 Task: Buy 2 Crankshaft Position from Sensors section under best seller category for shipping address: Leila Perez, 526 Junior Avenue, Duluth, Georgia 30097, Cell Number 4046170247. Pay from credit card ending with 7965, CVV 549
Action: Key pressed amazon.com<Key.enter>
Screenshot: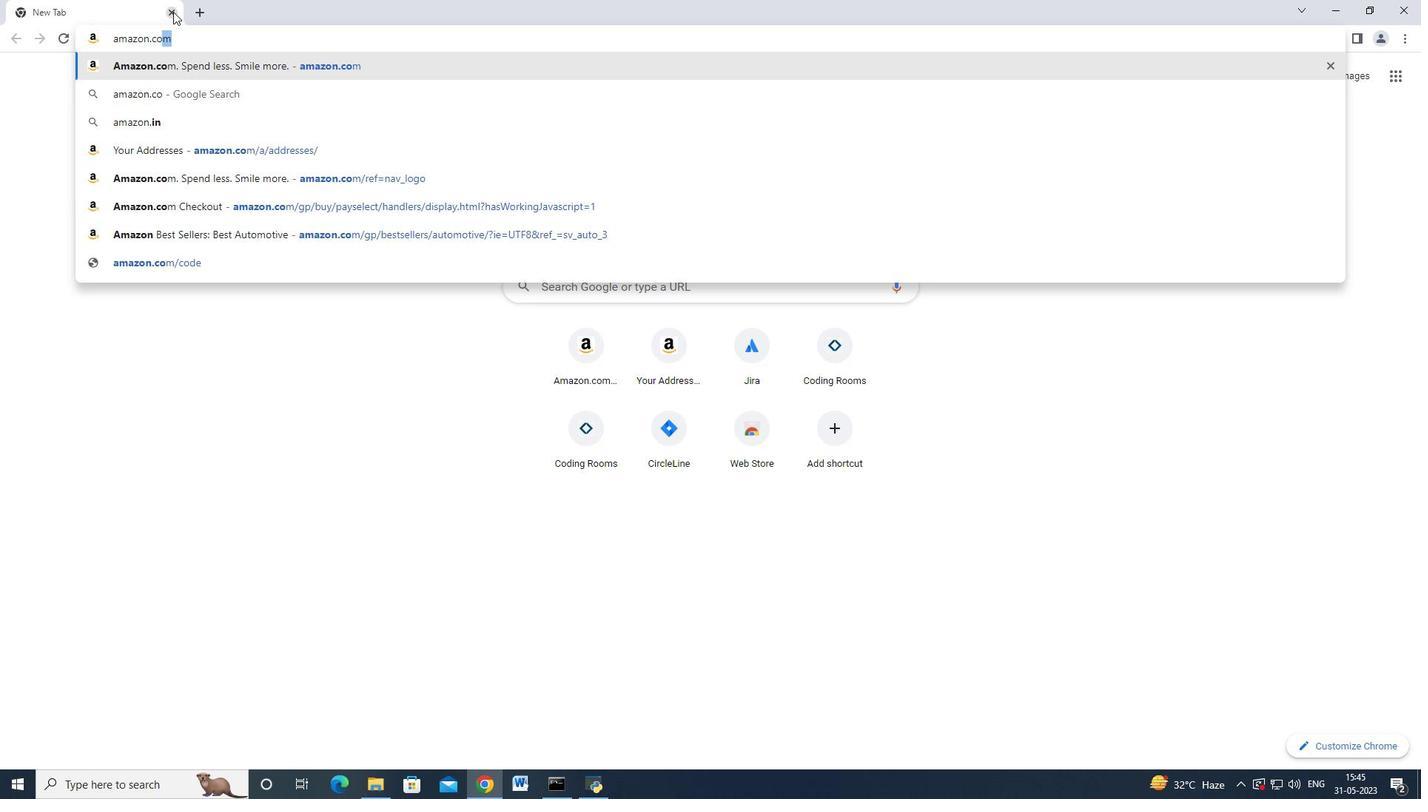 
Action: Mouse moved to (39, 103)
Screenshot: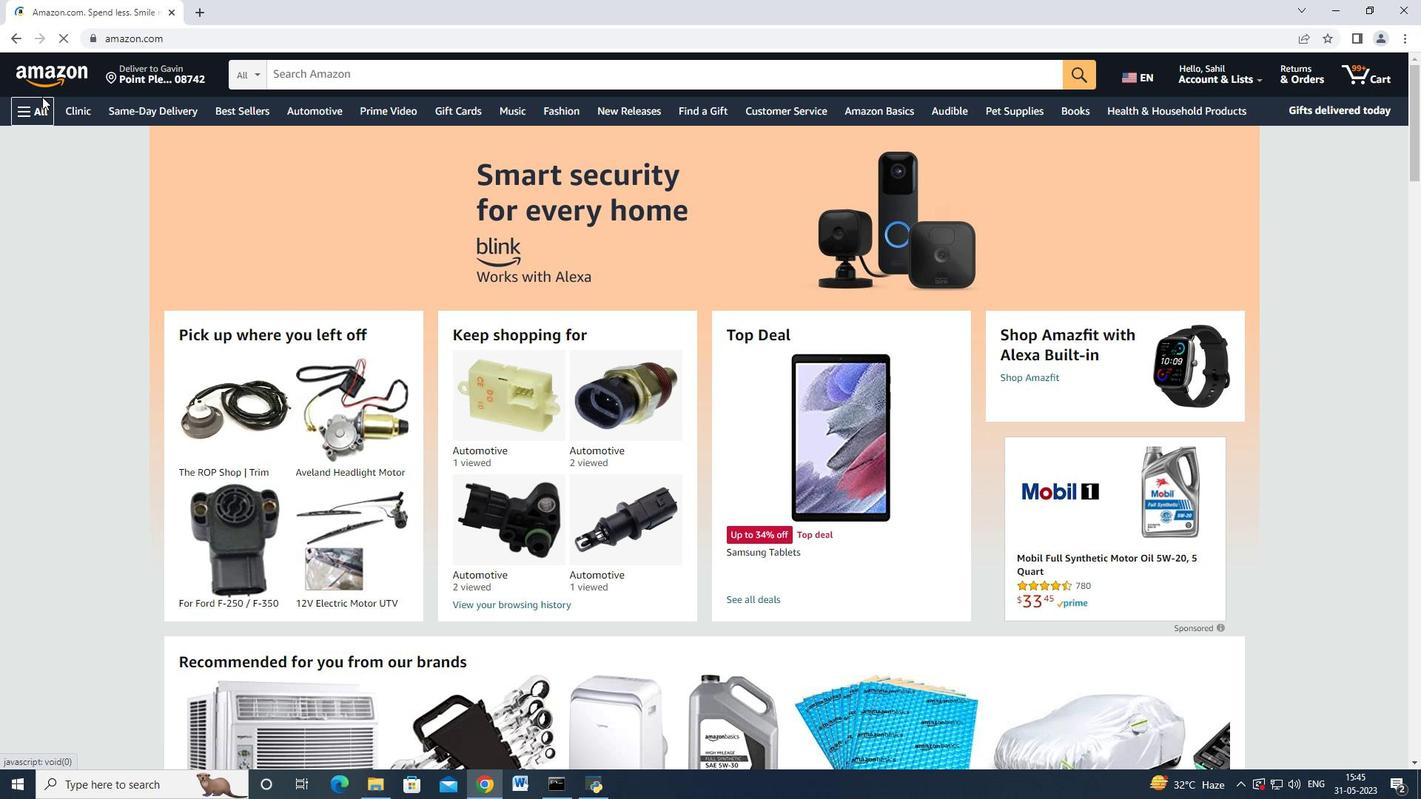 
Action: Mouse pressed left at (39, 103)
Screenshot: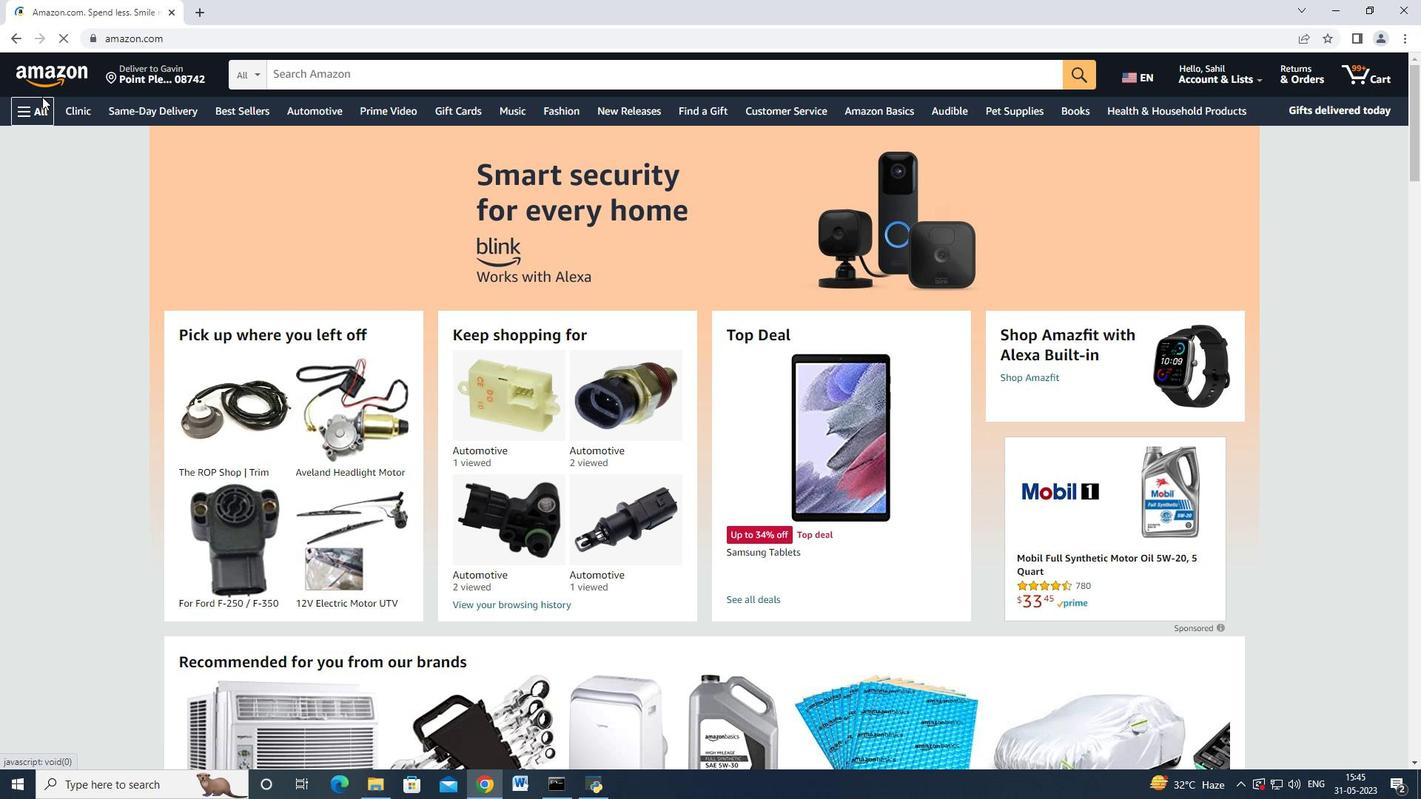 
Action: Mouse moved to (236, 656)
Screenshot: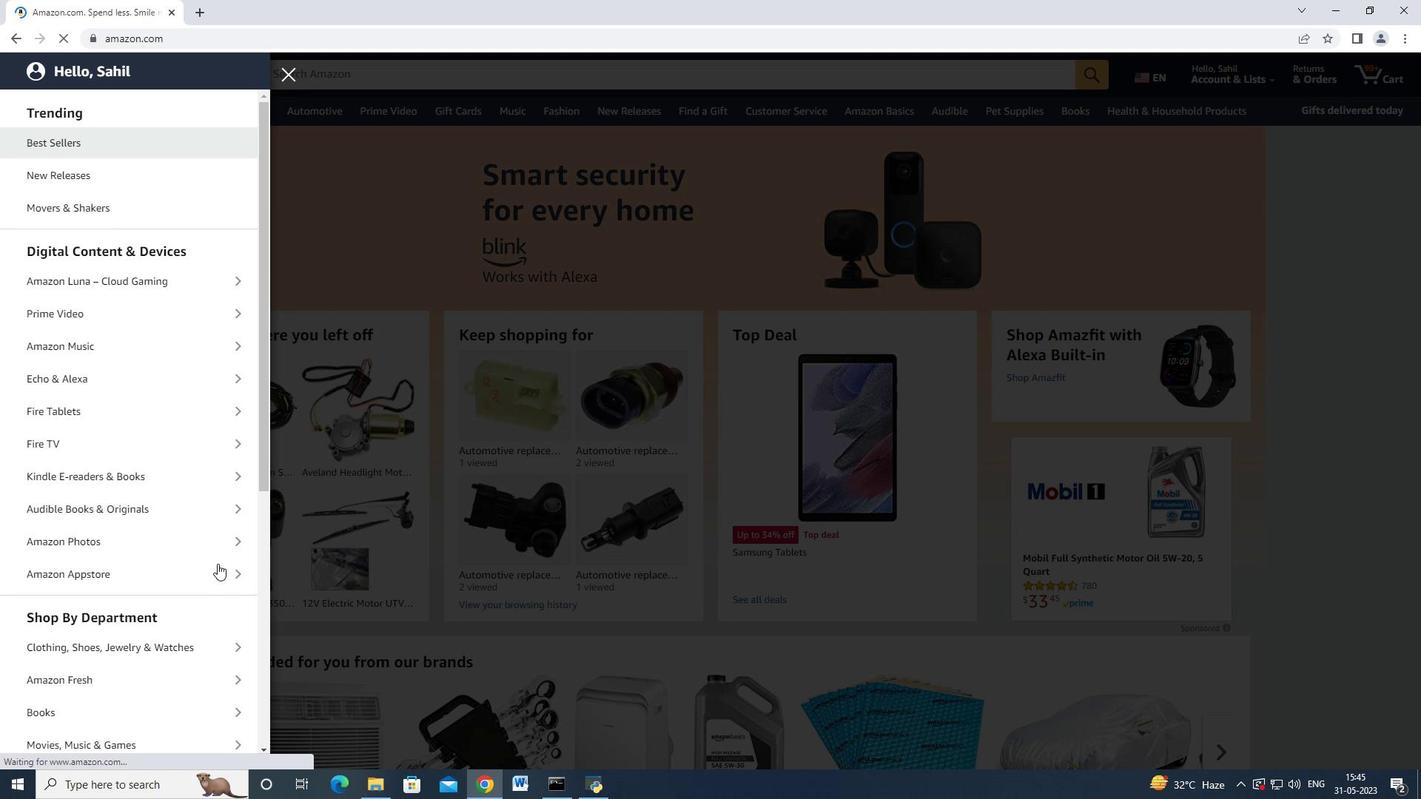 
Action: Mouse scrolled (236, 655) with delta (0, 0)
Screenshot: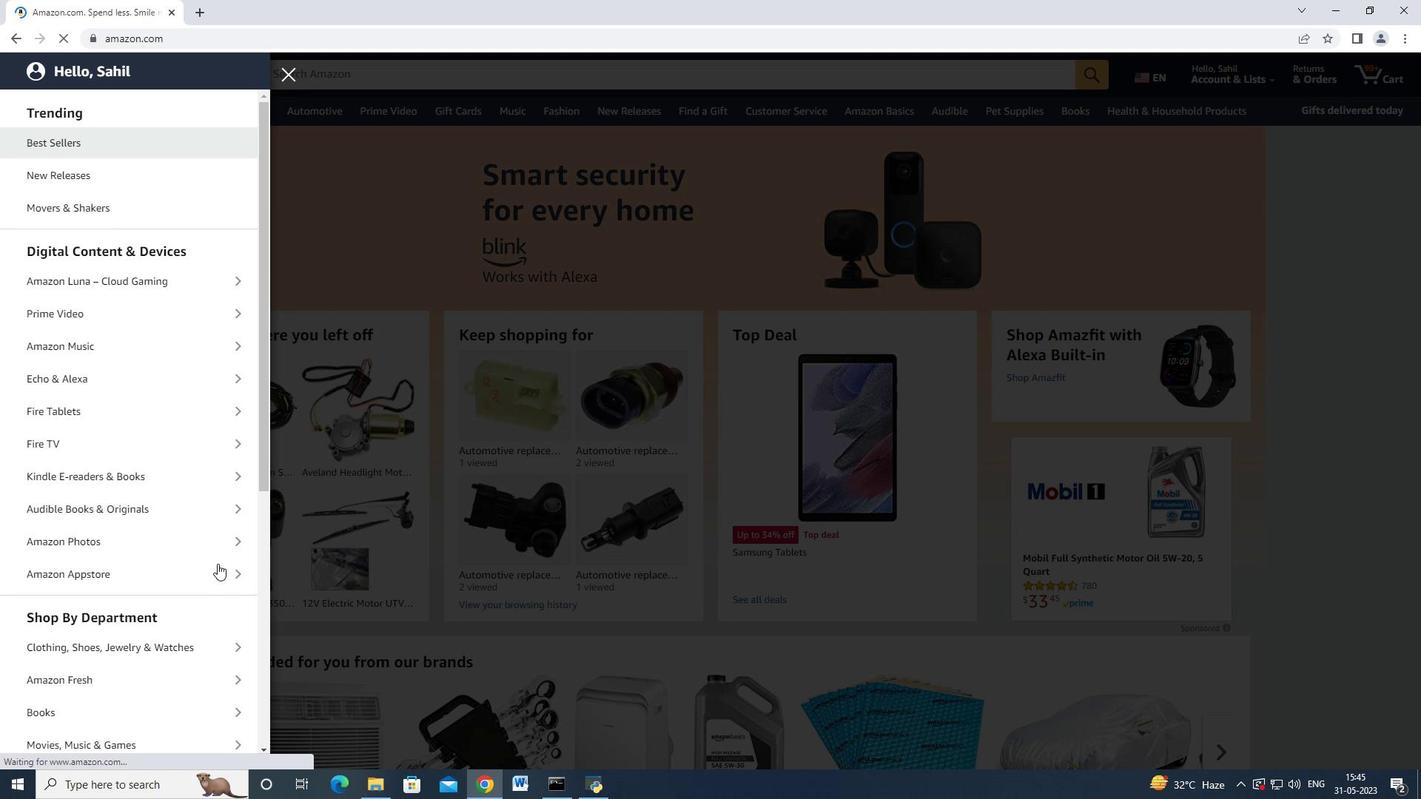 
Action: Mouse moved to (160, 610)
Screenshot: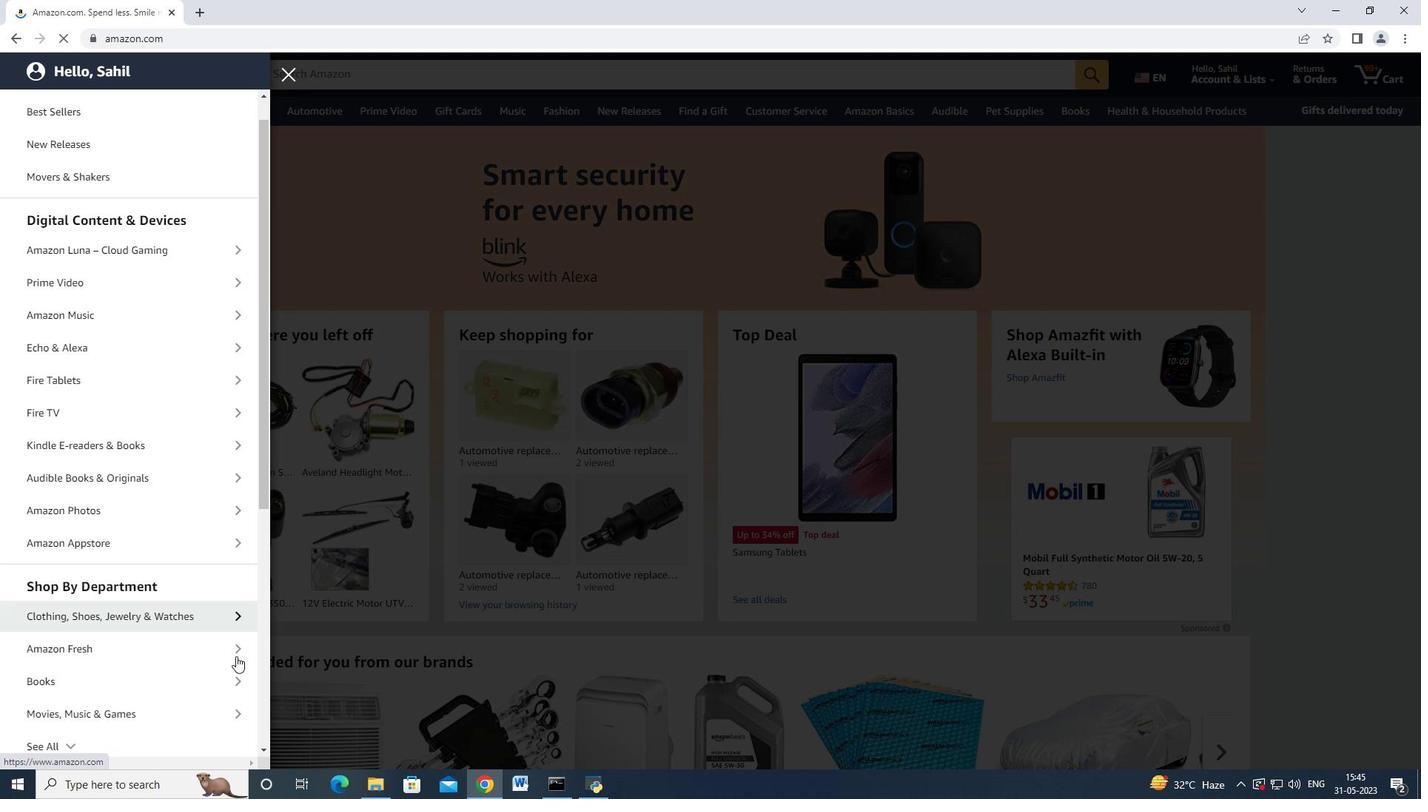 
Action: Mouse scrolled (235, 655) with delta (0, 0)
Screenshot: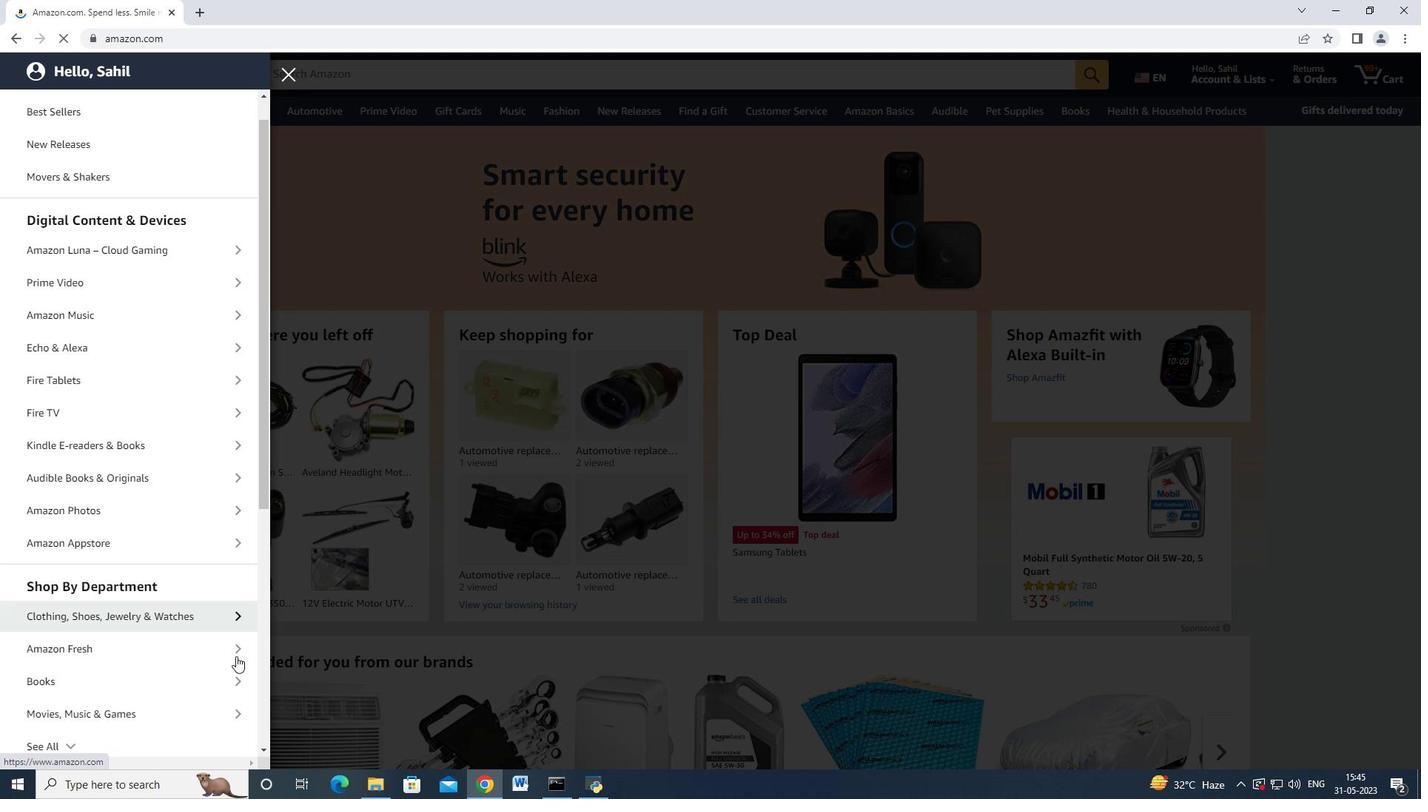 
Action: Mouse moved to (105, 568)
Screenshot: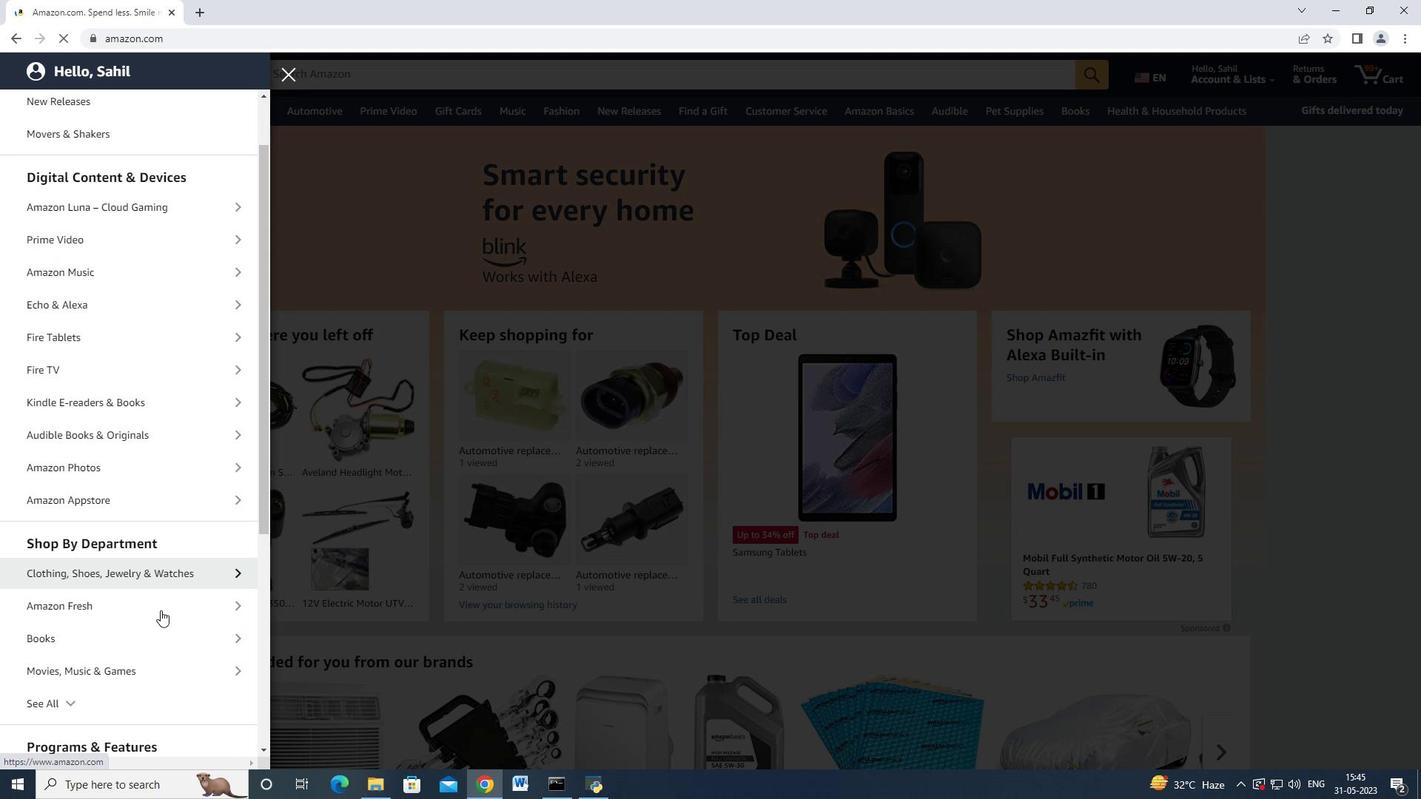 
Action: Mouse scrolled (105, 567) with delta (0, 0)
Screenshot: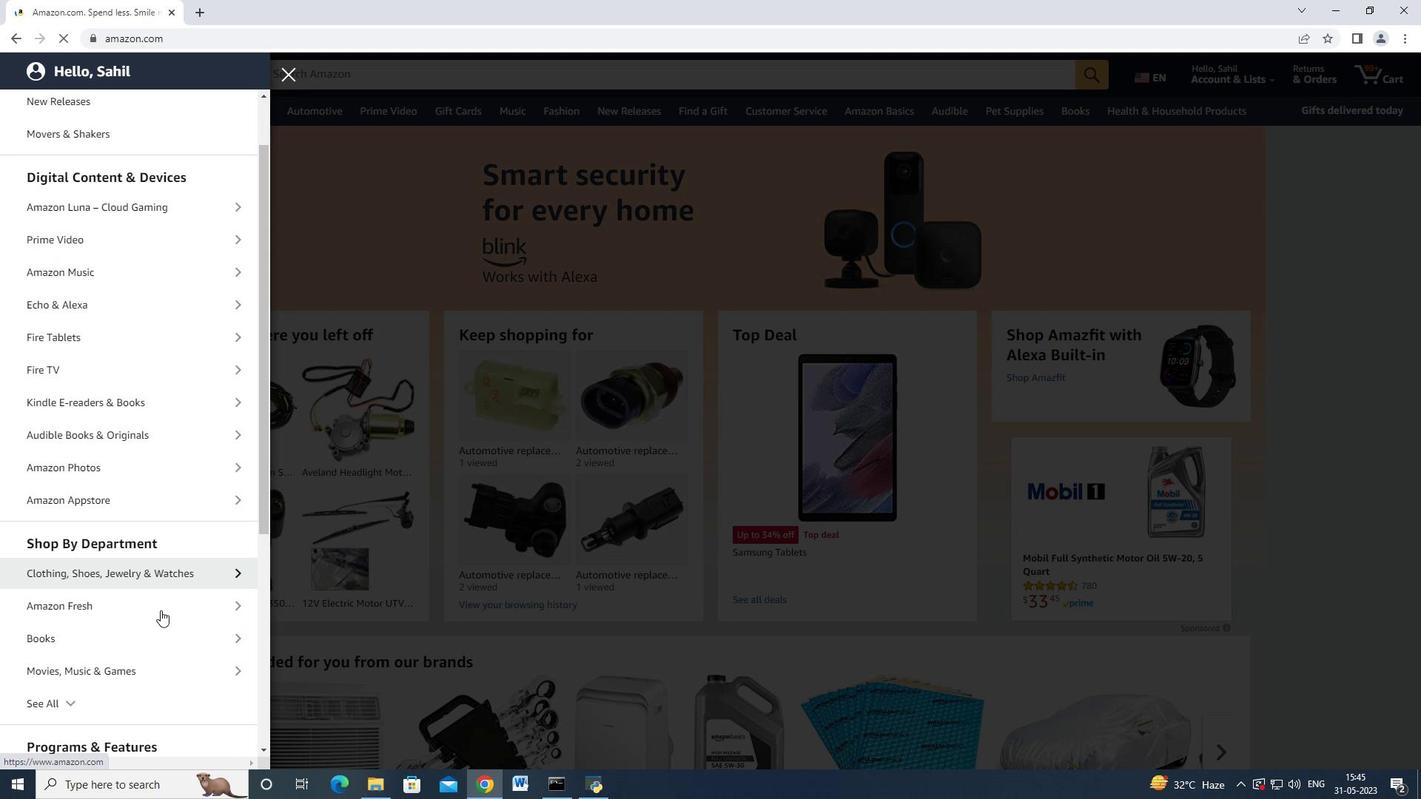 
Action: Mouse moved to (98, 564)
Screenshot: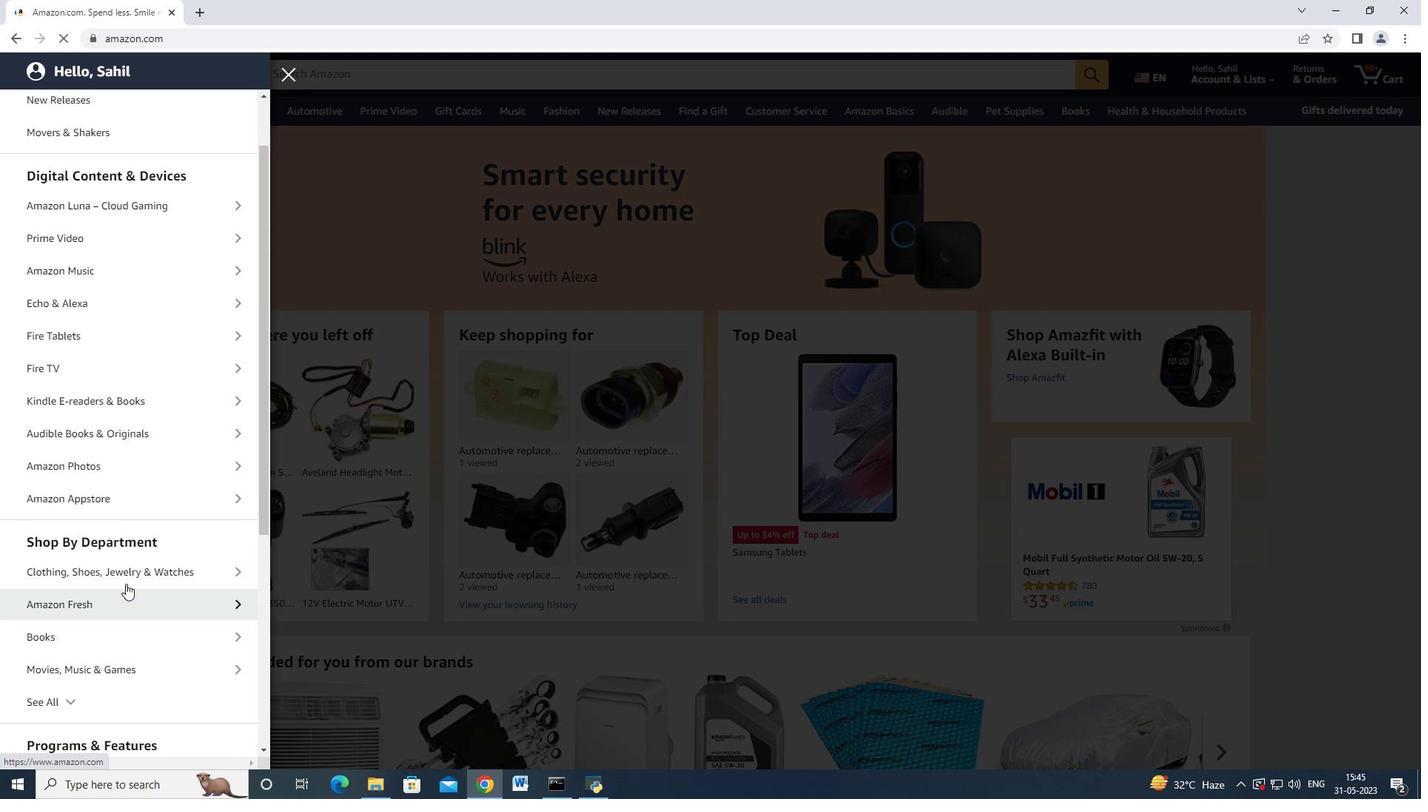 
Action: Mouse scrolled (98, 563) with delta (0, 0)
Screenshot: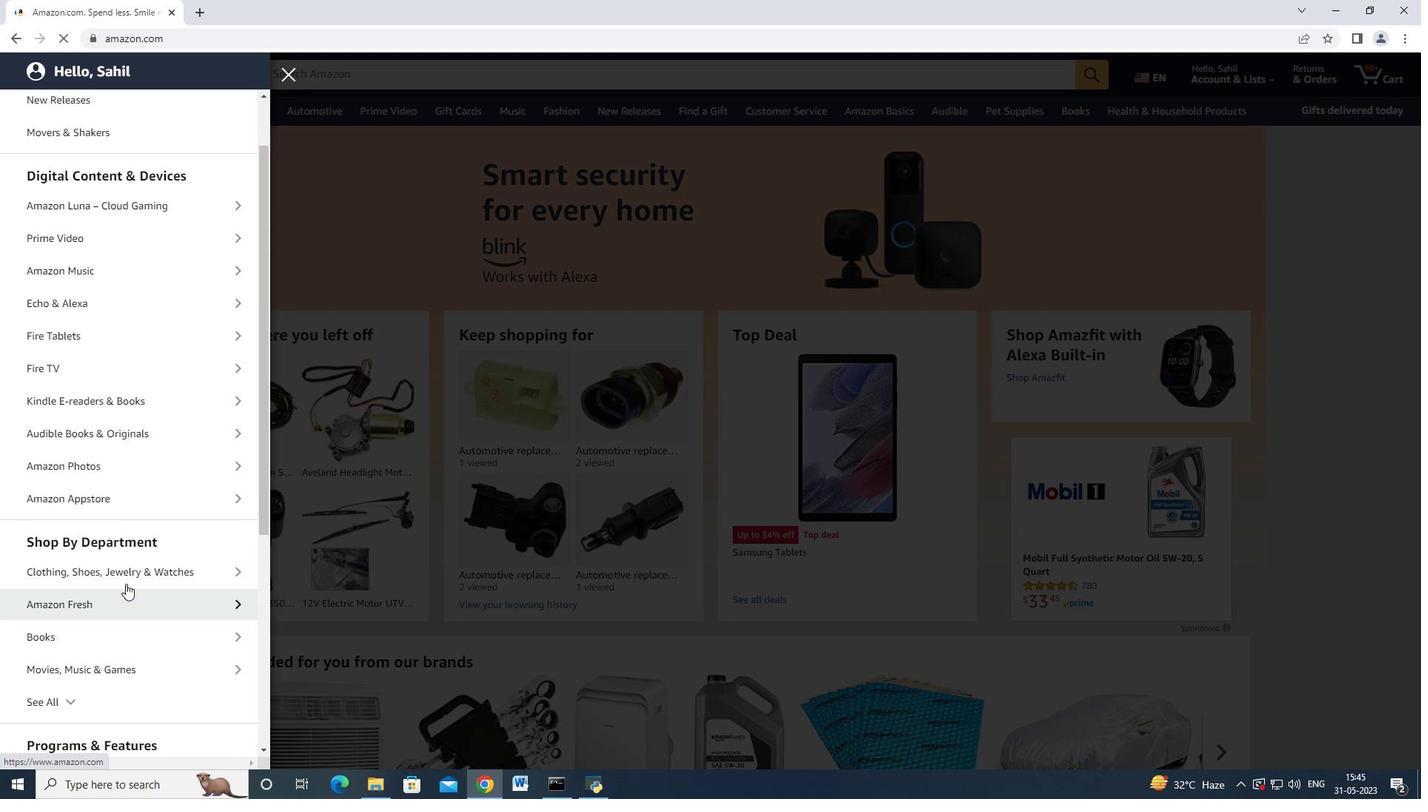 
Action: Mouse moved to (99, 561)
Screenshot: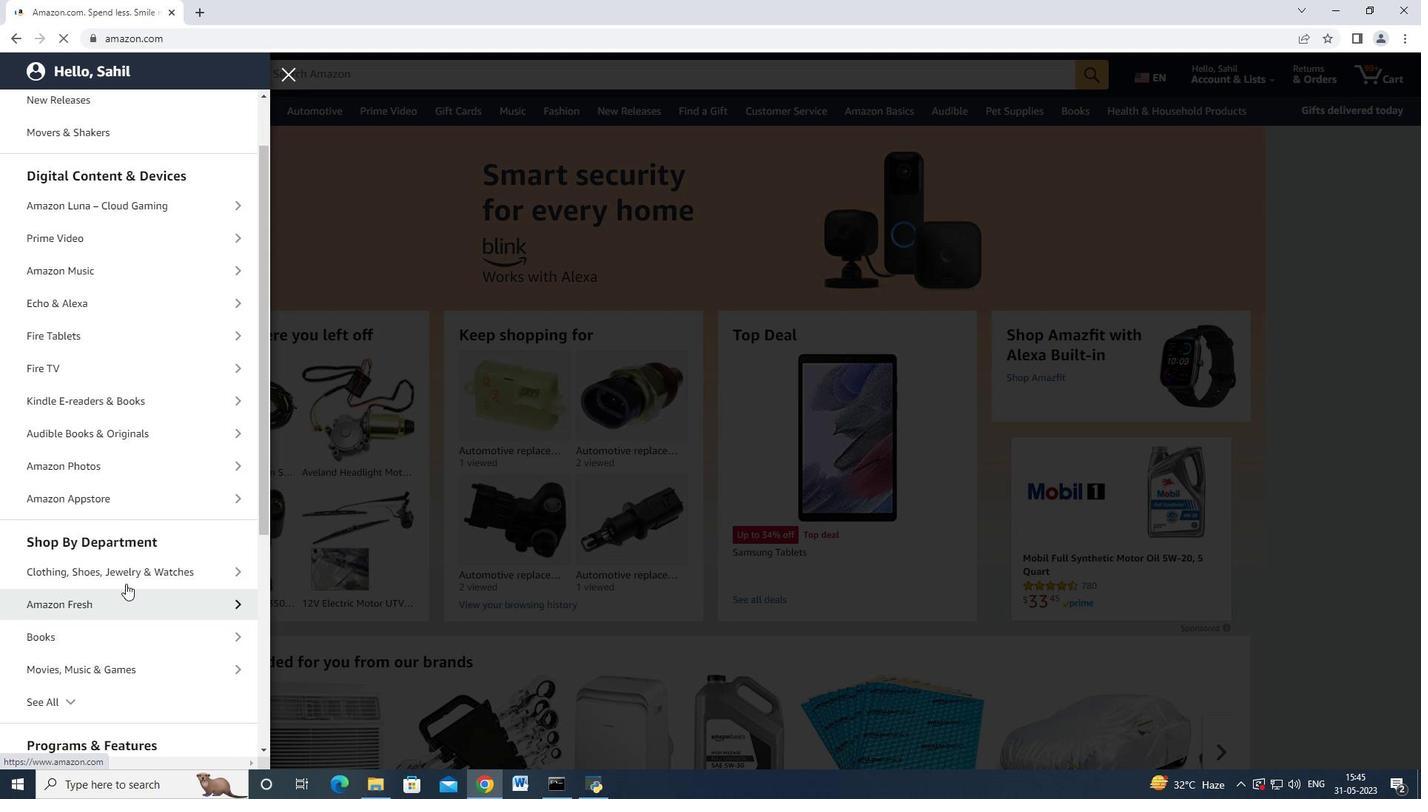 
Action: Mouse scrolled (99, 560) with delta (0, 0)
Screenshot: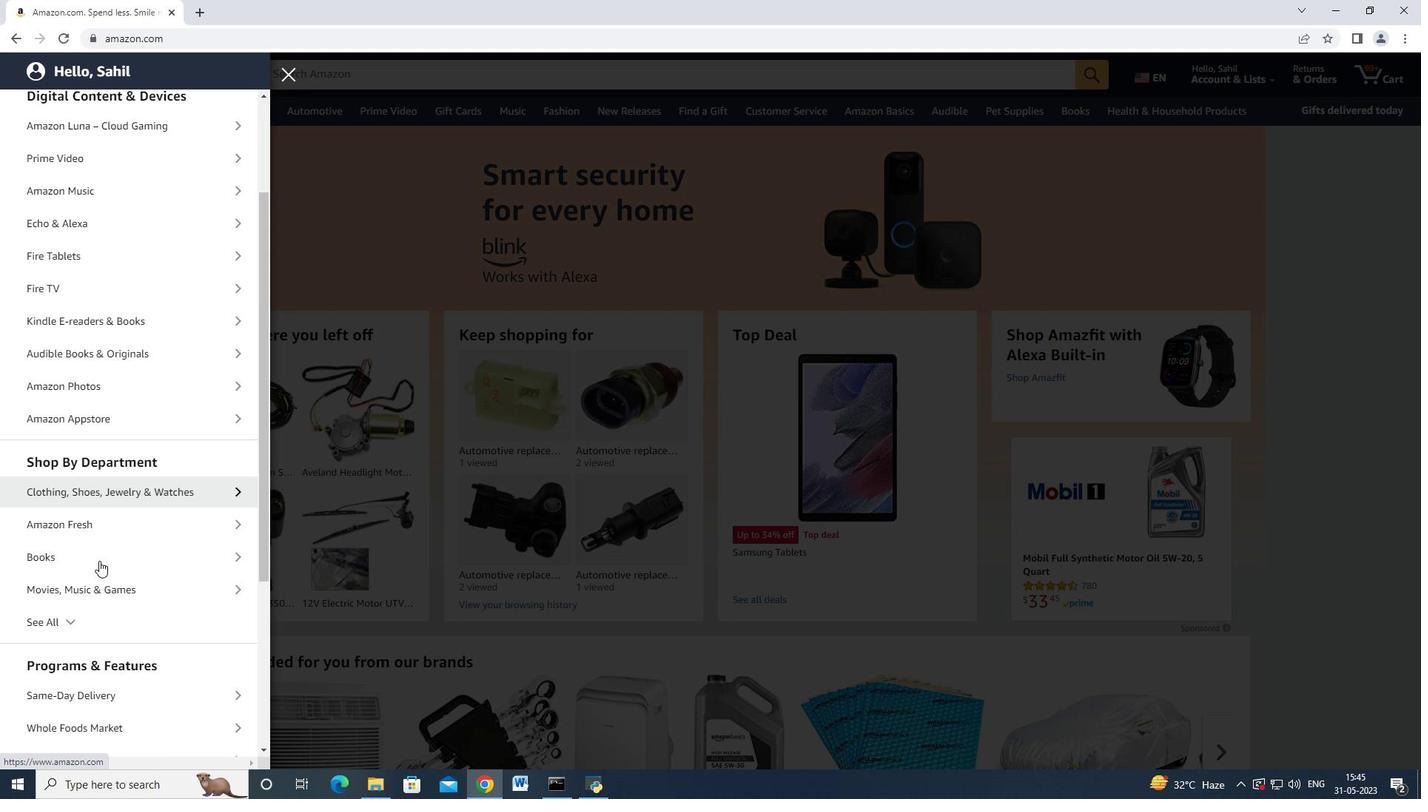 
Action: Mouse moved to (99, 560)
Screenshot: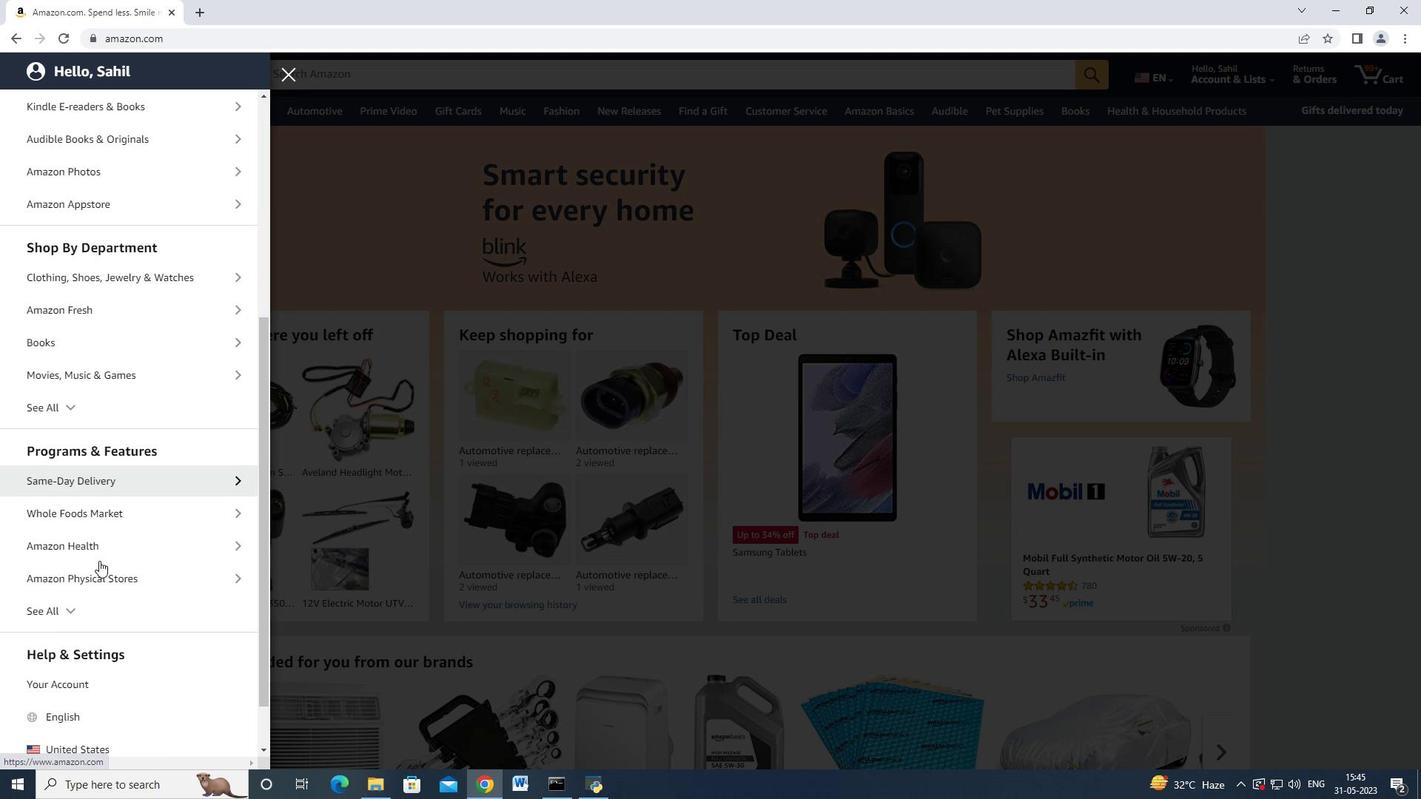 
Action: Mouse scrolled (99, 559) with delta (0, 0)
Screenshot: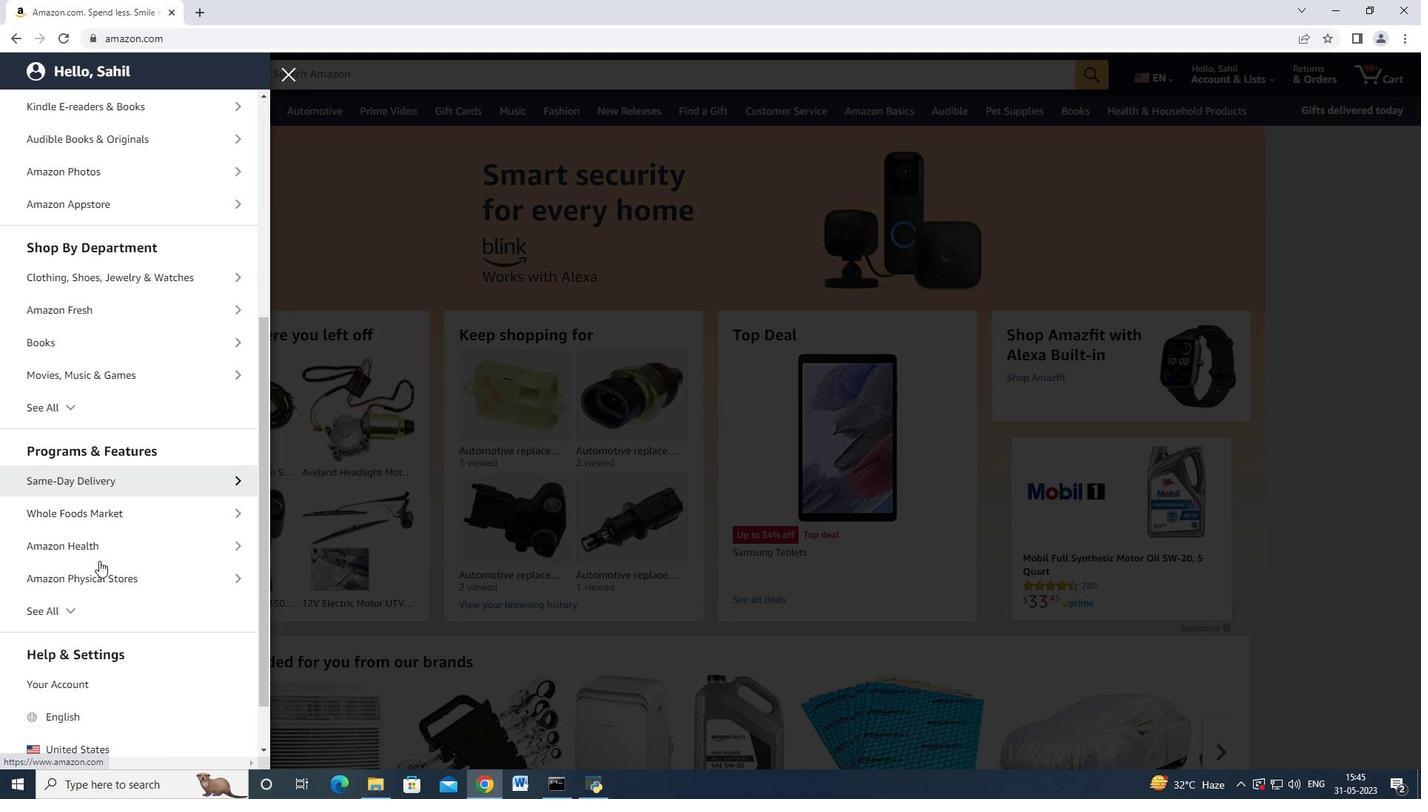 
Action: Mouse moved to (91, 551)
Screenshot: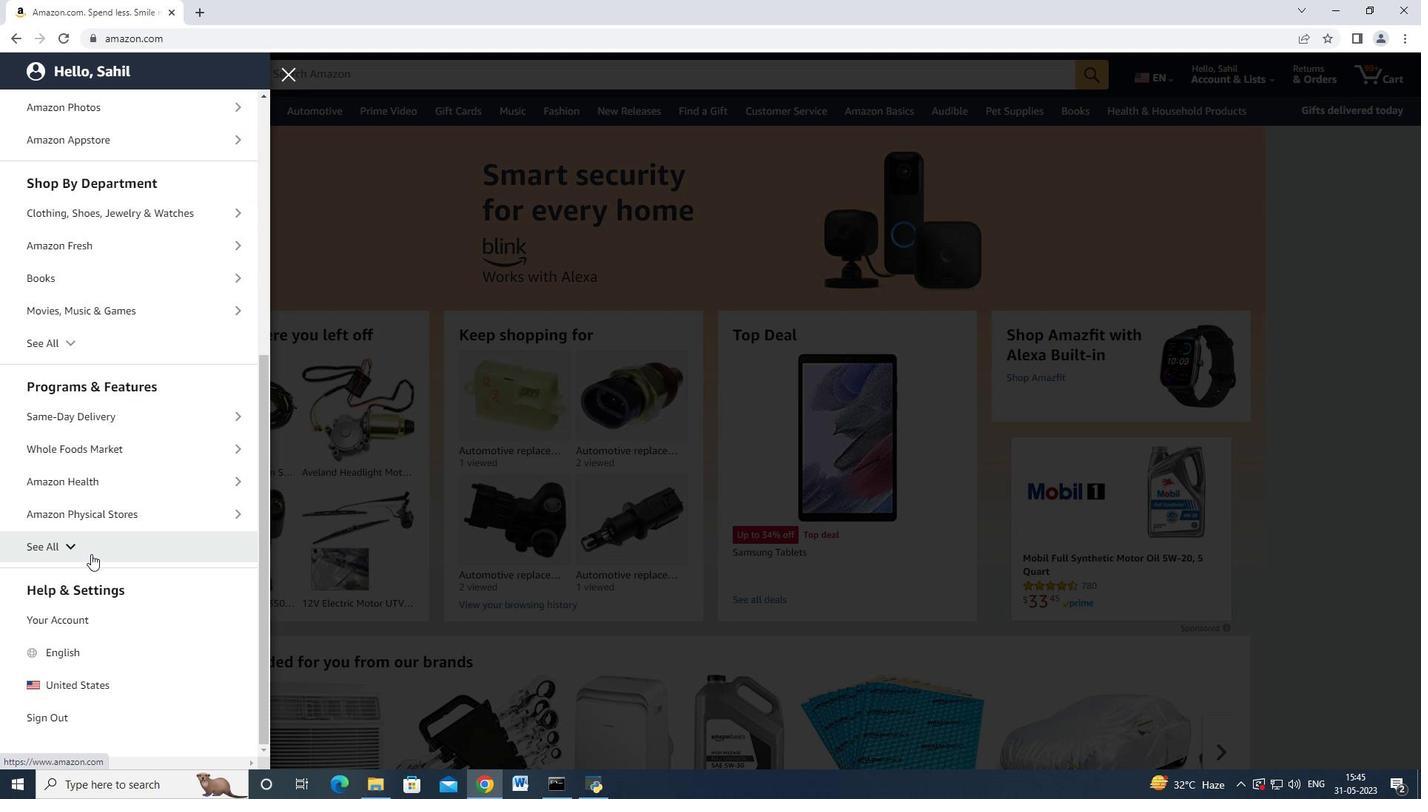 
Action: Mouse pressed left at (91, 551)
Screenshot: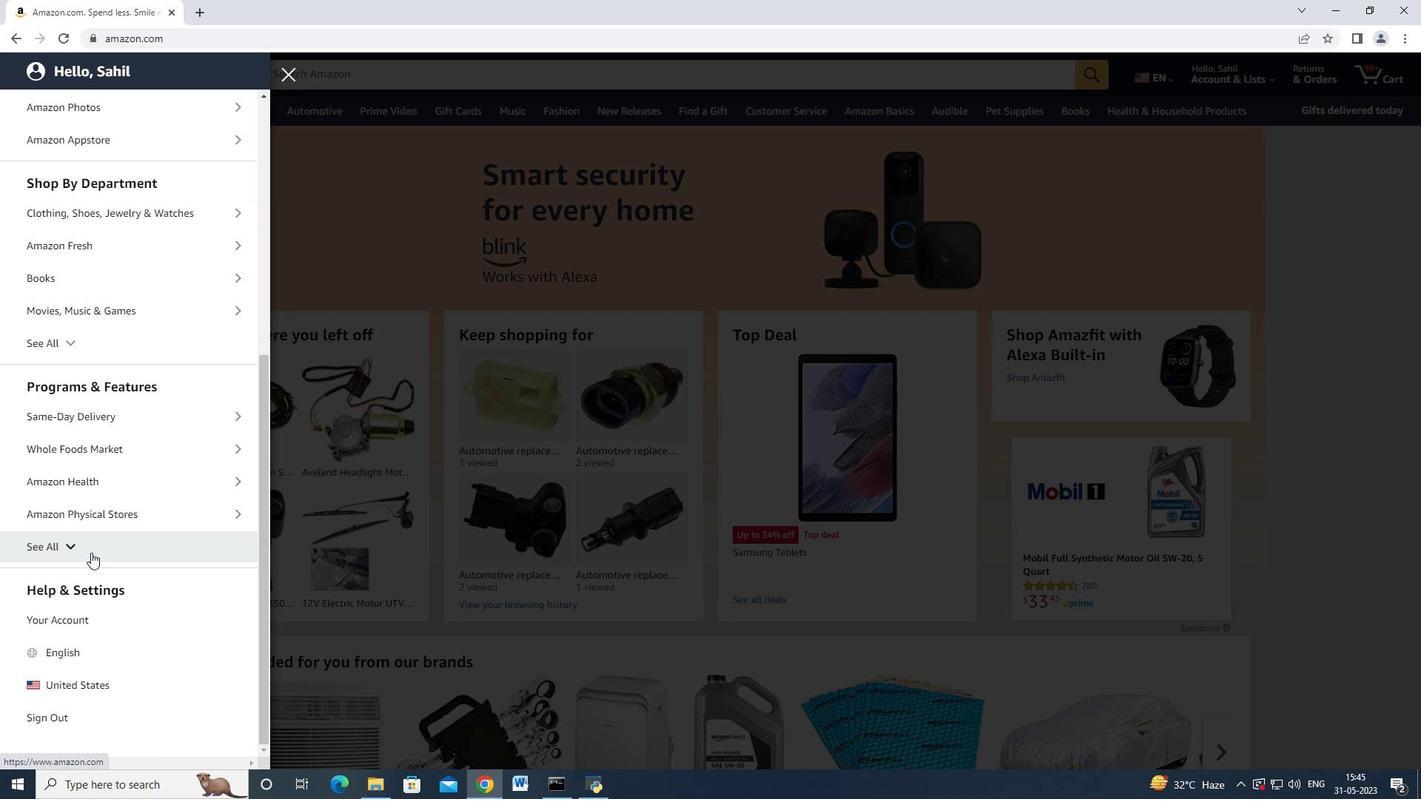 
Action: Mouse moved to (102, 345)
Screenshot: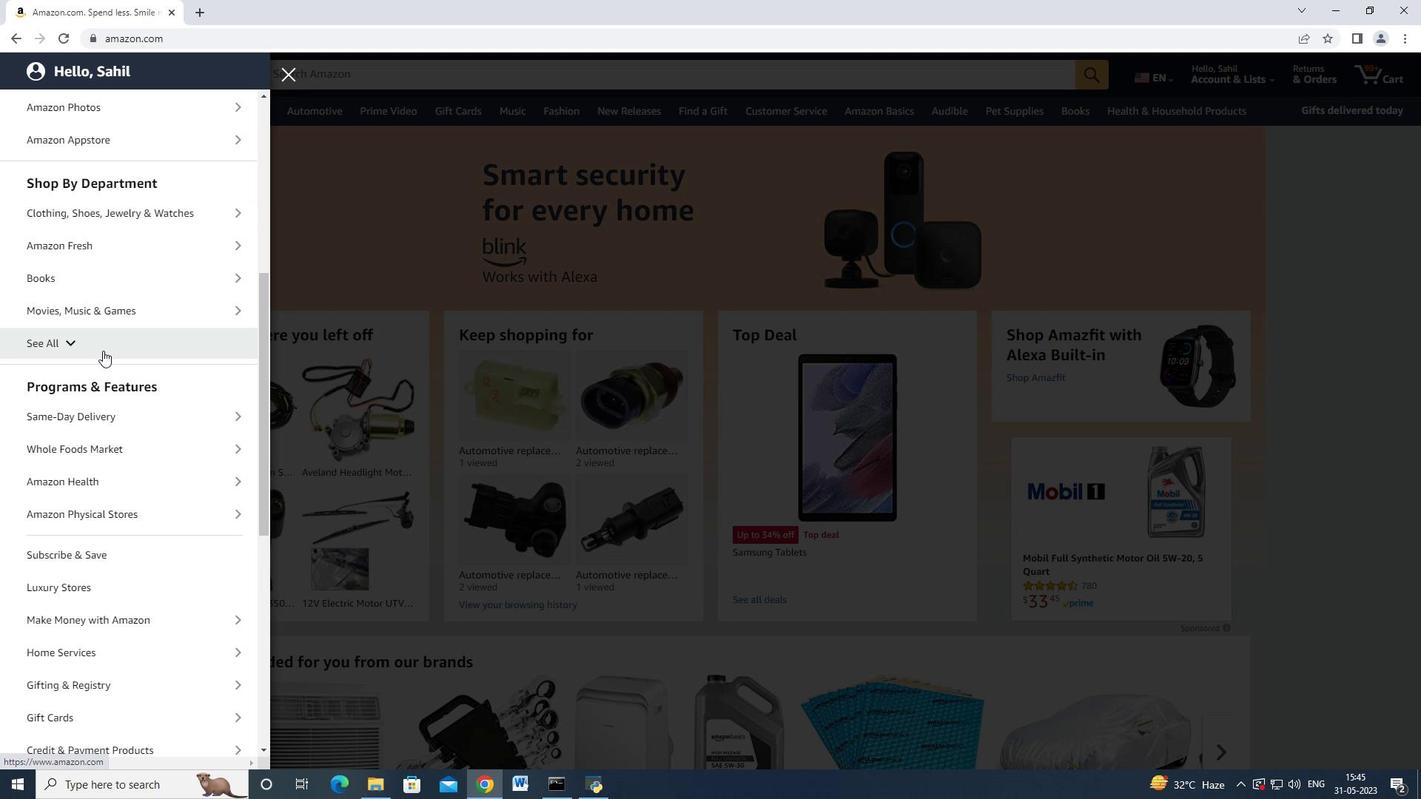 
Action: Mouse pressed left at (102, 345)
Screenshot: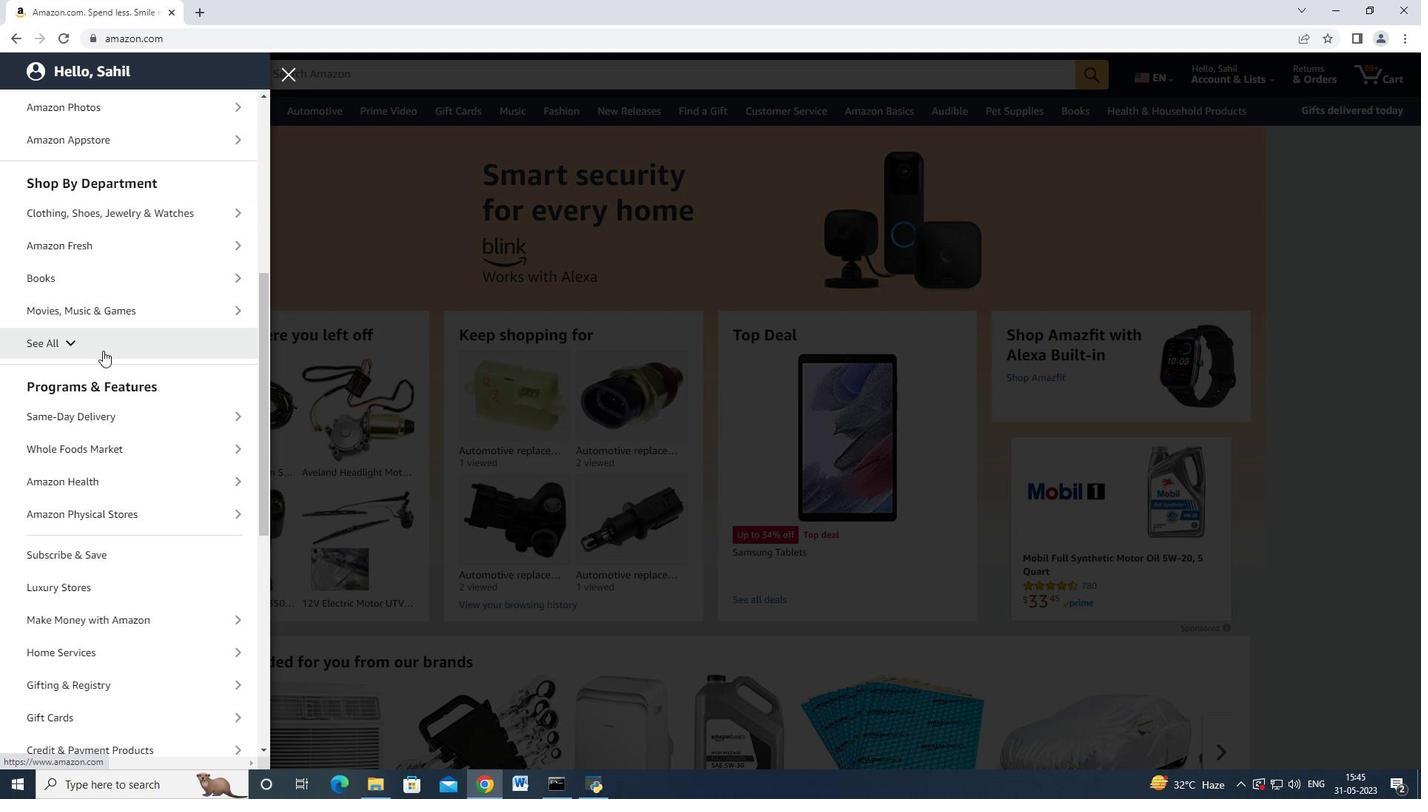 
Action: Mouse moved to (108, 348)
Screenshot: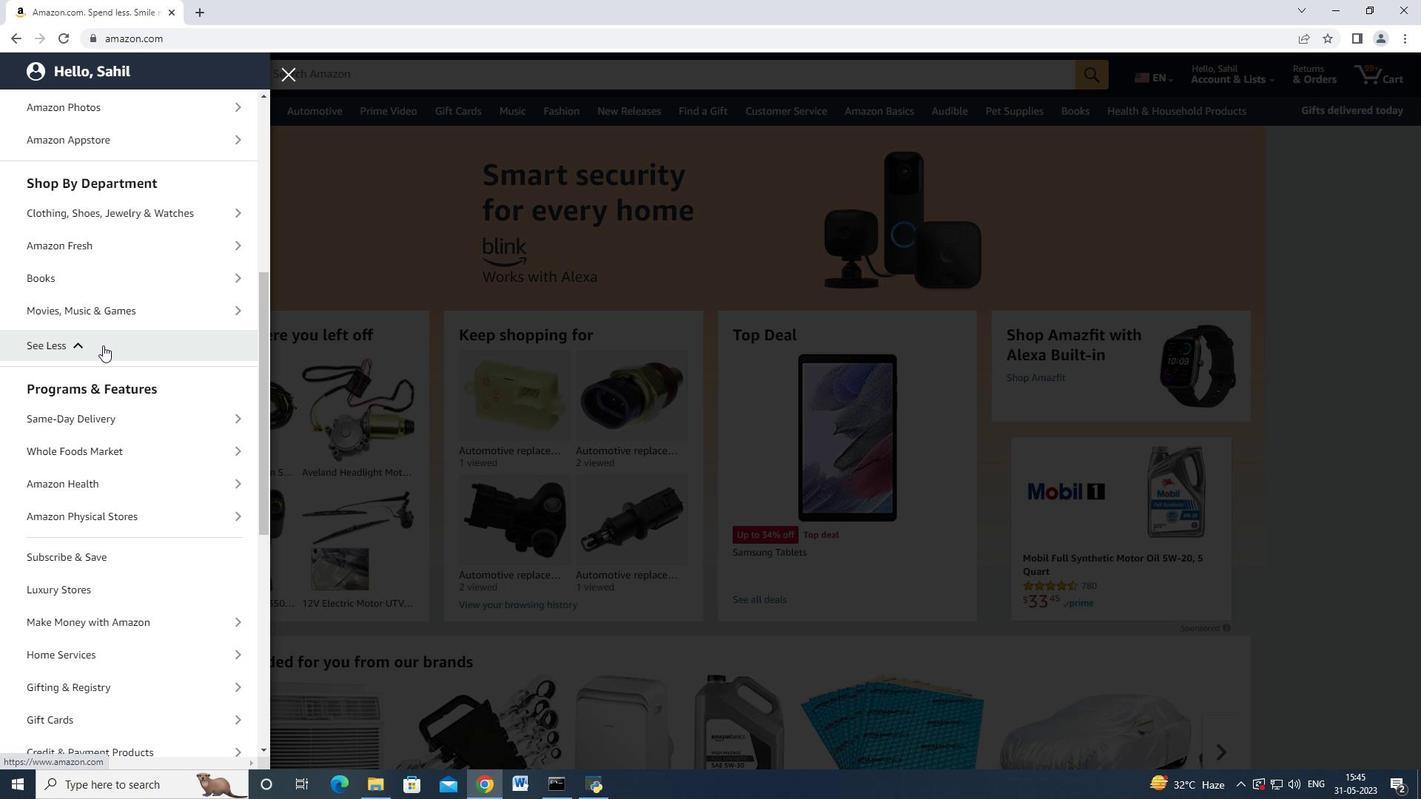 
Action: Mouse scrolled (108, 347) with delta (0, 0)
Screenshot: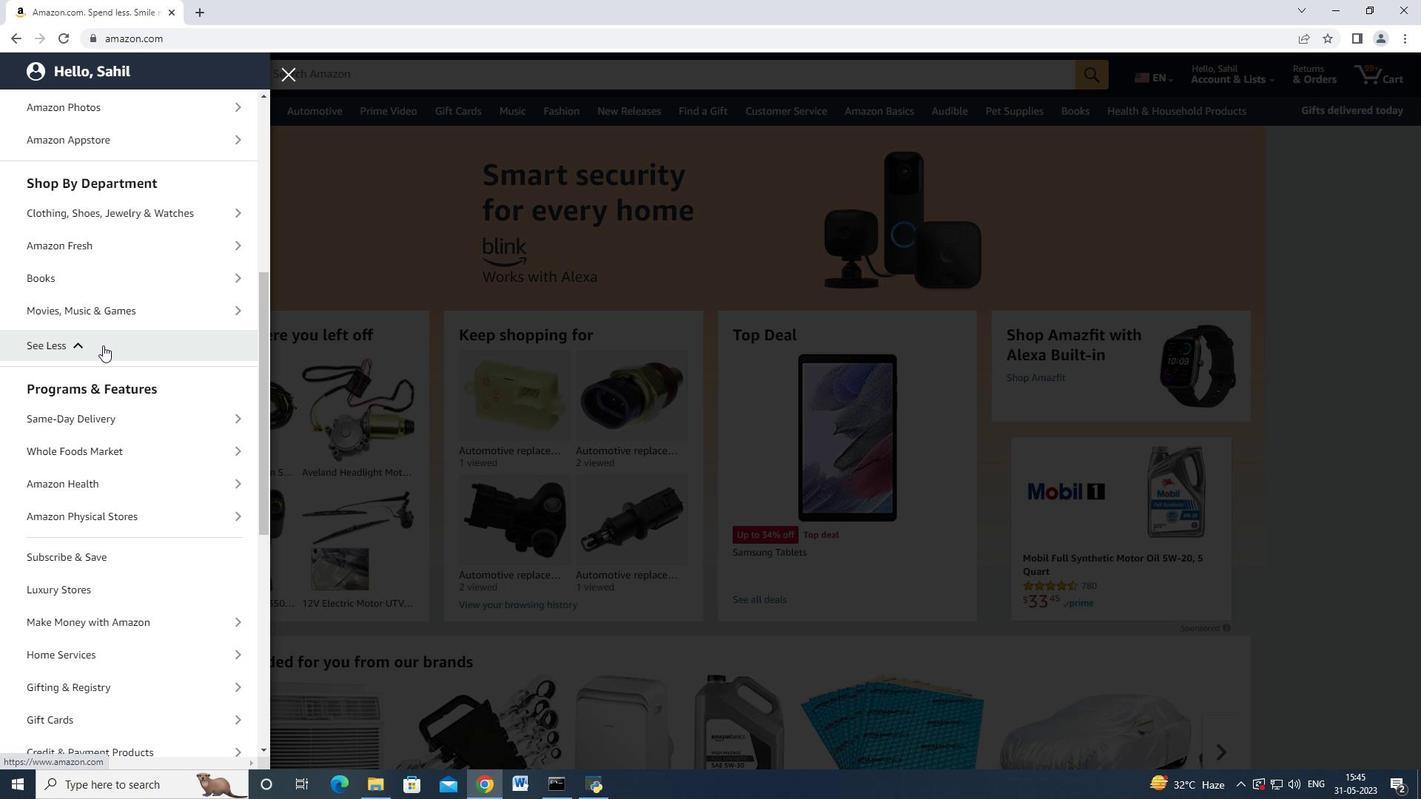 
Action: Mouse moved to (108, 353)
Screenshot: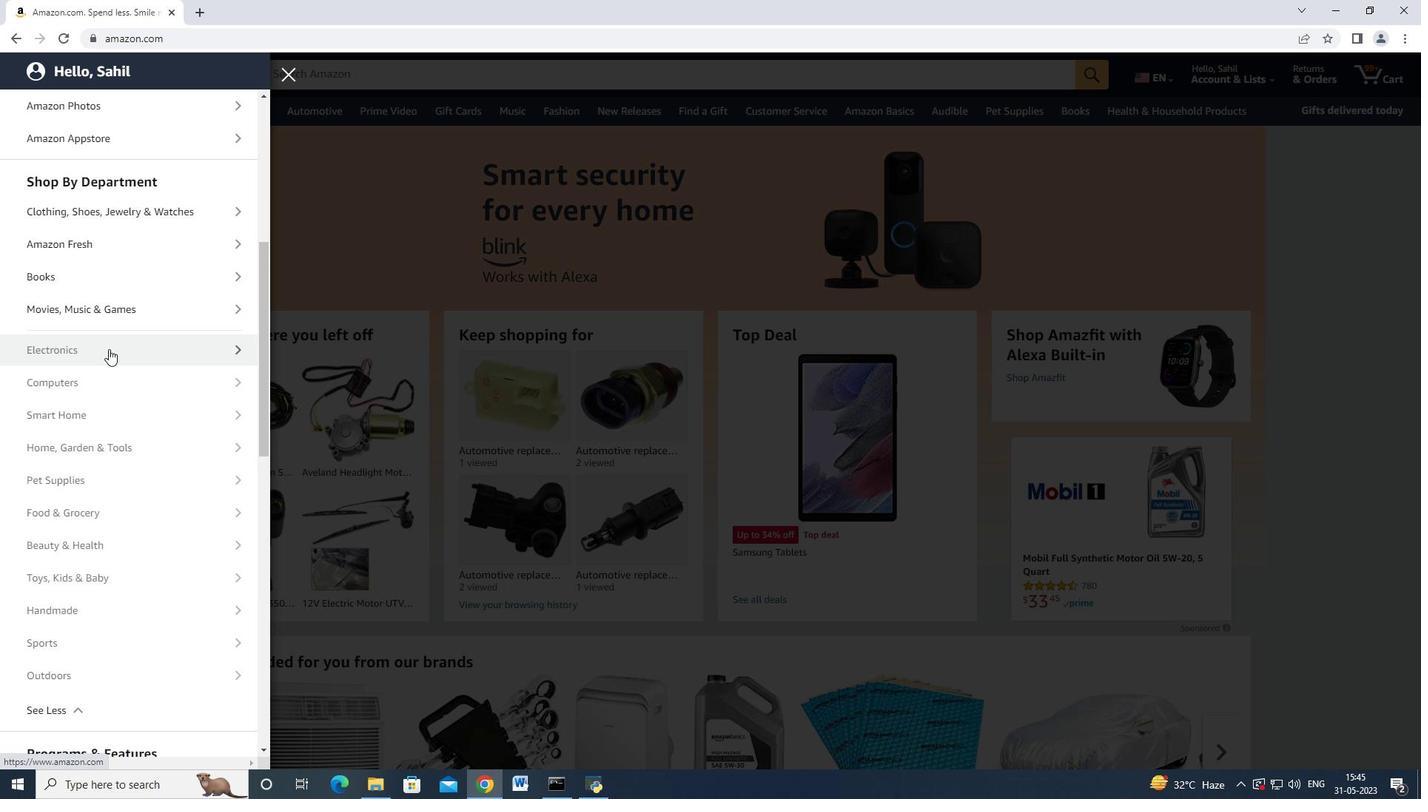 
Action: Mouse scrolled (108, 353) with delta (0, 0)
Screenshot: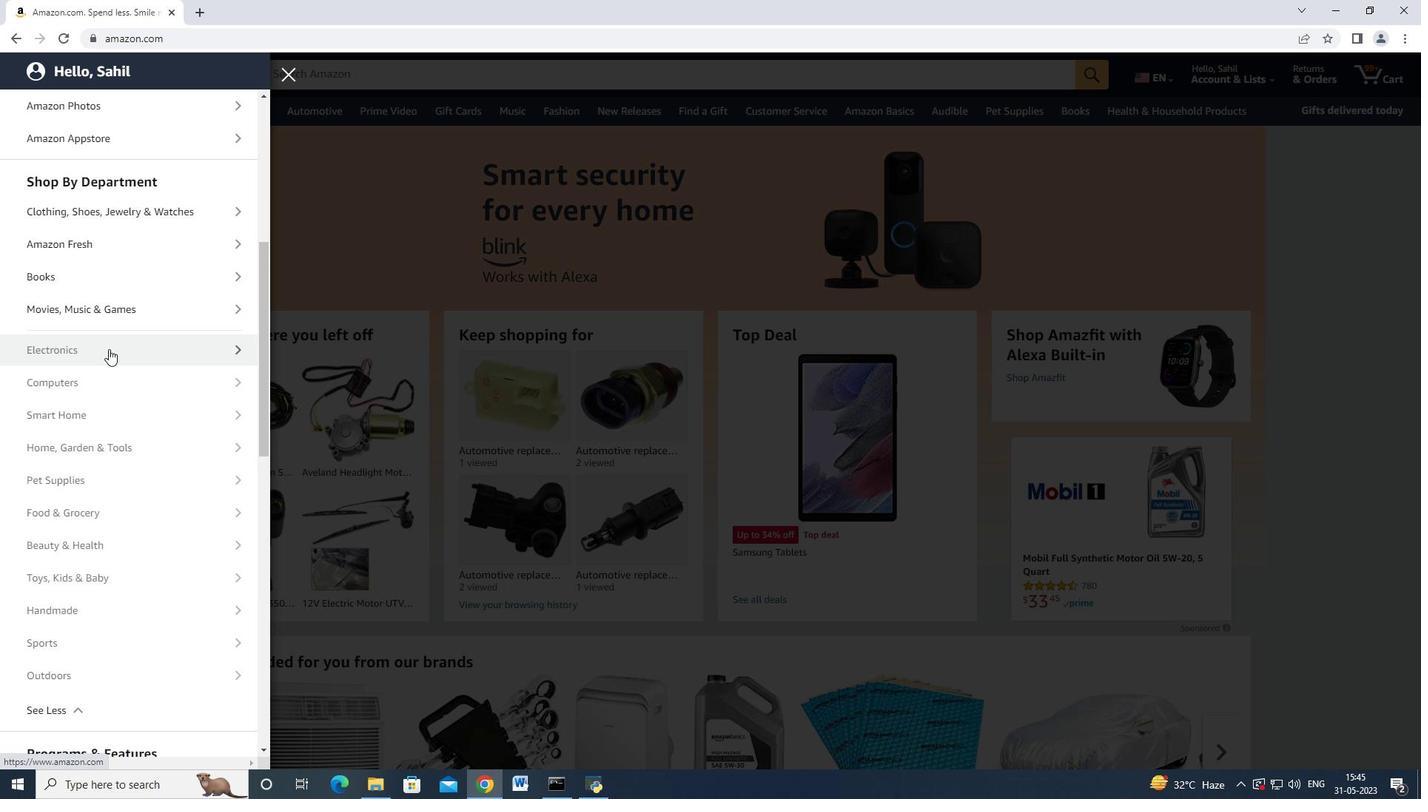
Action: Mouse moved to (82, 557)
Screenshot: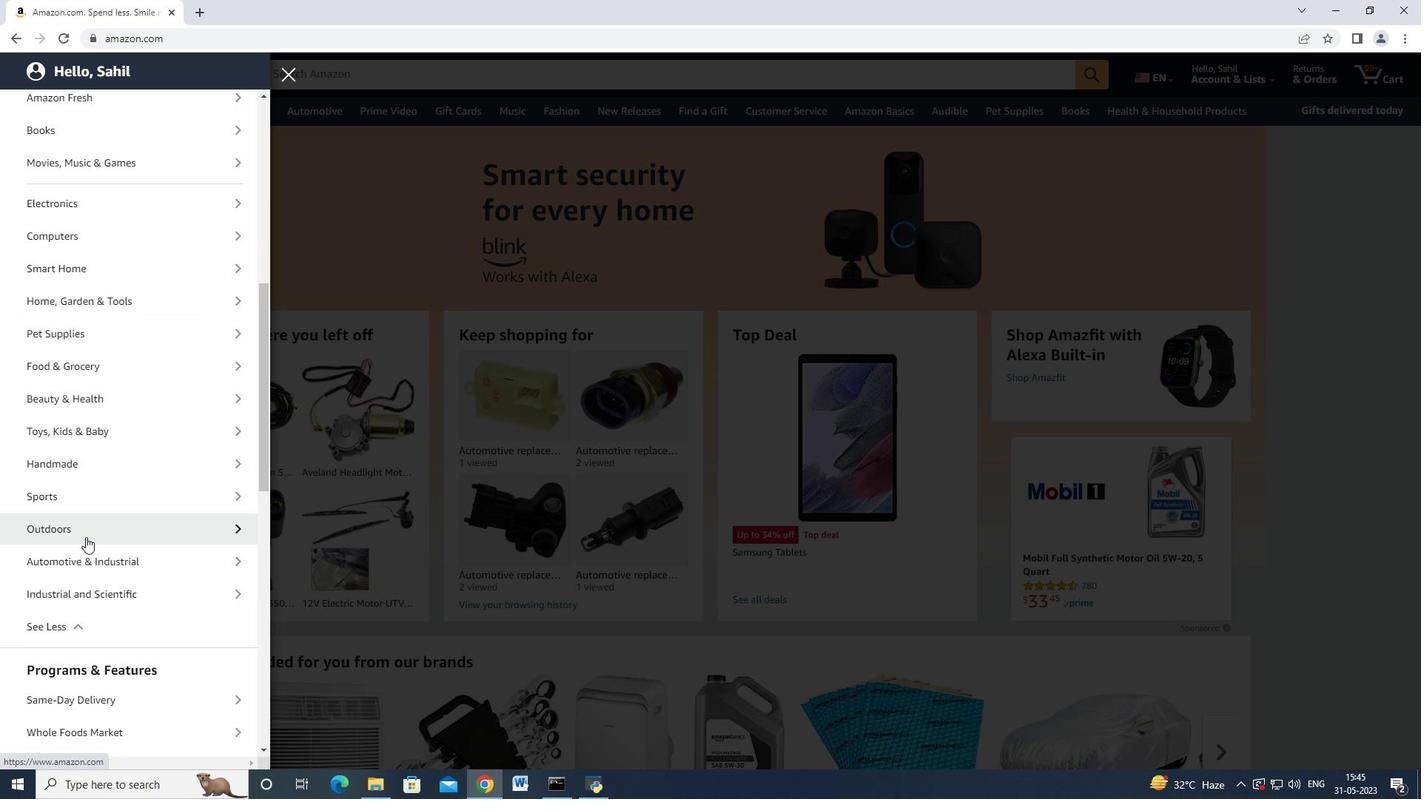 
Action: Mouse pressed left at (82, 557)
Screenshot: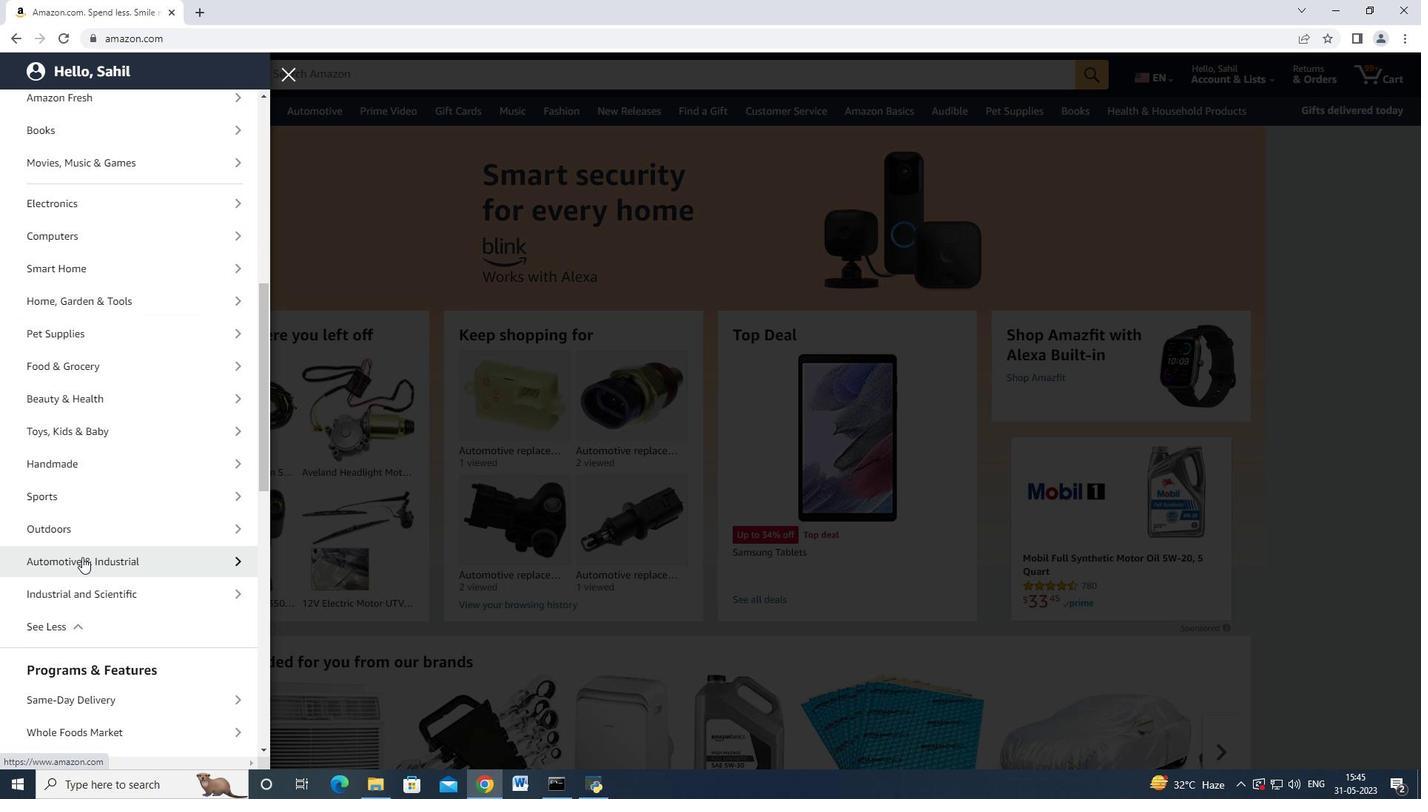 
Action: Mouse moved to (58, 42)
Screenshot: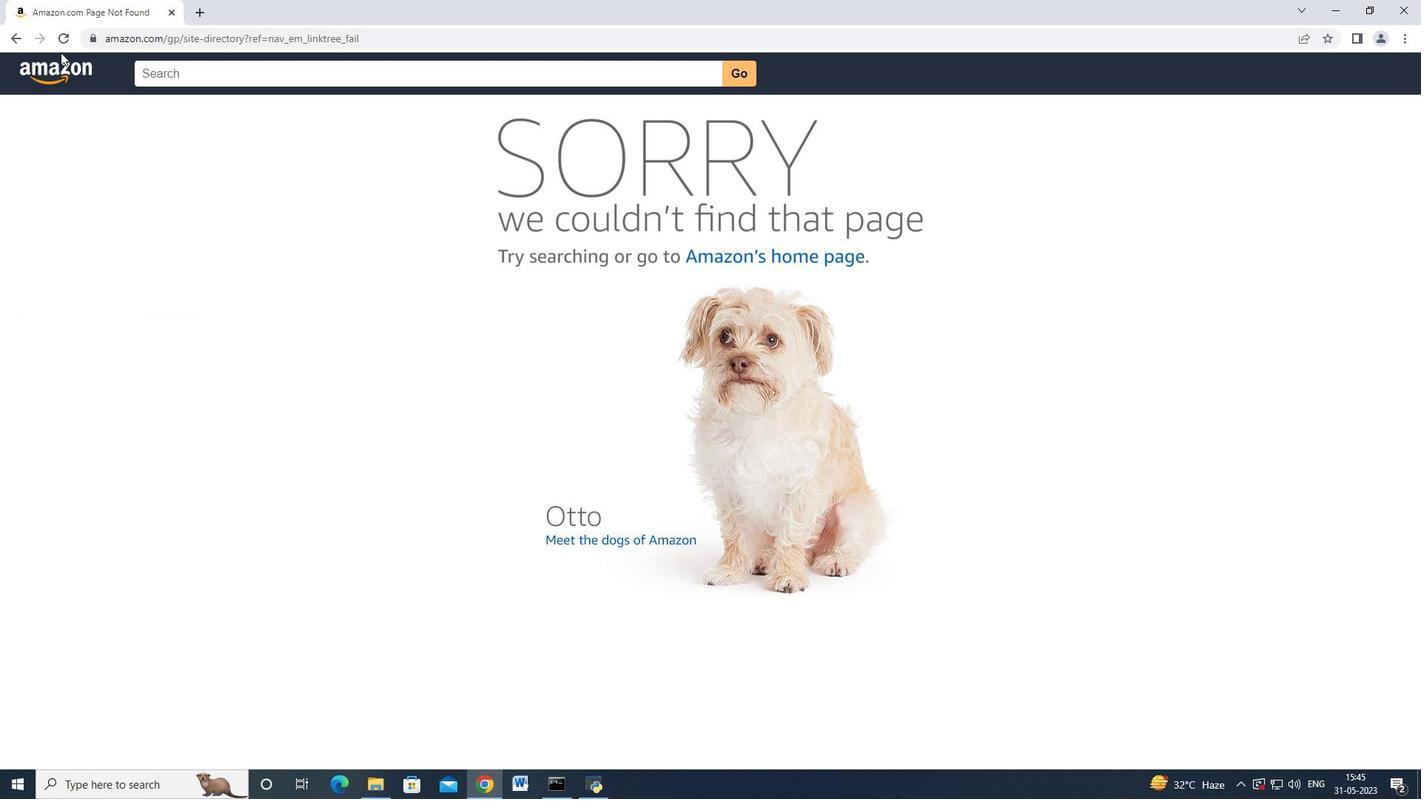 
Action: Mouse pressed left at (58, 42)
Screenshot: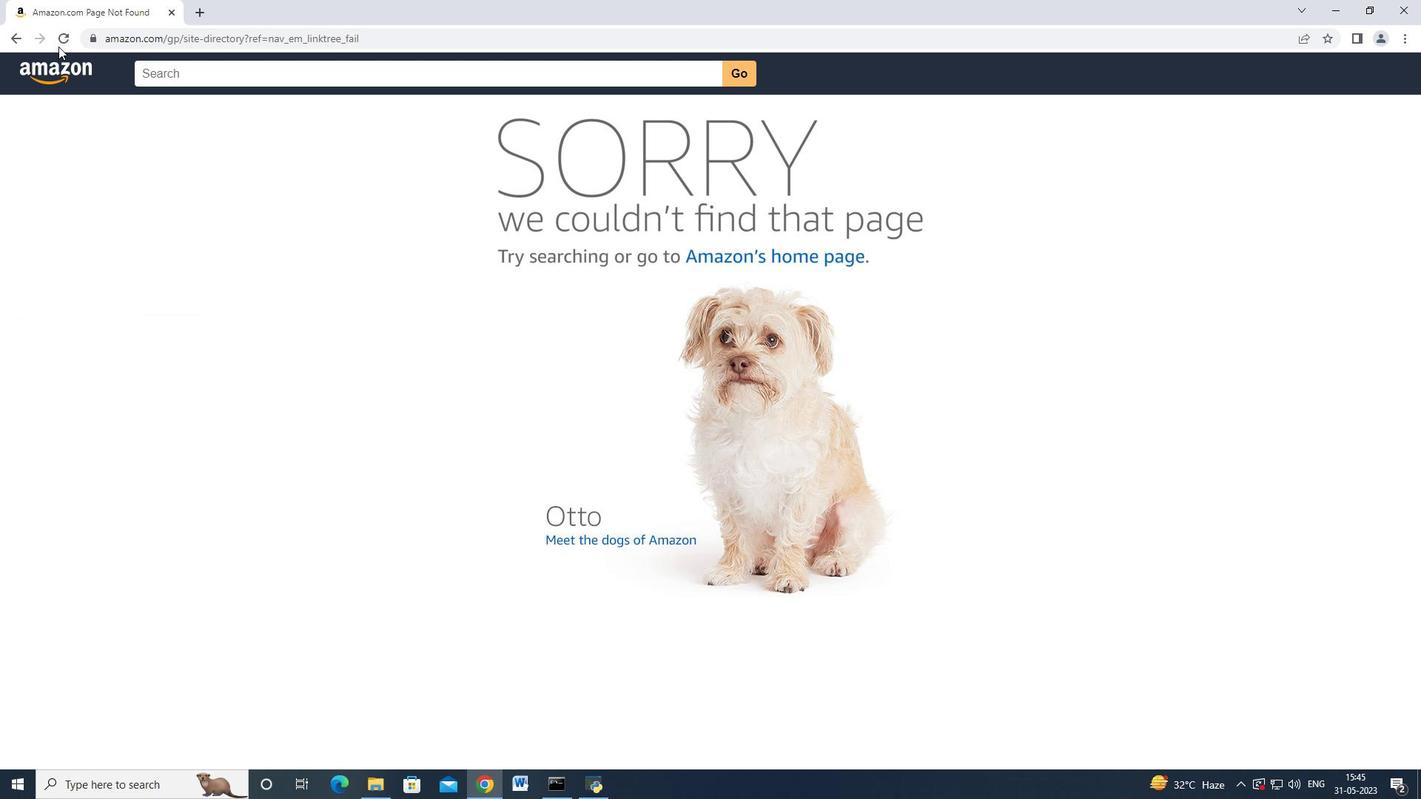 
Action: Mouse moved to (59, 42)
Screenshot: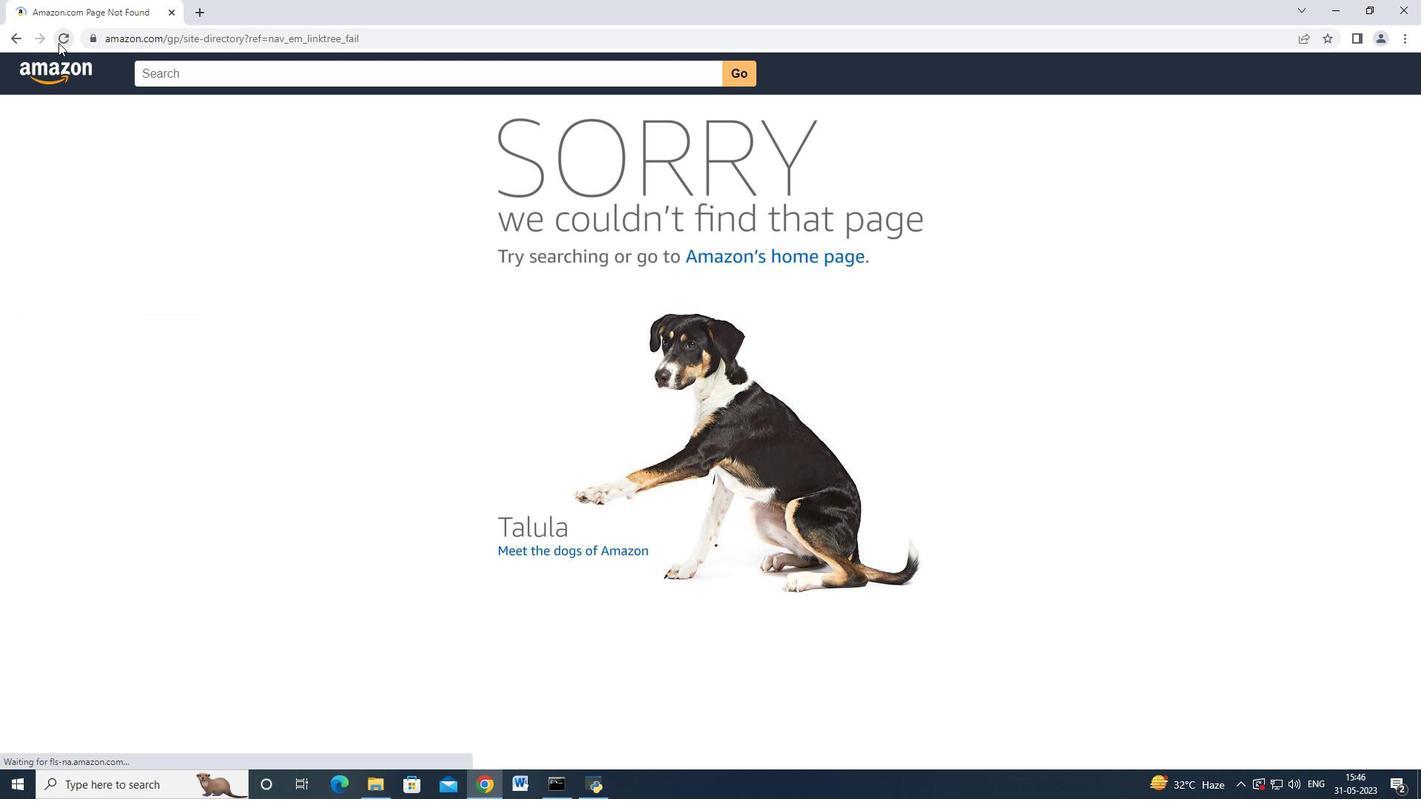
Action: Mouse pressed left at (59, 42)
Screenshot: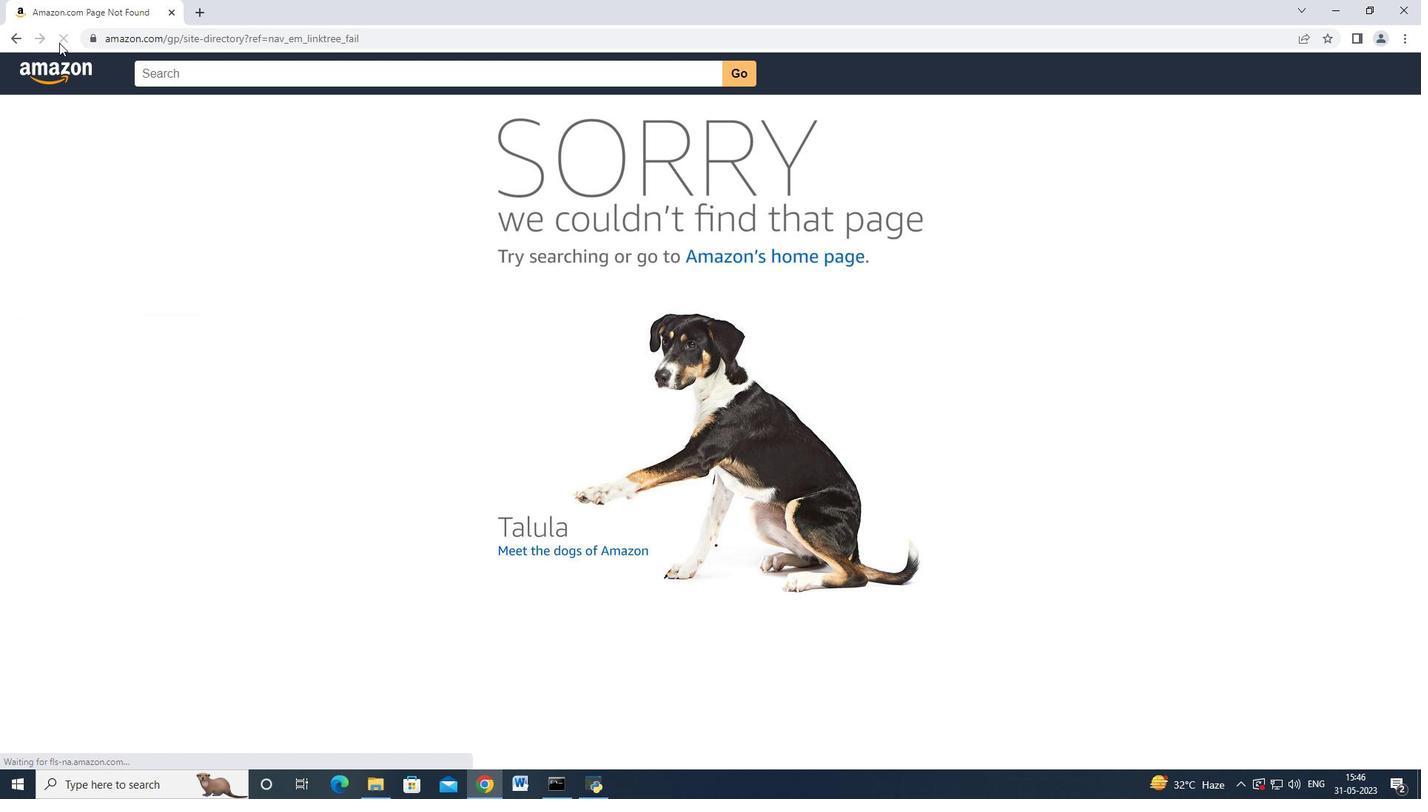 
Action: Mouse moved to (42, 77)
Screenshot: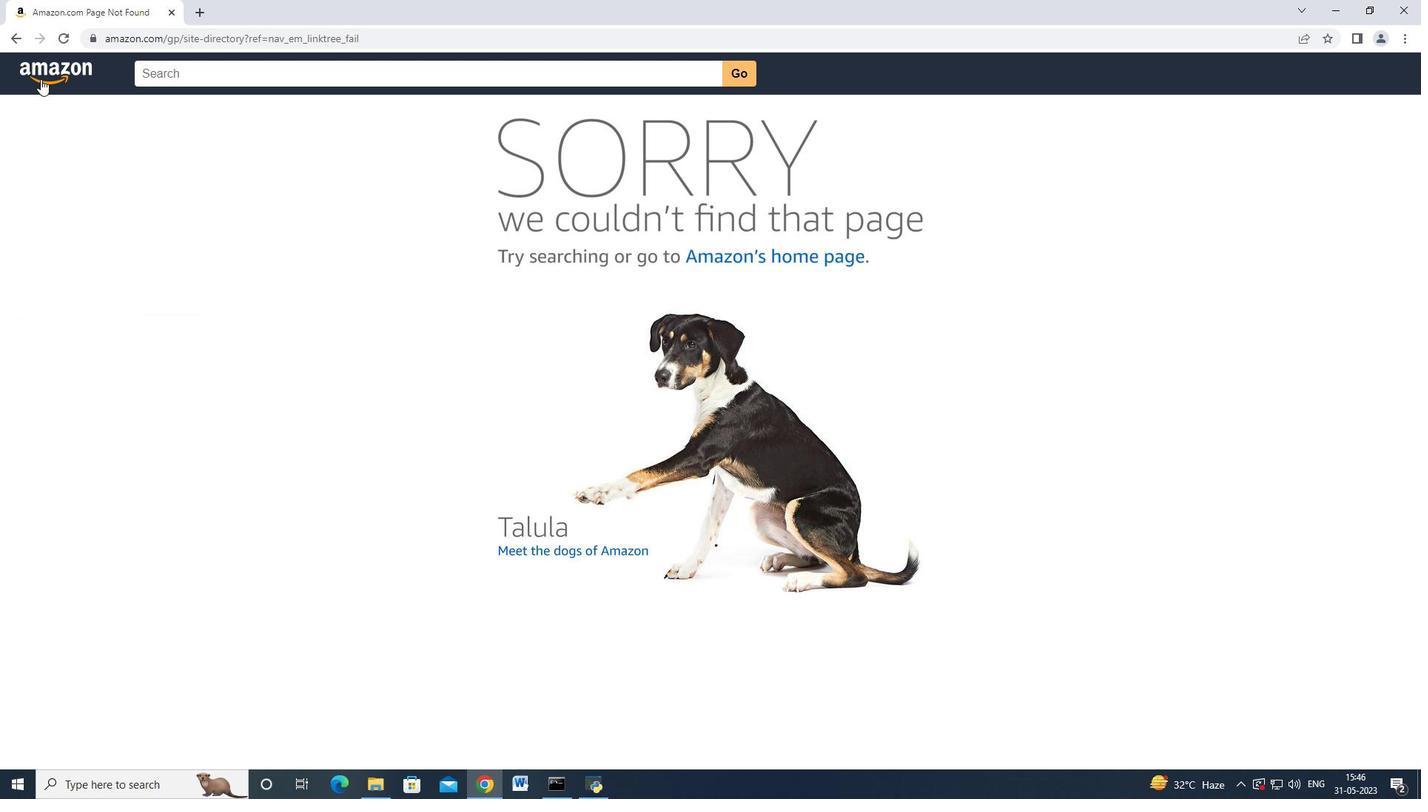 
Action: Mouse pressed left at (42, 77)
Screenshot: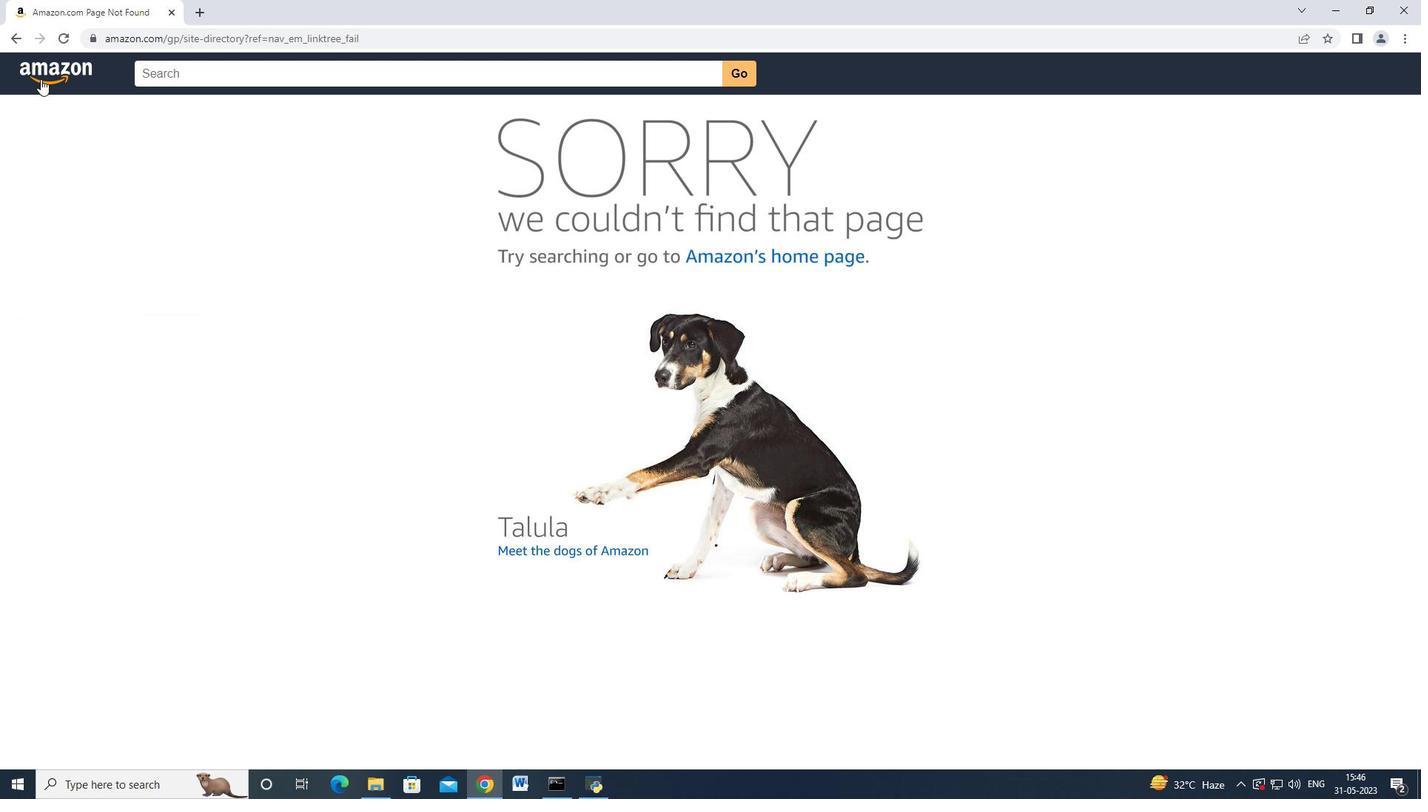 
Action: Mouse moved to (42, 113)
Screenshot: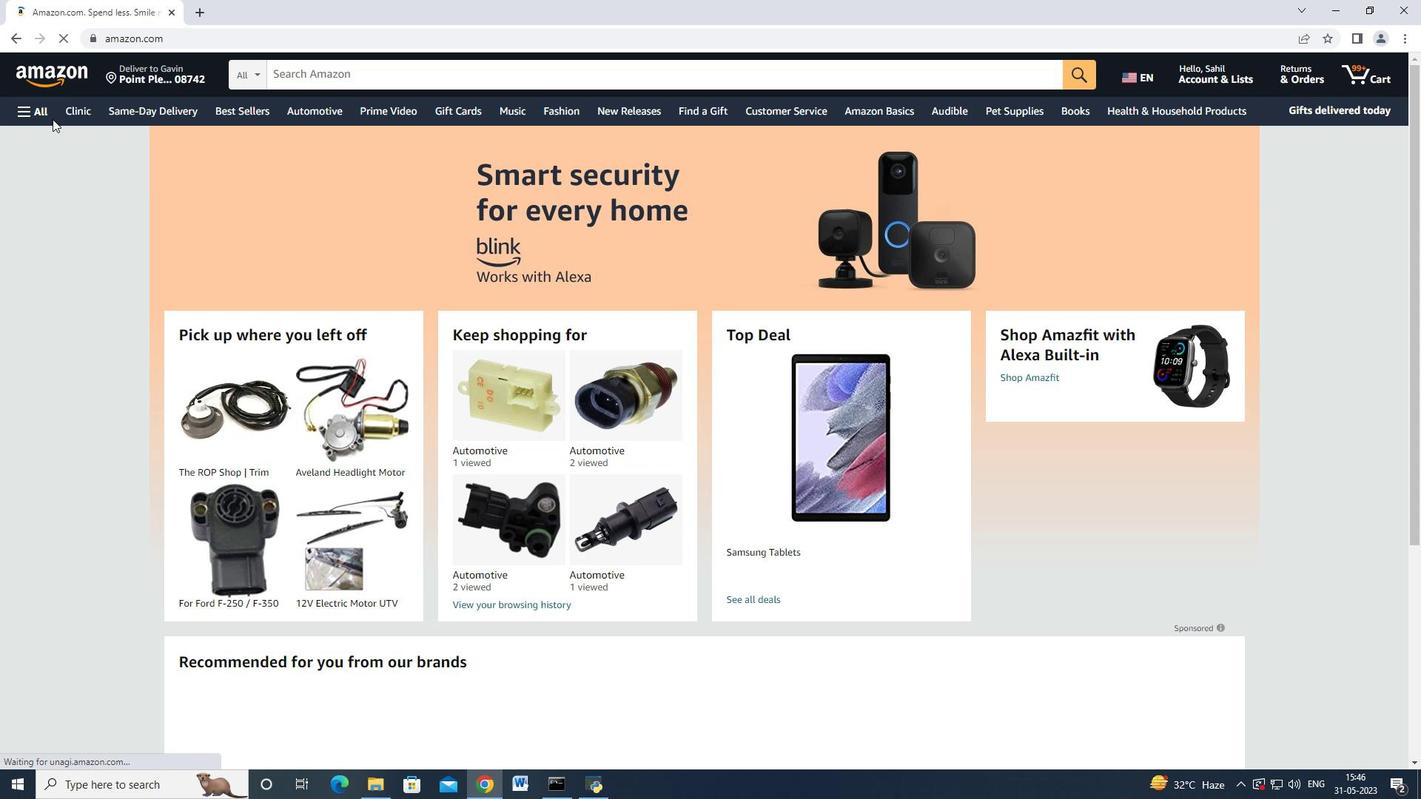 
Action: Mouse pressed left at (42, 113)
Screenshot: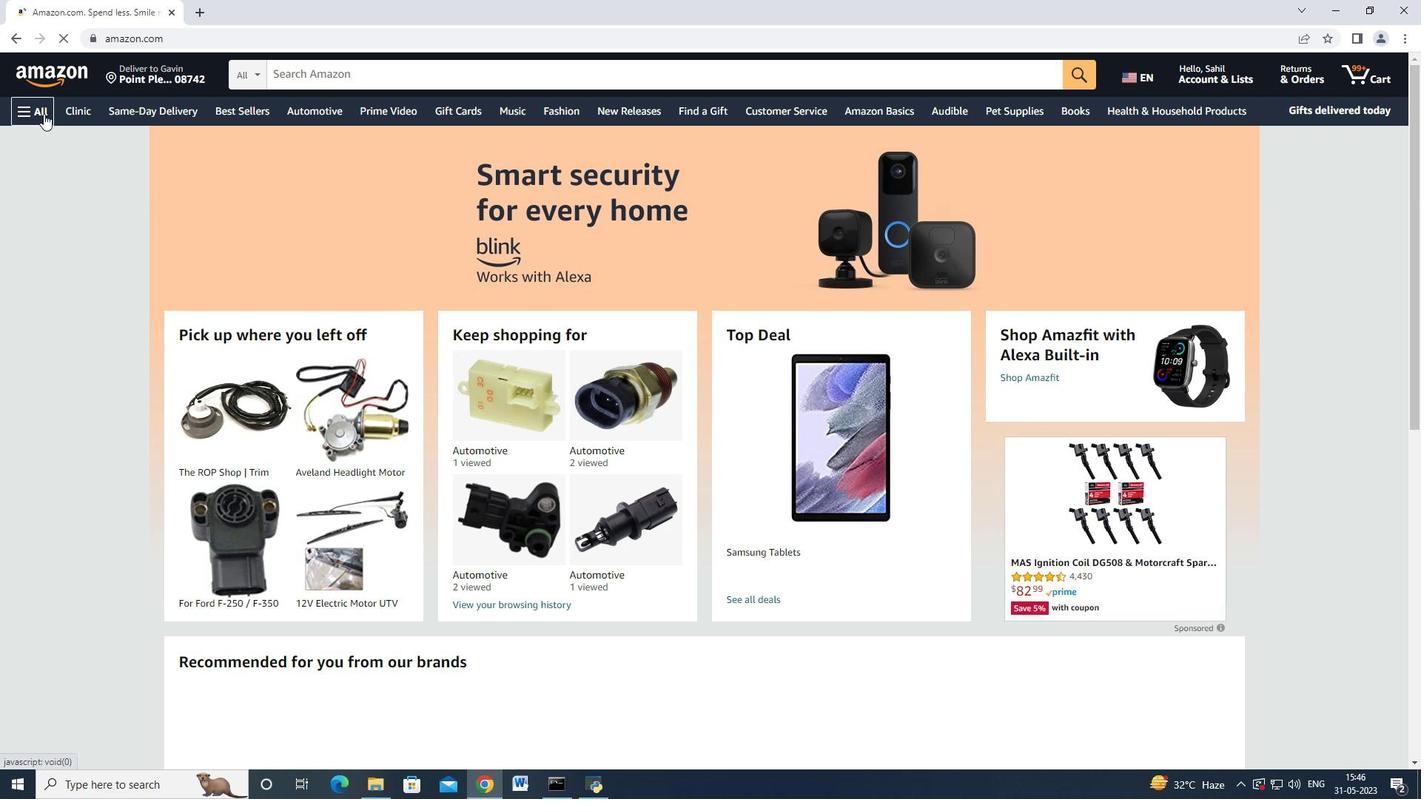 
Action: Mouse moved to (105, 314)
Screenshot: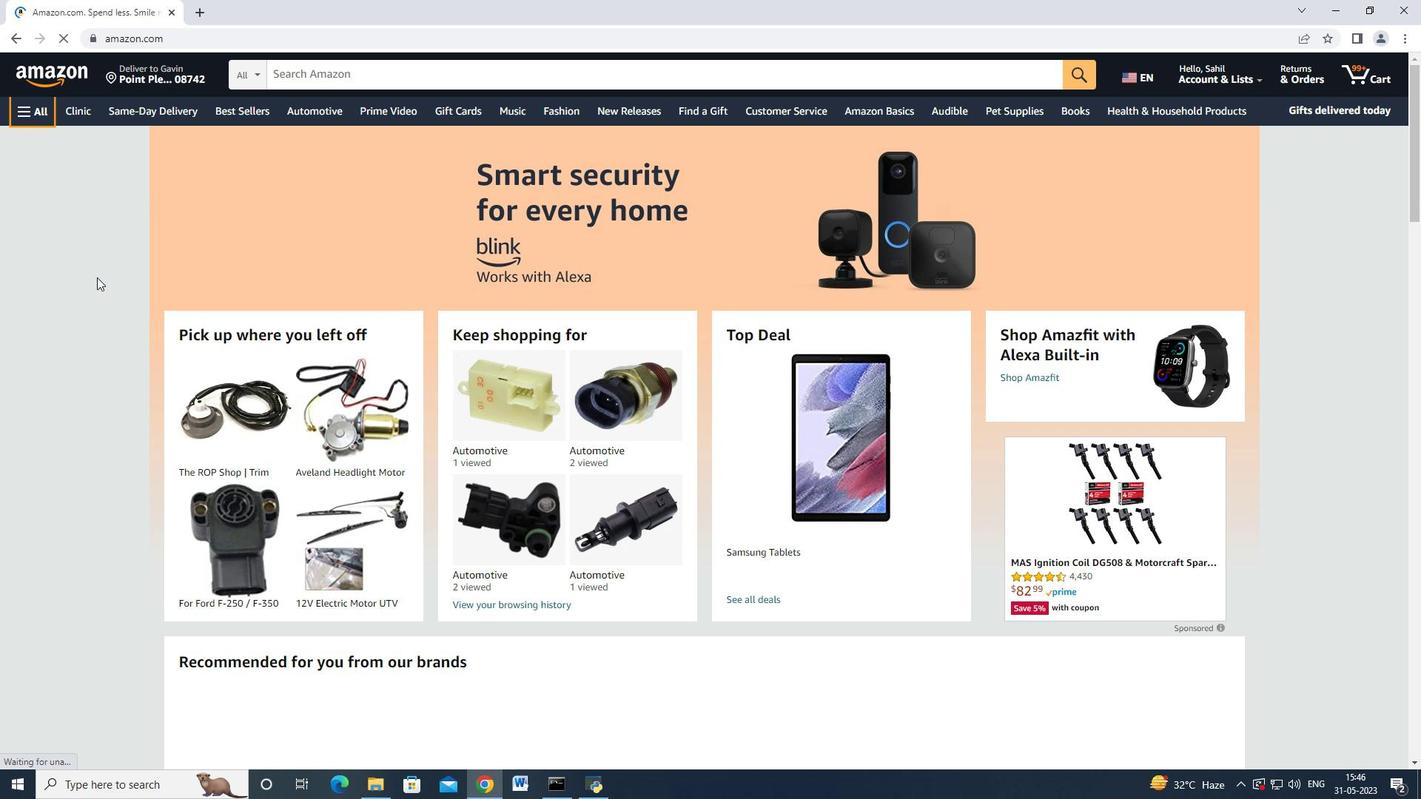 
Action: Mouse scrolled (105, 313) with delta (0, 0)
Screenshot: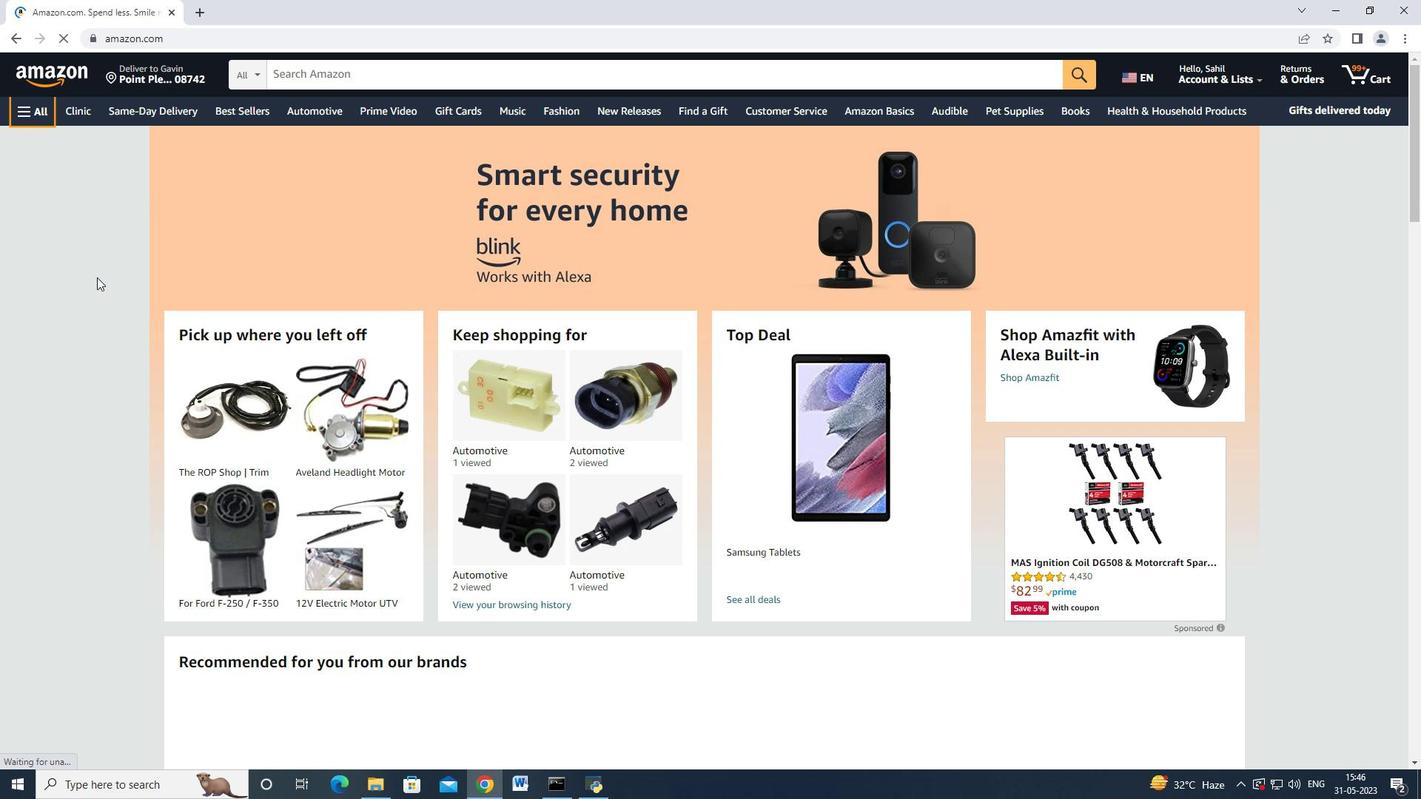 
Action: Mouse moved to (108, 328)
Screenshot: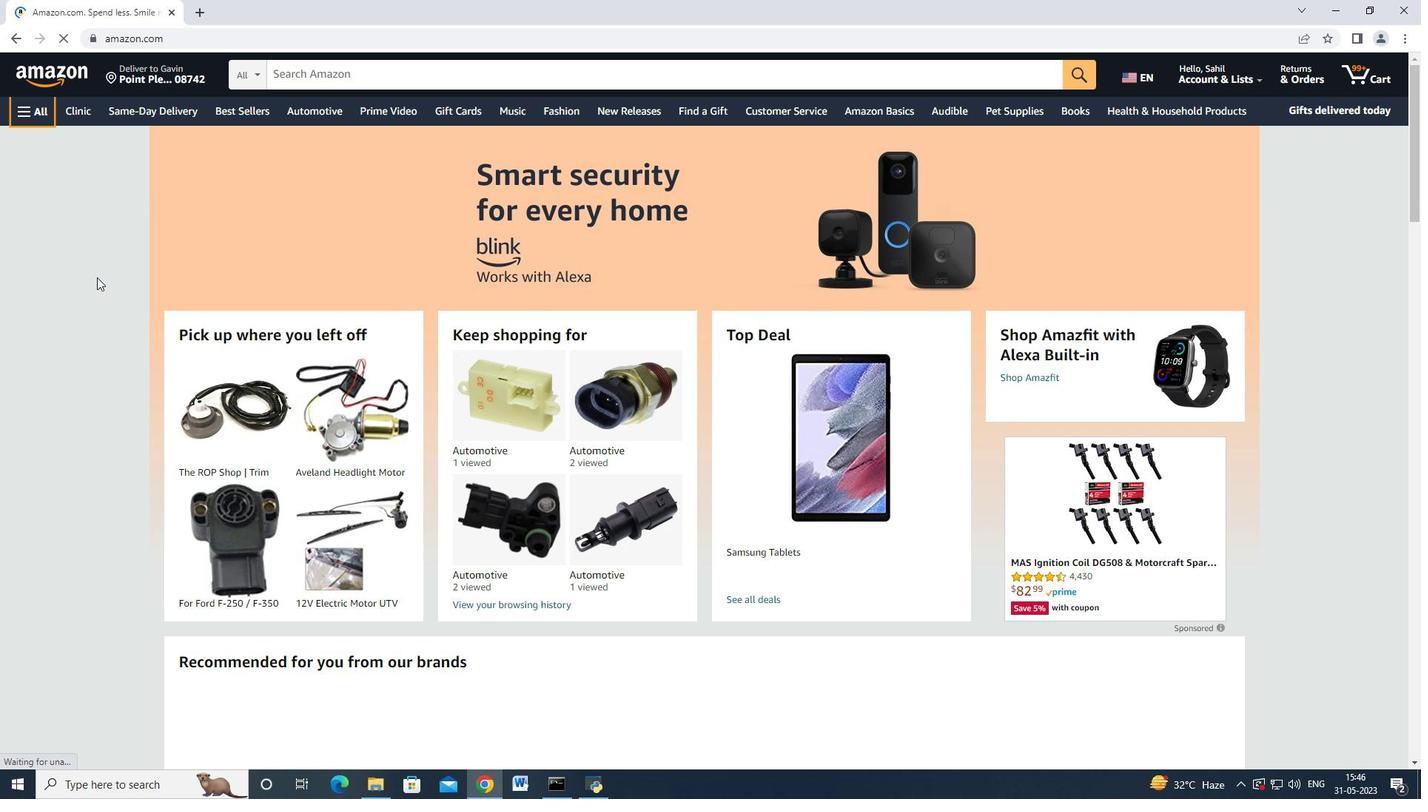 
Action: Mouse scrolled (108, 327) with delta (0, 0)
Screenshot: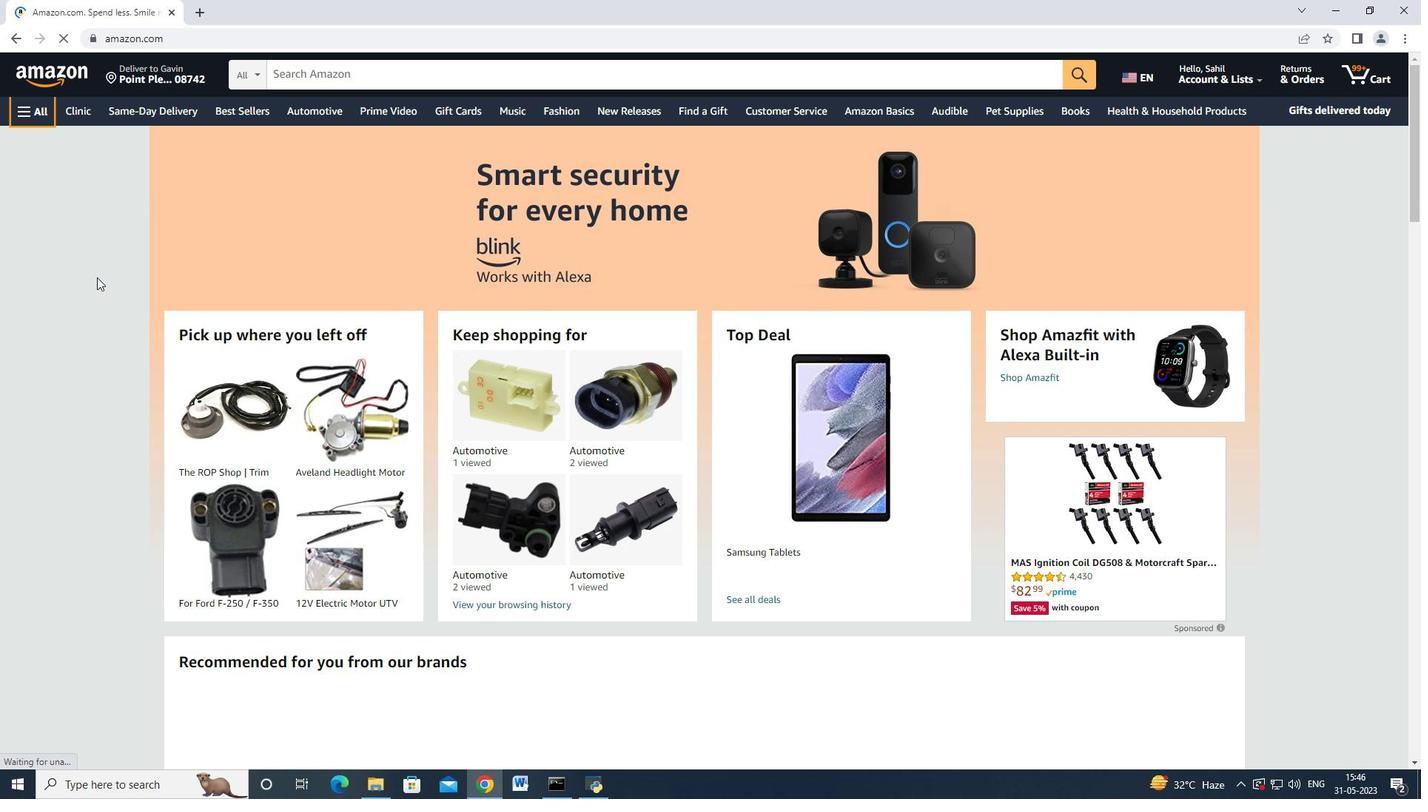 
Action: Mouse moved to (113, 336)
Screenshot: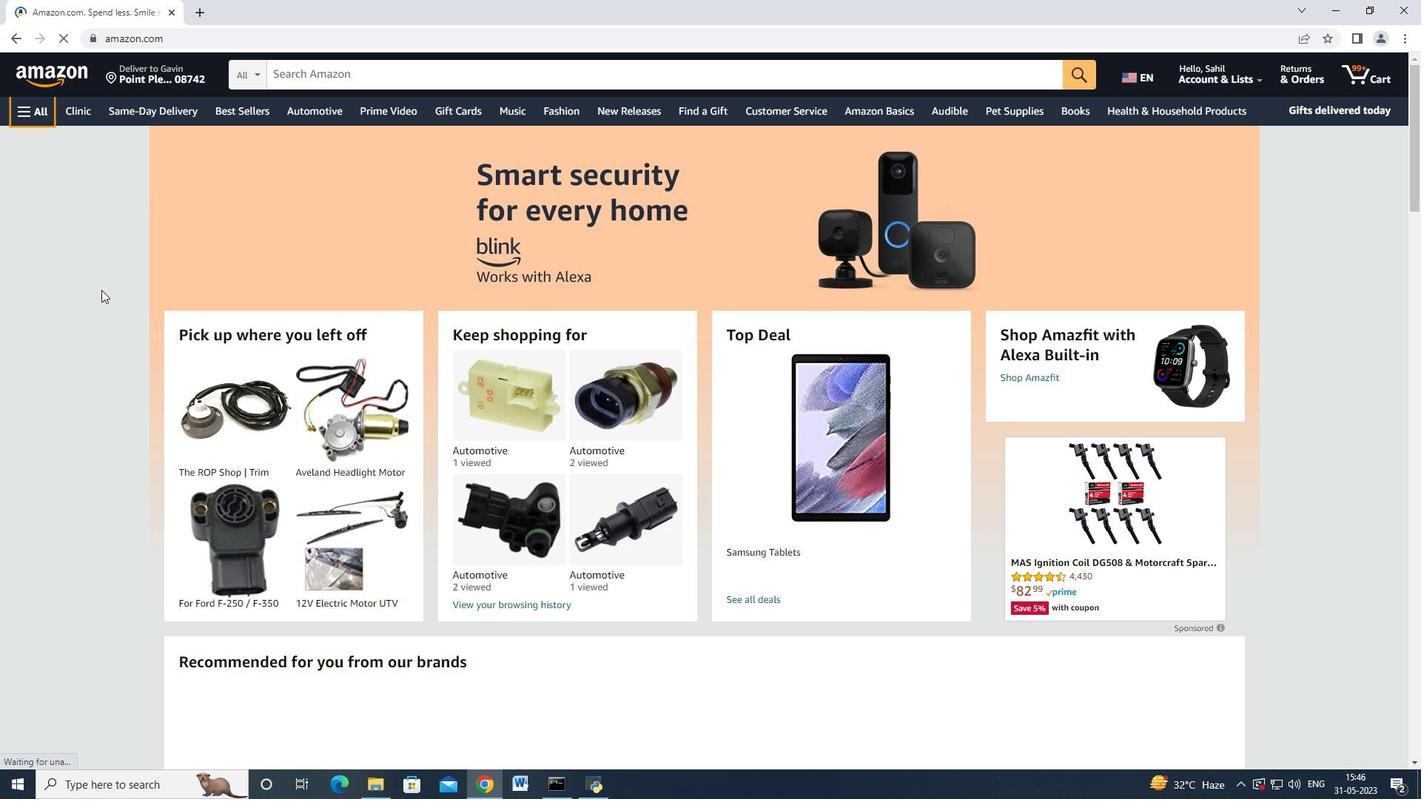 
Action: Mouse scrolled (111, 335) with delta (0, 0)
Screenshot: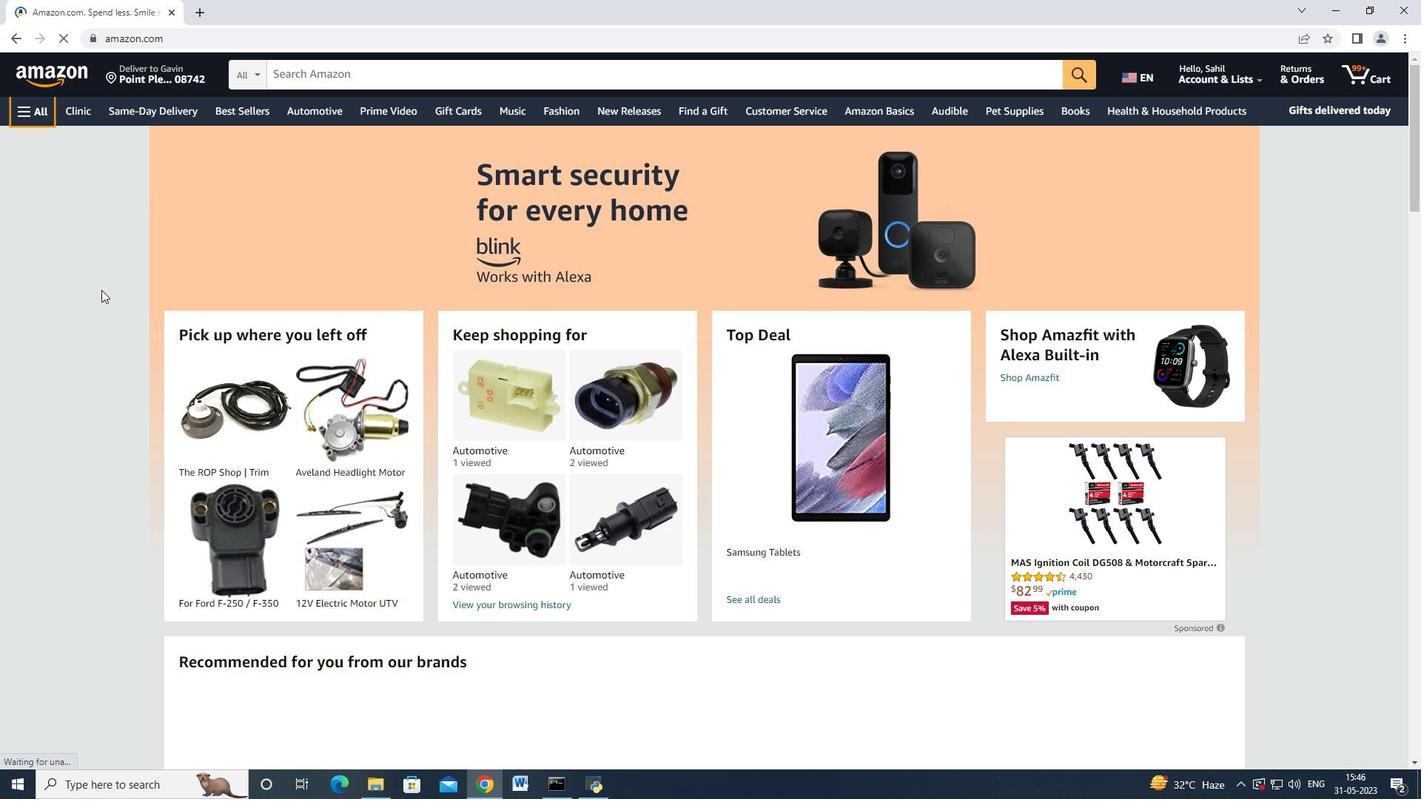 
Action: Mouse moved to (99, 361)
Screenshot: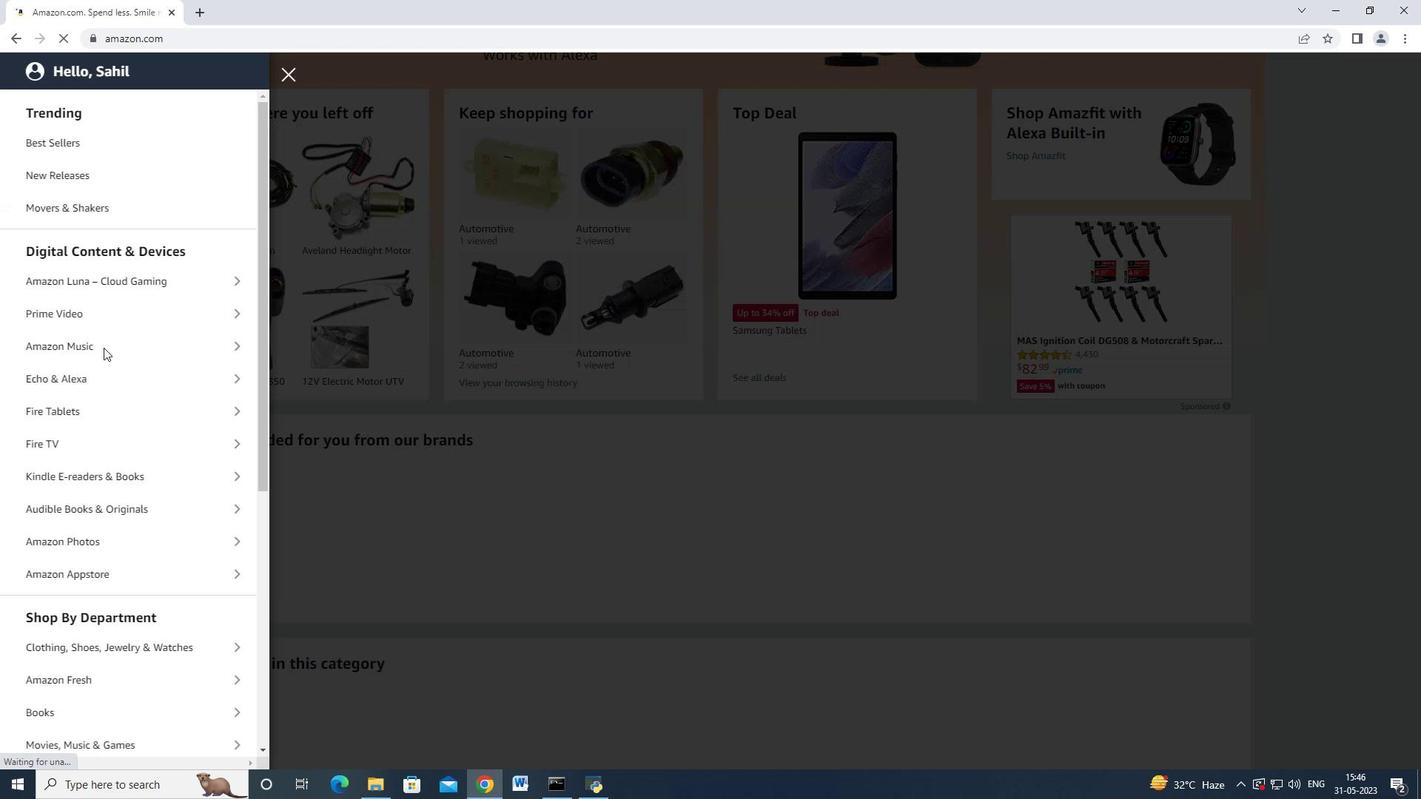 
Action: Mouse scrolled (100, 359) with delta (0, 0)
Screenshot: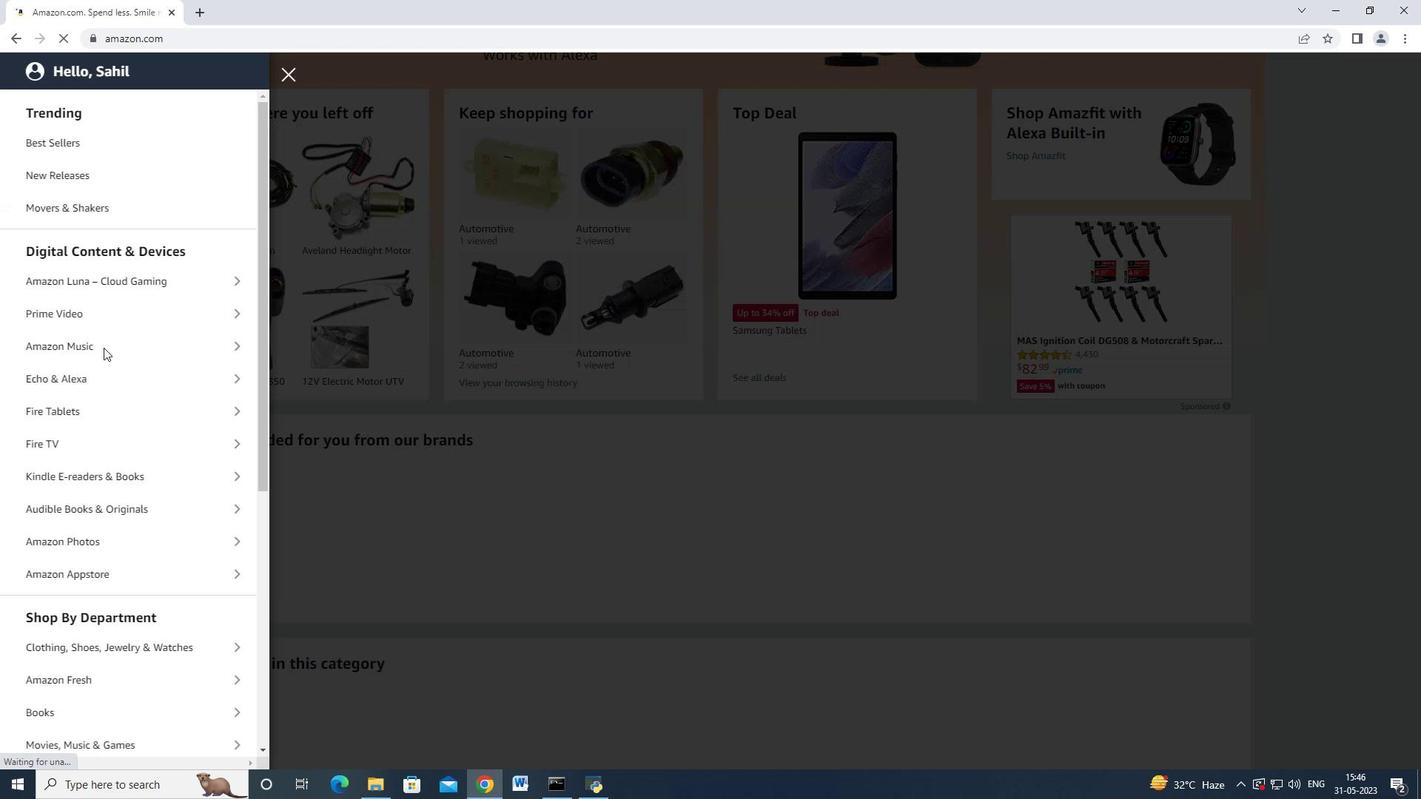 
Action: Mouse moved to (100, 371)
Screenshot: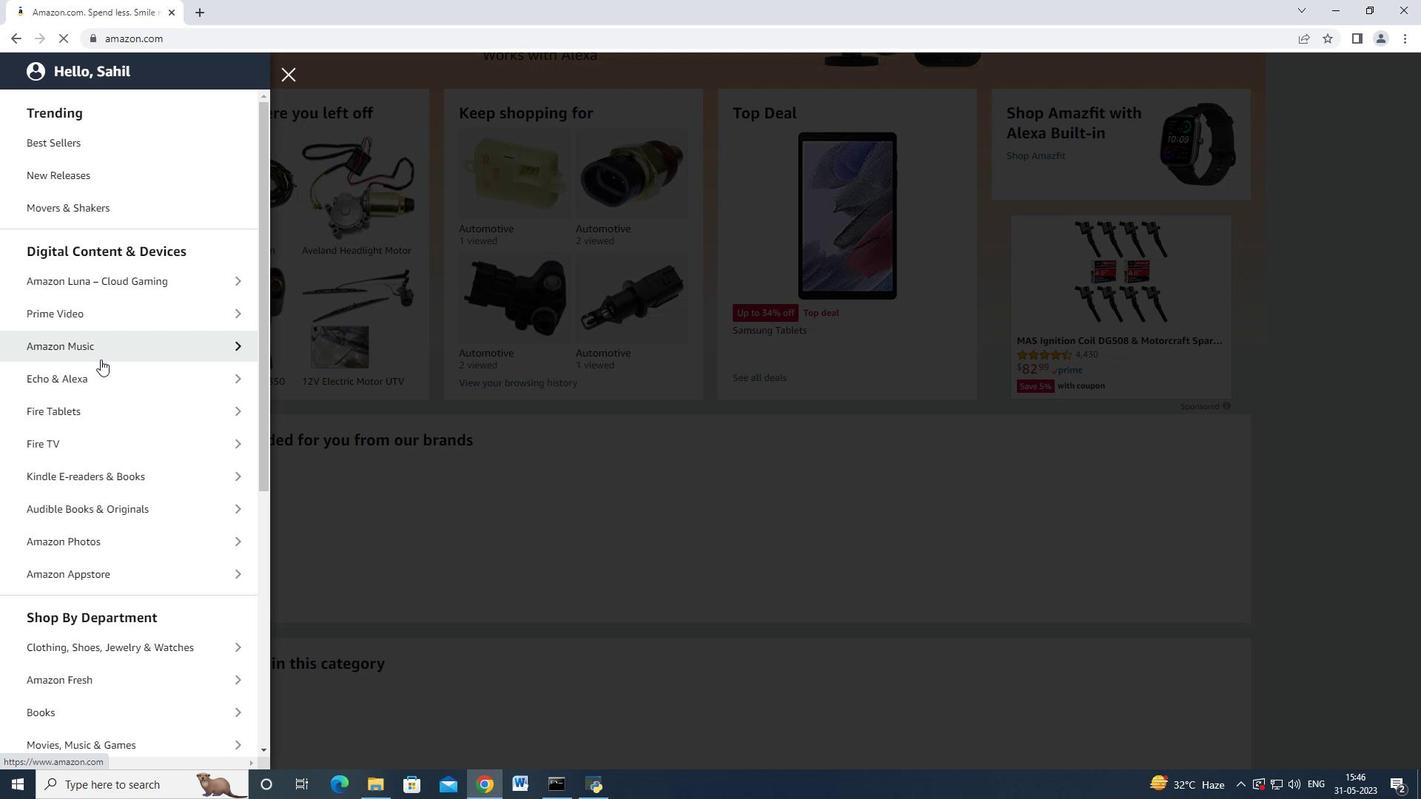 
Action: Mouse scrolled (99, 362) with delta (0, 0)
Screenshot: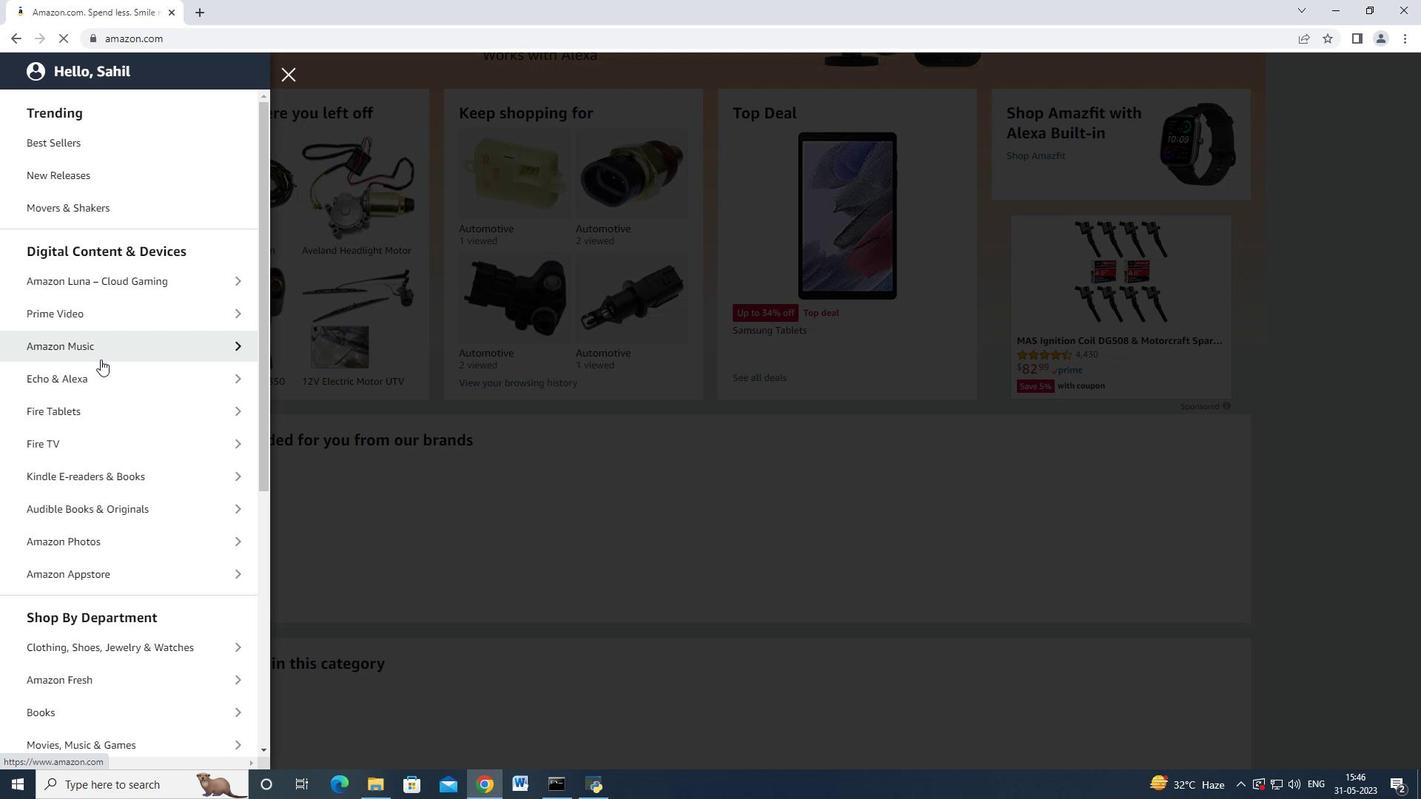 
Action: Mouse moved to (100, 373)
Screenshot: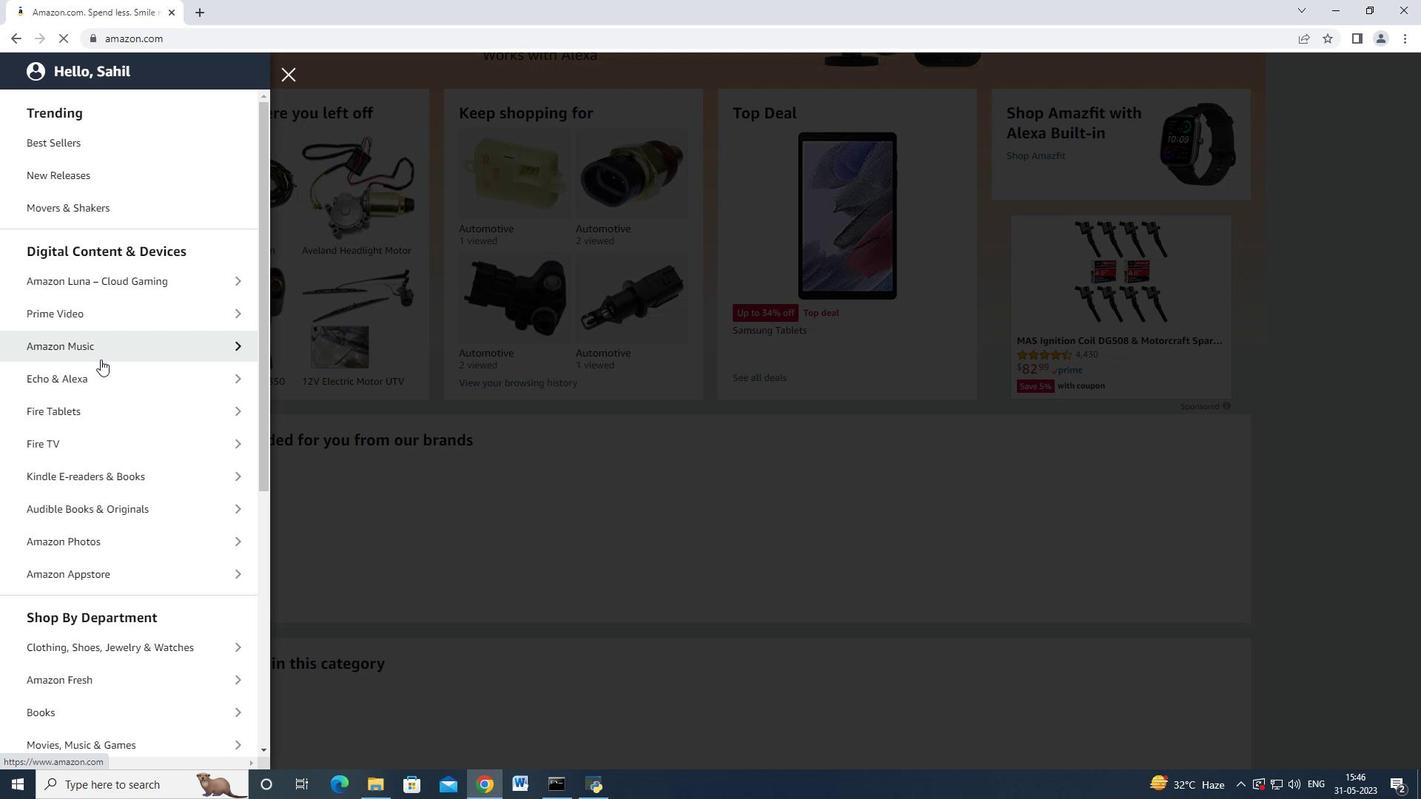 
Action: Mouse scrolled (99, 363) with delta (0, 0)
Screenshot: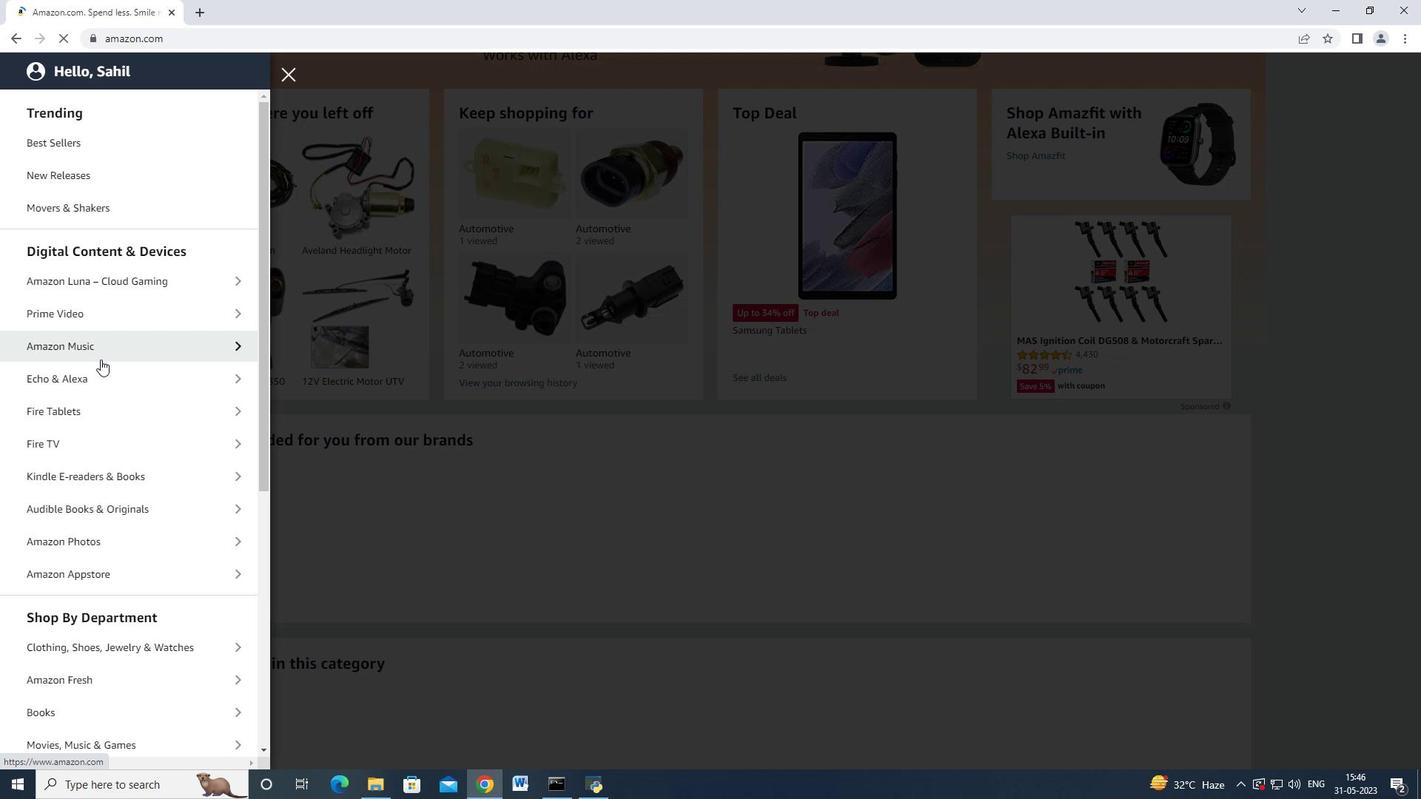 
Action: Mouse moved to (116, 400)
Screenshot: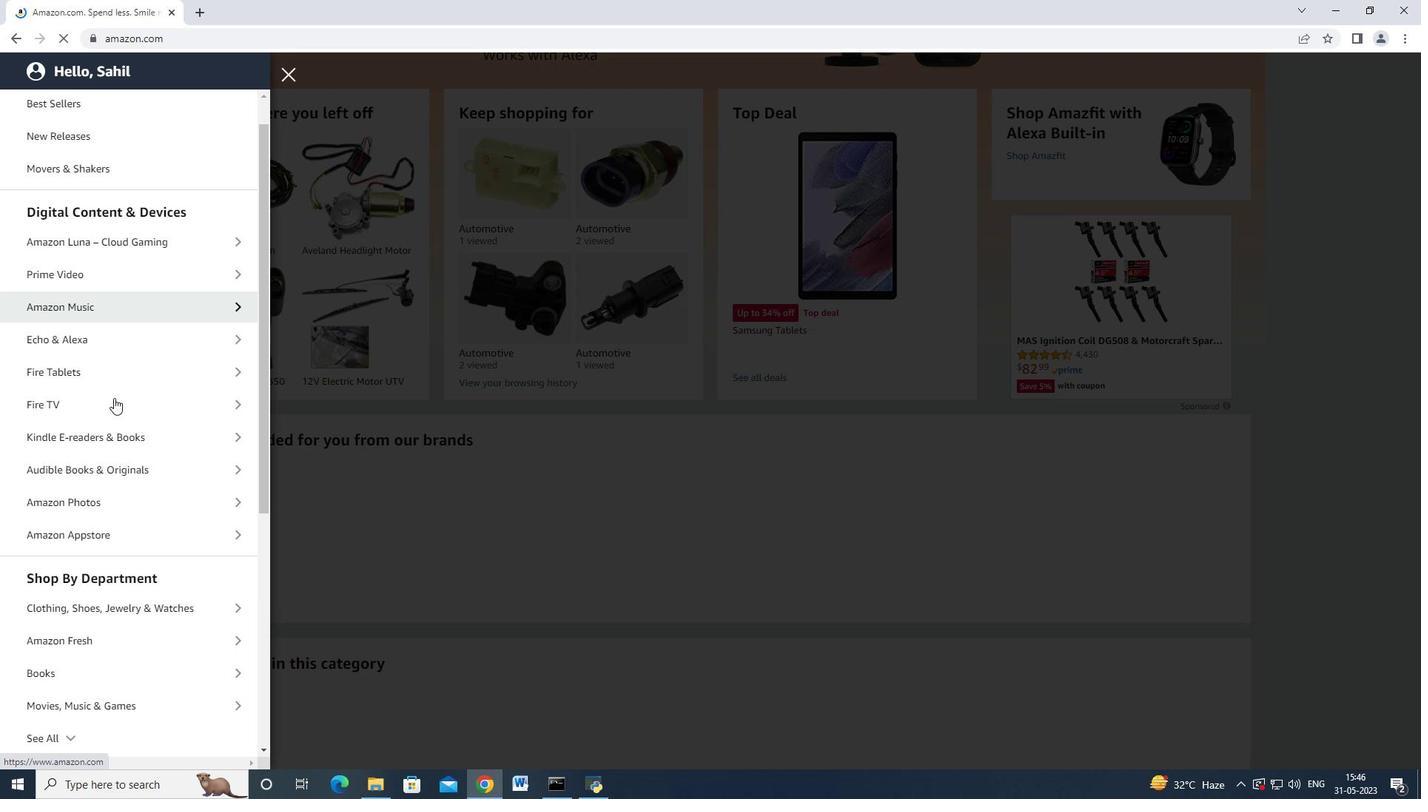 
Action: Mouse scrolled (116, 399) with delta (0, 0)
Screenshot: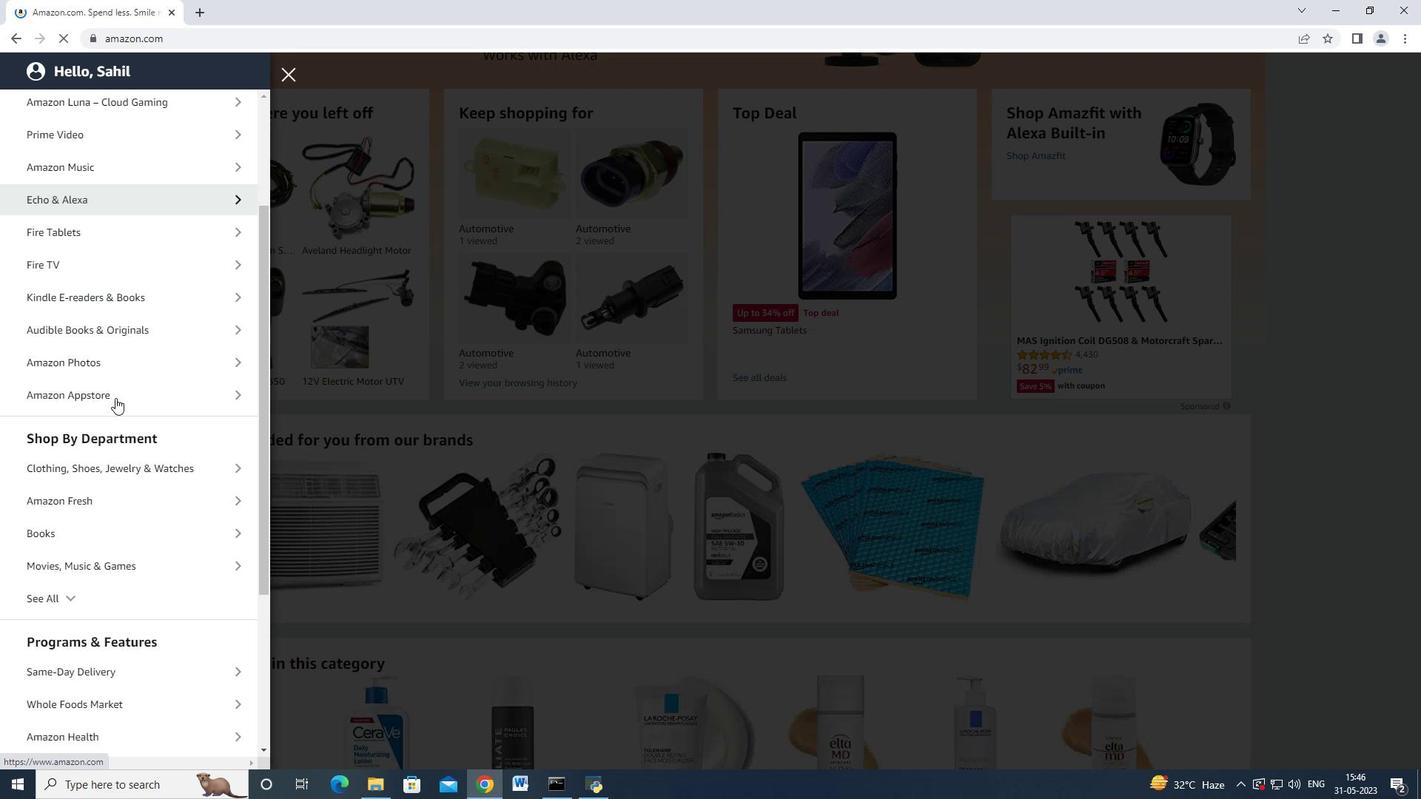 
Action: Mouse moved to (116, 402)
Screenshot: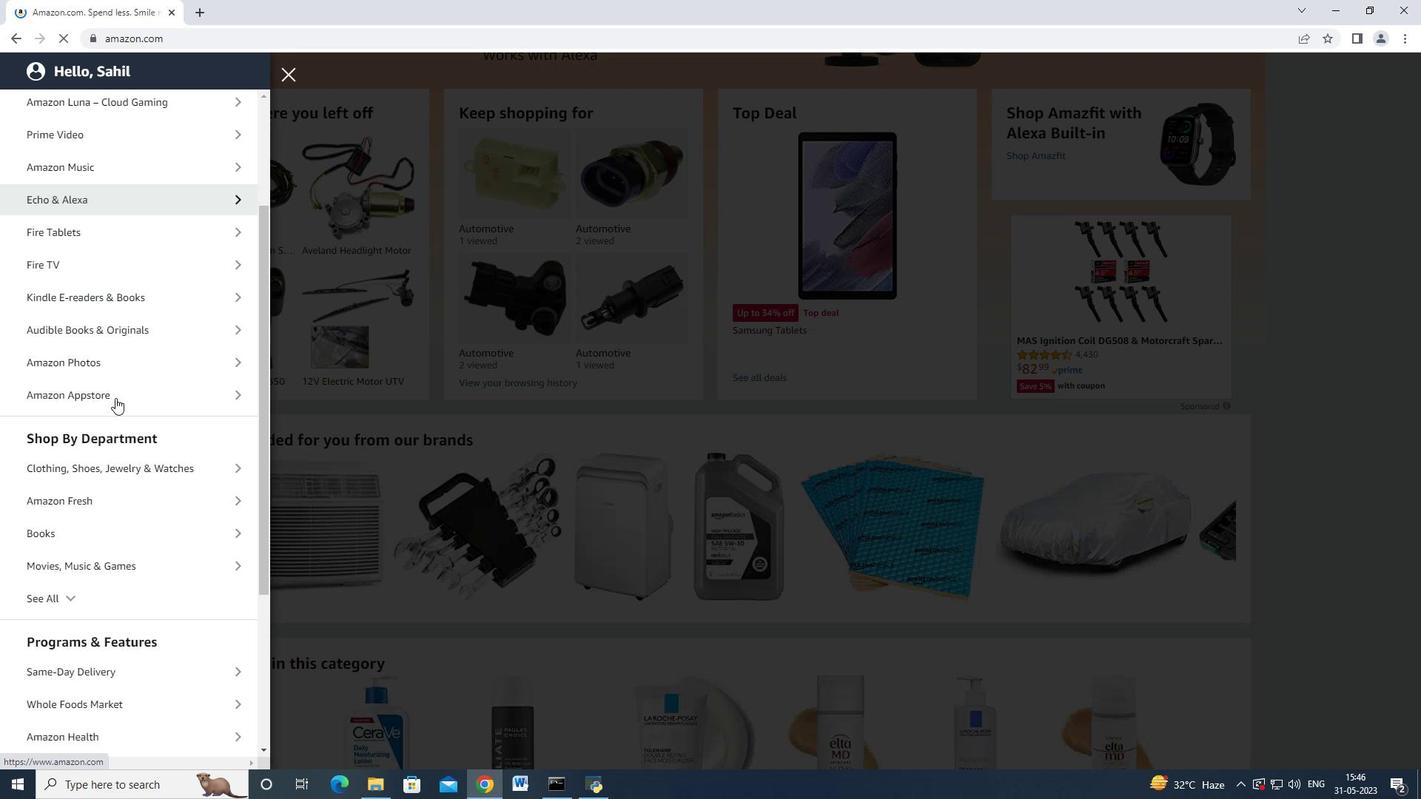 
Action: Mouse scrolled (116, 401) with delta (0, 0)
Screenshot: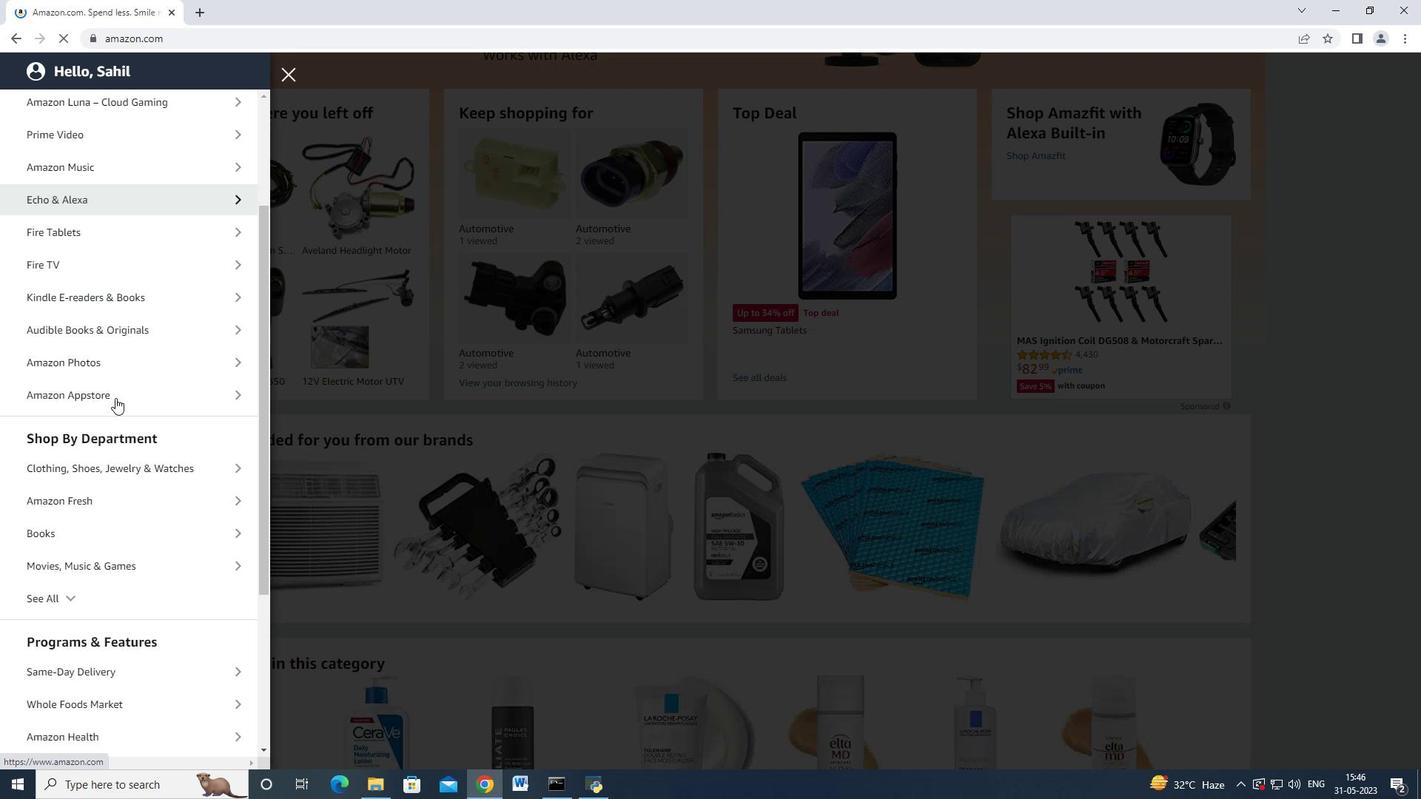 
Action: Mouse moved to (116, 404)
Screenshot: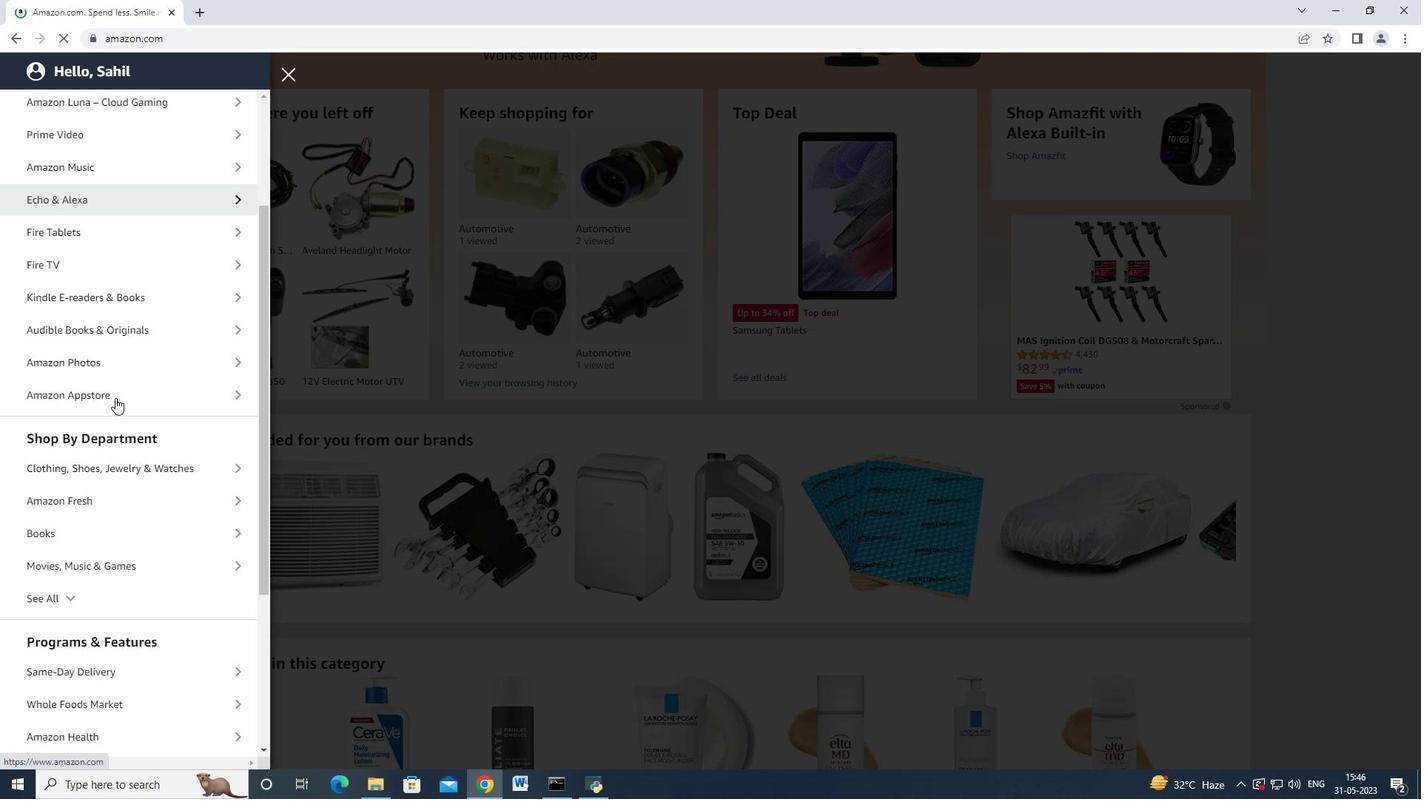 
Action: Mouse scrolled (116, 403) with delta (0, 0)
Screenshot: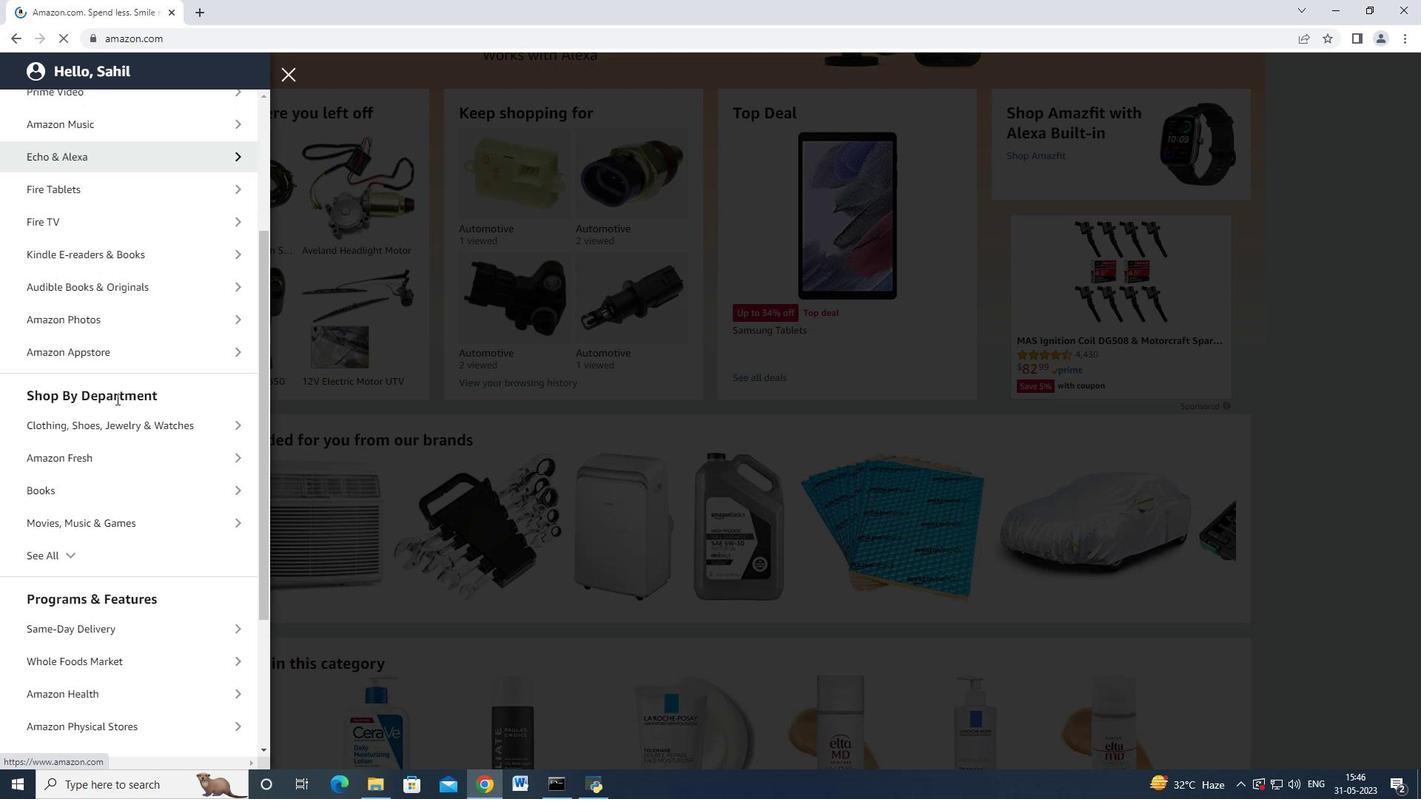 
Action: Mouse moved to (80, 338)
Screenshot: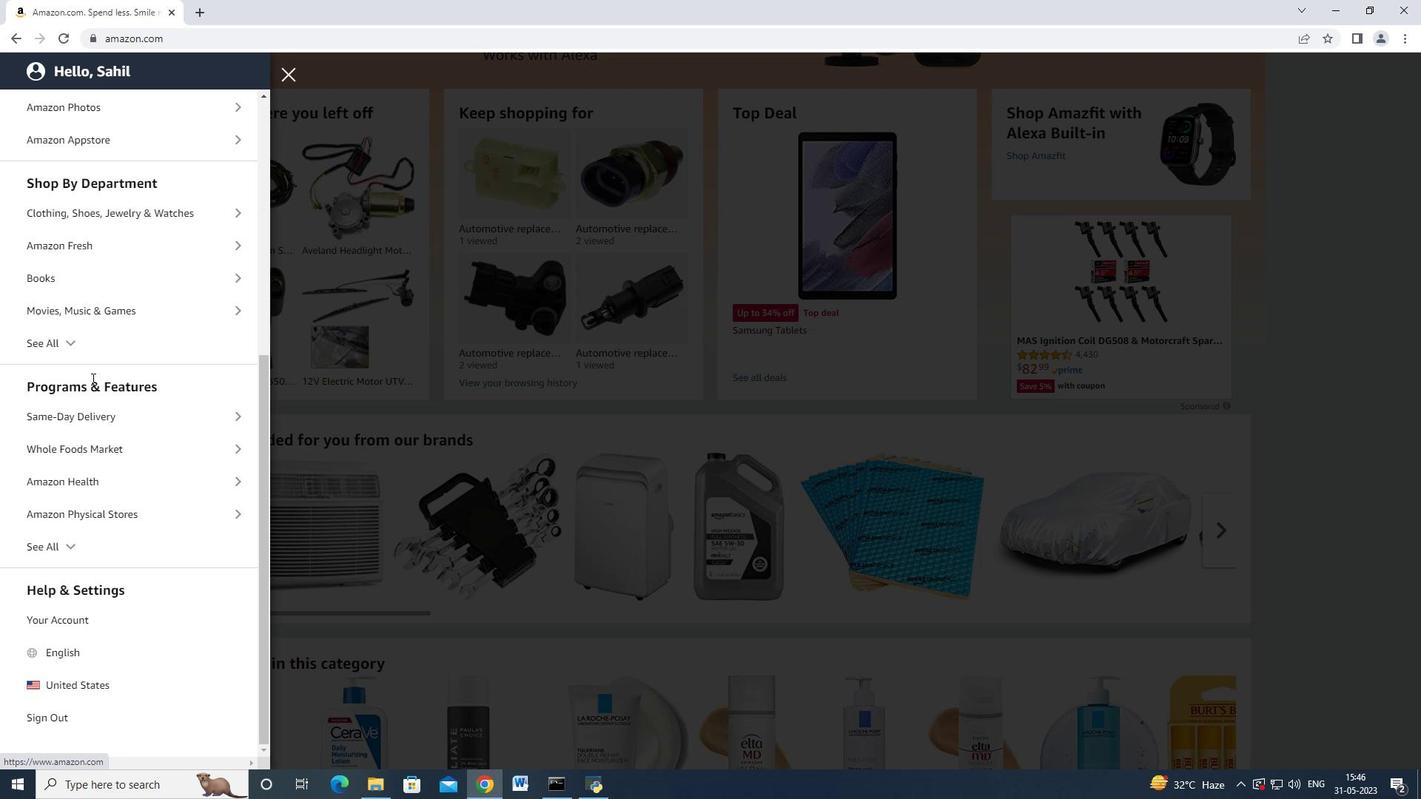 
Action: Mouse pressed left at (80, 338)
Screenshot: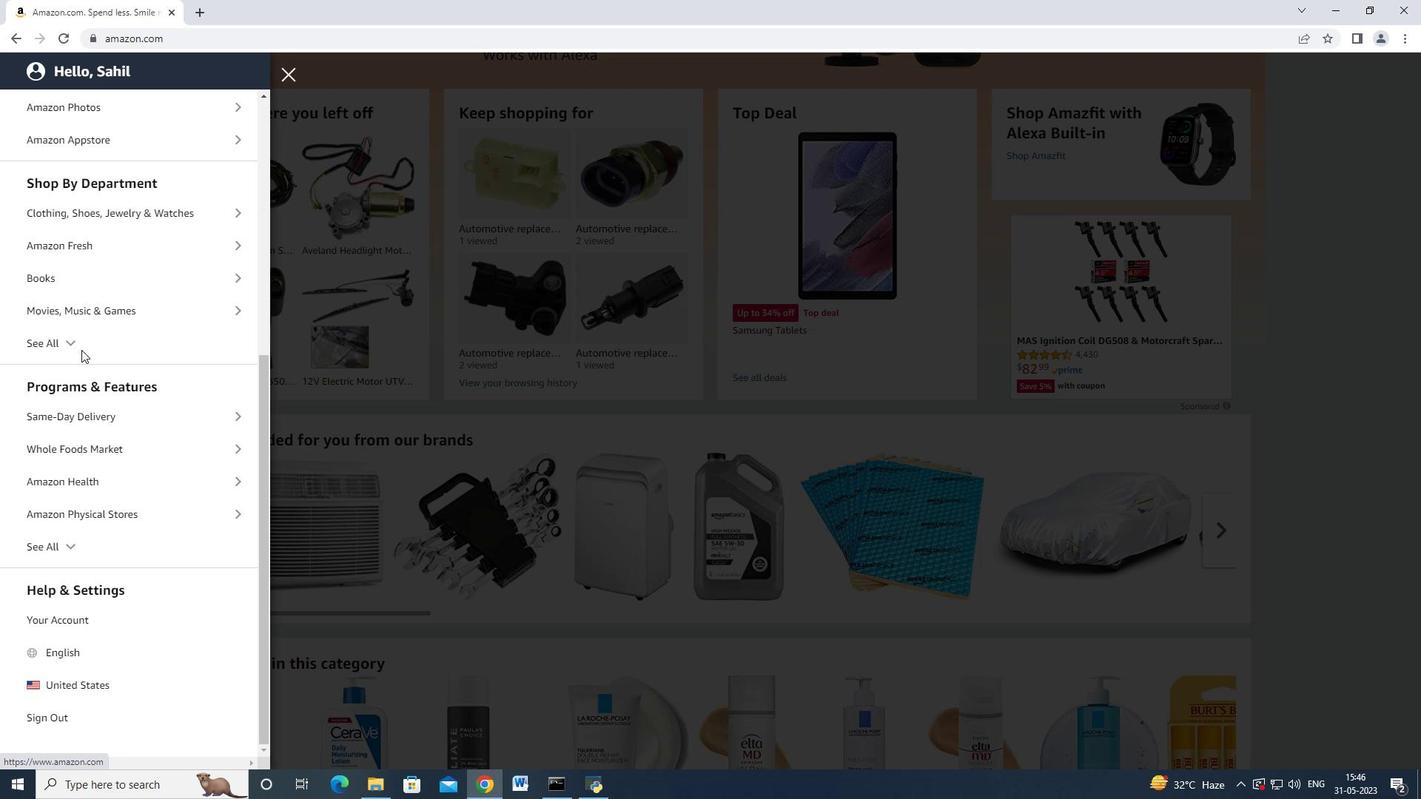 
Action: Mouse moved to (97, 355)
Screenshot: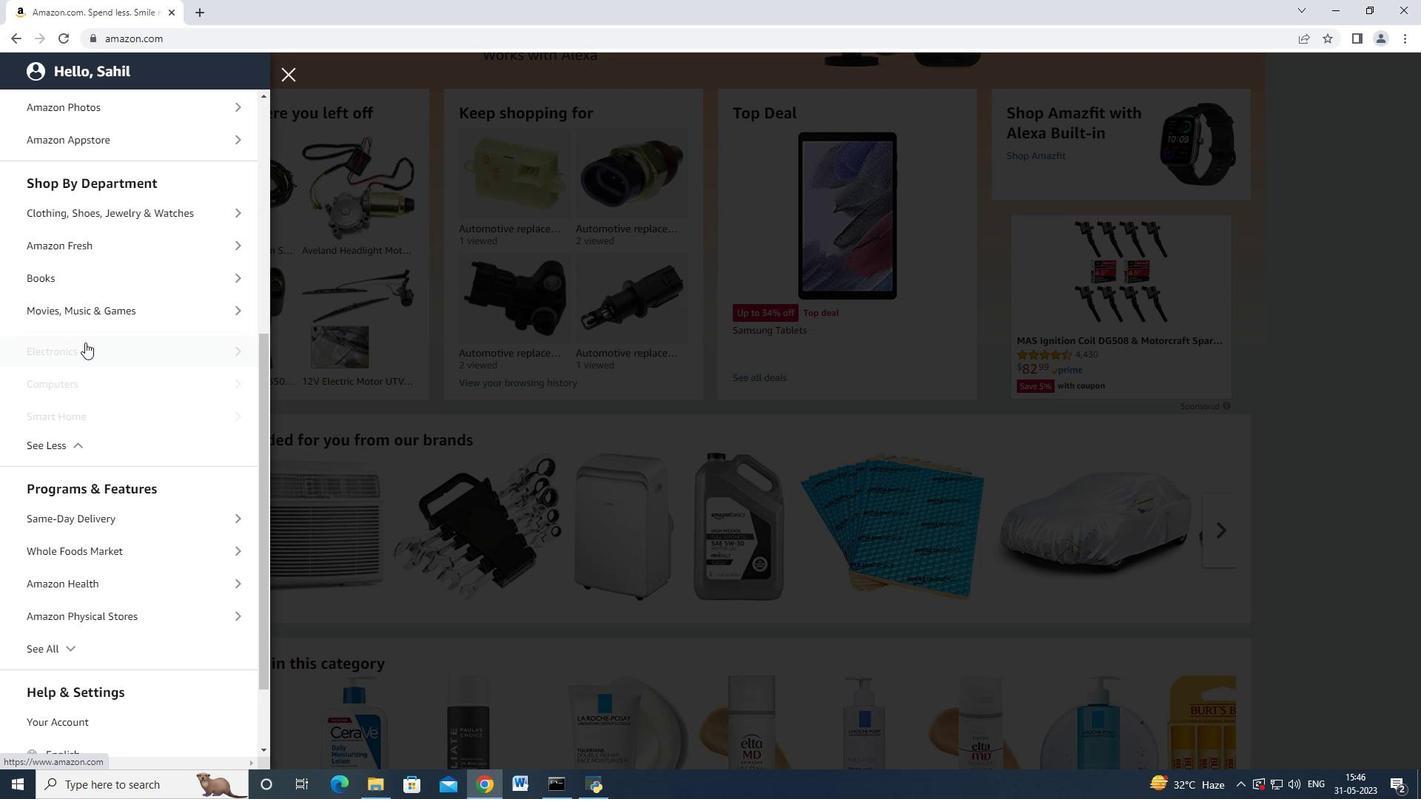 
Action: Mouse scrolled (97, 354) with delta (0, 0)
Screenshot: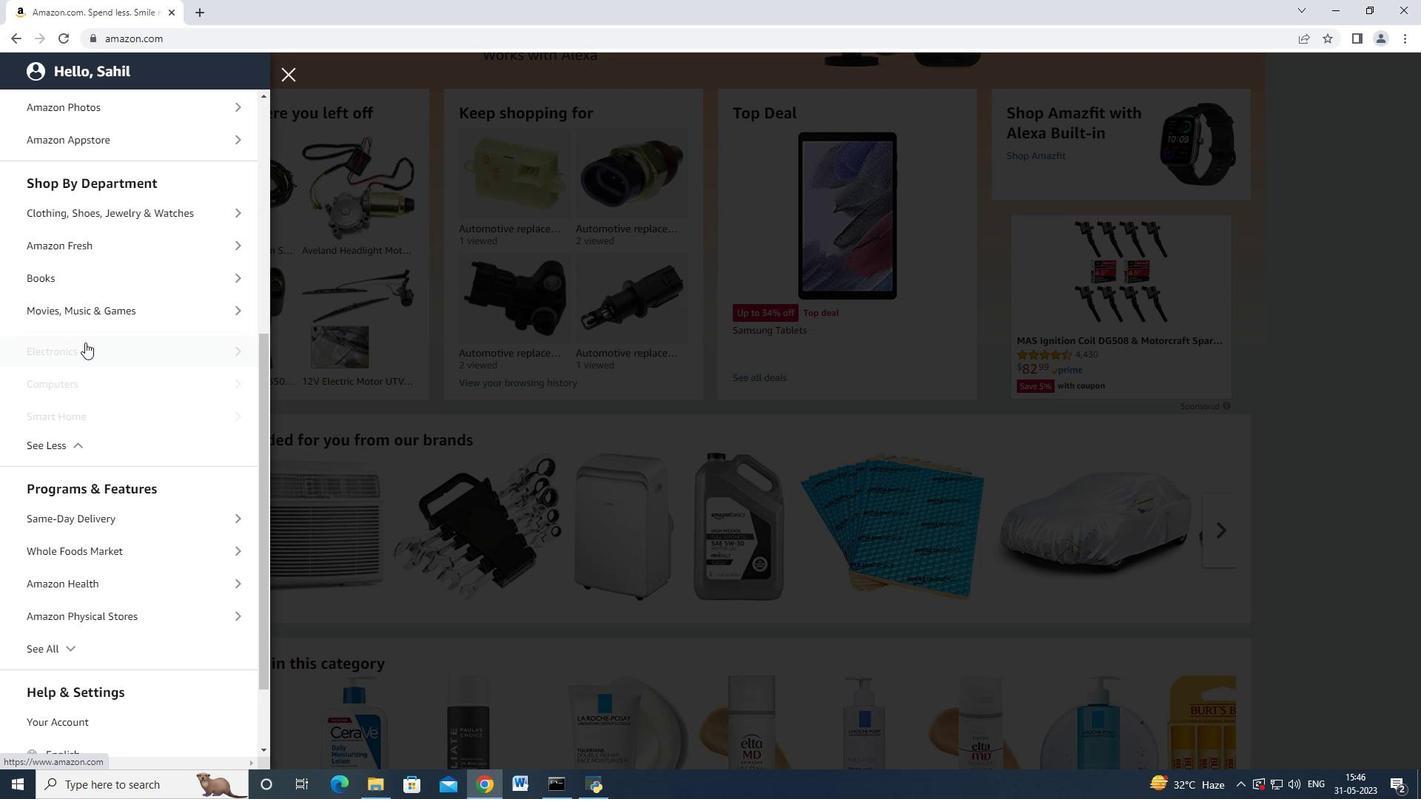
Action: Mouse moved to (99, 358)
Screenshot: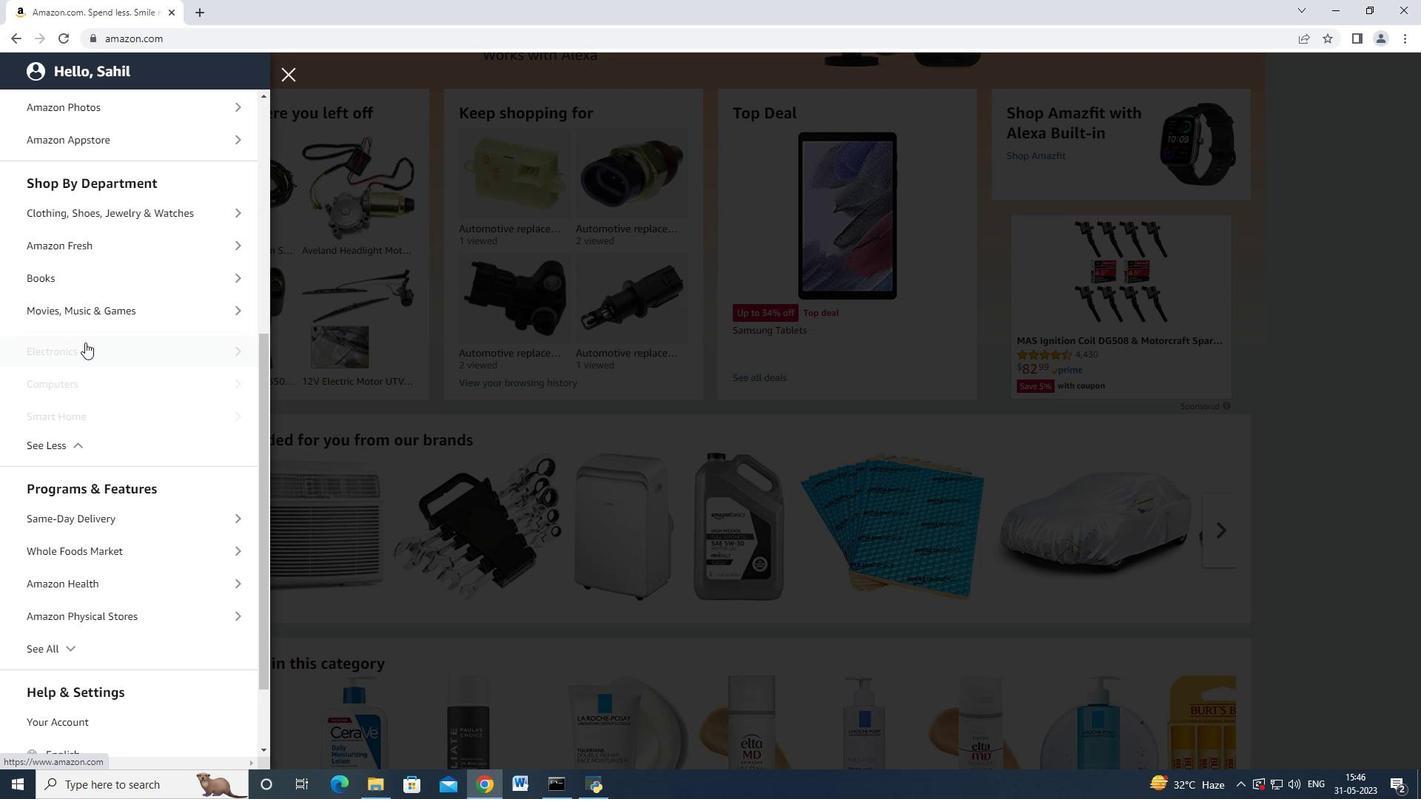 
Action: Mouse scrolled (99, 357) with delta (0, 0)
Screenshot: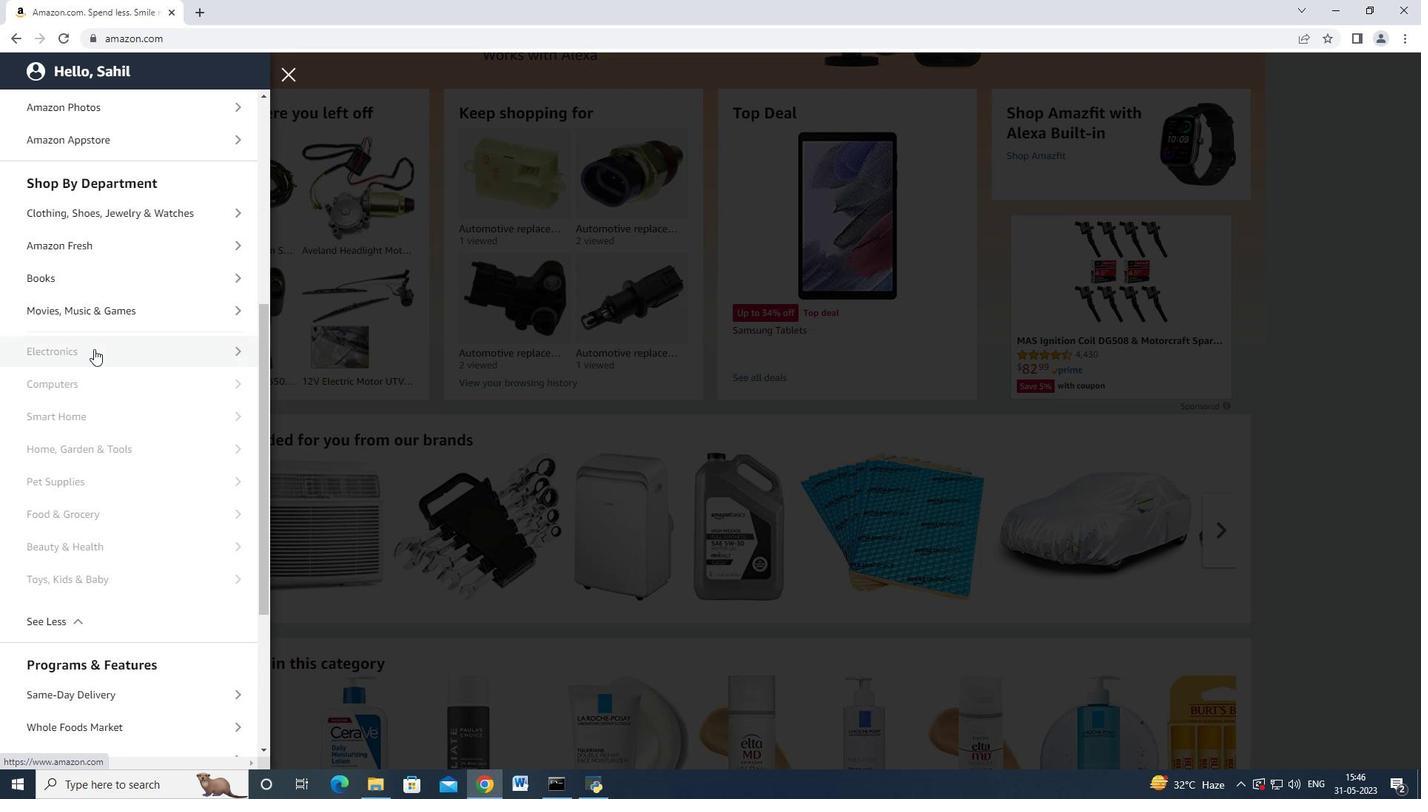 
Action: Mouse moved to (99, 361)
Screenshot: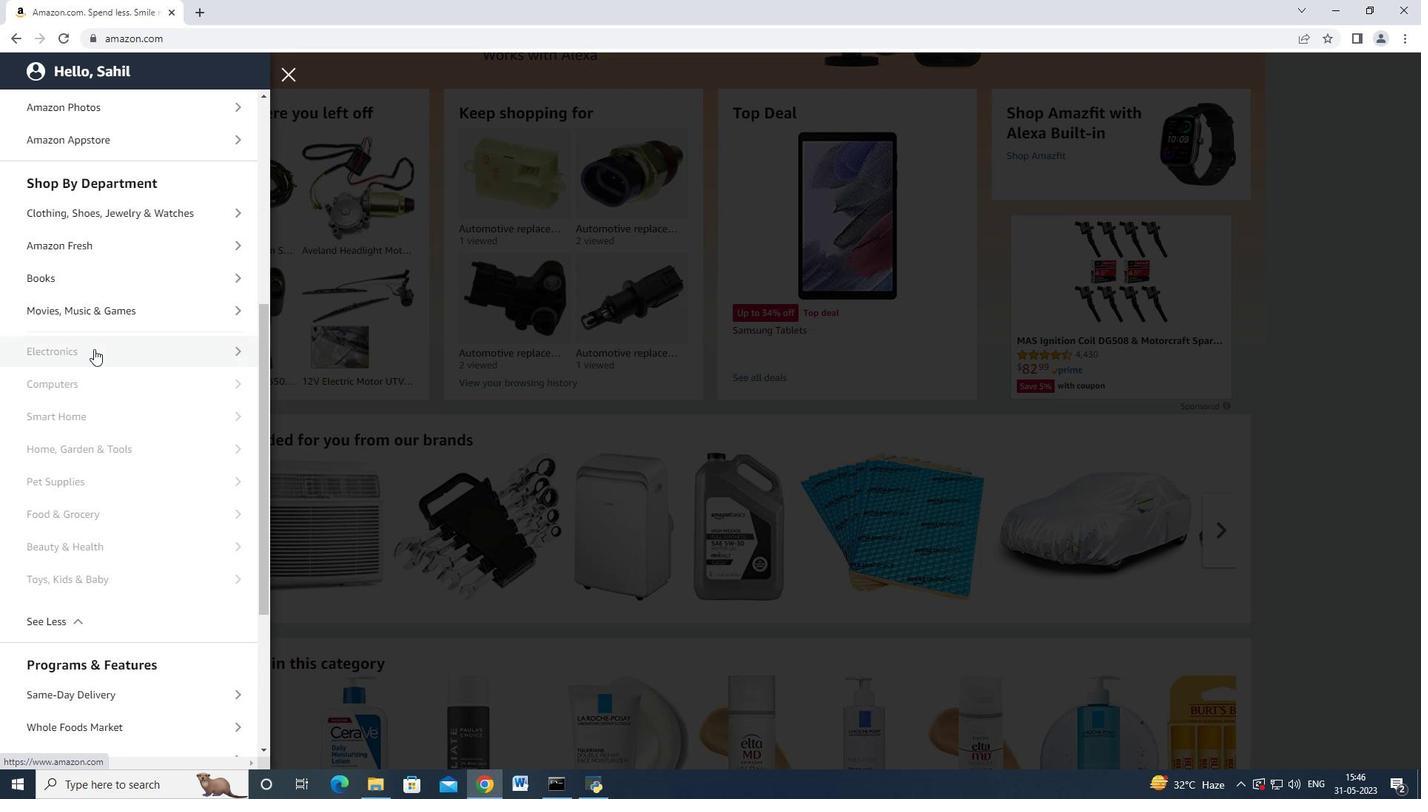 
Action: Mouse scrolled (99, 360) with delta (0, 0)
Screenshot: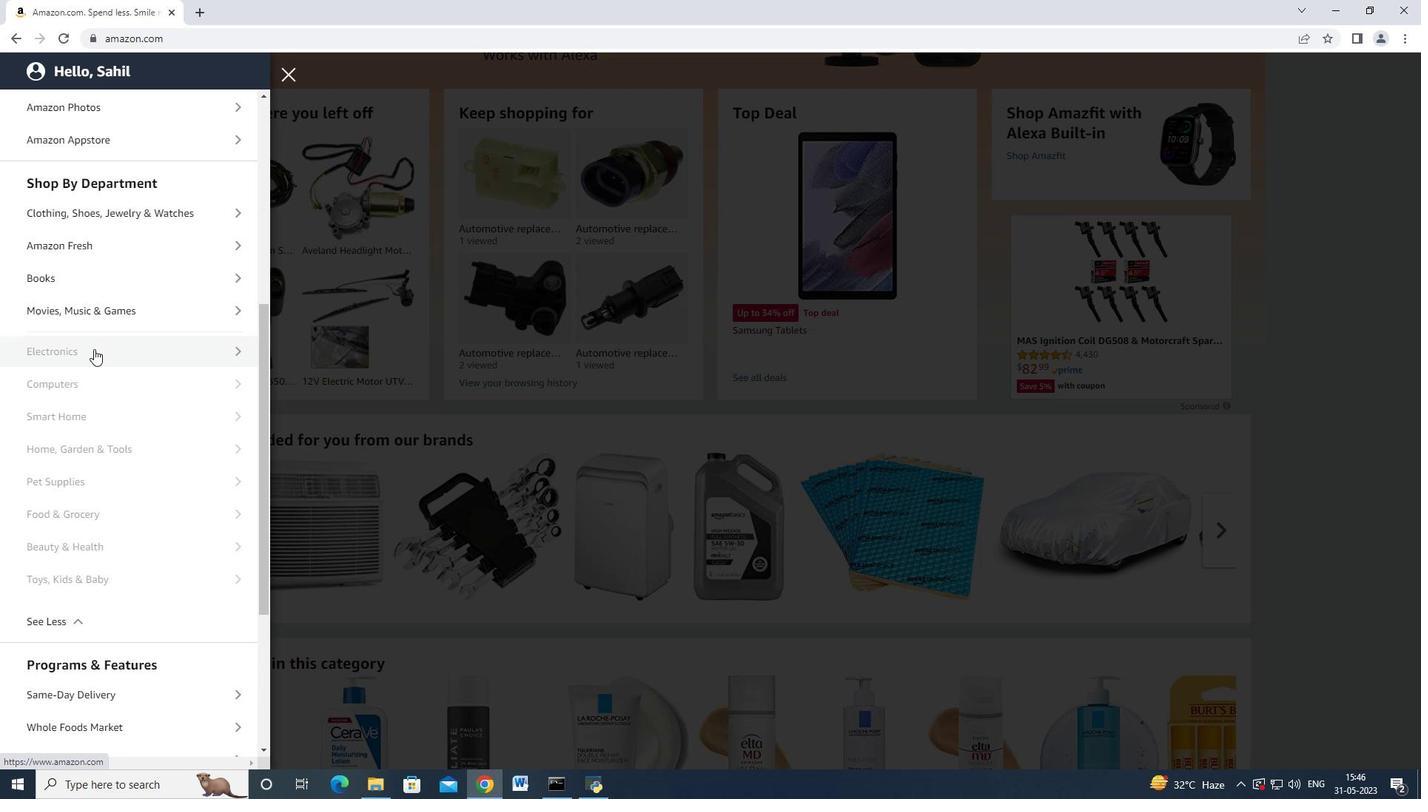 
Action: Mouse moved to (99, 361)
Screenshot: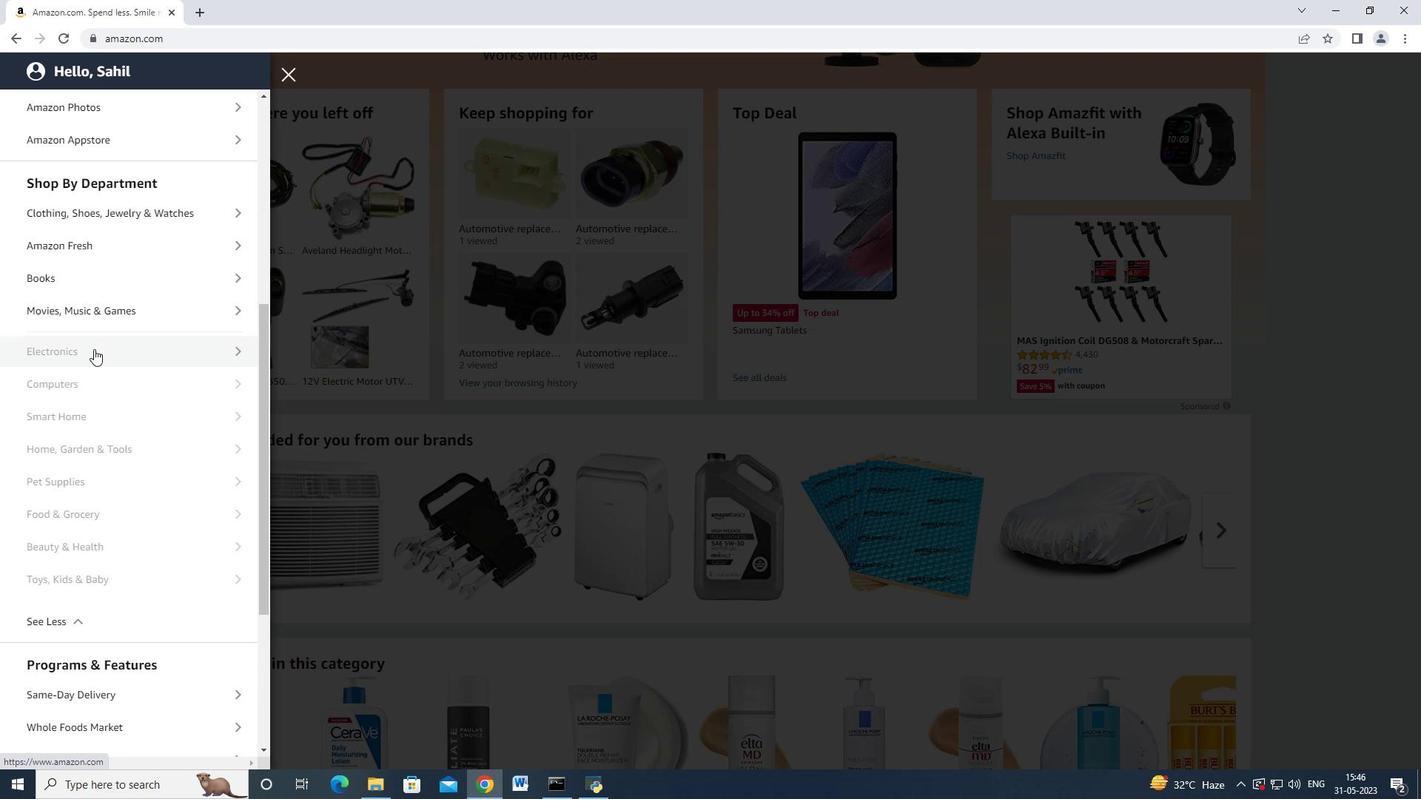 
Action: Mouse scrolled (99, 361) with delta (0, 0)
Screenshot: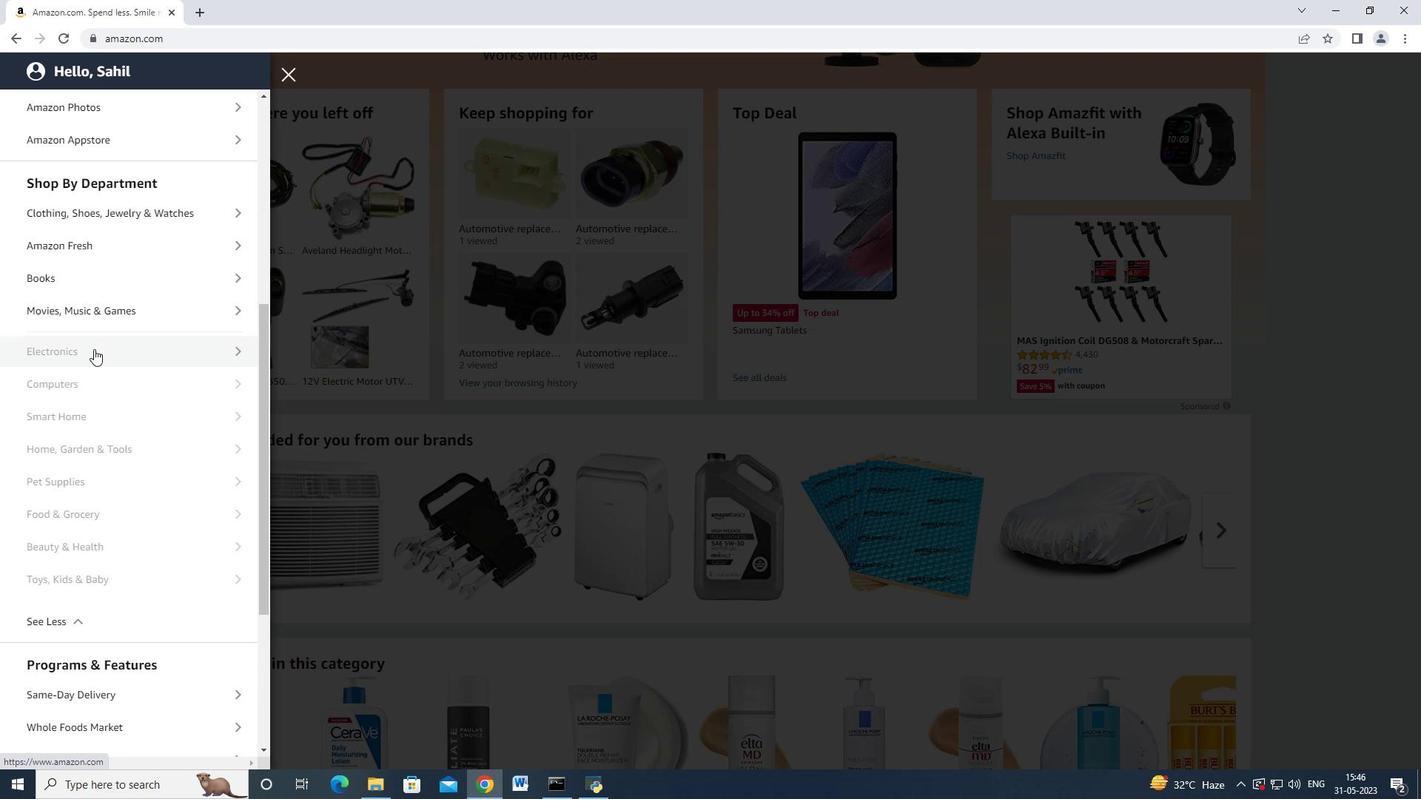 
Action: Mouse moved to (118, 413)
Screenshot: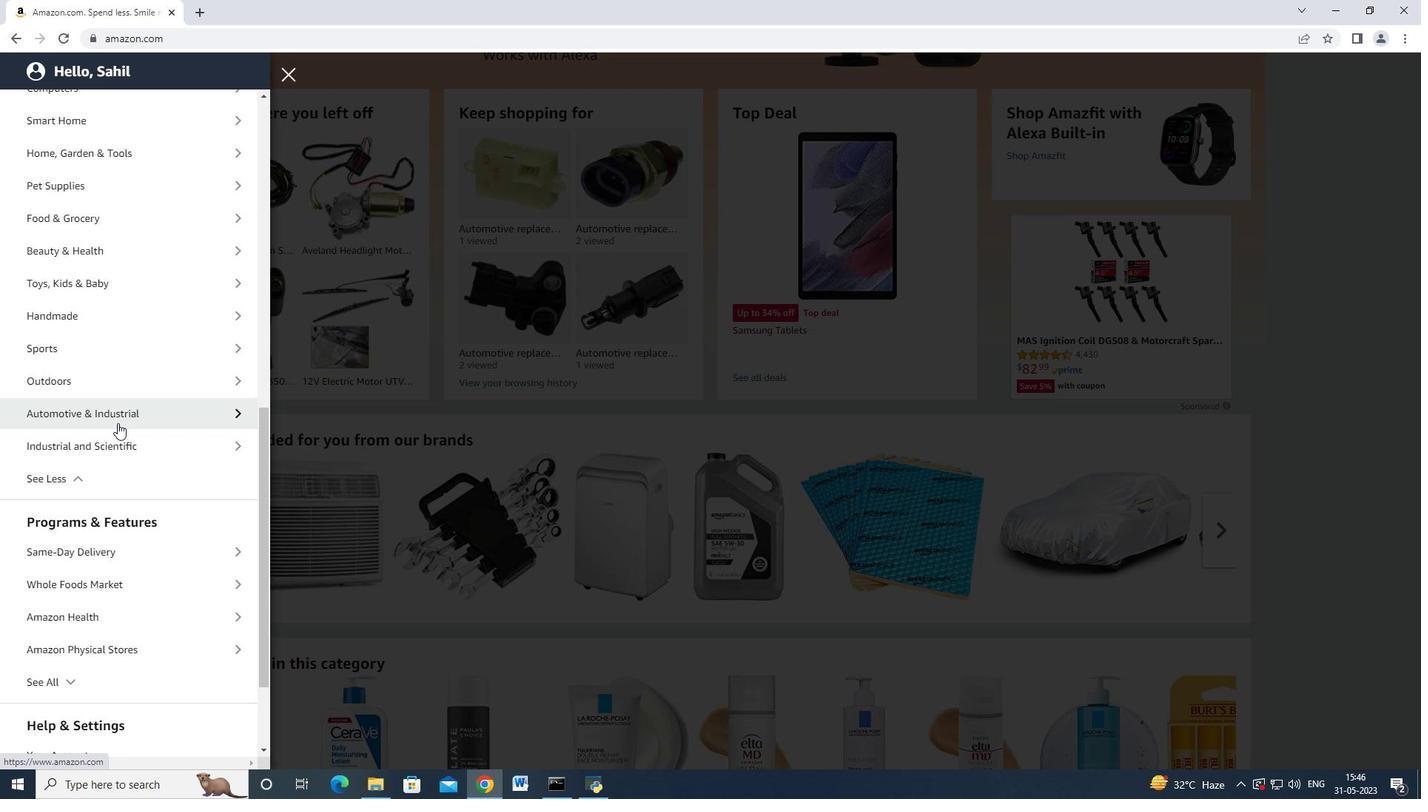 
Action: Mouse pressed left at (118, 413)
Screenshot: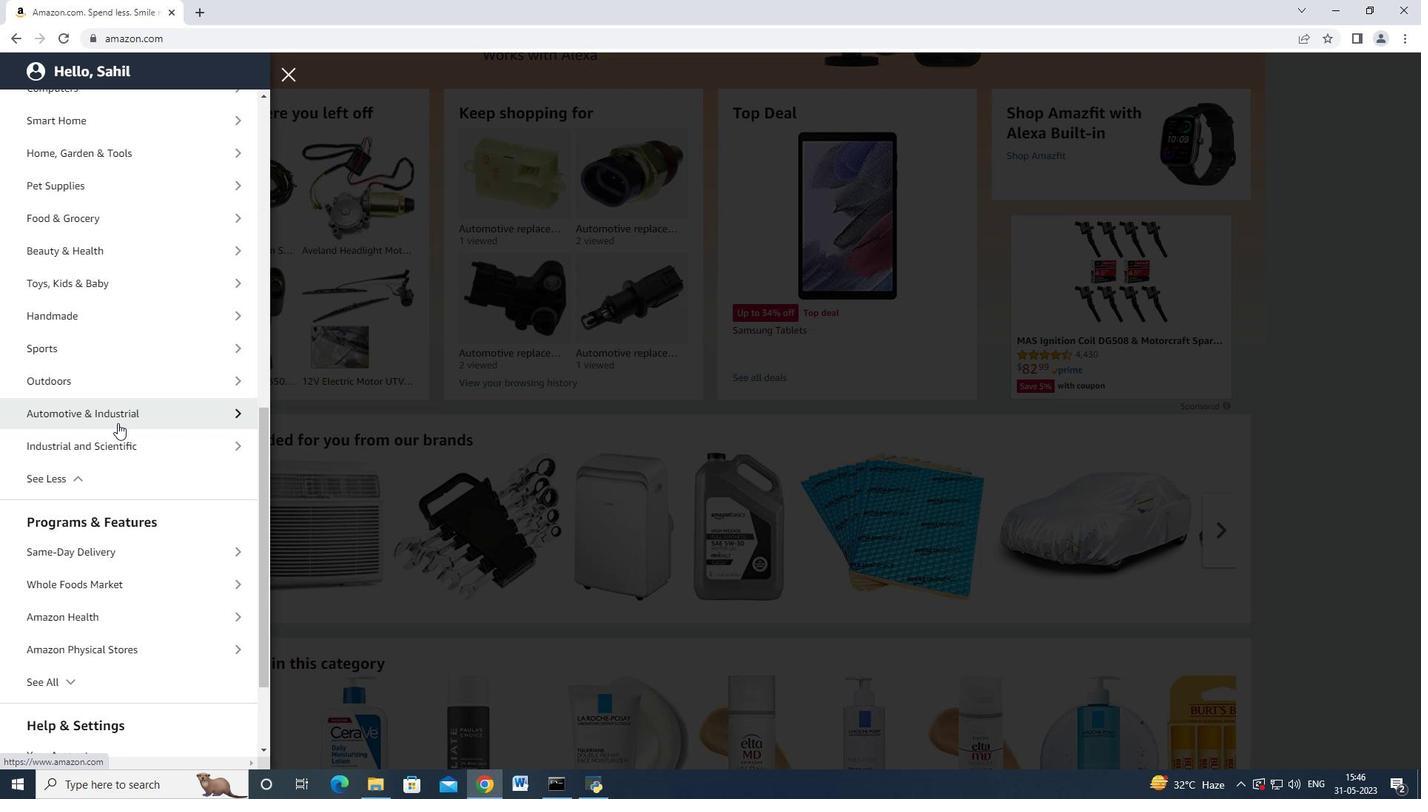 
Action: Mouse moved to (139, 182)
Screenshot: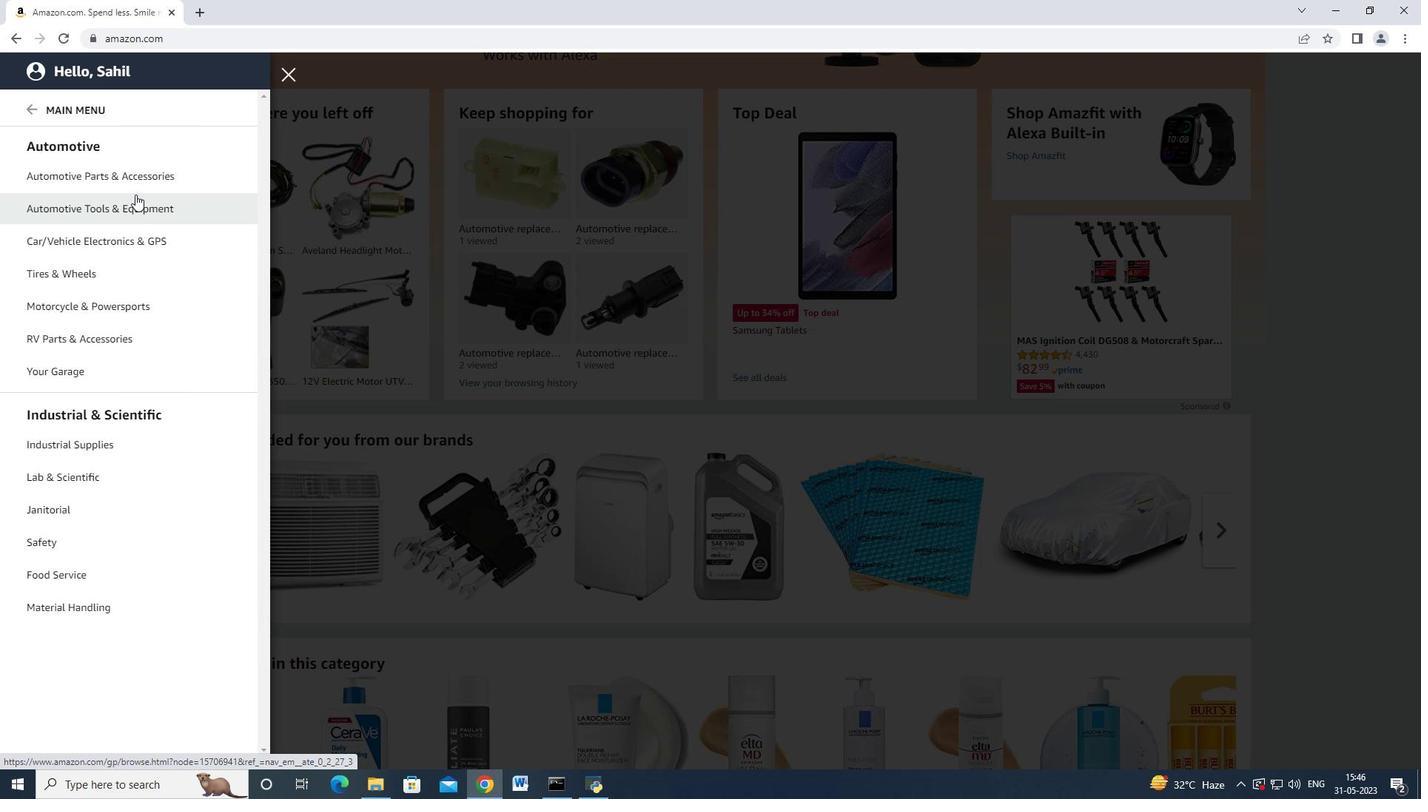
Action: Mouse pressed left at (139, 182)
Screenshot: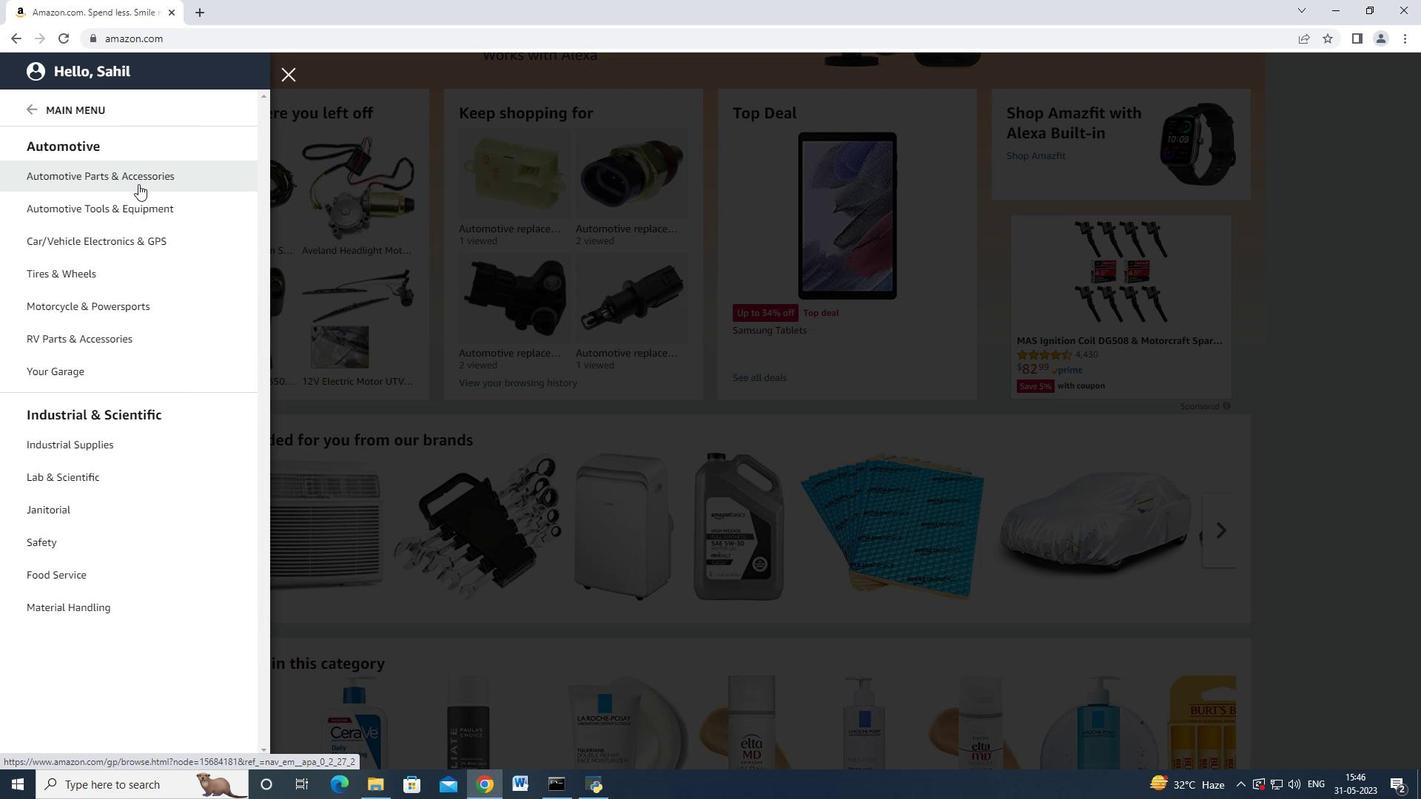
Action: Mouse moved to (316, 203)
Screenshot: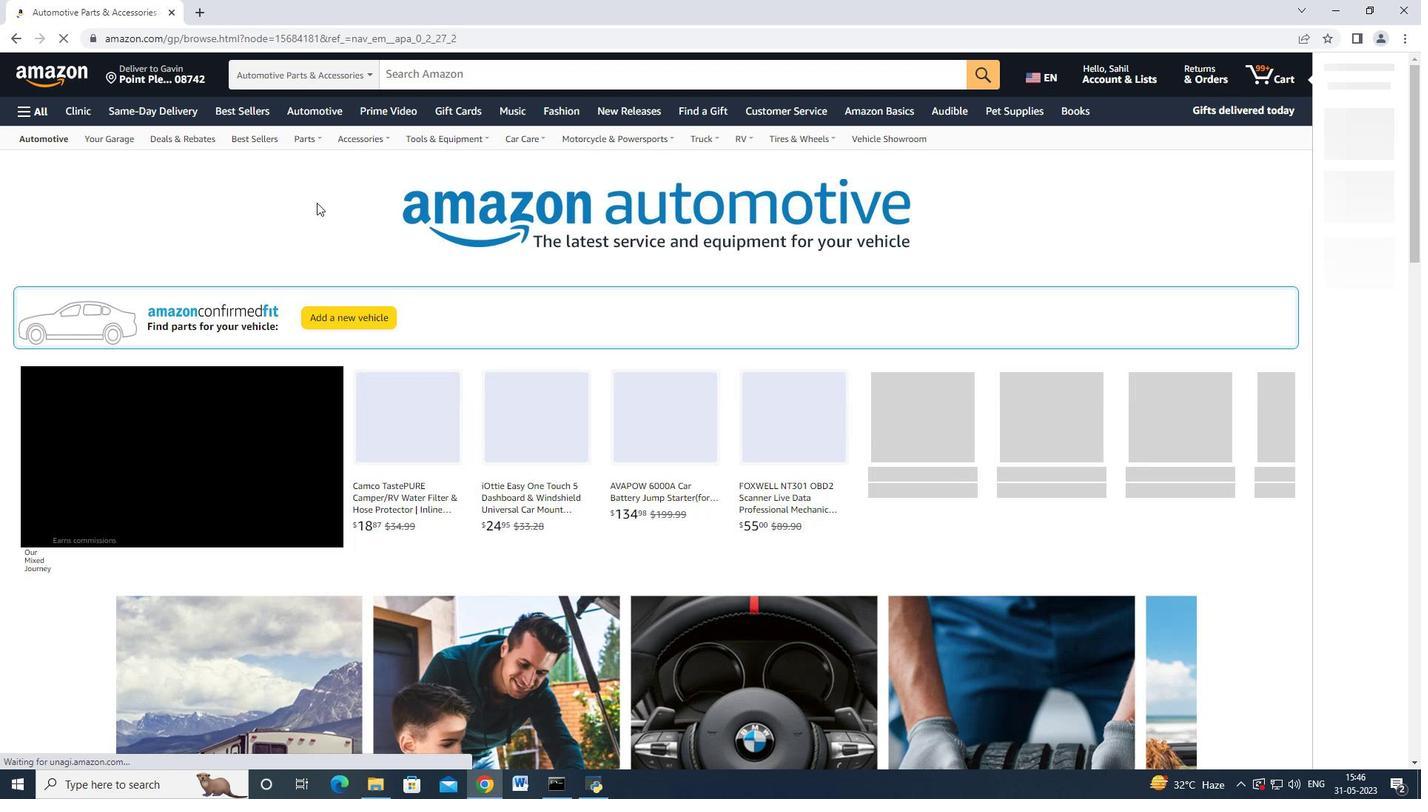 
Action: Mouse scrolled (316, 202) with delta (0, 0)
Screenshot: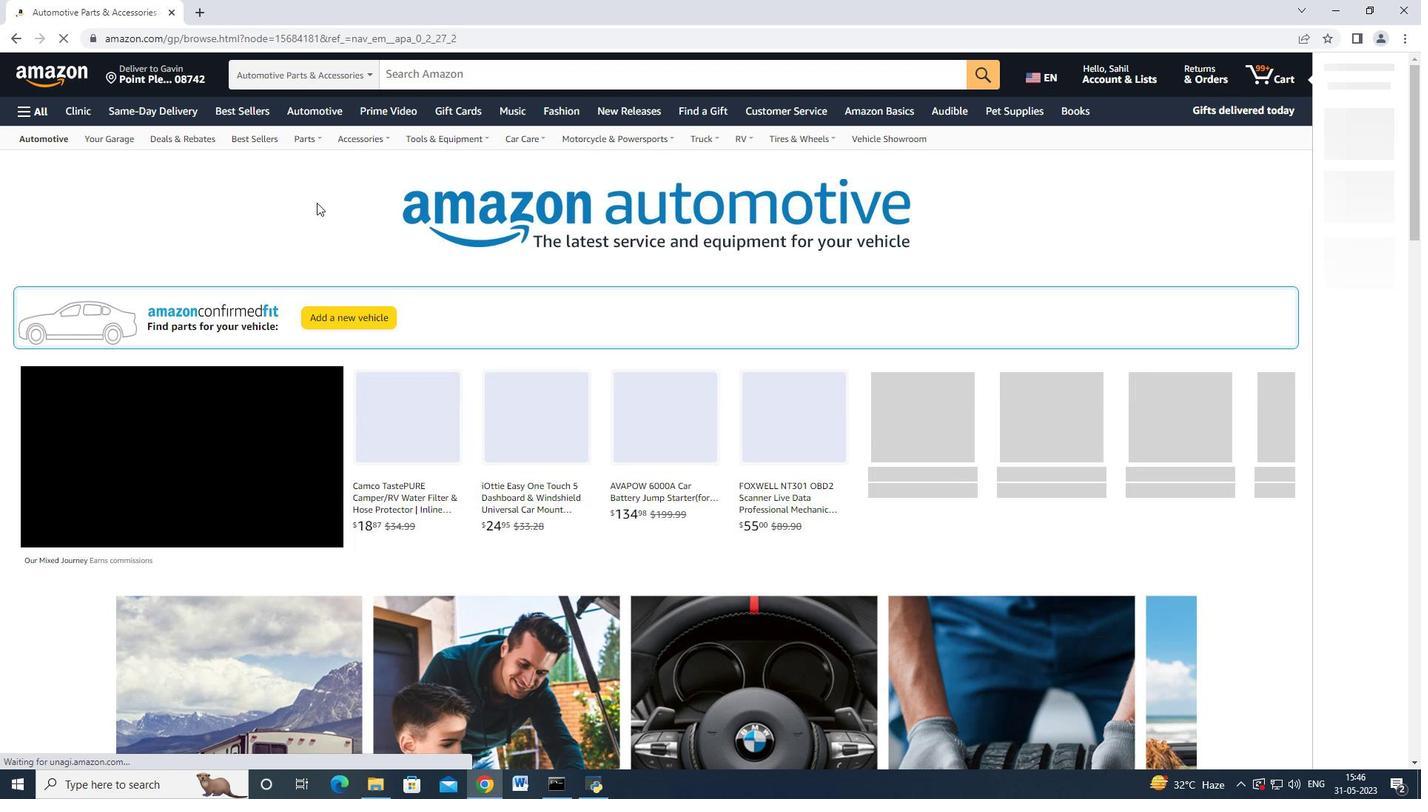
Action: Mouse scrolled (316, 204) with delta (0, 0)
Screenshot: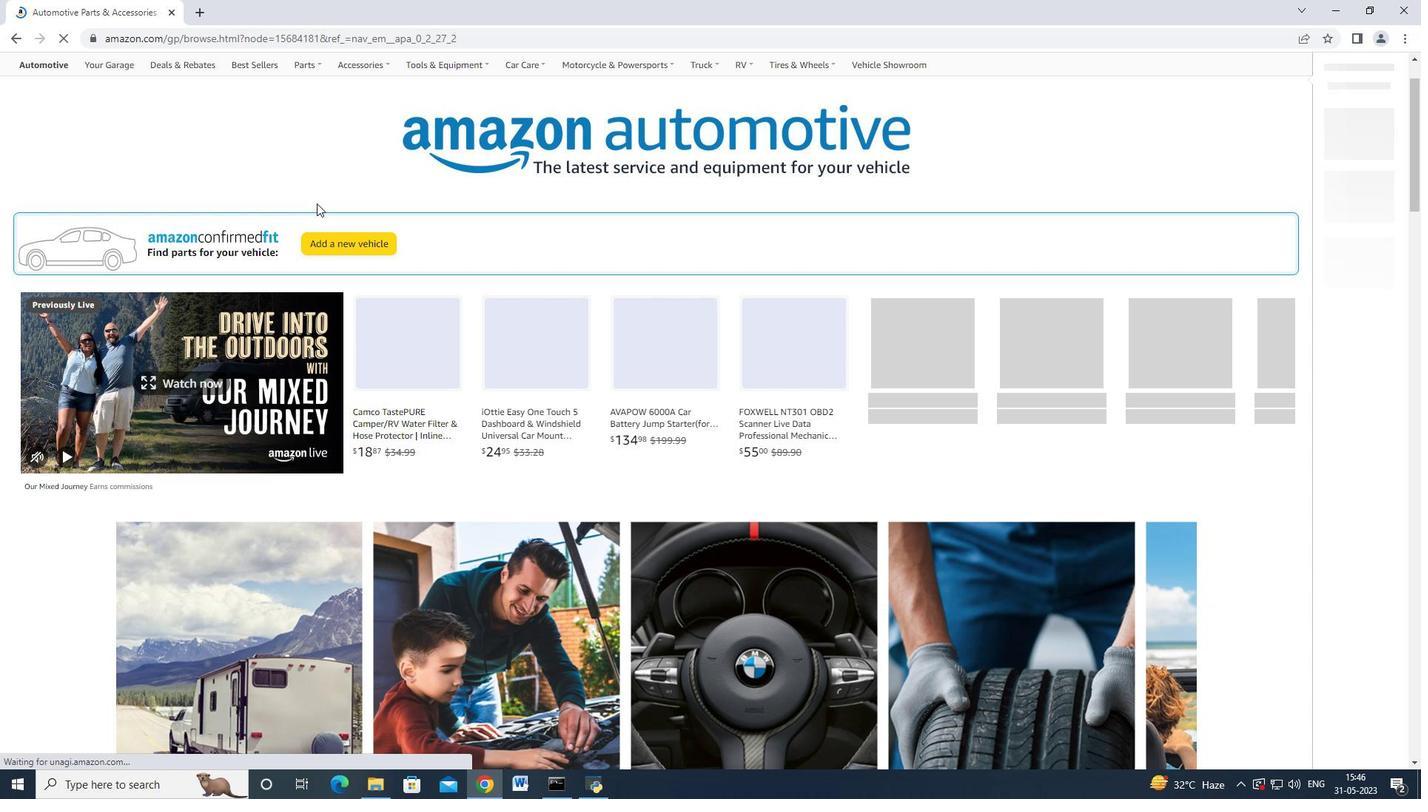
Action: Mouse moved to (267, 143)
Screenshot: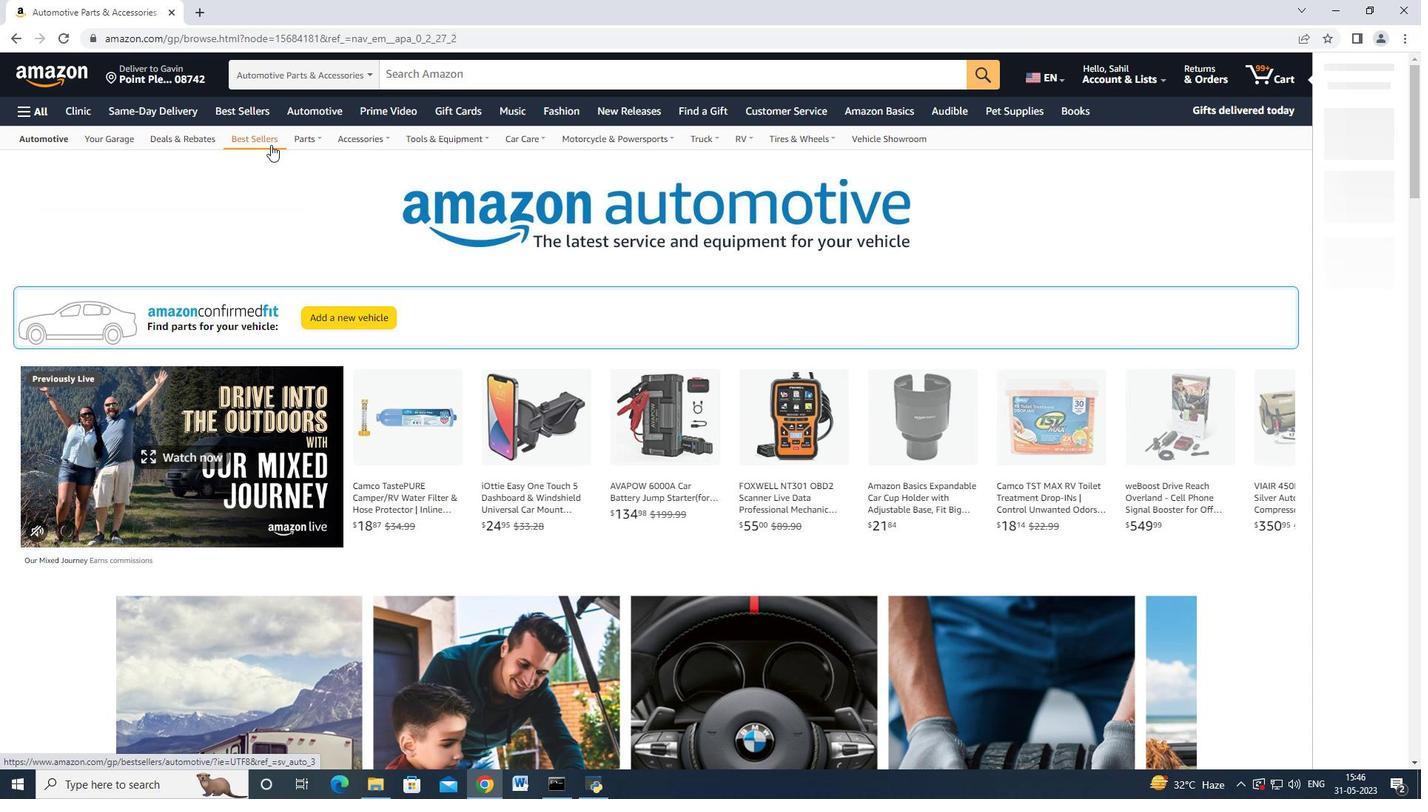 
Action: Mouse pressed left at (267, 143)
Screenshot: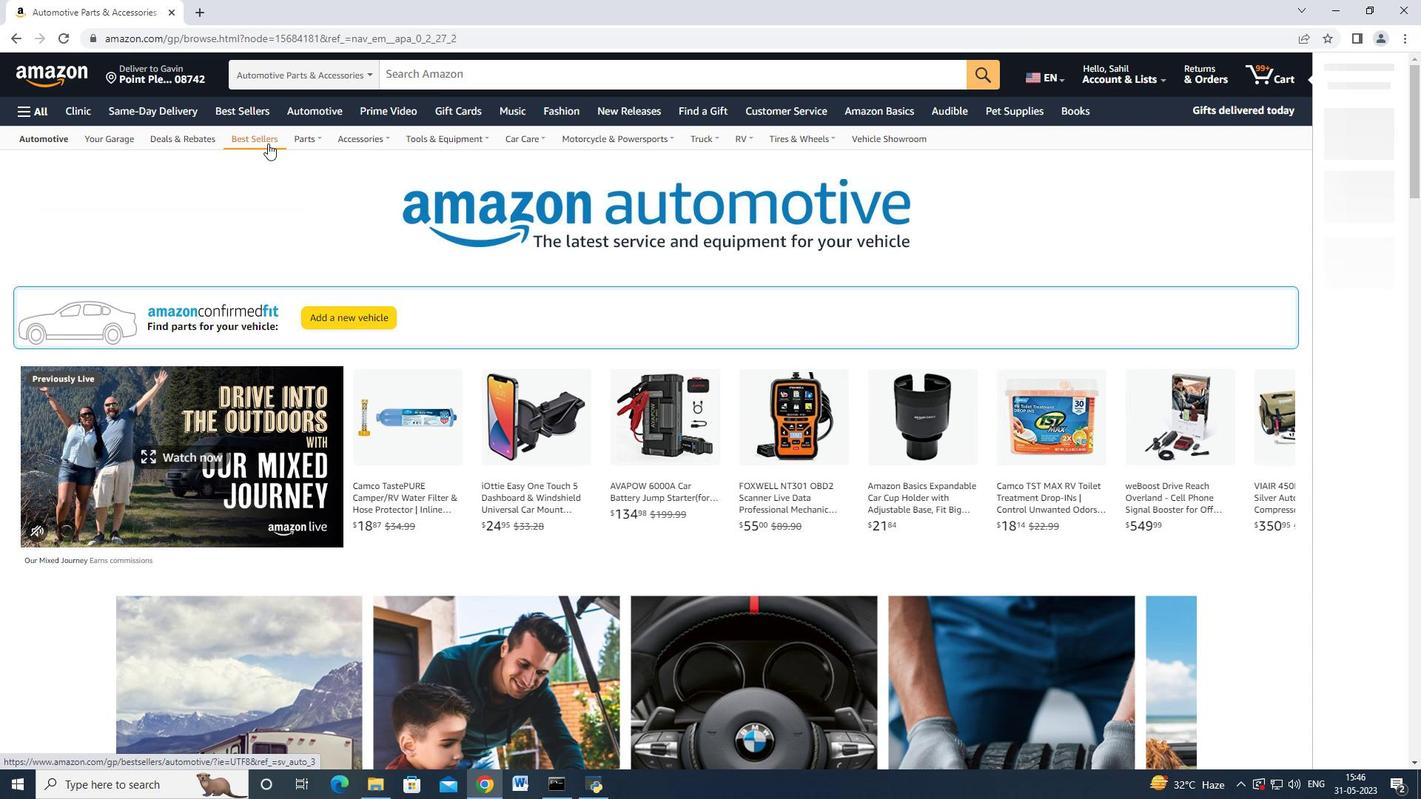 
Action: Mouse moved to (401, 155)
Screenshot: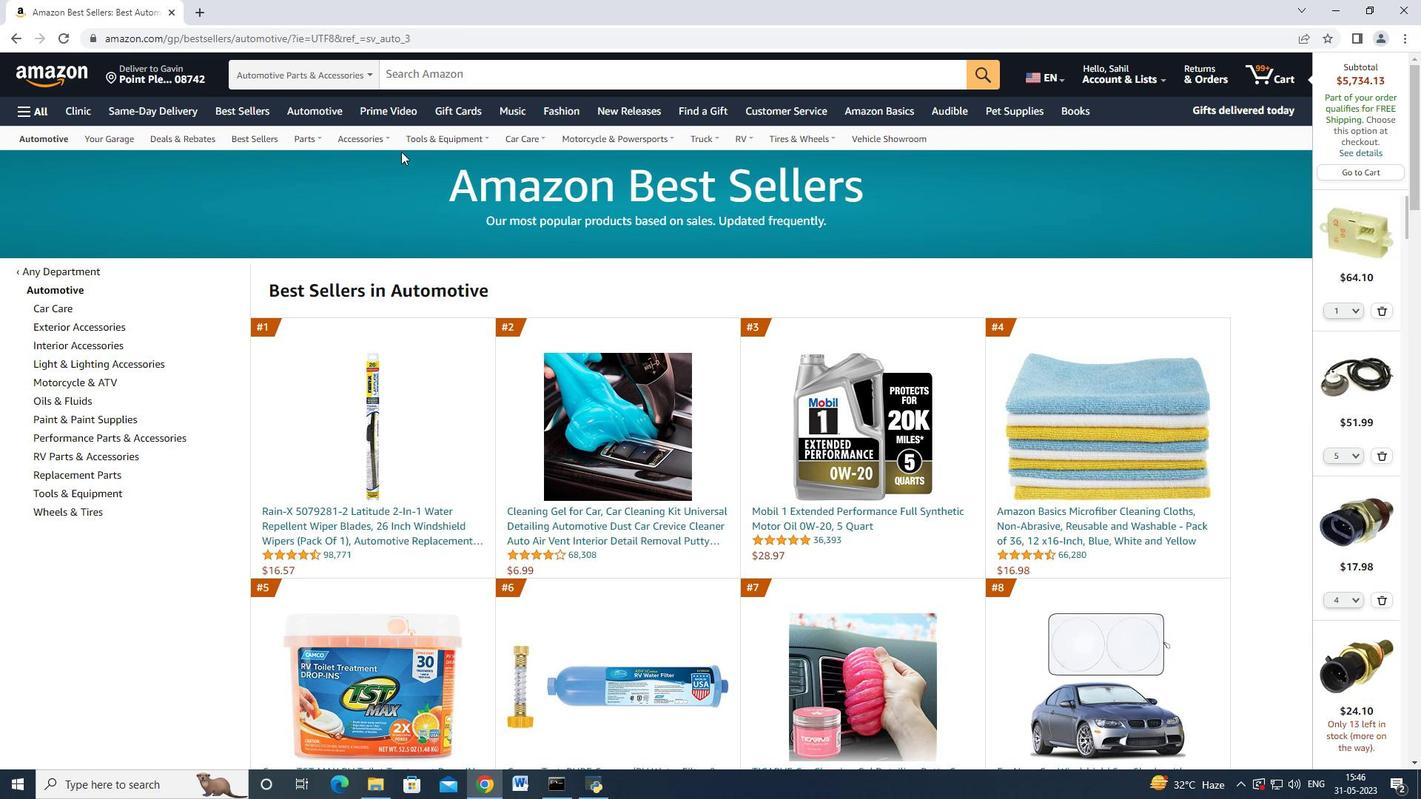 
Action: Mouse scrolled (401, 154) with delta (0, 0)
Screenshot: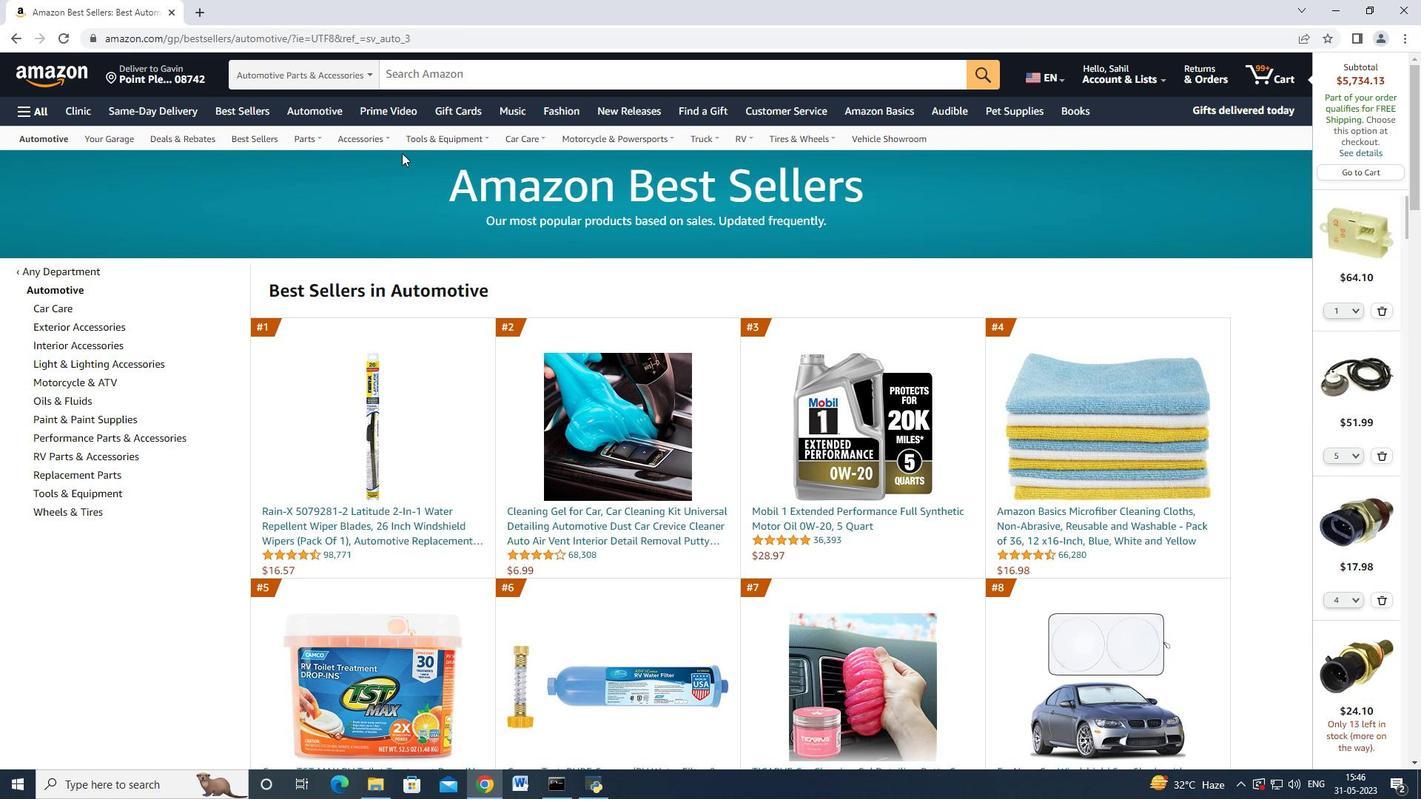 
Action: Mouse moved to (406, 165)
Screenshot: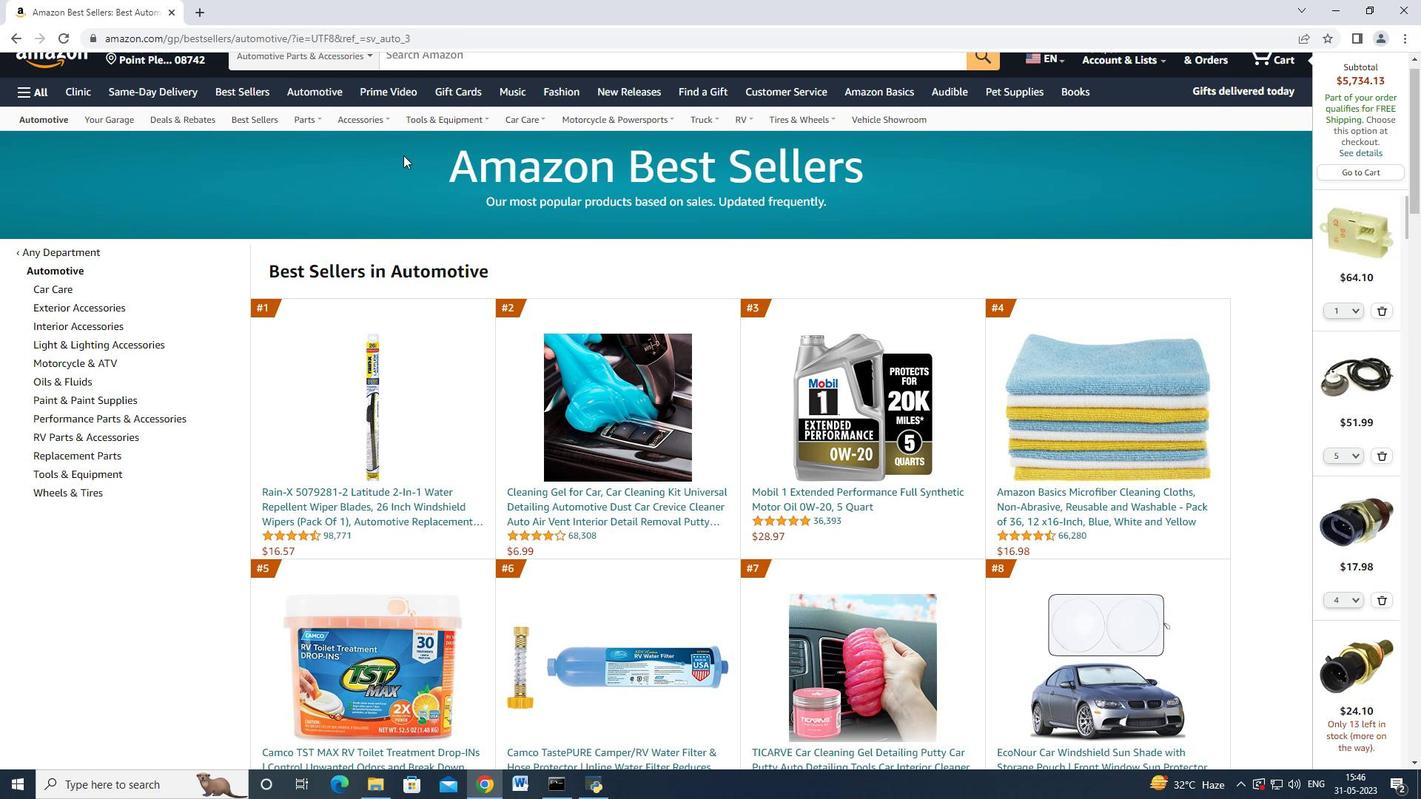 
Action: Mouse scrolled (406, 163) with delta (0, 0)
Screenshot: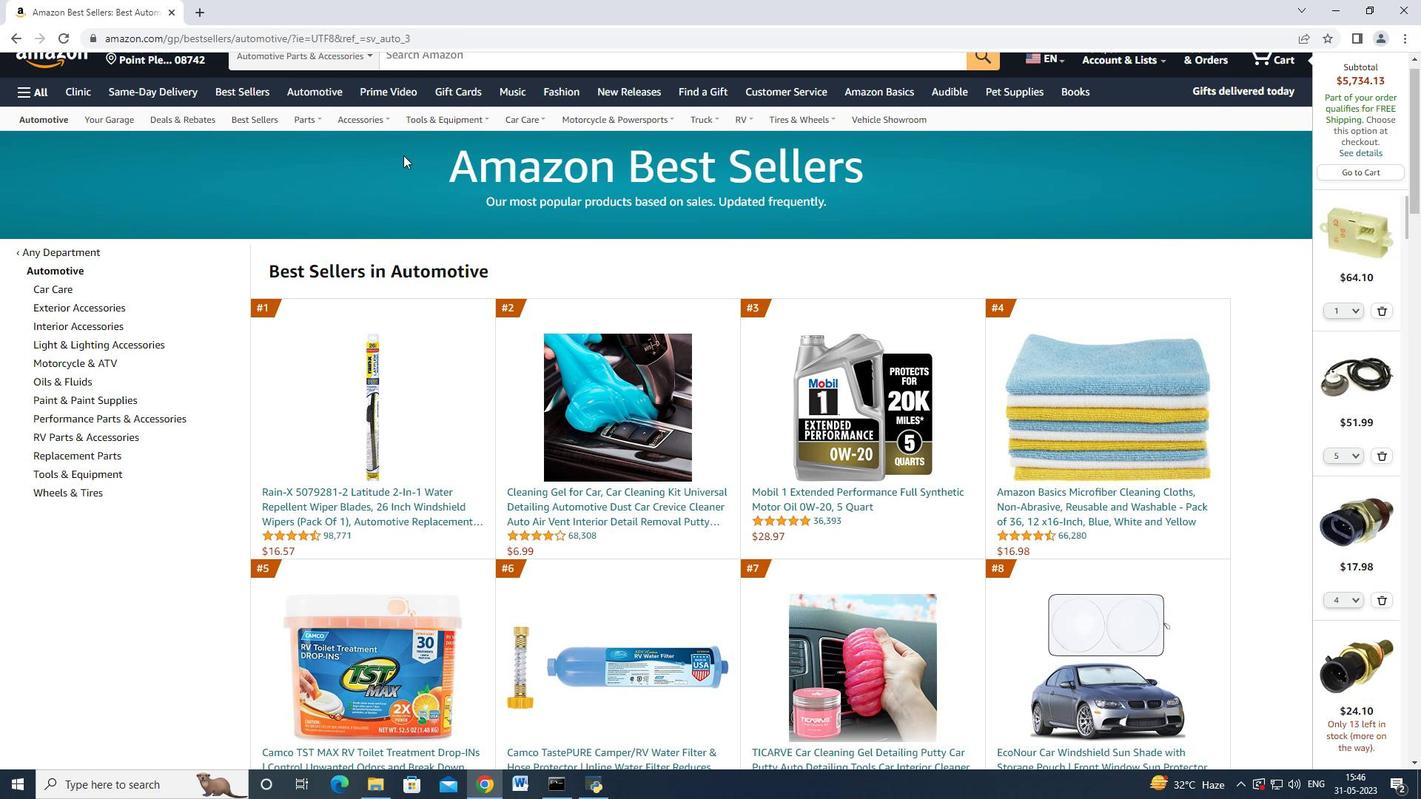 
Action: Mouse moved to (402, 234)
Screenshot: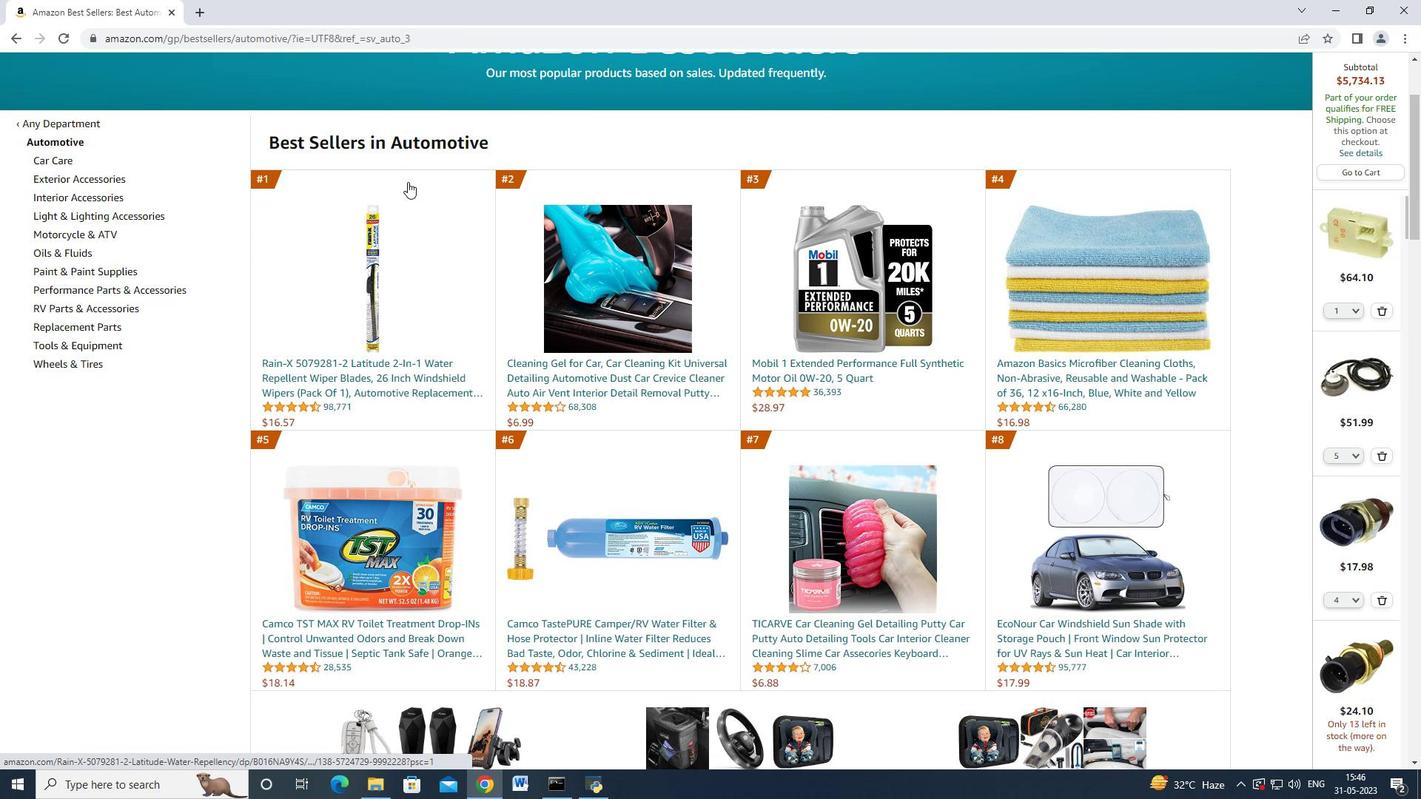 
Action: Mouse scrolled (402, 235) with delta (0, 0)
Screenshot: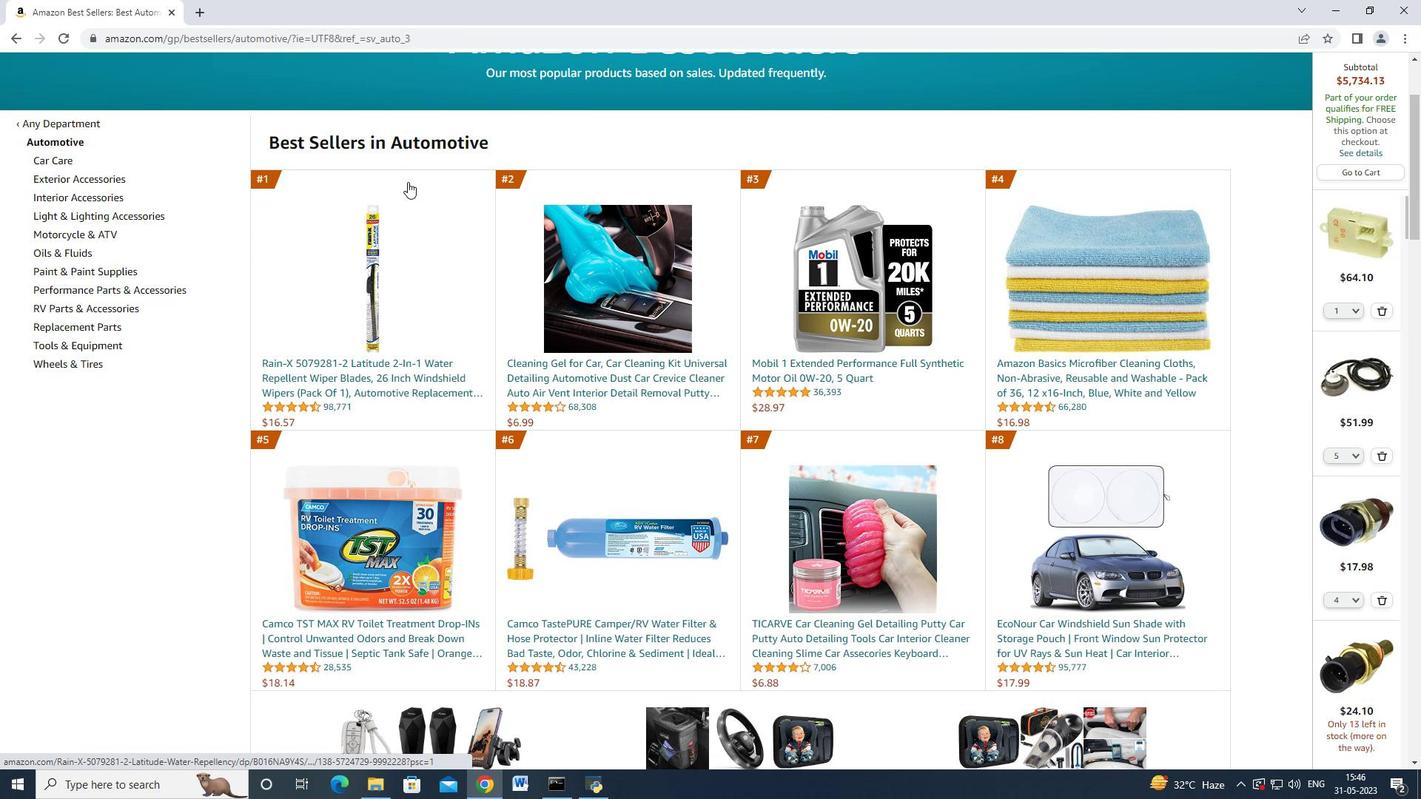 
Action: Mouse moved to (88, 405)
Screenshot: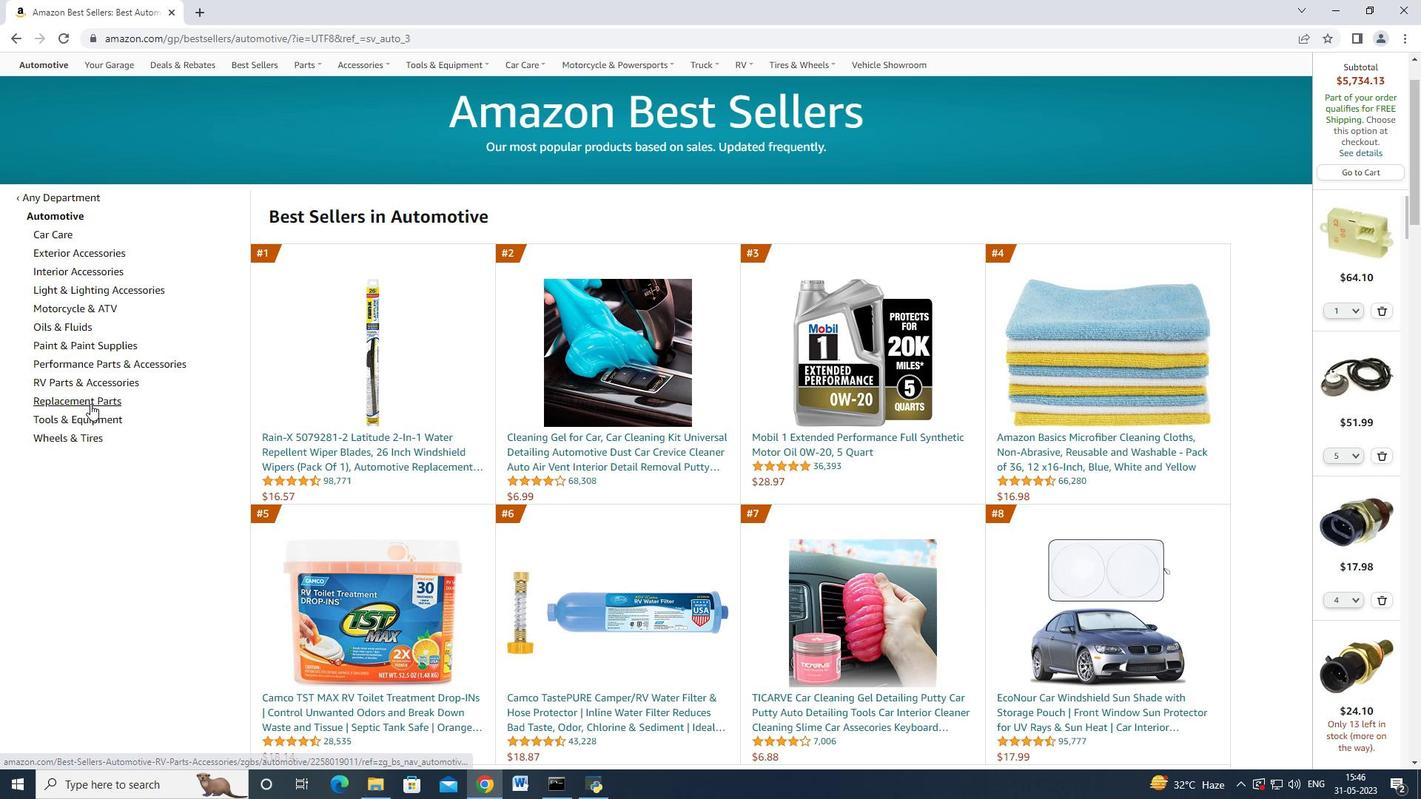 
Action: Mouse pressed left at (88, 405)
Screenshot: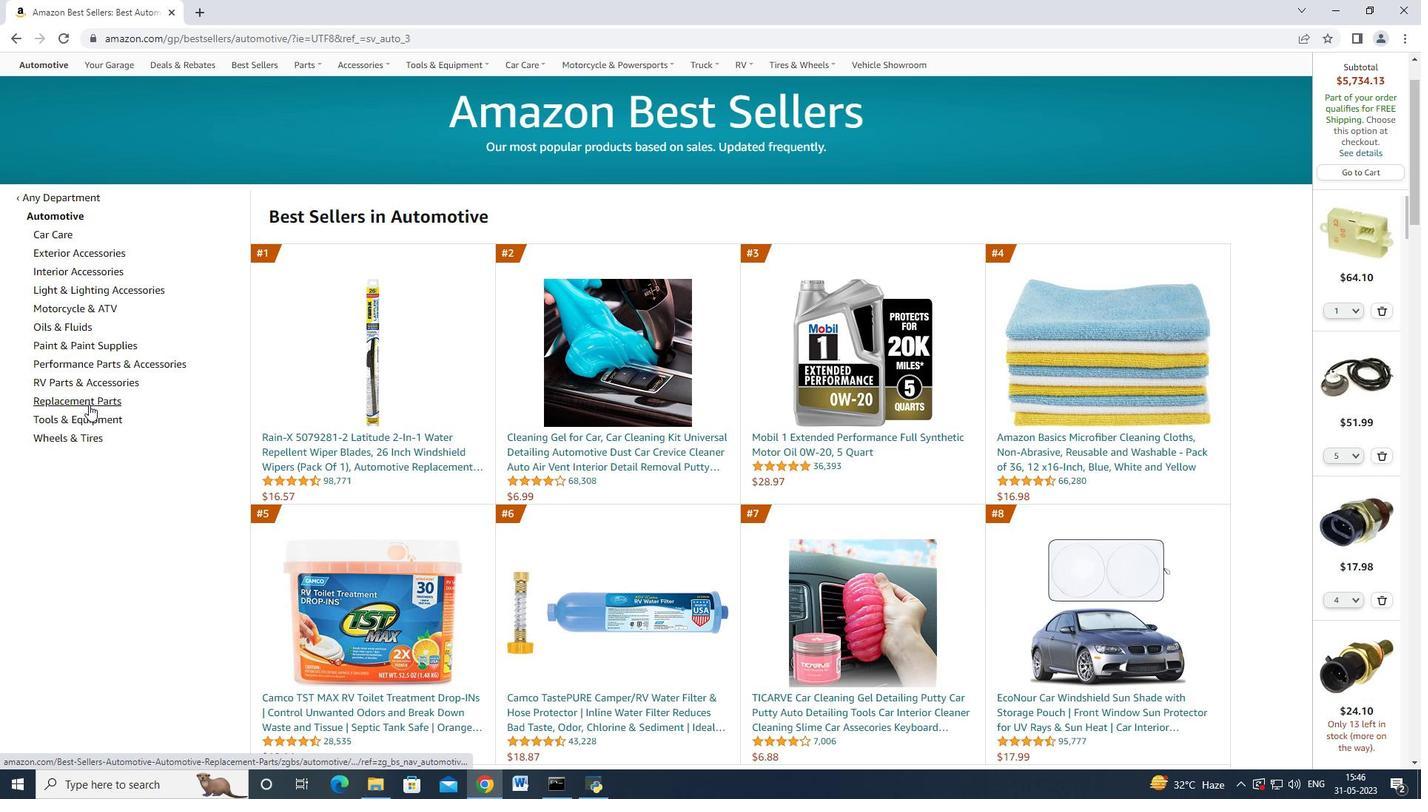 
Action: Mouse moved to (182, 404)
Screenshot: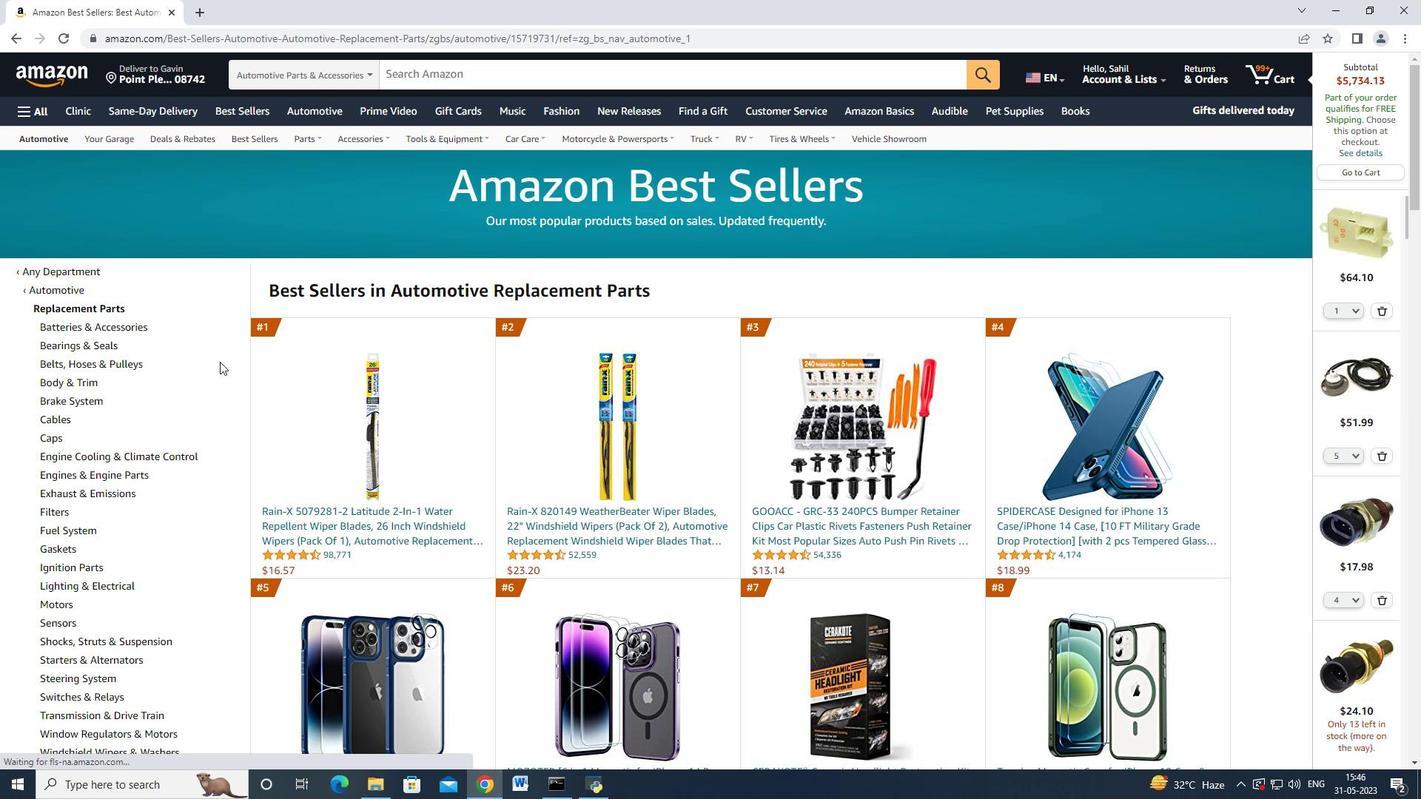 
Action: Mouse scrolled (182, 404) with delta (0, 0)
Screenshot: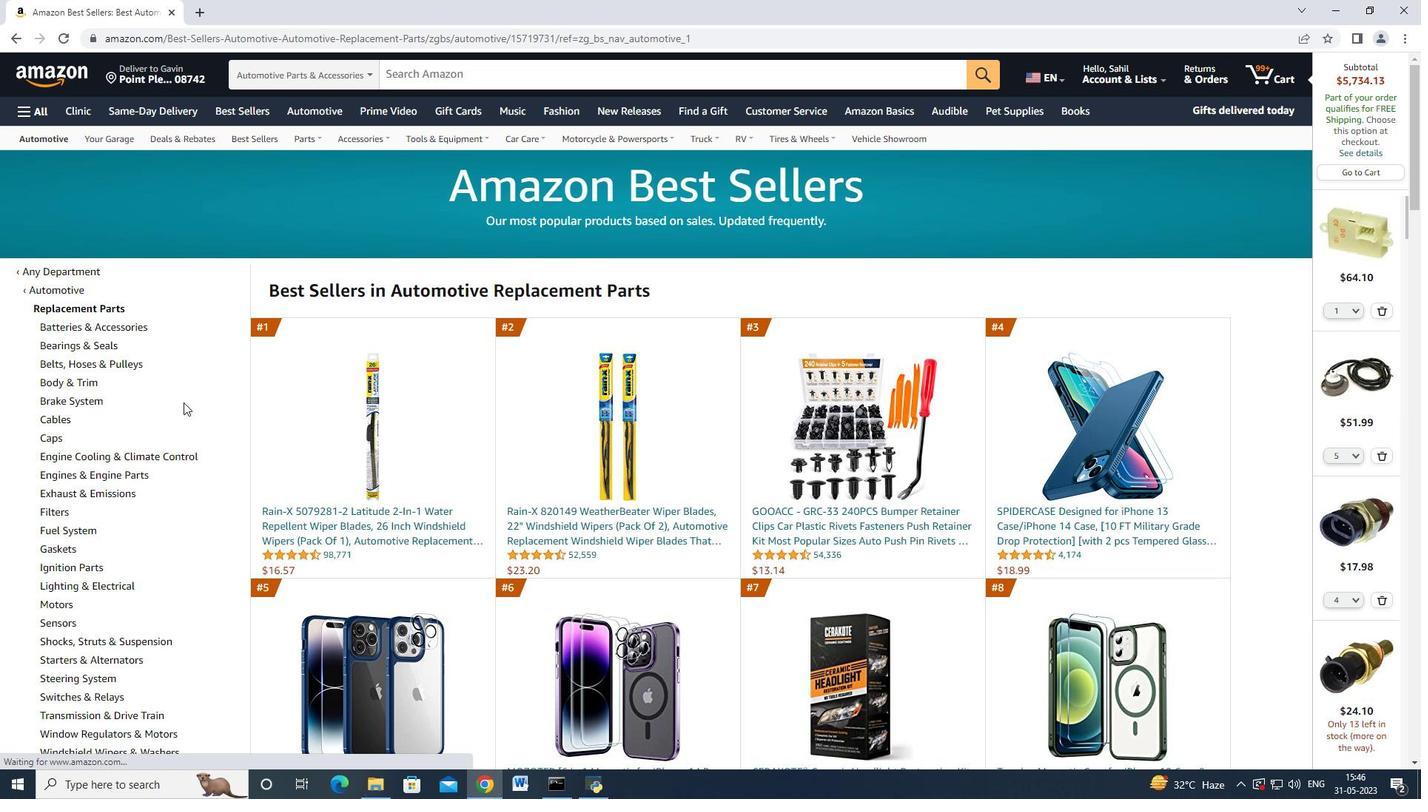 
Action: Mouse moved to (180, 407)
Screenshot: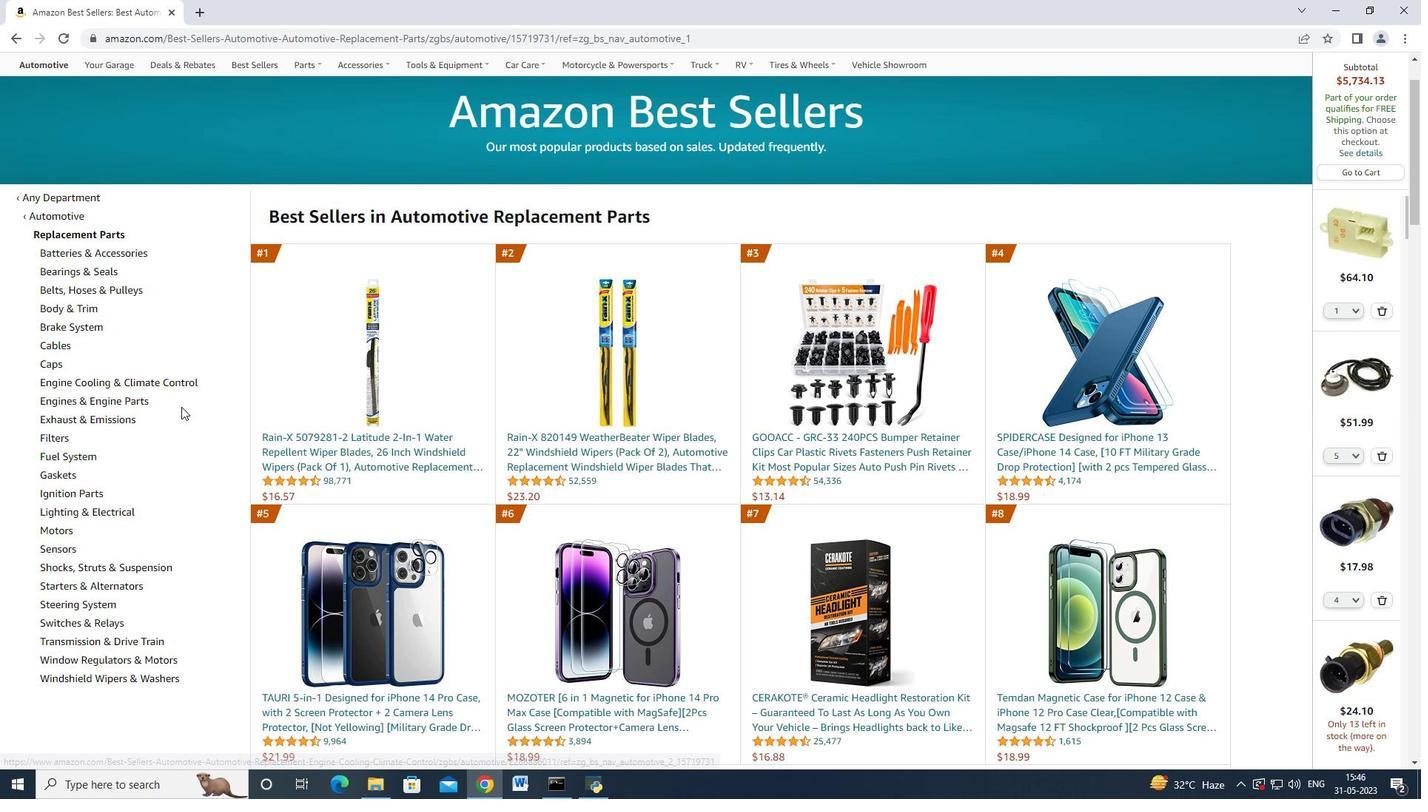 
Action: Mouse scrolled (180, 406) with delta (0, 0)
Screenshot: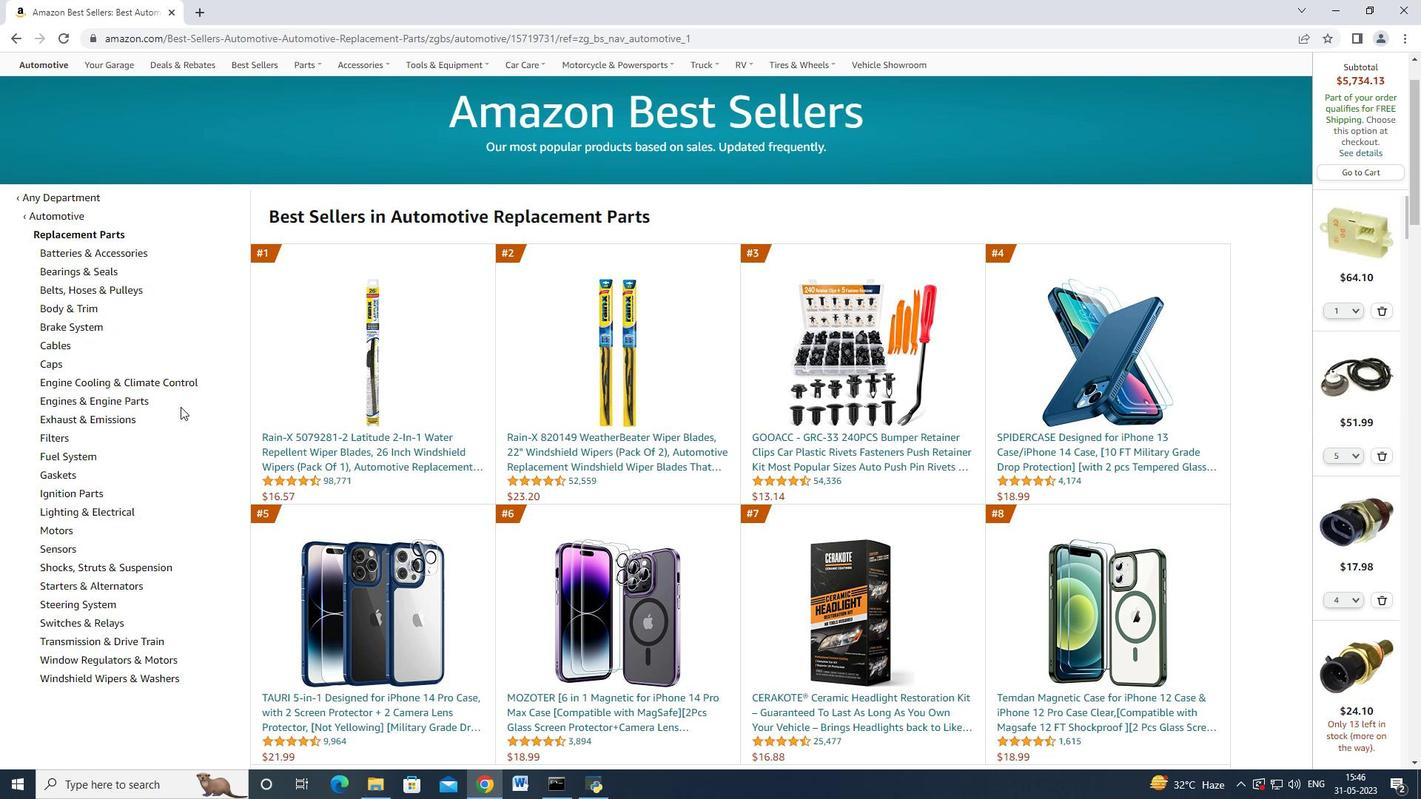 
Action: Mouse moved to (63, 471)
Screenshot: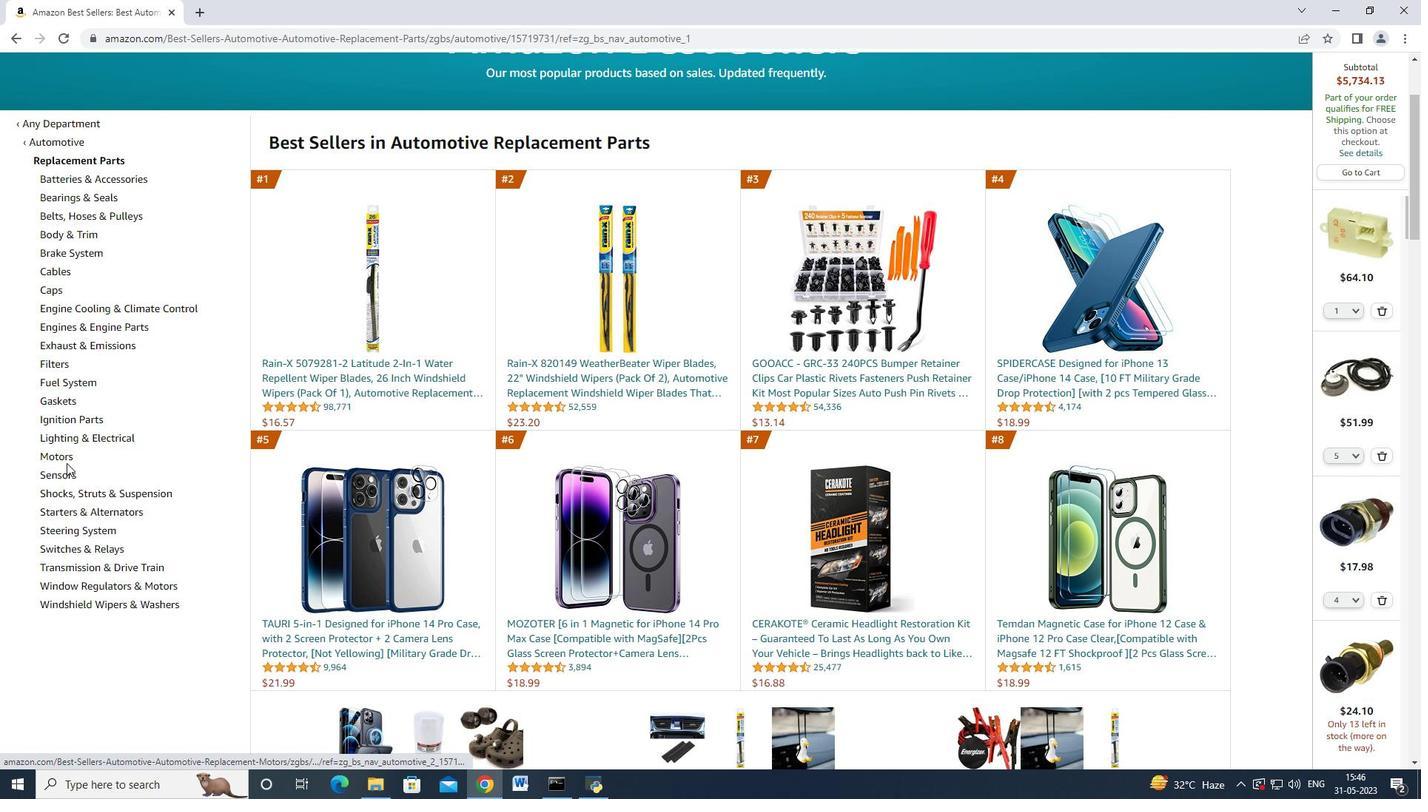 
Action: Mouse pressed left at (63, 471)
Screenshot: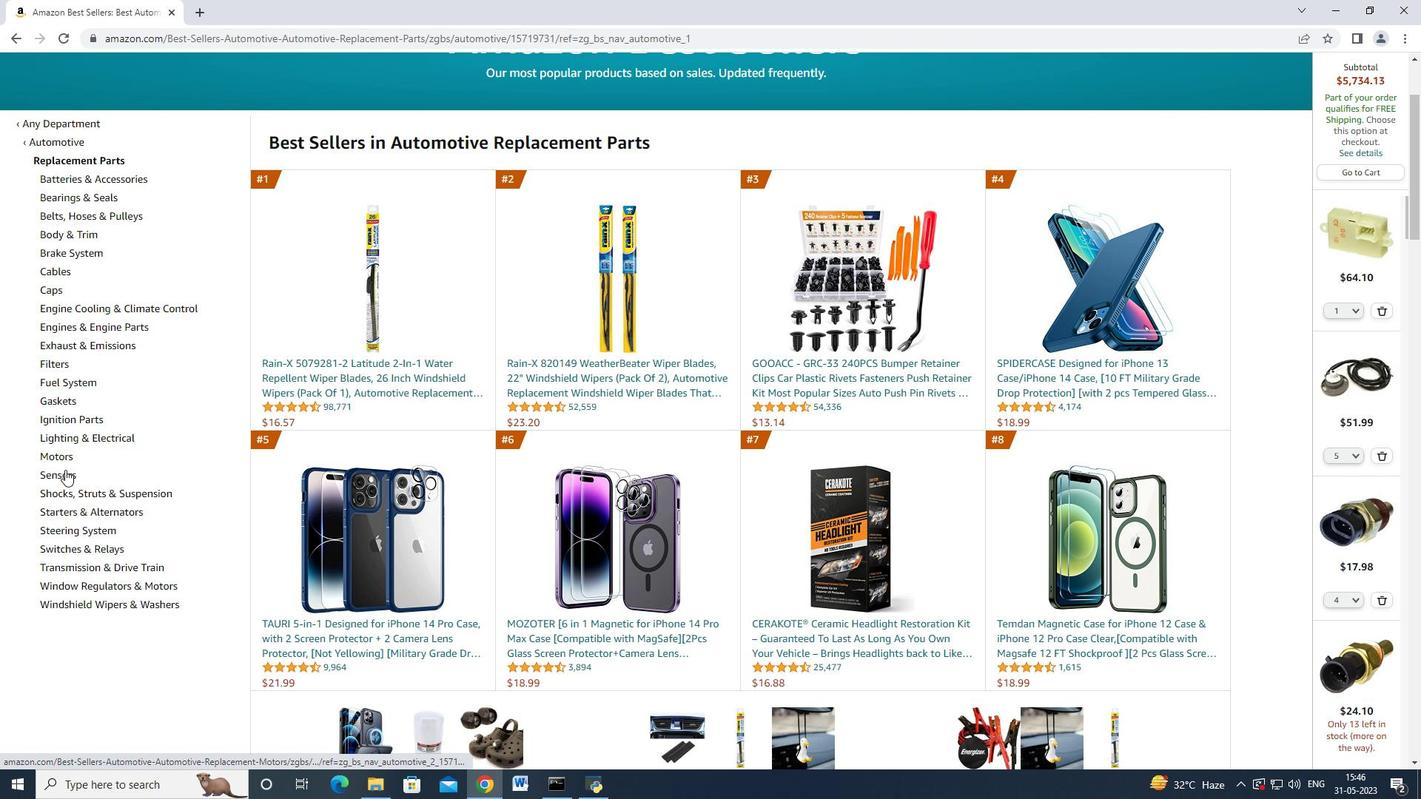 
Action: Mouse moved to (100, 470)
Screenshot: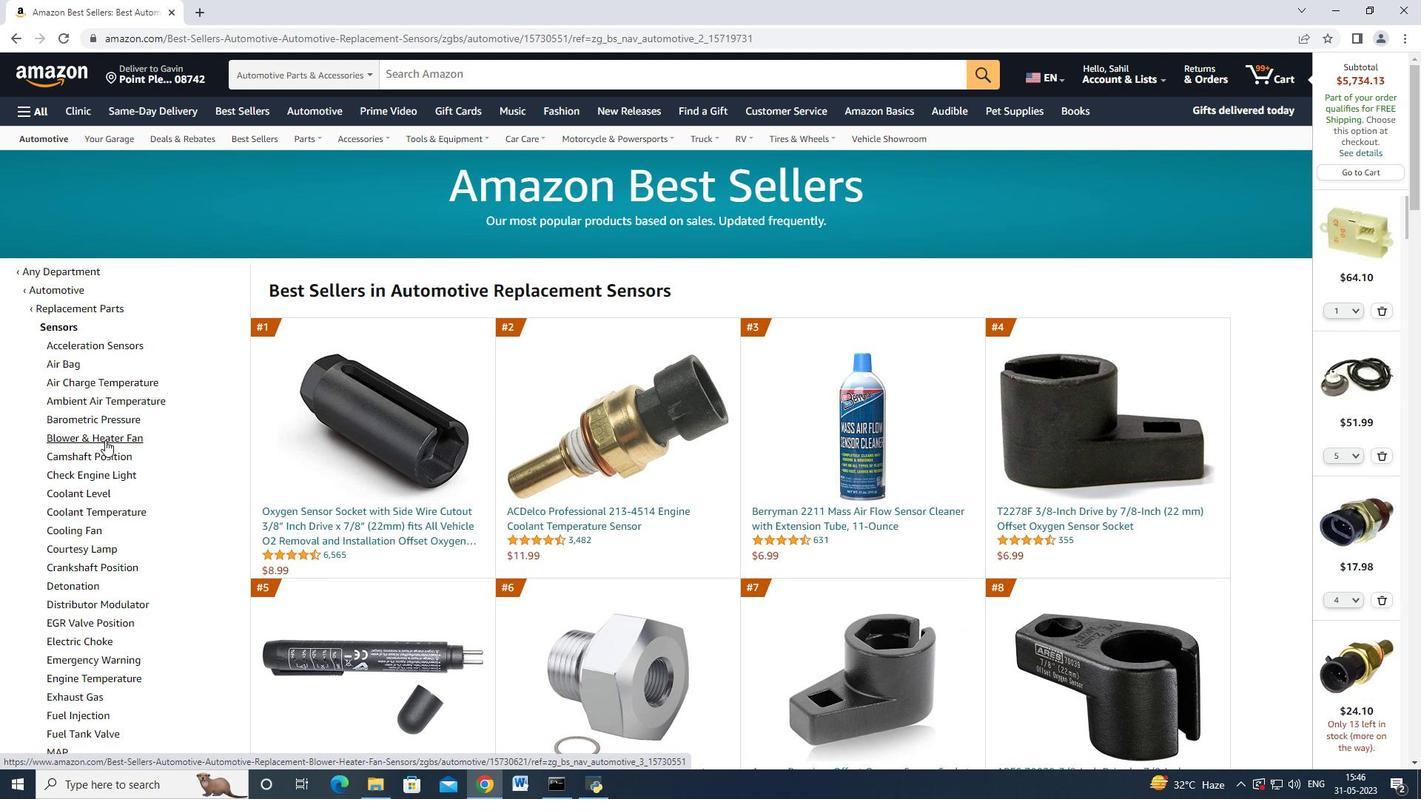 
Action: Mouse scrolled (100, 469) with delta (0, 0)
Screenshot: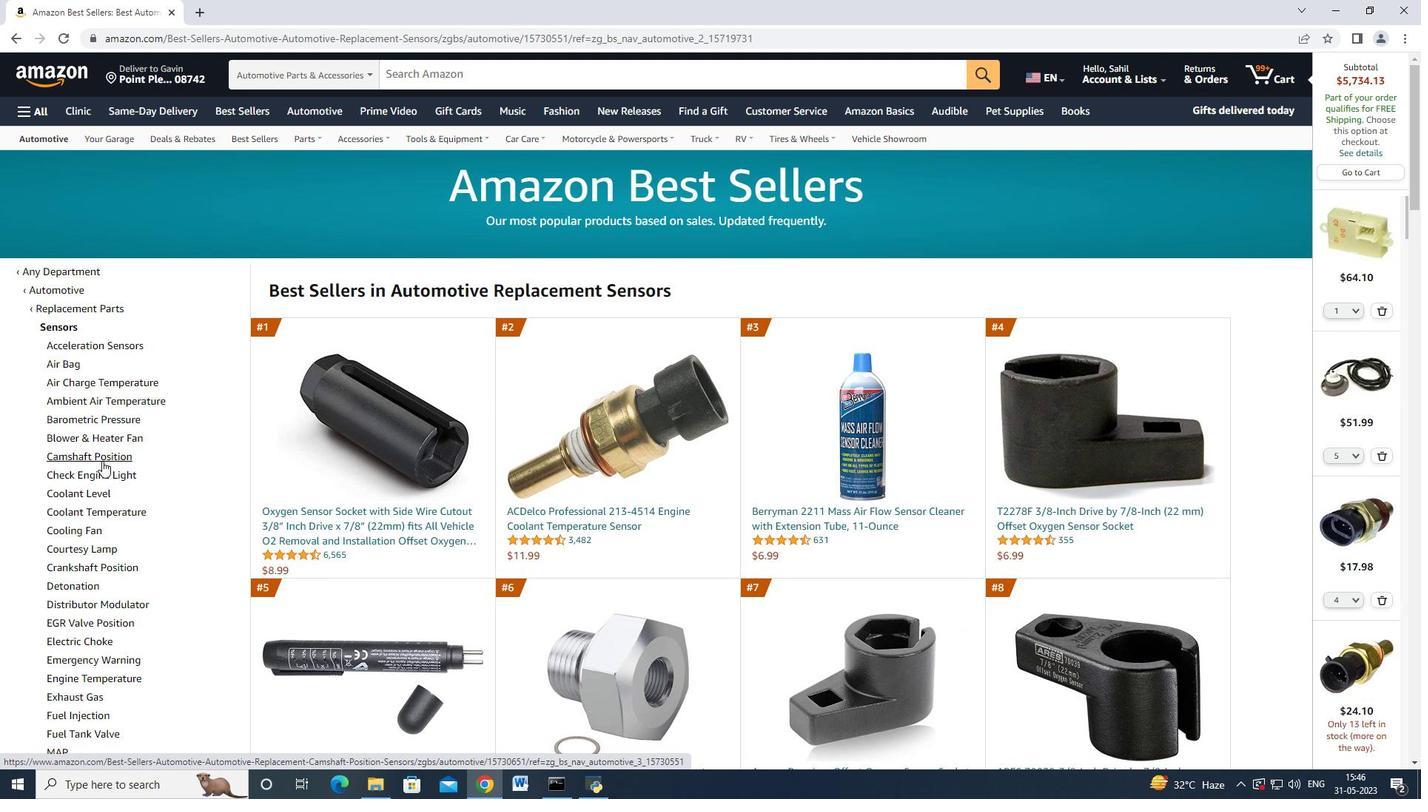 
Action: Mouse moved to (104, 490)
Screenshot: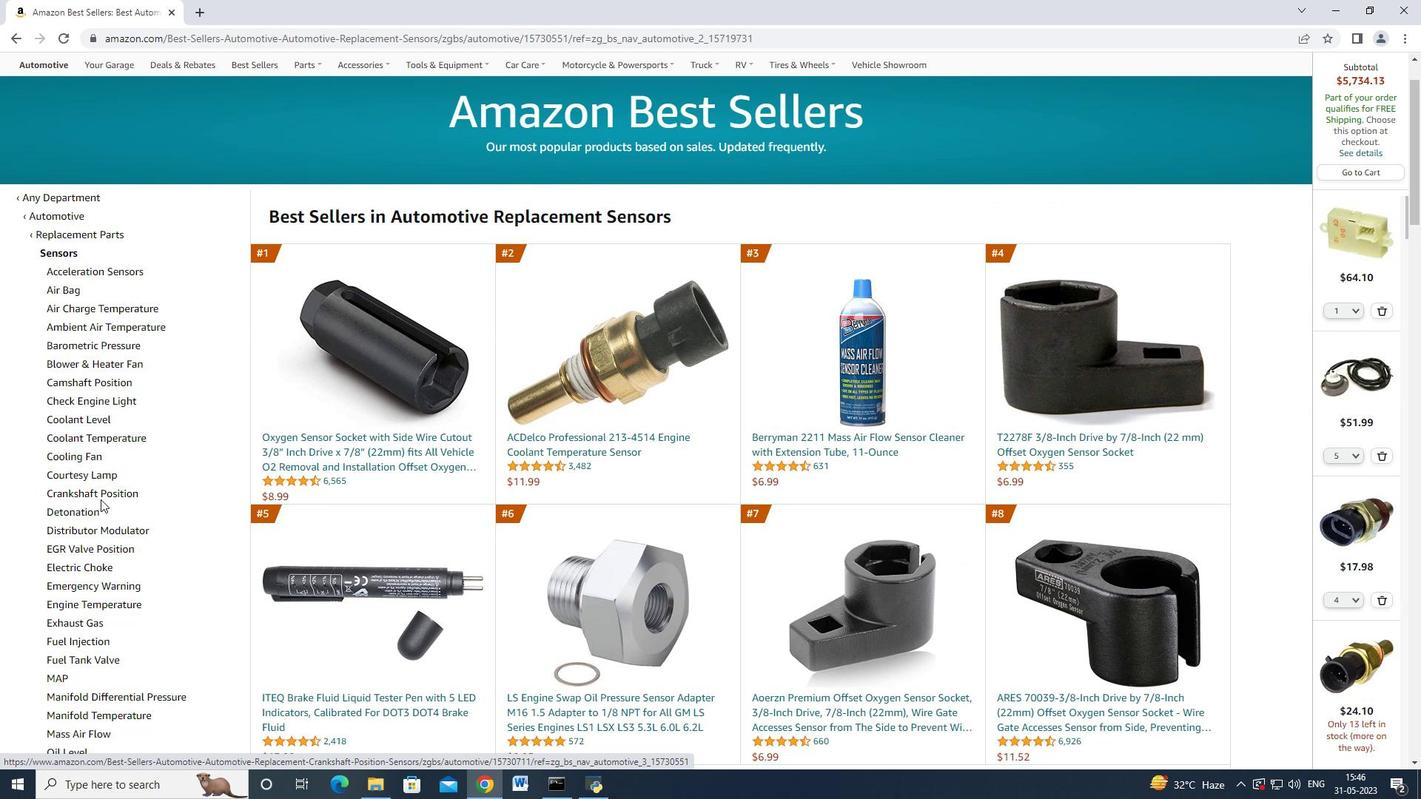 
Action: Mouse pressed left at (104, 490)
Screenshot: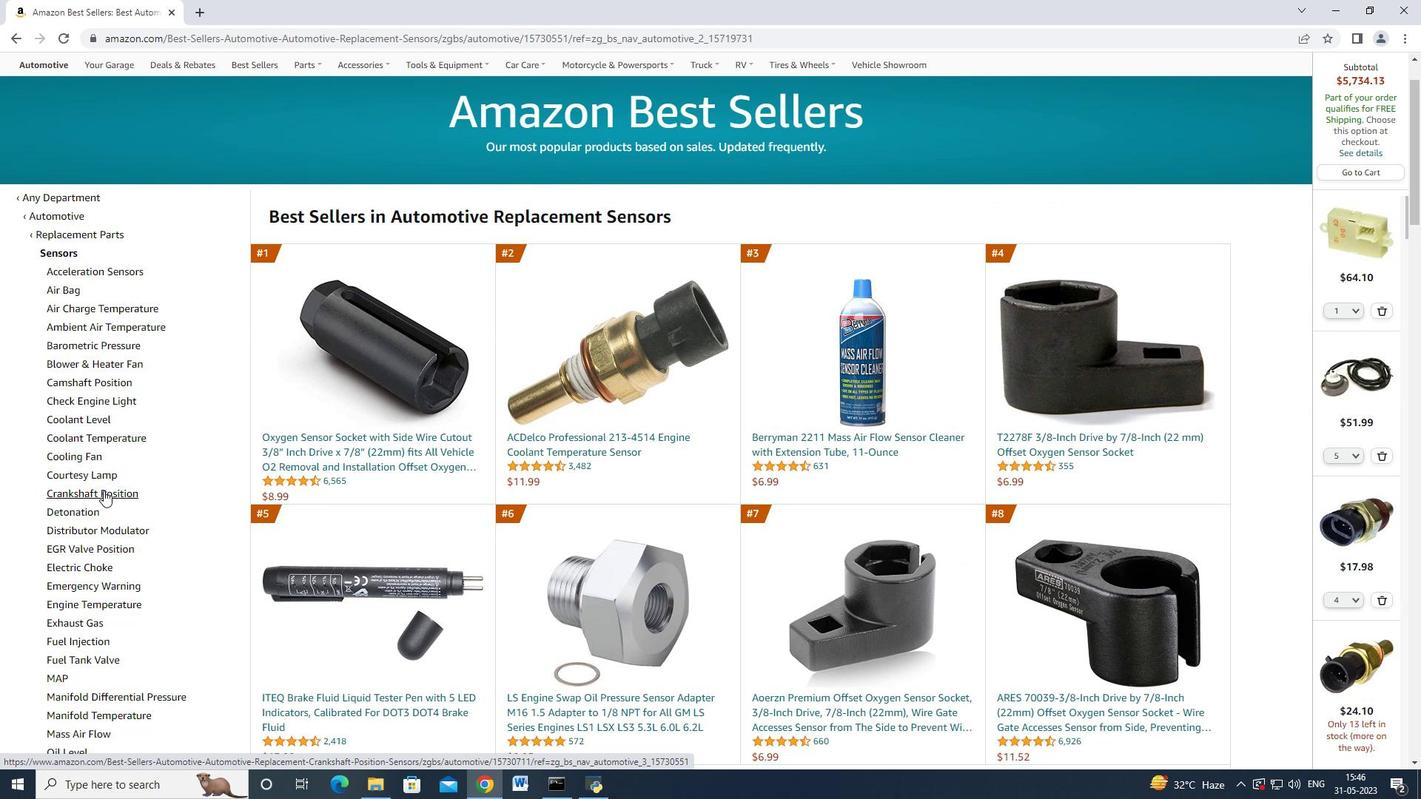 
Action: Mouse moved to (467, 402)
Screenshot: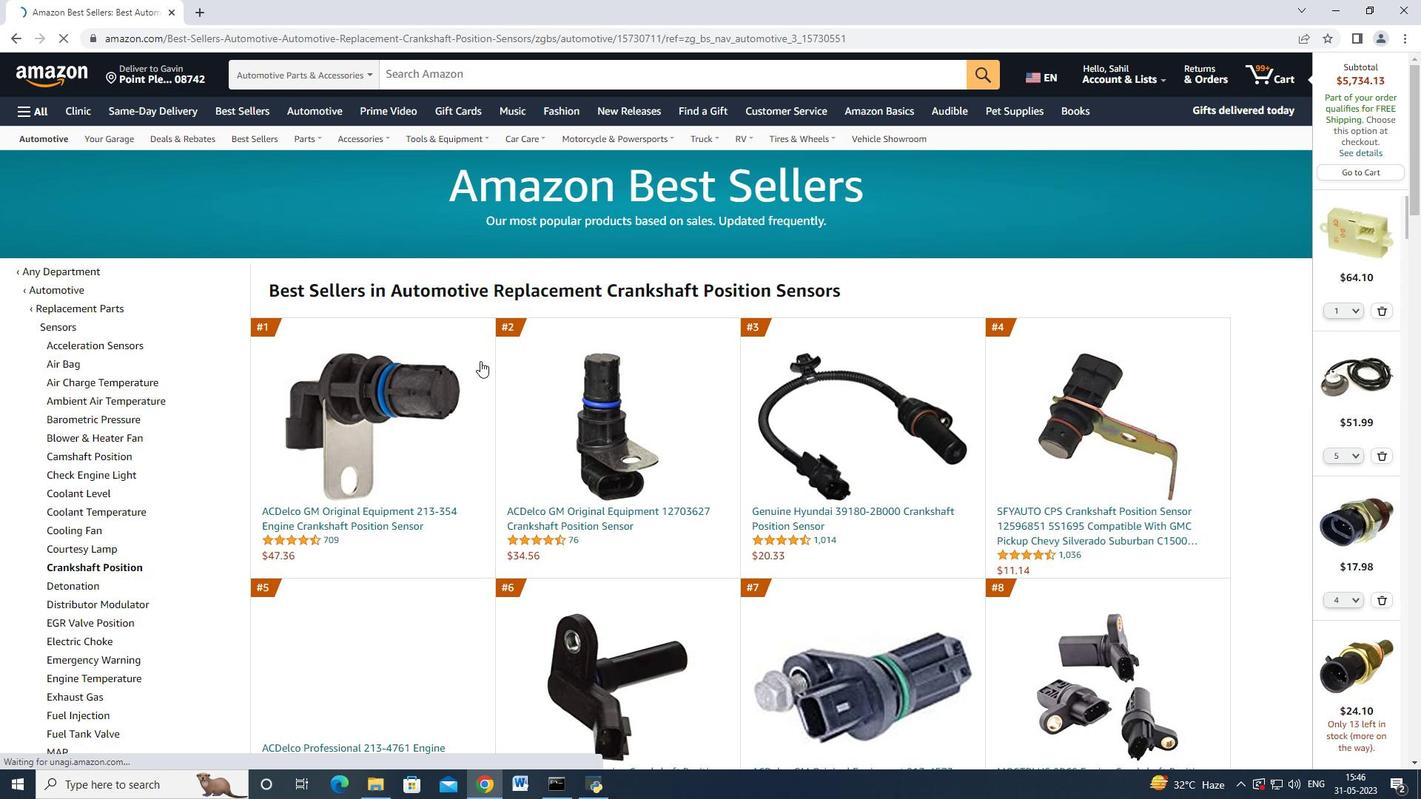 
Action: Mouse scrolled (467, 401) with delta (0, 0)
Screenshot: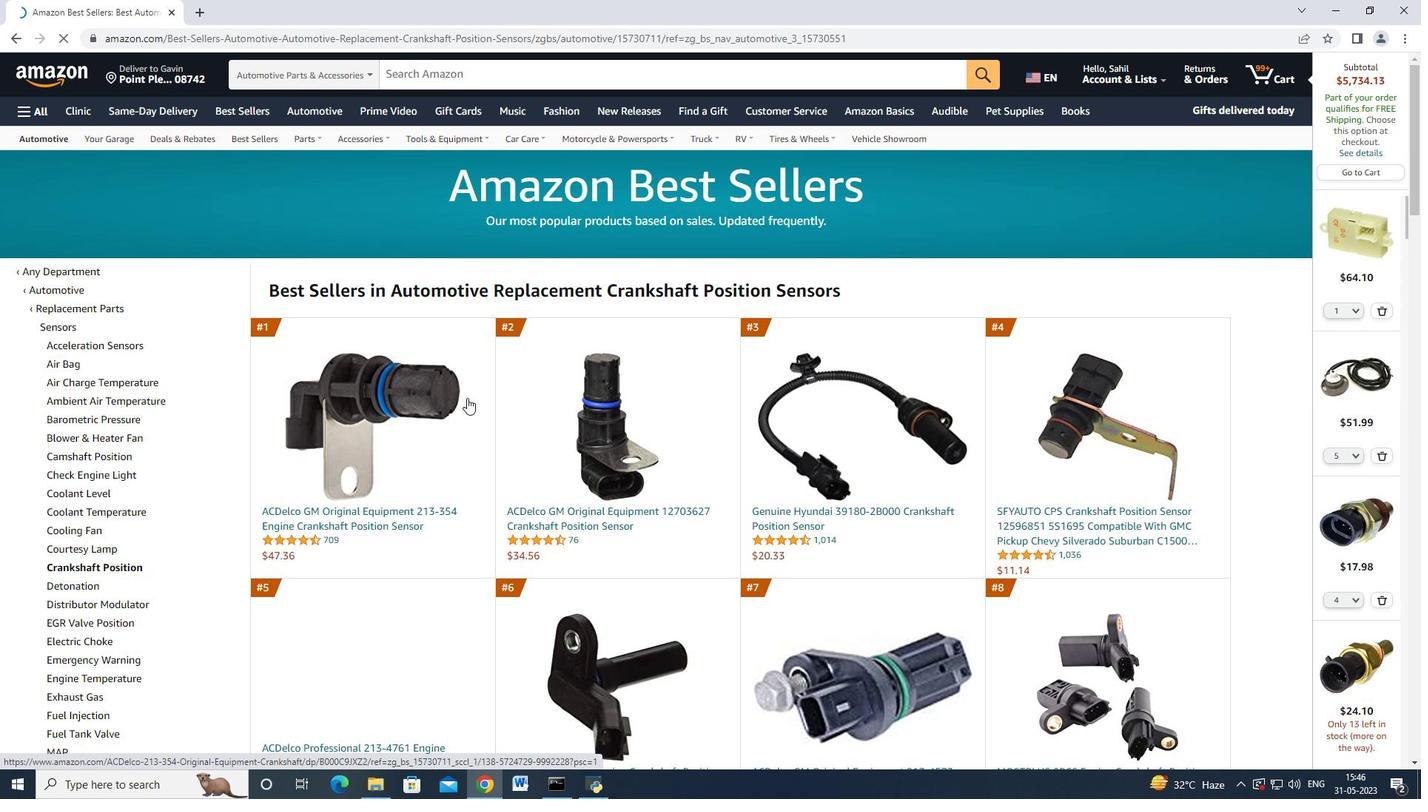 
Action: Mouse moved to (472, 405)
Screenshot: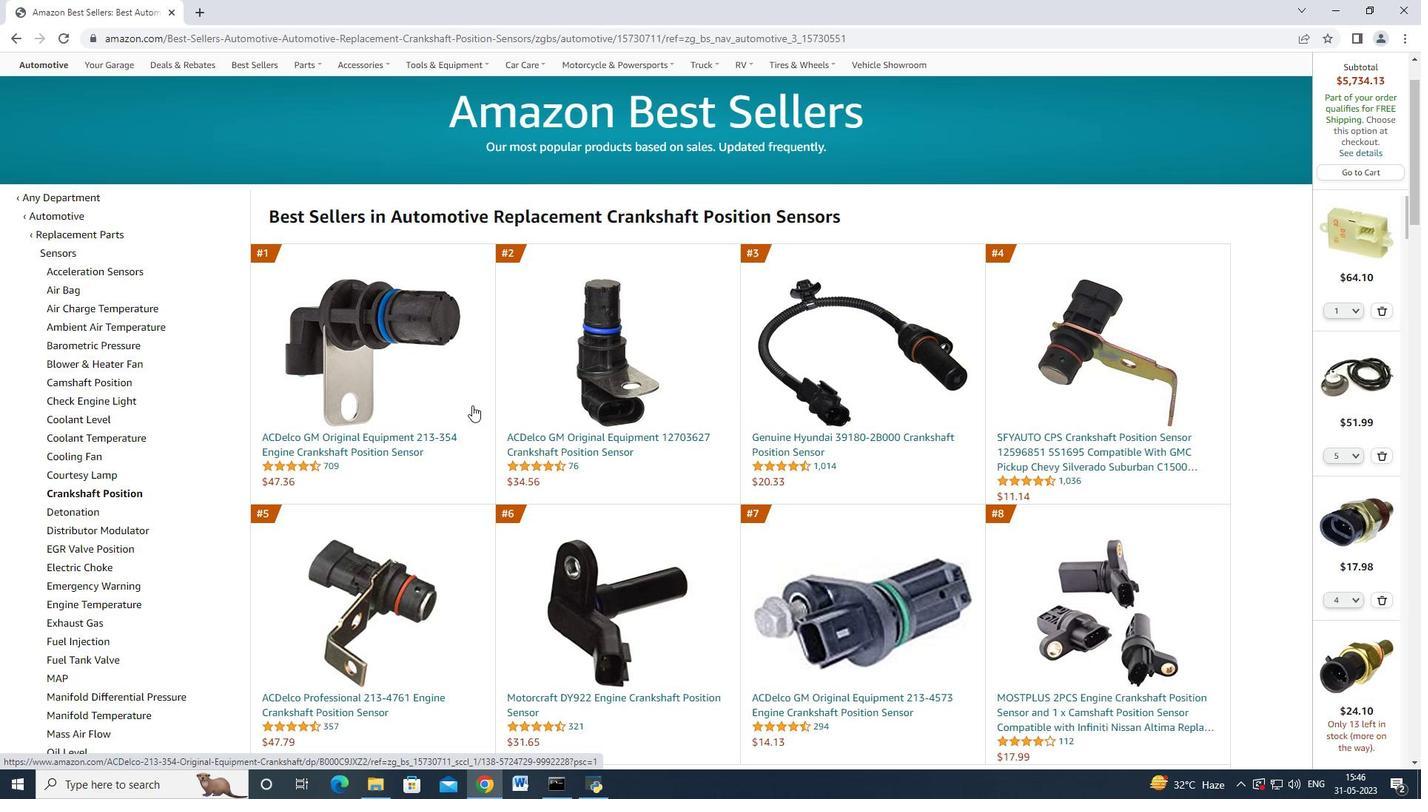 
Action: Mouse scrolled (472, 404) with delta (0, 0)
Screenshot: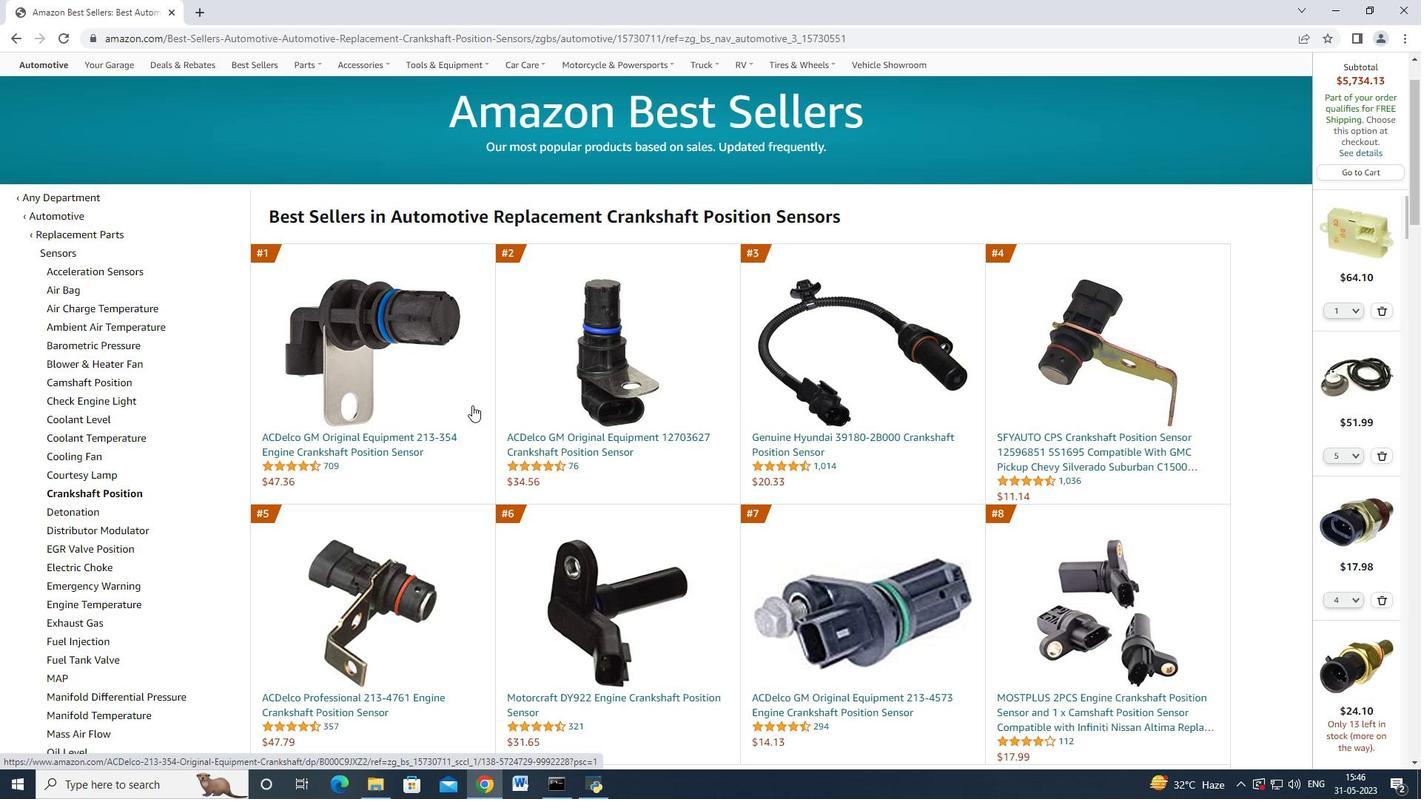 
Action: Mouse scrolled (472, 404) with delta (0, 0)
Screenshot: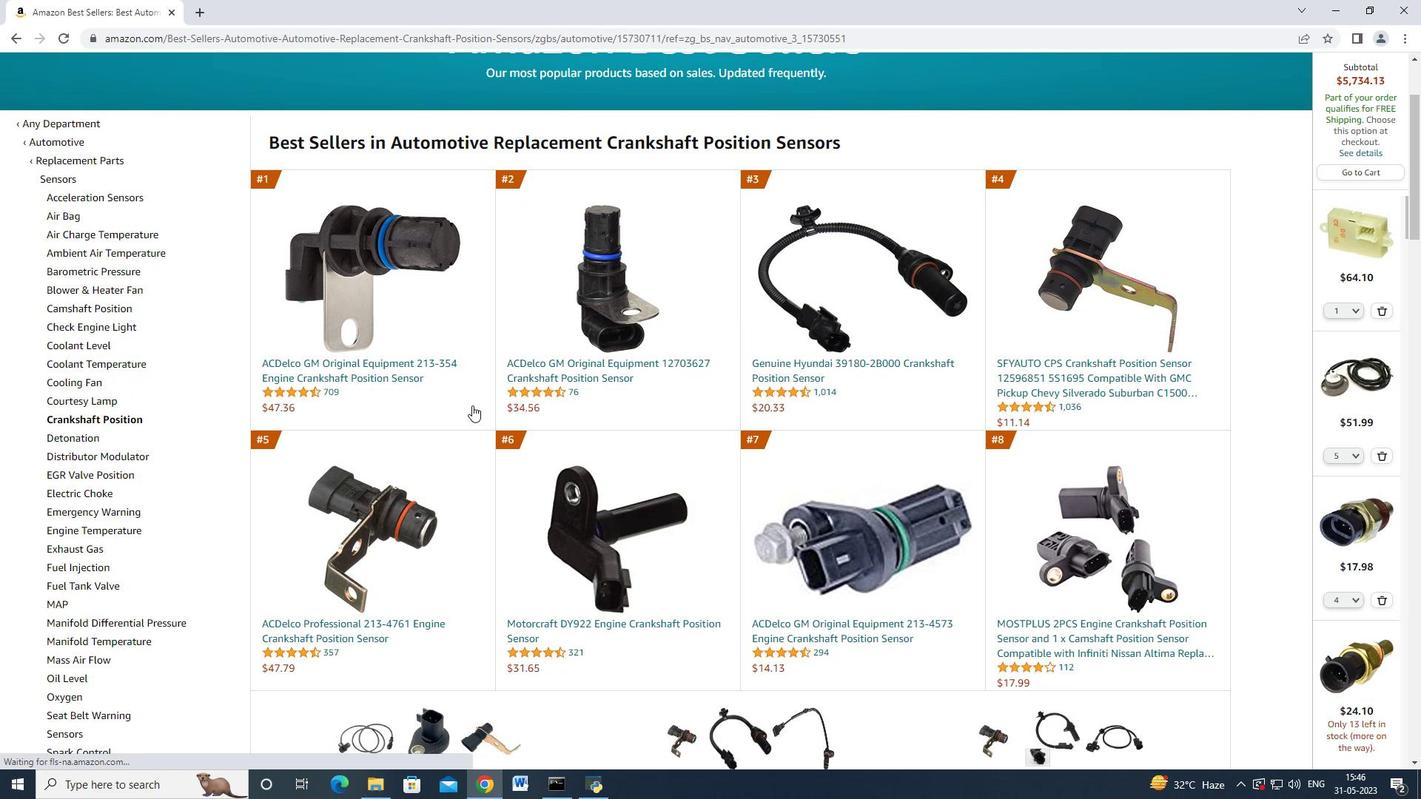 
Action: Mouse moved to (552, 302)
Screenshot: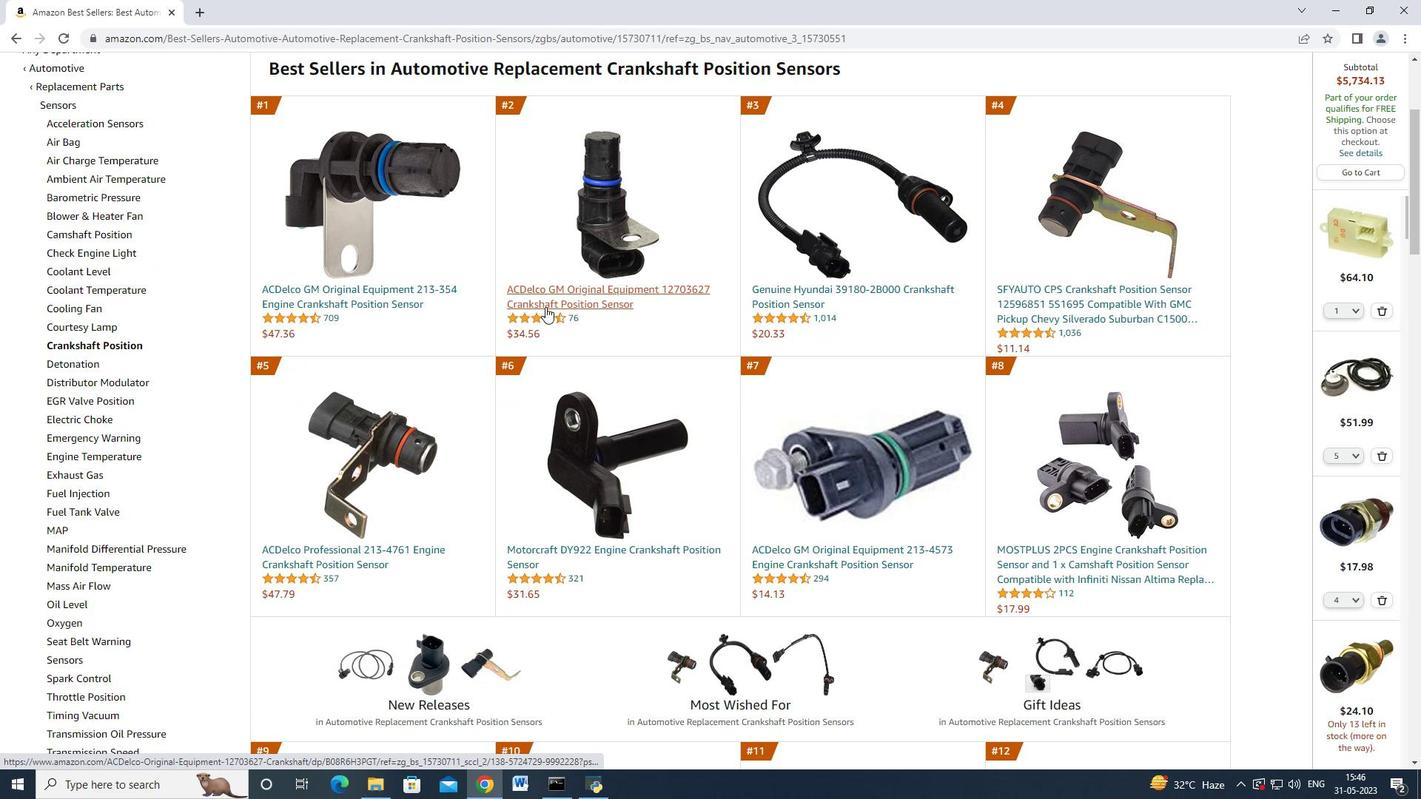 
Action: Mouse pressed left at (552, 302)
Screenshot: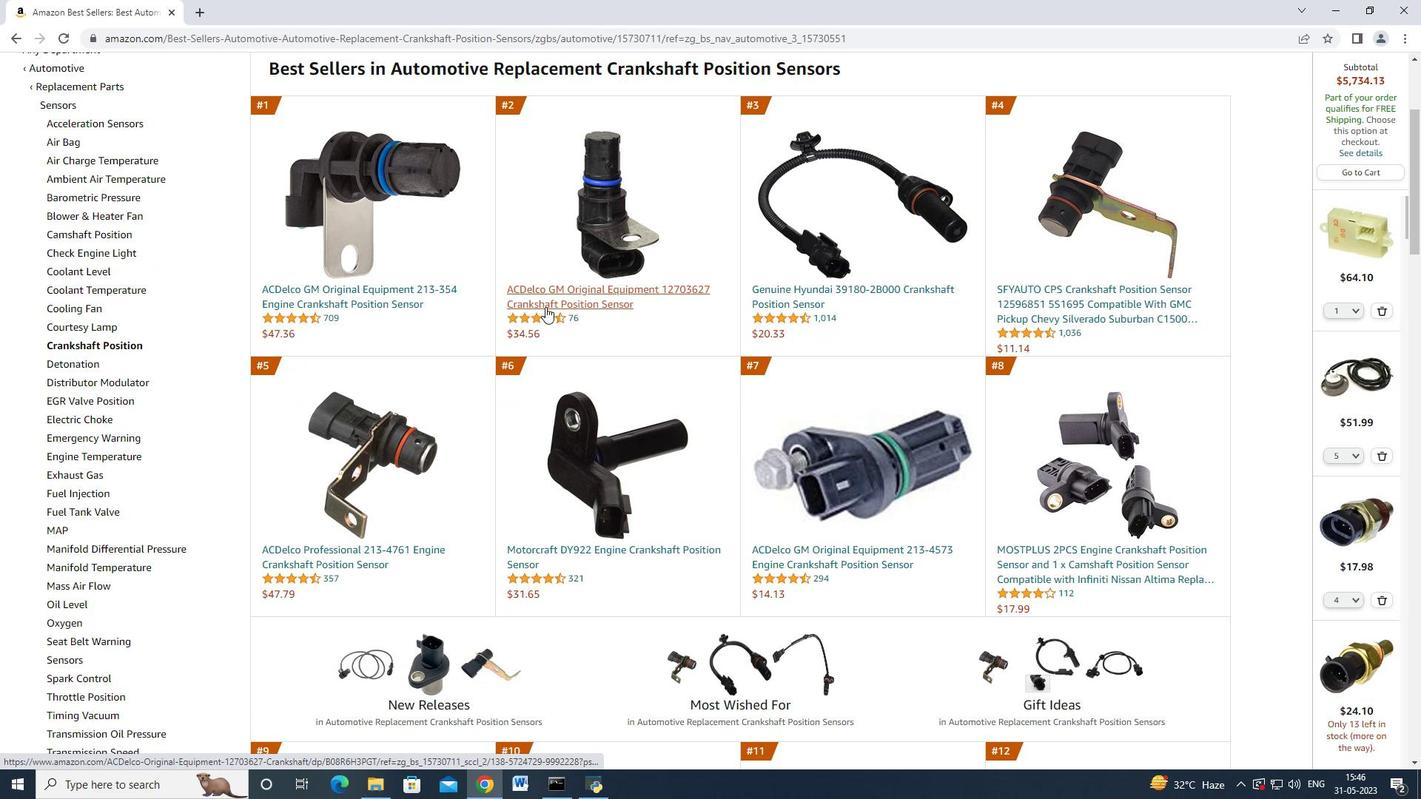 
Action: Mouse moved to (1063, 609)
Screenshot: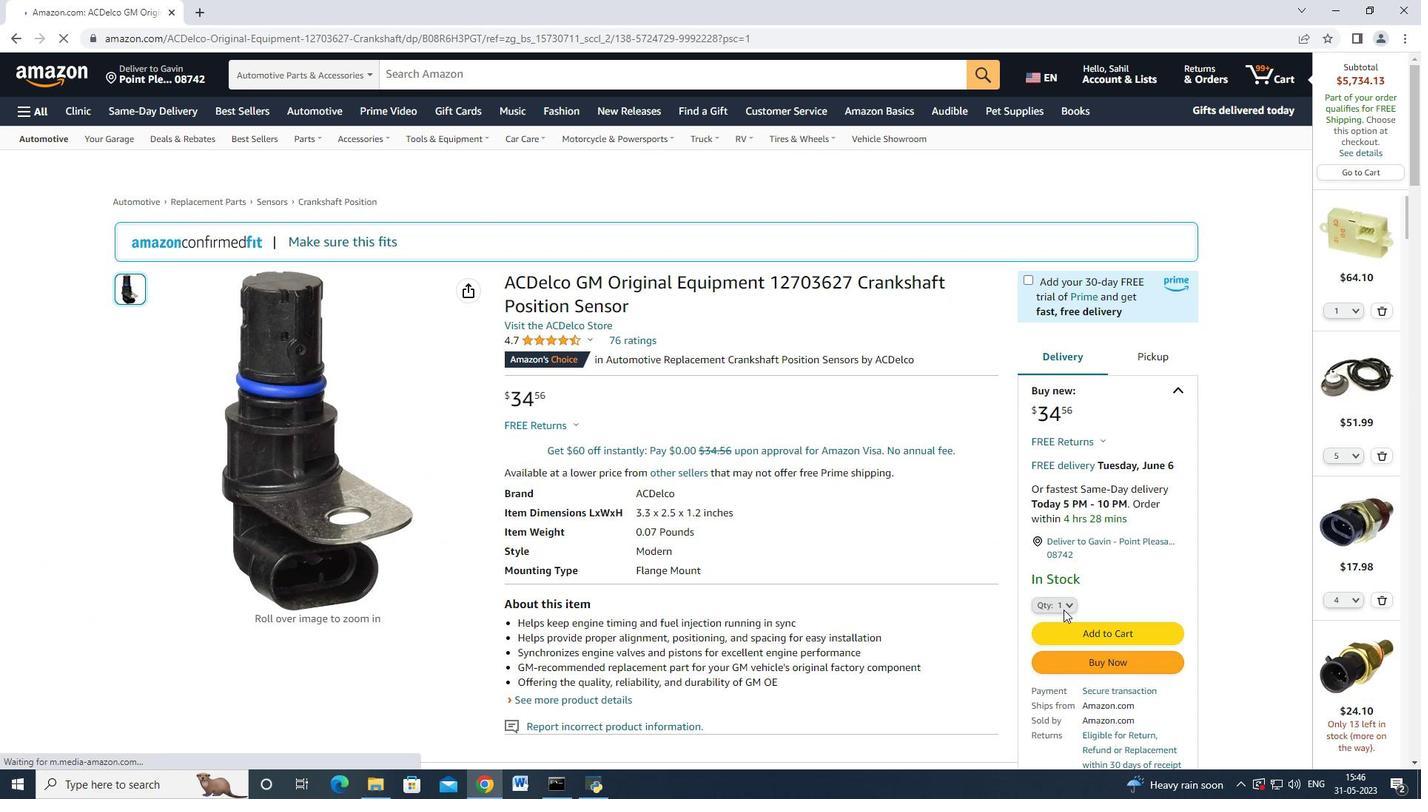 
Action: Mouse pressed left at (1063, 609)
Screenshot: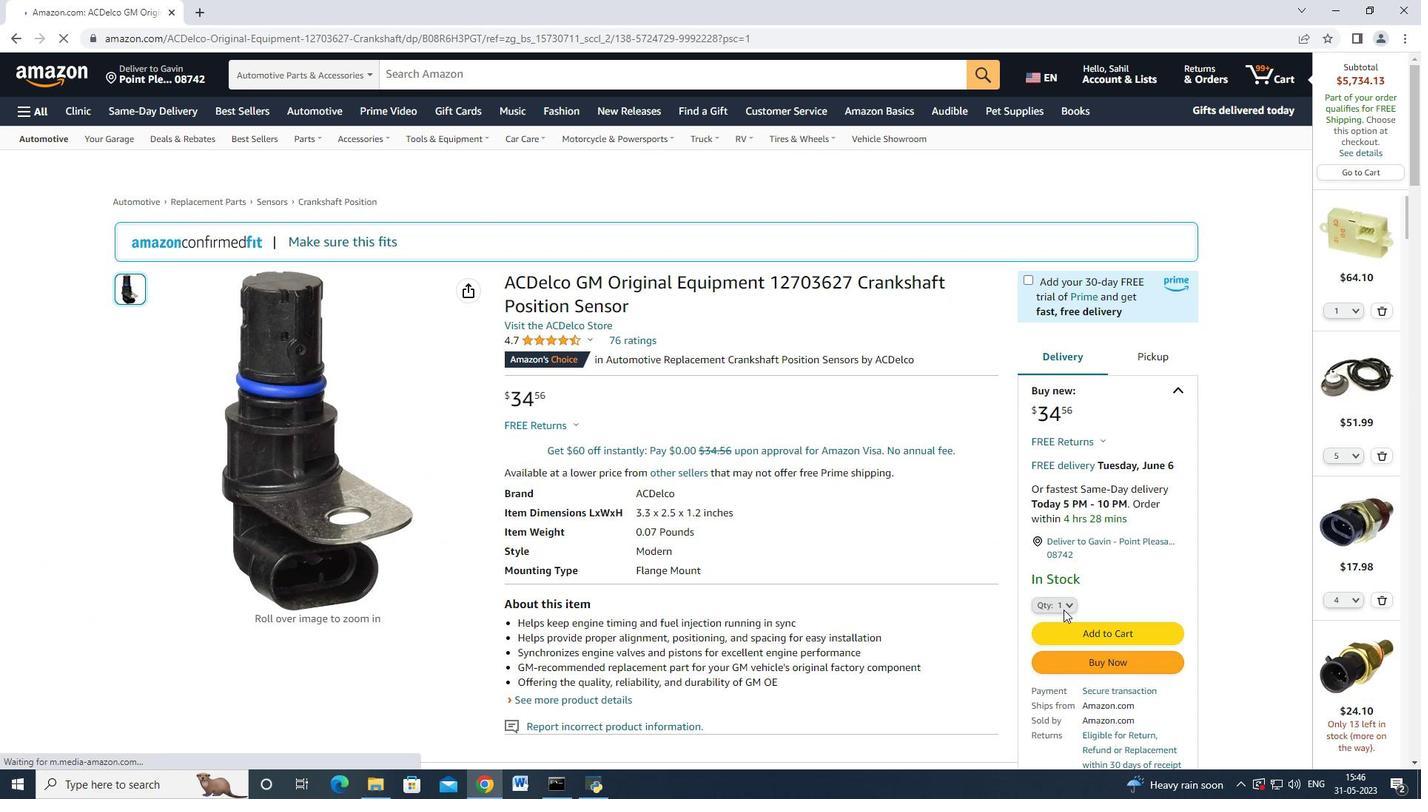 
Action: Mouse moved to (1051, 105)
Screenshot: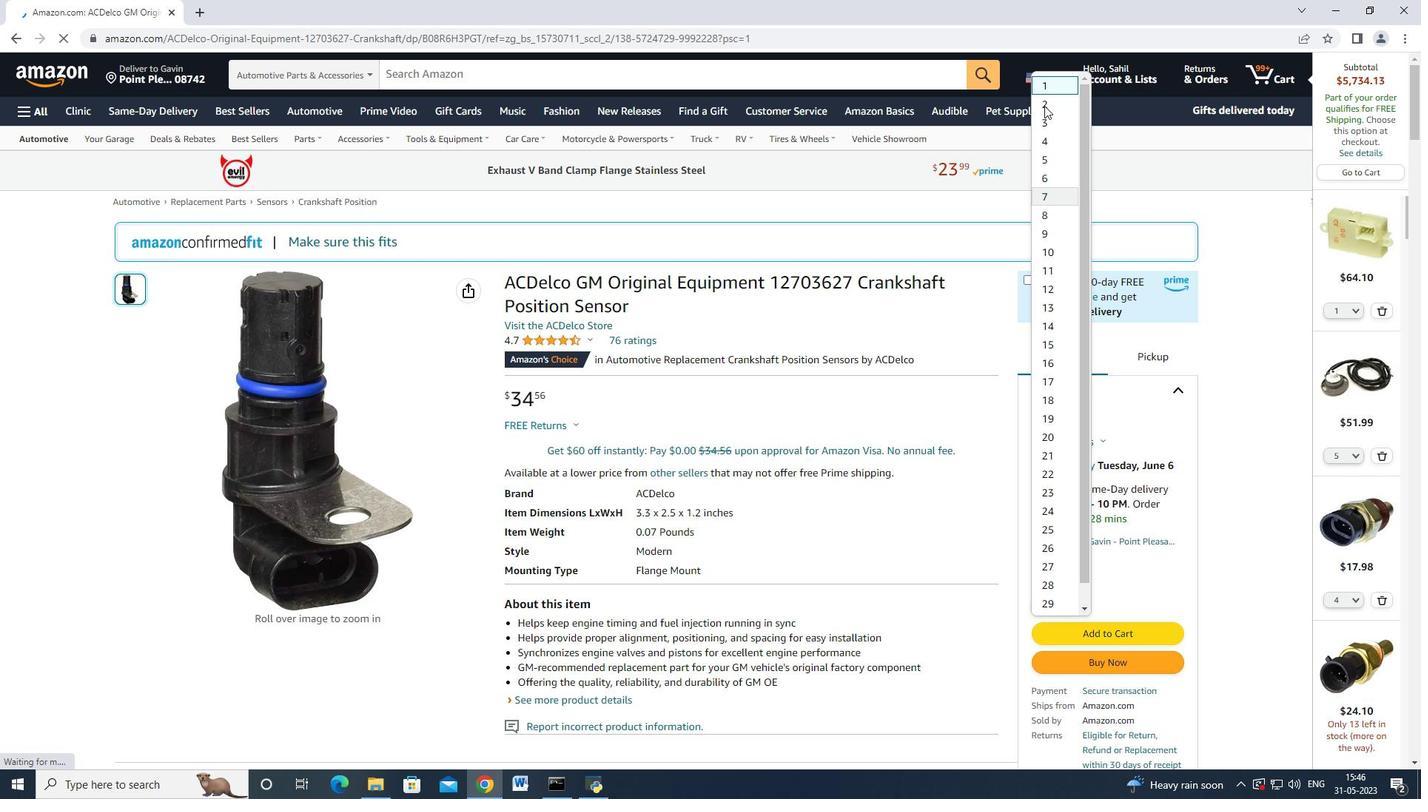 
Action: Mouse pressed left at (1051, 105)
Screenshot: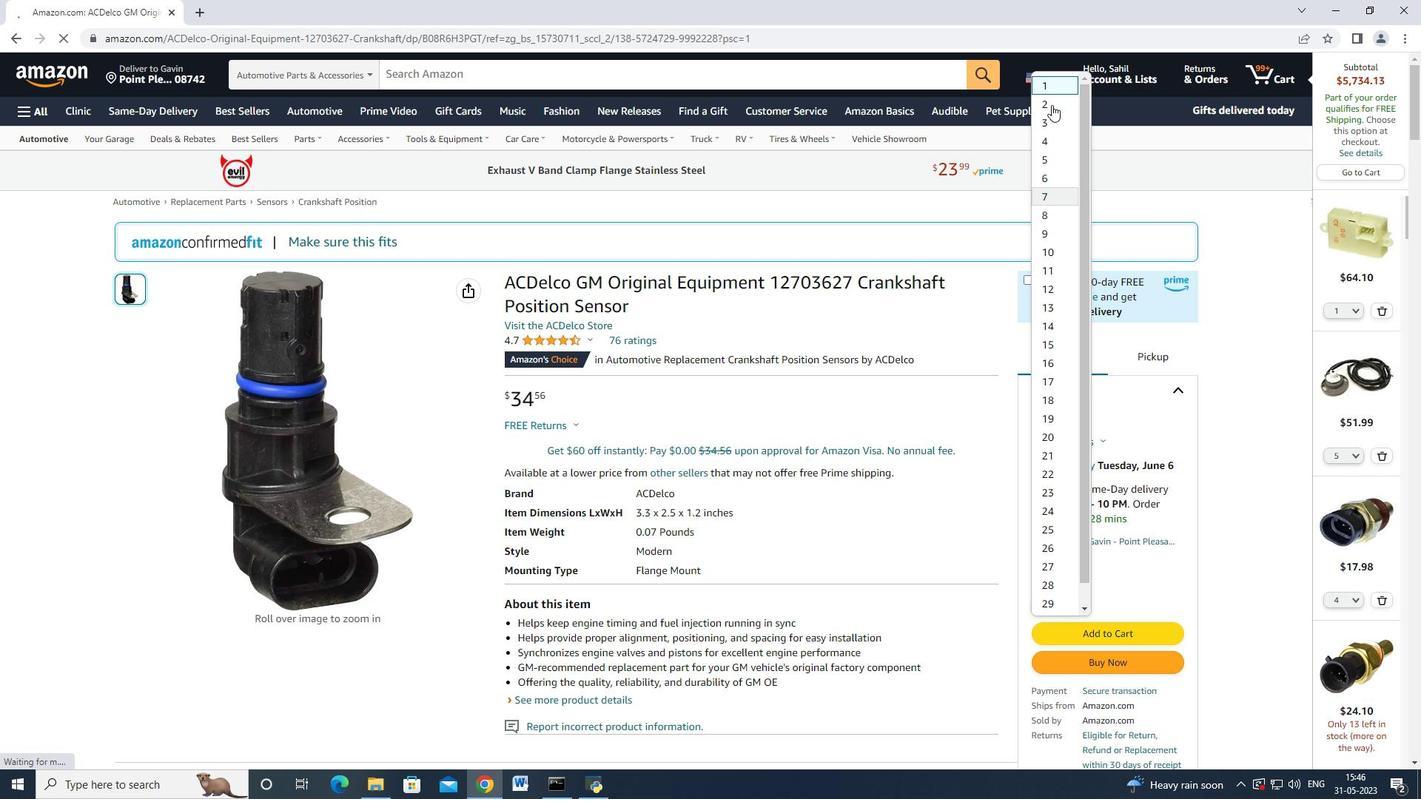 
Action: Mouse moved to (1092, 644)
Screenshot: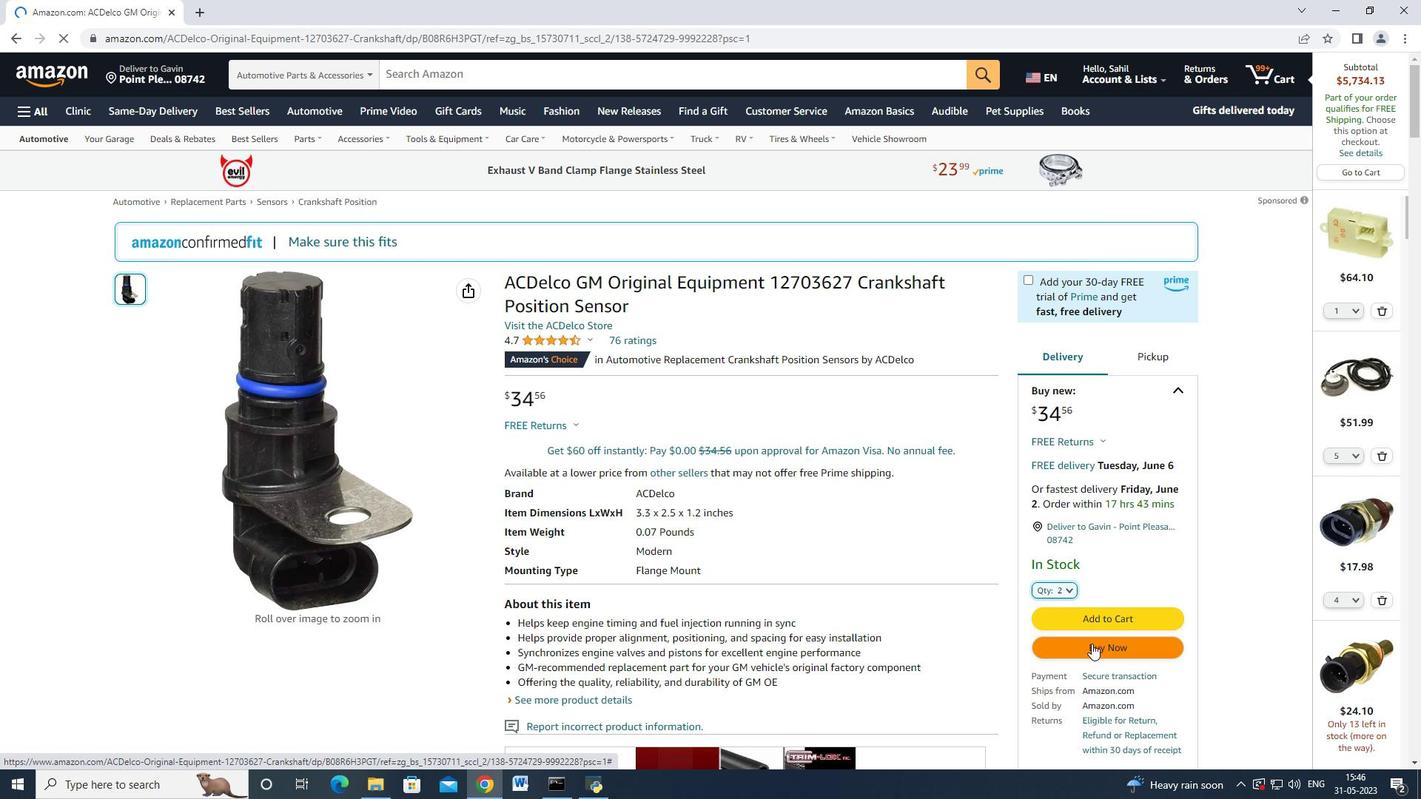 
Action: Mouse pressed left at (1092, 644)
Screenshot: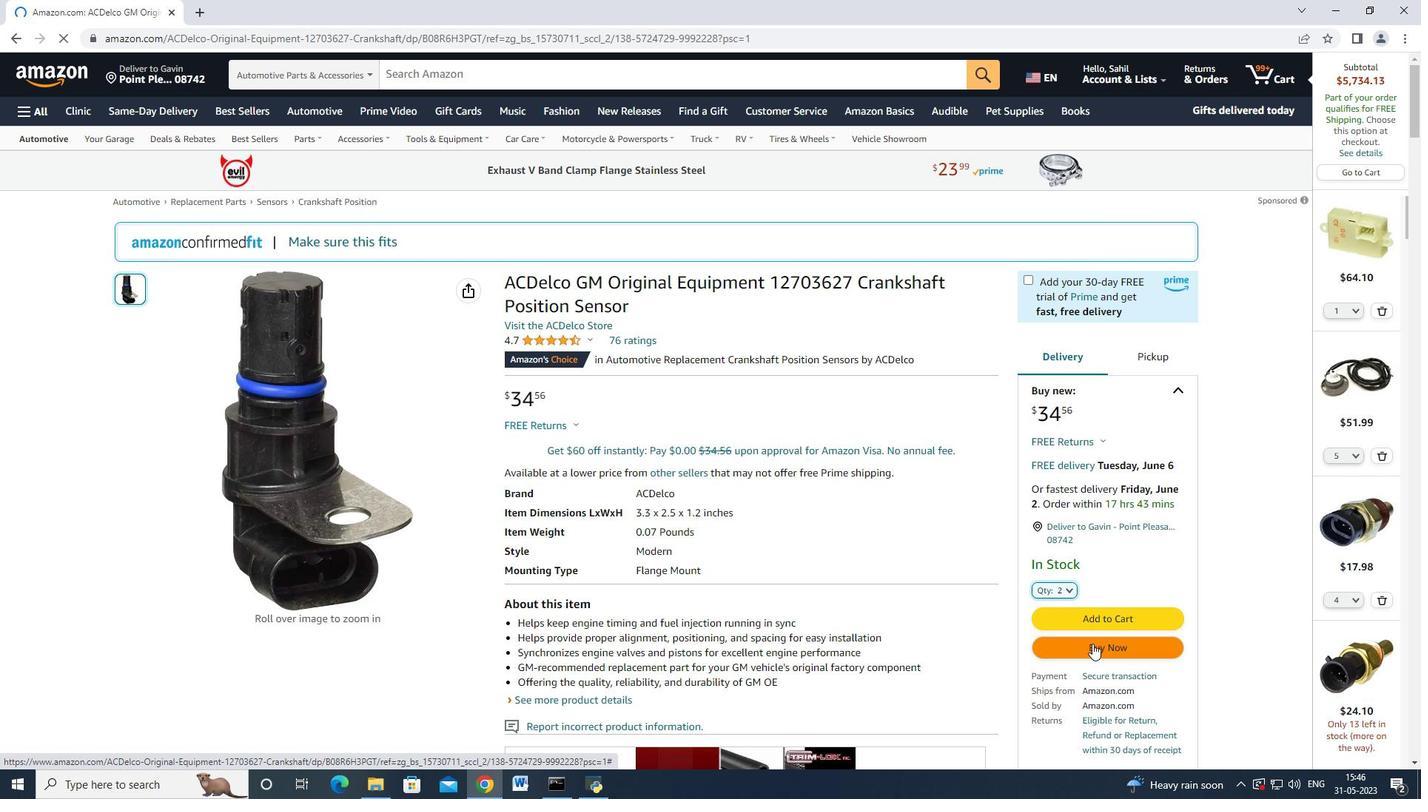 
Action: Mouse moved to (850, 123)
Screenshot: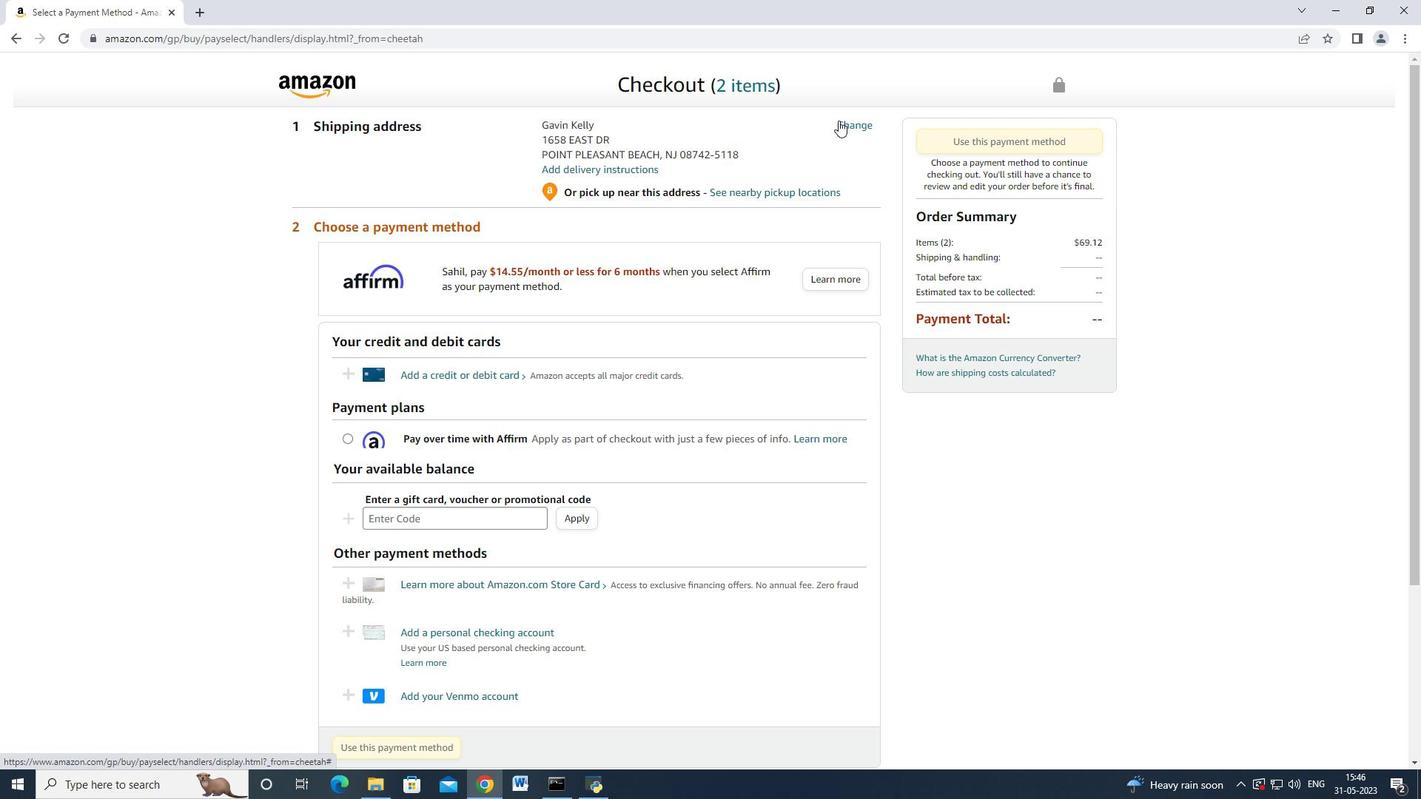 
Action: Mouse pressed left at (850, 123)
Screenshot: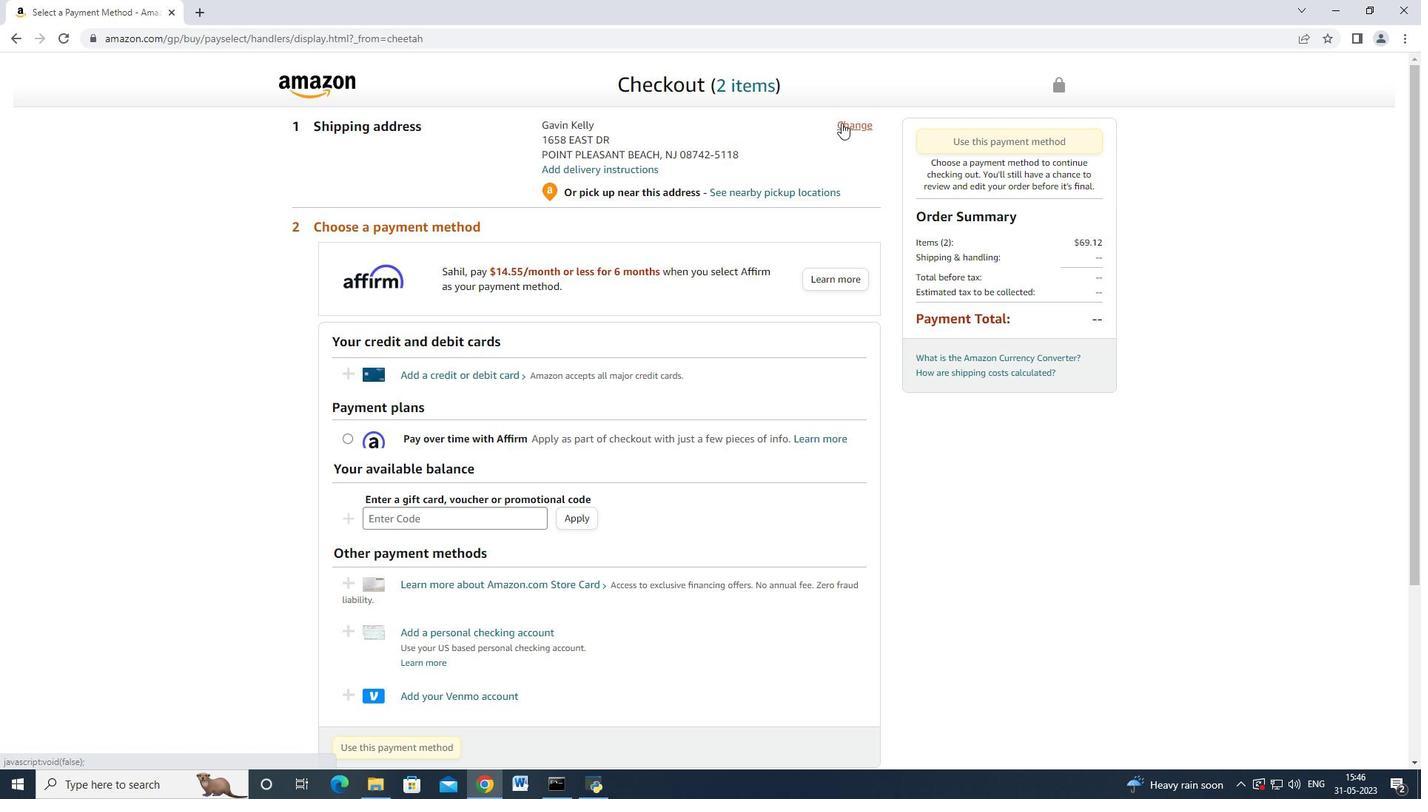 
Action: Mouse moved to (603, 235)
Screenshot: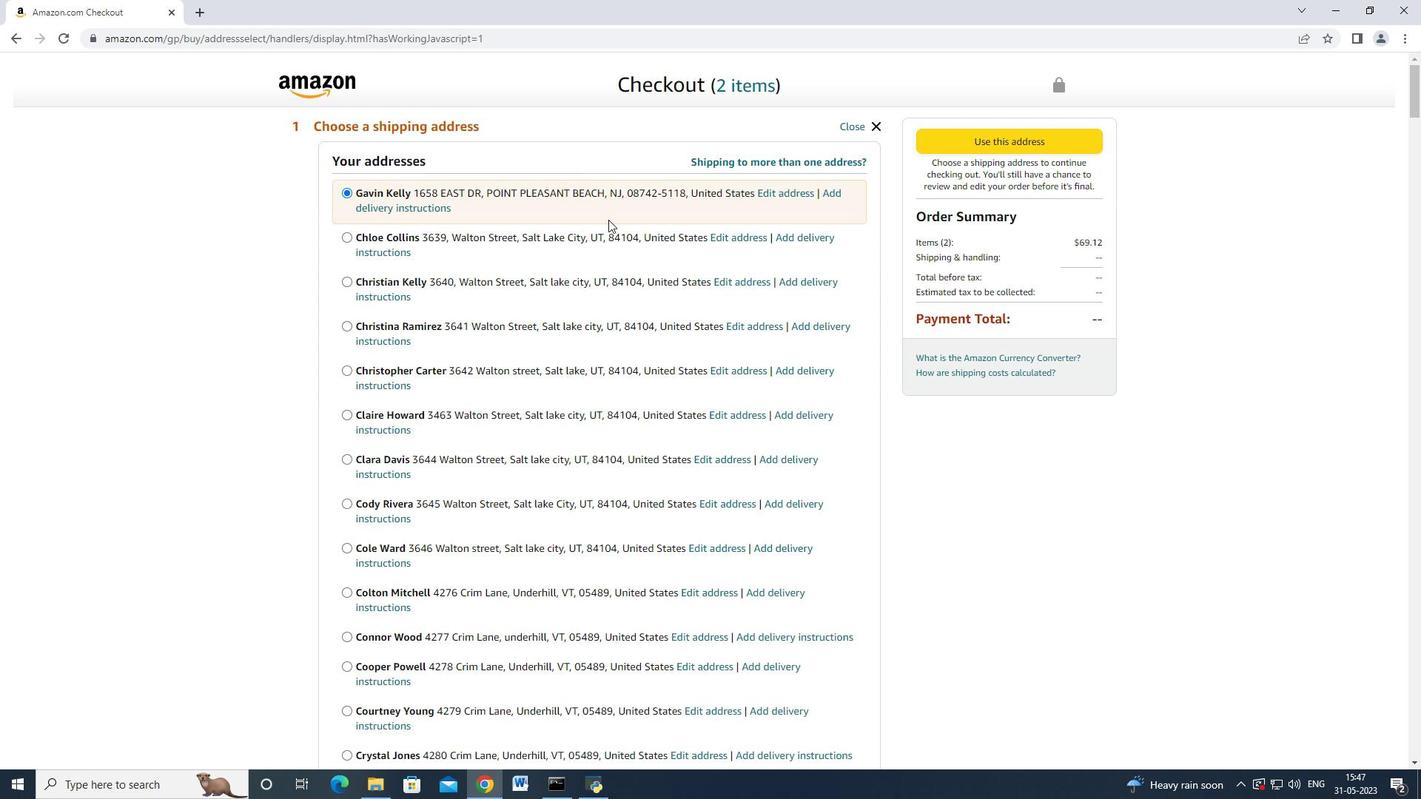 
Action: Mouse scrolled (604, 231) with delta (0, 0)
Screenshot: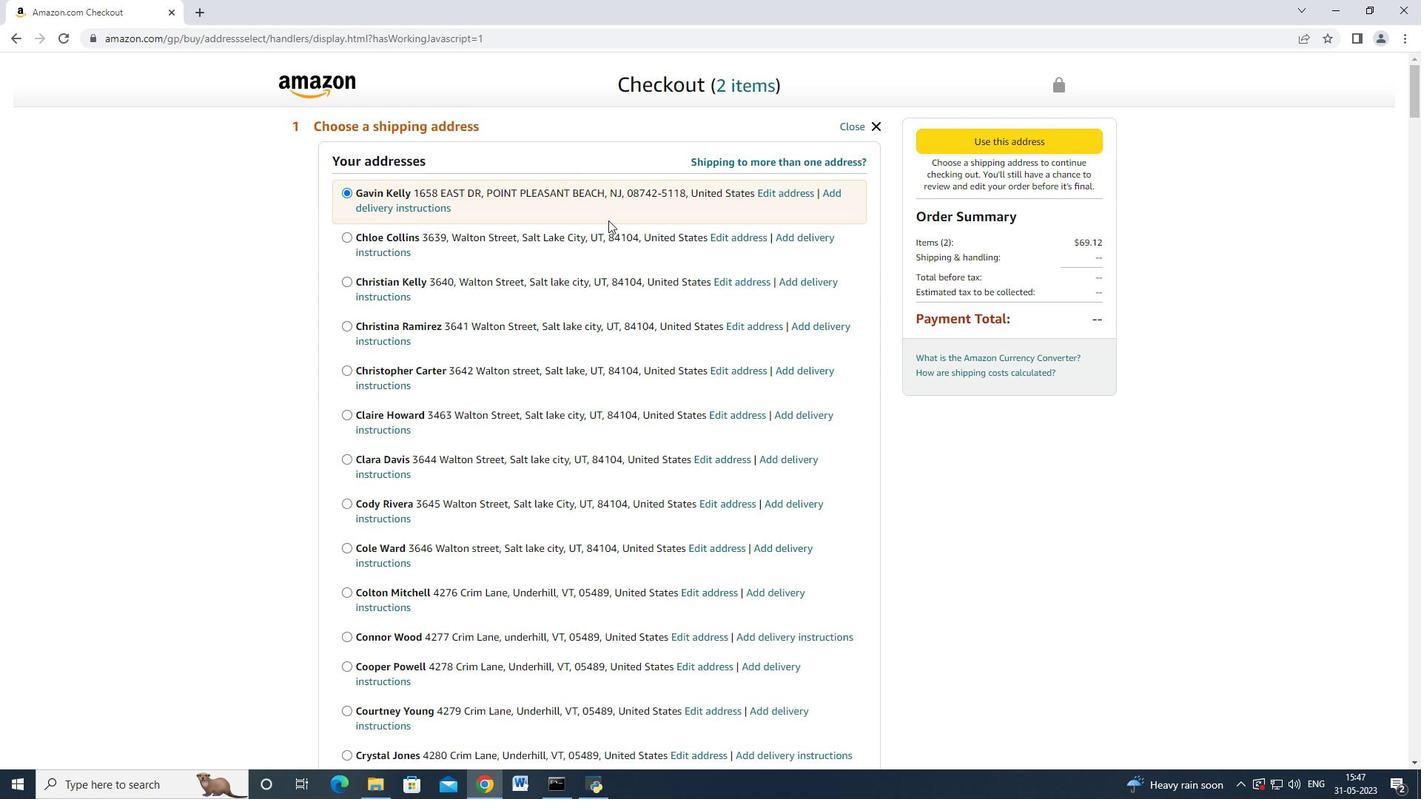
Action: Mouse moved to (603, 235)
Screenshot: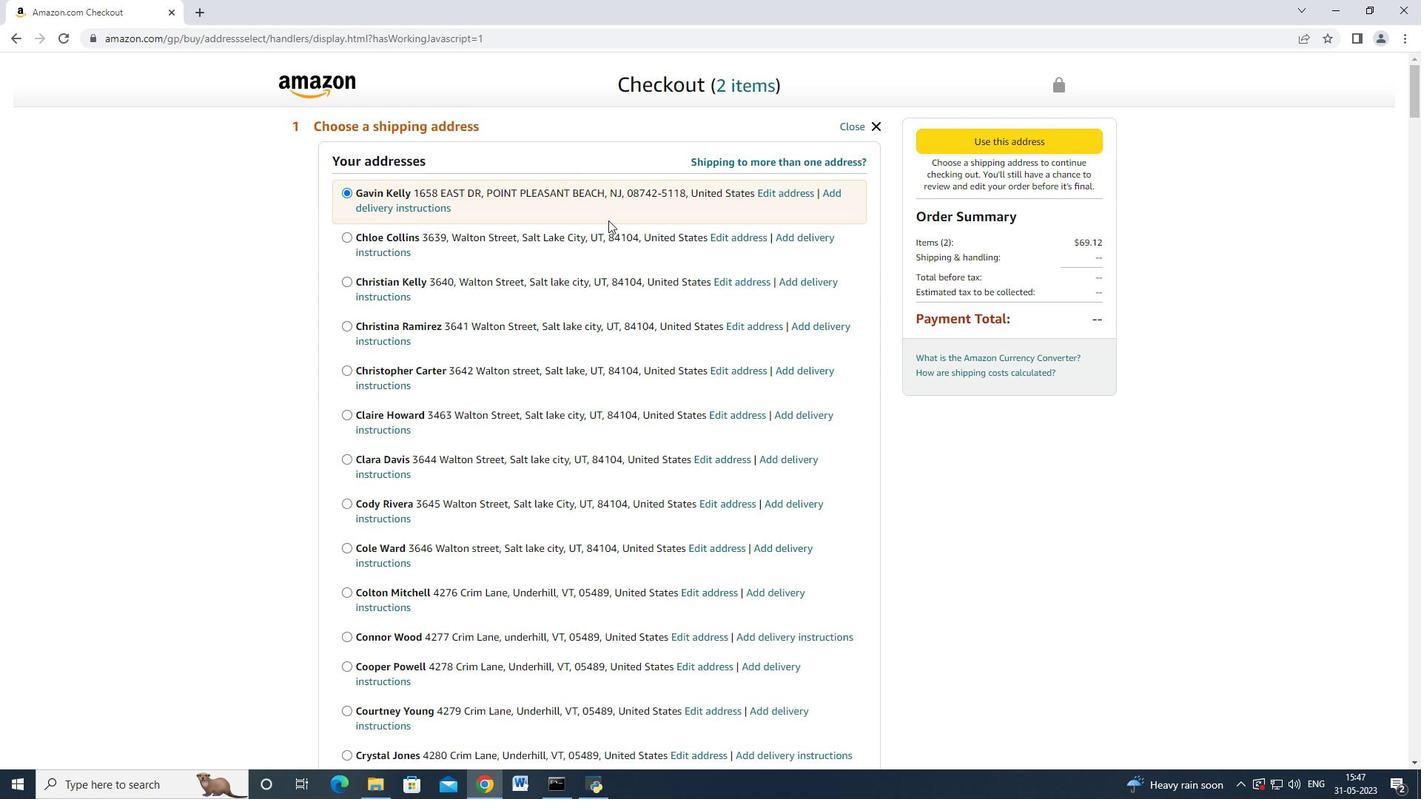 
Action: Mouse scrolled (604, 233) with delta (0, 0)
Screenshot: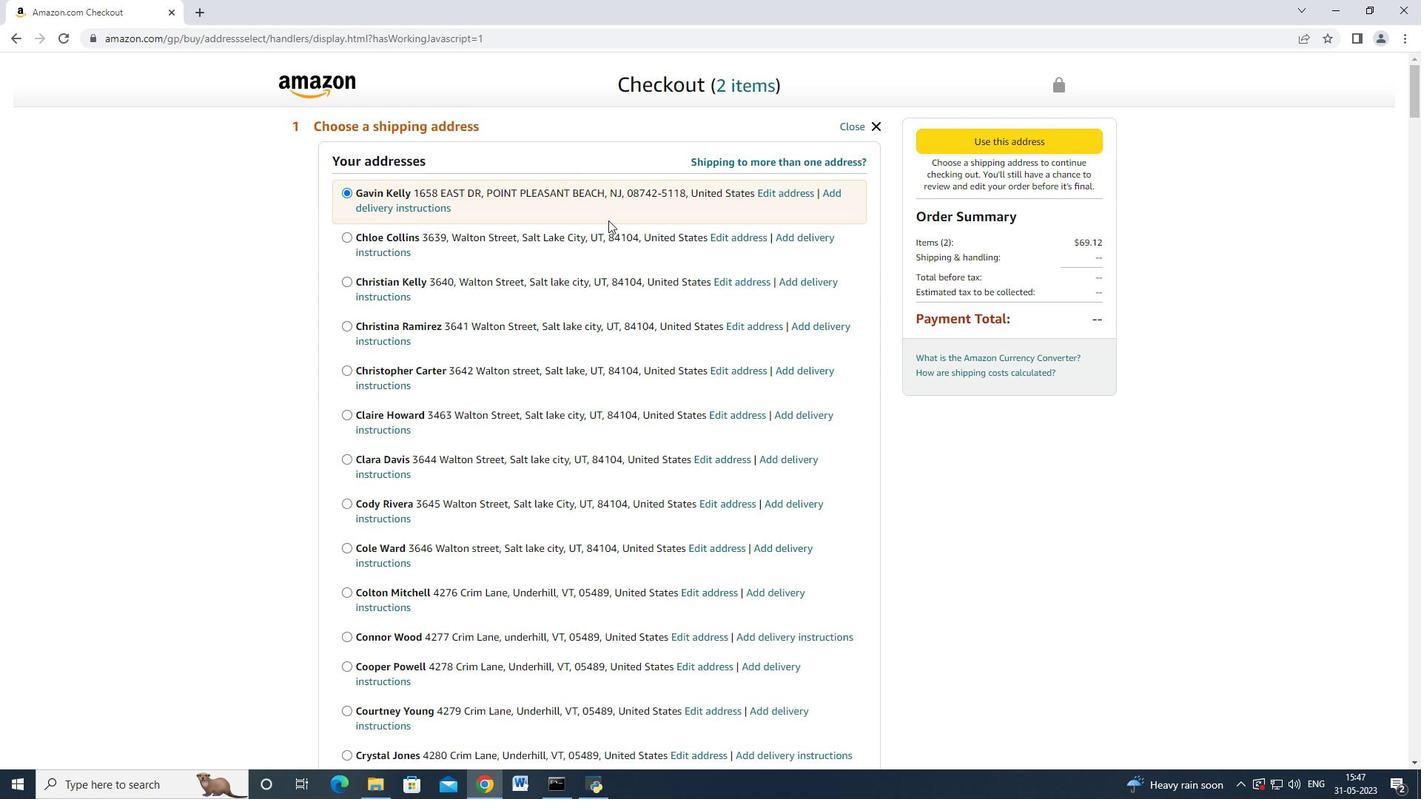 
Action: Mouse moved to (603, 235)
Screenshot: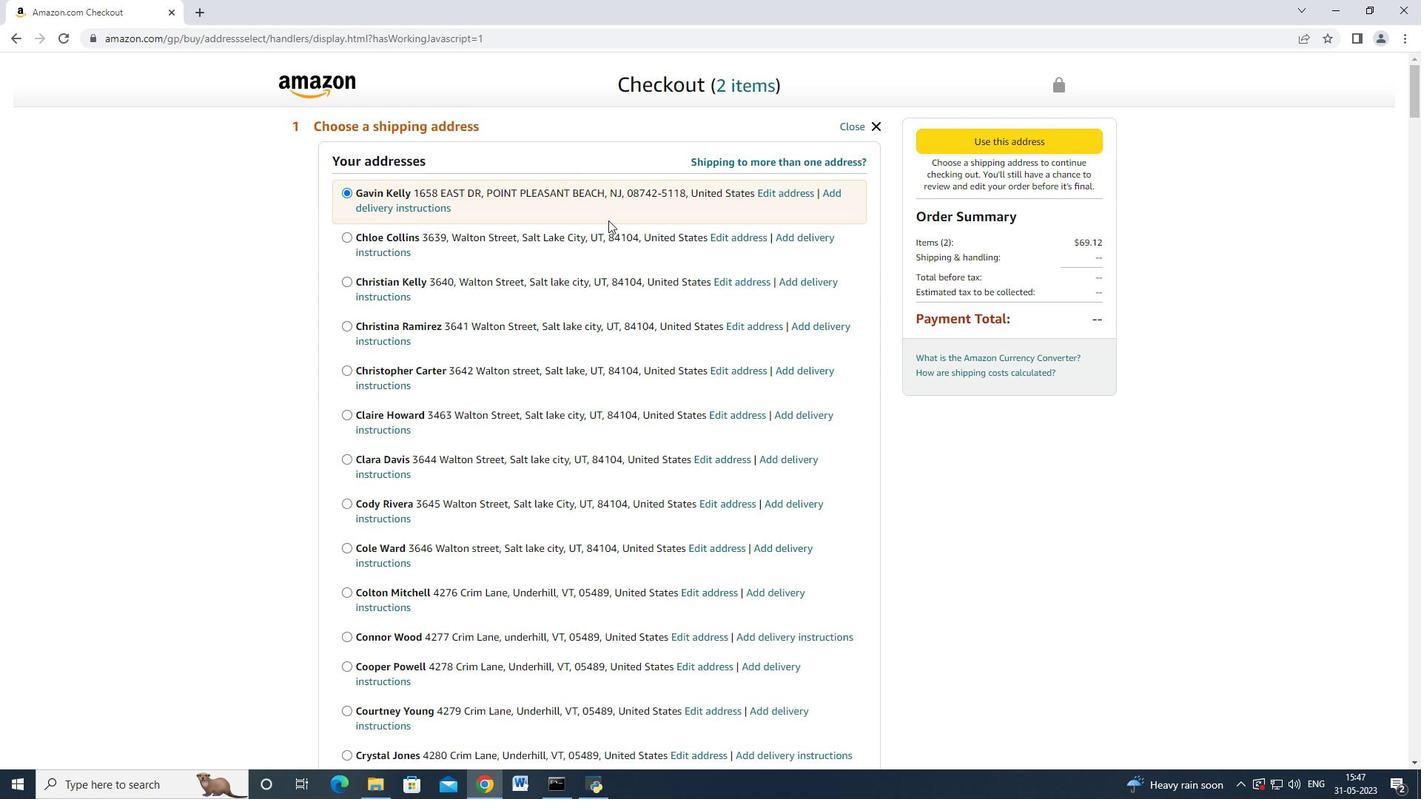 
Action: Mouse scrolled (603, 234) with delta (0, 0)
Screenshot: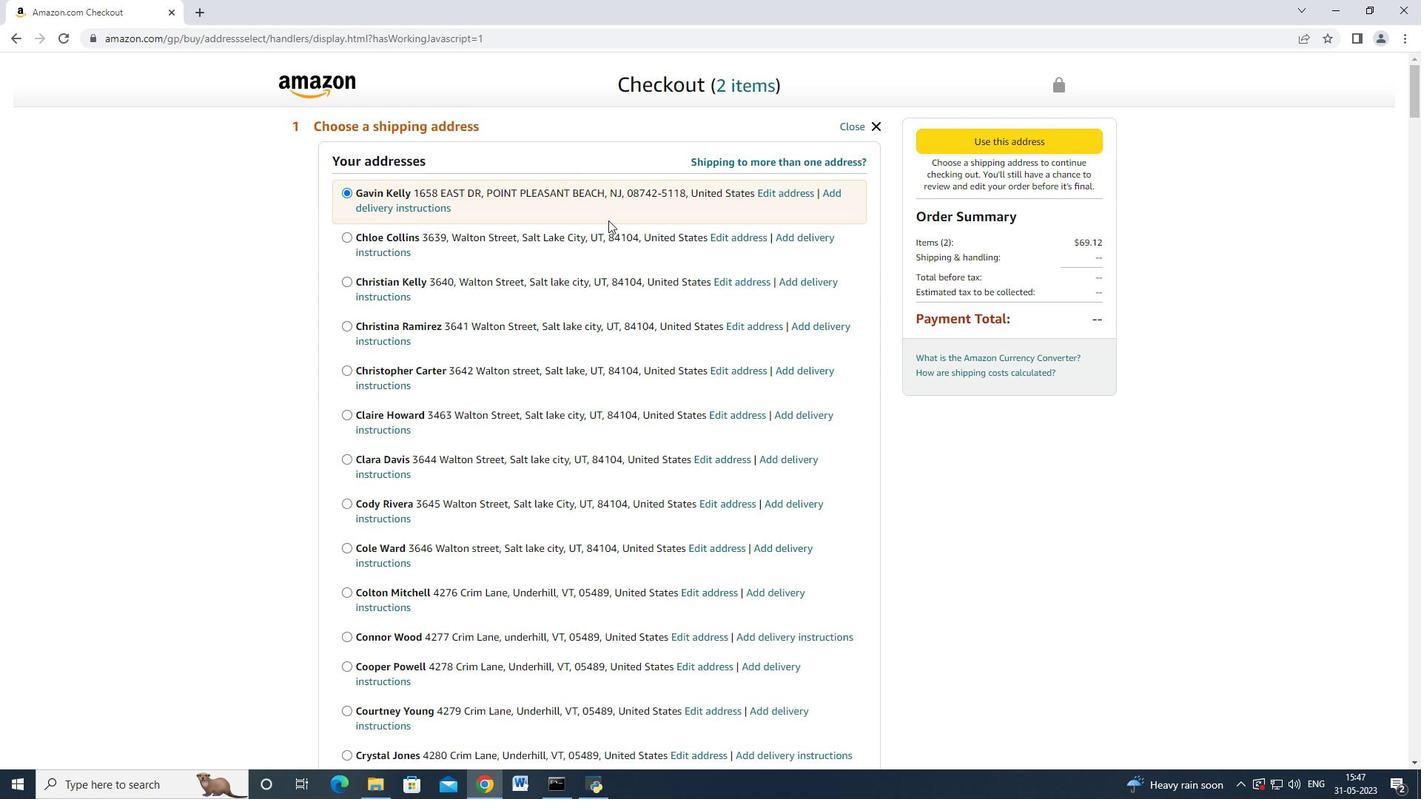 
Action: Mouse moved to (592, 249)
Screenshot: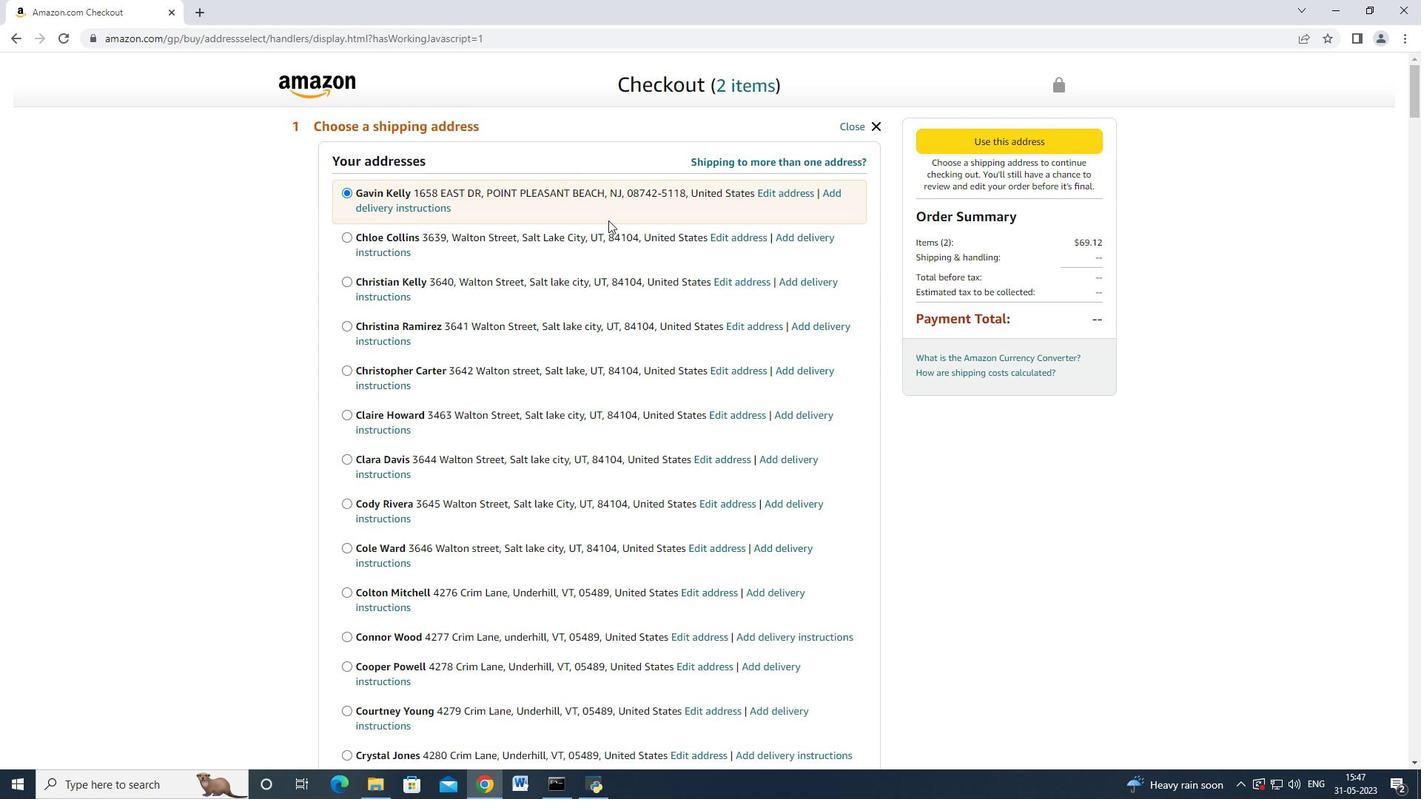 
Action: Mouse scrolled (603, 234) with delta (0, 0)
Screenshot: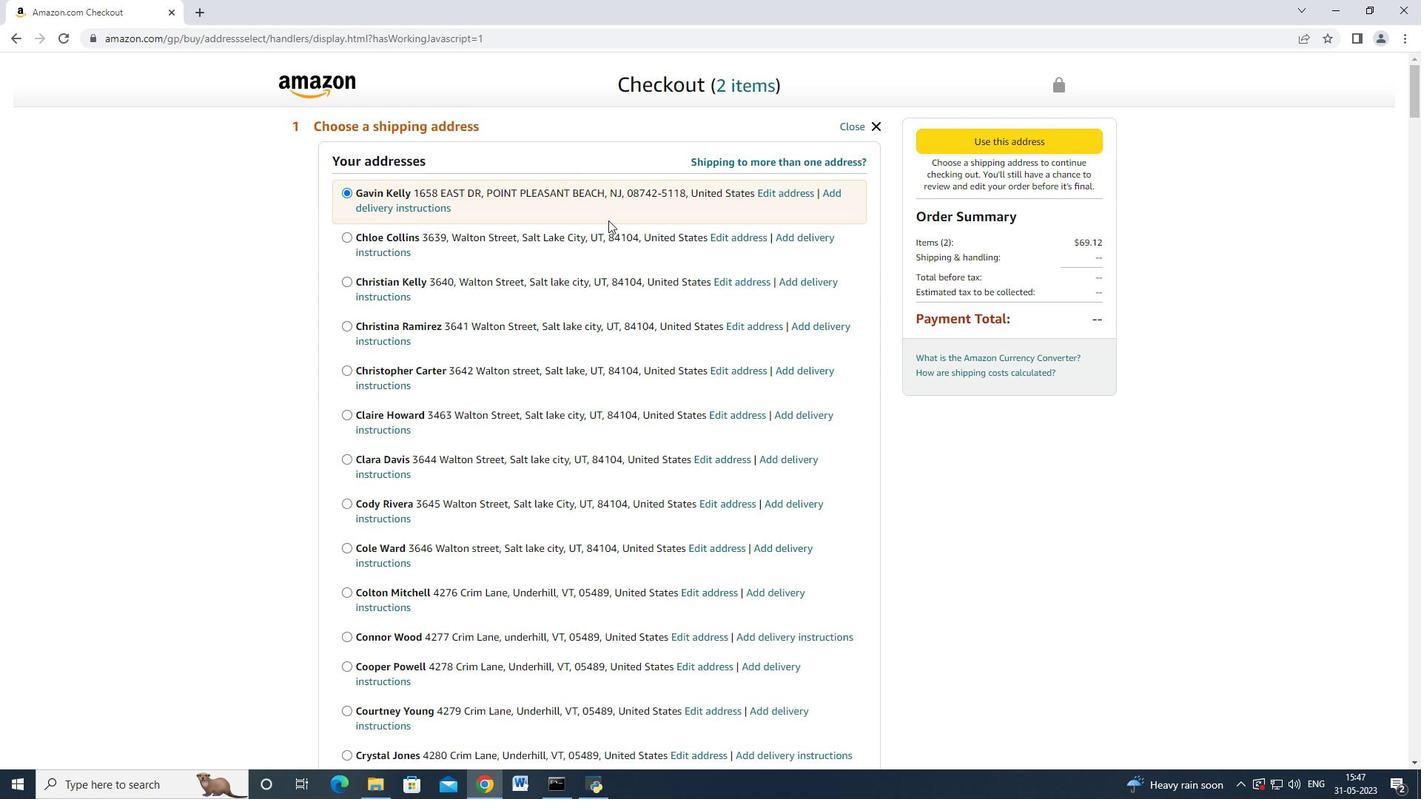 
Action: Mouse moved to (585, 259)
Screenshot: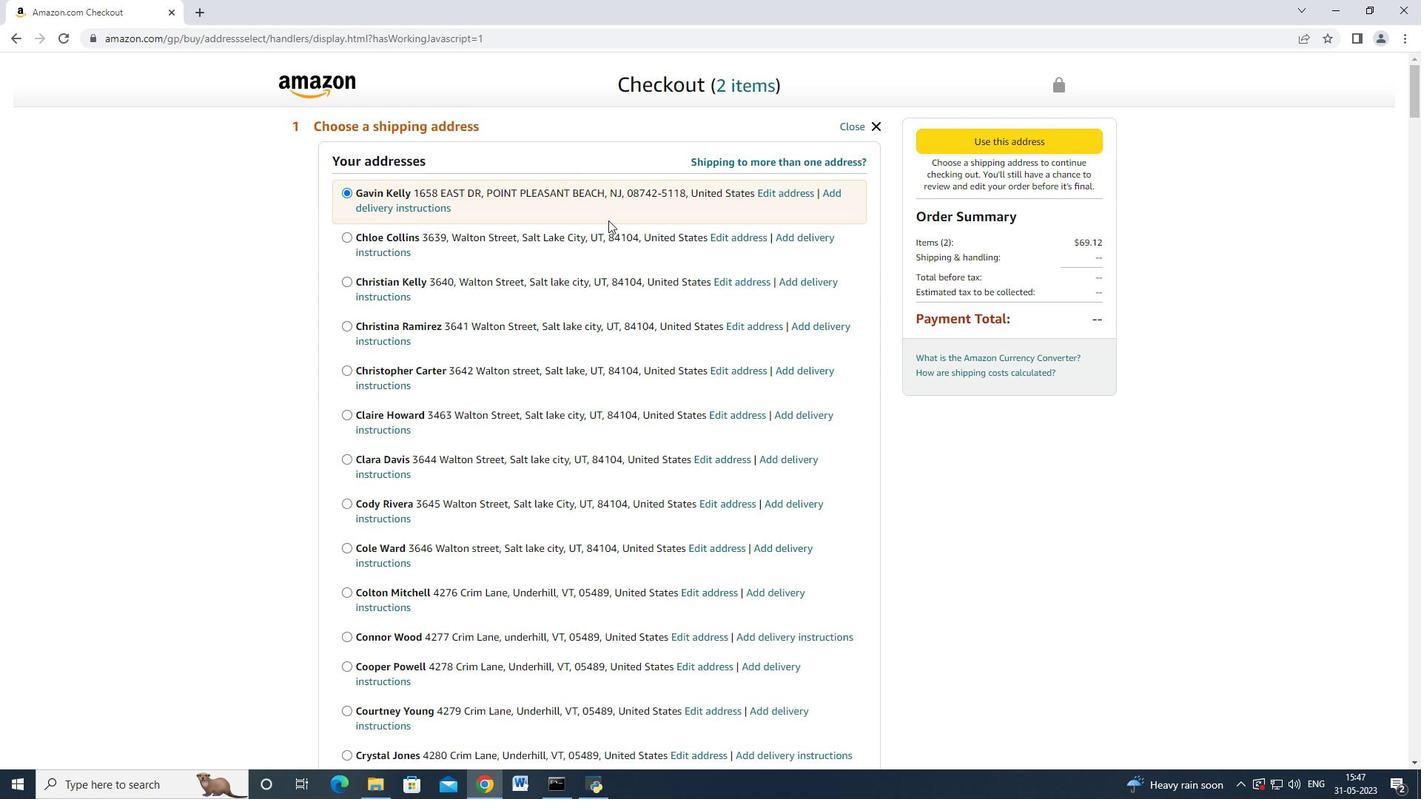 
Action: Mouse scrolled (603, 234) with delta (0, 0)
Screenshot: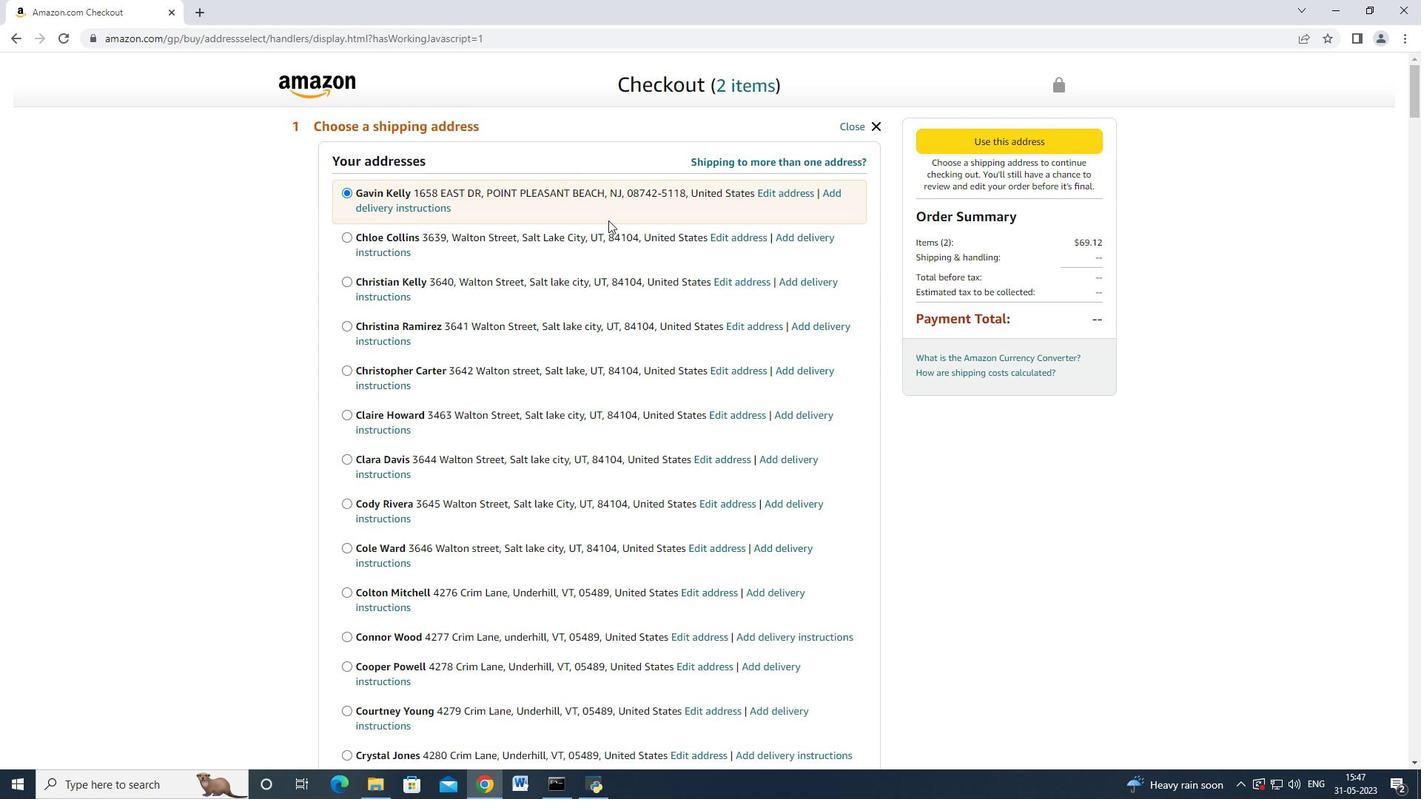 
Action: Mouse scrolled (585, 258) with delta (0, 0)
Screenshot: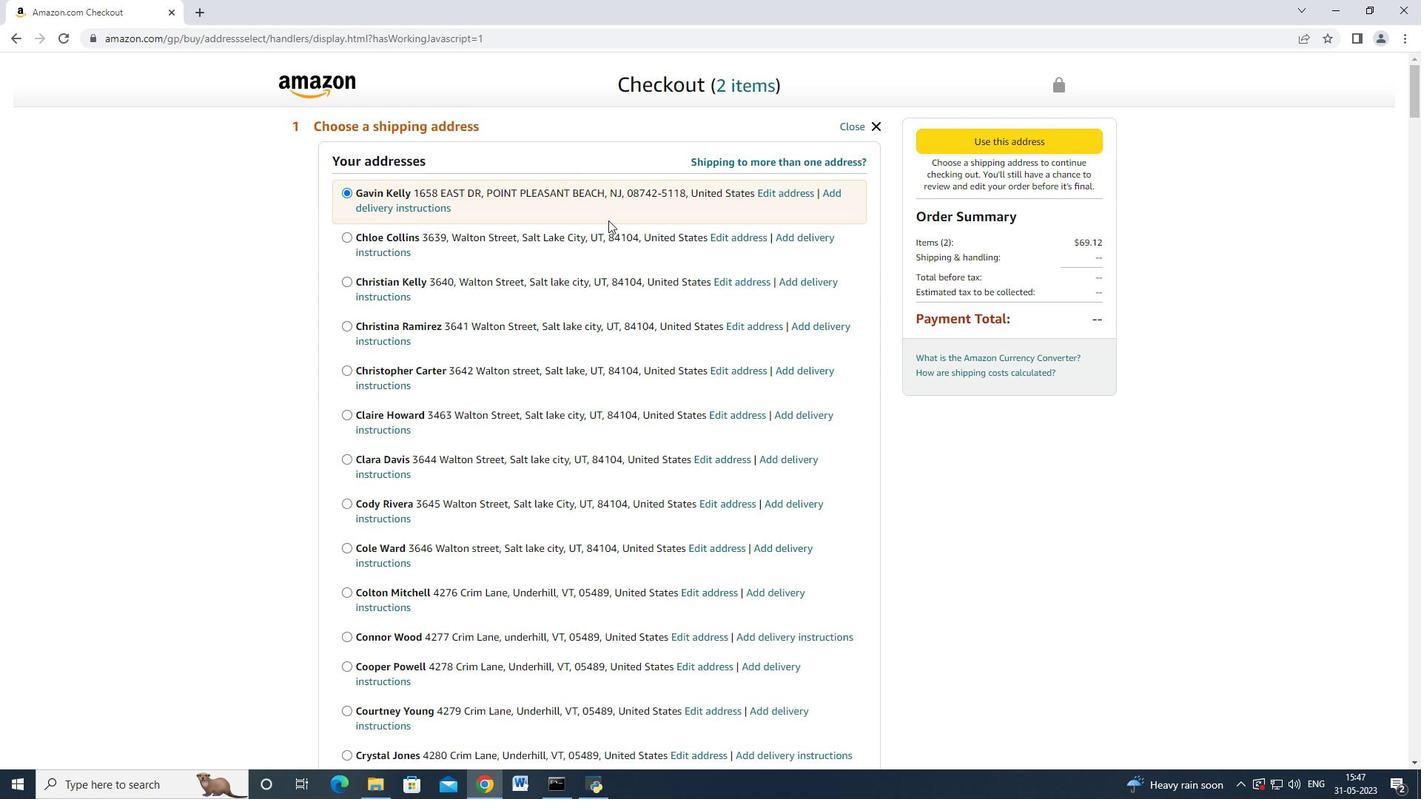
Action: Mouse scrolled (585, 258) with delta (0, 0)
Screenshot: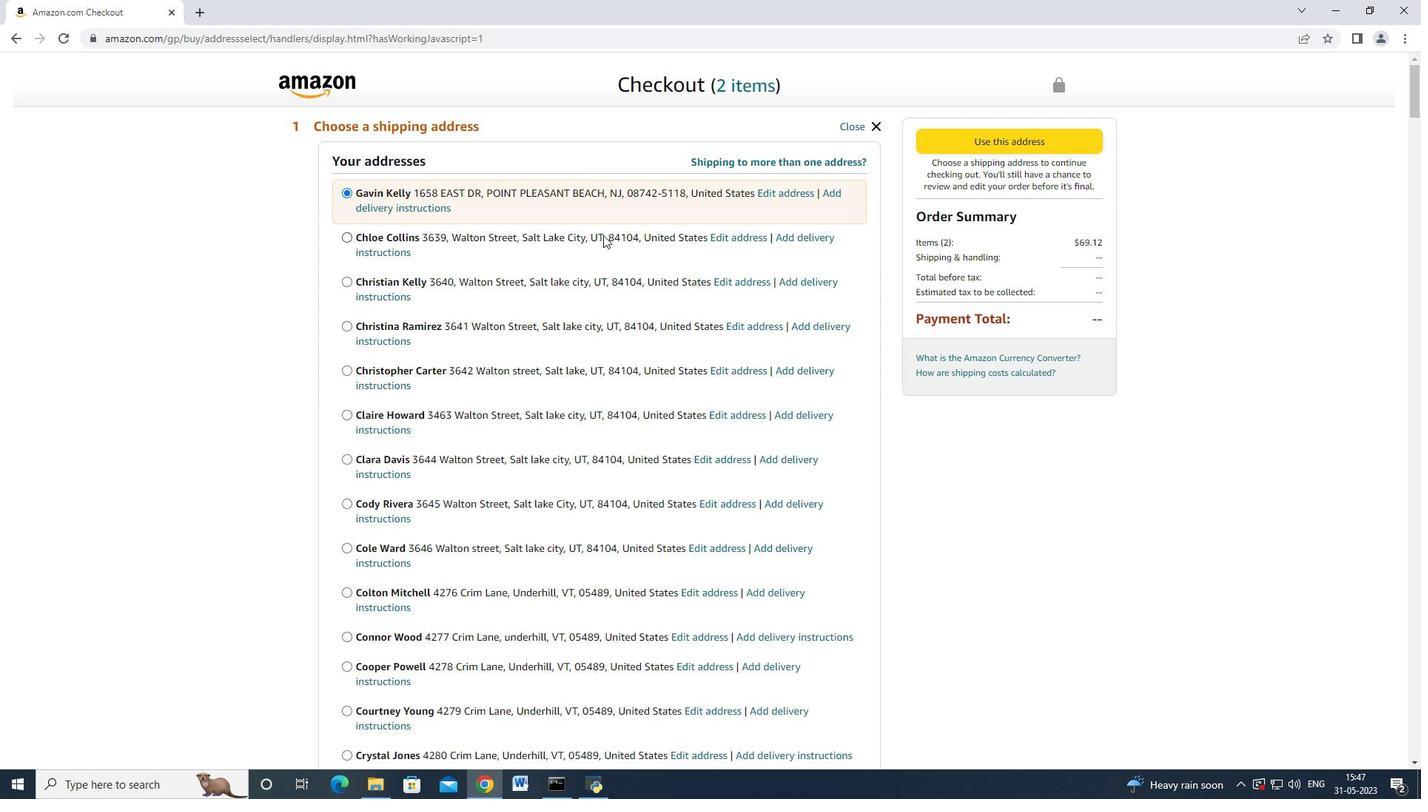 
Action: Mouse moved to (585, 259)
Screenshot: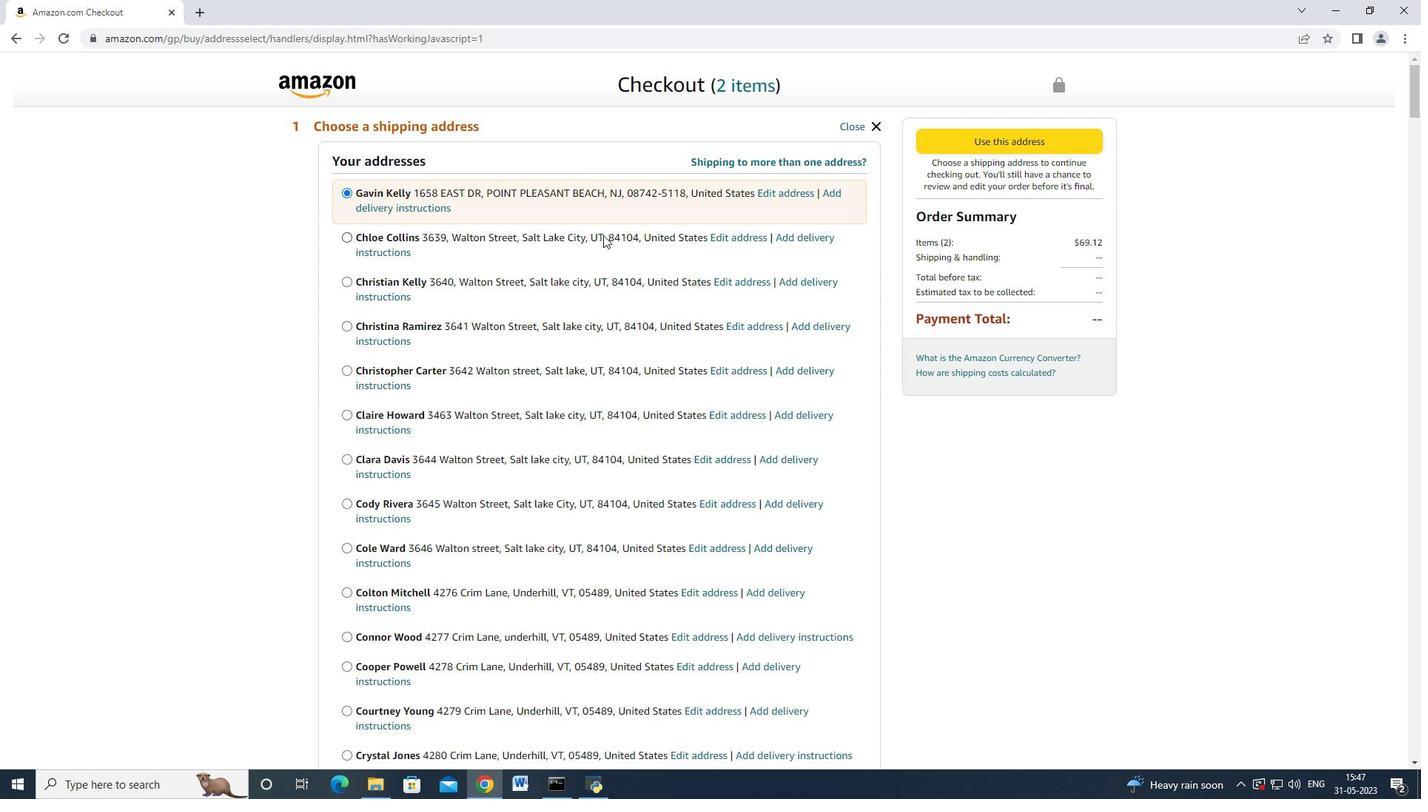 
Action: Mouse scrolled (585, 258) with delta (0, 0)
Screenshot: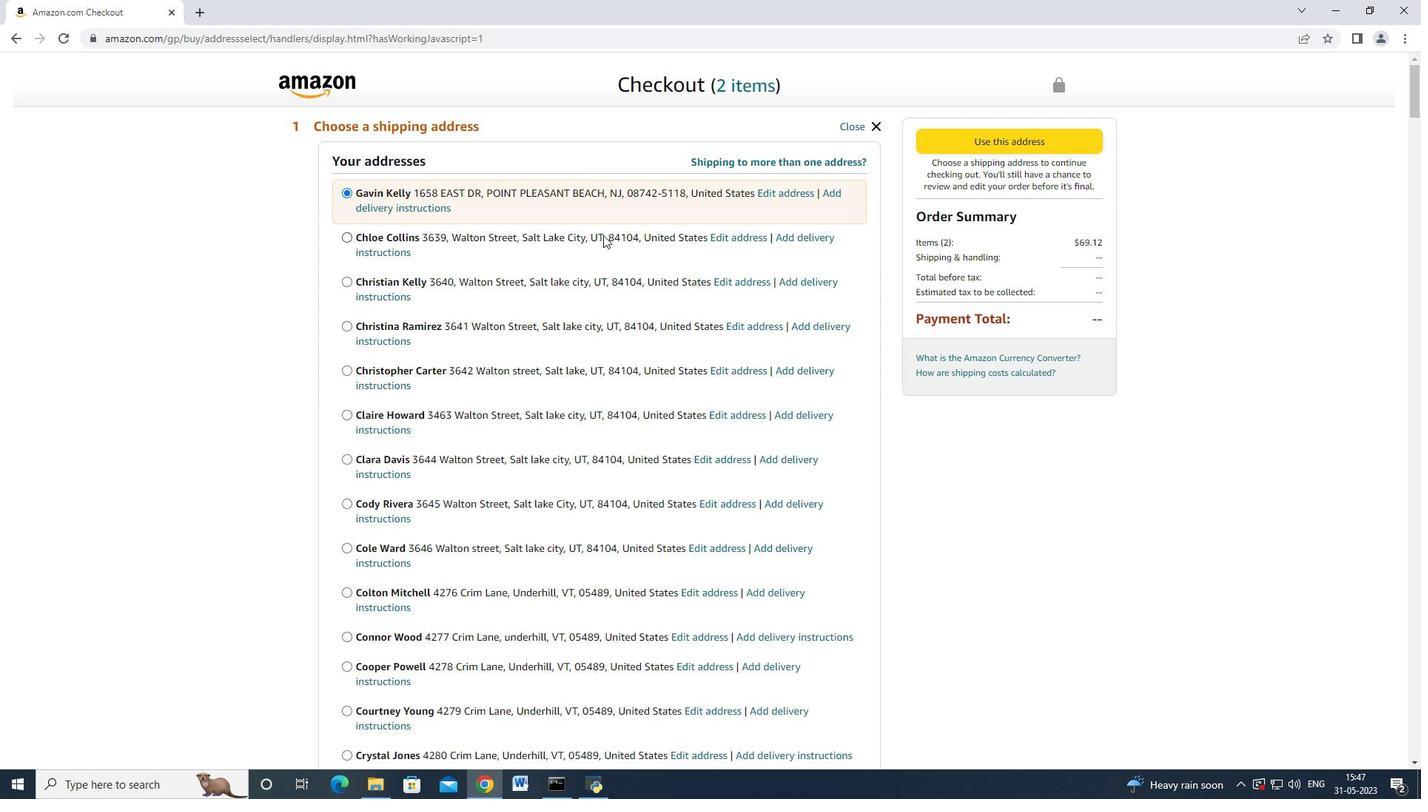
Action: Mouse moved to (585, 259)
Screenshot: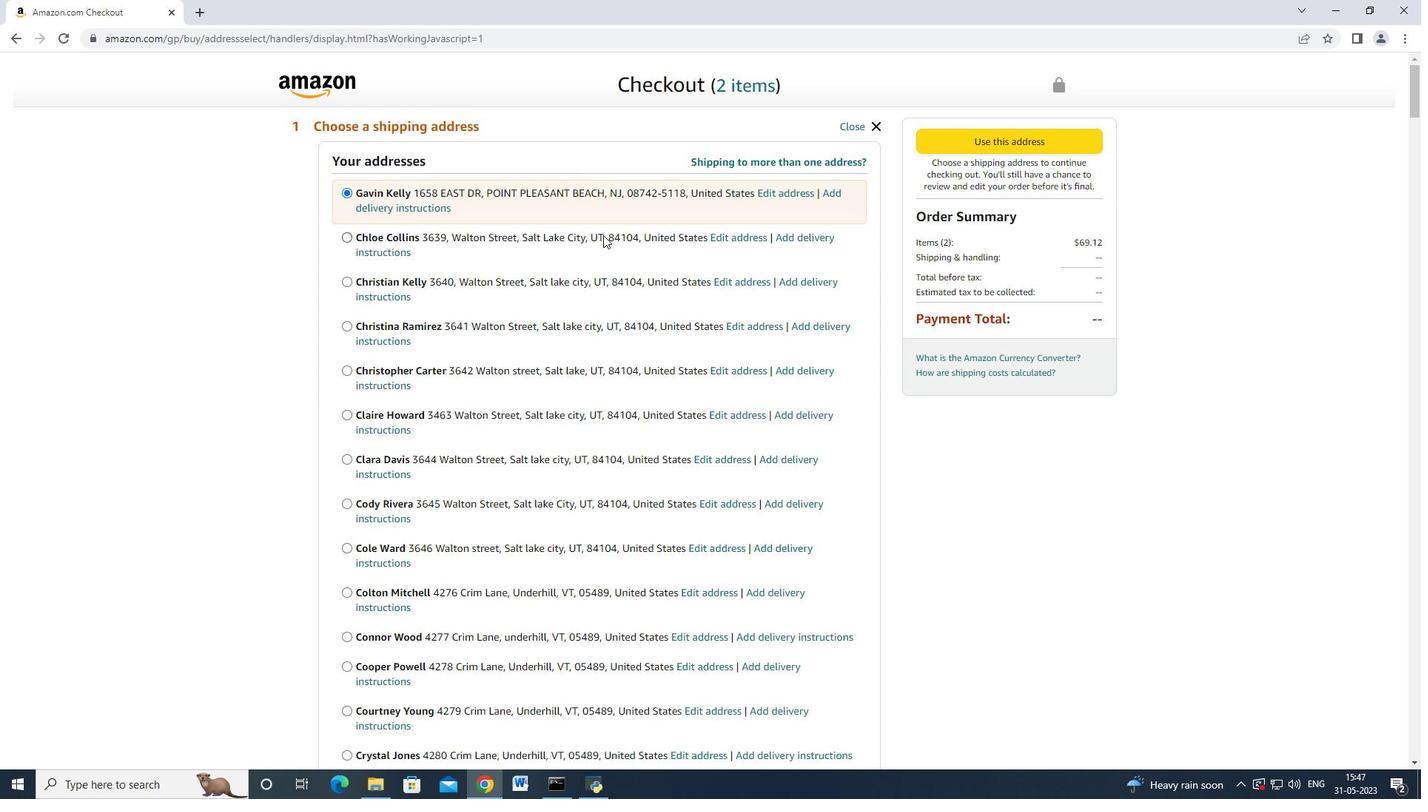 
Action: Mouse scrolled (585, 258) with delta (0, 0)
Screenshot: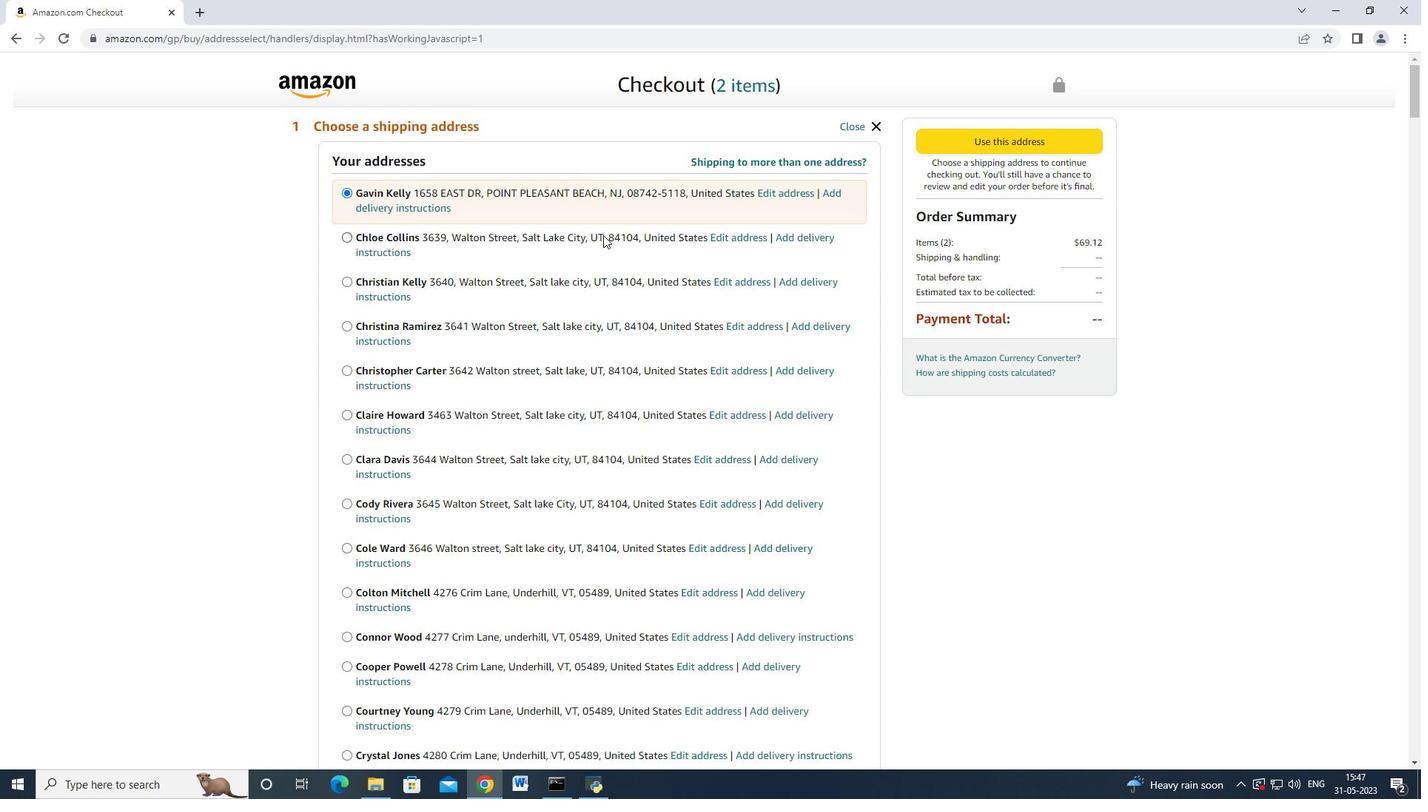 
Action: Mouse scrolled (585, 258) with delta (0, 0)
Screenshot: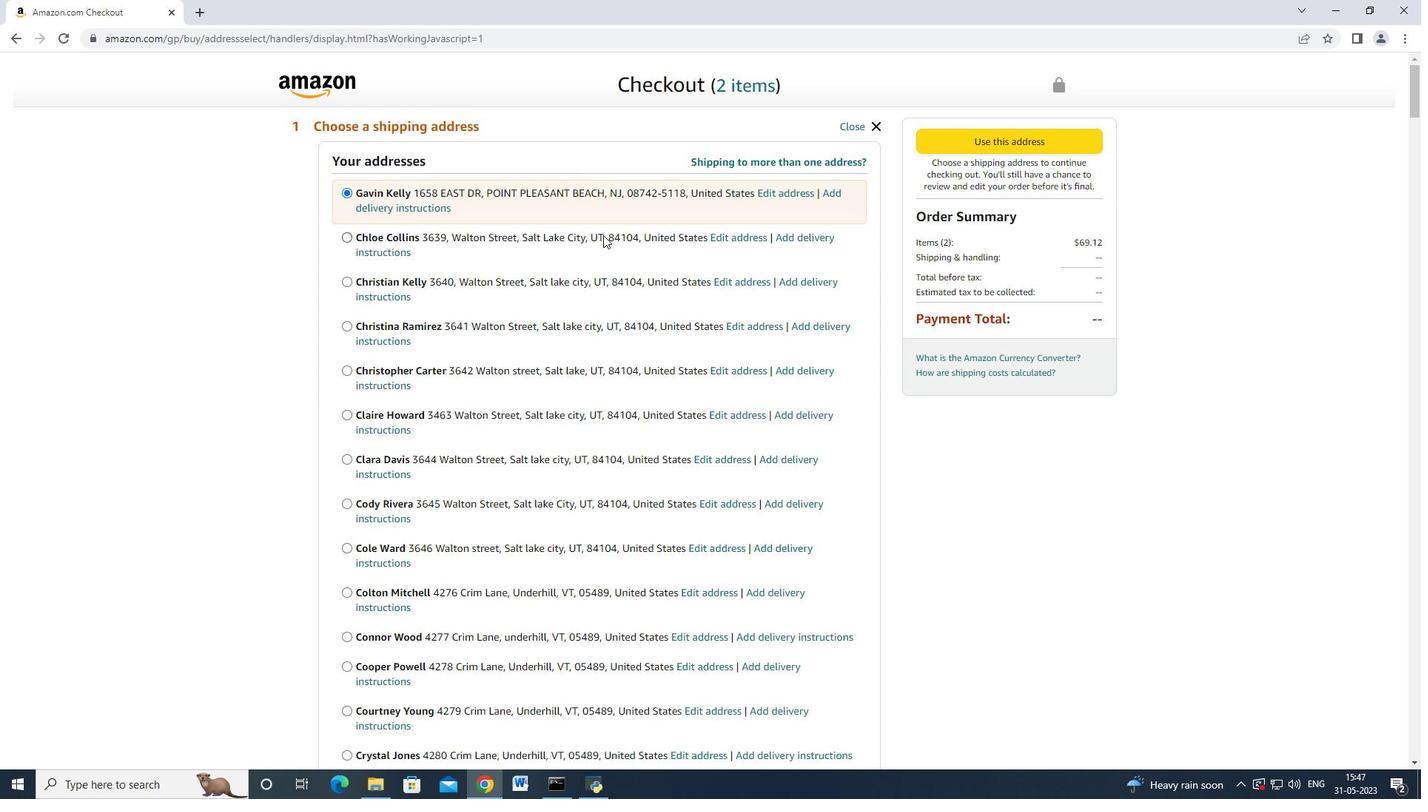 
Action: Mouse scrolled (585, 258) with delta (0, 0)
Screenshot: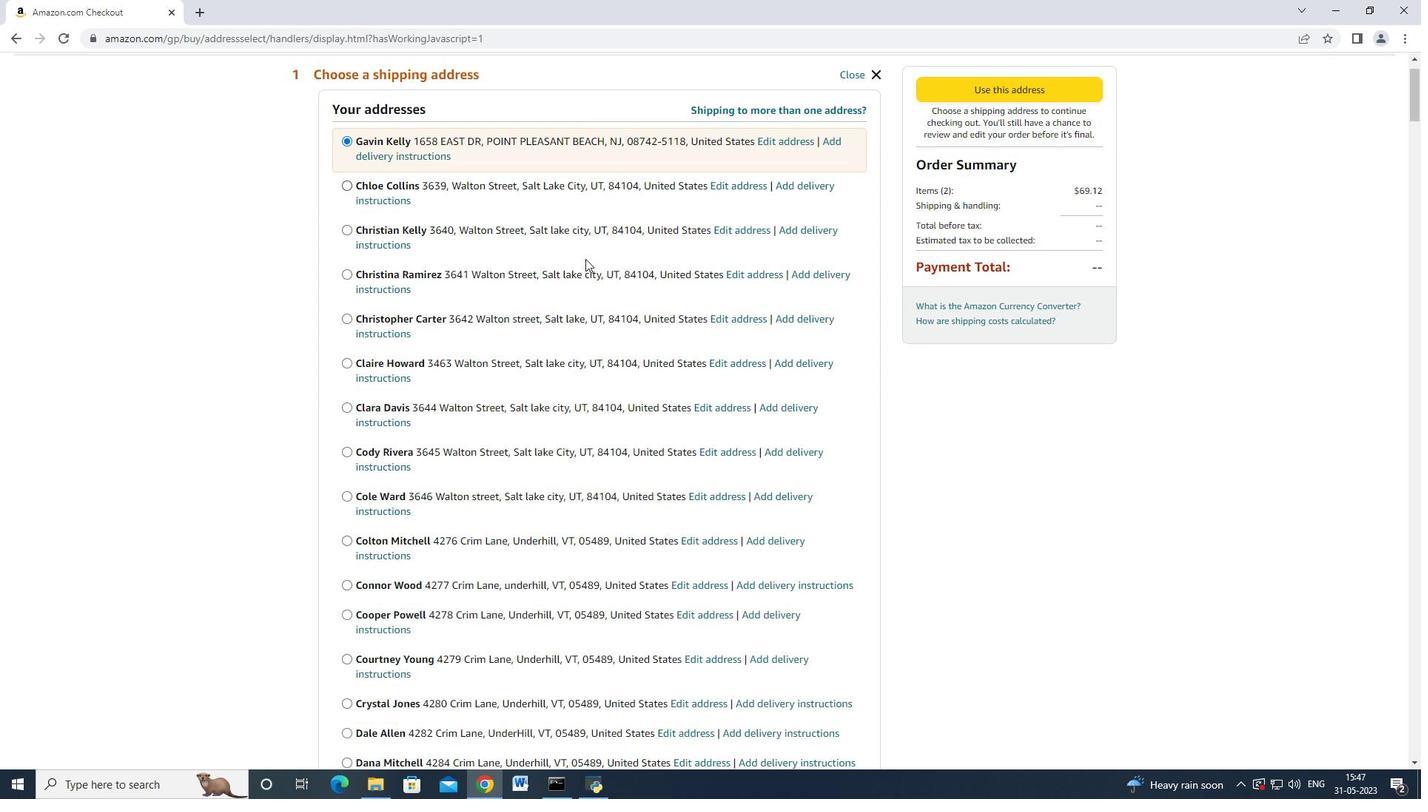
Action: Mouse moved to (583, 261)
Screenshot: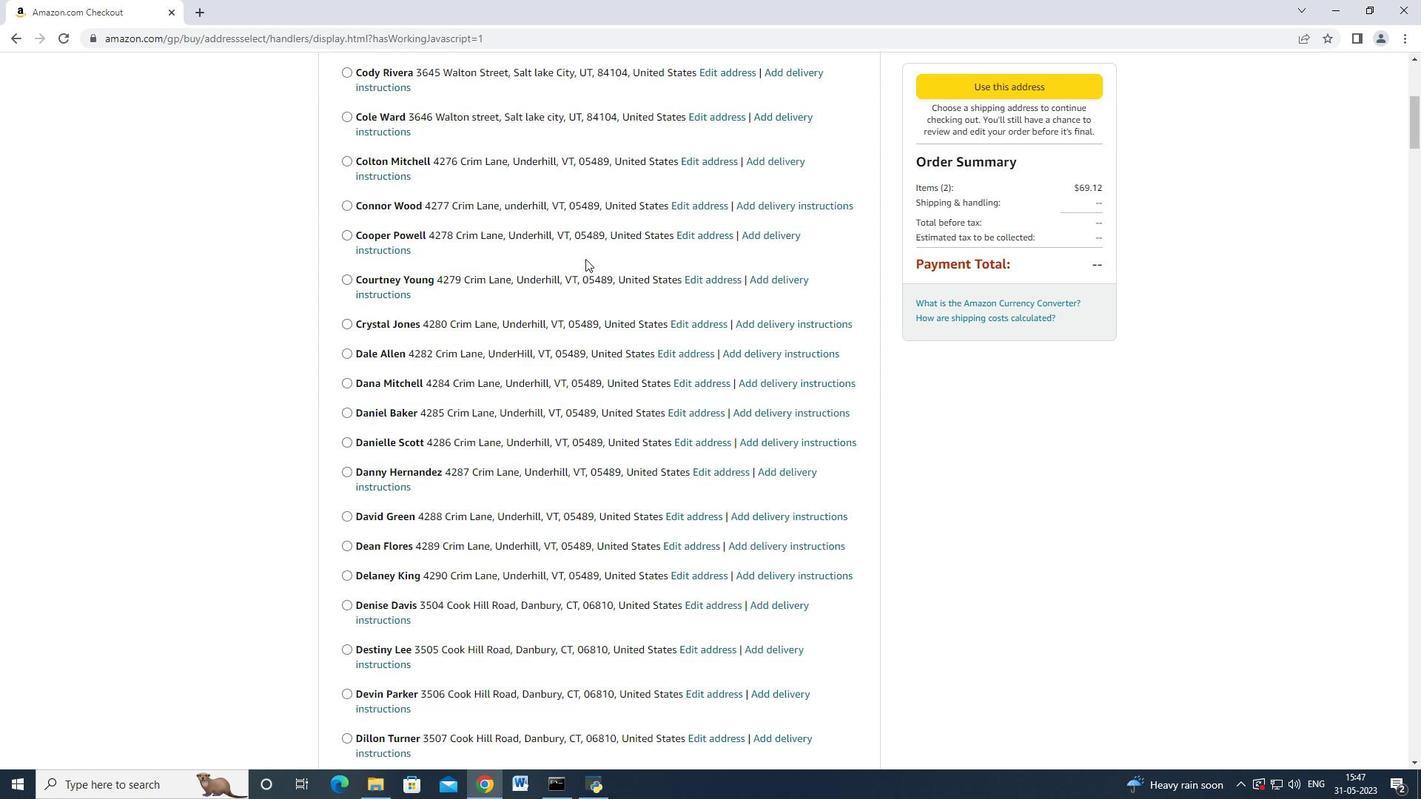 
Action: Mouse scrolled (583, 260) with delta (0, 0)
Screenshot: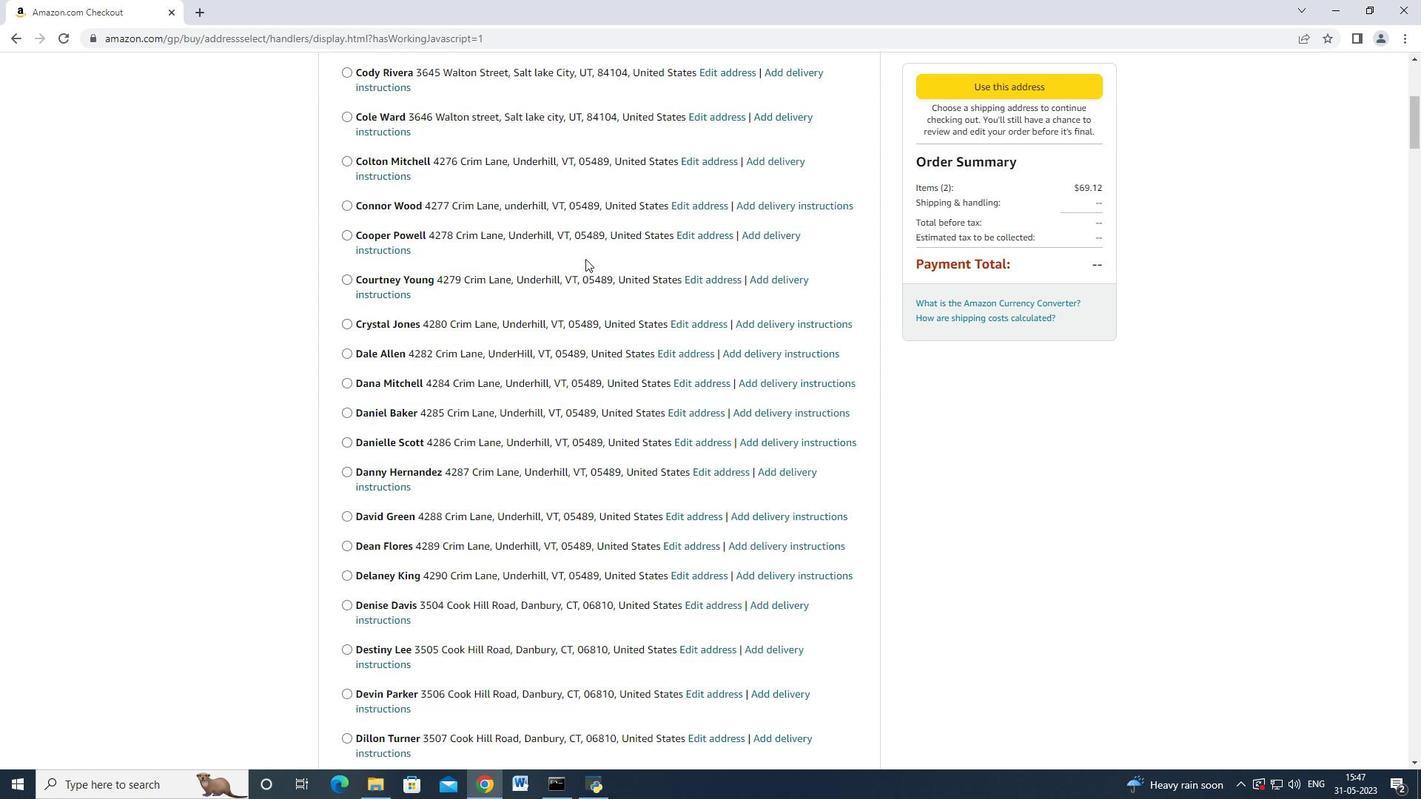 
Action: Mouse moved to (582, 262)
Screenshot: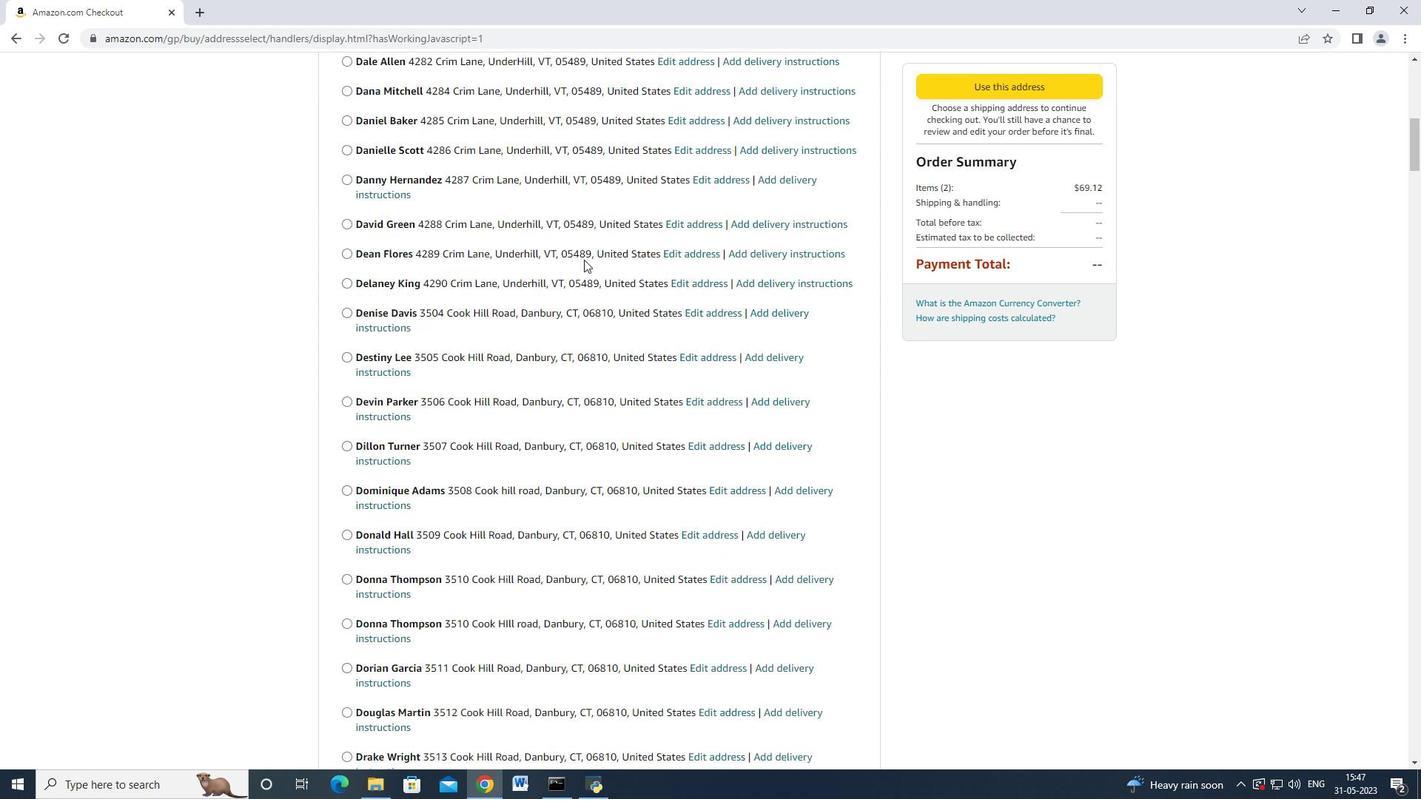 
Action: Mouse scrolled (582, 261) with delta (0, 0)
Screenshot: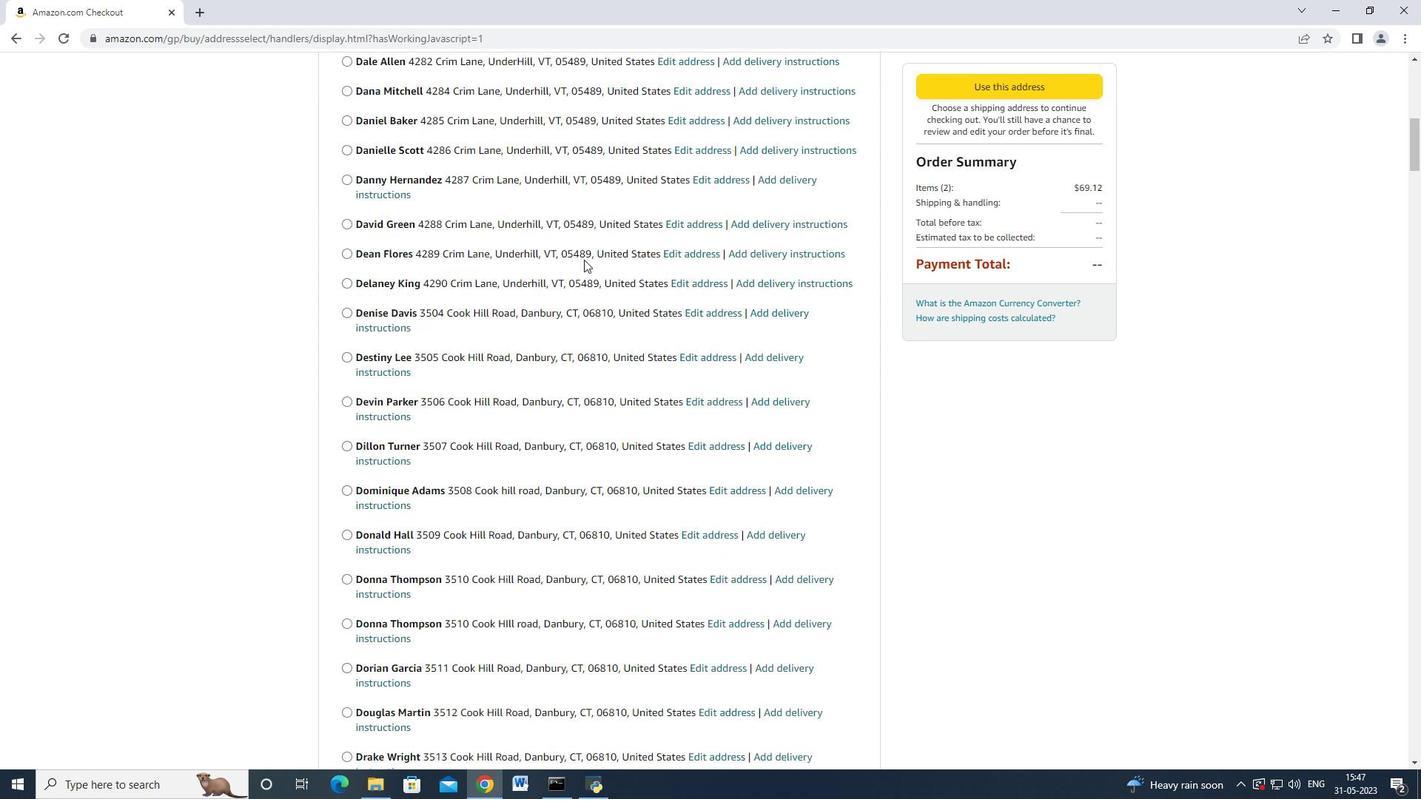 
Action: Mouse scrolled (582, 261) with delta (0, 0)
Screenshot: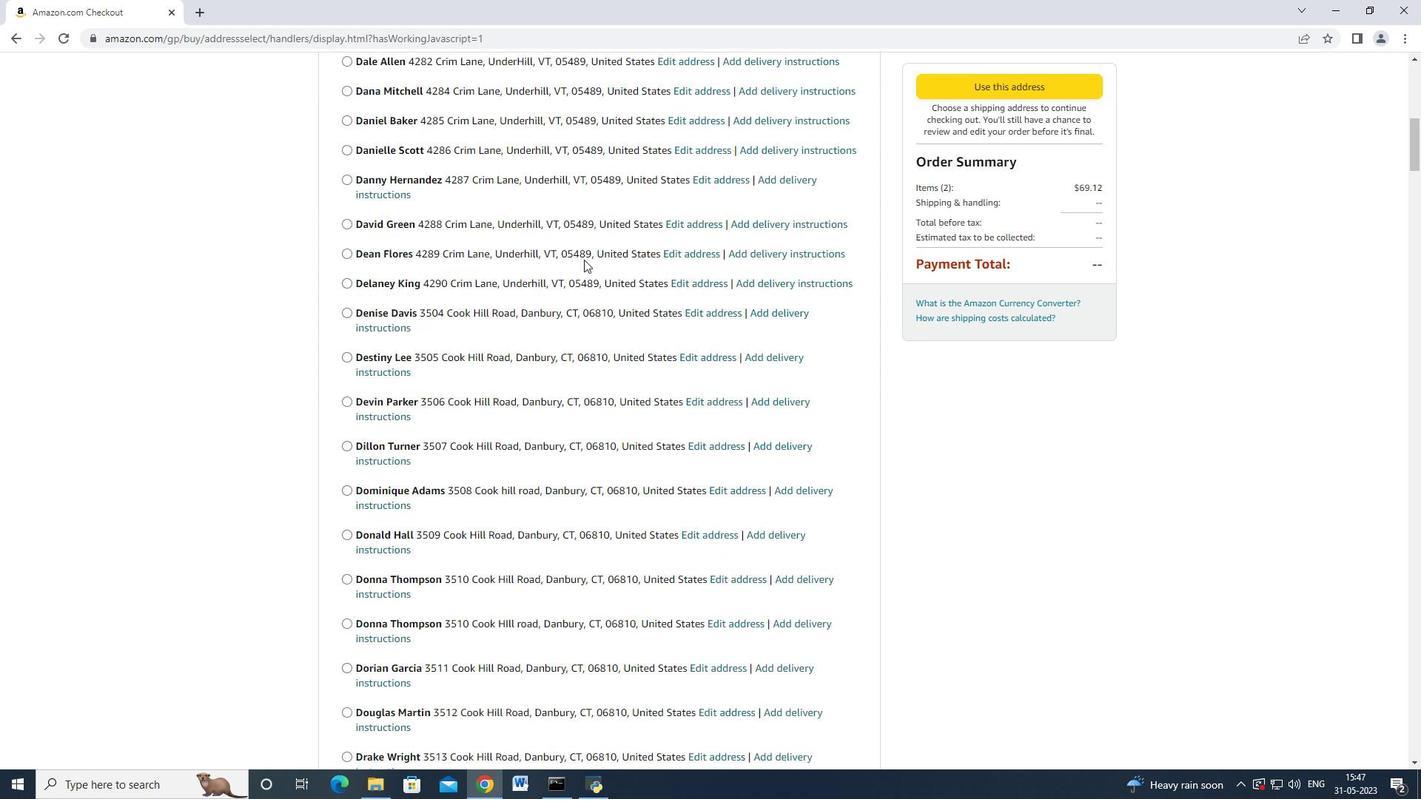 
Action: Mouse scrolled (582, 261) with delta (0, 0)
Screenshot: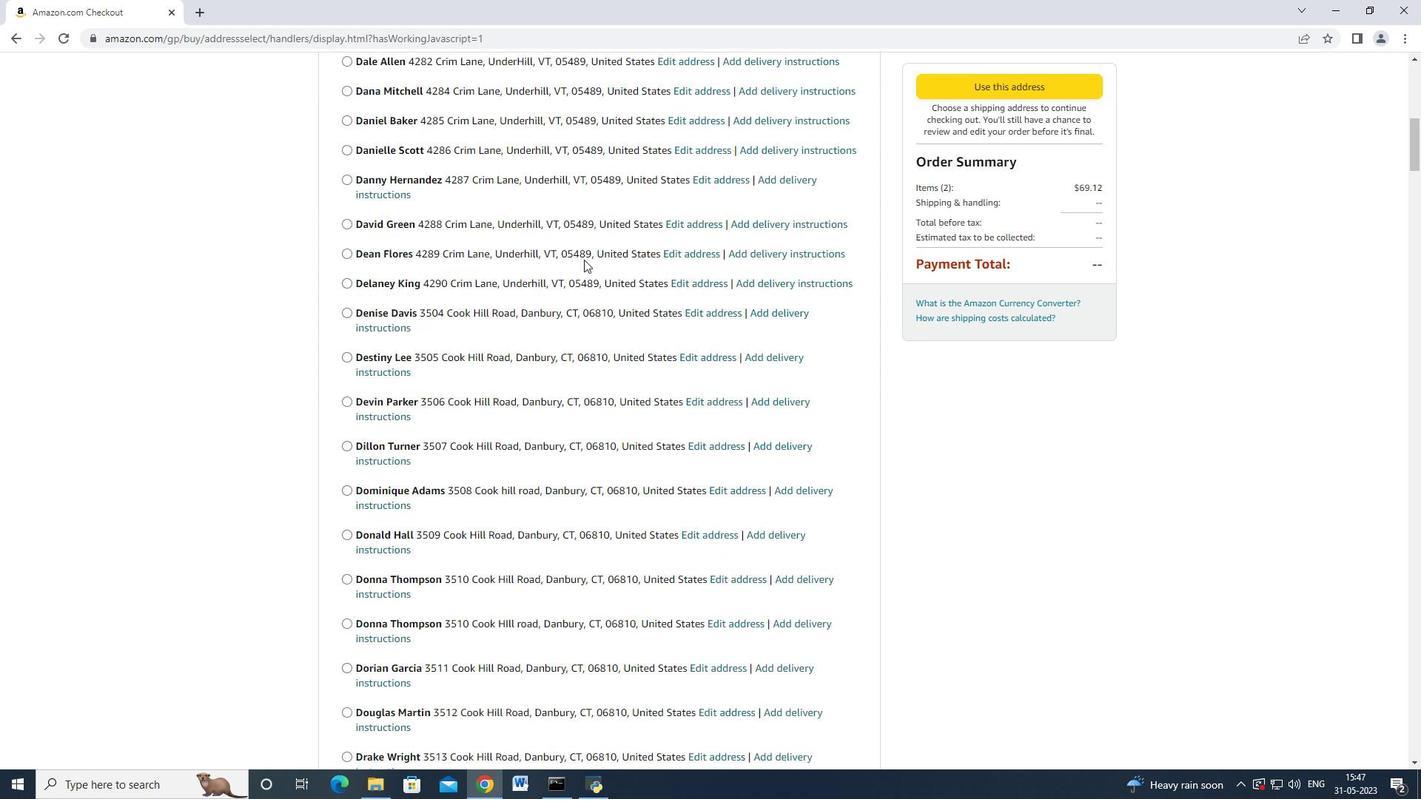 
Action: Mouse moved to (582, 262)
Screenshot: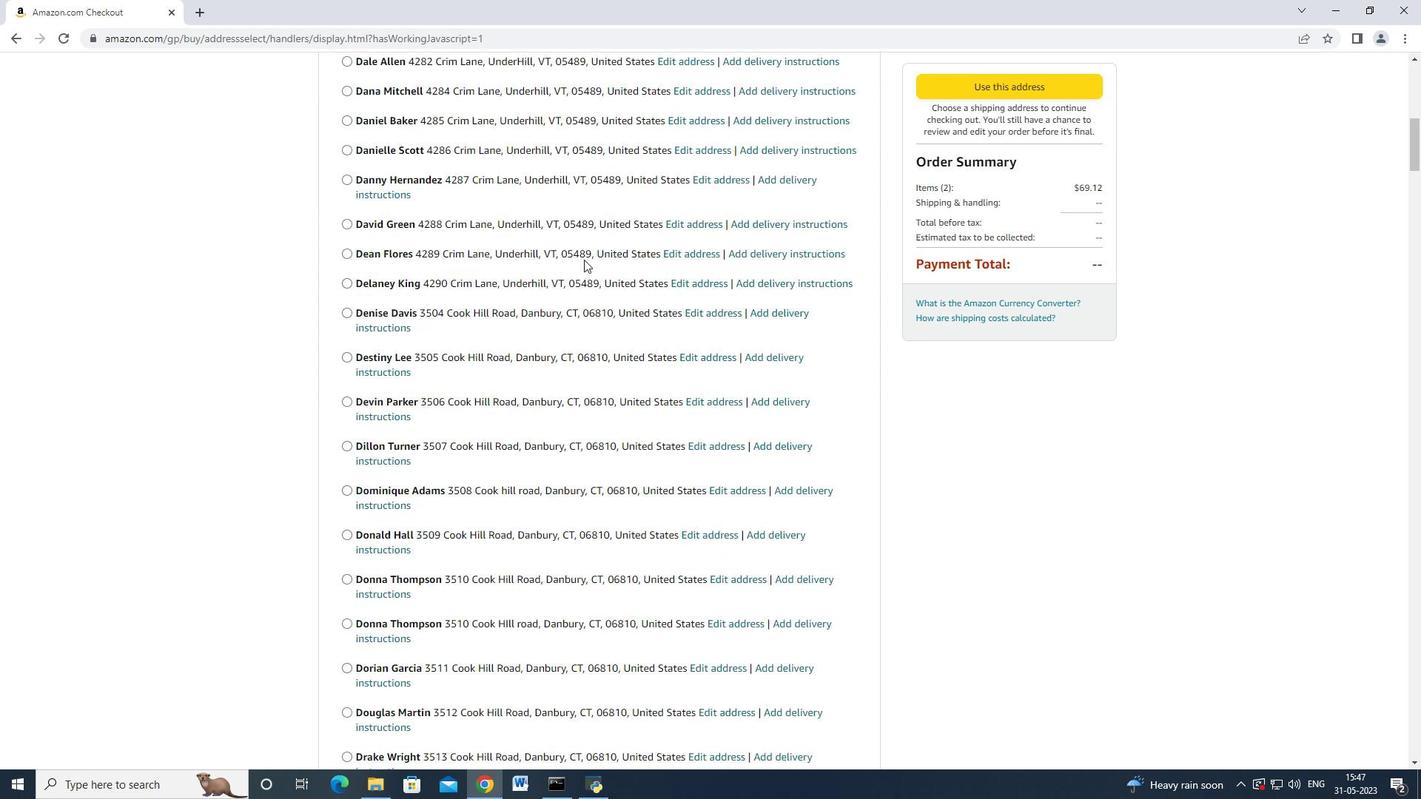 
Action: Mouse scrolled (582, 261) with delta (0, 0)
Screenshot: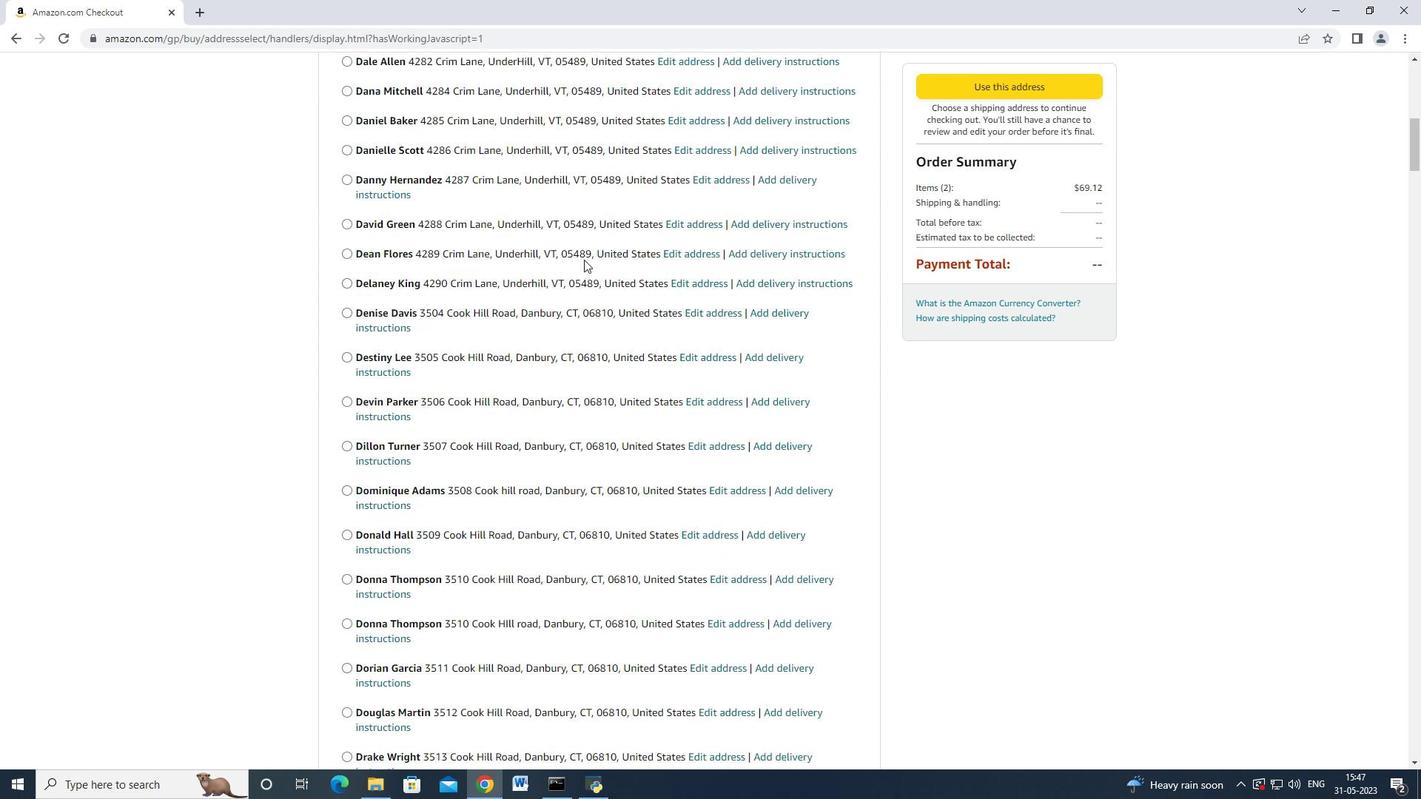 
Action: Mouse scrolled (582, 261) with delta (0, 0)
Screenshot: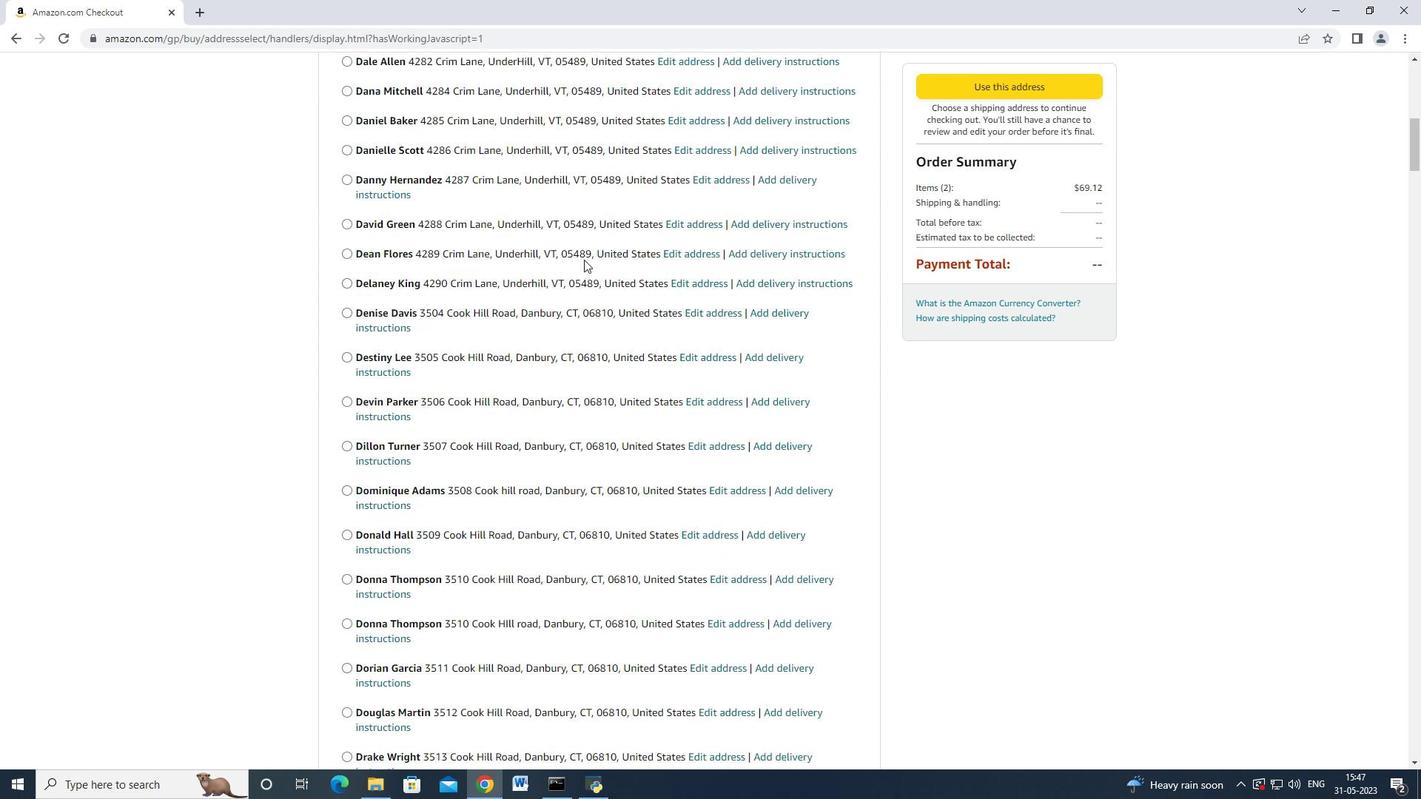 
Action: Mouse moved to (581, 262)
Screenshot: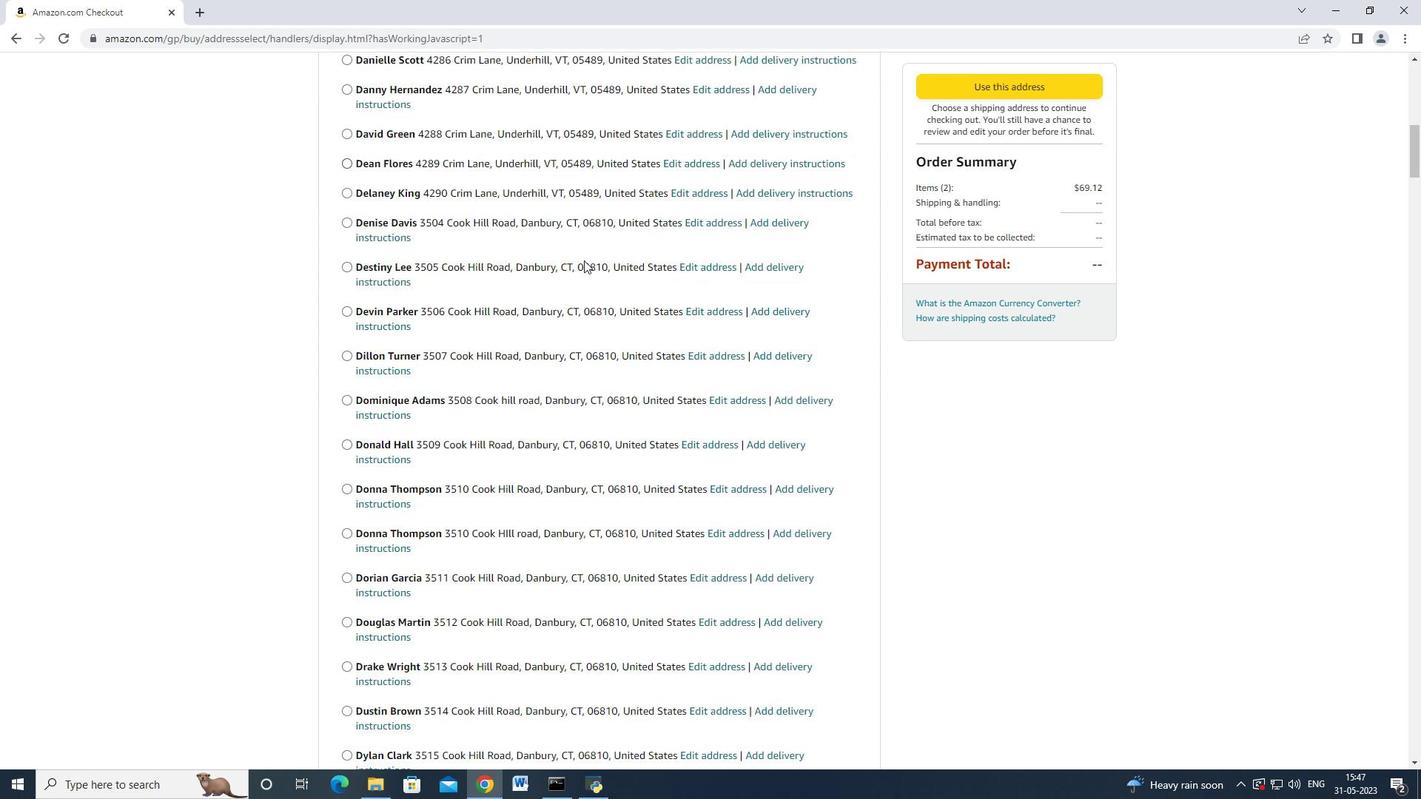 
Action: Mouse scrolled (581, 261) with delta (0, 0)
Screenshot: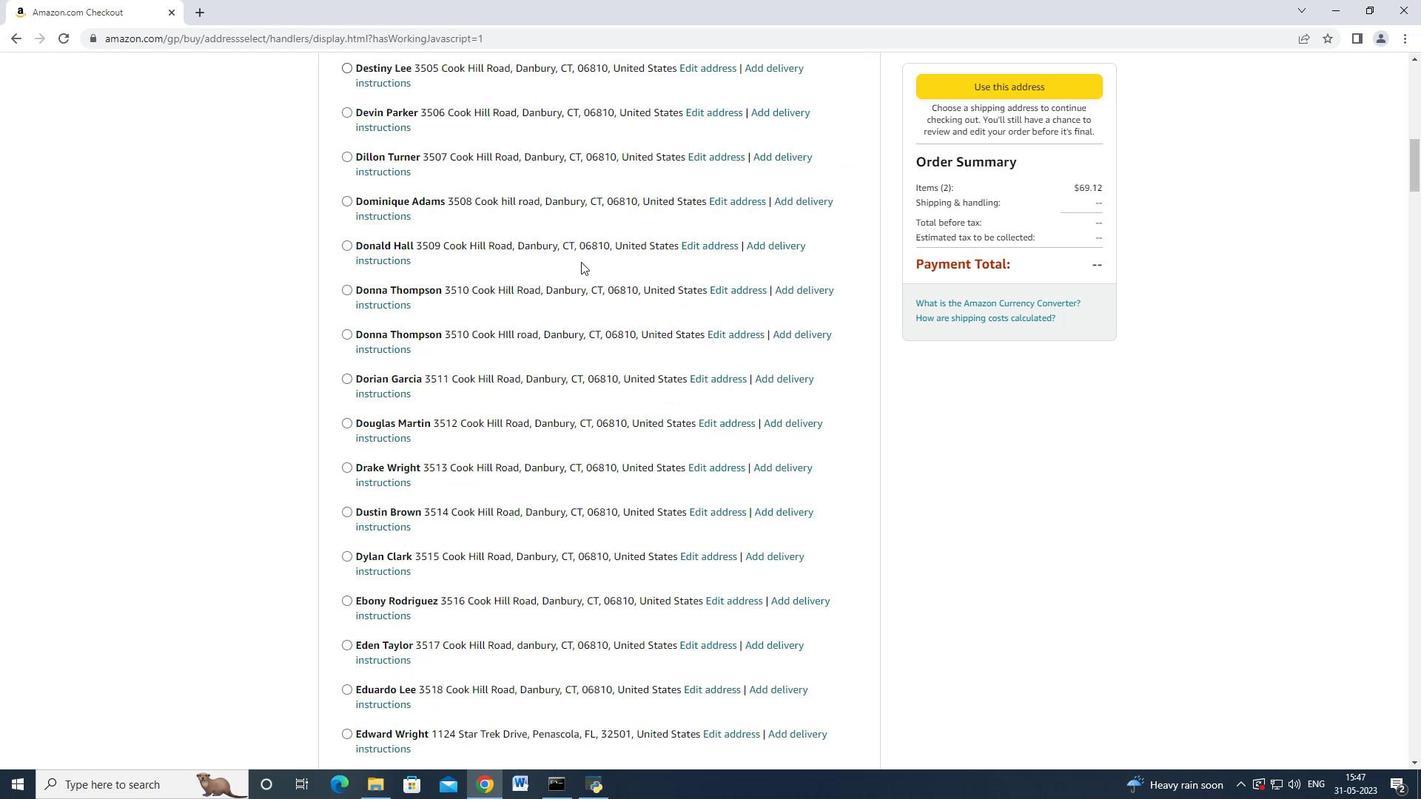 
Action: Mouse scrolled (581, 261) with delta (0, 0)
Screenshot: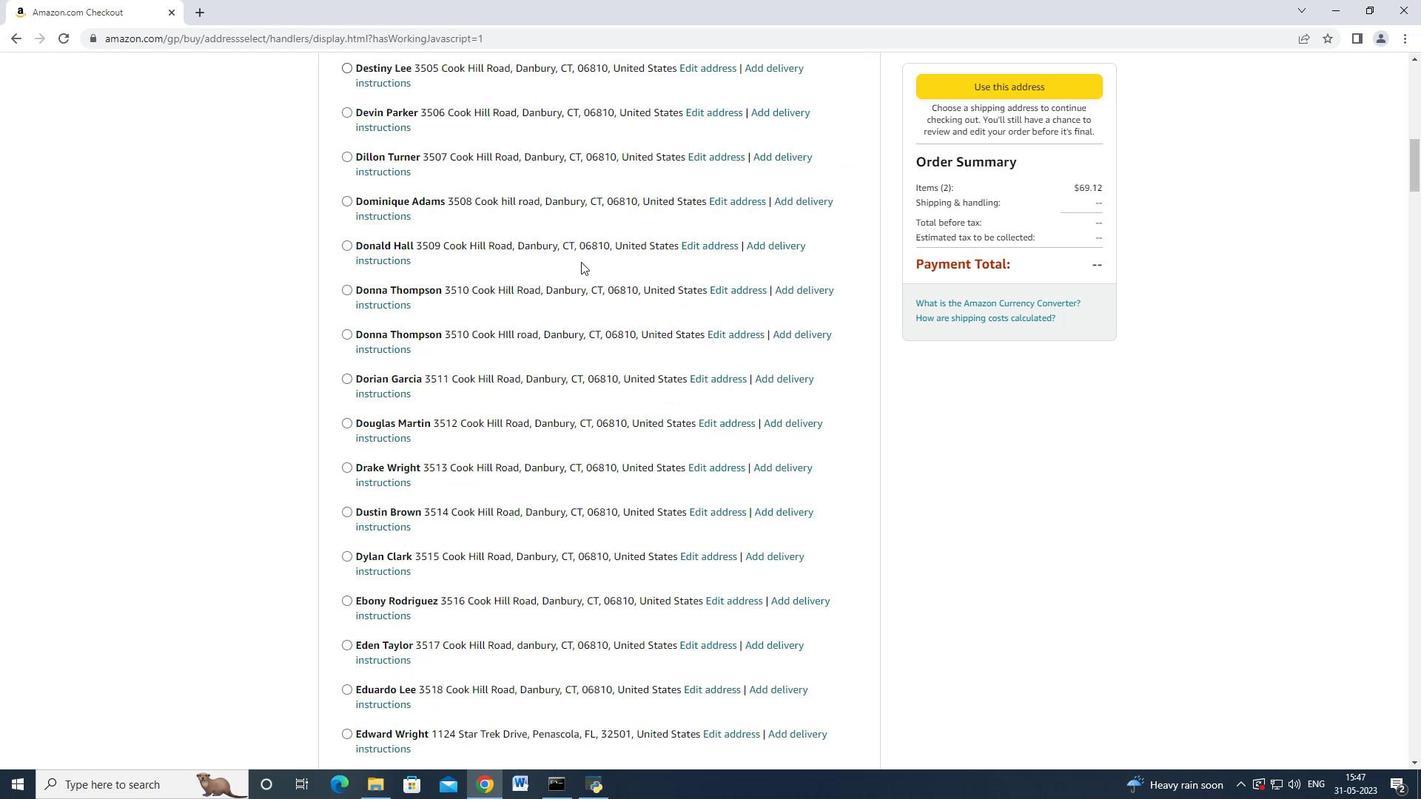 
Action: Mouse scrolled (581, 261) with delta (0, 0)
Screenshot: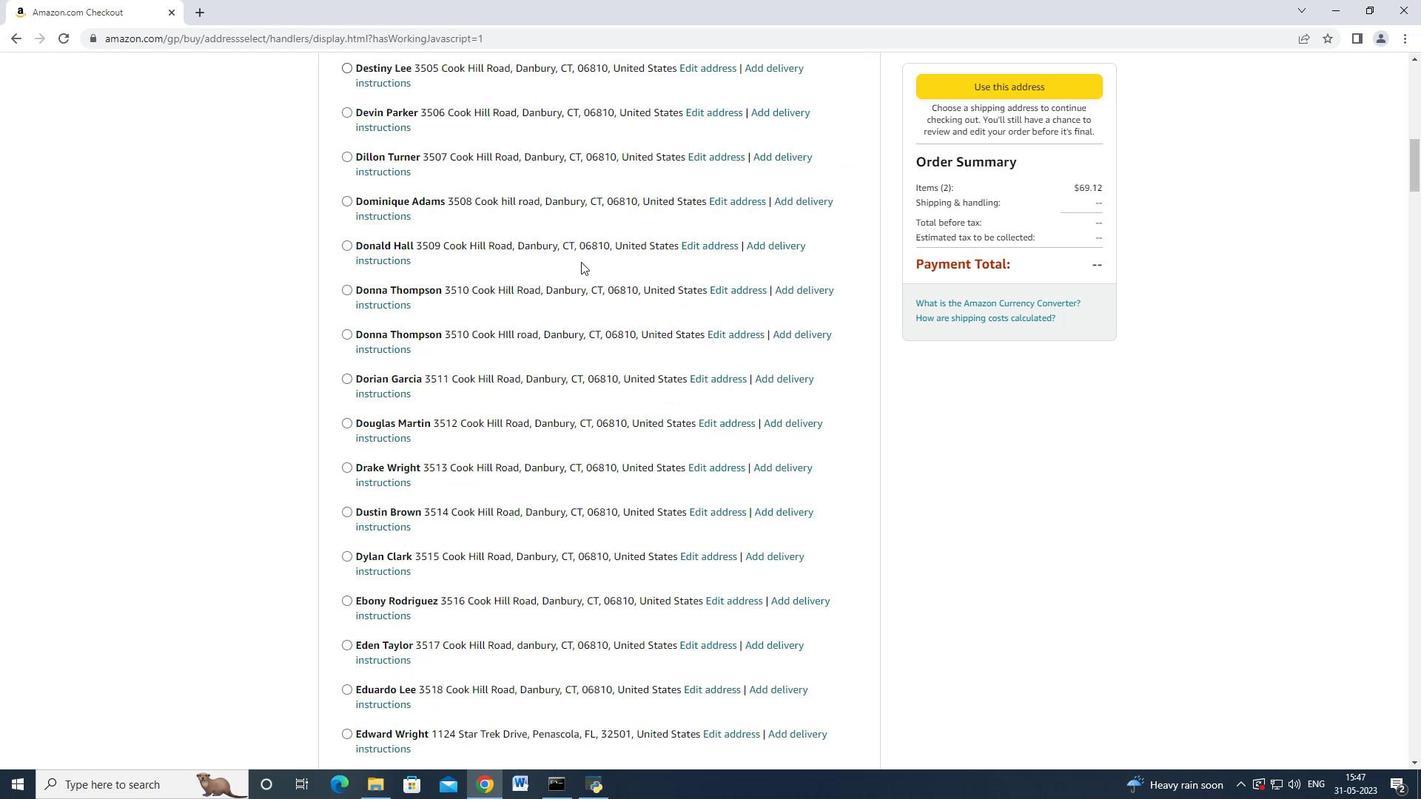
Action: Mouse moved to (581, 262)
Screenshot: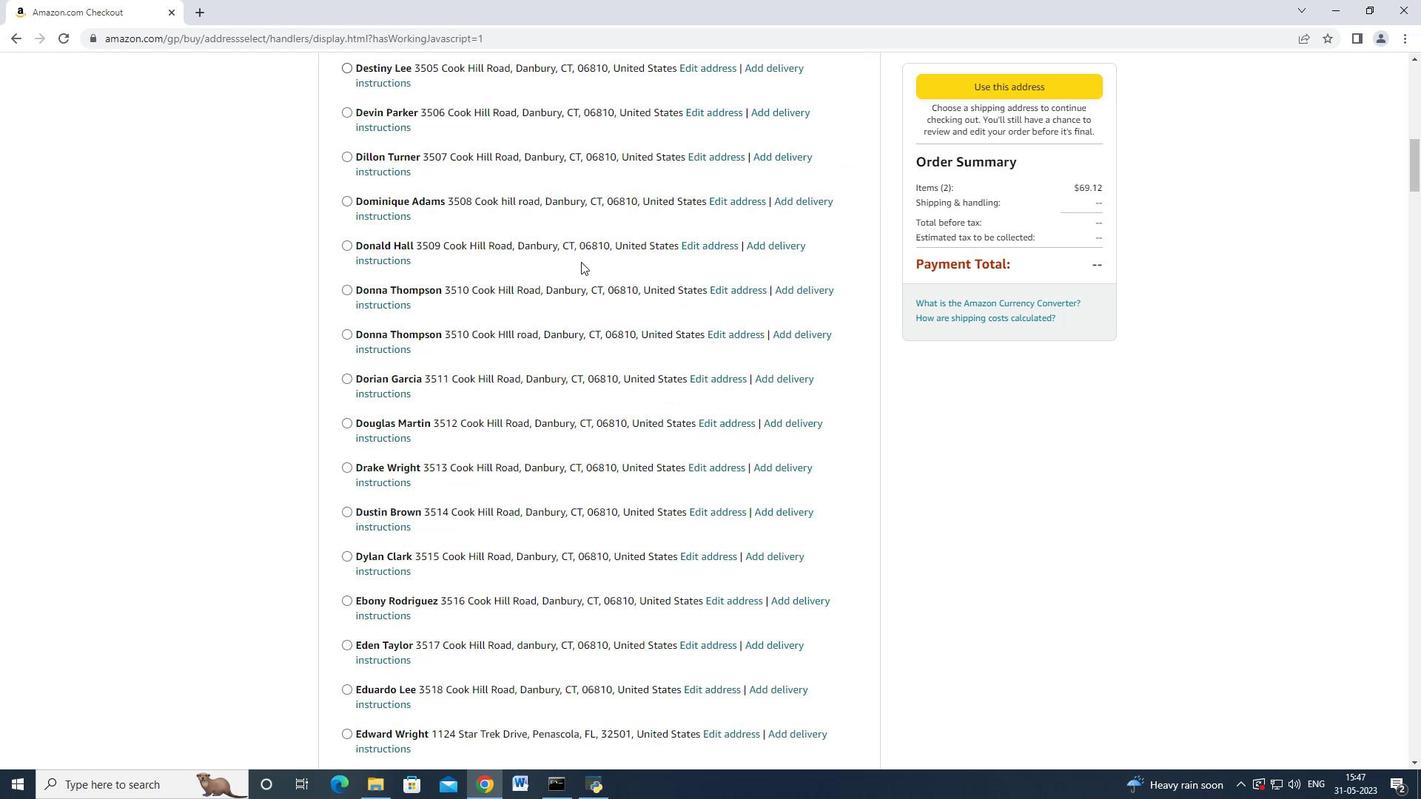 
Action: Mouse scrolled (581, 262) with delta (0, 0)
Screenshot: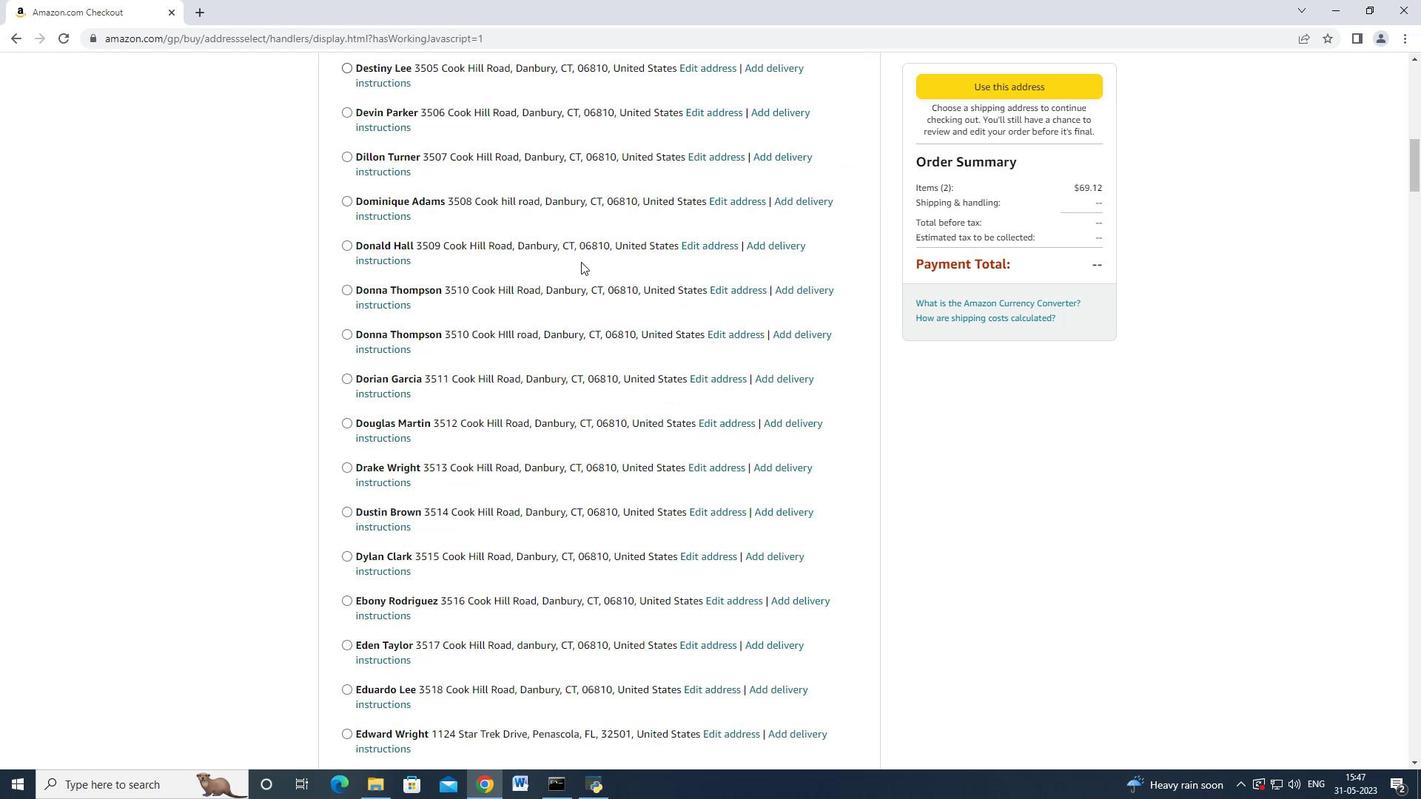
Action: Mouse scrolled (581, 262) with delta (0, 0)
Screenshot: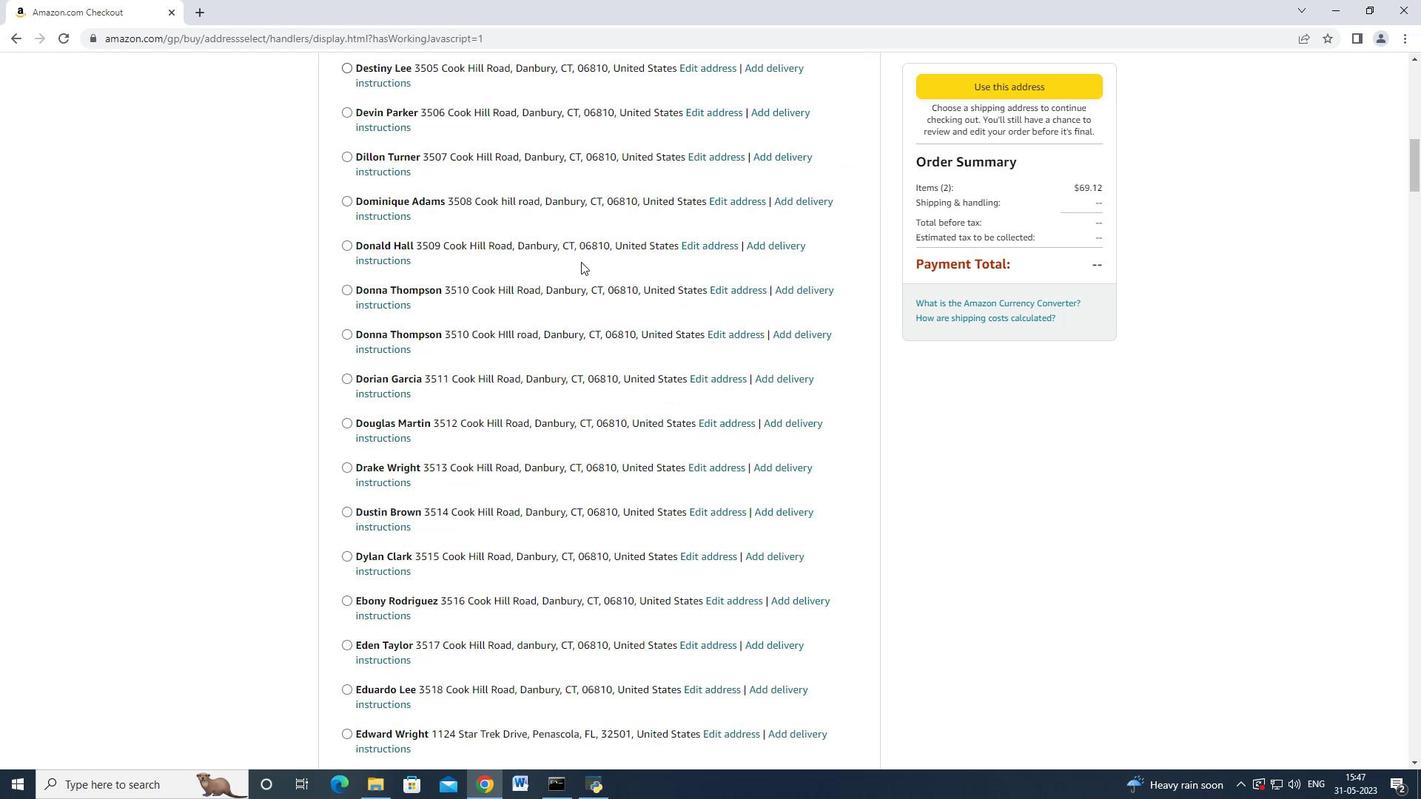 
Action: Mouse scrolled (581, 262) with delta (0, 0)
Screenshot: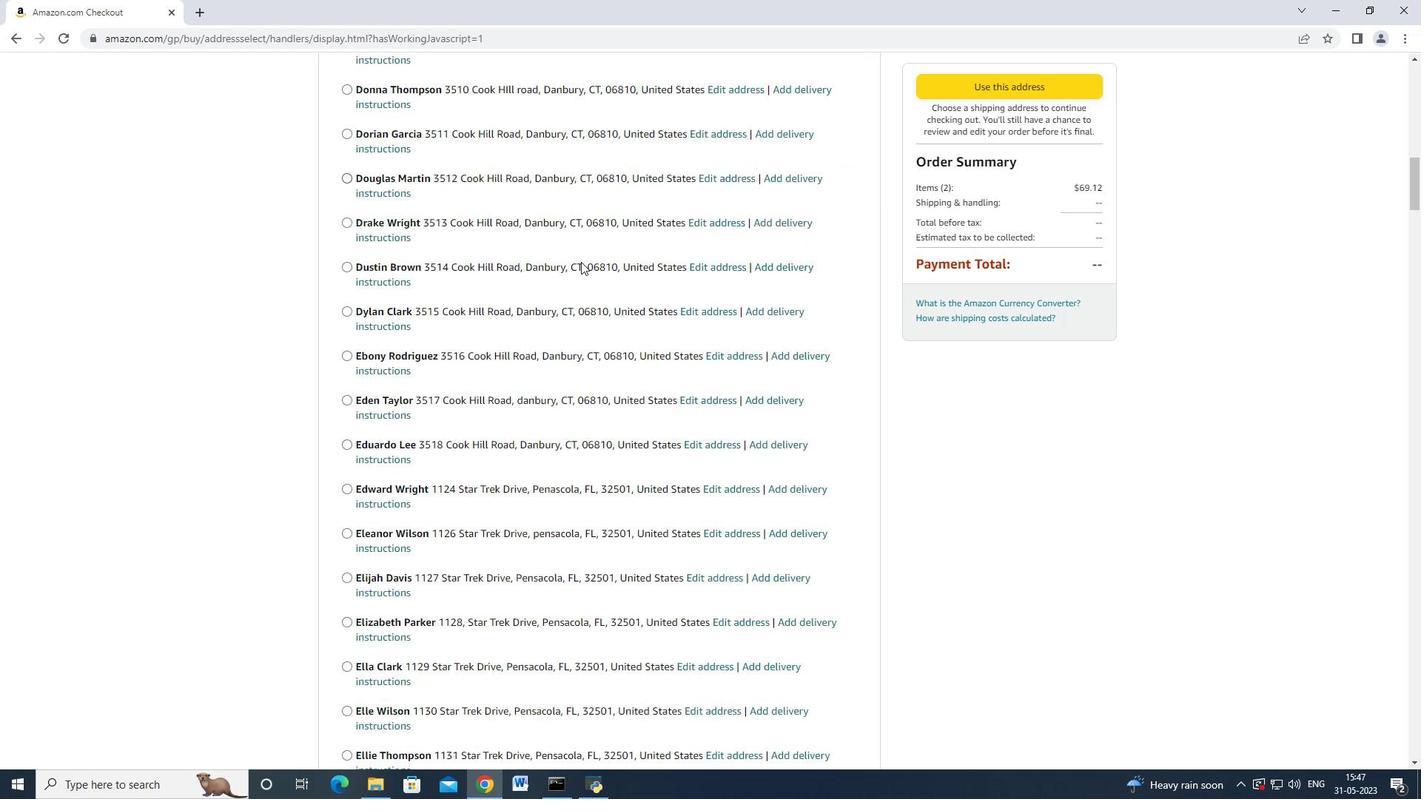 
Action: Mouse moved to (579, 262)
Screenshot: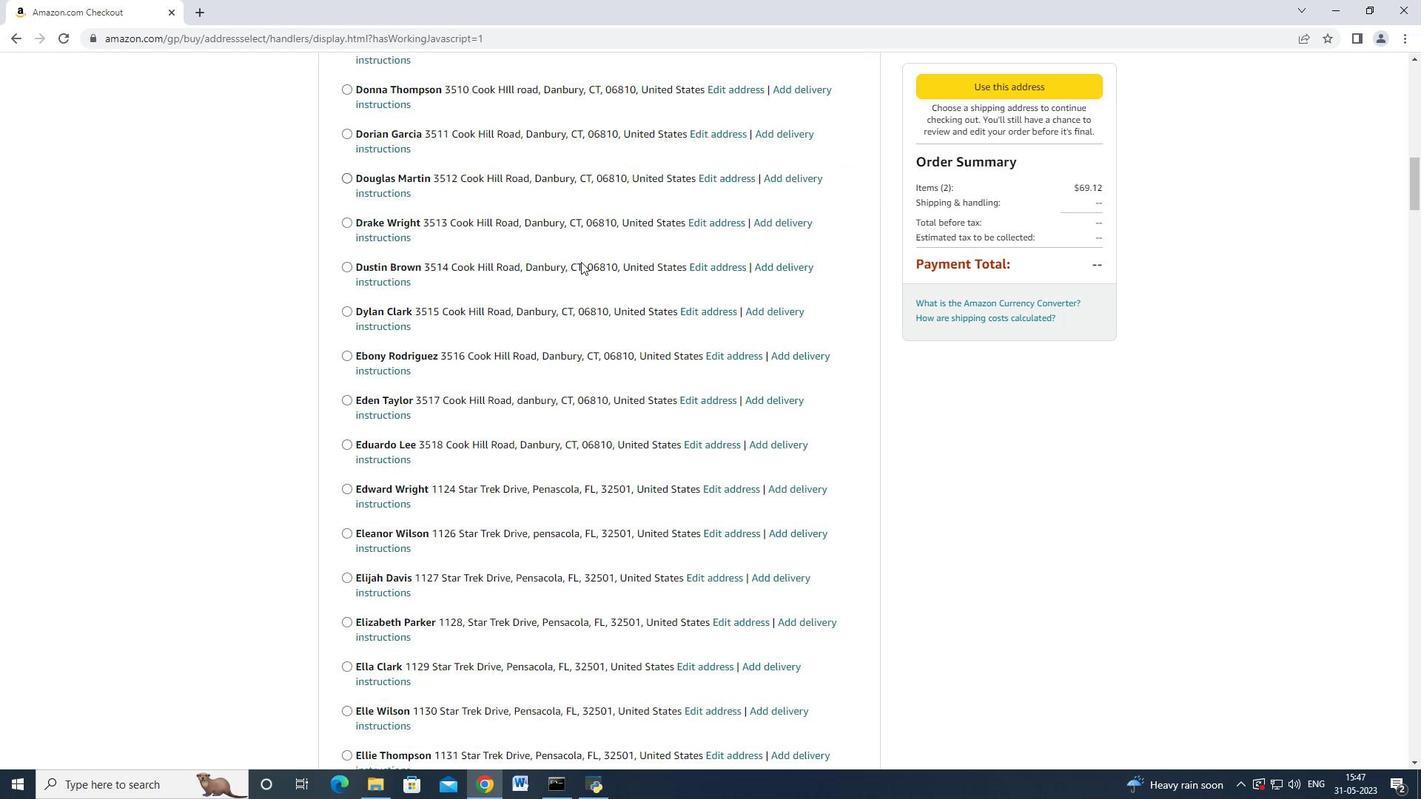
Action: Mouse scrolled (579, 262) with delta (0, 0)
Screenshot: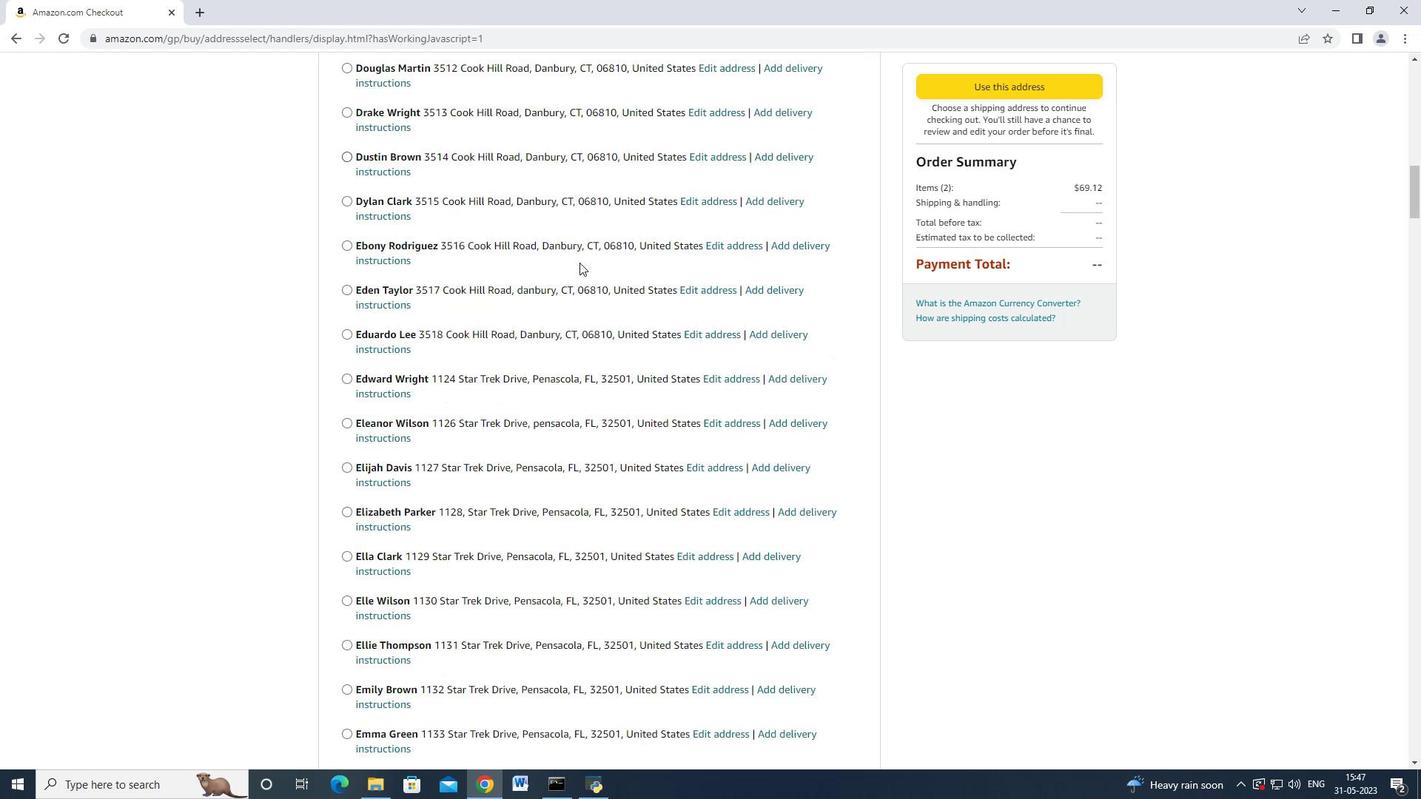 
Action: Mouse scrolled (579, 262) with delta (0, 0)
Screenshot: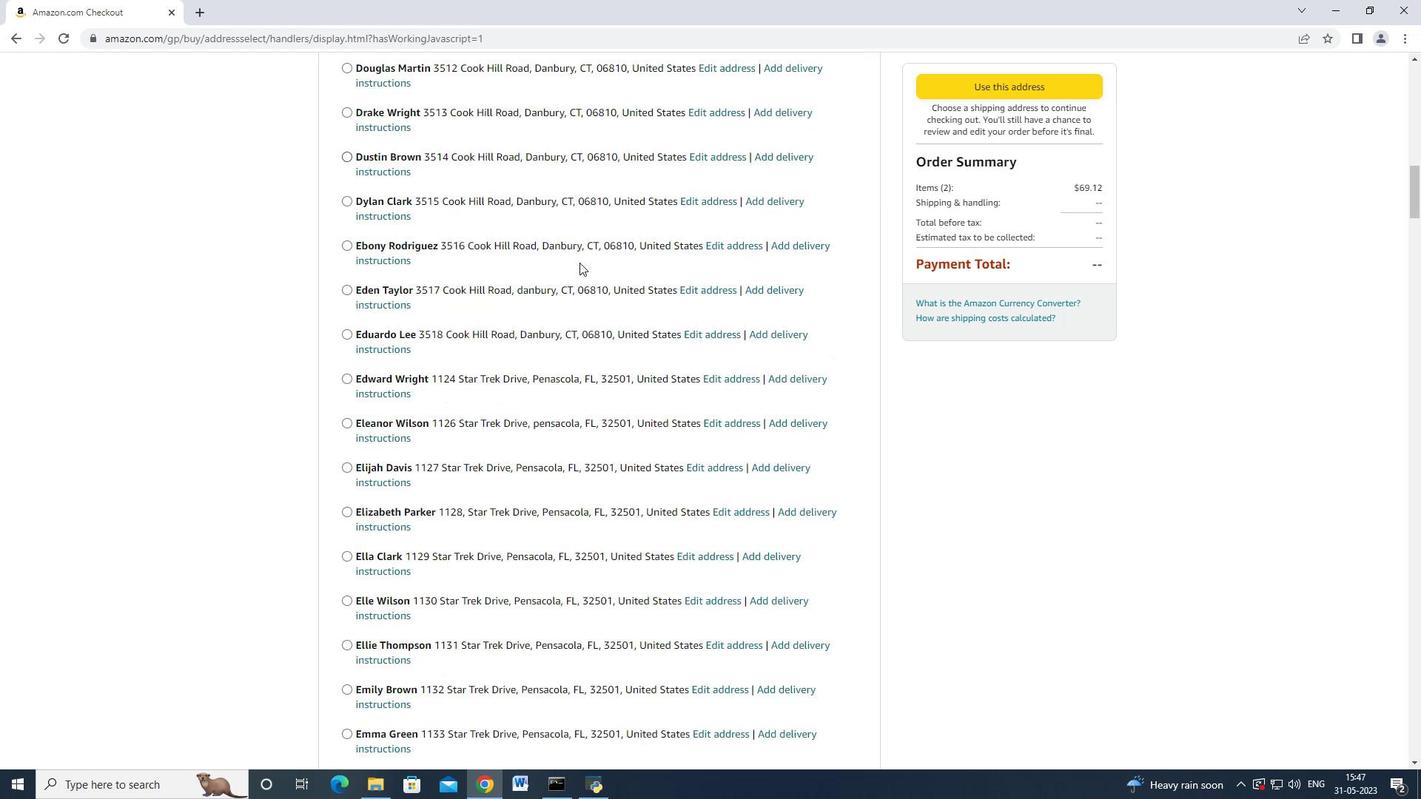
Action: Mouse scrolled (579, 262) with delta (0, 0)
Screenshot: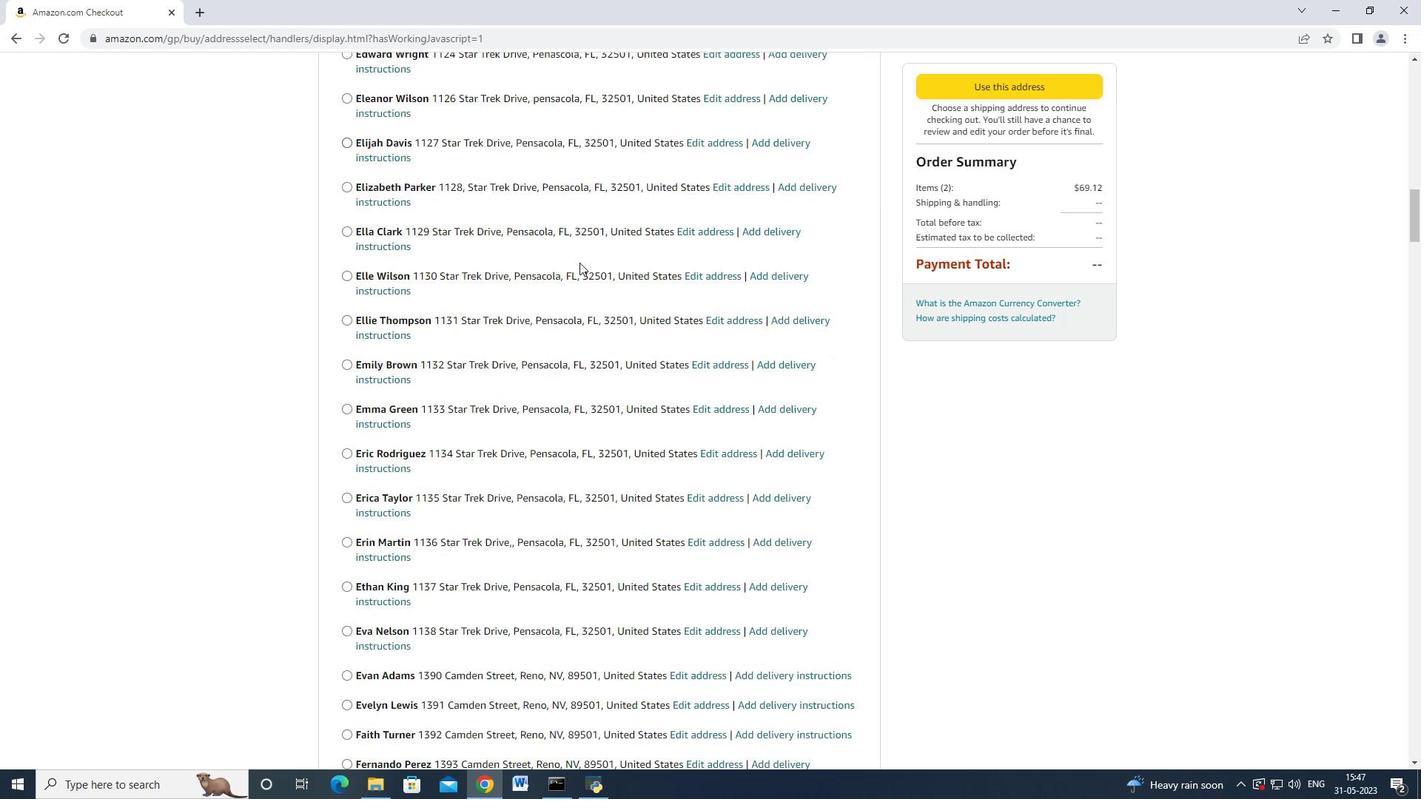 
Action: Mouse scrolled (579, 262) with delta (0, 0)
Screenshot: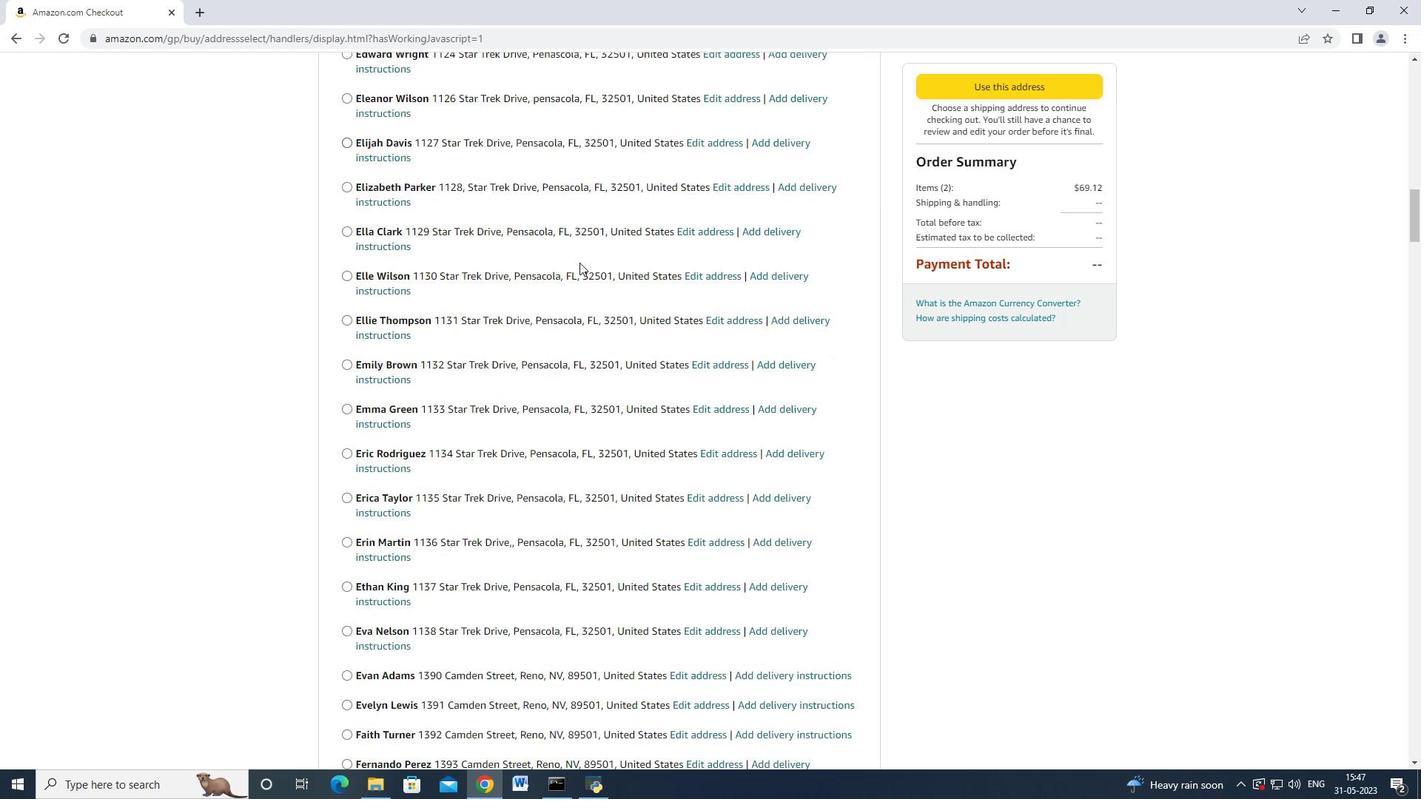 
Action: Mouse scrolled (579, 262) with delta (0, 0)
Screenshot: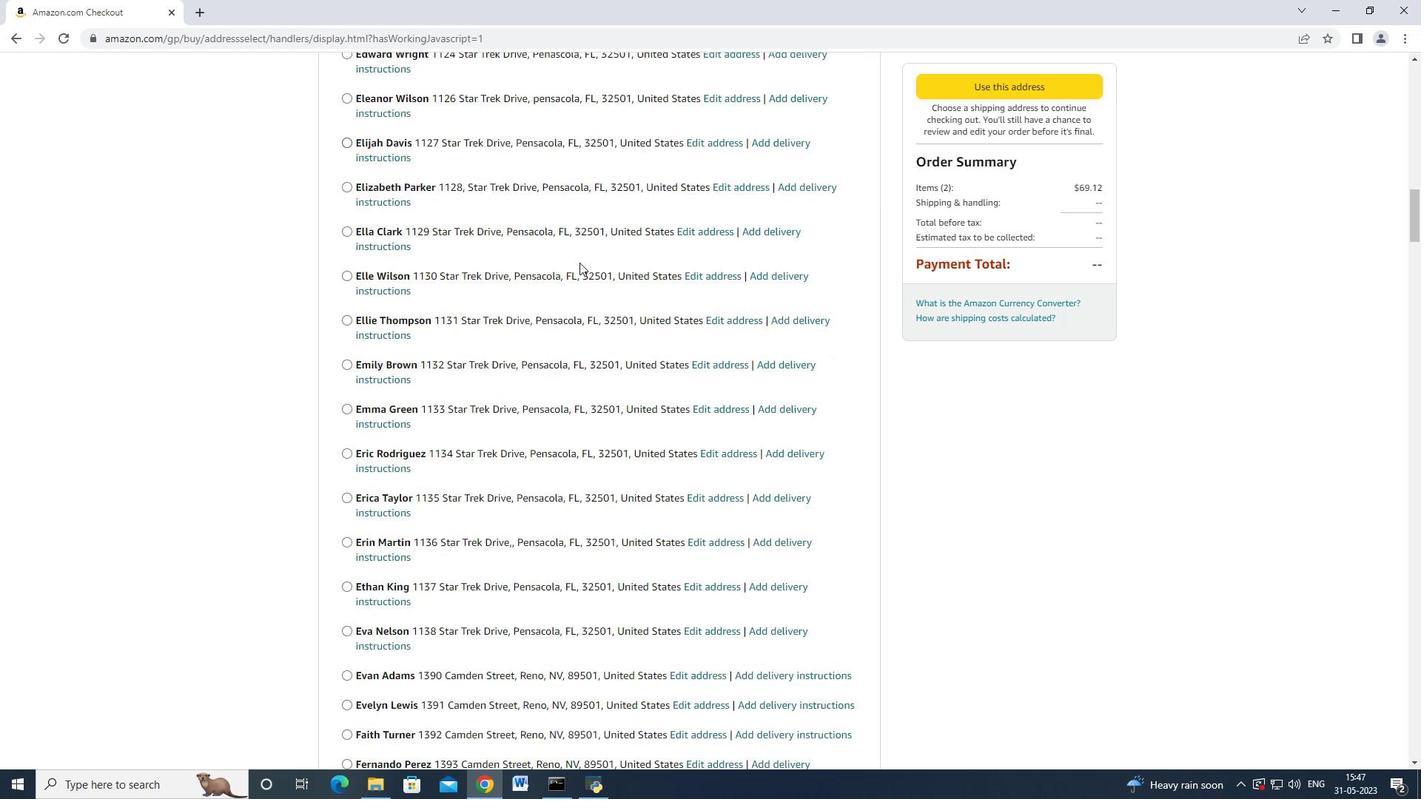 
Action: Mouse scrolled (579, 262) with delta (0, 0)
Screenshot: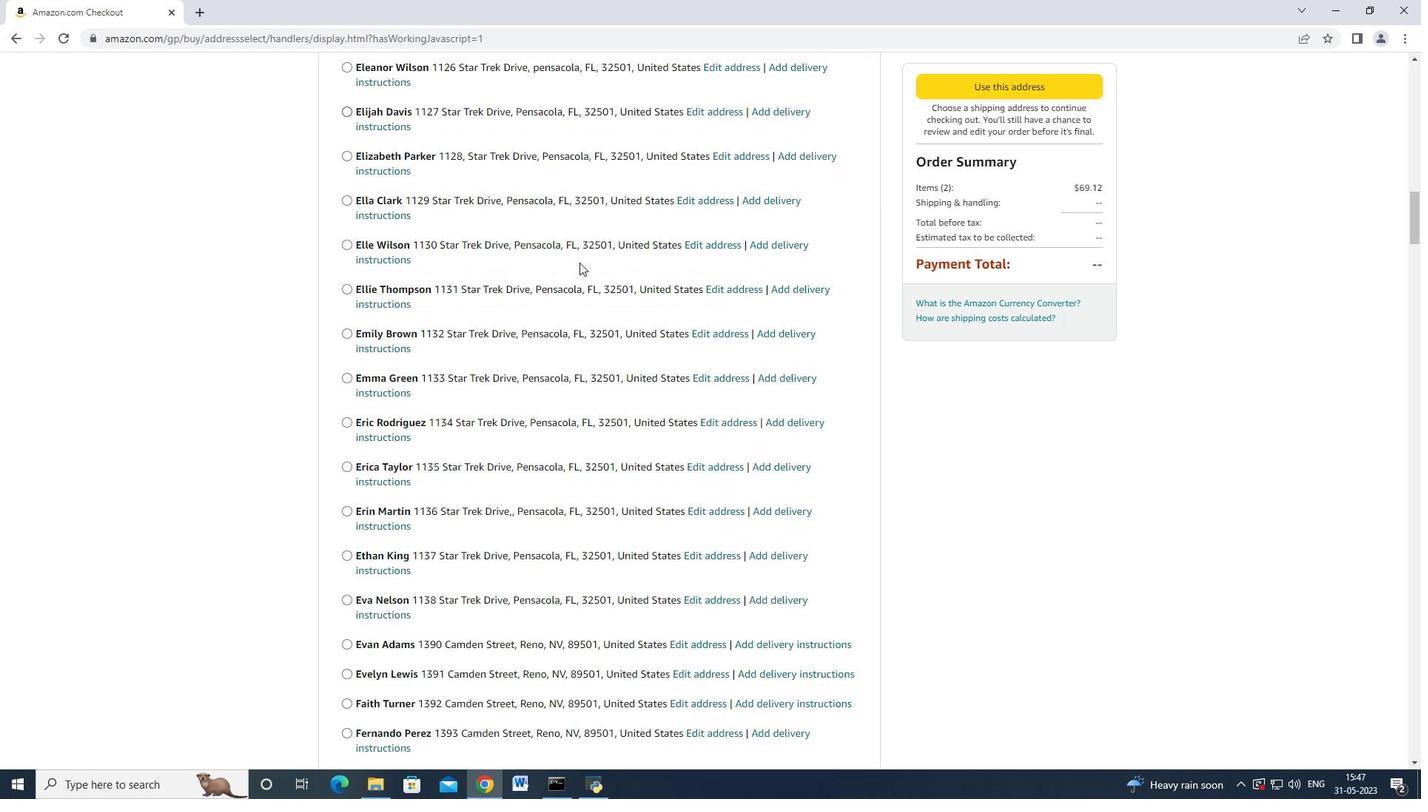 
Action: Mouse scrolled (579, 262) with delta (0, 0)
Screenshot: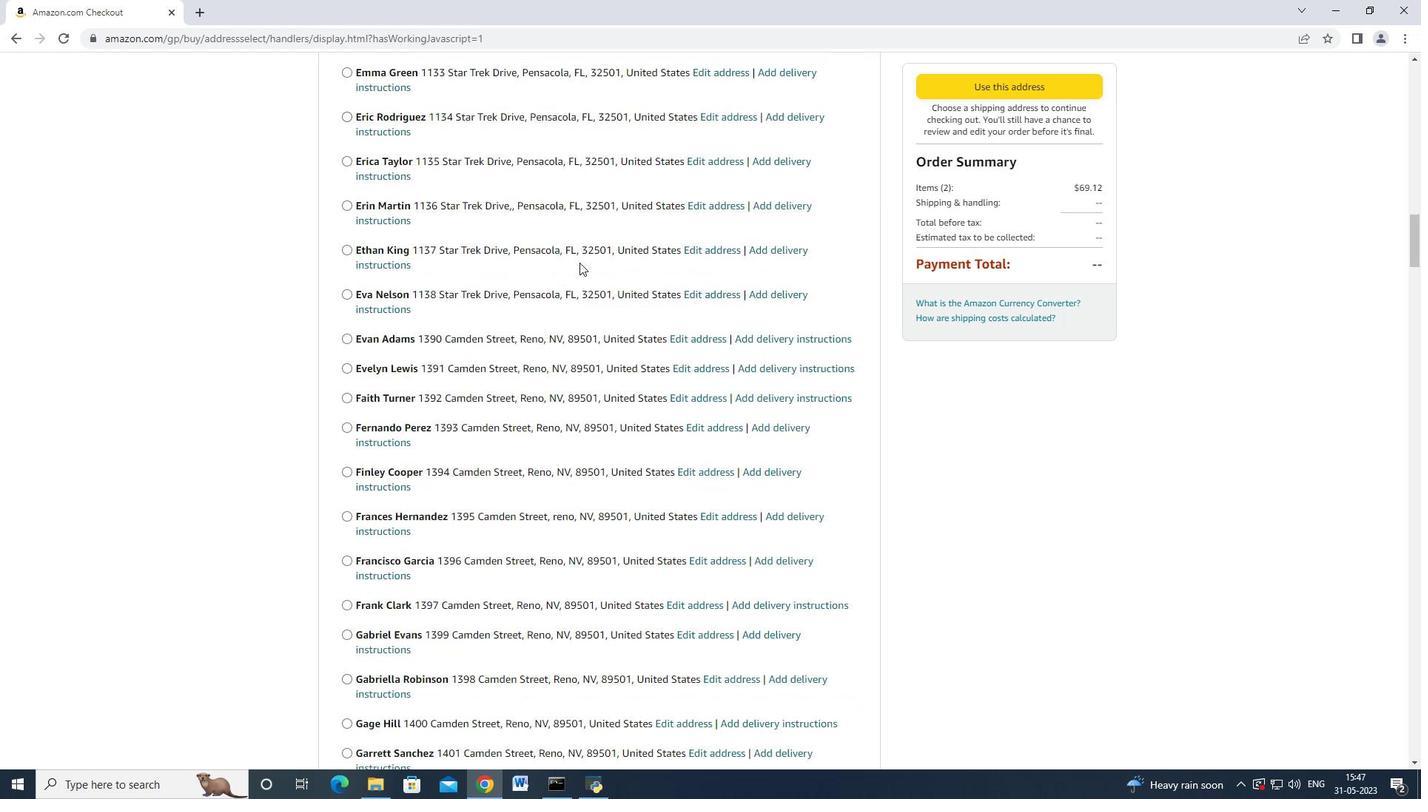 
Action: Mouse scrolled (579, 262) with delta (0, 0)
Screenshot: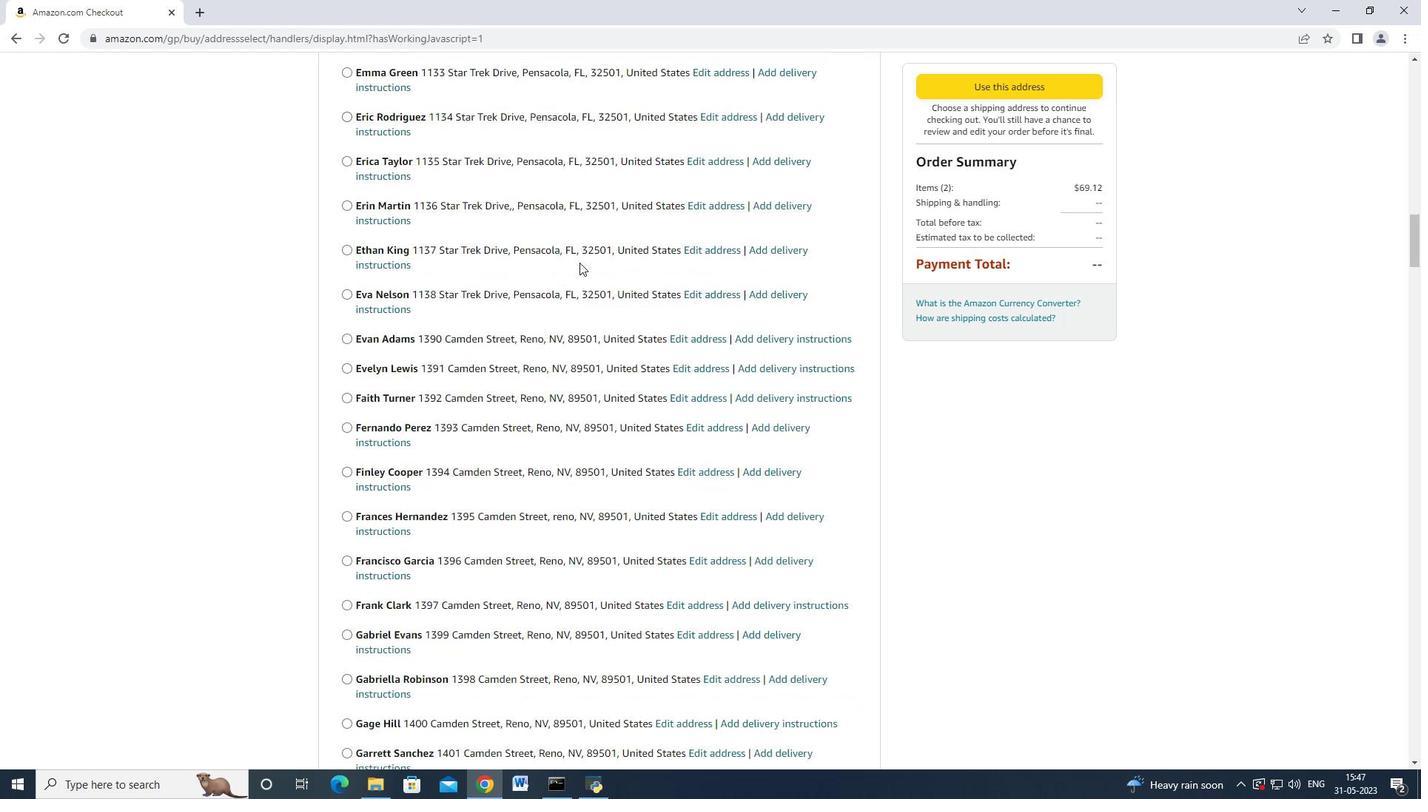 
Action: Mouse scrolled (579, 262) with delta (0, 0)
Screenshot: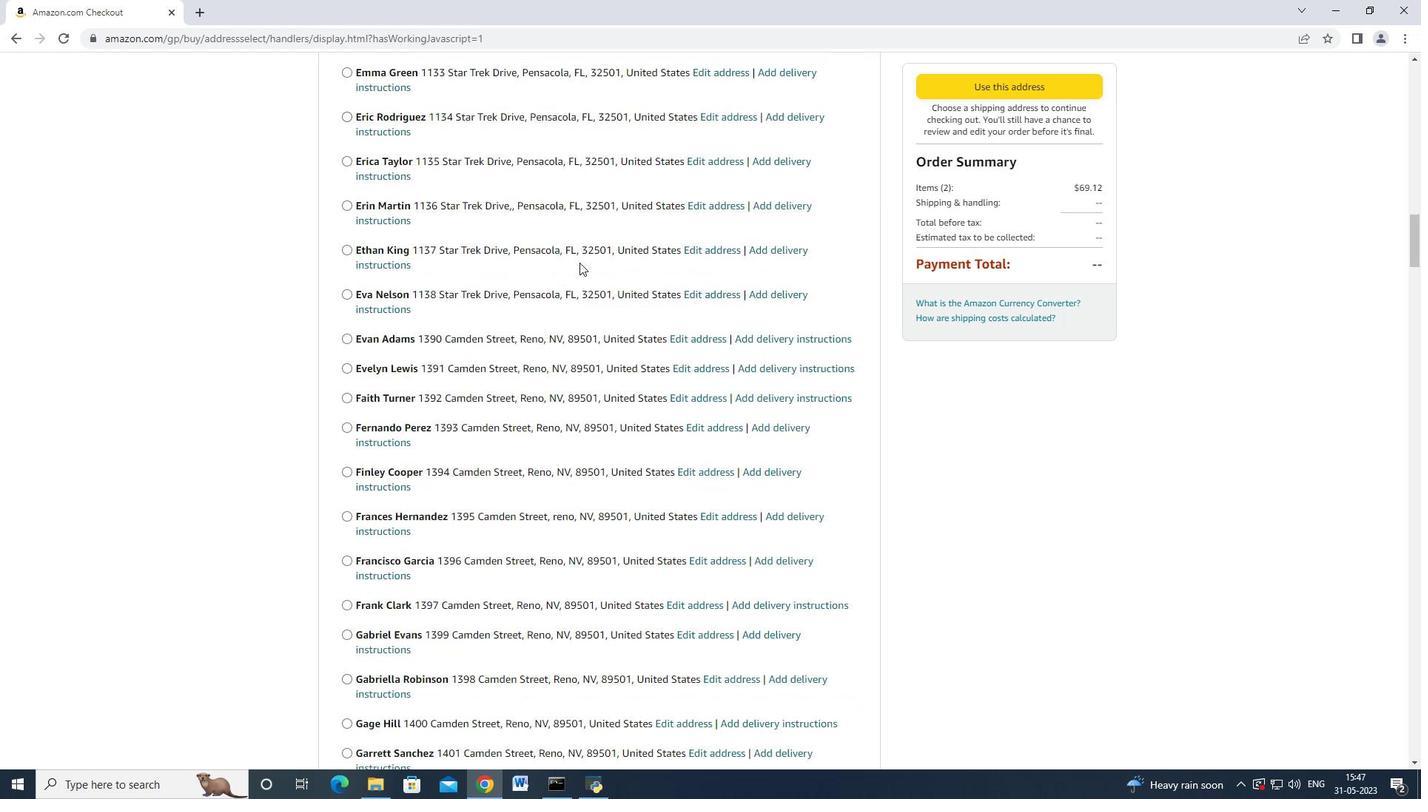 
Action: Mouse scrolled (579, 262) with delta (0, 0)
Screenshot: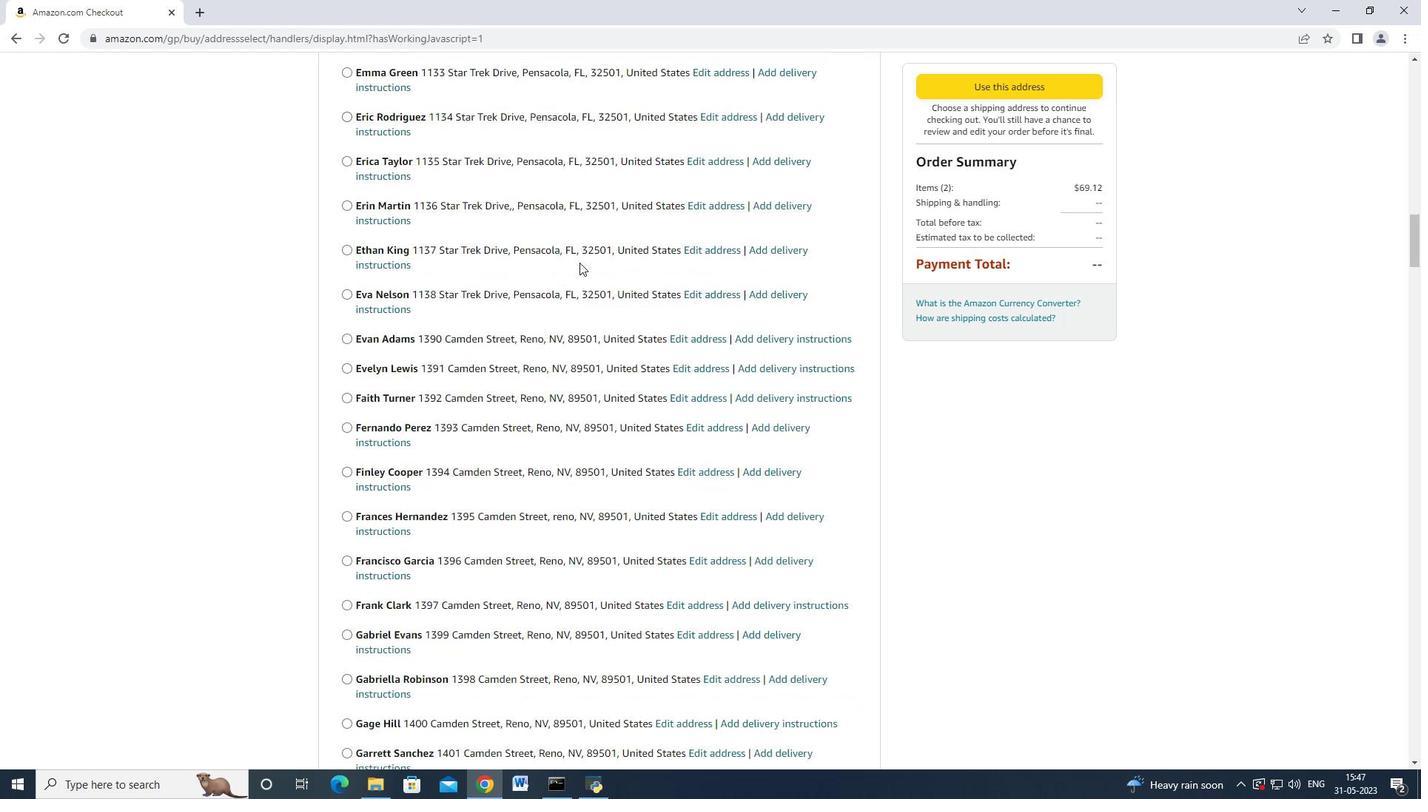 
Action: Mouse scrolled (579, 262) with delta (0, 0)
Screenshot: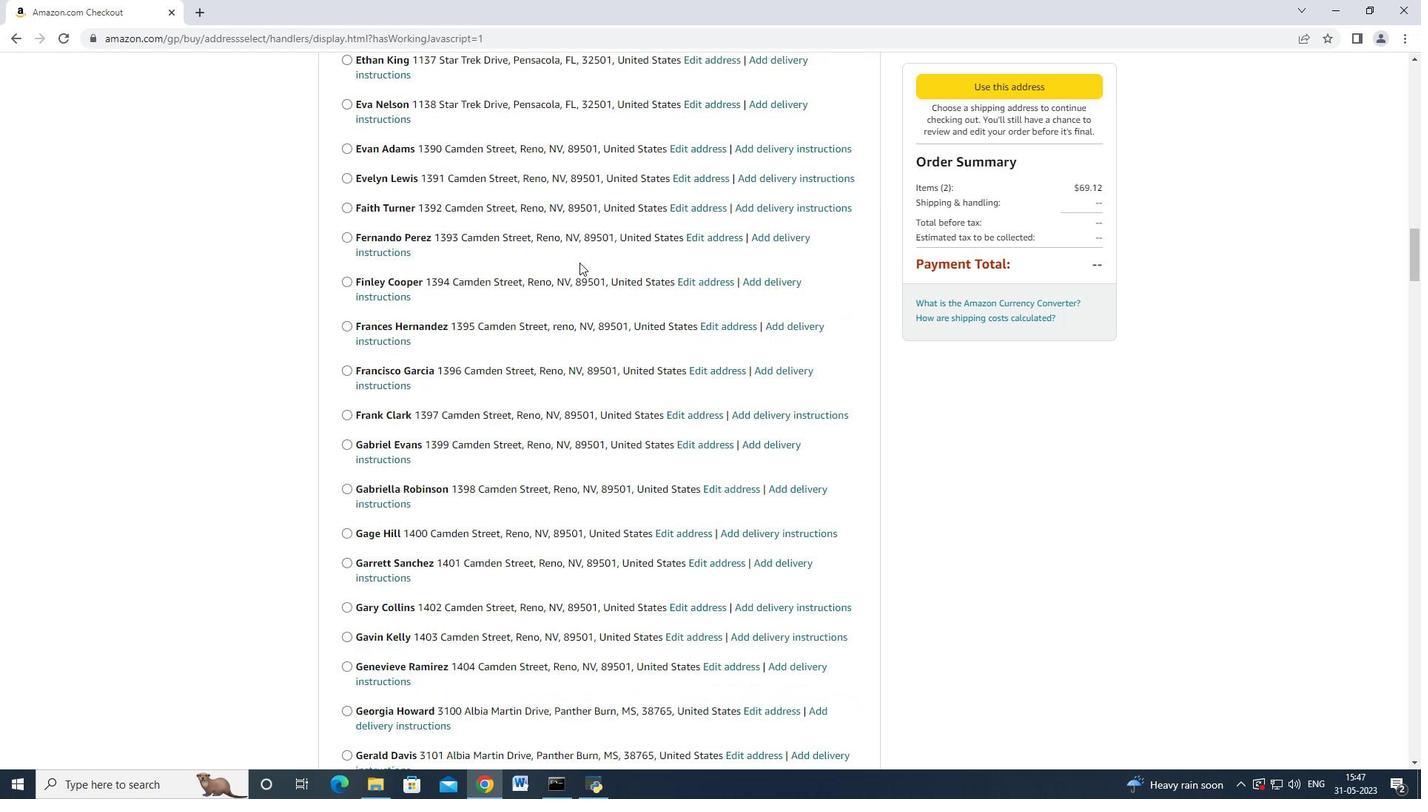 
Action: Mouse scrolled (579, 262) with delta (0, 0)
Screenshot: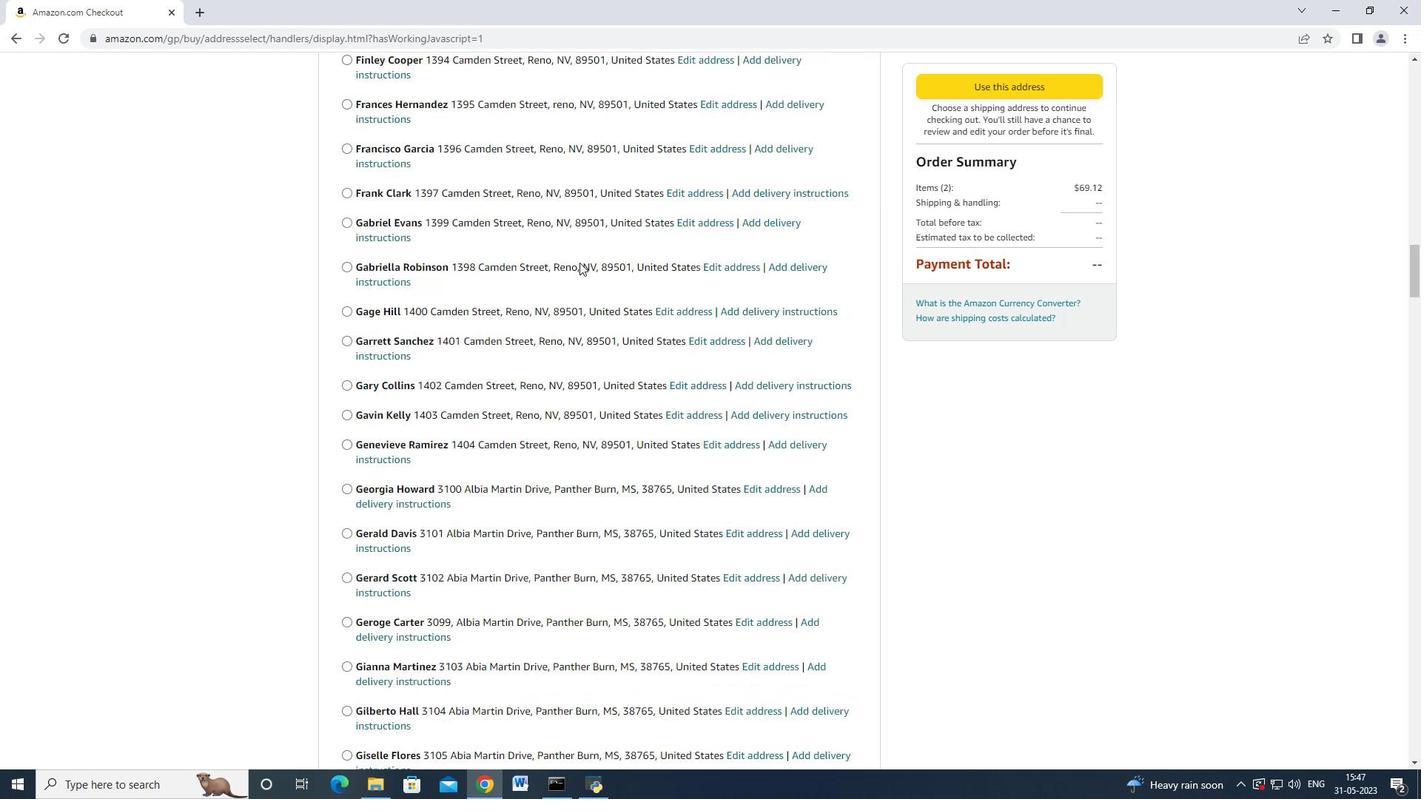 
Action: Mouse scrolled (579, 262) with delta (0, 0)
Screenshot: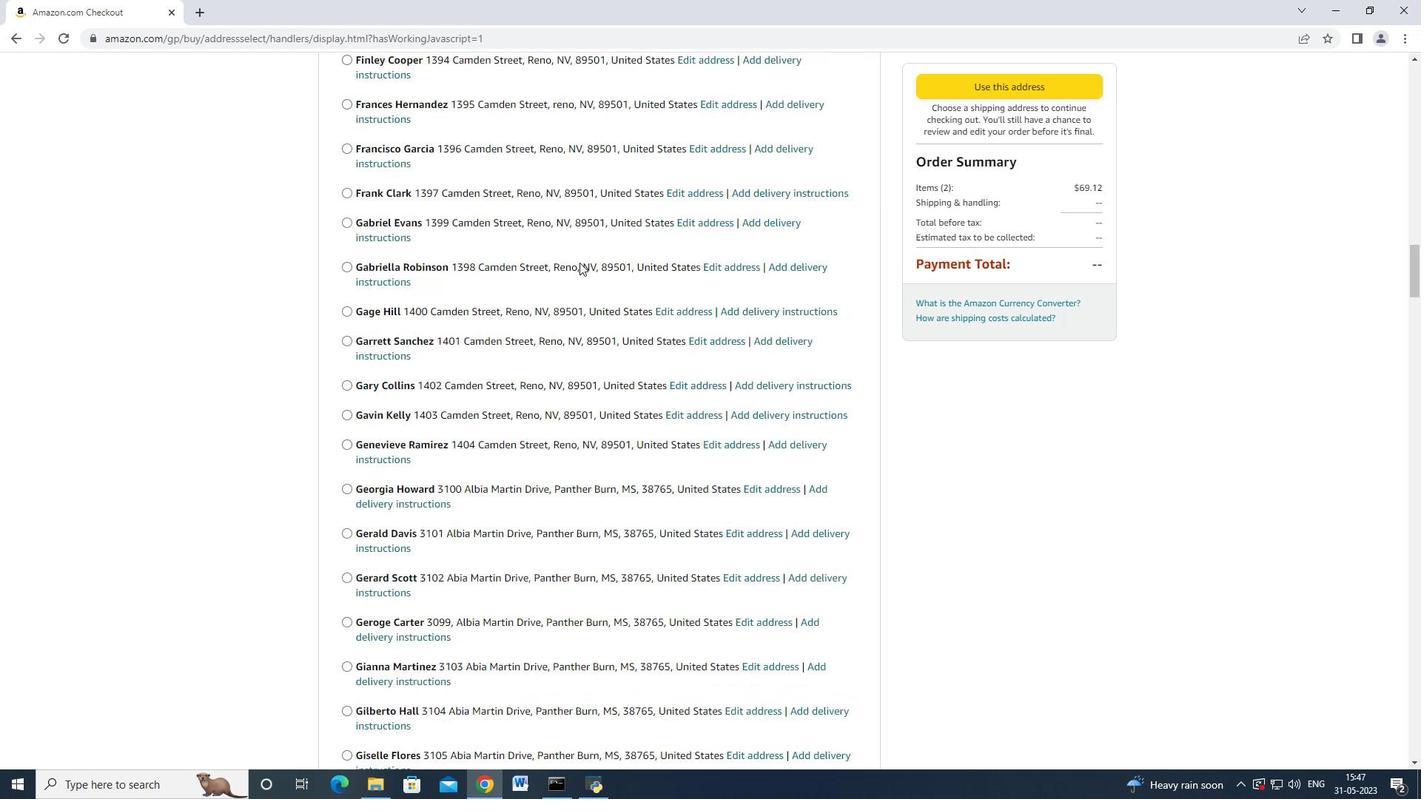 
Action: Mouse scrolled (579, 262) with delta (0, 0)
Screenshot: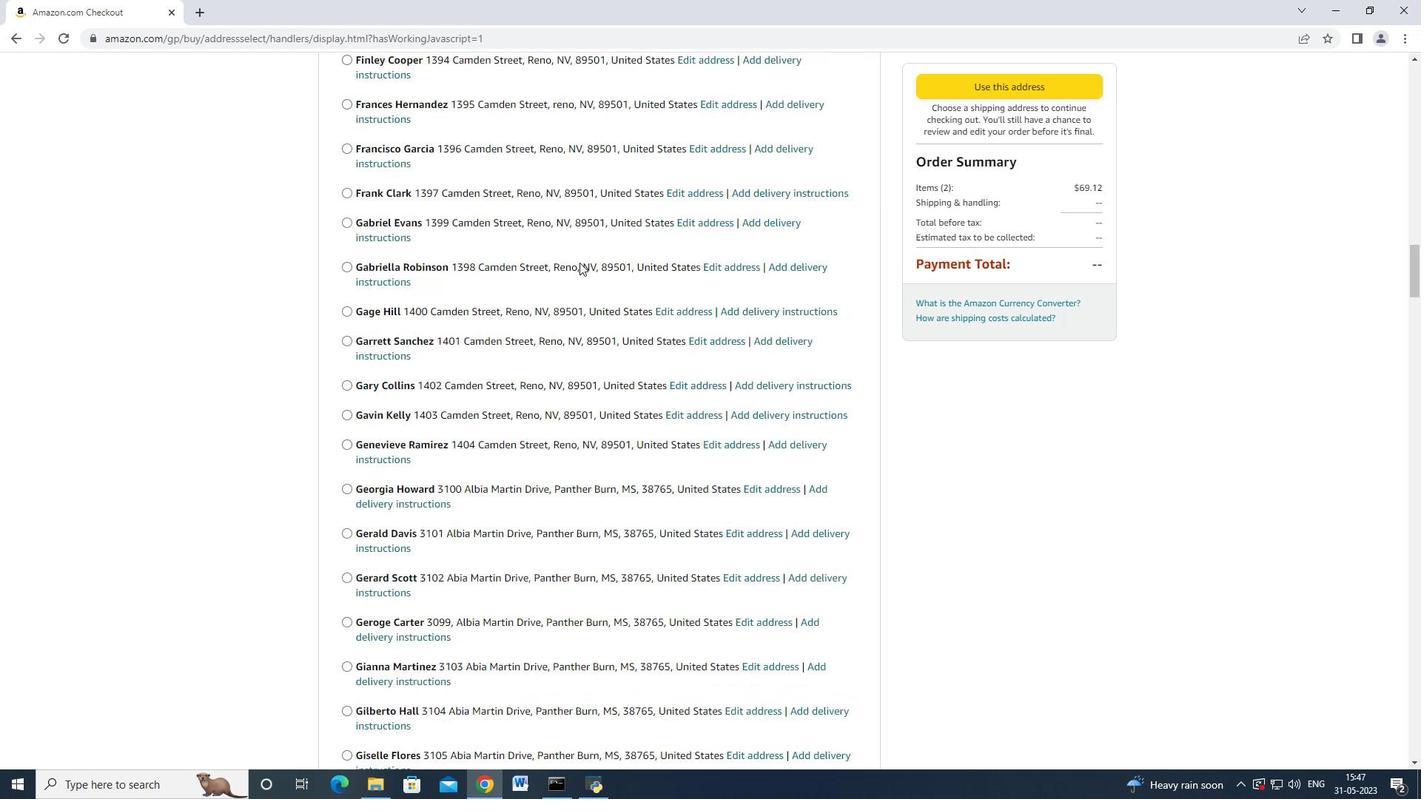 
Action: Mouse scrolled (579, 262) with delta (0, 0)
Screenshot: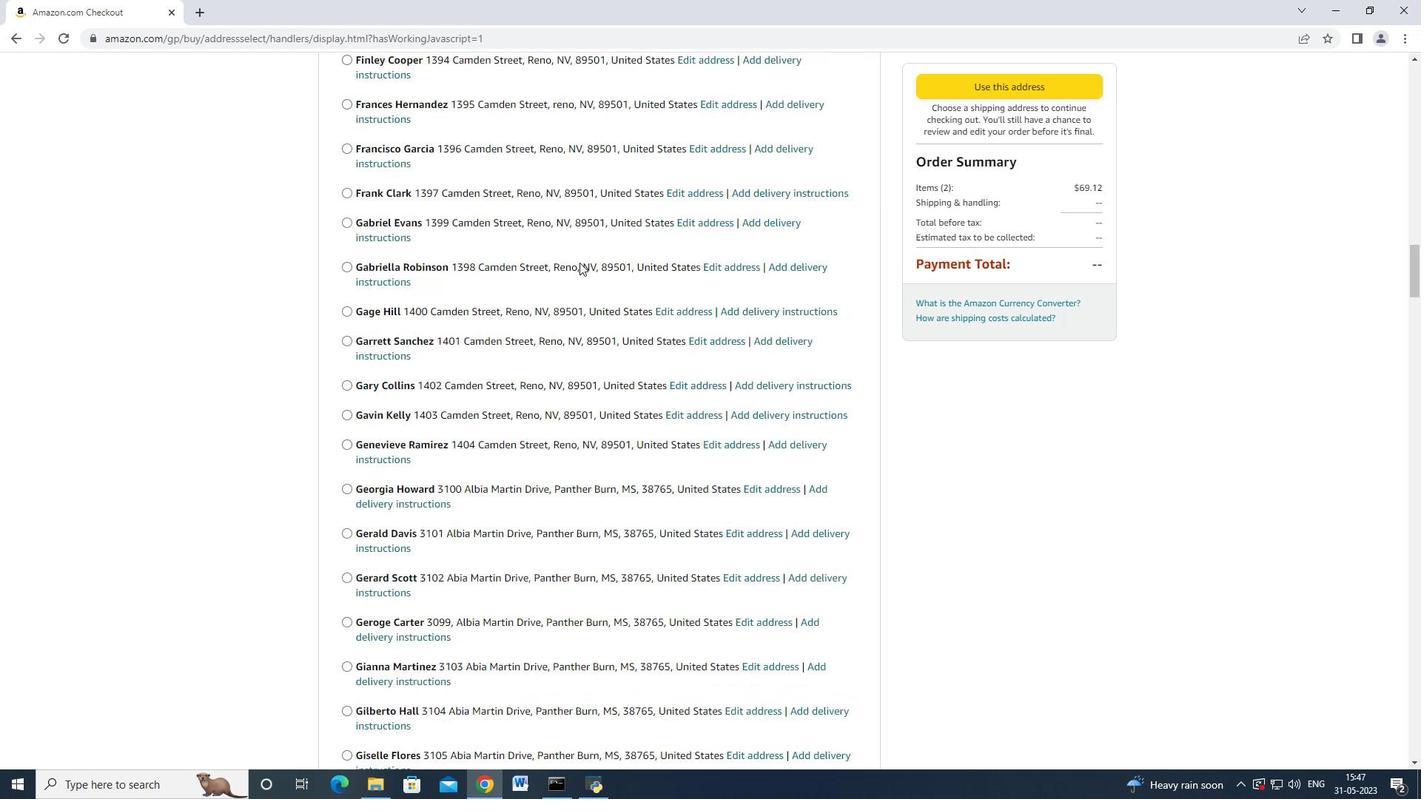 
Action: Mouse scrolled (579, 262) with delta (0, 0)
Screenshot: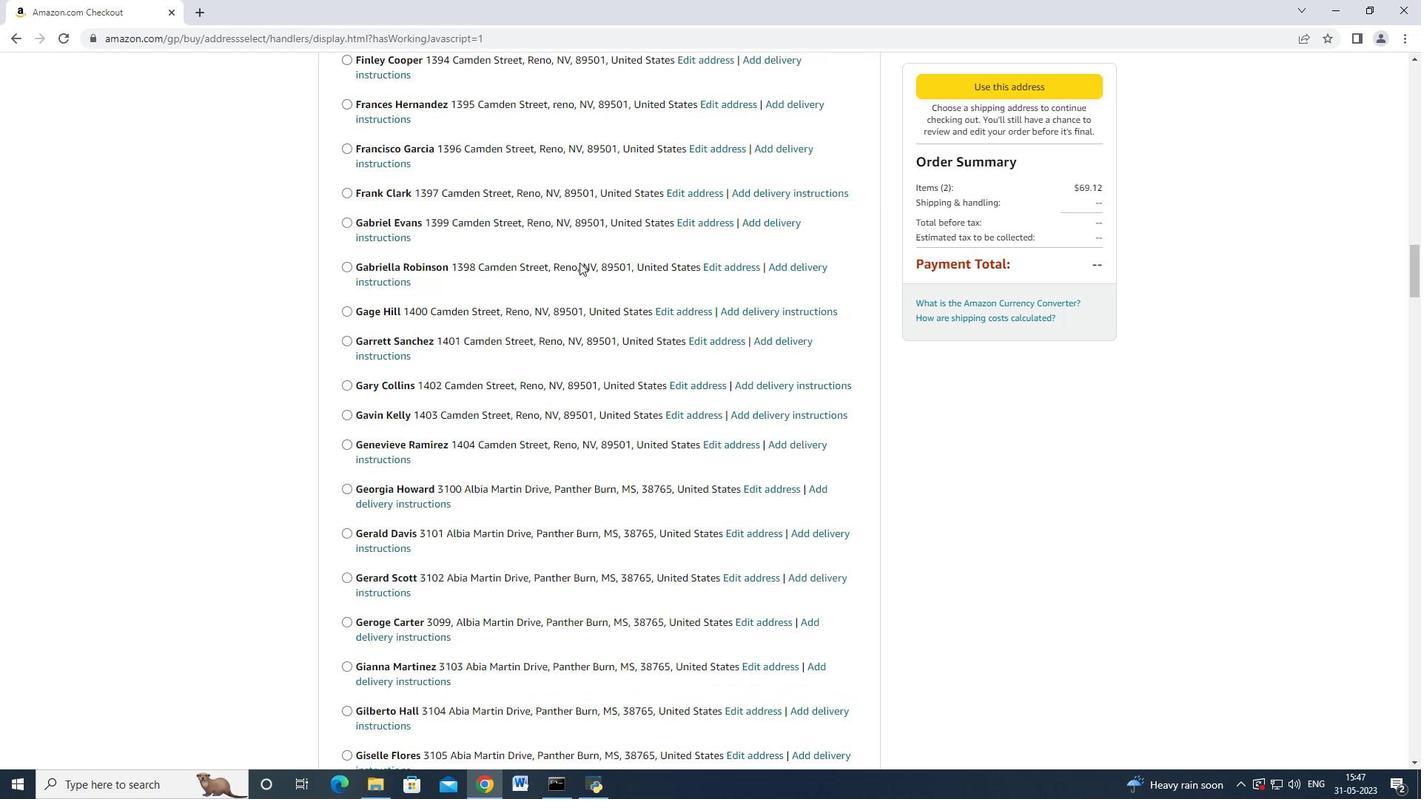 
Action: Mouse moved to (577, 264)
Screenshot: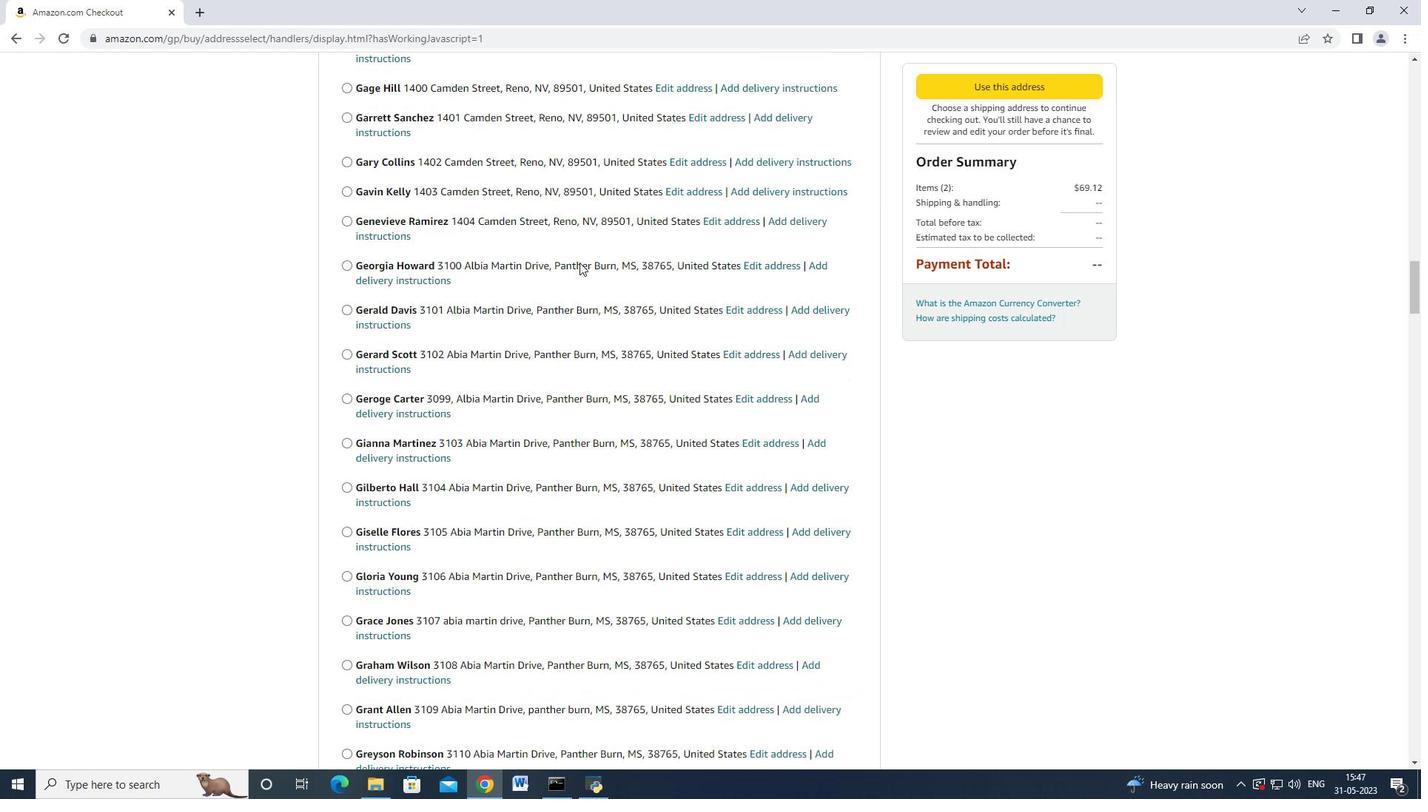 
Action: Mouse scrolled (577, 263) with delta (0, 0)
Screenshot: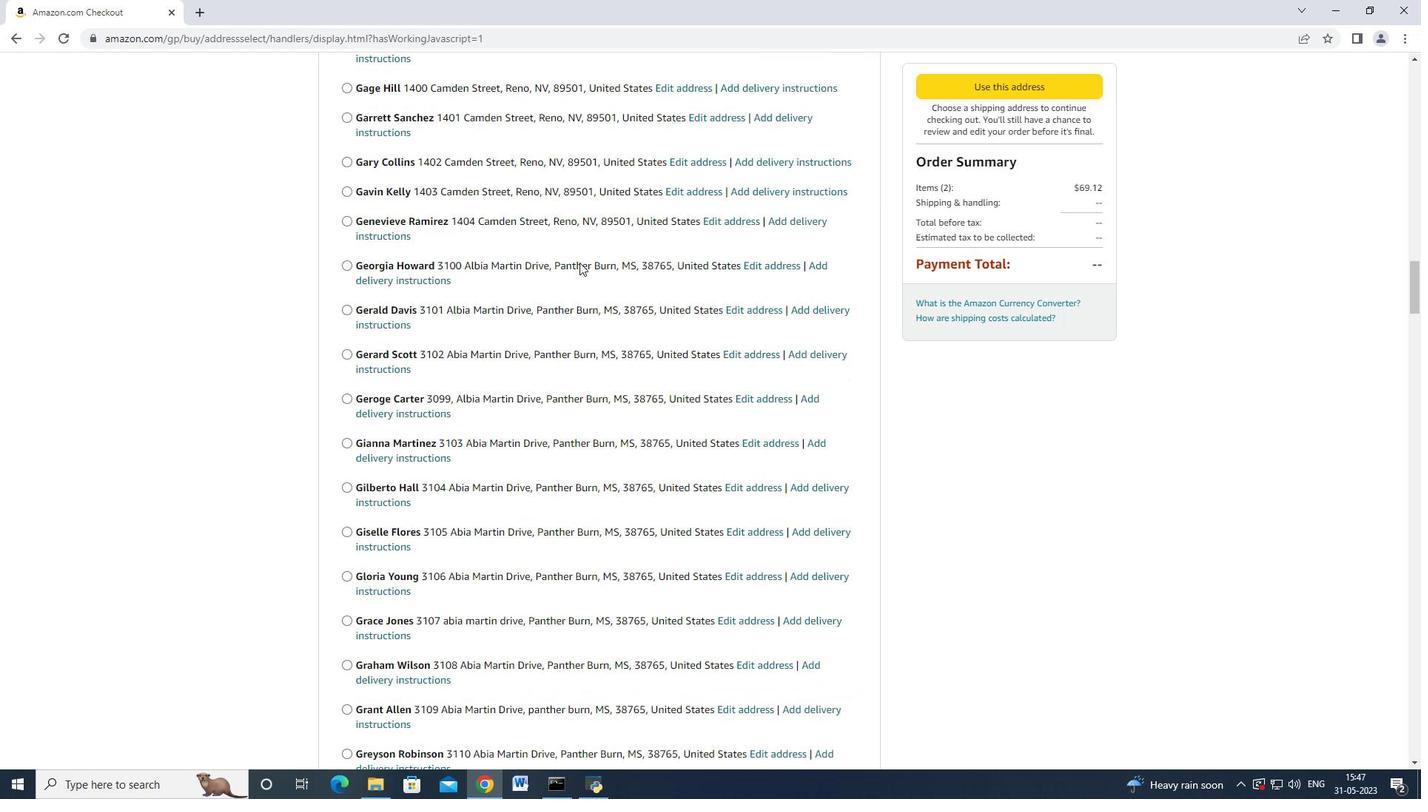 
Action: Mouse moved to (576, 265)
Screenshot: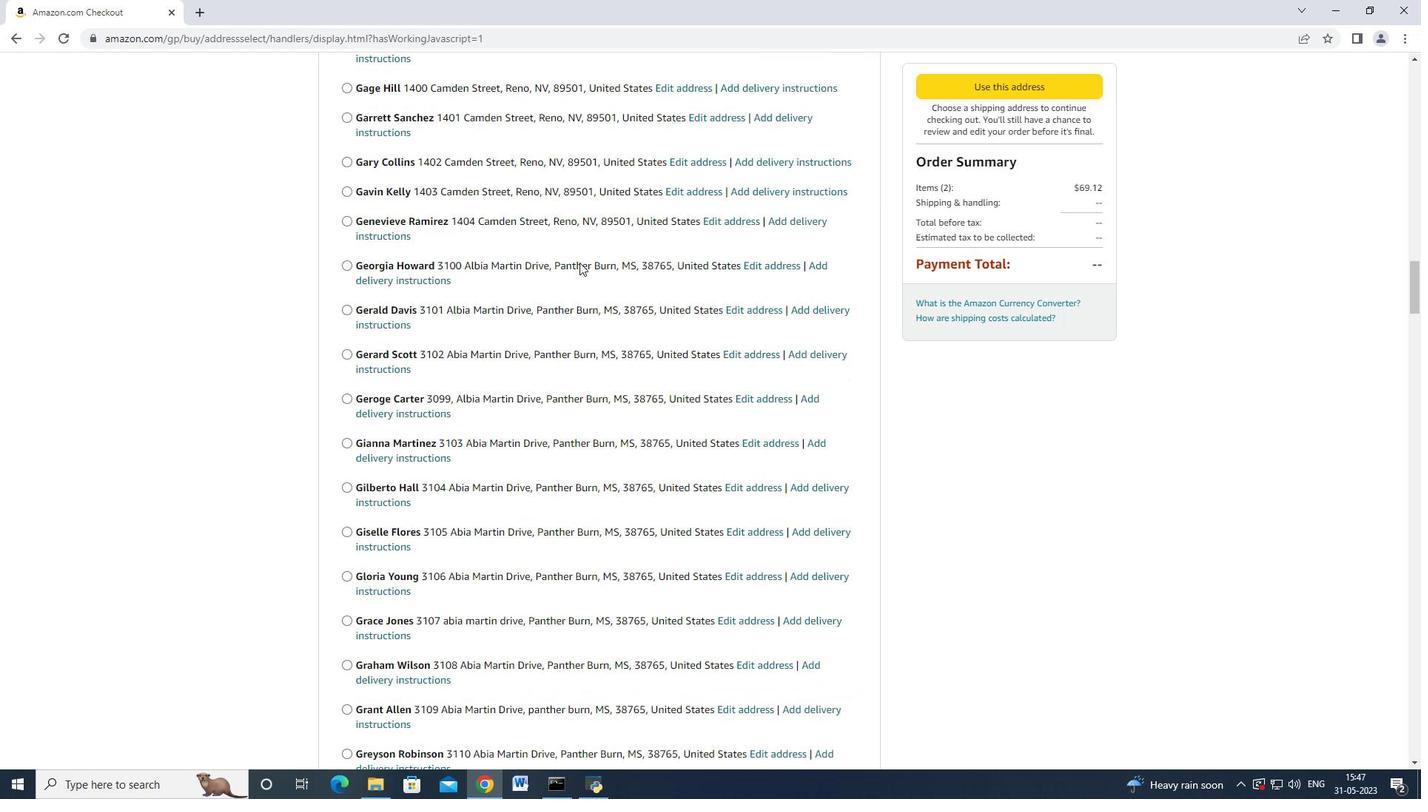 
Action: Mouse scrolled (576, 264) with delta (0, 0)
Screenshot: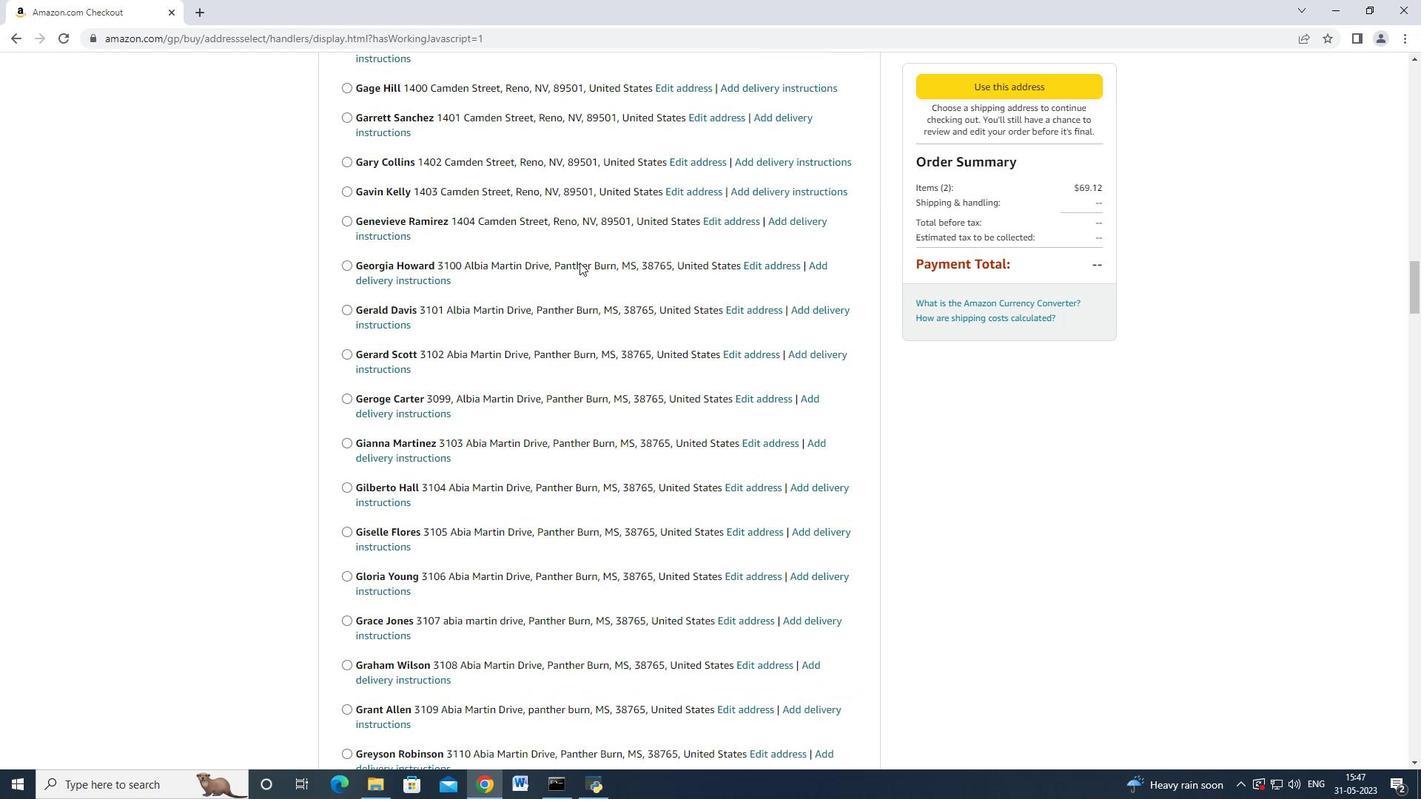 
Action: Mouse moved to (575, 265)
Screenshot: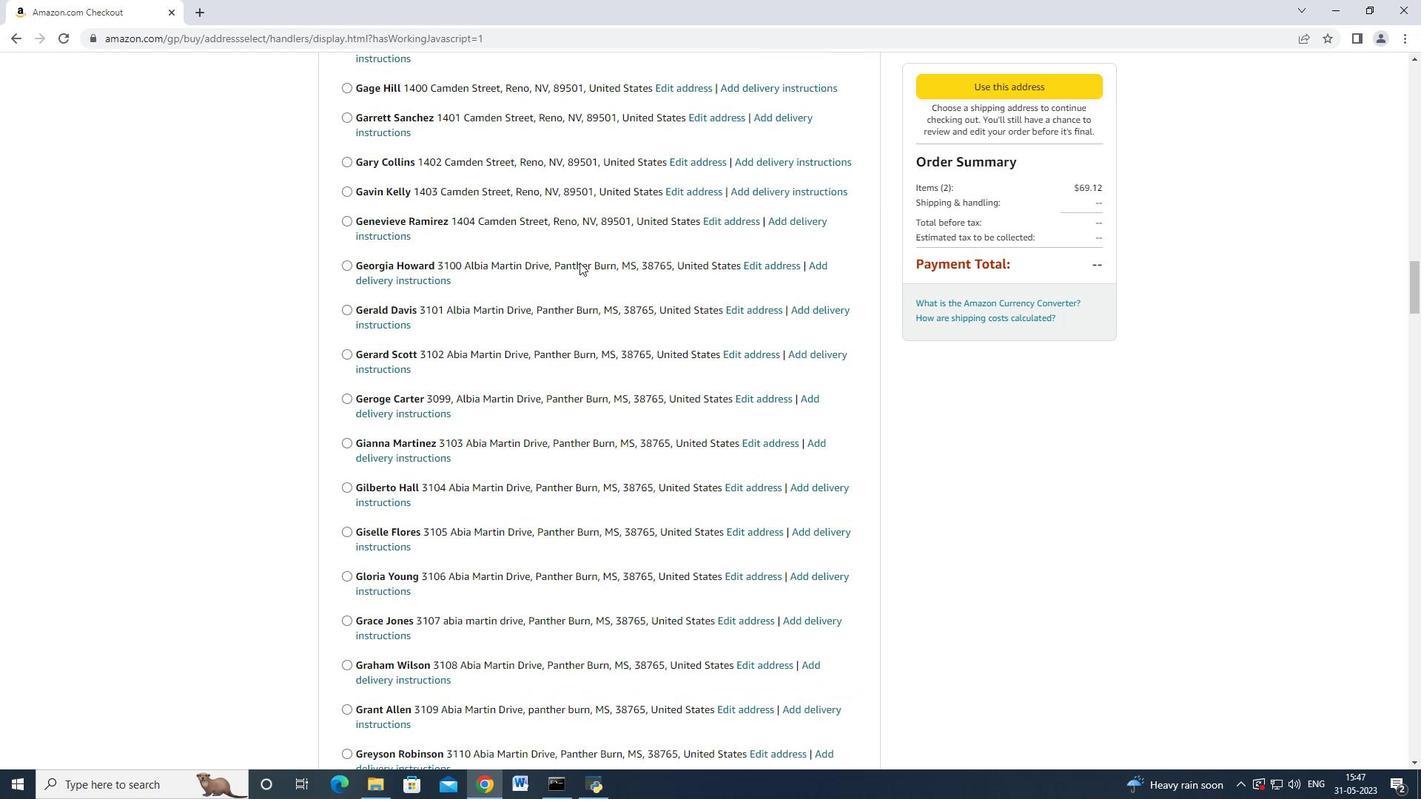
Action: Mouse scrolled (575, 264) with delta (0, 0)
Screenshot: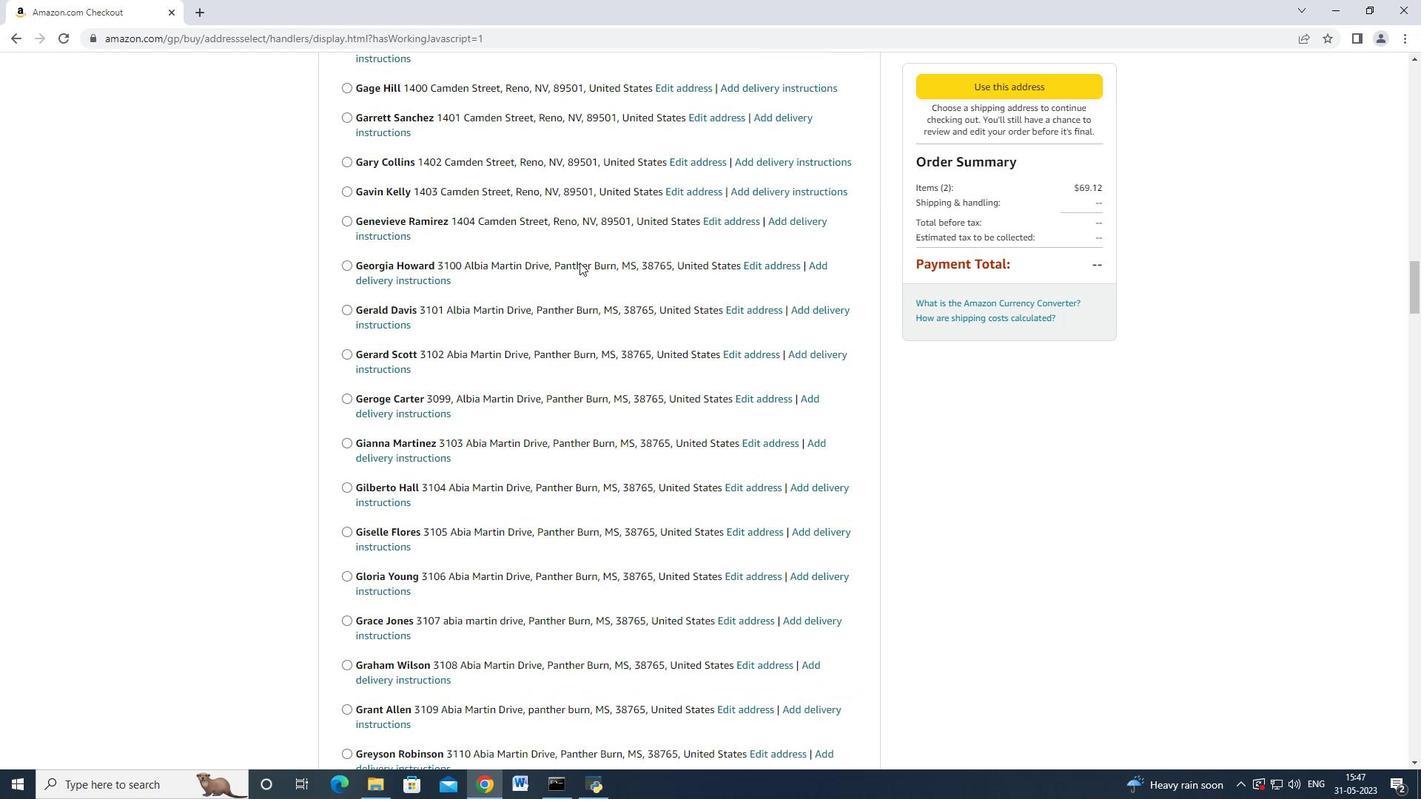 
Action: Mouse moved to (574, 265)
Screenshot: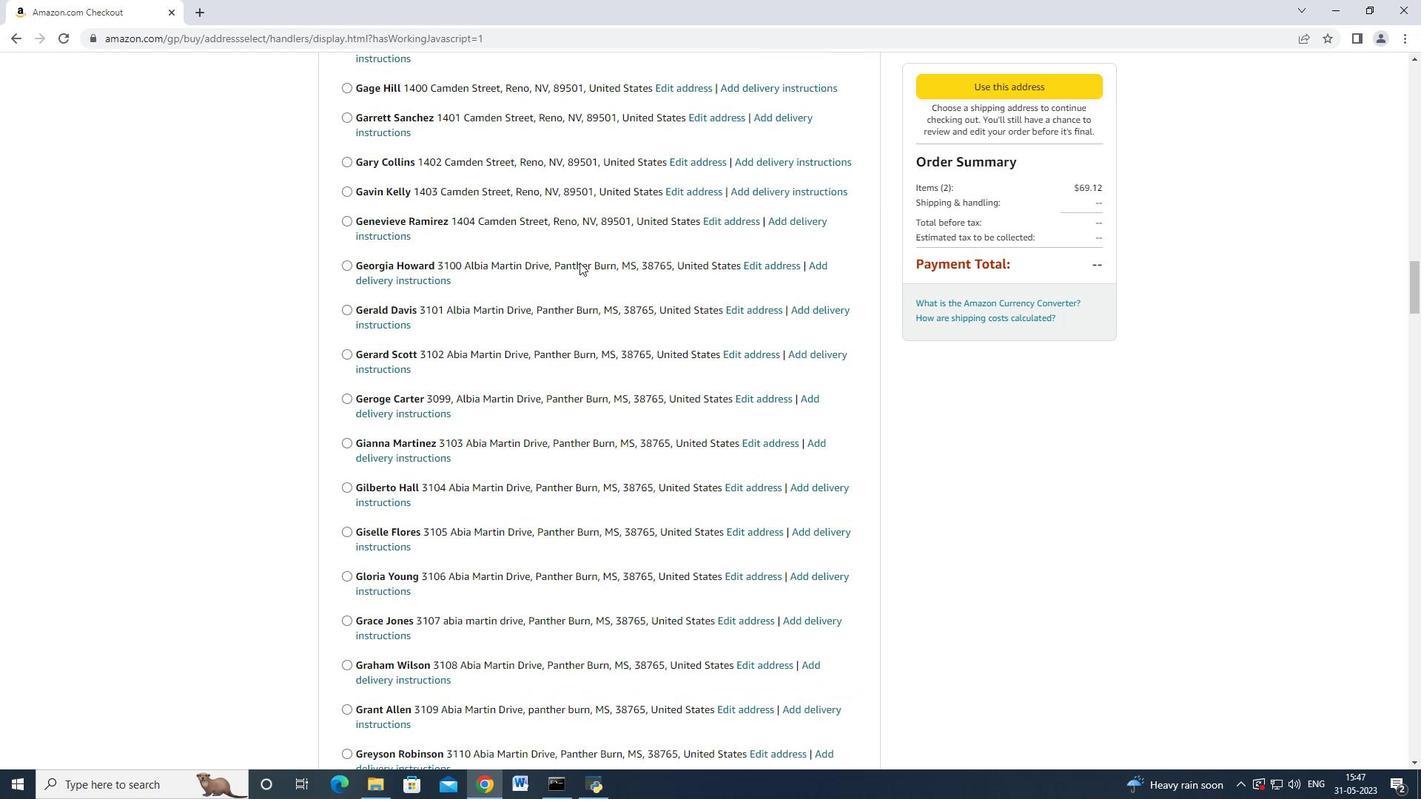 
Action: Mouse scrolled (575, 265) with delta (0, 0)
Screenshot: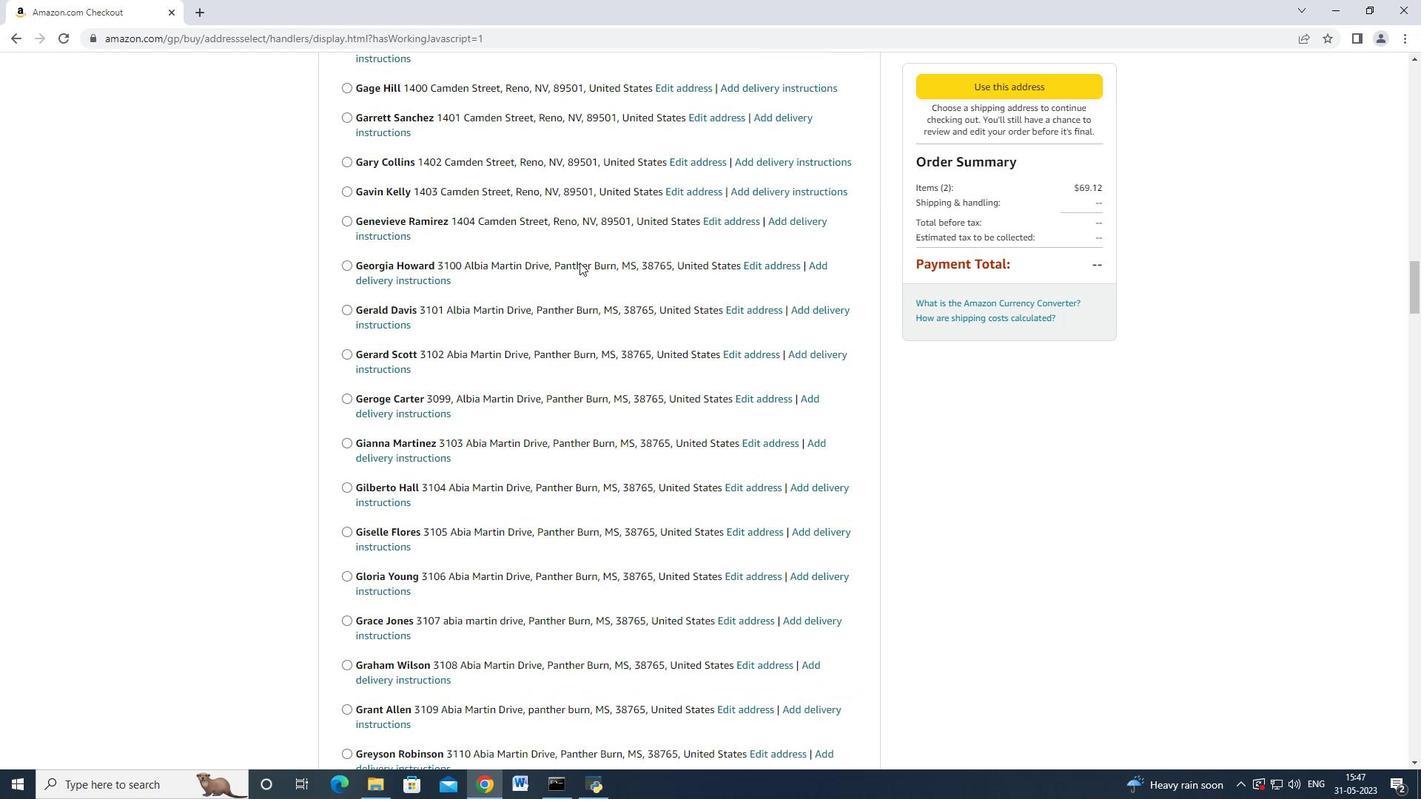 
Action: Mouse scrolled (574, 265) with delta (0, 0)
Screenshot: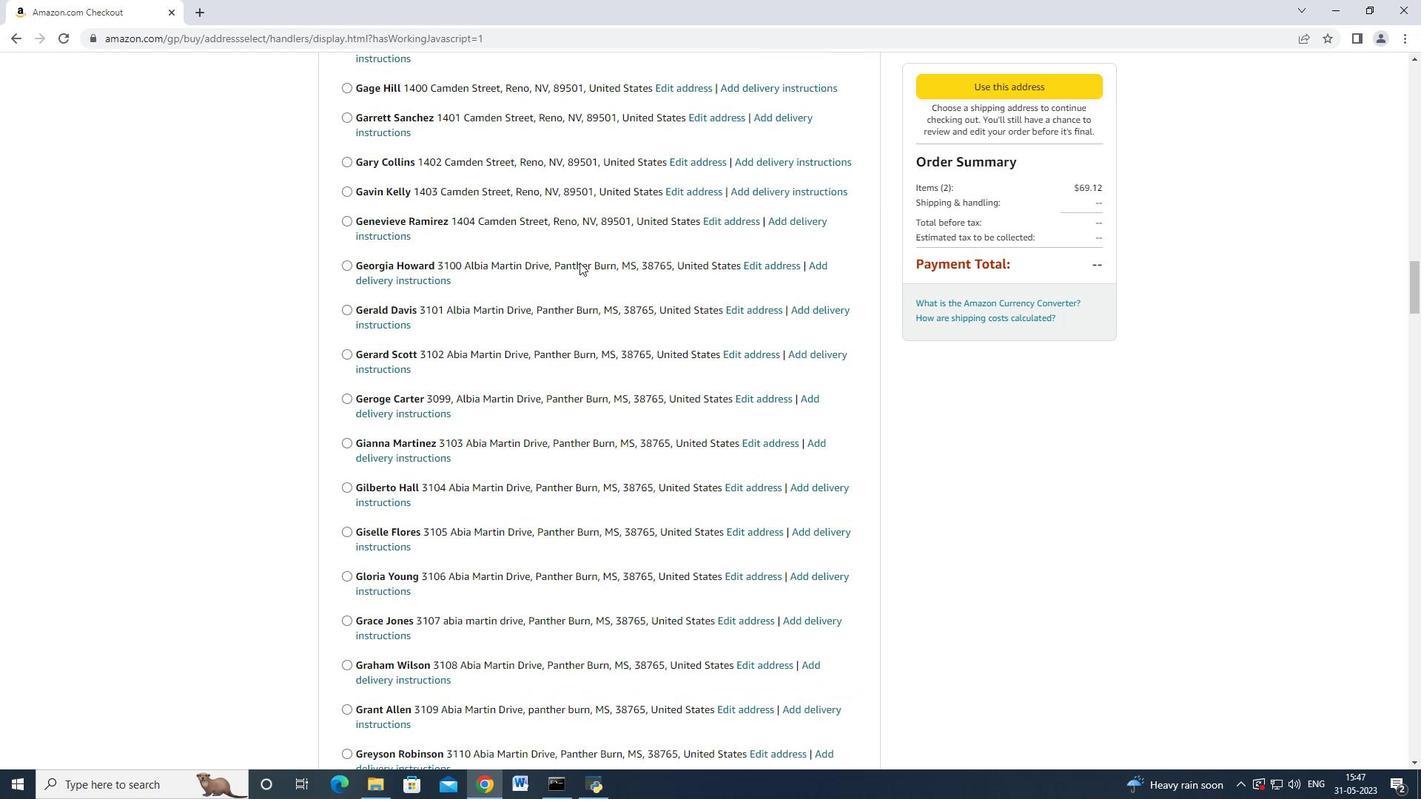 
Action: Mouse moved to (570, 265)
Screenshot: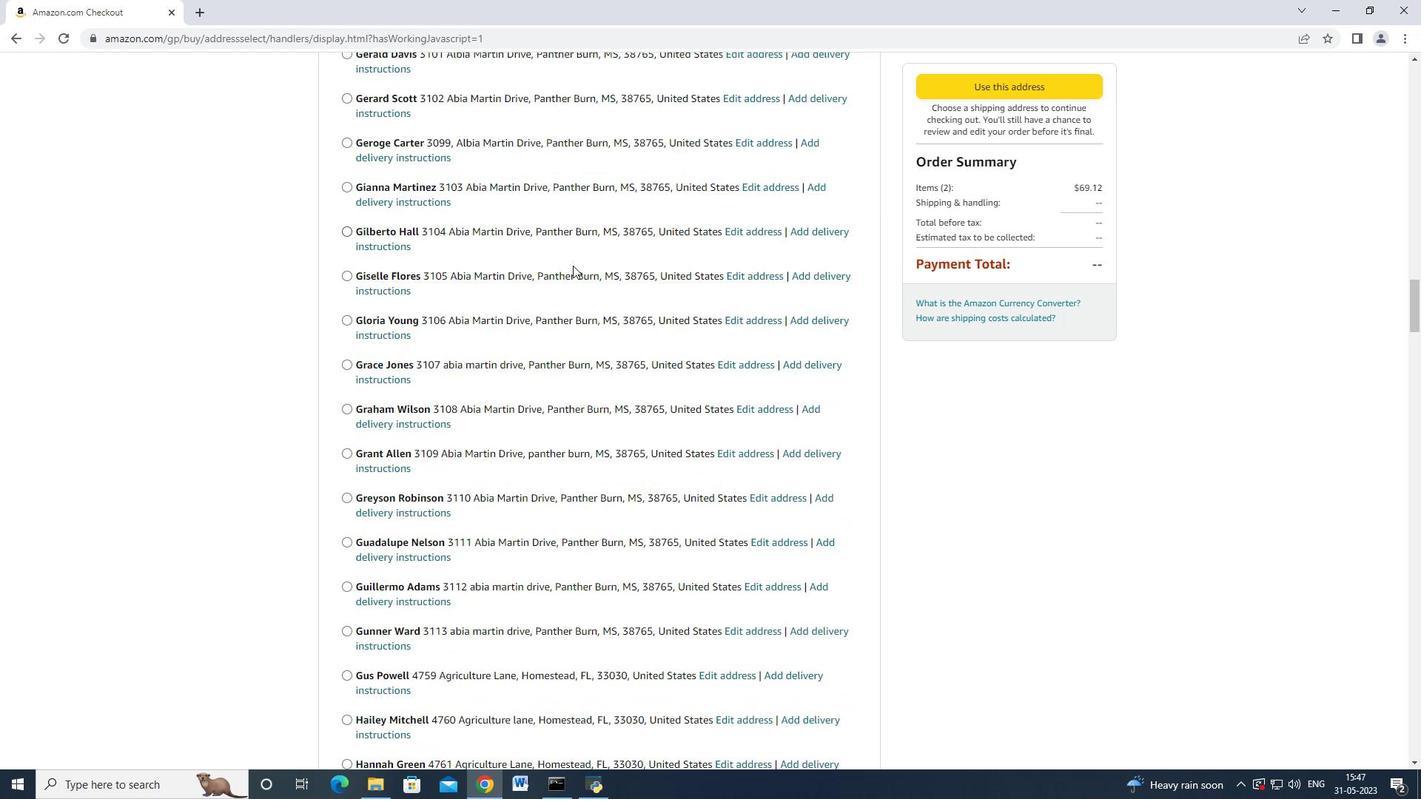 
Action: Mouse scrolled (570, 265) with delta (0, 0)
Screenshot: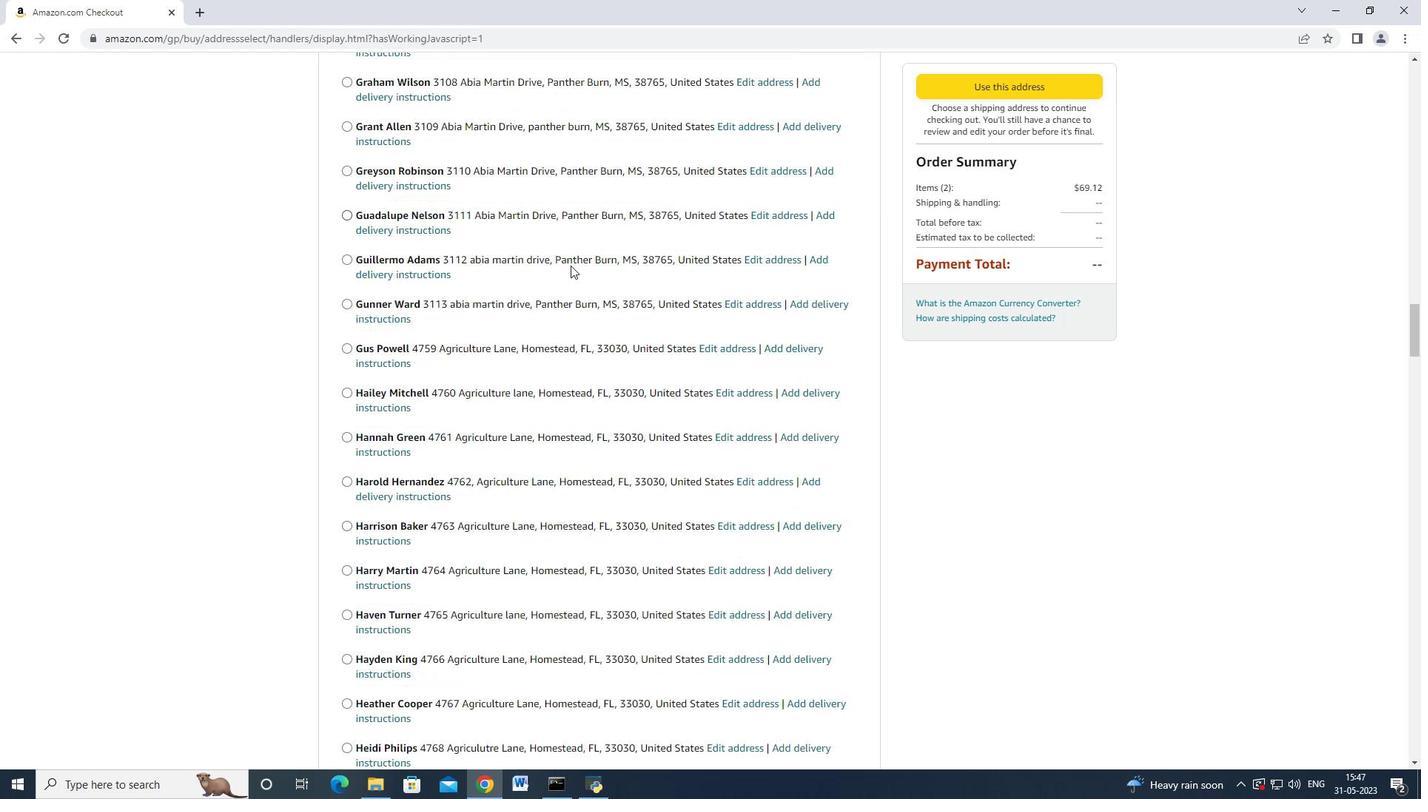 
Action: Mouse moved to (569, 266)
Screenshot: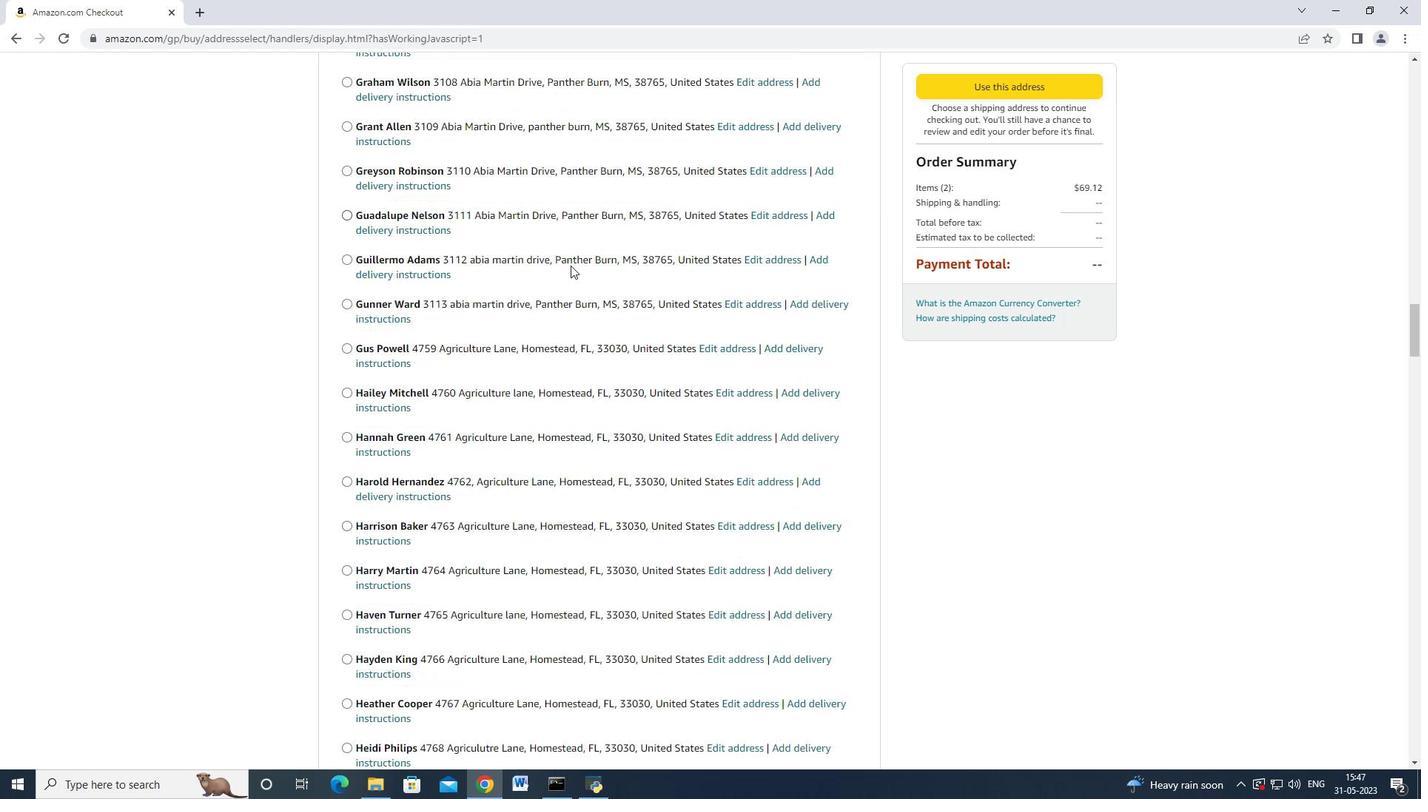 
Action: Mouse scrolled (569, 265) with delta (0, 0)
Screenshot: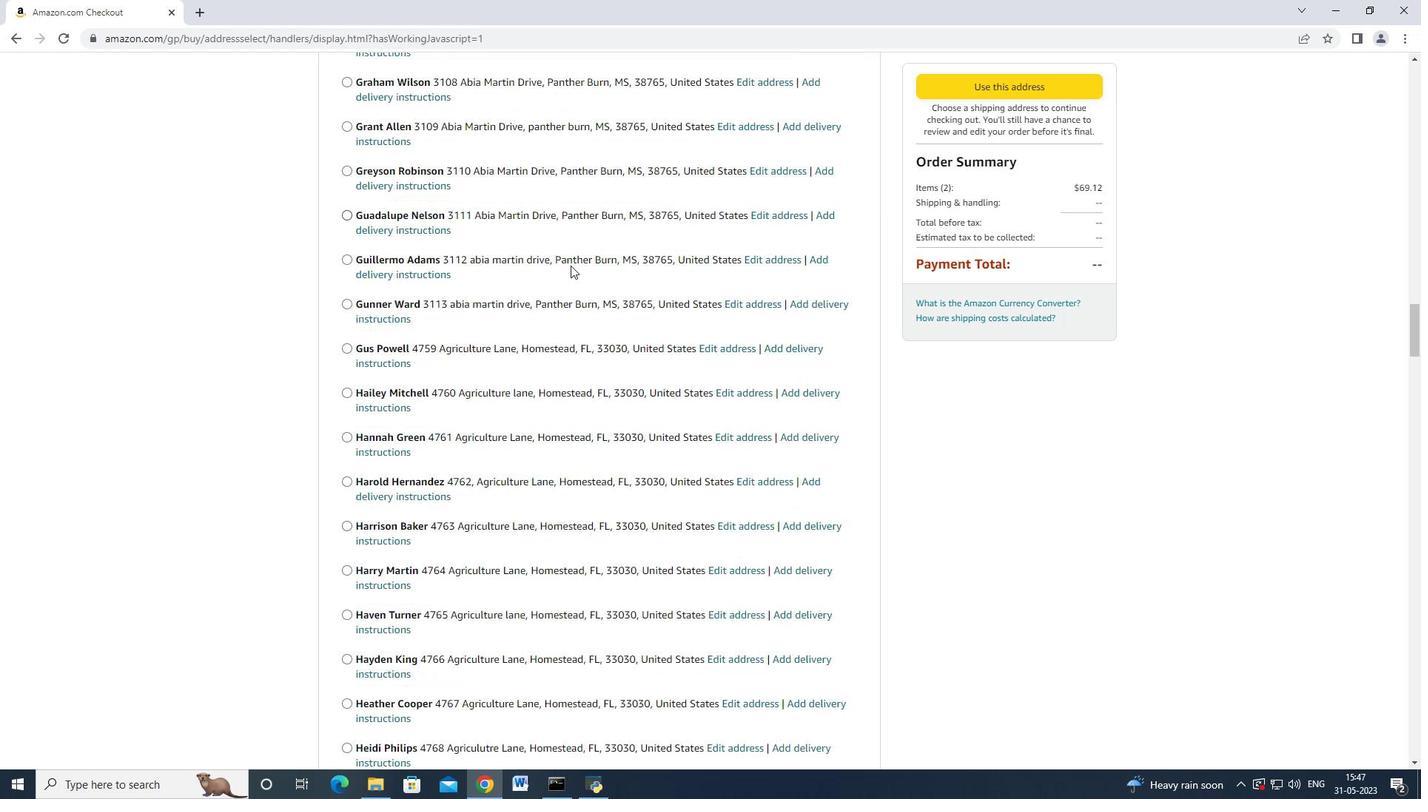 
Action: Mouse scrolled (569, 265) with delta (0, 0)
Screenshot: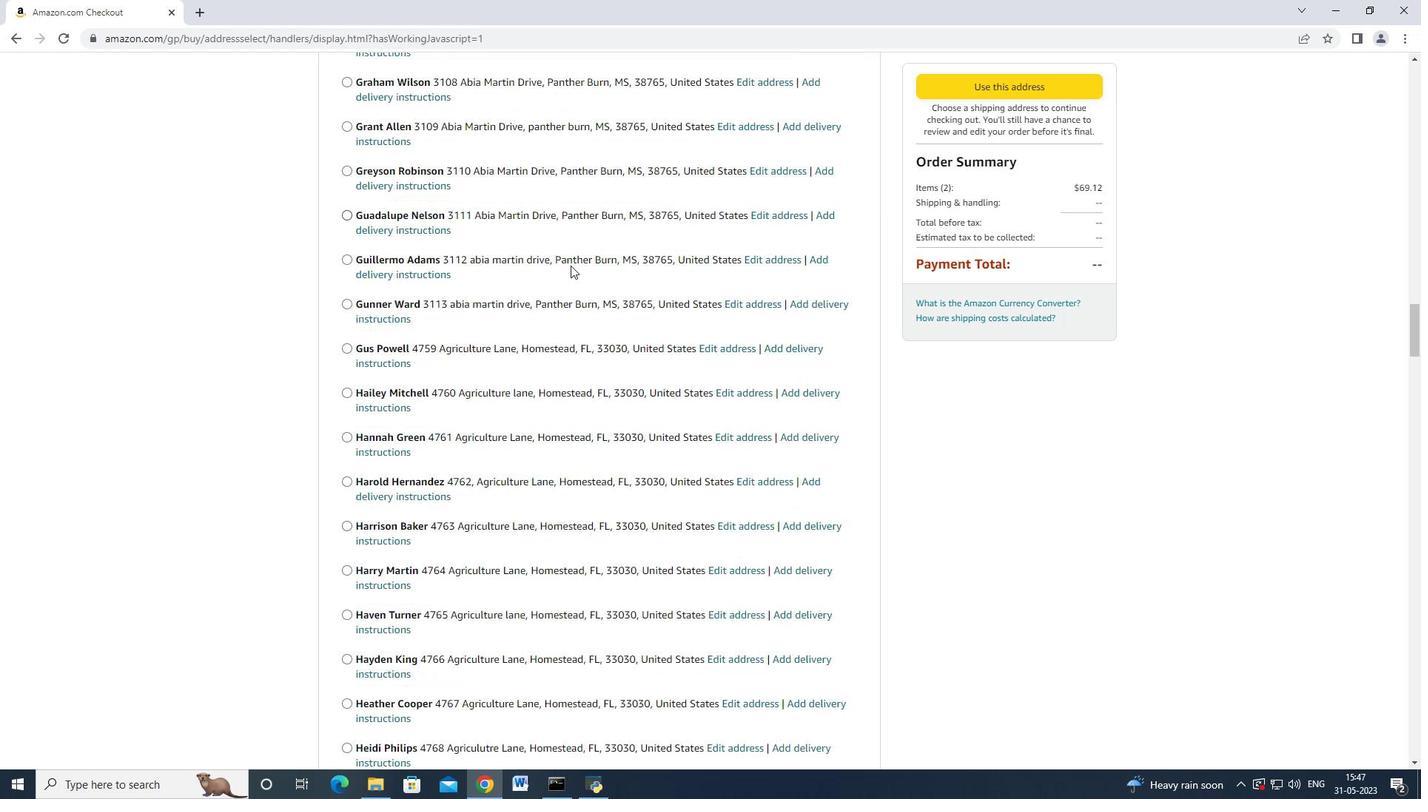 
Action: Mouse scrolled (569, 265) with delta (0, 0)
Screenshot: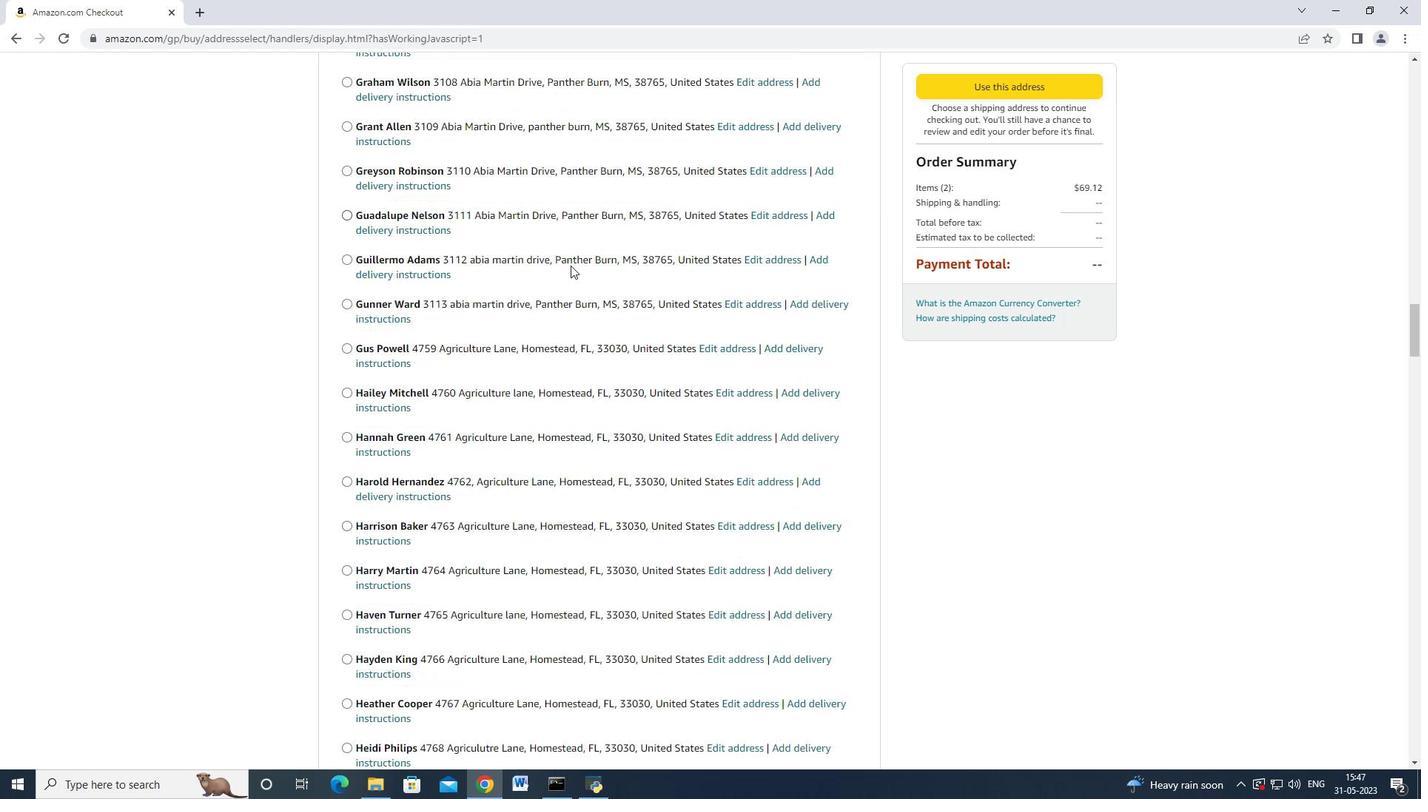 
Action: Mouse scrolled (569, 265) with delta (0, 0)
Screenshot: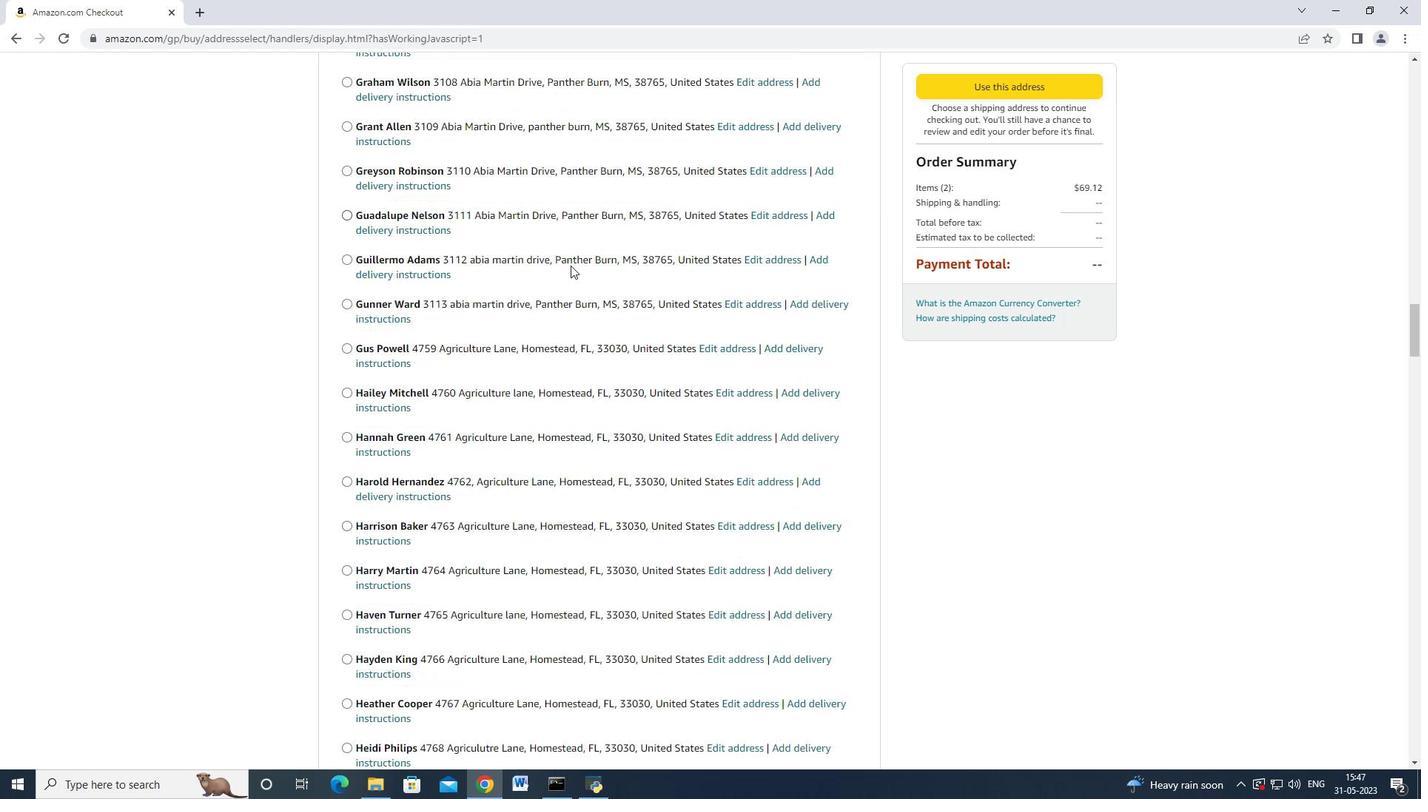 
Action: Mouse moved to (569, 266)
Screenshot: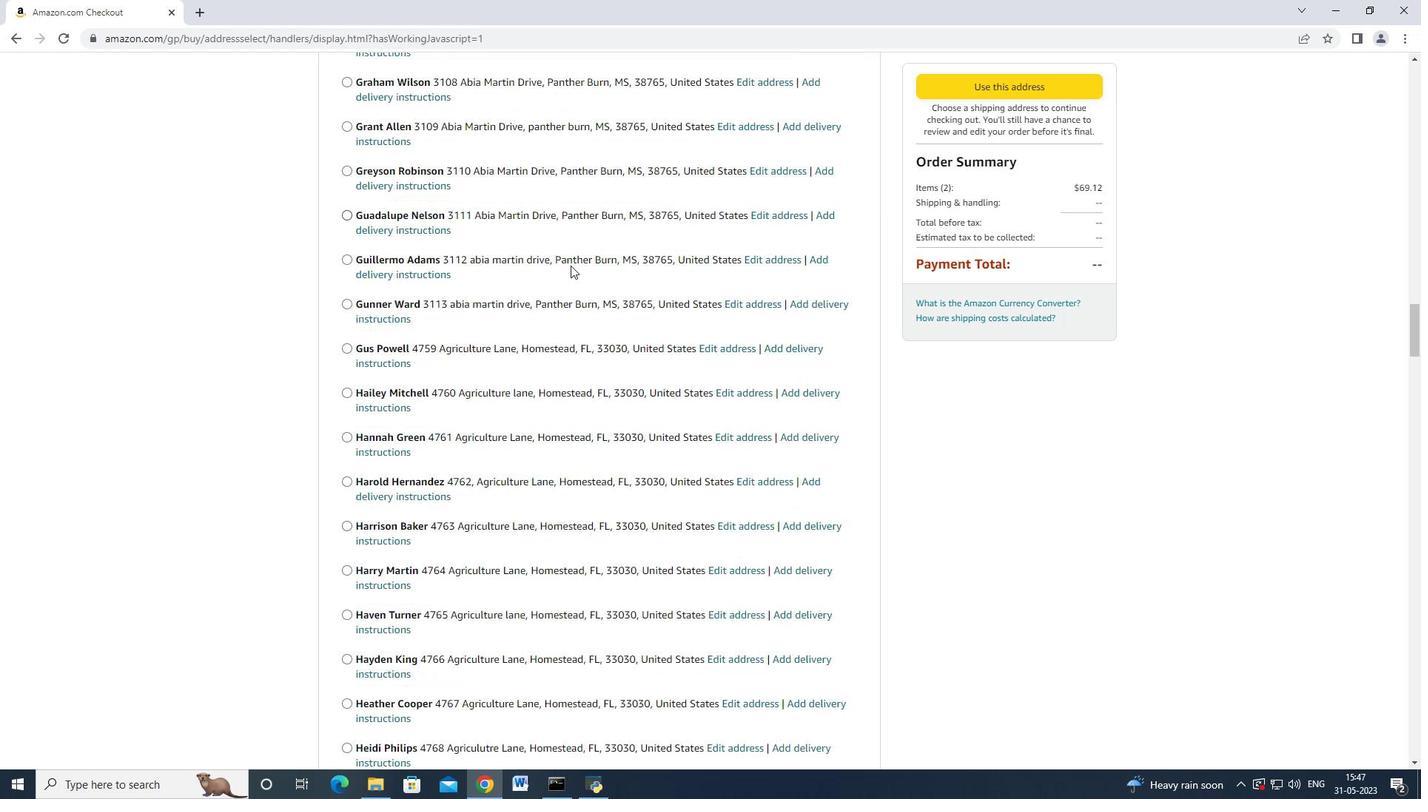 
Action: Mouse scrolled (569, 265) with delta (0, 0)
Screenshot: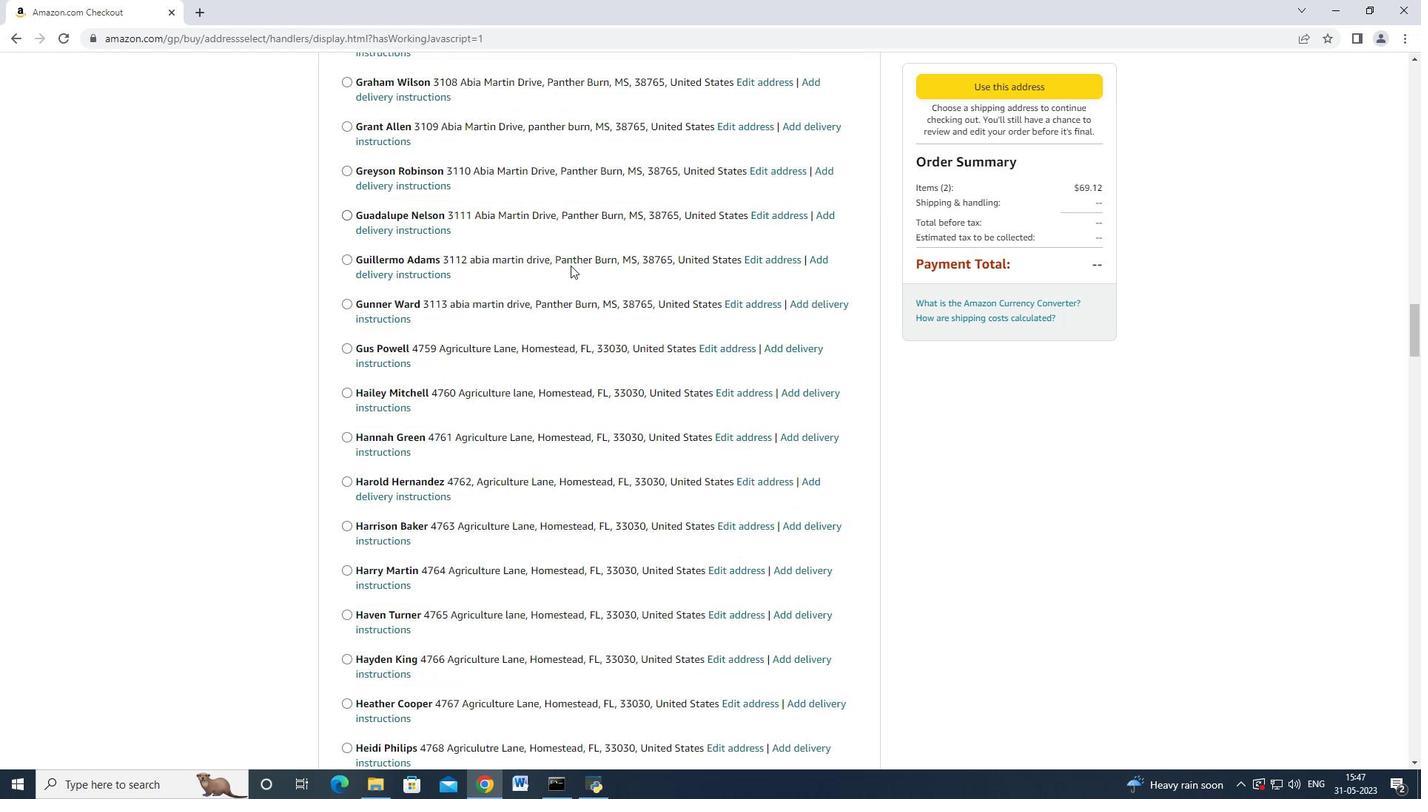 
Action: Mouse moved to (568, 266)
Screenshot: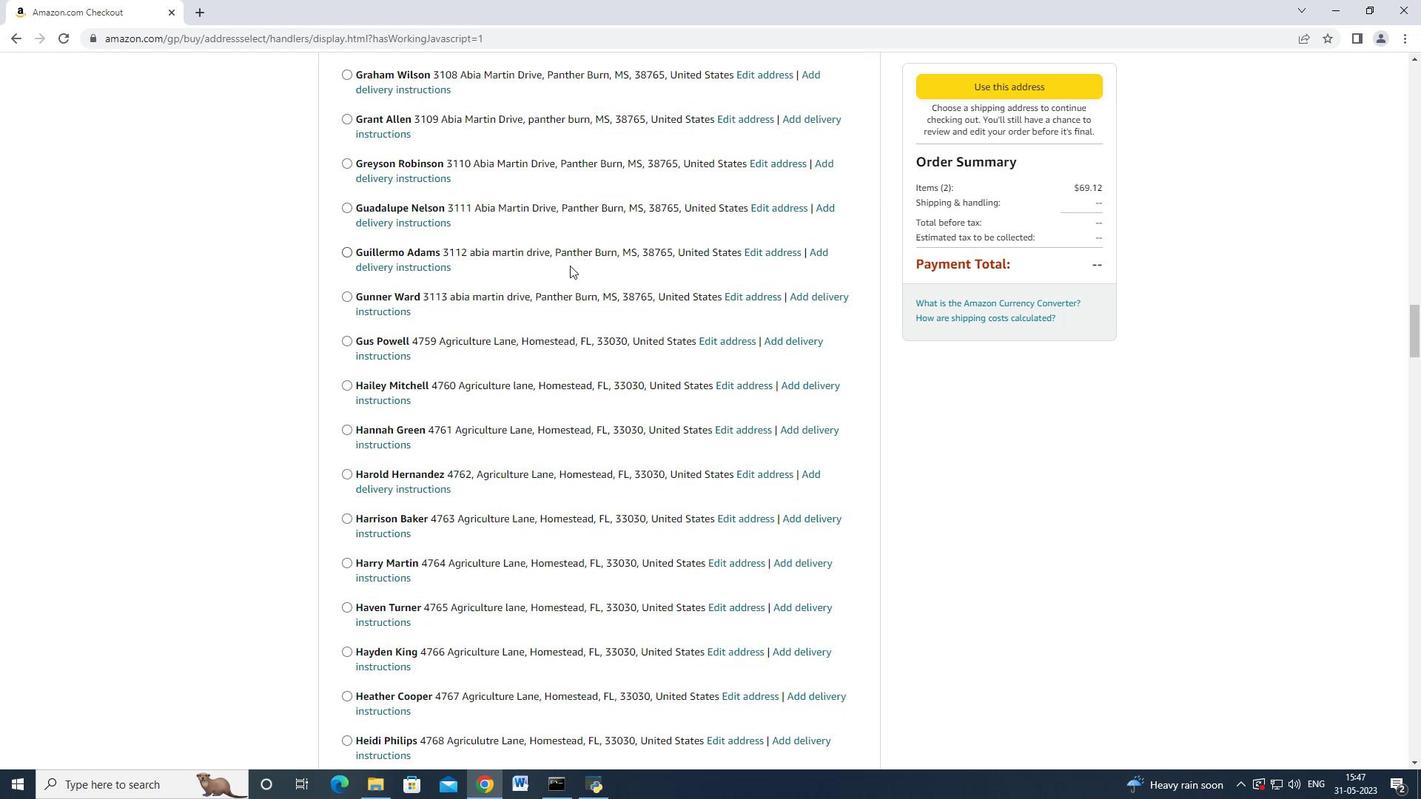 
Action: Mouse scrolled (568, 265) with delta (0, 0)
Screenshot: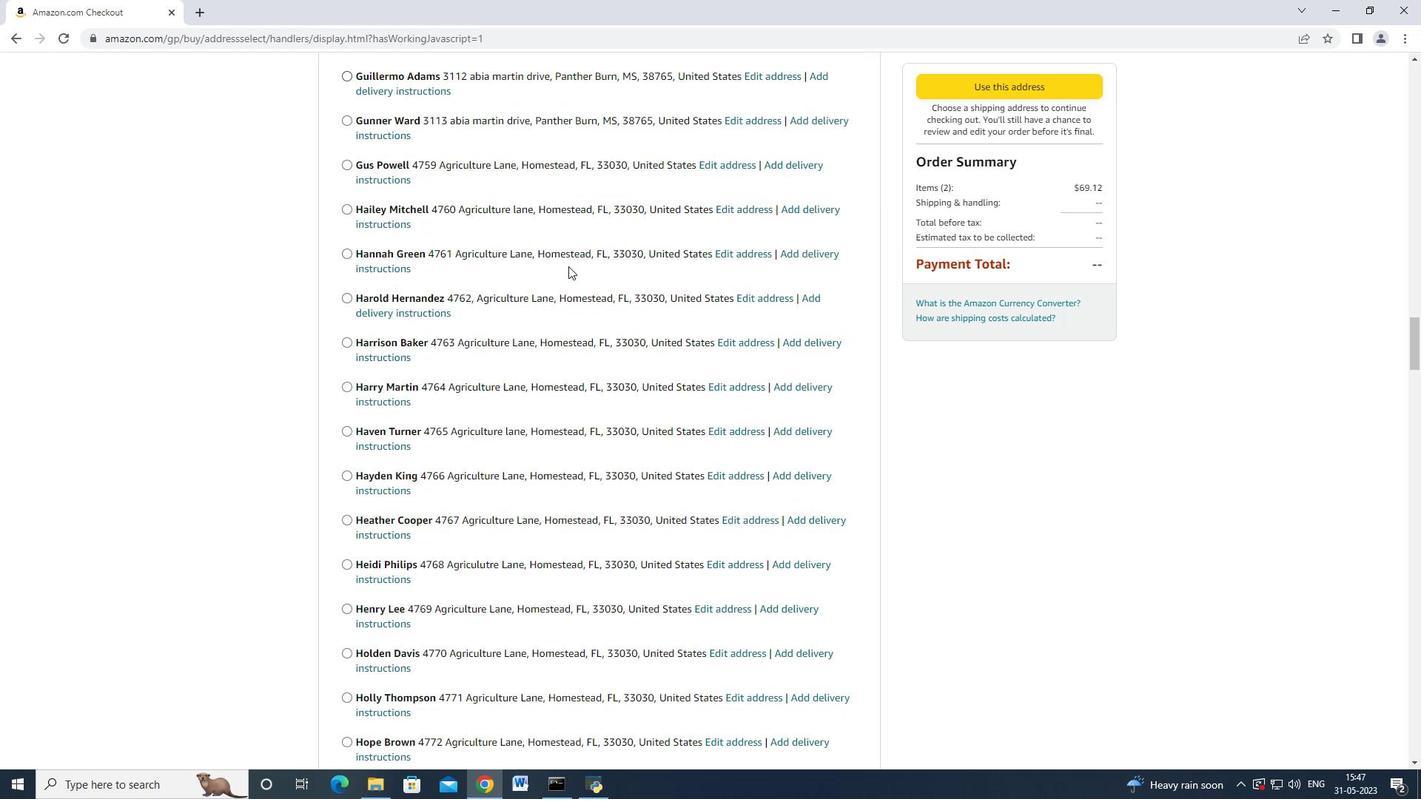 
Action: Mouse scrolled (568, 265) with delta (0, 0)
Screenshot: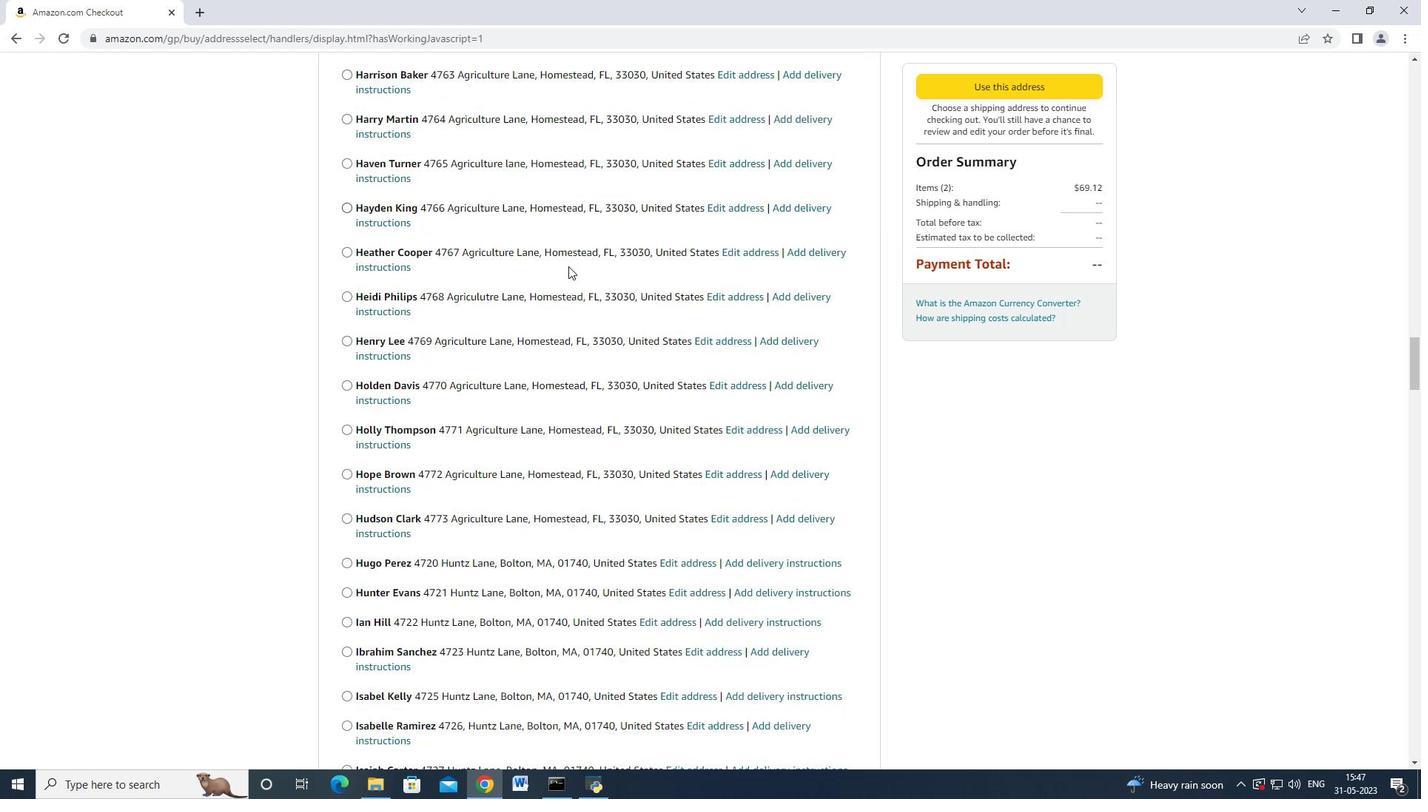 
Action: Mouse moved to (568, 267)
Screenshot: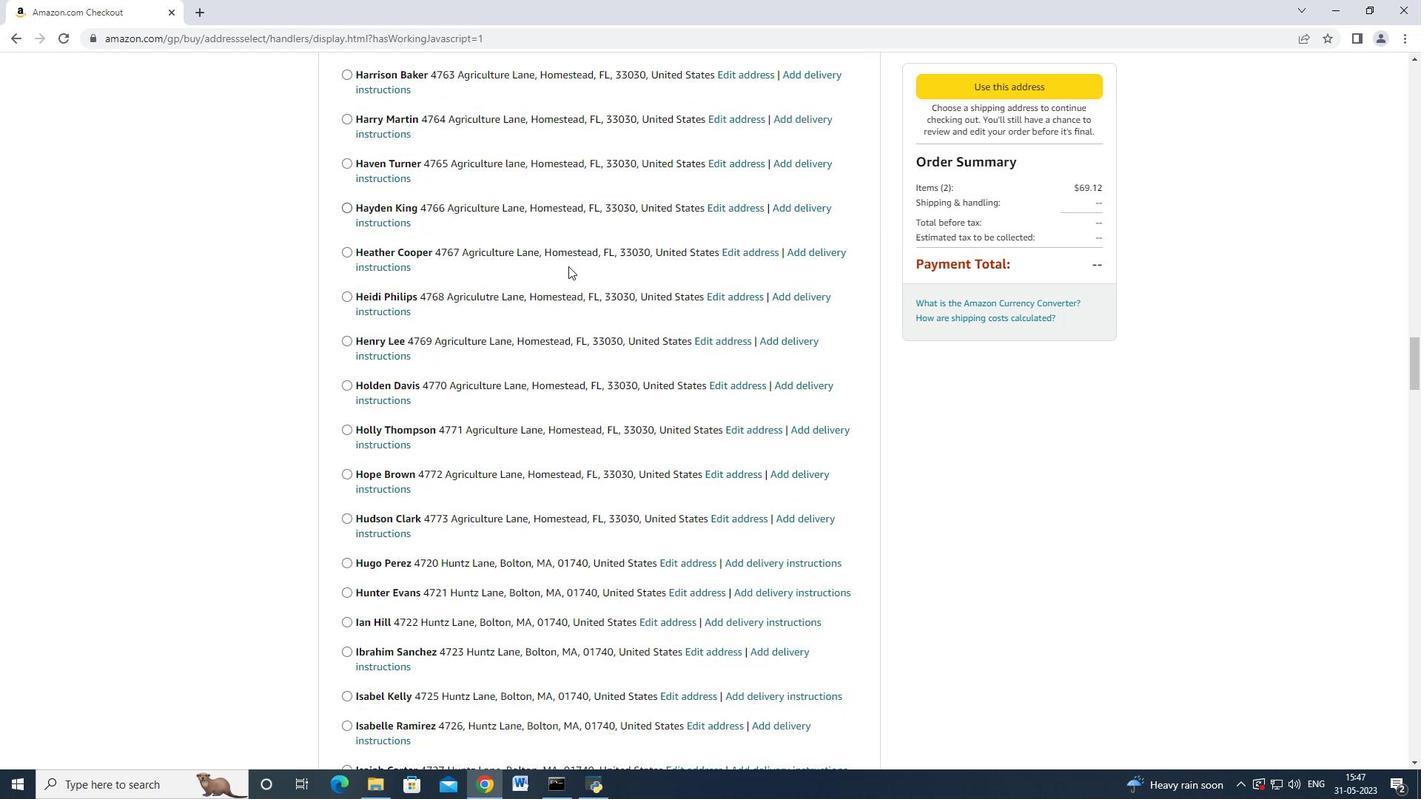 
Action: Mouse scrolled (568, 265) with delta (0, 0)
Screenshot: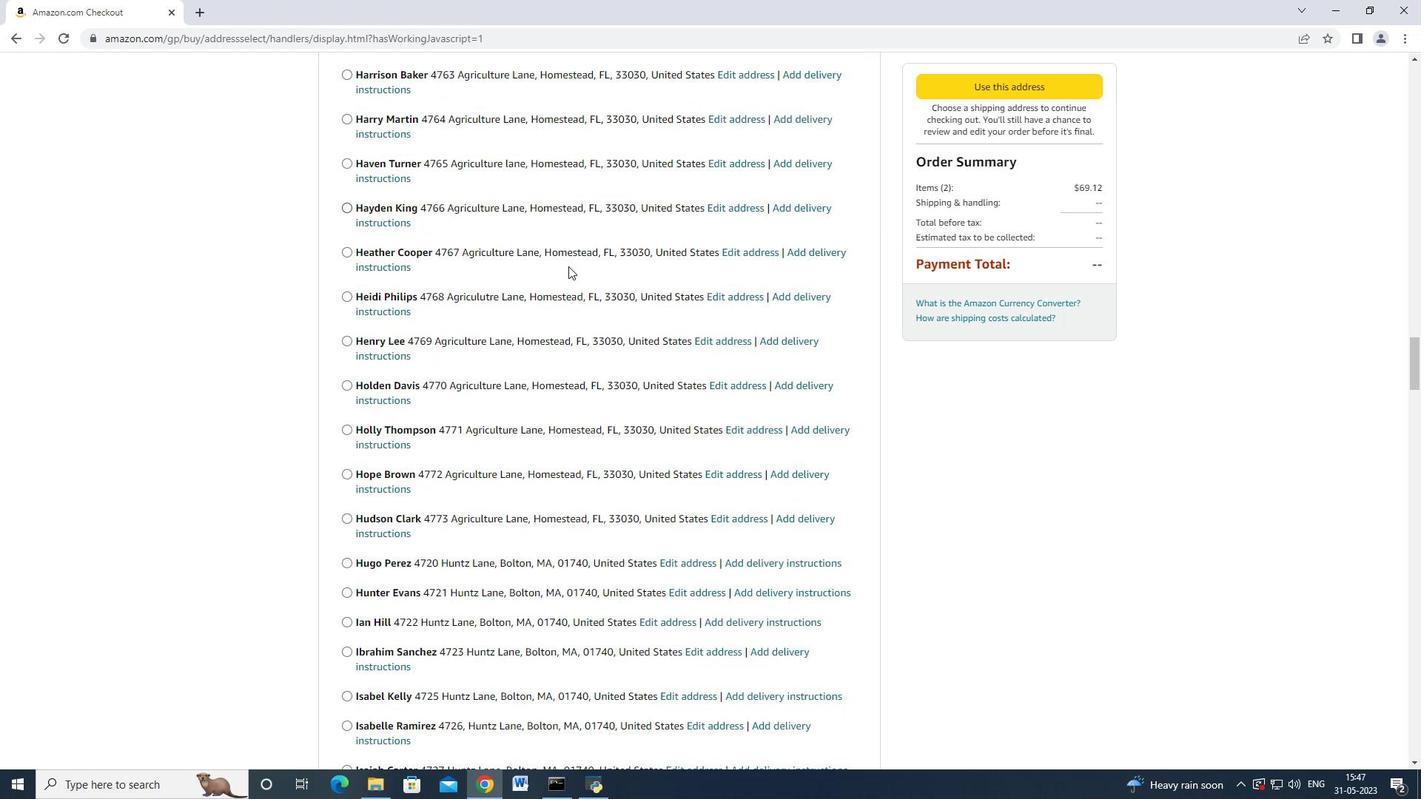 
Action: Mouse moved to (568, 268)
Screenshot: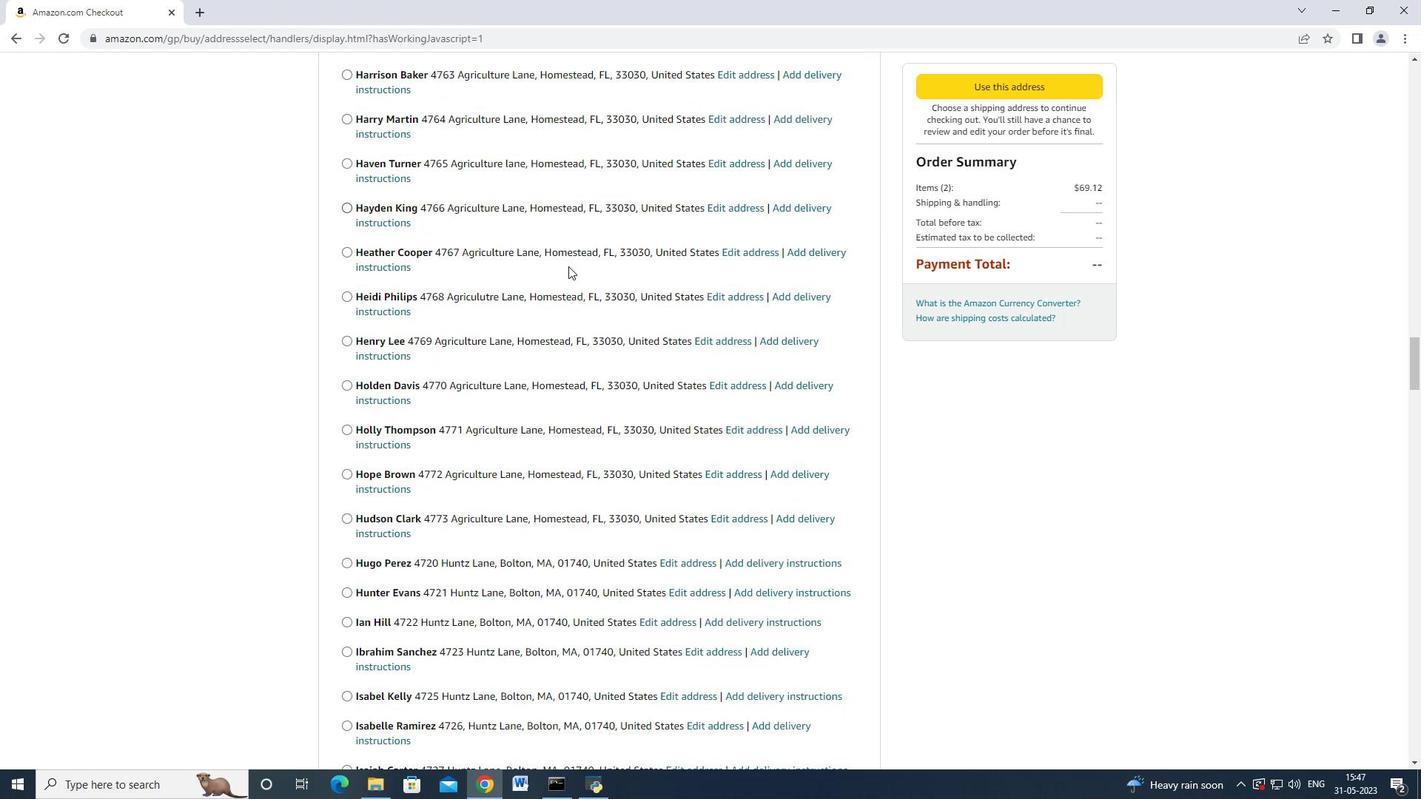 
Action: Mouse scrolled (568, 265) with delta (0, 0)
Screenshot: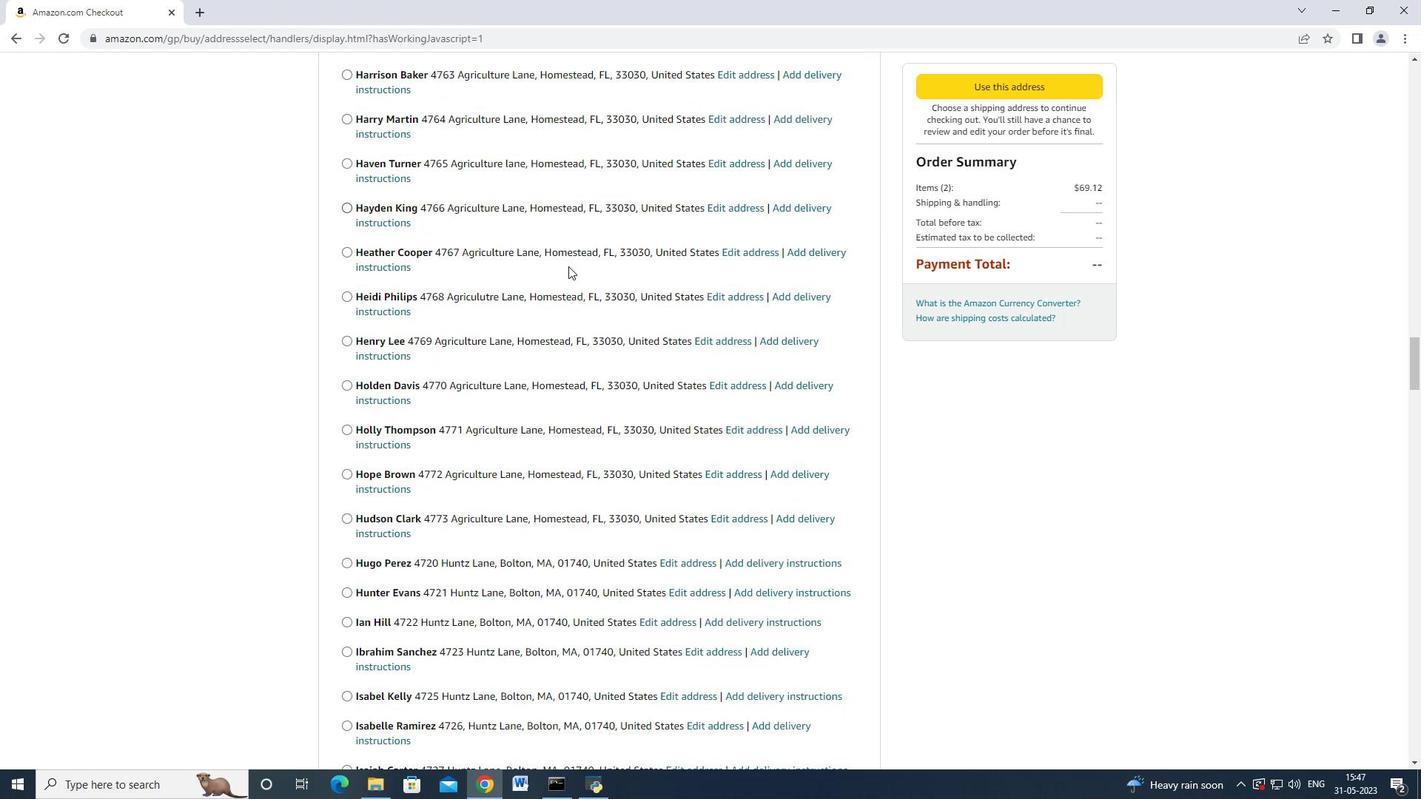 
Action: Mouse moved to (567, 269)
Screenshot: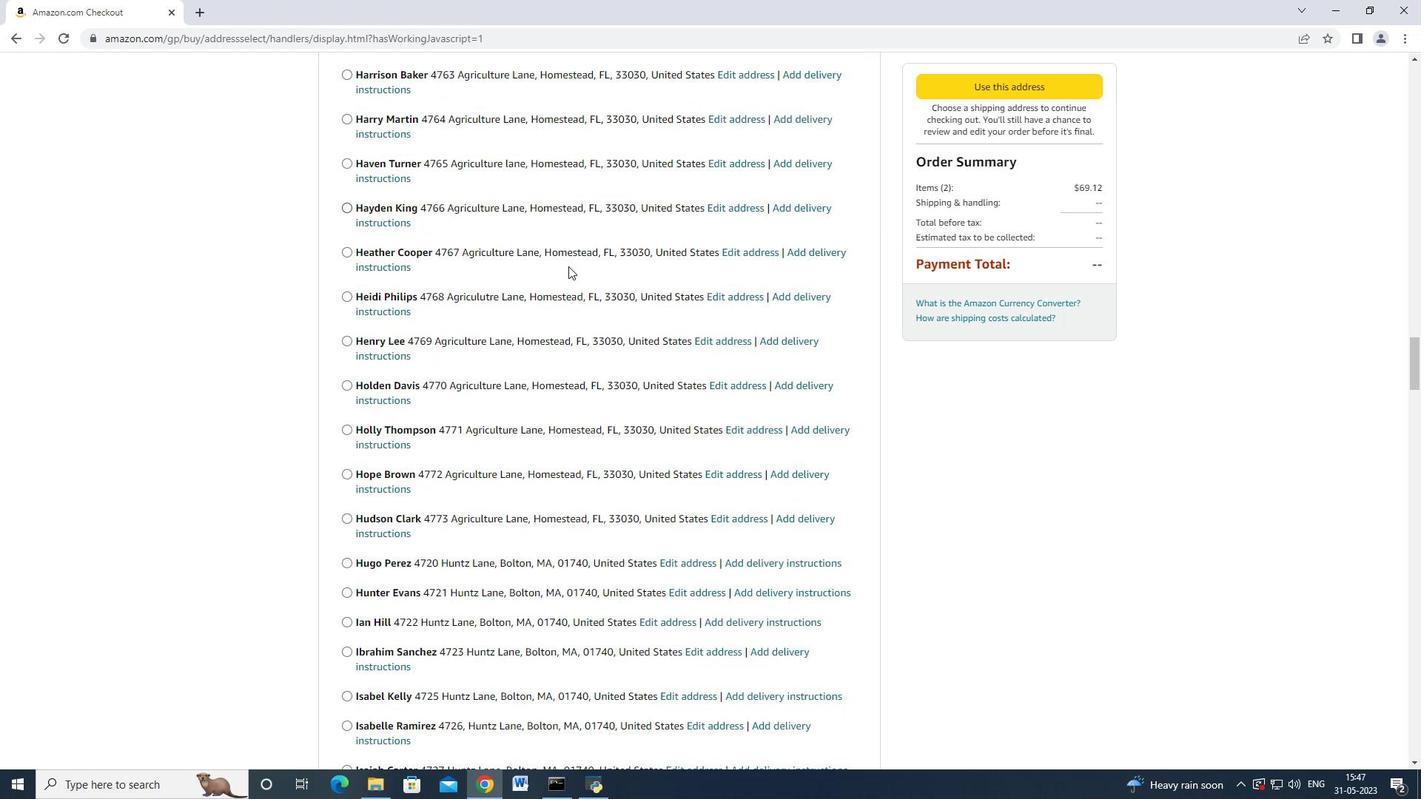 
Action: Mouse scrolled (568, 265) with delta (0, 0)
Screenshot: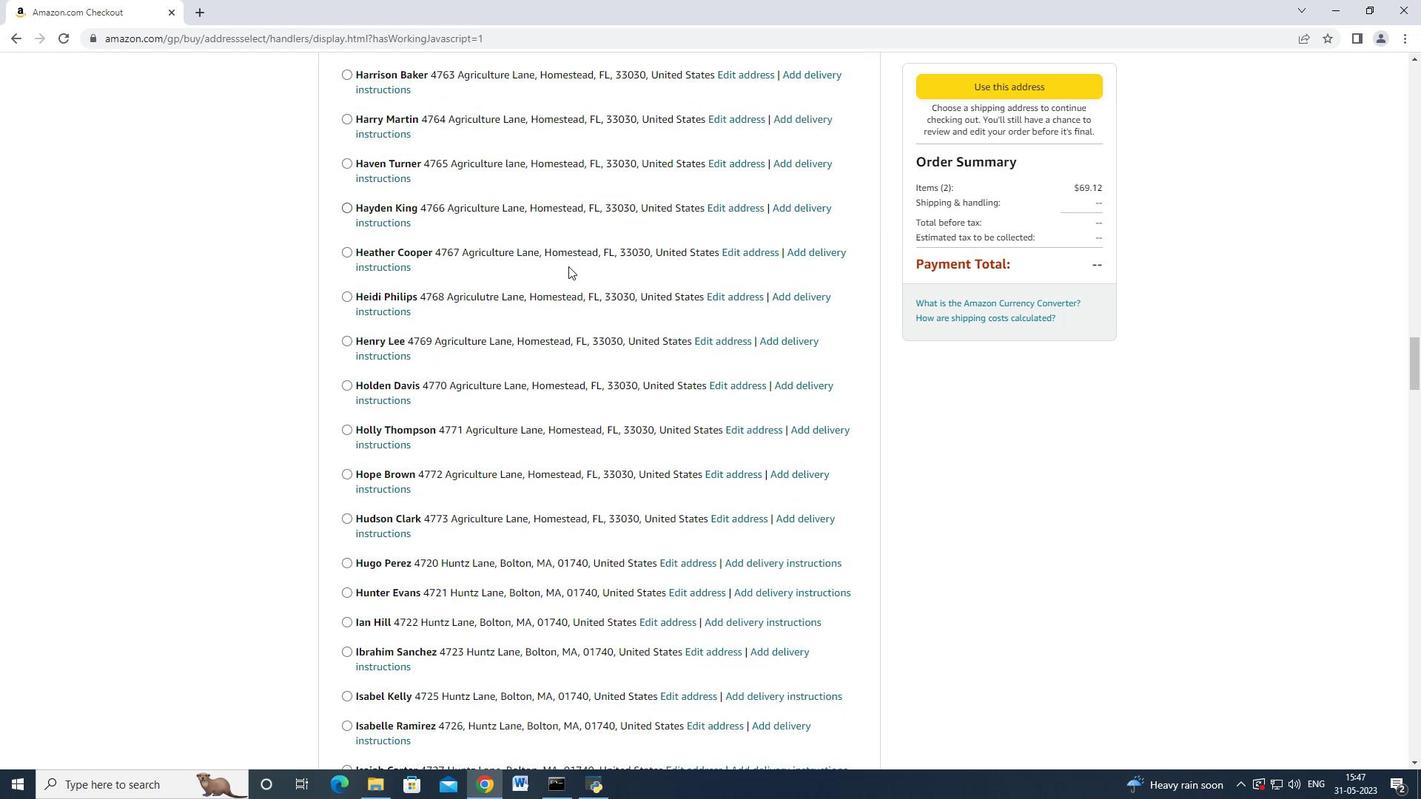 
Action: Mouse scrolled (568, 265) with delta (0, 0)
Screenshot: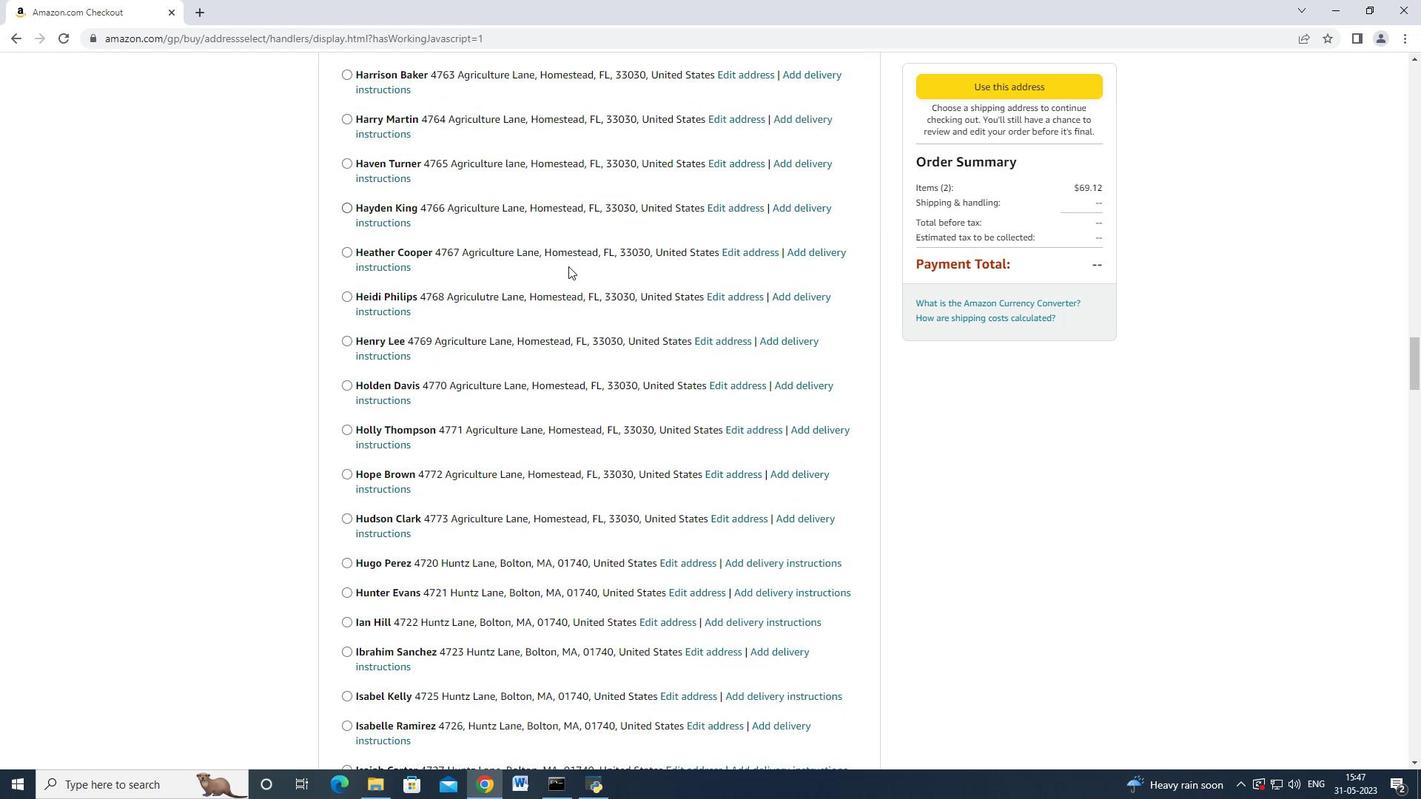 
Action: Mouse moved to (565, 275)
Screenshot: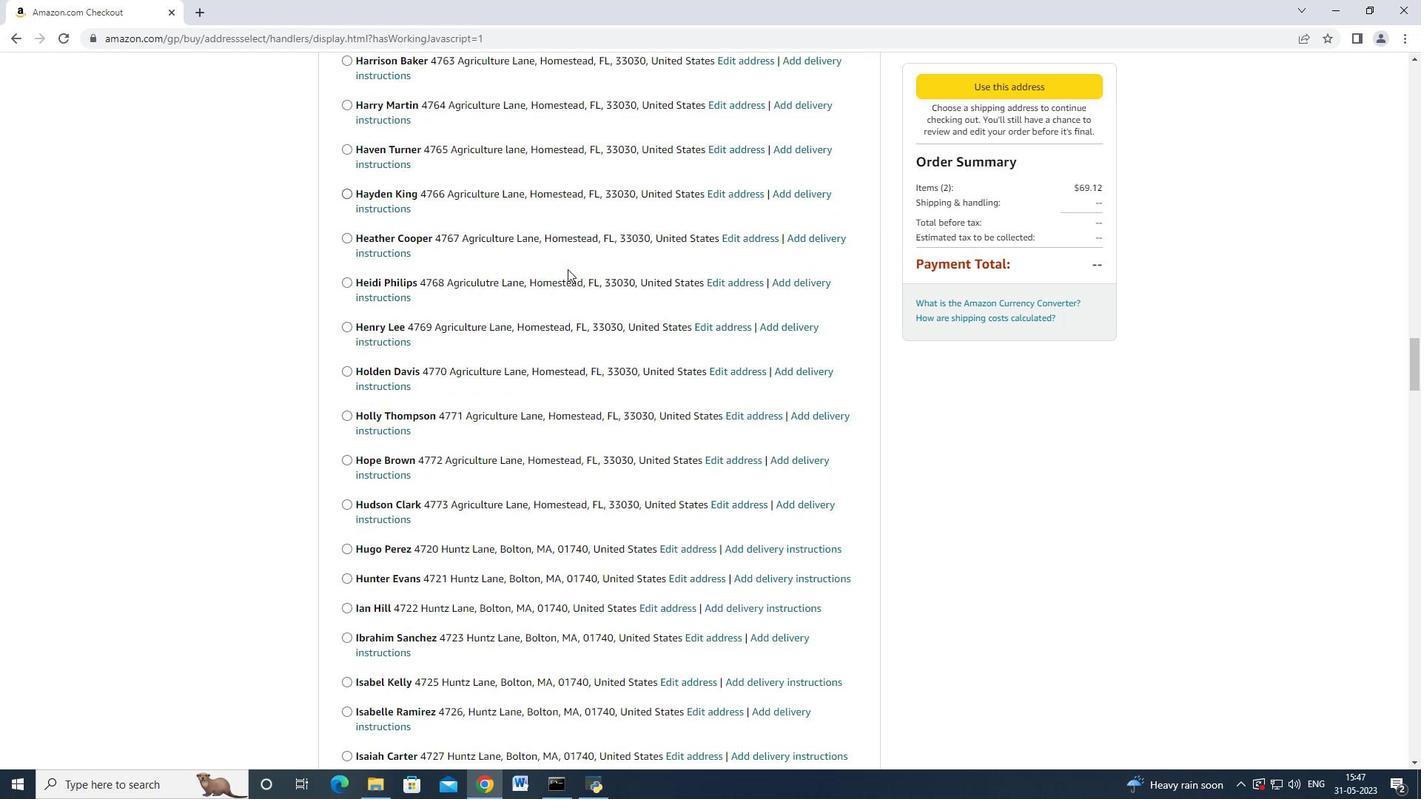 
Action: Mouse scrolled (565, 274) with delta (0, 0)
Screenshot: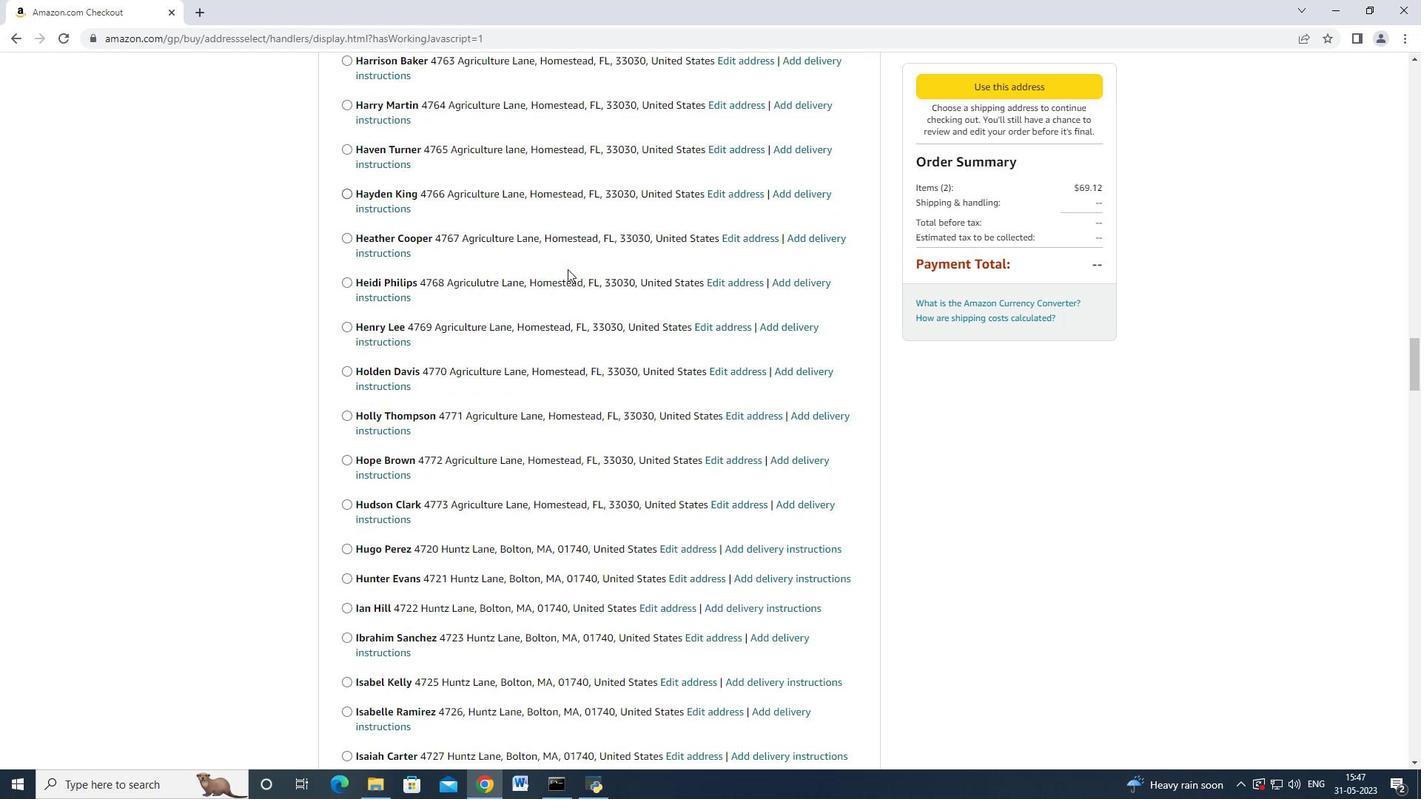
Action: Mouse moved to (564, 276)
Screenshot: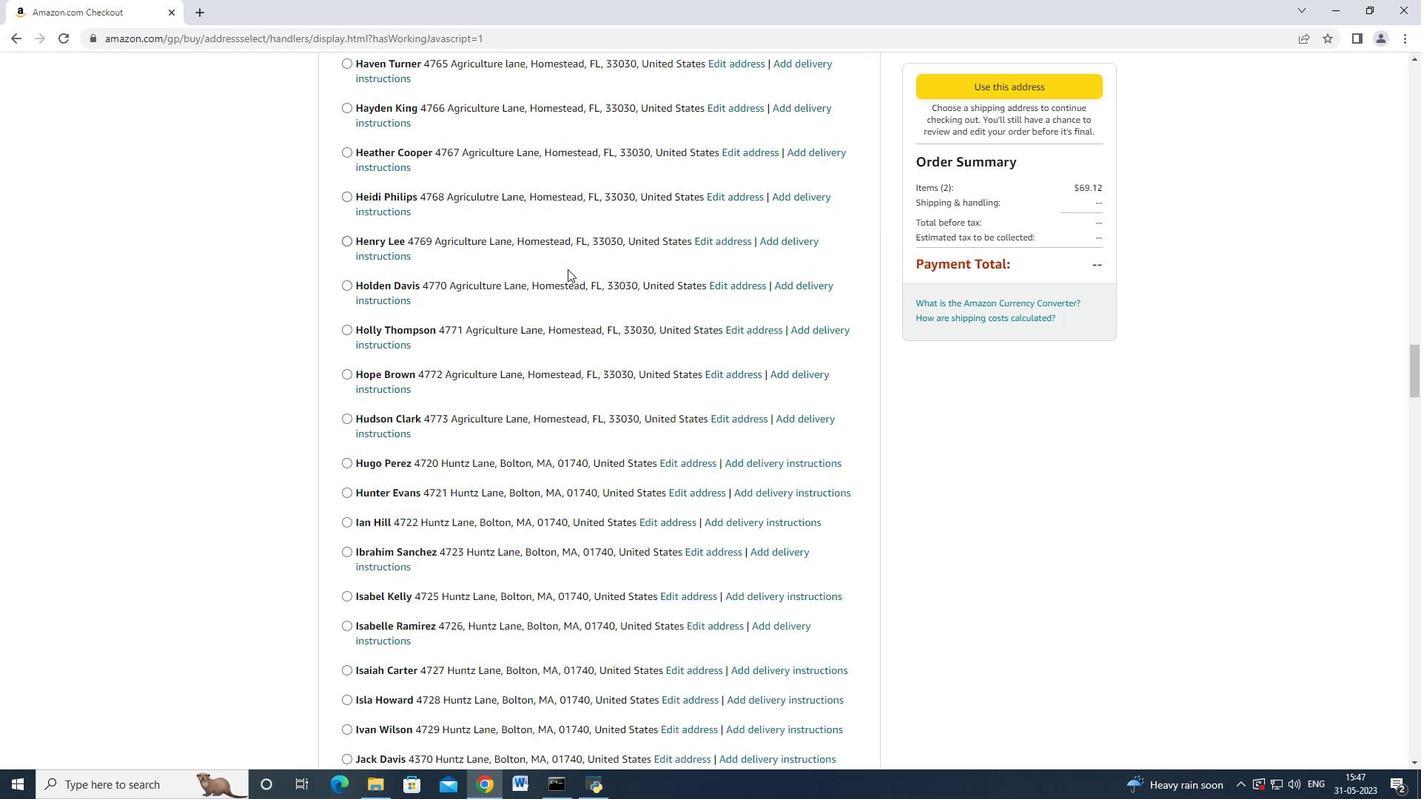 
Action: Mouse scrolled (564, 275) with delta (0, 0)
Screenshot: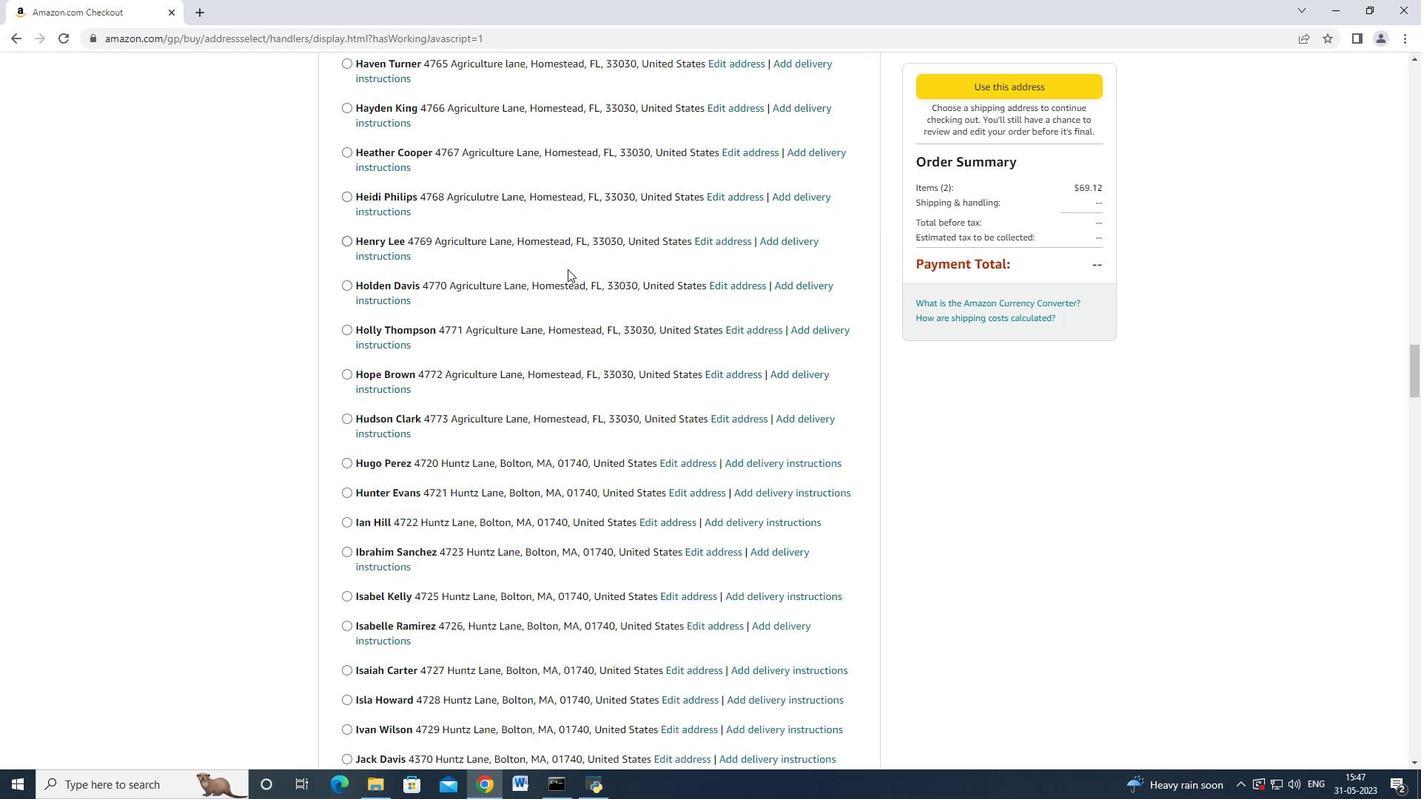 
Action: Mouse moved to (564, 276)
Screenshot: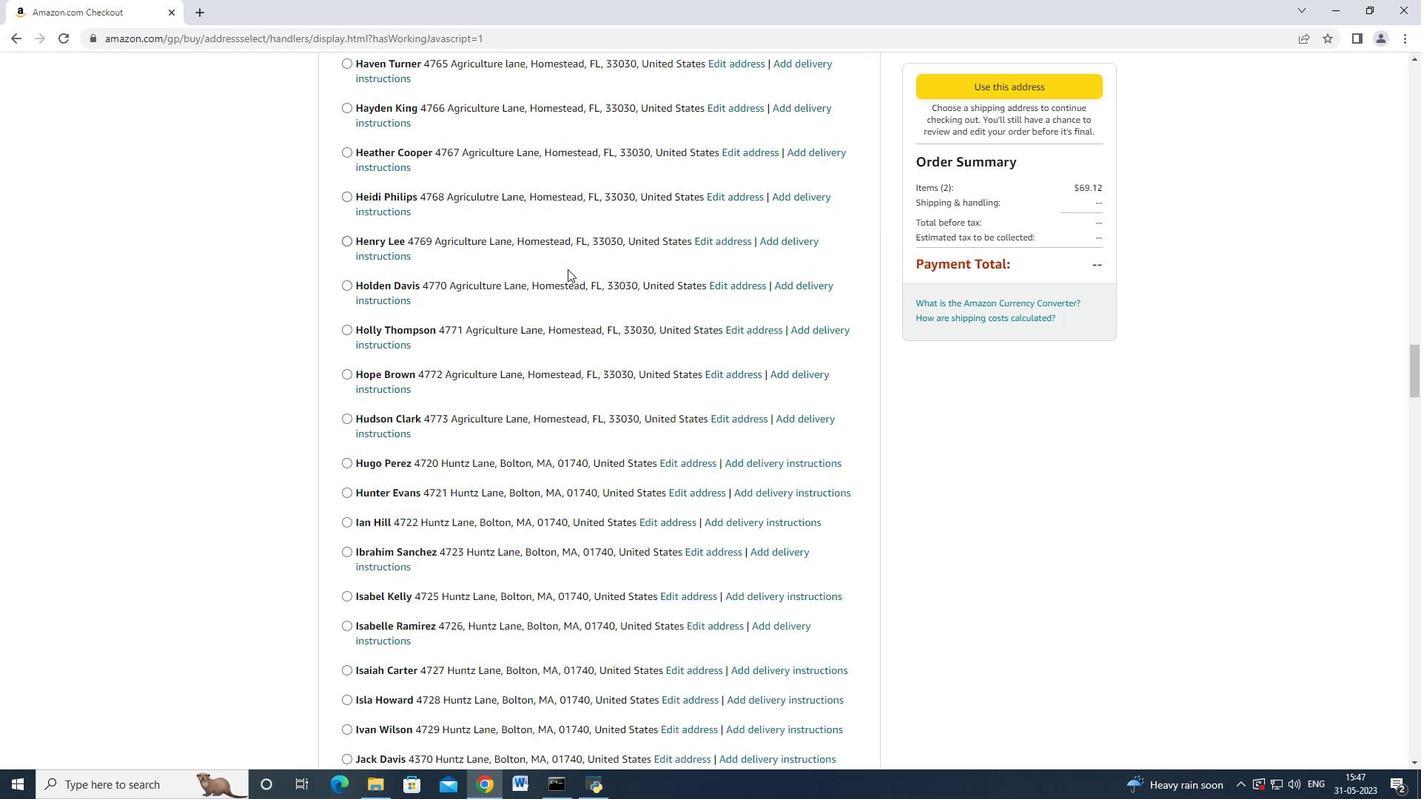 
Action: Mouse scrolled (564, 275) with delta (0, 0)
Screenshot: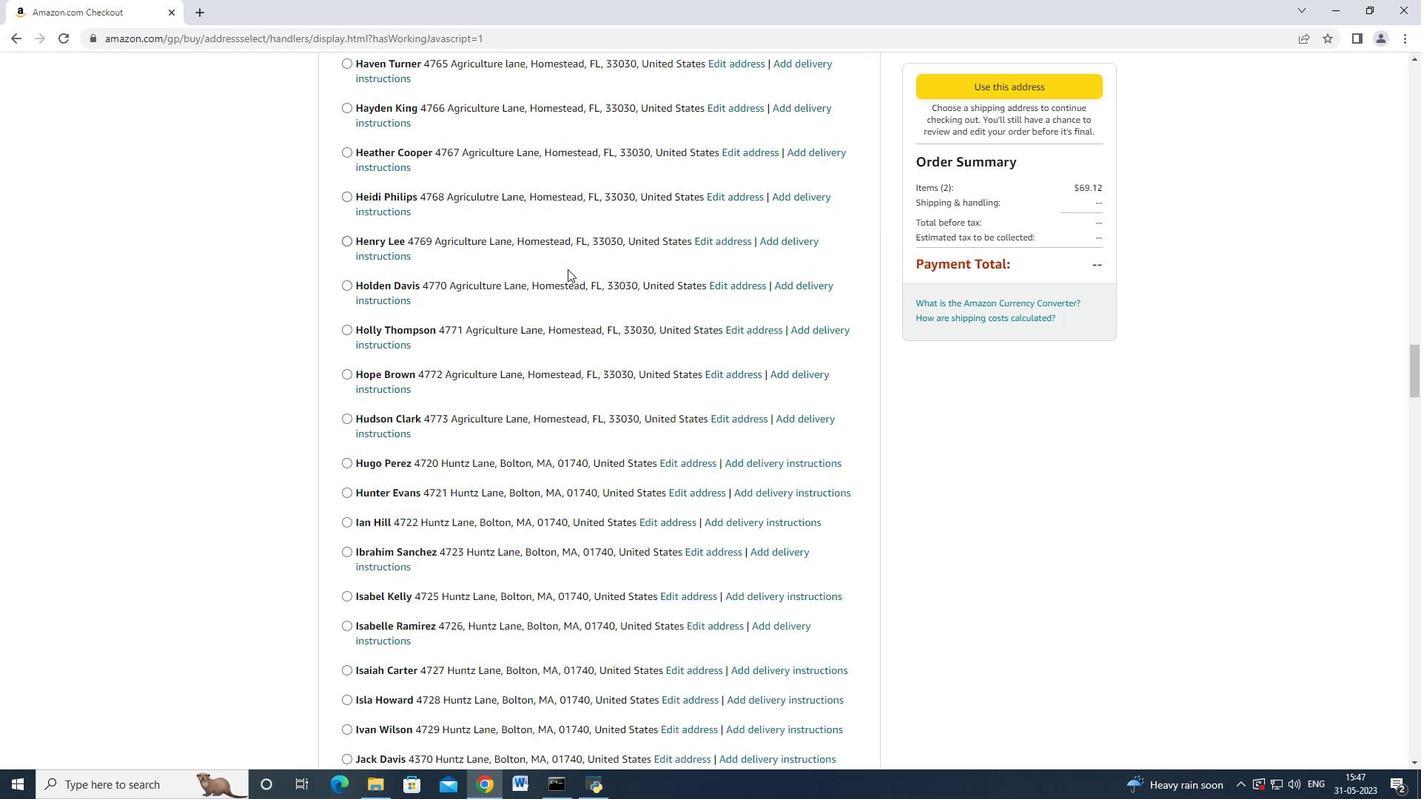 
Action: Mouse scrolled (564, 275) with delta (0, 0)
Screenshot: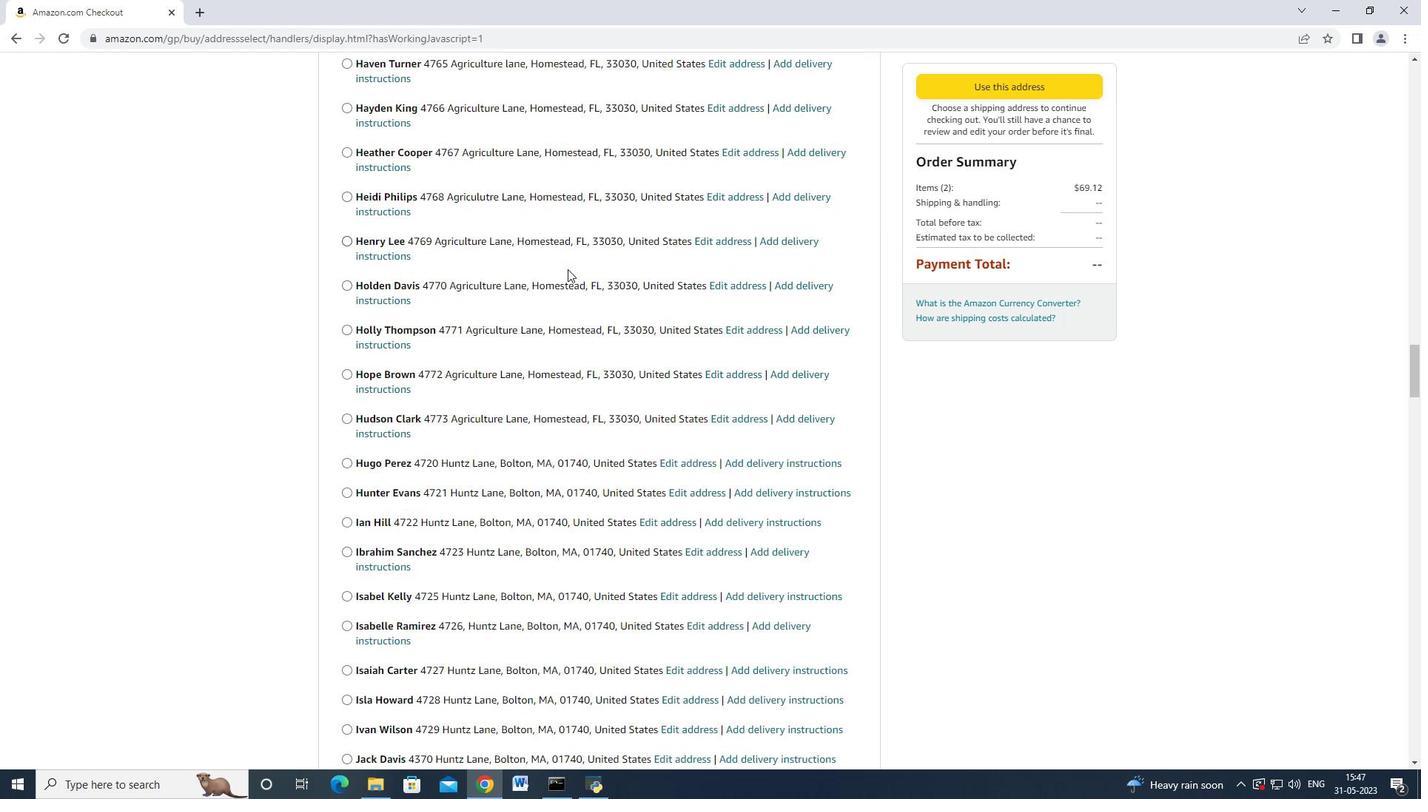 
Action: Mouse scrolled (564, 275) with delta (0, 0)
Screenshot: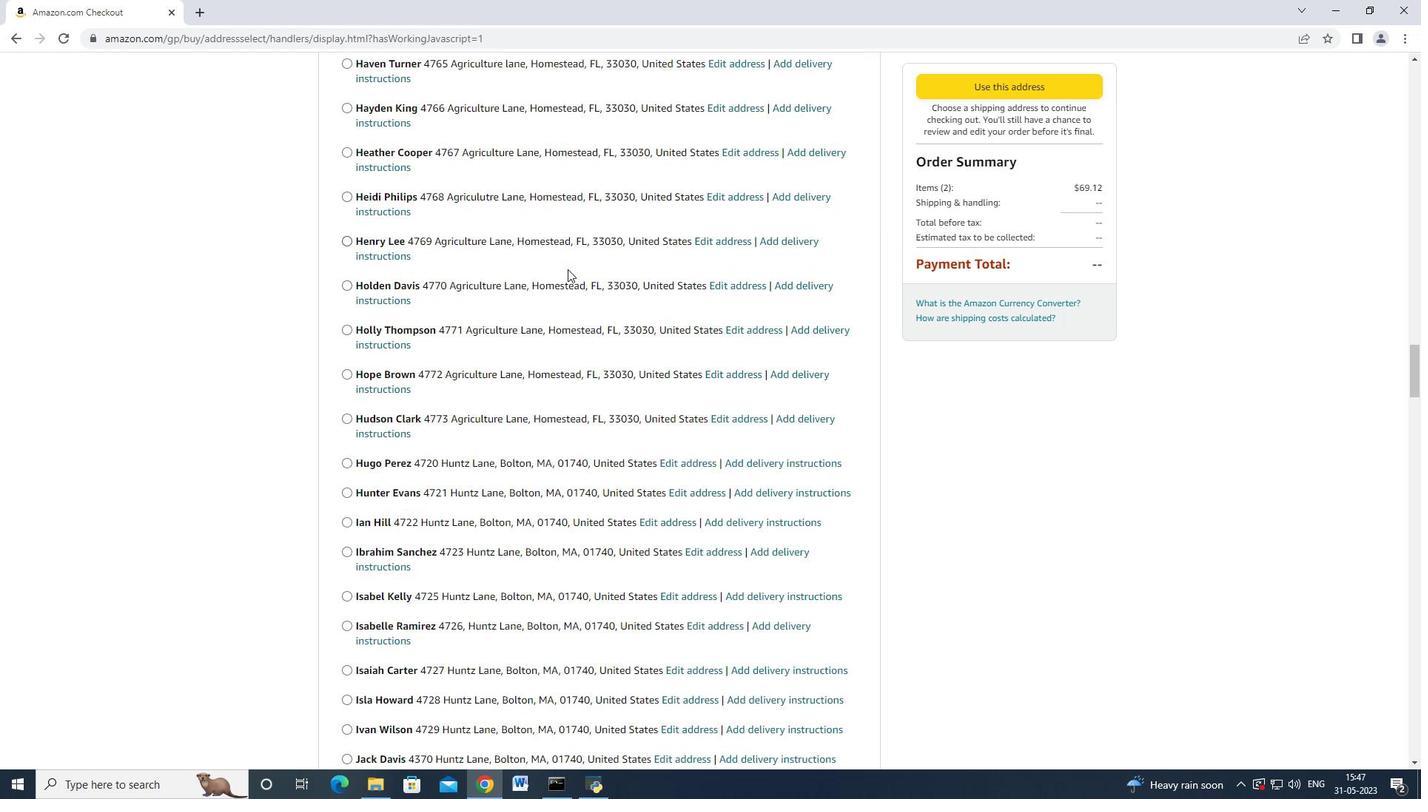 
Action: Mouse scrolled (564, 275) with delta (0, 0)
Screenshot: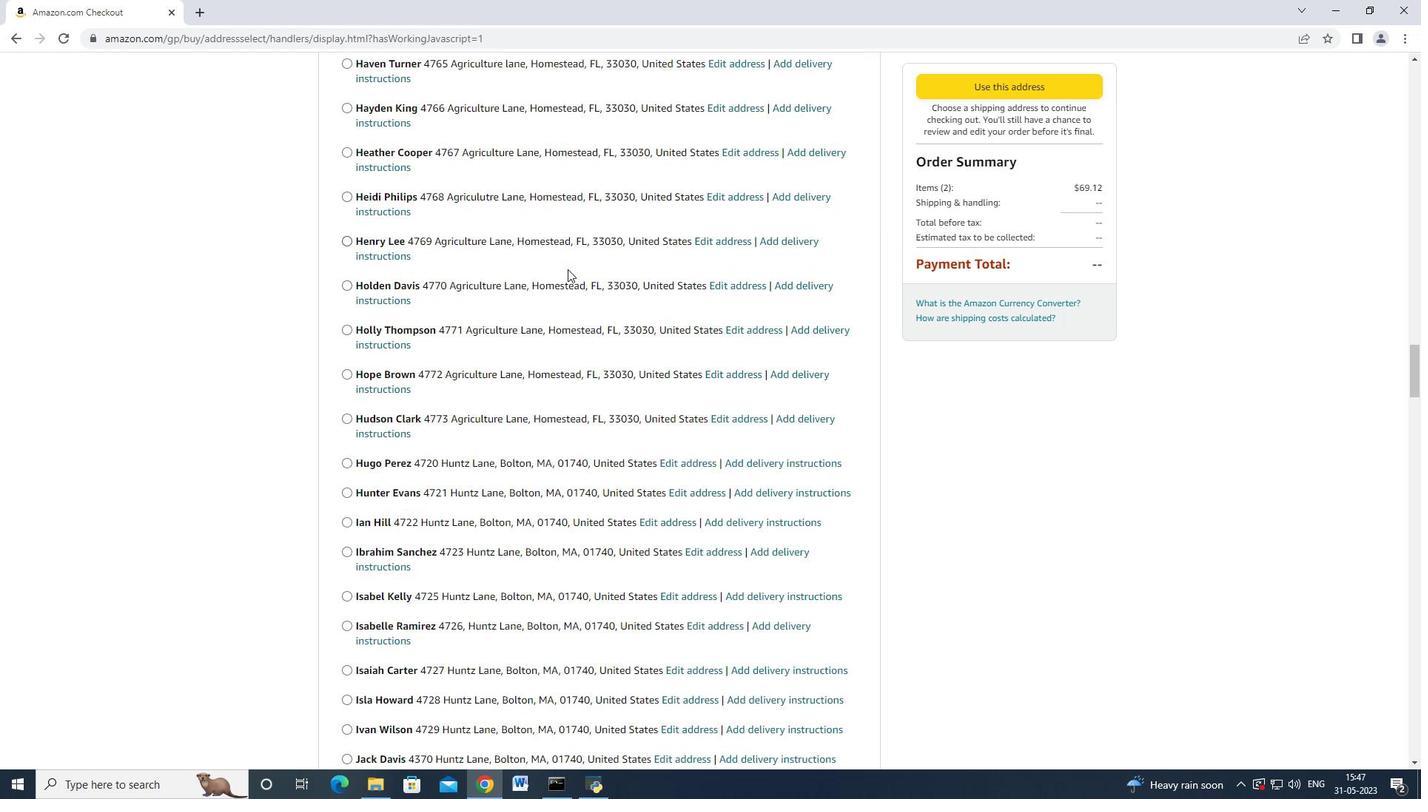 
Action: Mouse scrolled (564, 275) with delta (0, 0)
Screenshot: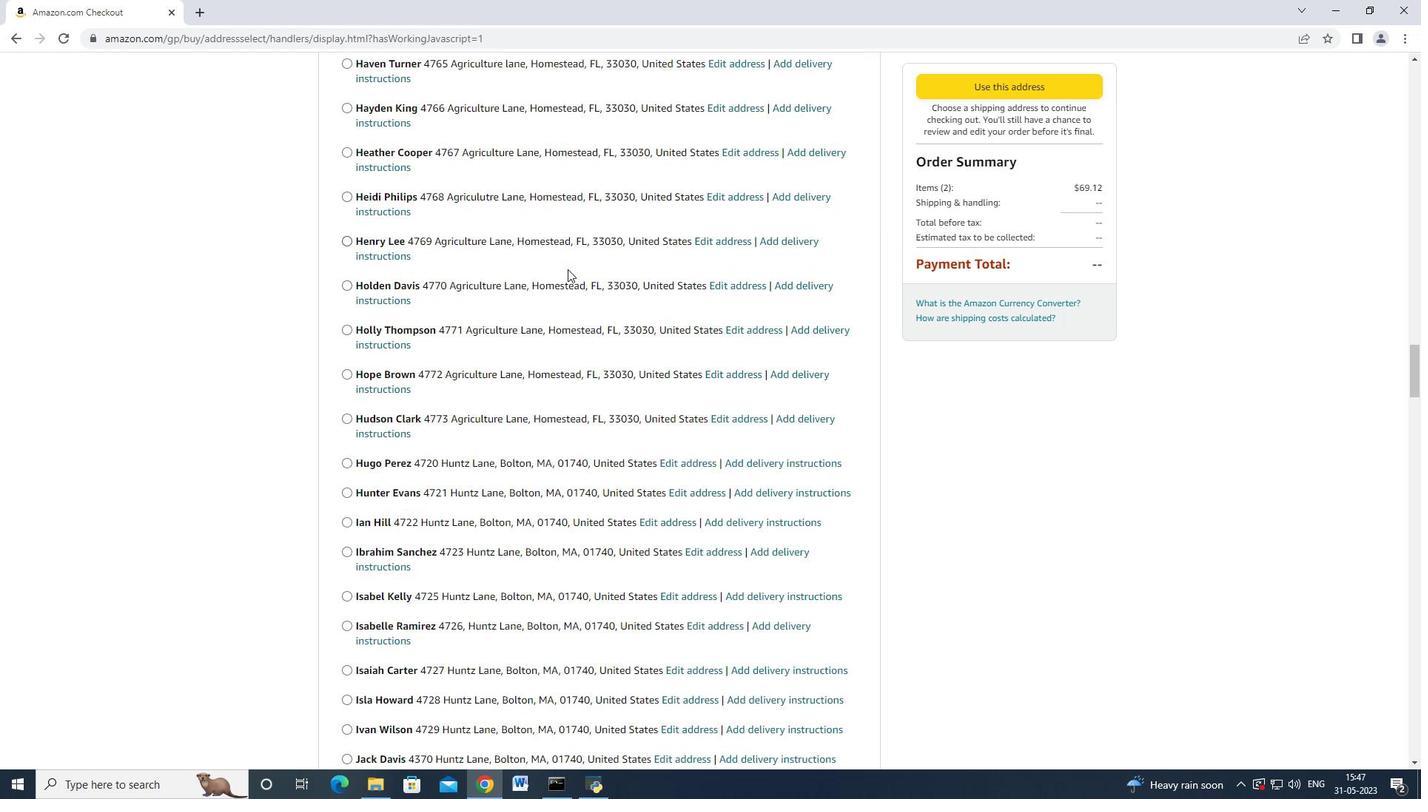 
Action: Mouse moved to (562, 279)
Screenshot: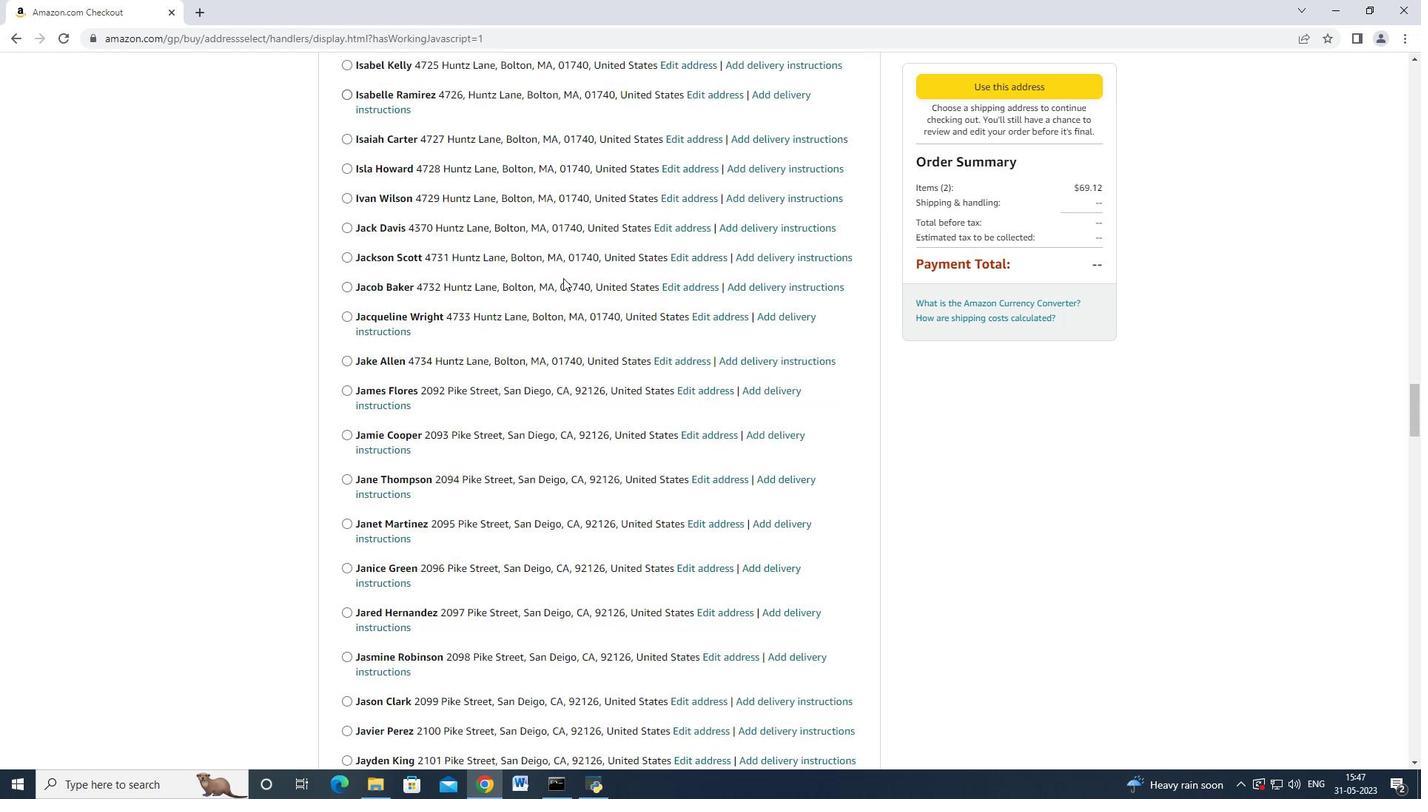 
Action: Mouse scrolled (562, 279) with delta (0, 0)
Screenshot: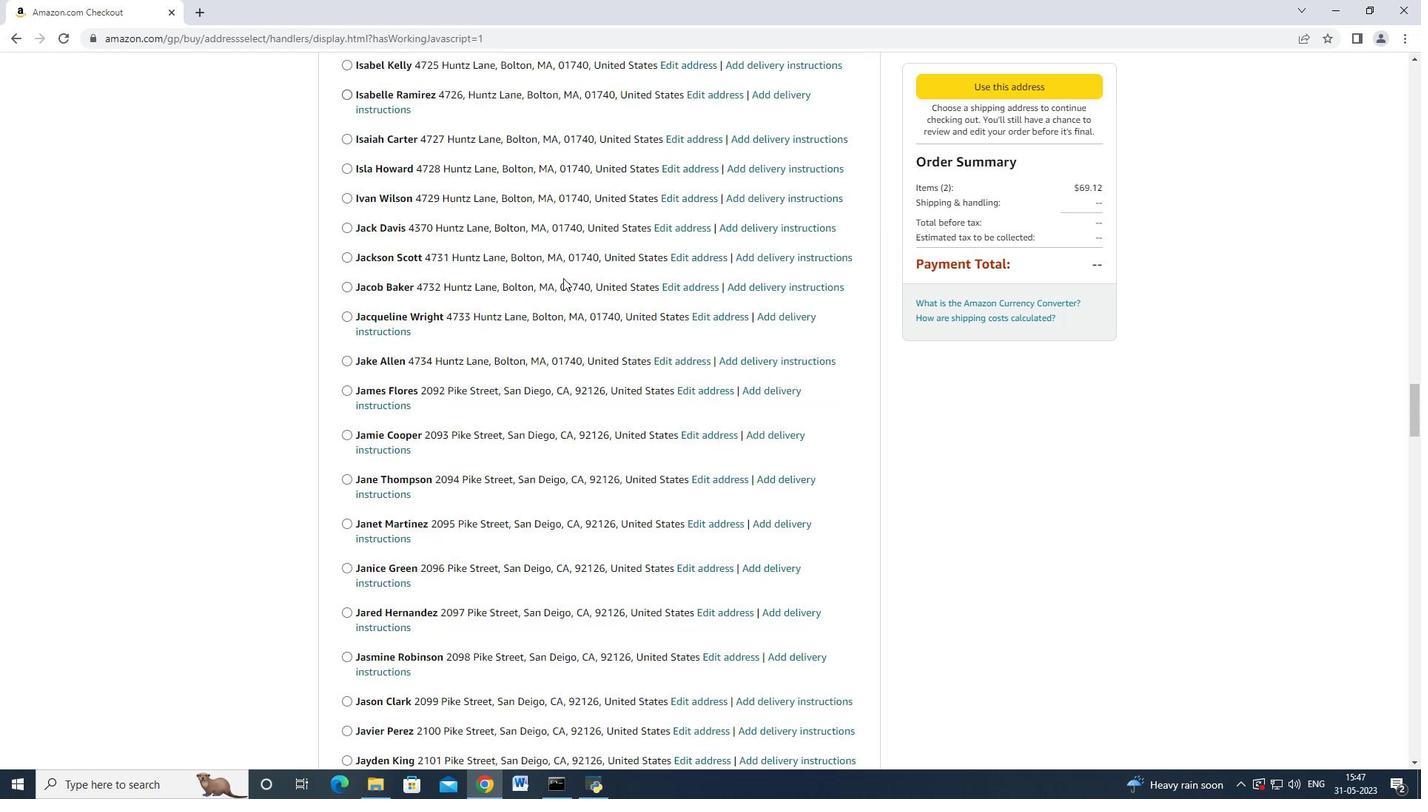 
Action: Mouse moved to (562, 280)
Screenshot: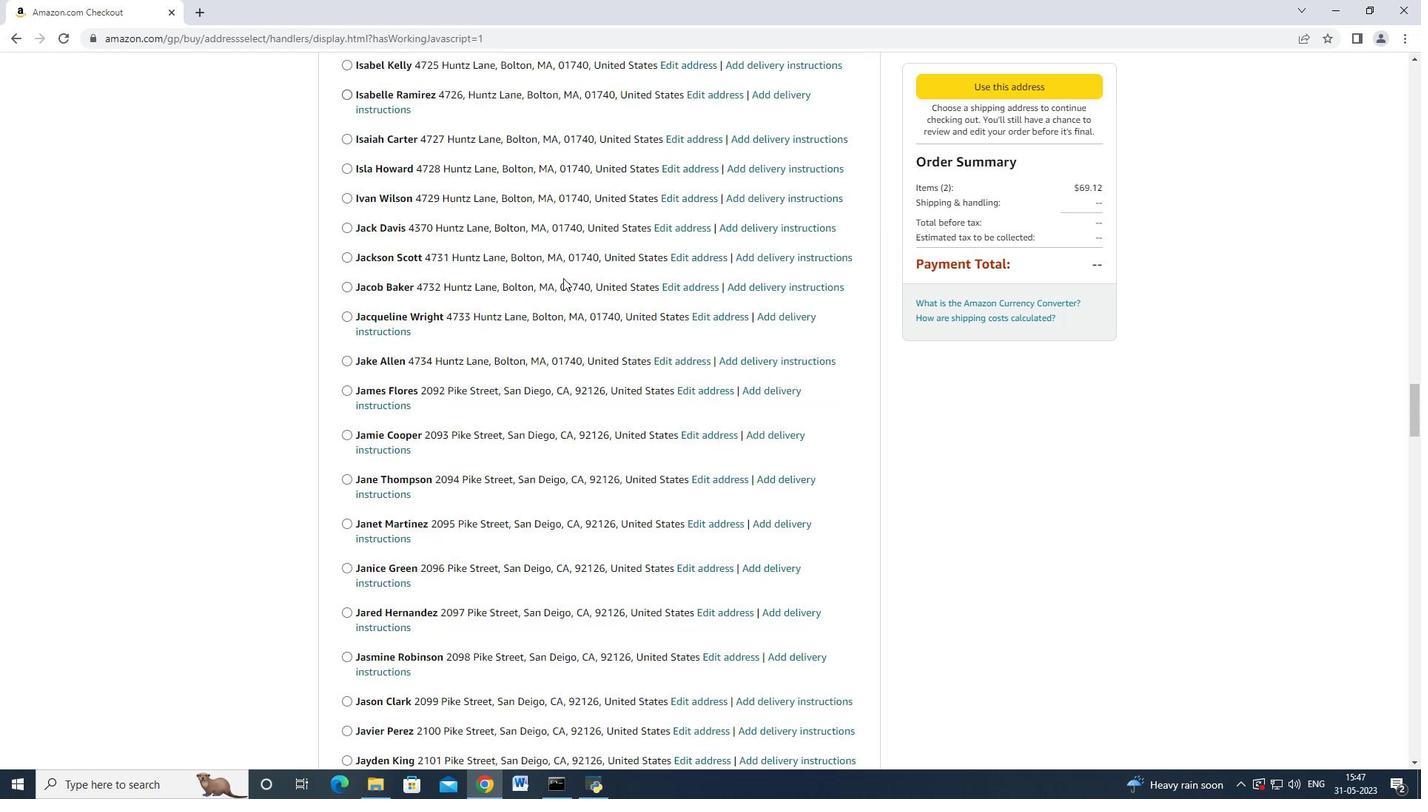 
Action: Mouse scrolled (562, 279) with delta (0, 0)
Screenshot: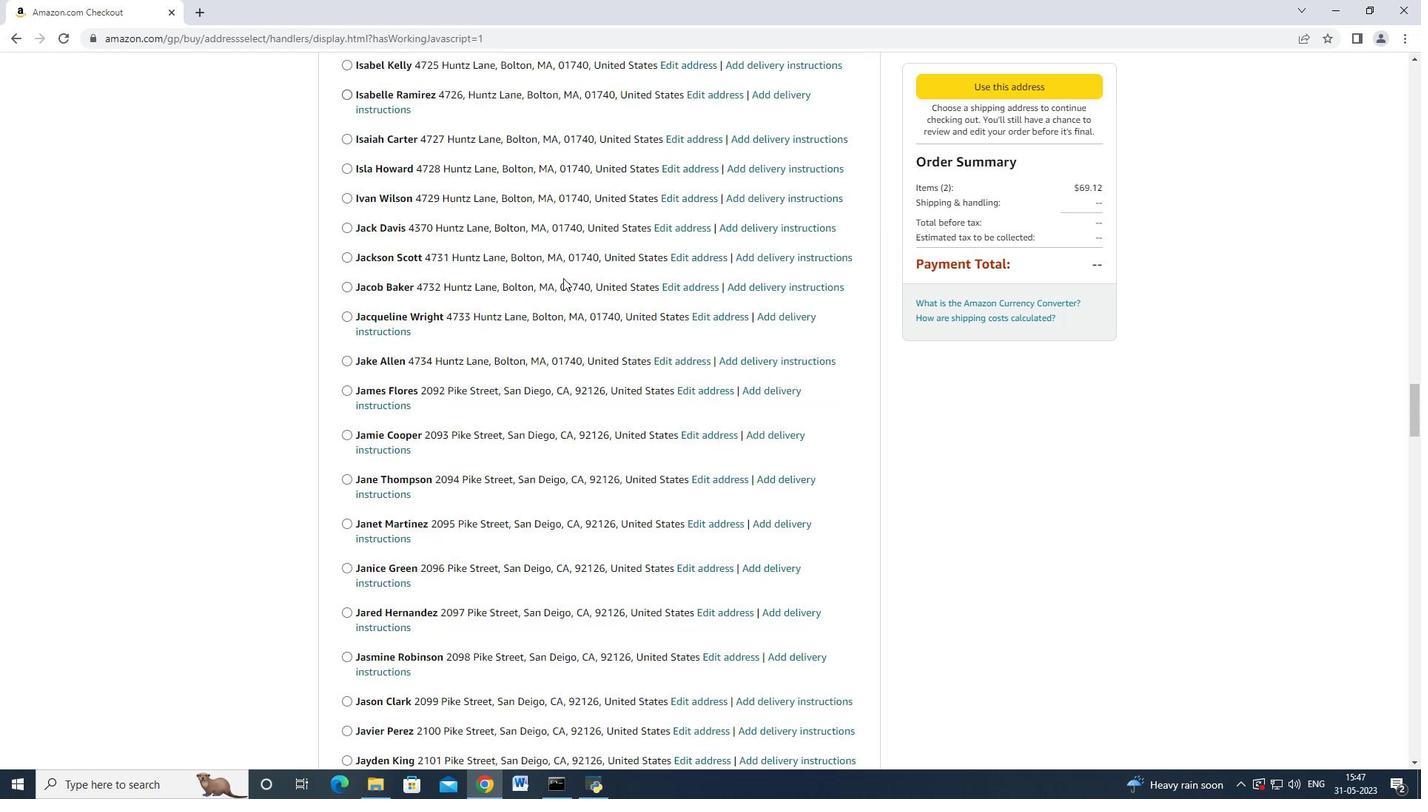 
Action: Mouse scrolled (562, 279) with delta (0, 0)
Screenshot: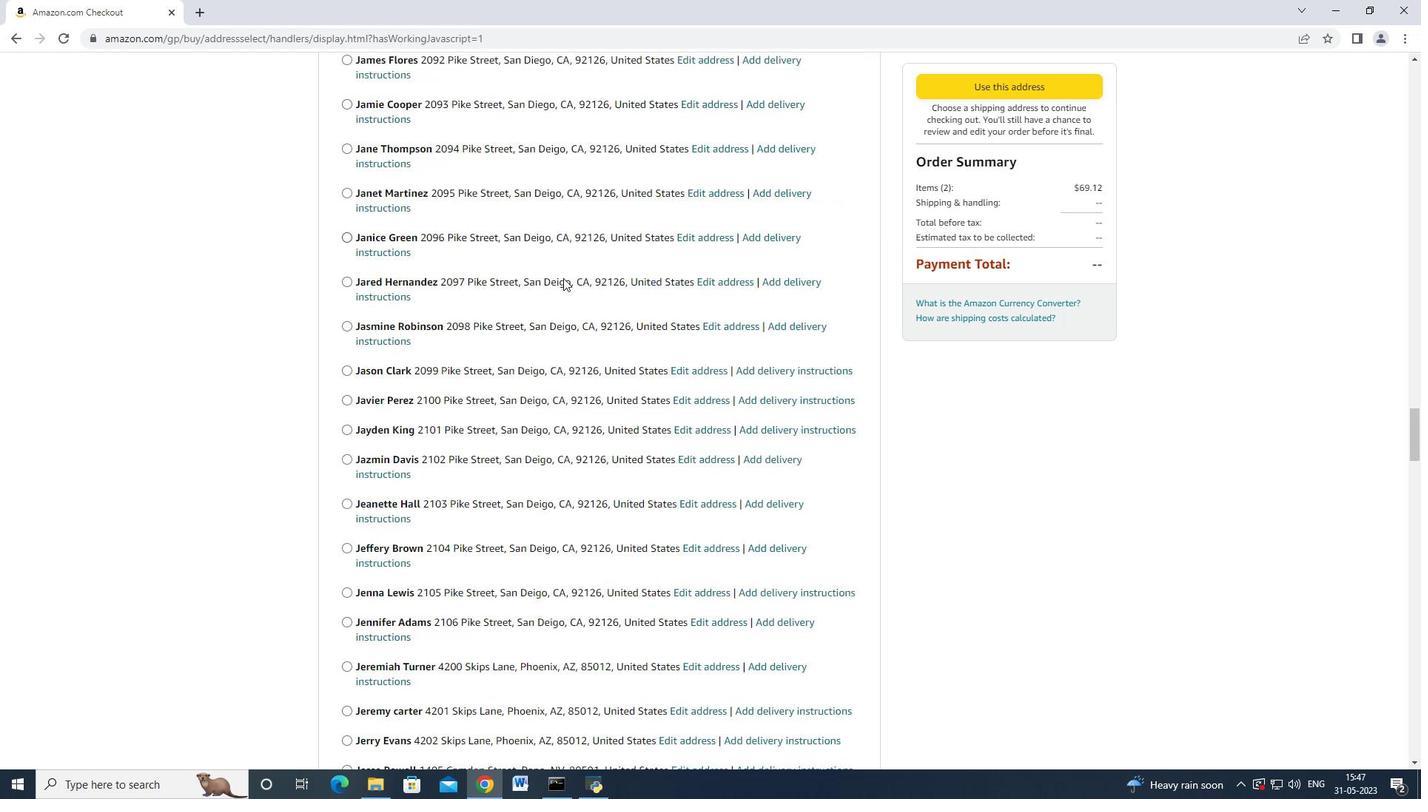 
Action: Mouse scrolled (562, 279) with delta (0, 0)
Screenshot: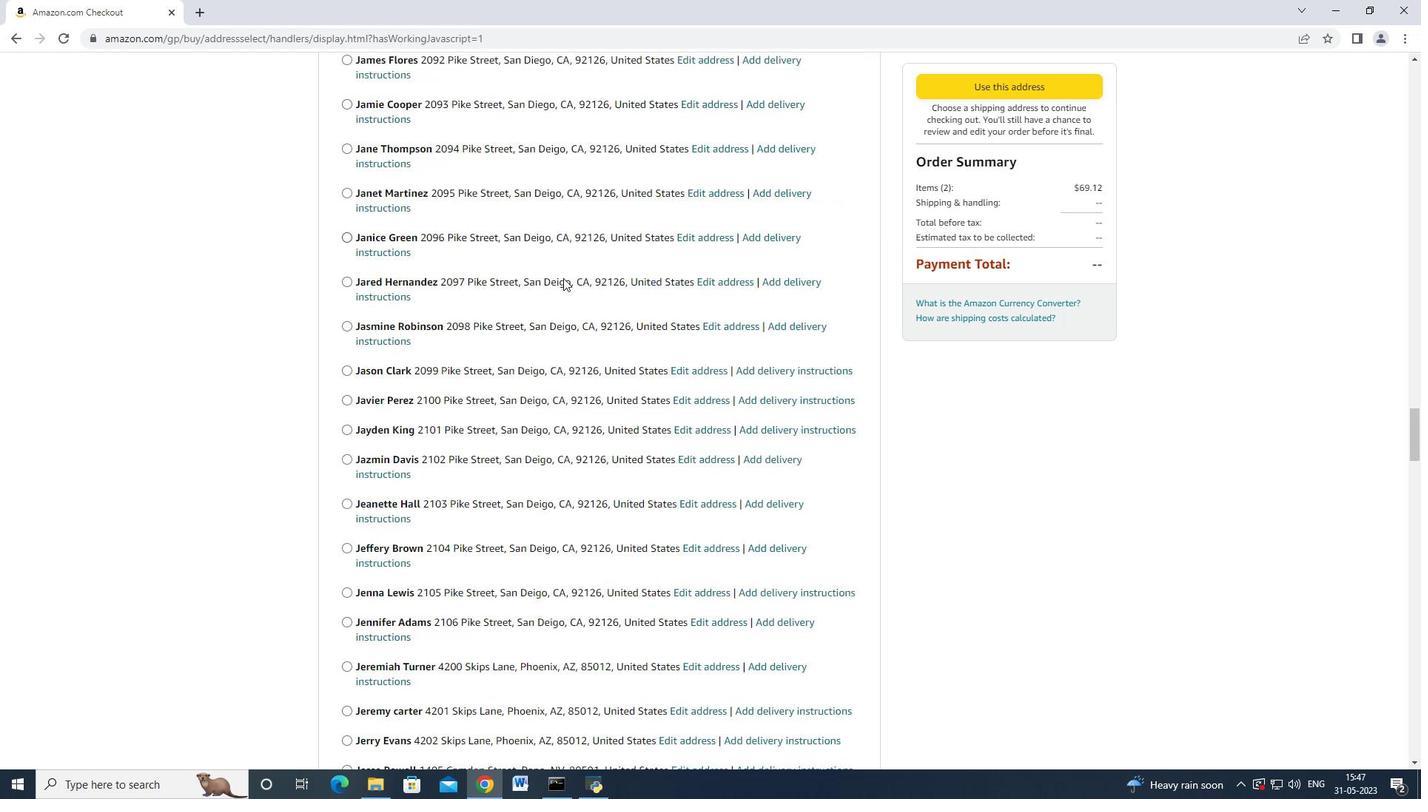 
Action: Mouse moved to (561, 281)
Screenshot: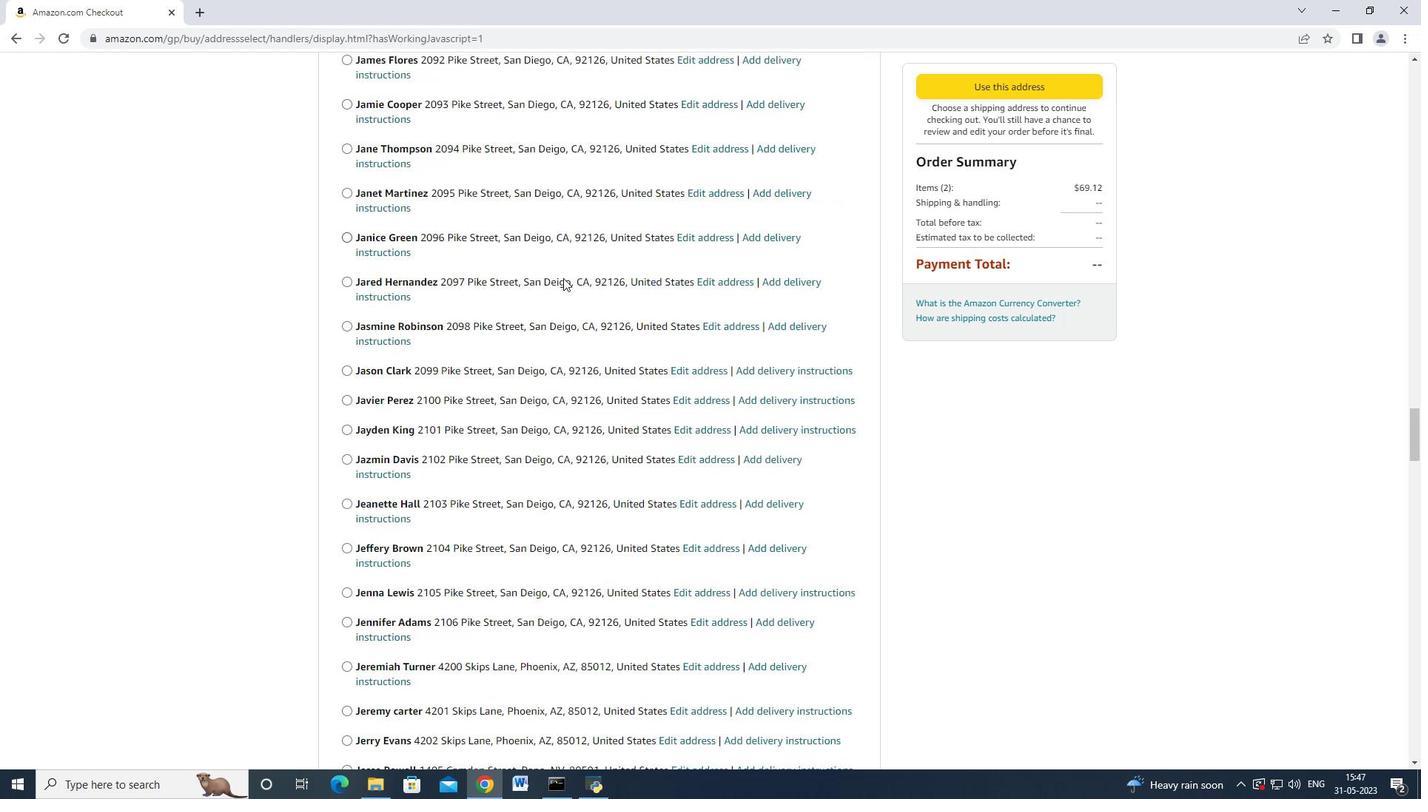 
Action: Mouse scrolled (561, 279) with delta (0, 0)
Screenshot: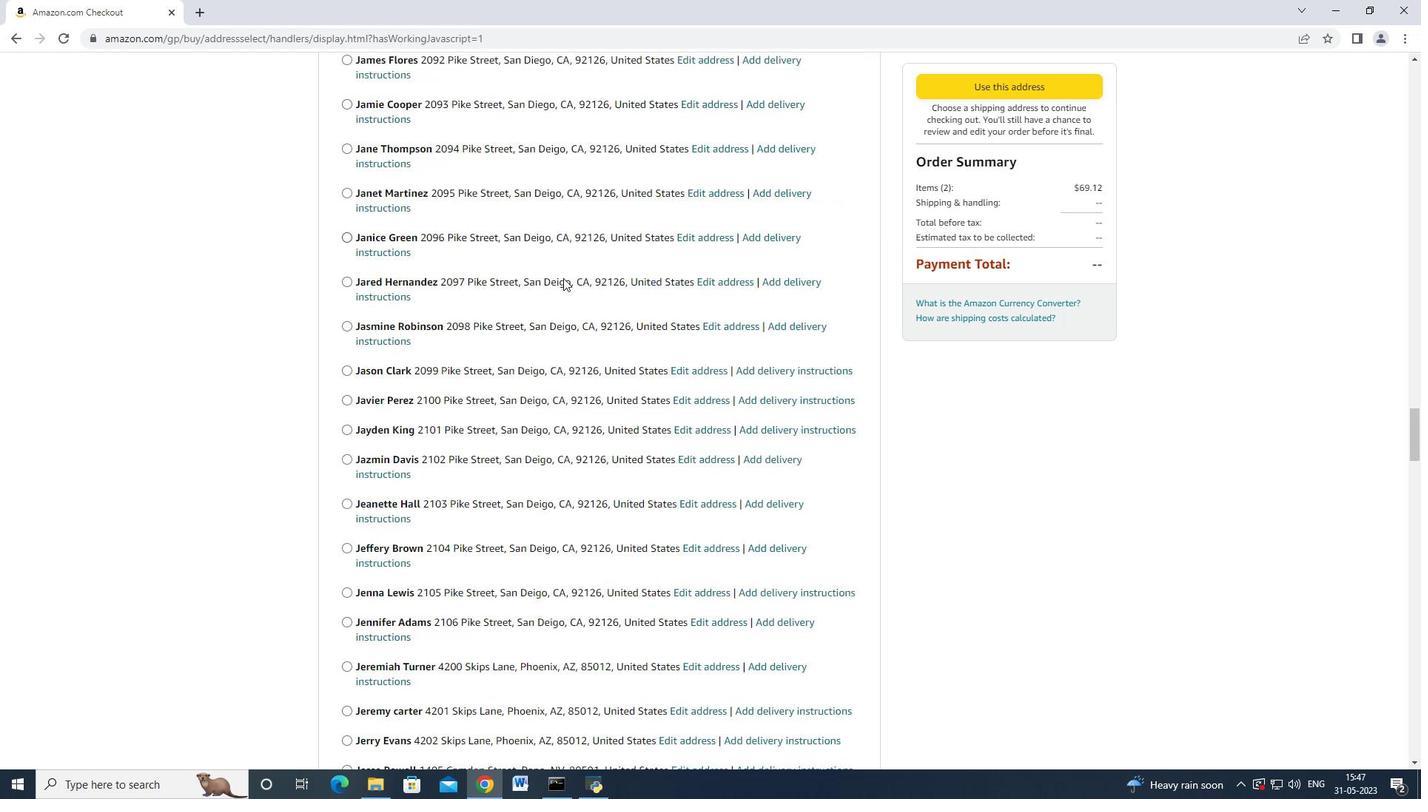 
Action: Mouse moved to (561, 281)
Screenshot: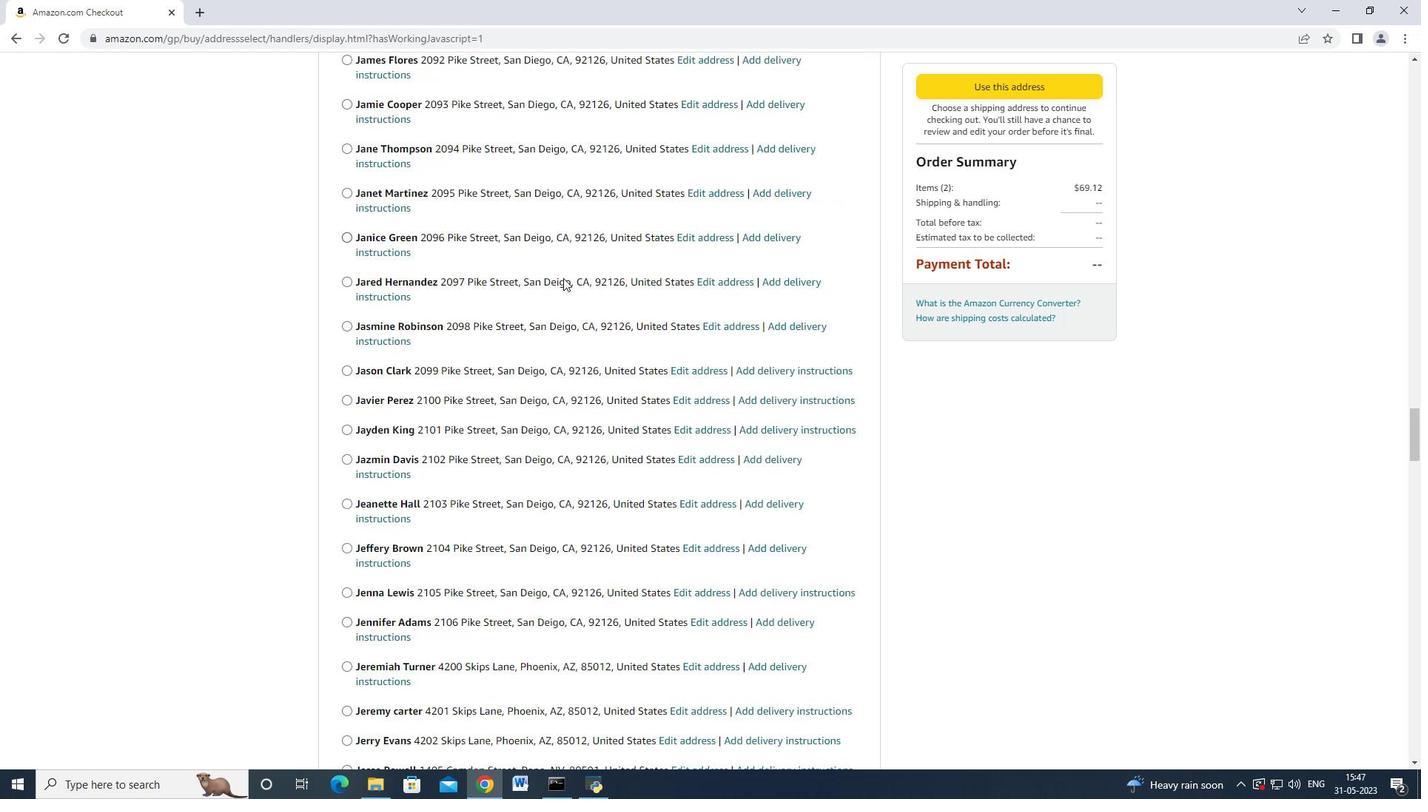 
Action: Mouse scrolled (561, 280) with delta (0, 0)
Screenshot: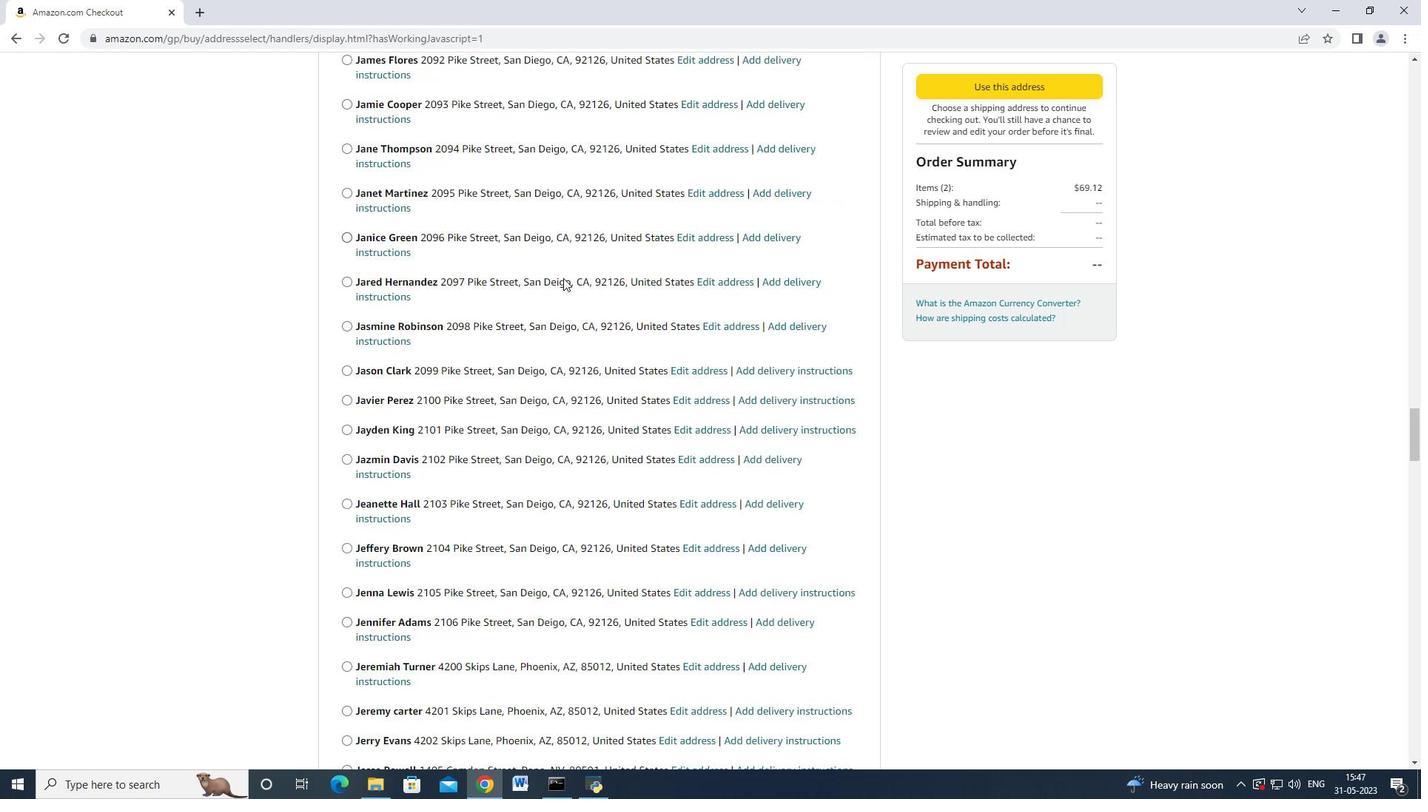 
Action: Mouse moved to (558, 286)
Screenshot: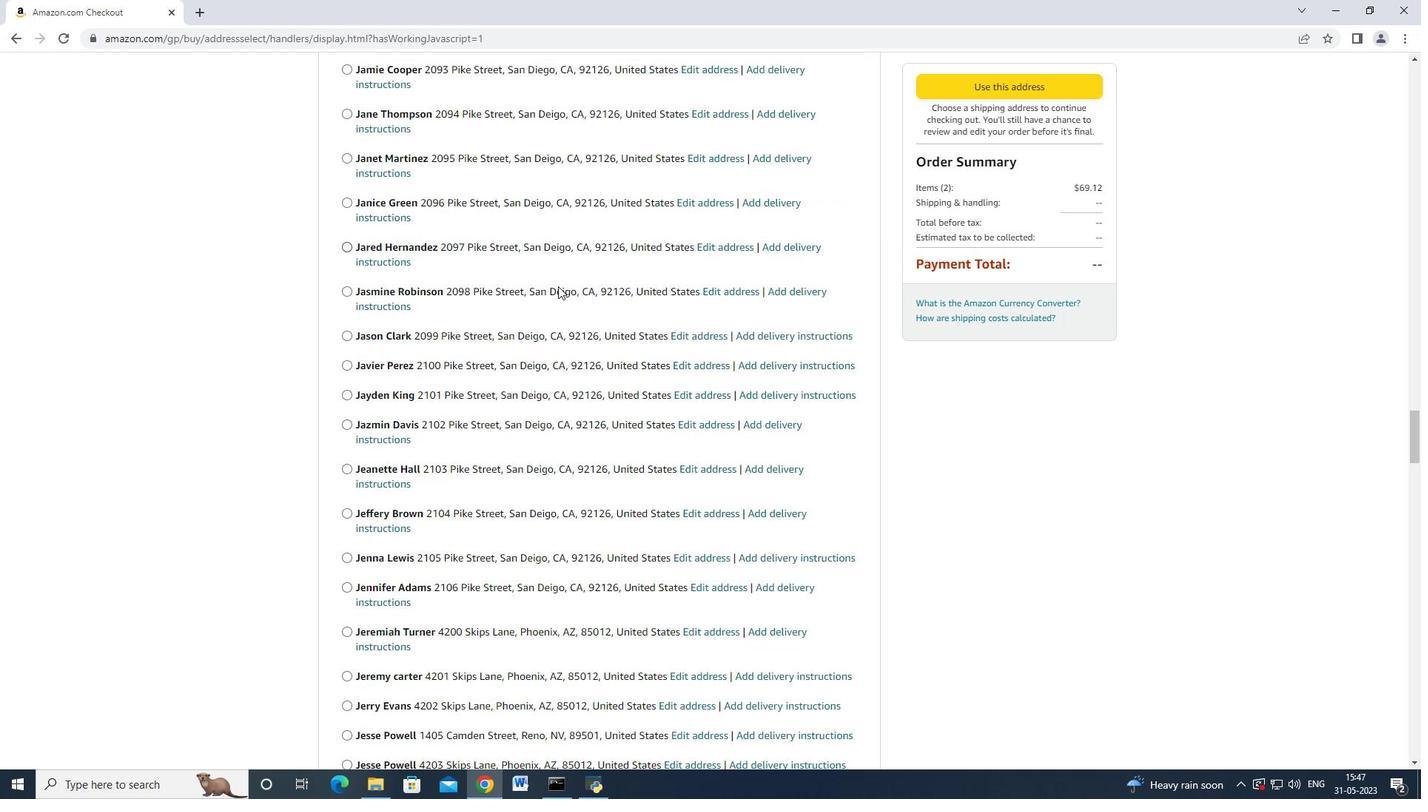 
Action: Mouse scrolled (558, 285) with delta (0, 0)
Screenshot: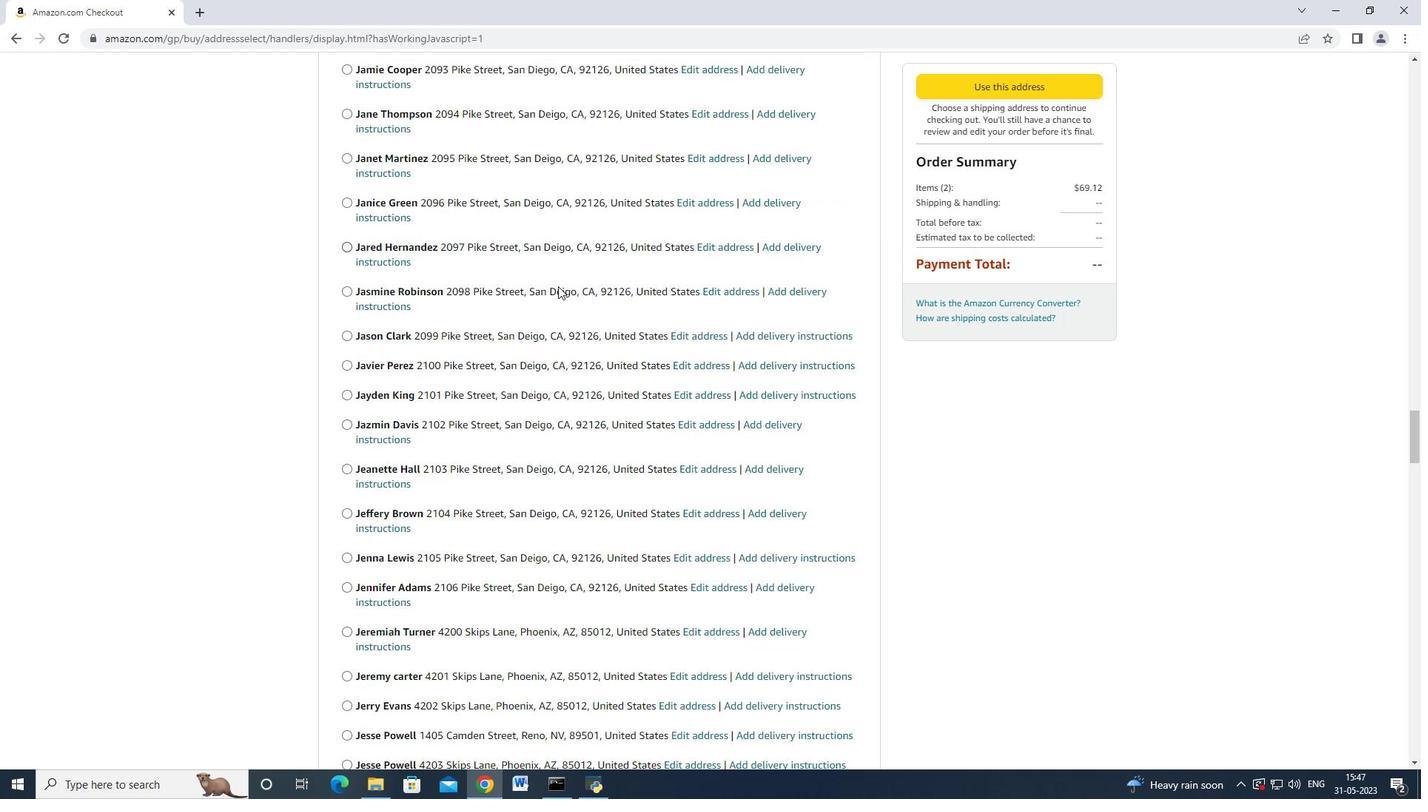 
Action: Mouse moved to (557, 287)
Screenshot: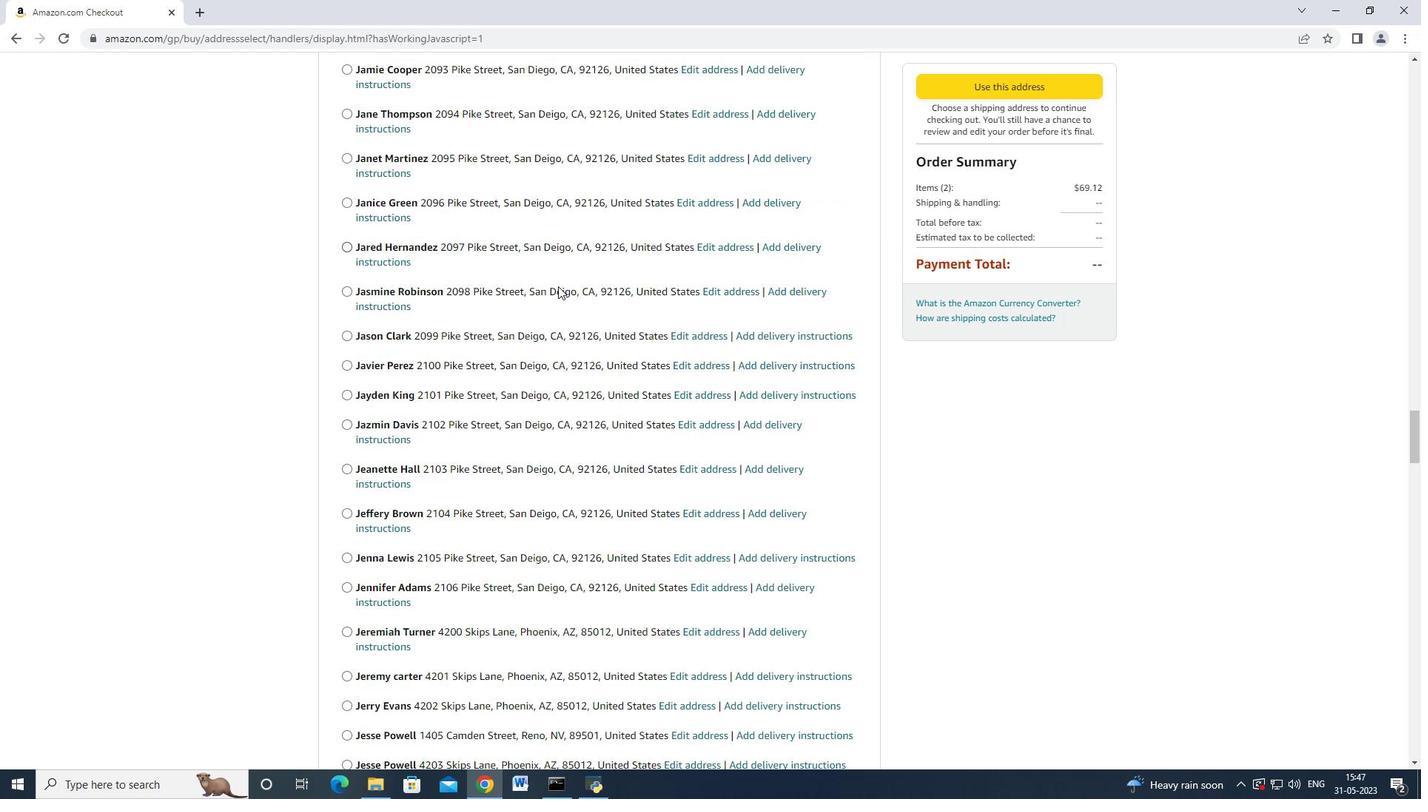 
Action: Mouse scrolled (557, 286) with delta (0, 0)
Screenshot: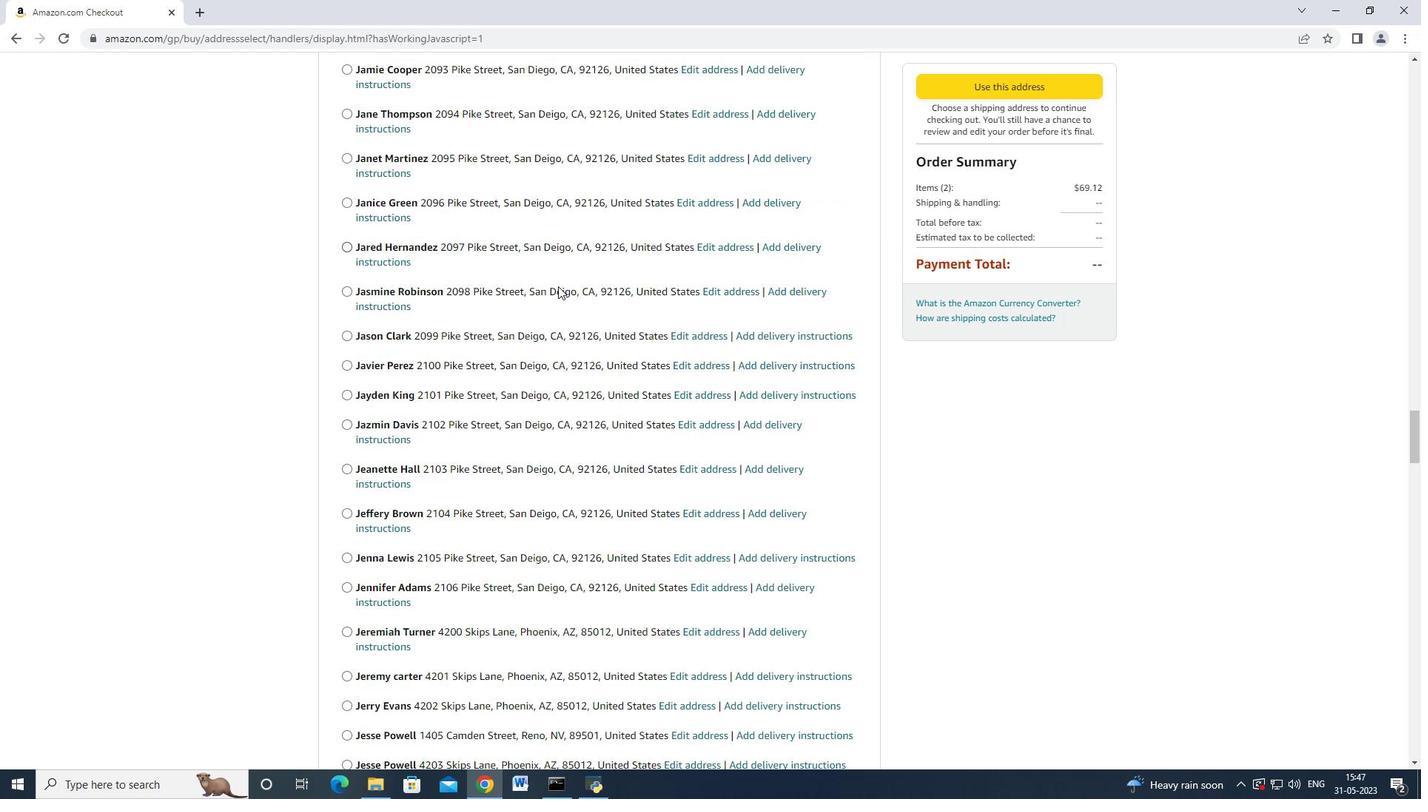 
Action: Mouse scrolled (557, 286) with delta (0, 0)
Screenshot: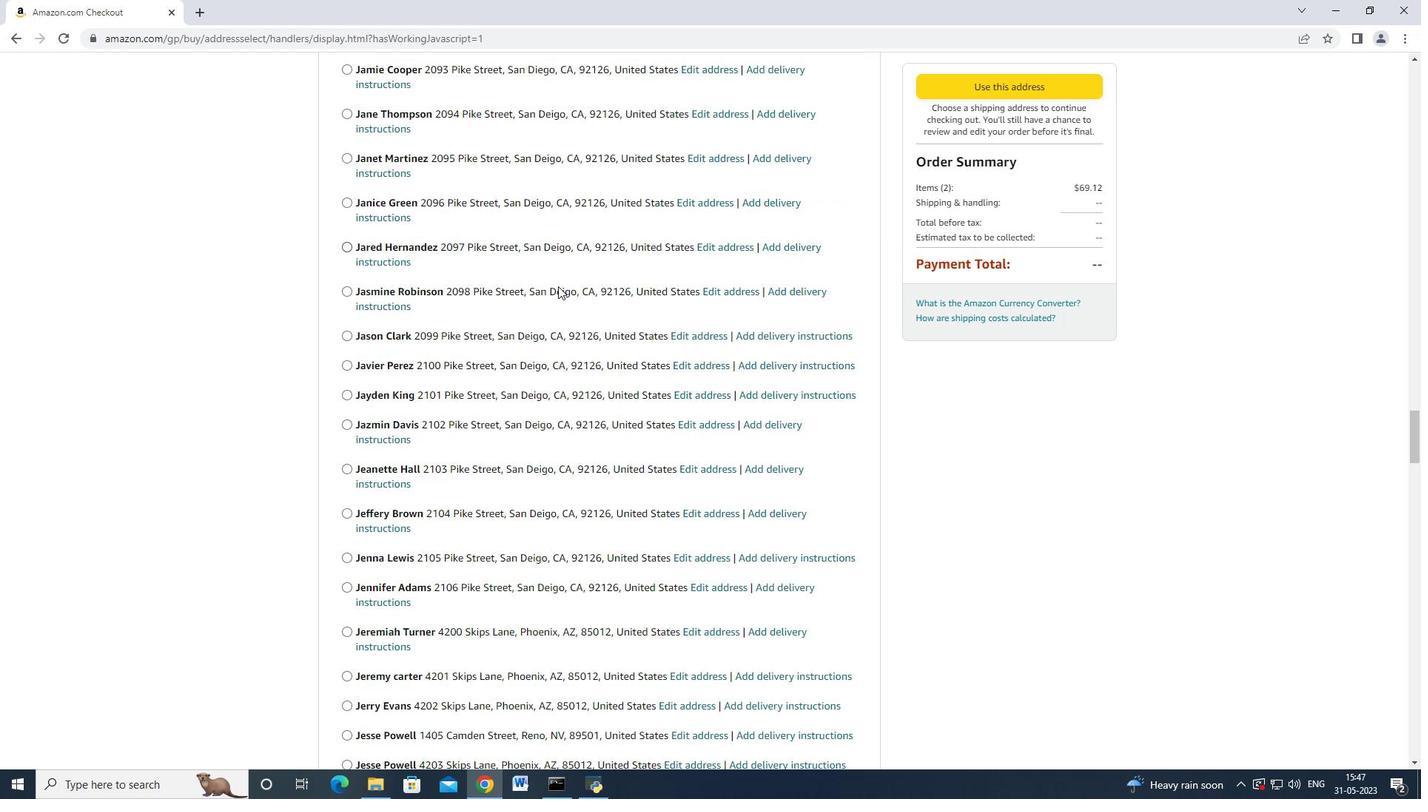 
Action: Mouse scrolled (557, 286) with delta (0, 0)
Screenshot: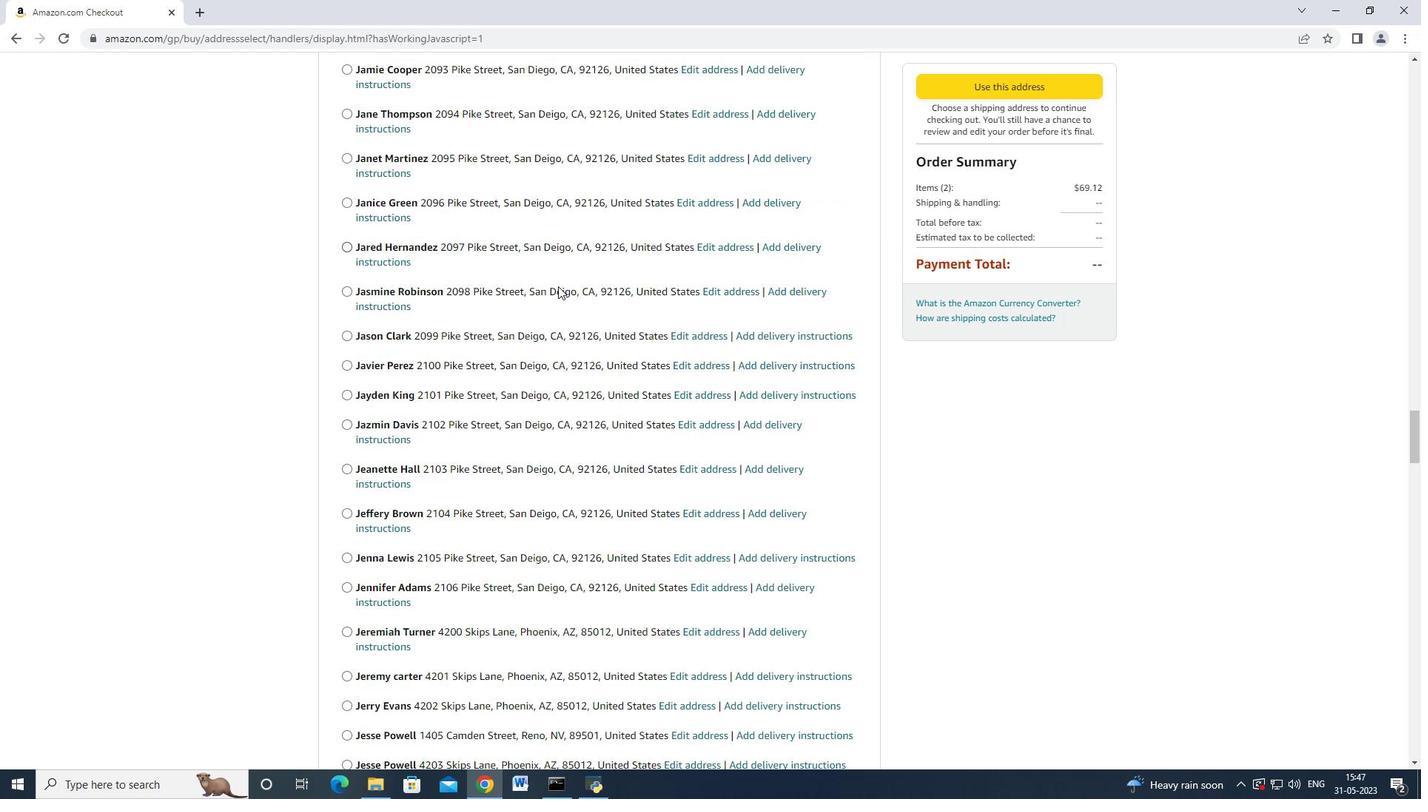 
Action: Mouse scrolled (557, 286) with delta (0, 0)
Screenshot: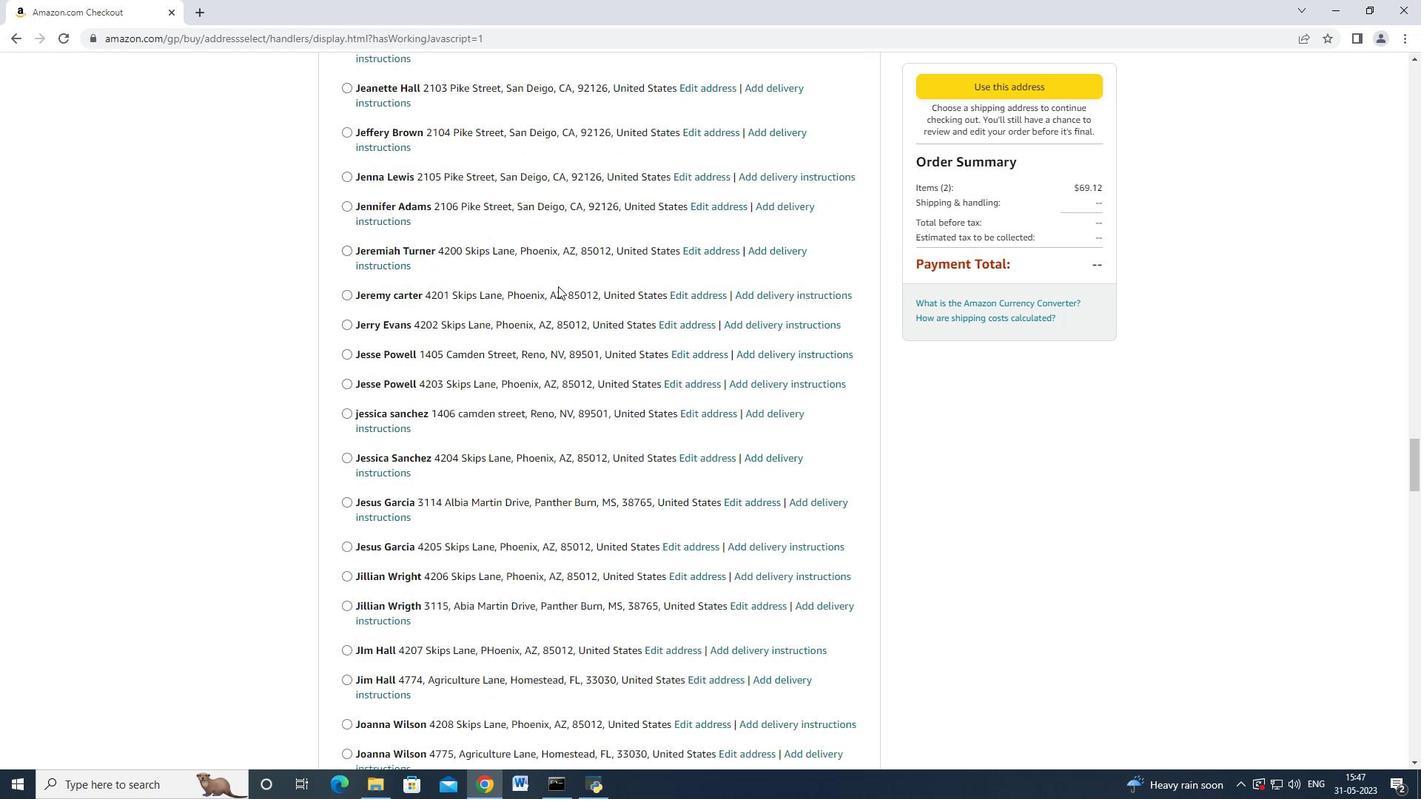 
Action: Mouse moved to (556, 289)
Screenshot: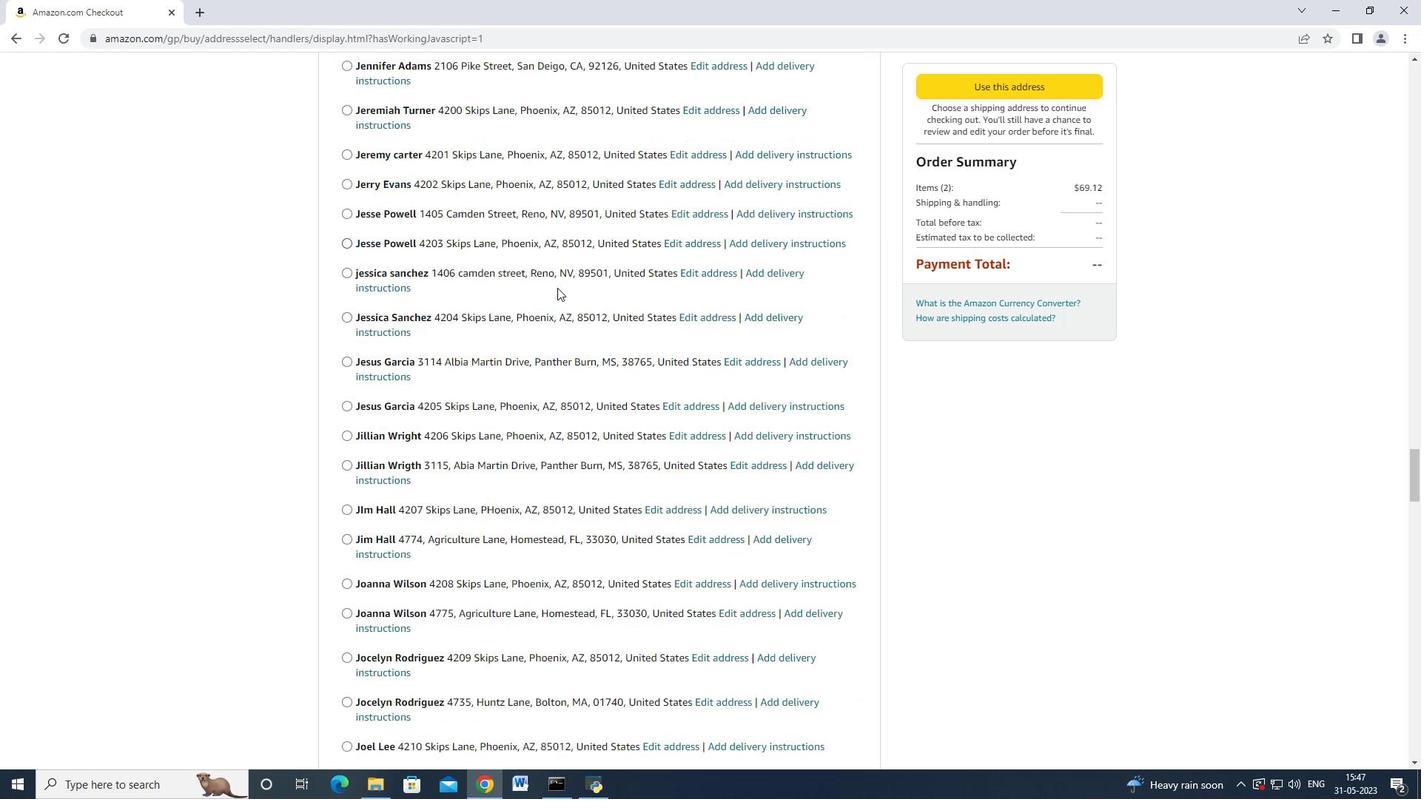 
Action: Mouse scrolled (556, 288) with delta (0, 0)
Screenshot: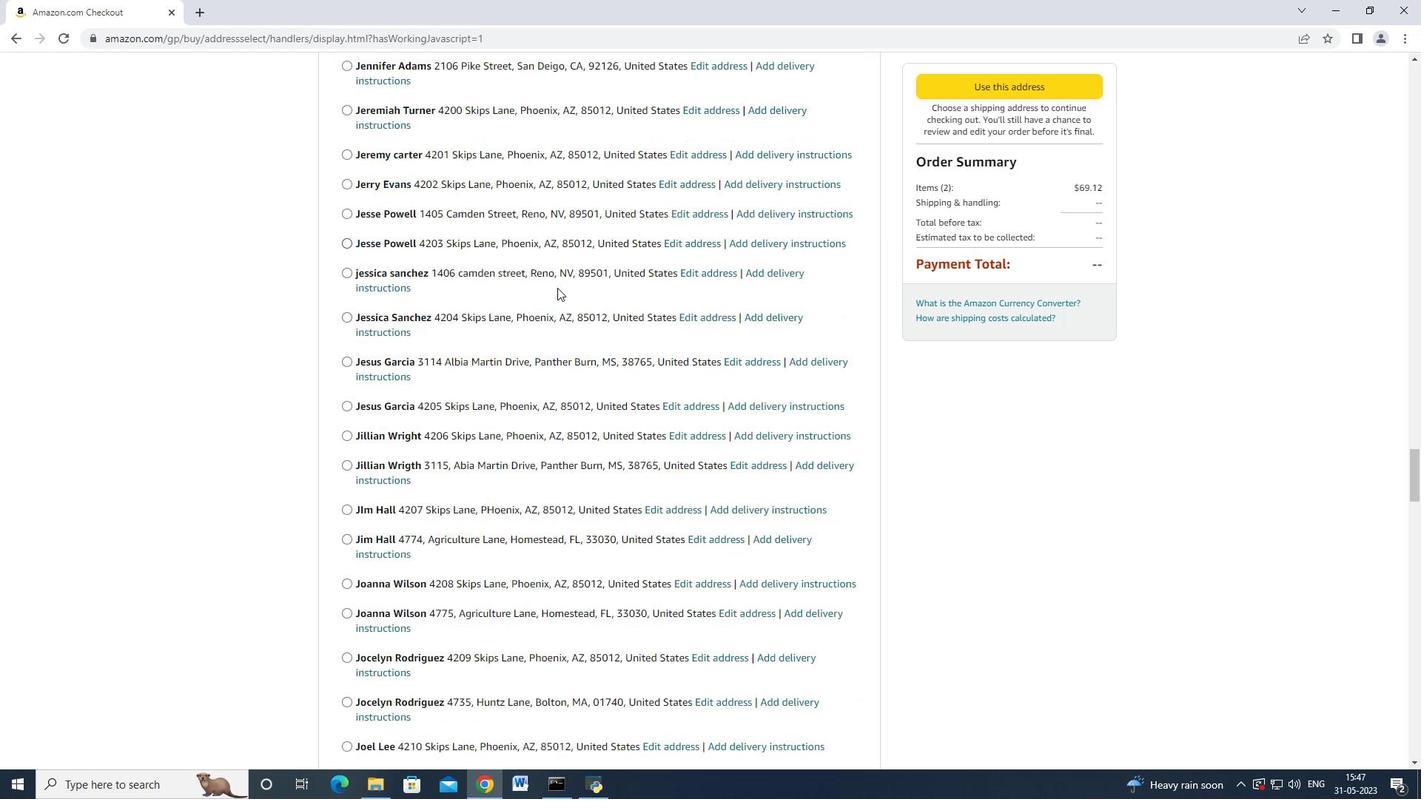 
Action: Mouse moved to (555, 290)
Screenshot: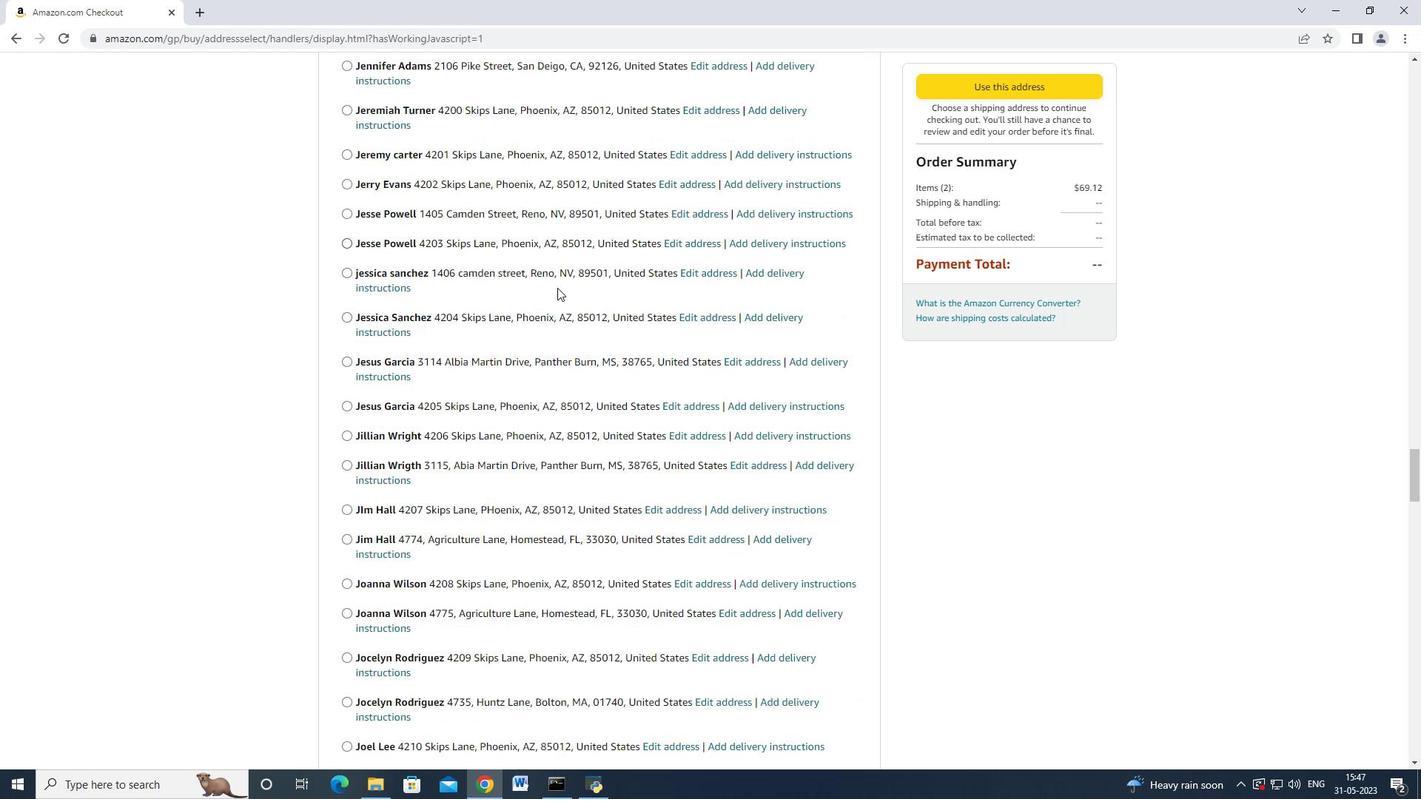 
Action: Mouse scrolled (555, 289) with delta (0, 0)
Screenshot: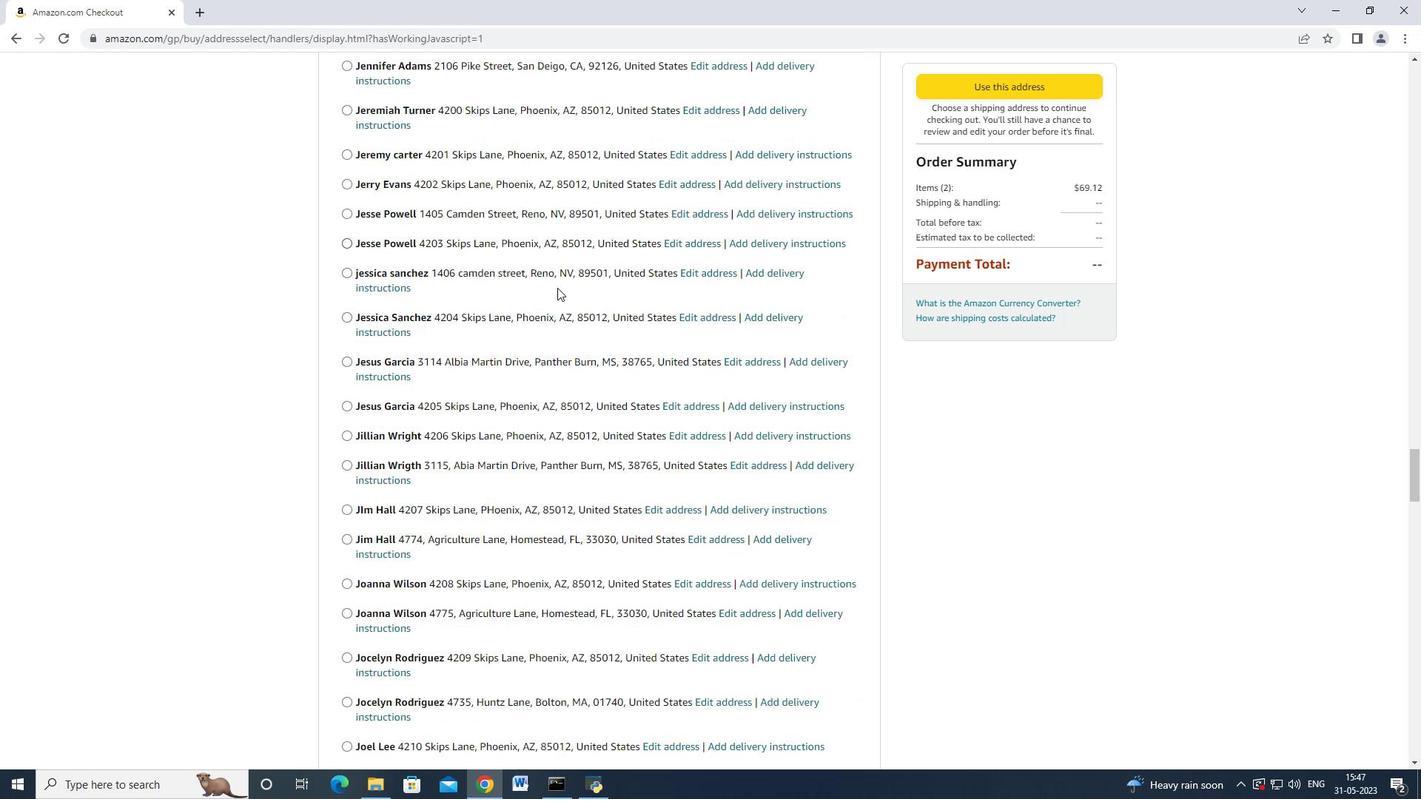 
Action: Mouse scrolled (555, 289) with delta (0, 0)
Screenshot: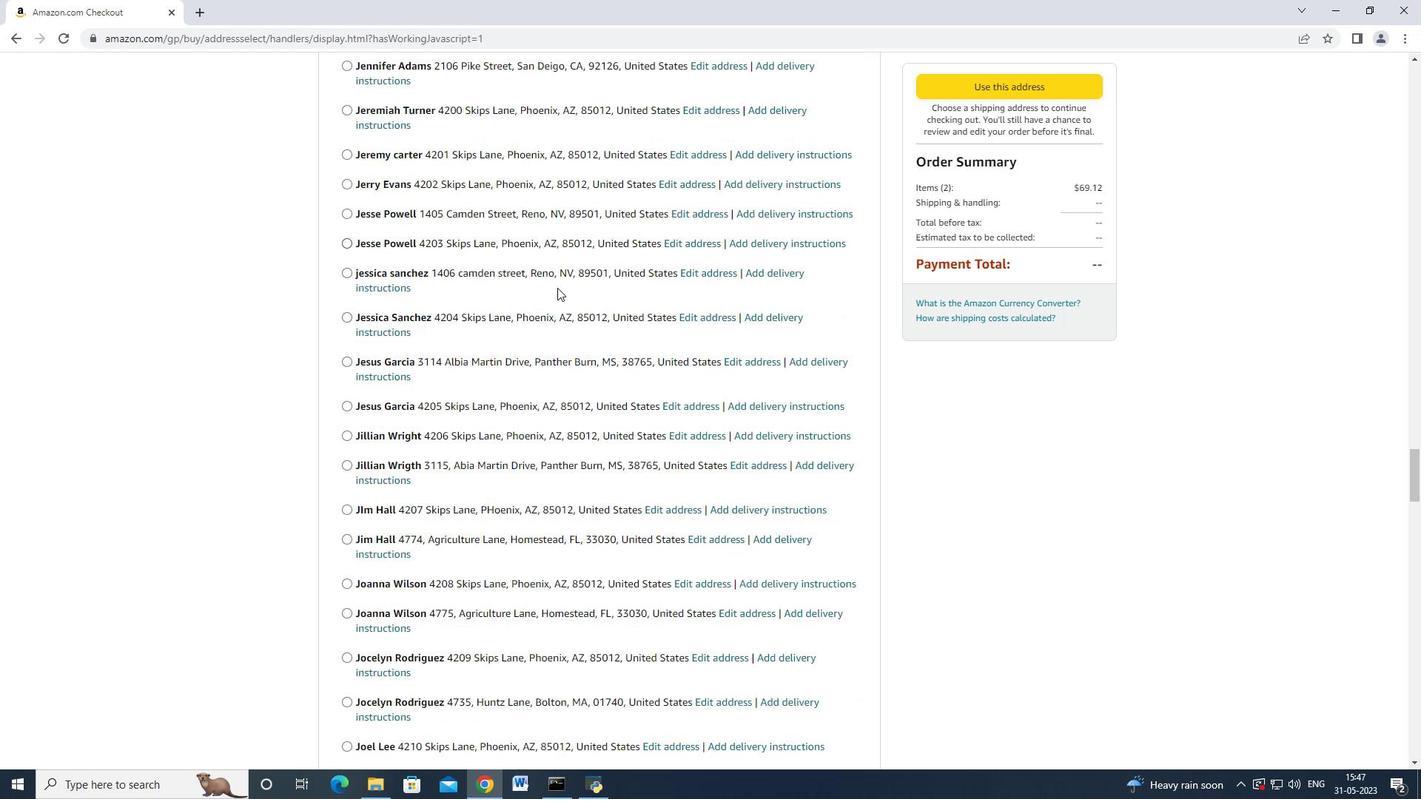 
Action: Mouse scrolled (555, 289) with delta (0, 0)
Screenshot: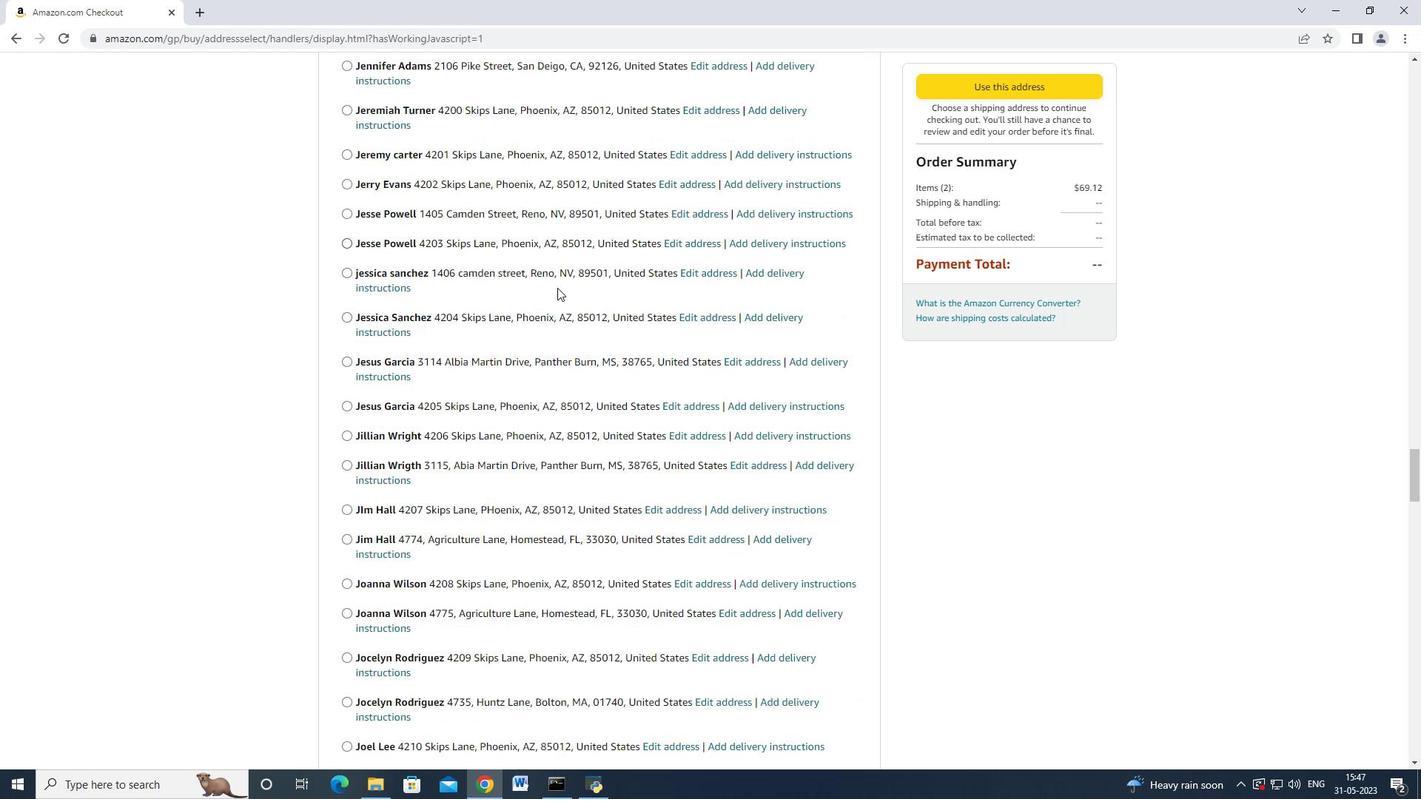 
Action: Mouse scrolled (555, 289) with delta (0, 0)
Screenshot: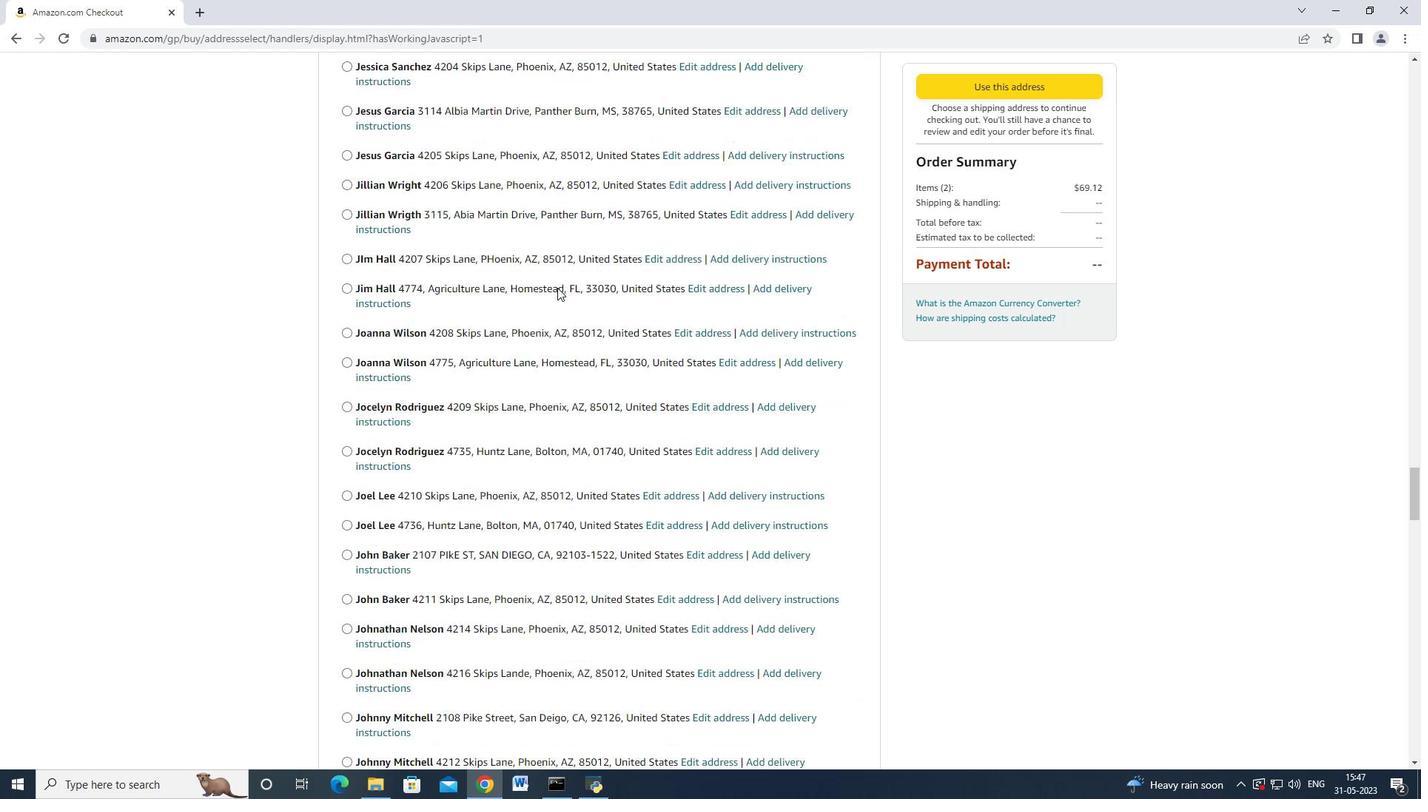 
Action: Mouse scrolled (555, 289) with delta (0, 0)
Screenshot: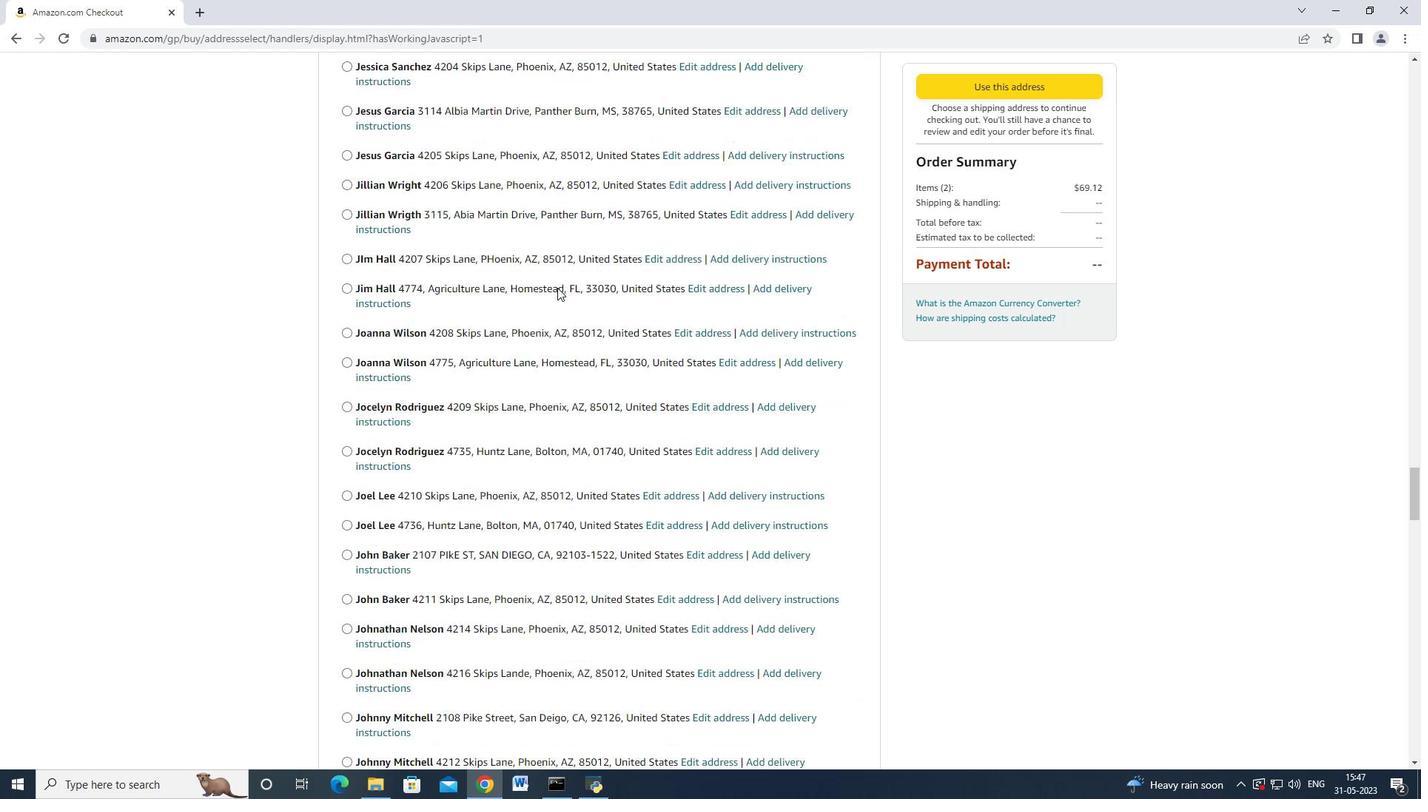 
Action: Mouse moved to (555, 292)
Screenshot: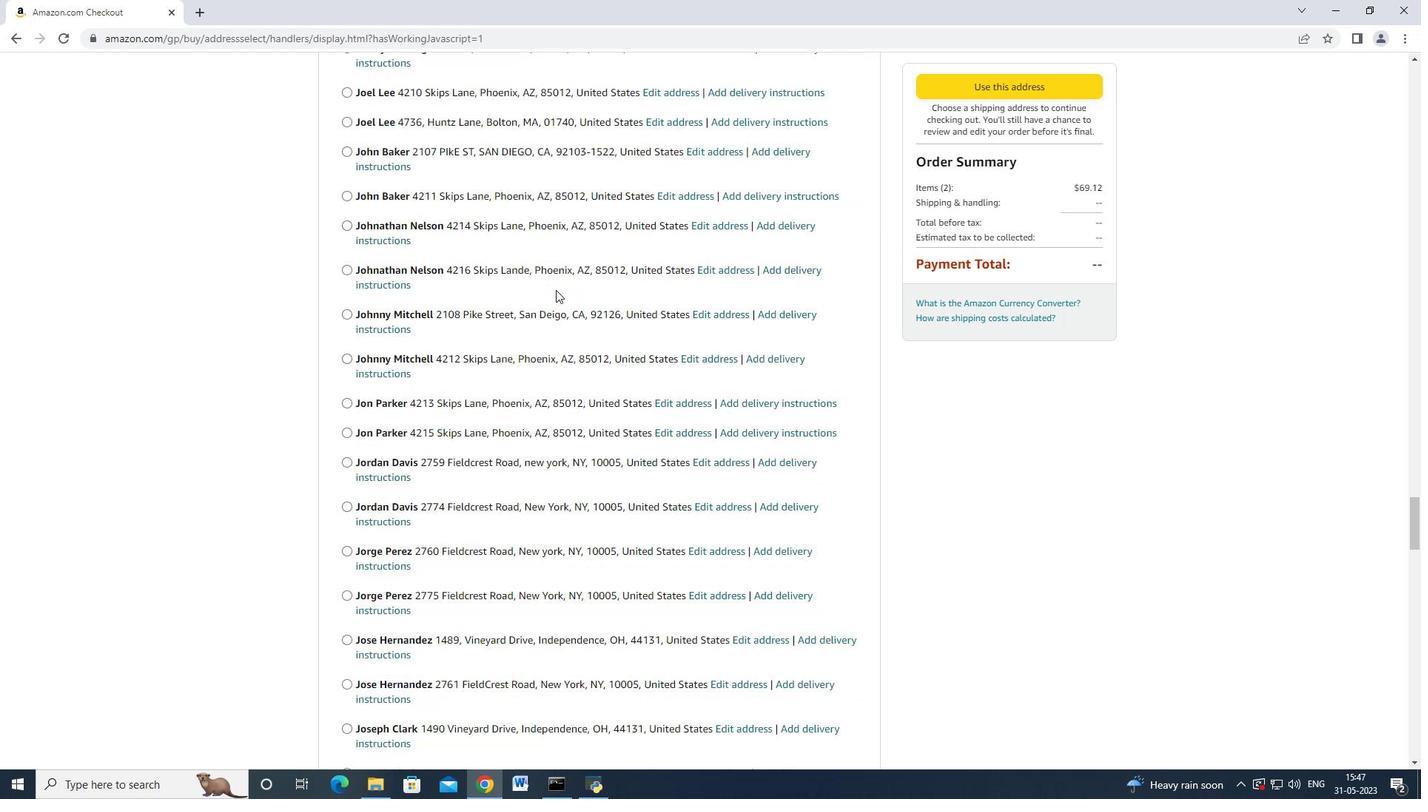 
Action: Mouse scrolled (555, 291) with delta (0, 0)
Screenshot: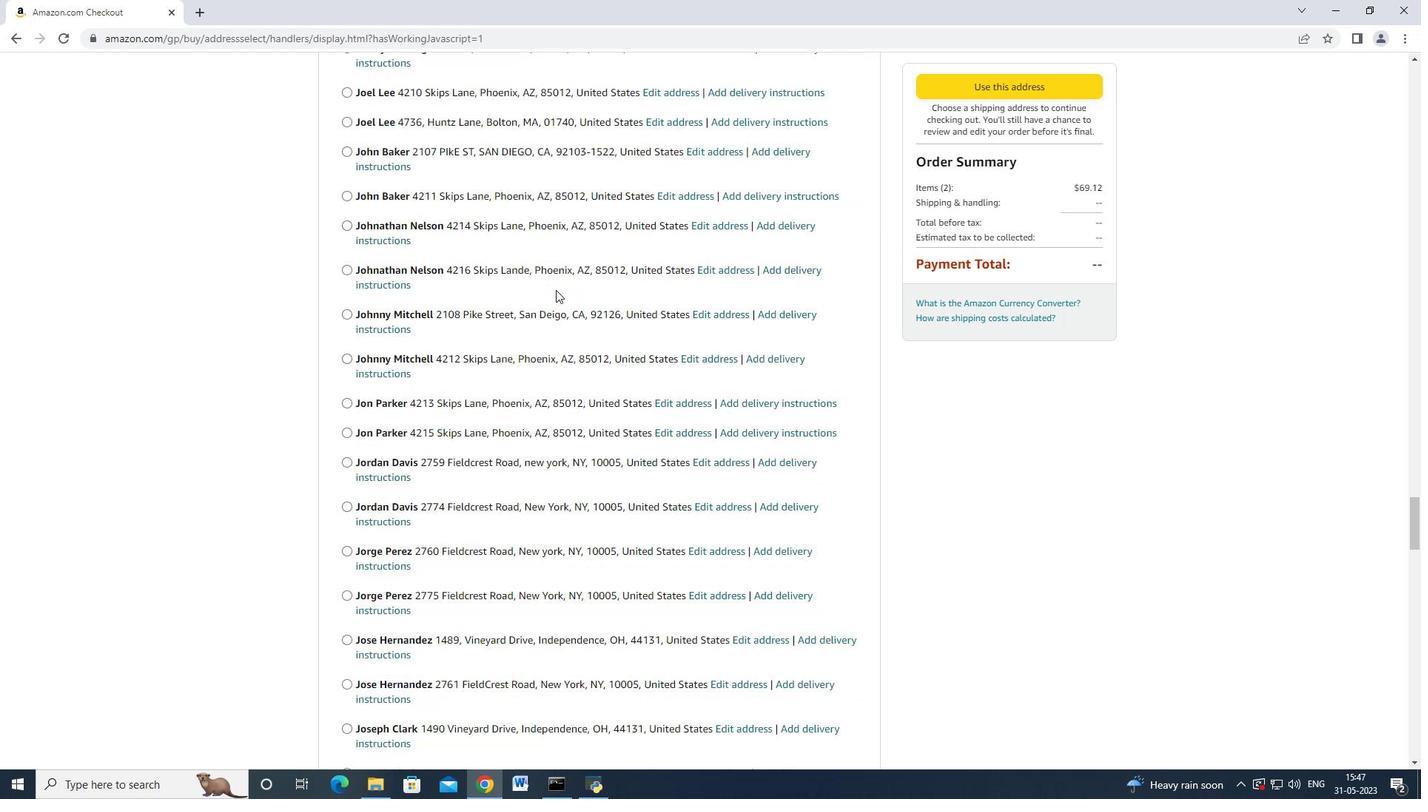 
Action: Mouse scrolled (555, 291) with delta (0, 0)
Screenshot: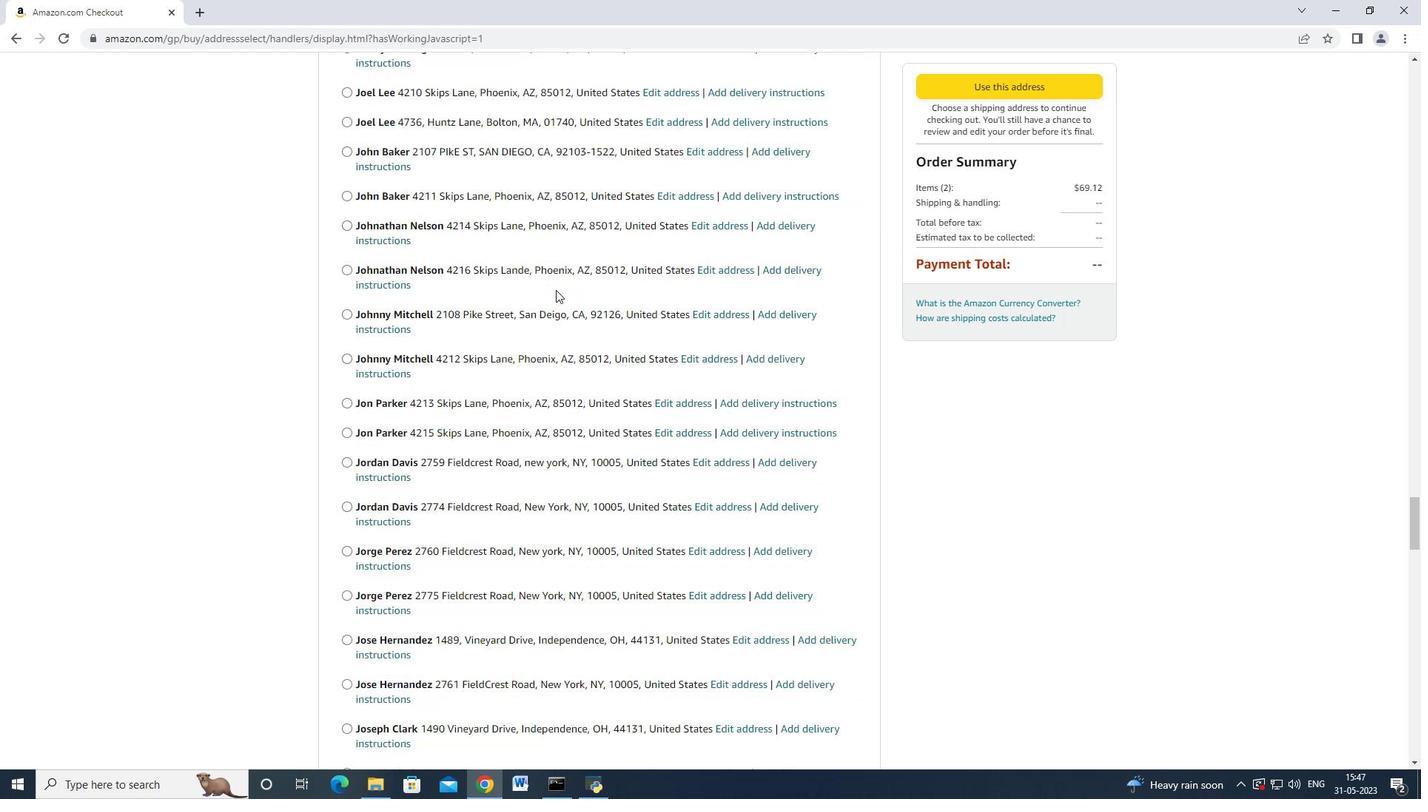 
Action: Mouse scrolled (555, 291) with delta (0, 0)
Screenshot: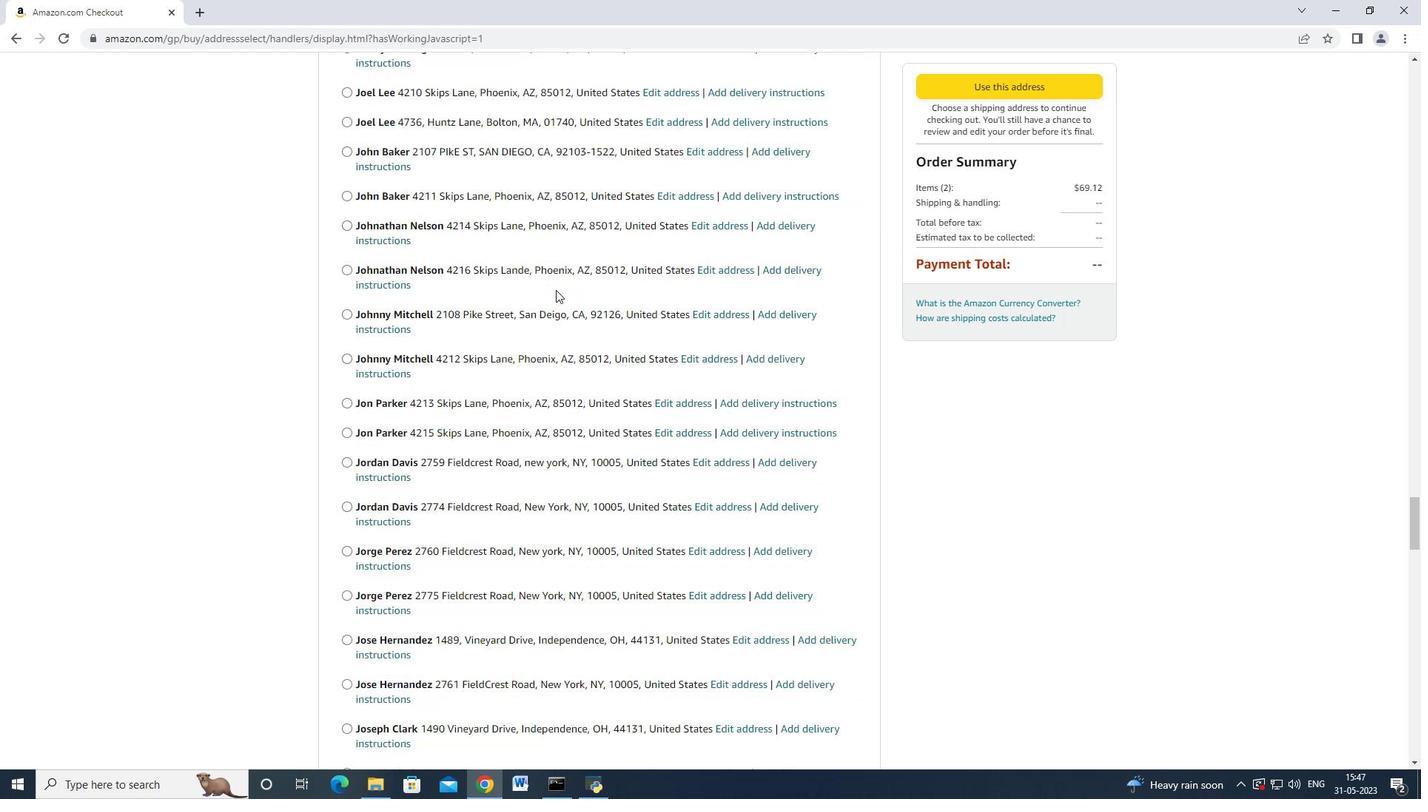 
Action: Mouse scrolled (555, 291) with delta (0, 0)
Screenshot: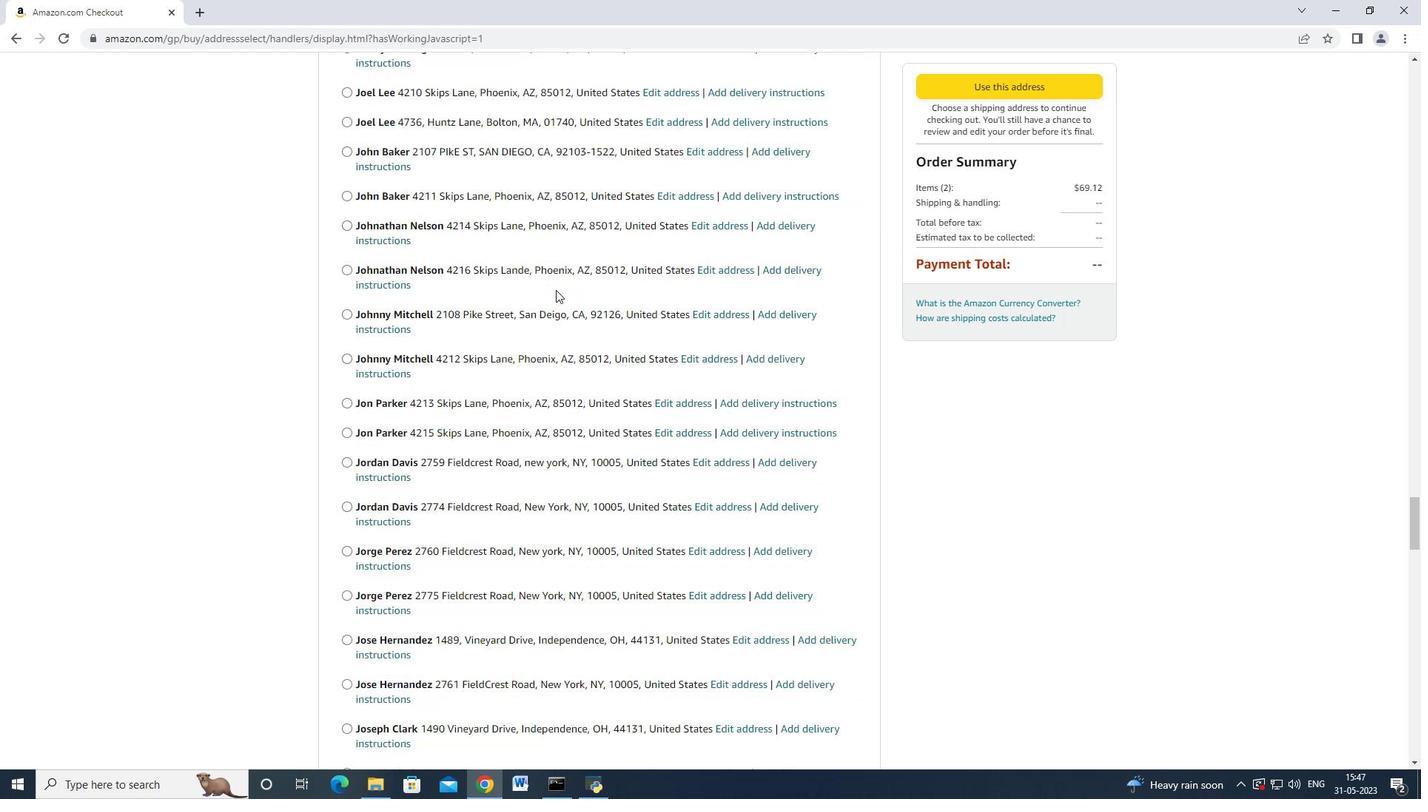 
Action: Mouse scrolled (555, 291) with delta (0, 0)
Screenshot: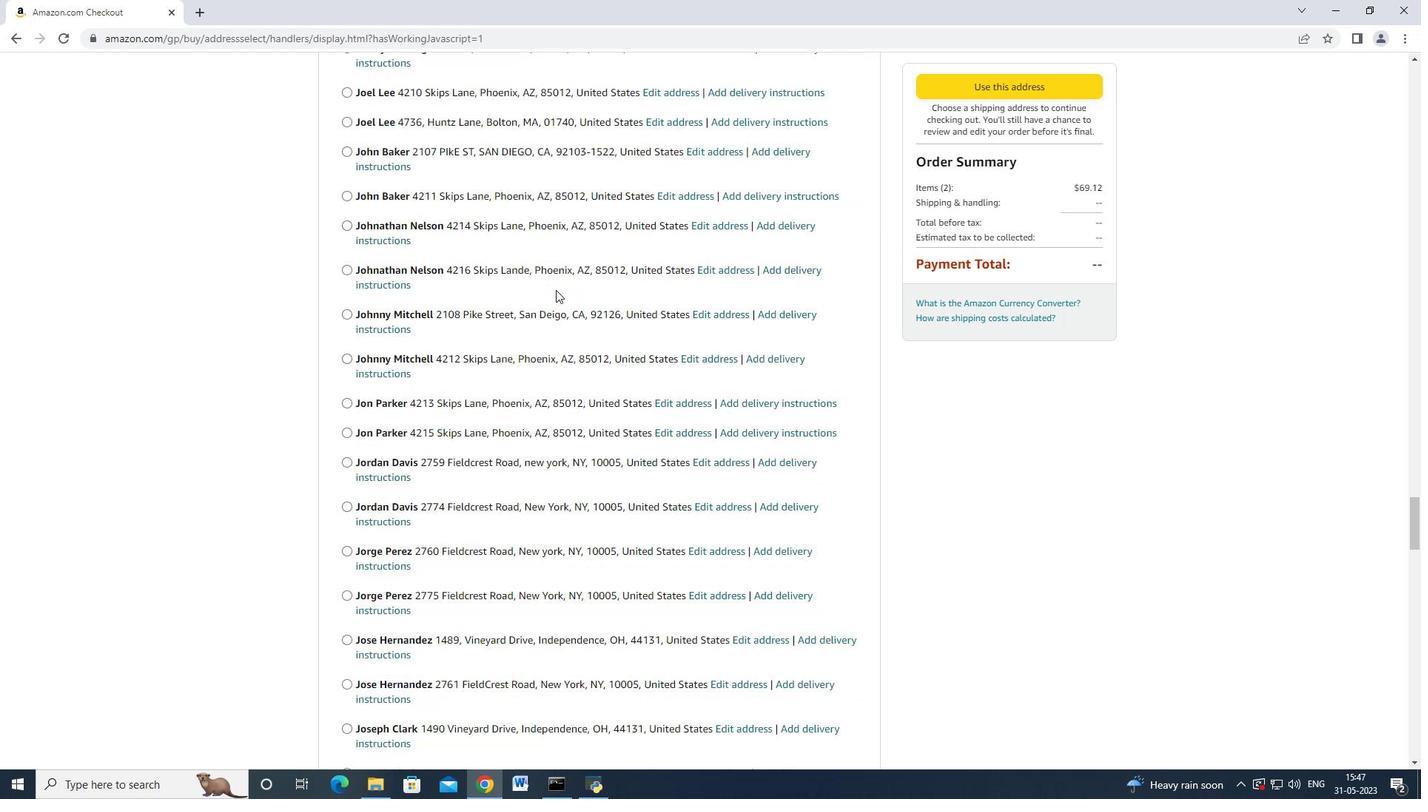 
Action: Mouse scrolled (555, 291) with delta (0, 0)
Screenshot: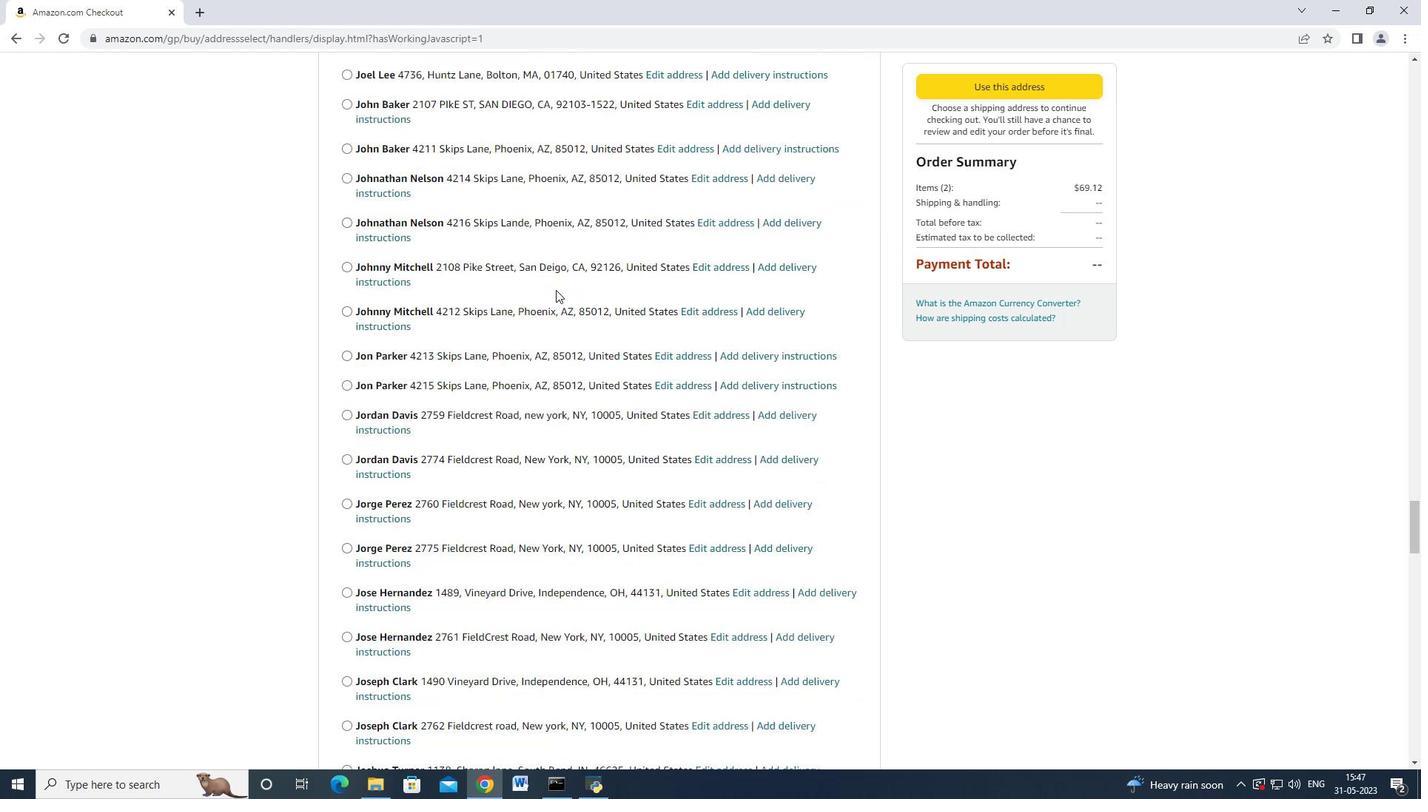 
Action: Mouse moved to (555, 293)
Screenshot: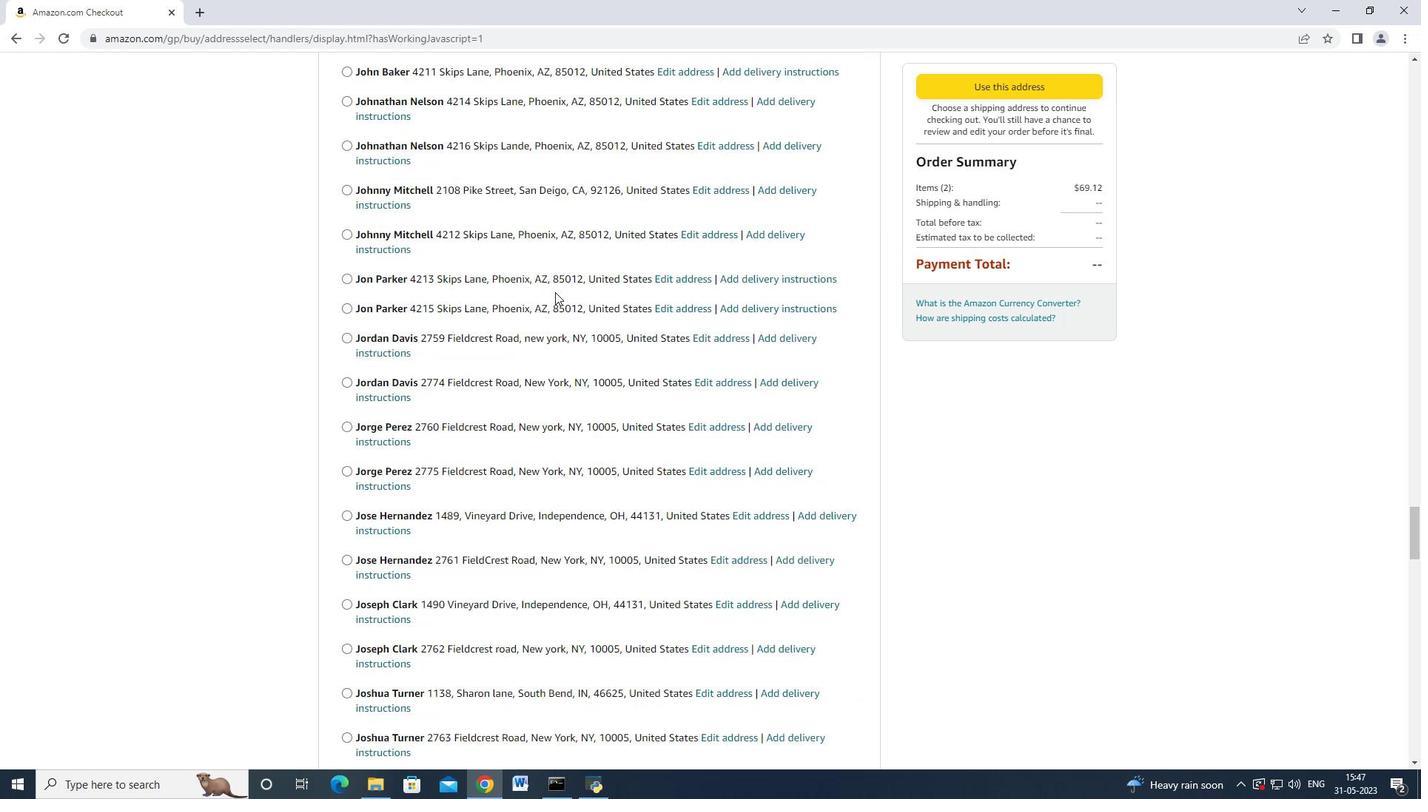 
Action: Mouse scrolled (555, 292) with delta (0, 0)
Screenshot: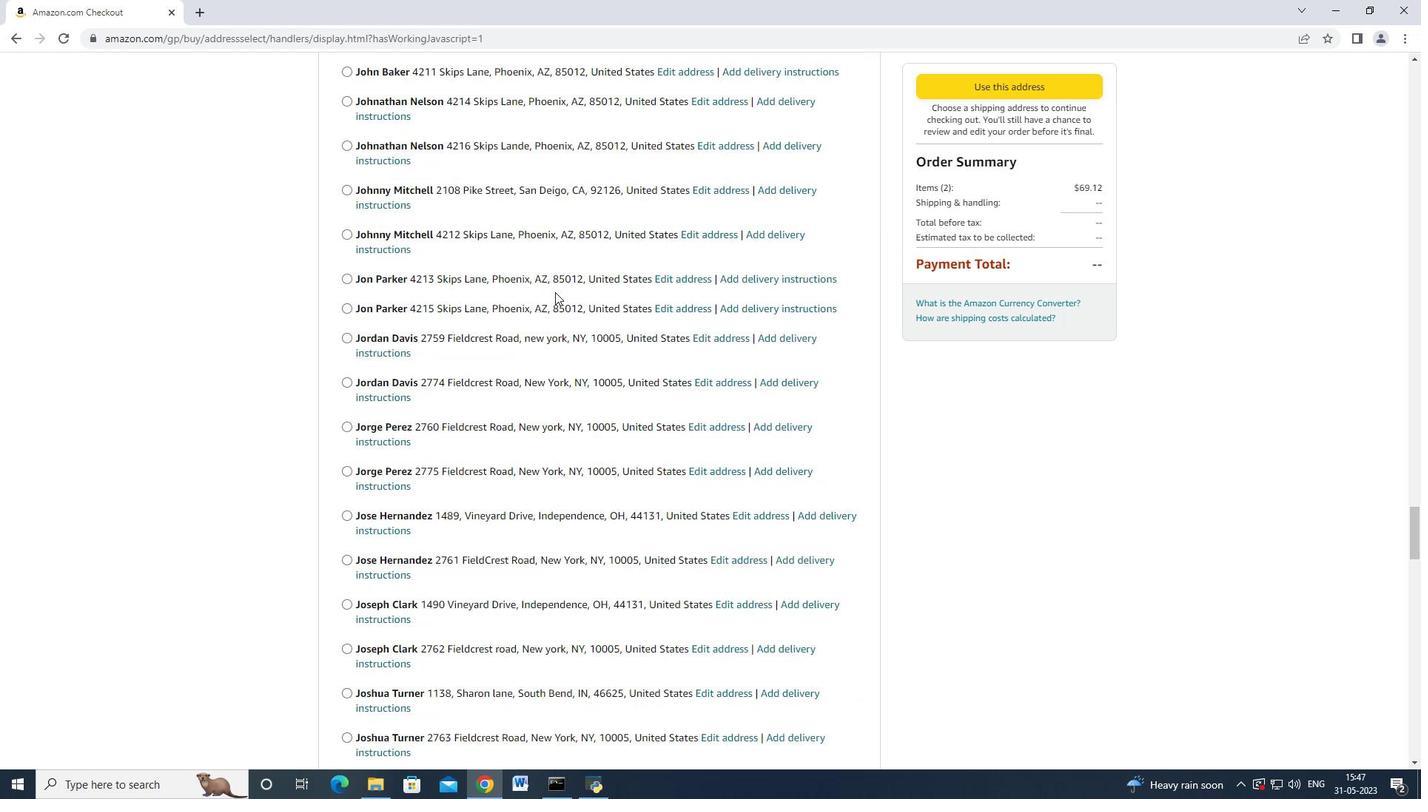 
Action: Mouse moved to (555, 293)
Screenshot: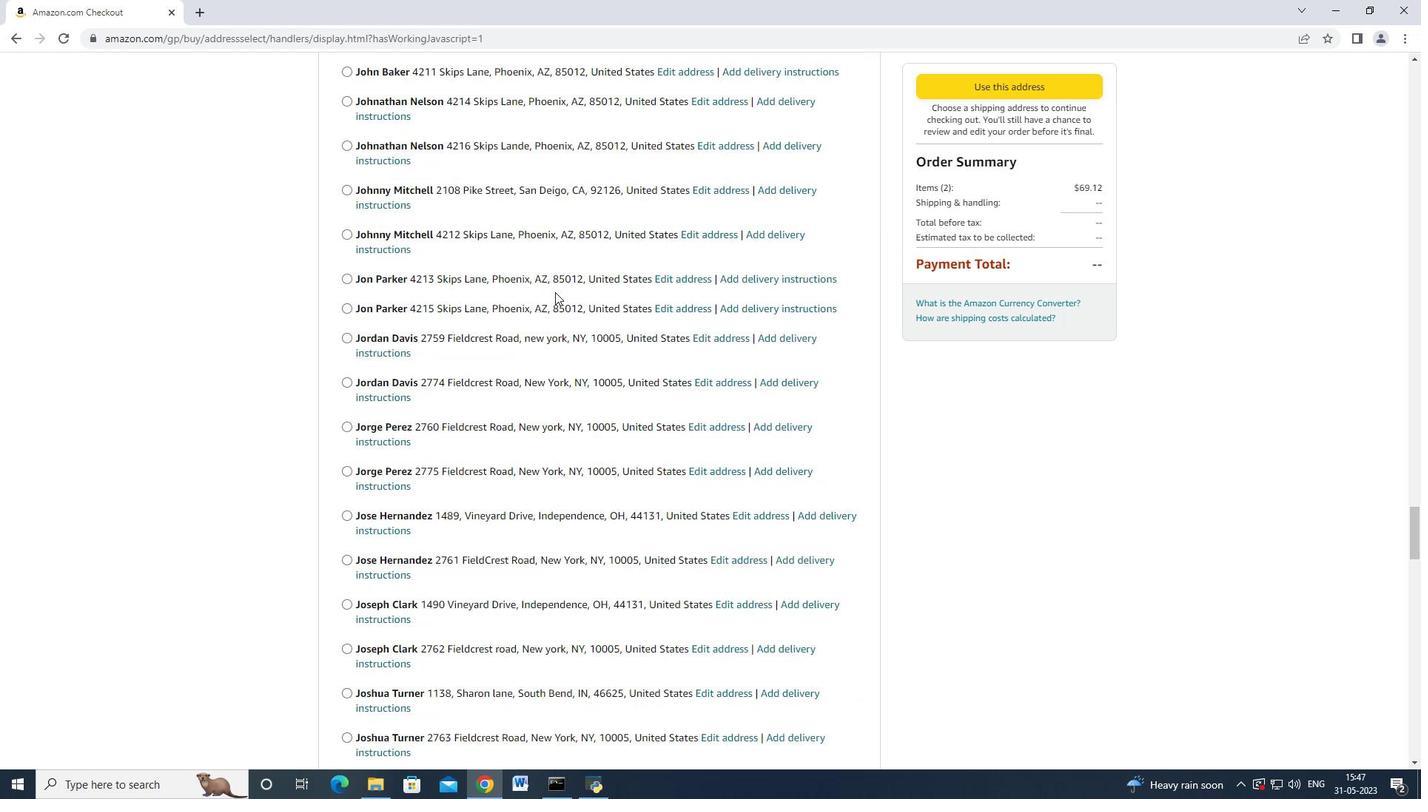 
Action: Mouse scrolled (555, 293) with delta (0, 0)
Screenshot: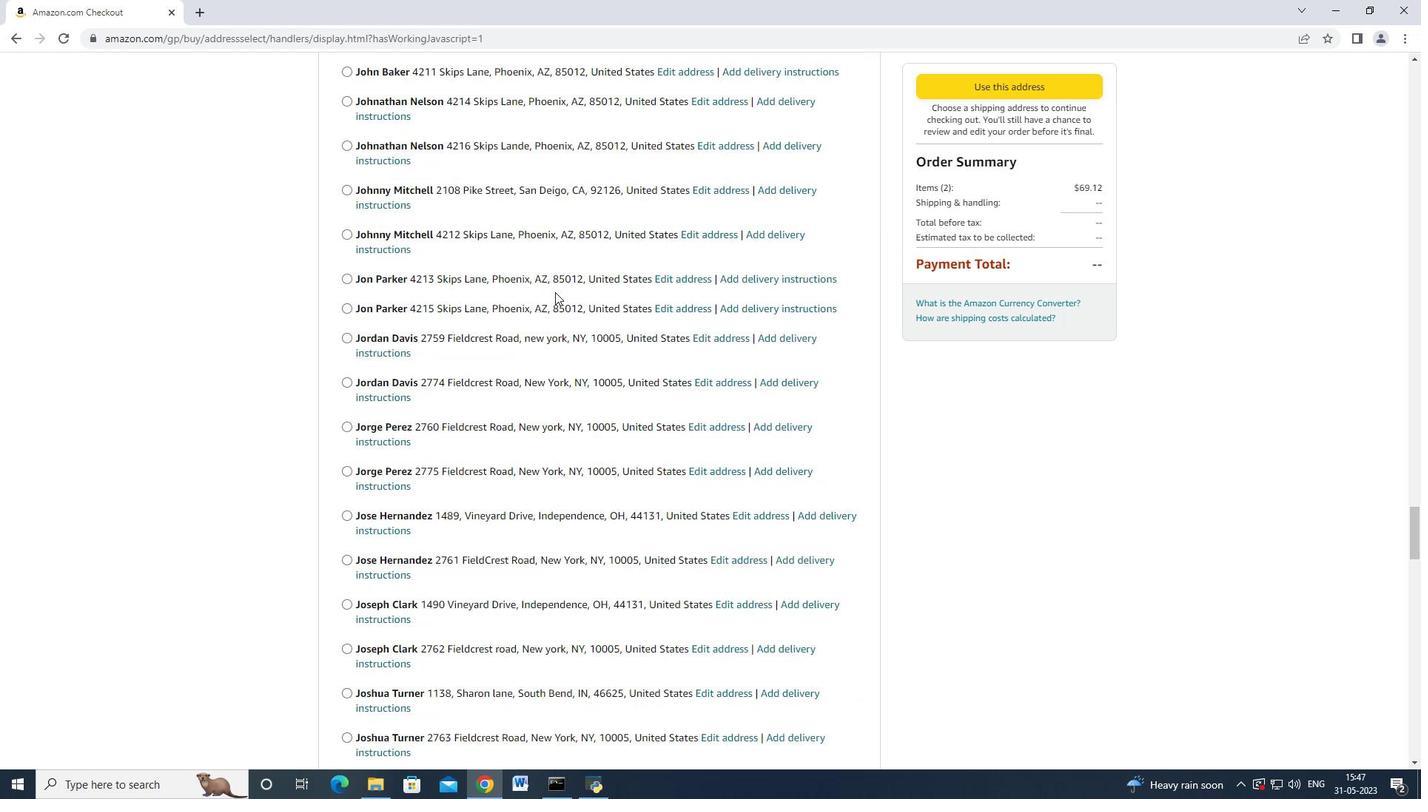 
Action: Mouse scrolled (555, 293) with delta (0, 0)
Screenshot: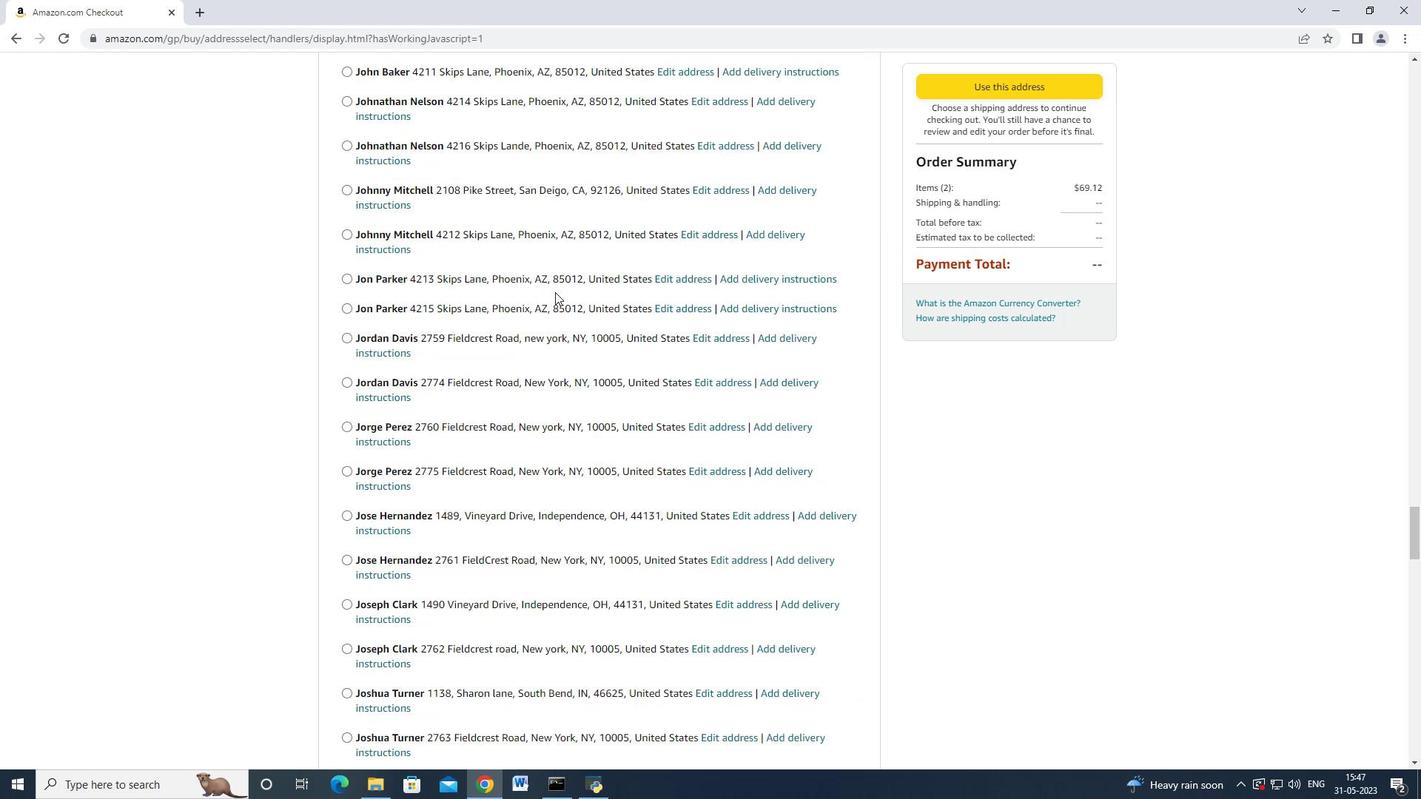 
Action: Mouse scrolled (555, 293) with delta (0, 0)
Screenshot: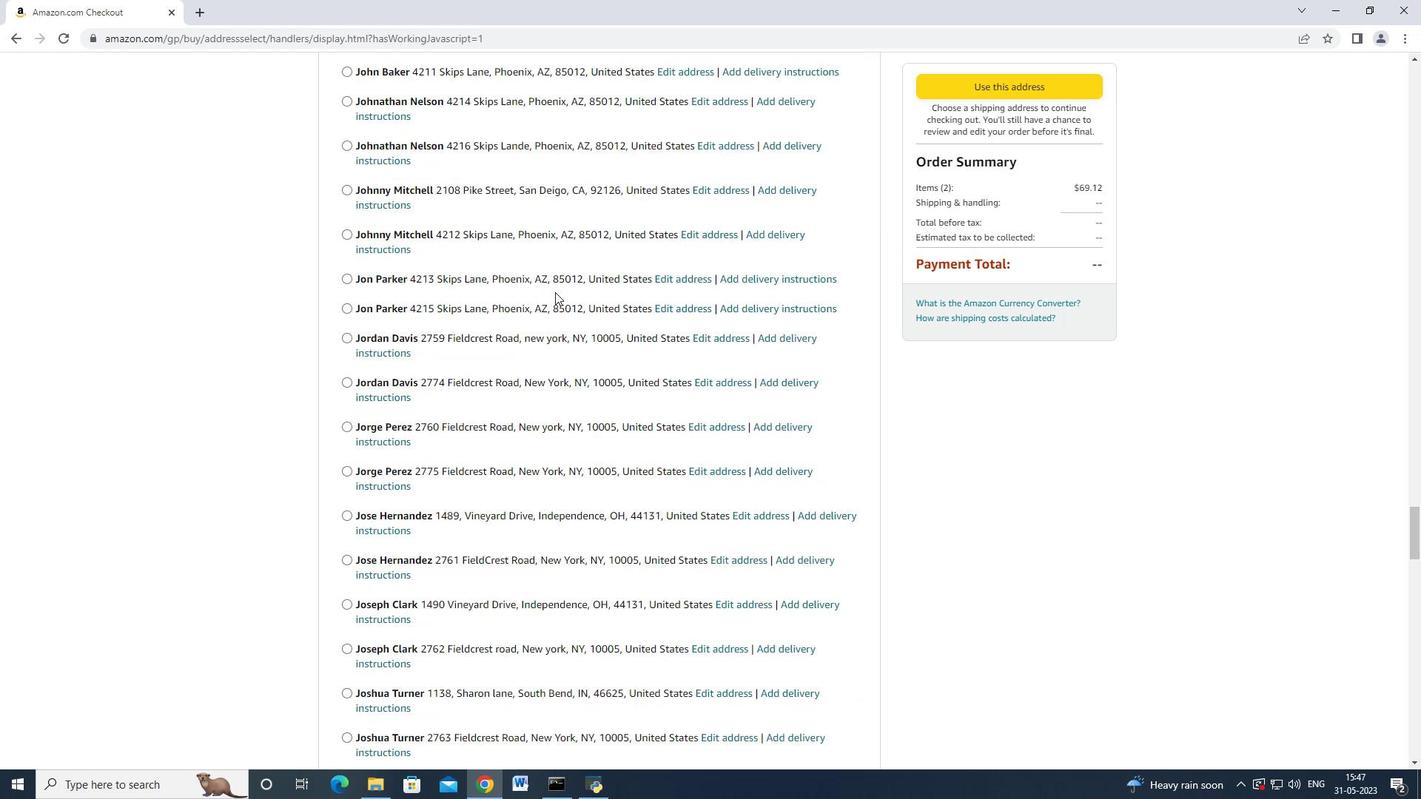 
Action: Mouse scrolled (555, 293) with delta (0, 0)
Screenshot: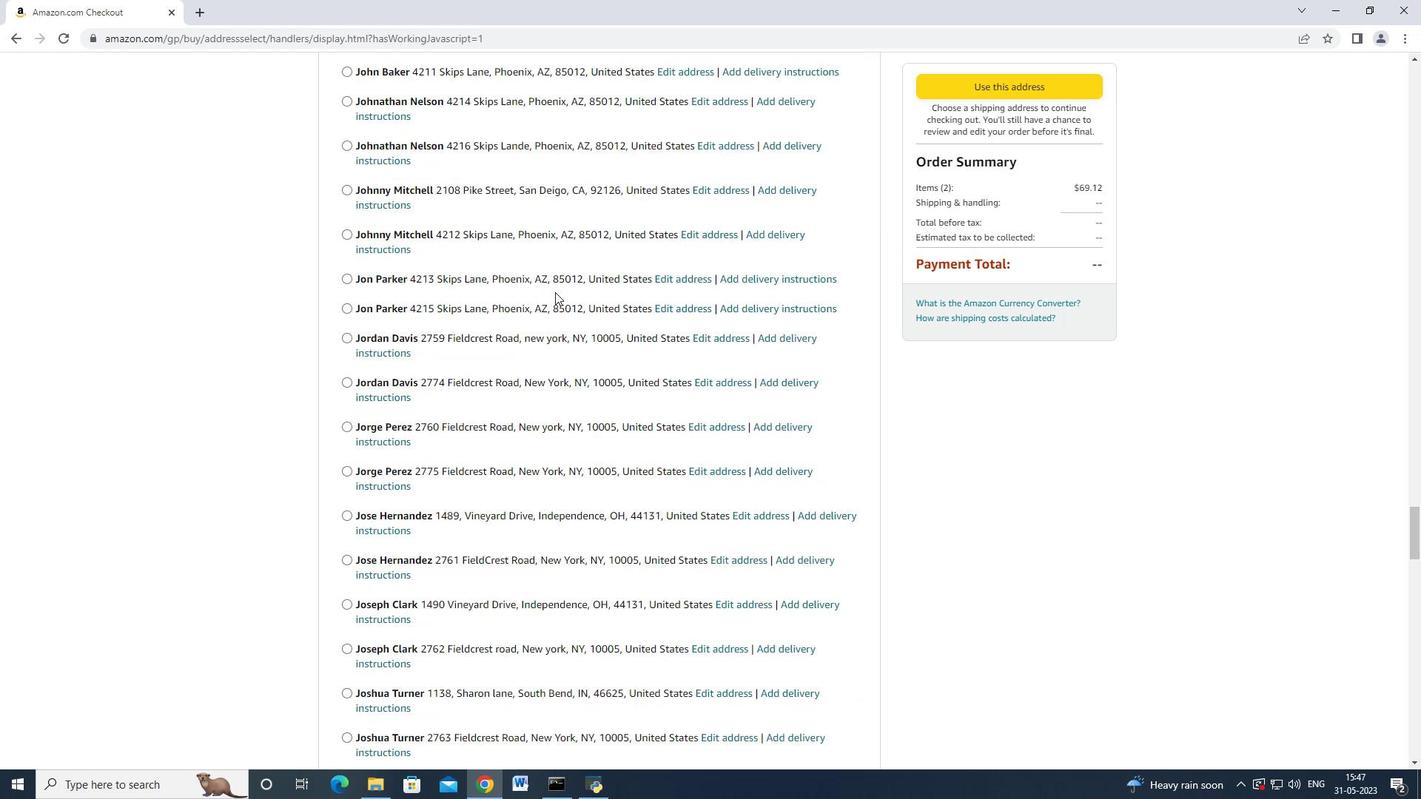 
Action: Mouse moved to (555, 293)
Screenshot: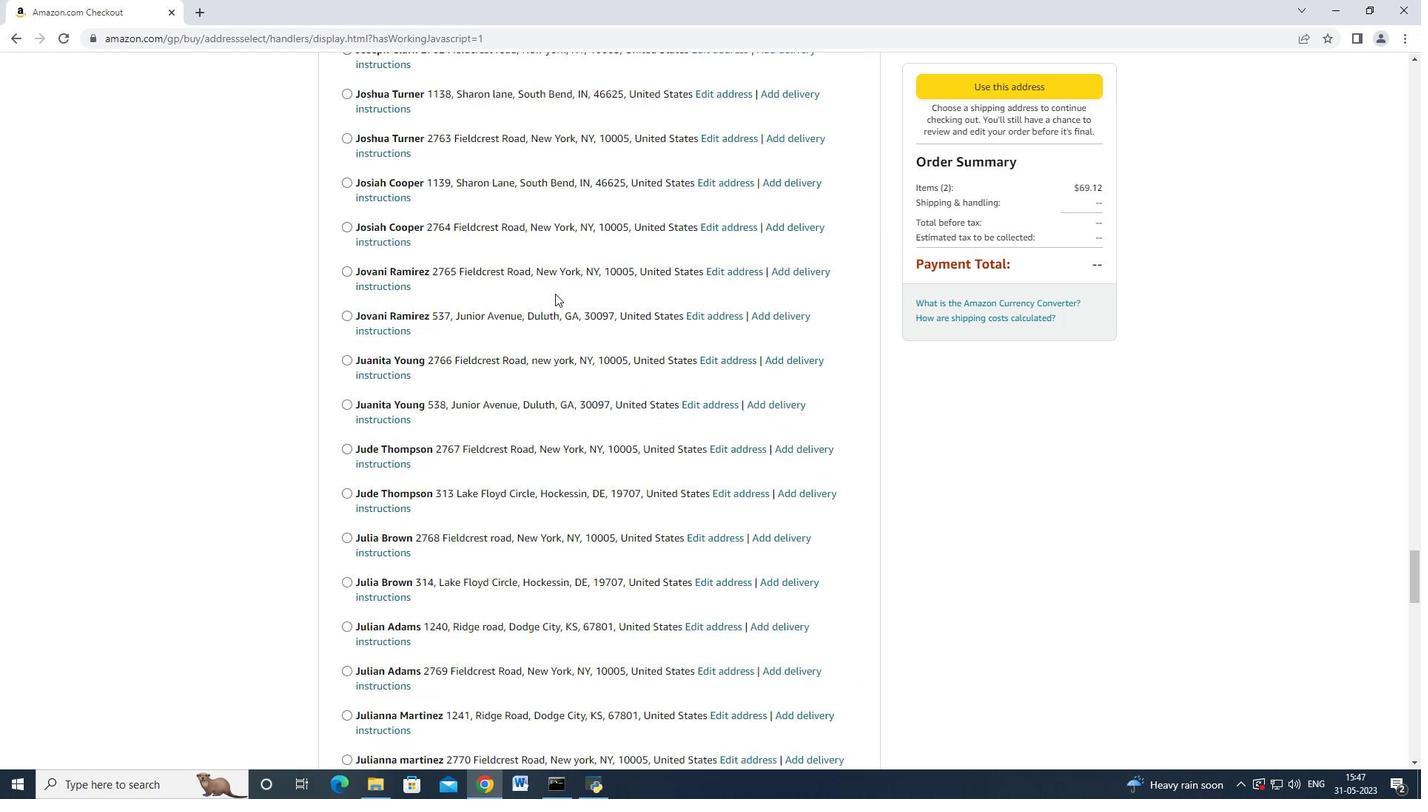 
Action: Mouse scrolled (555, 293) with delta (0, 0)
Screenshot: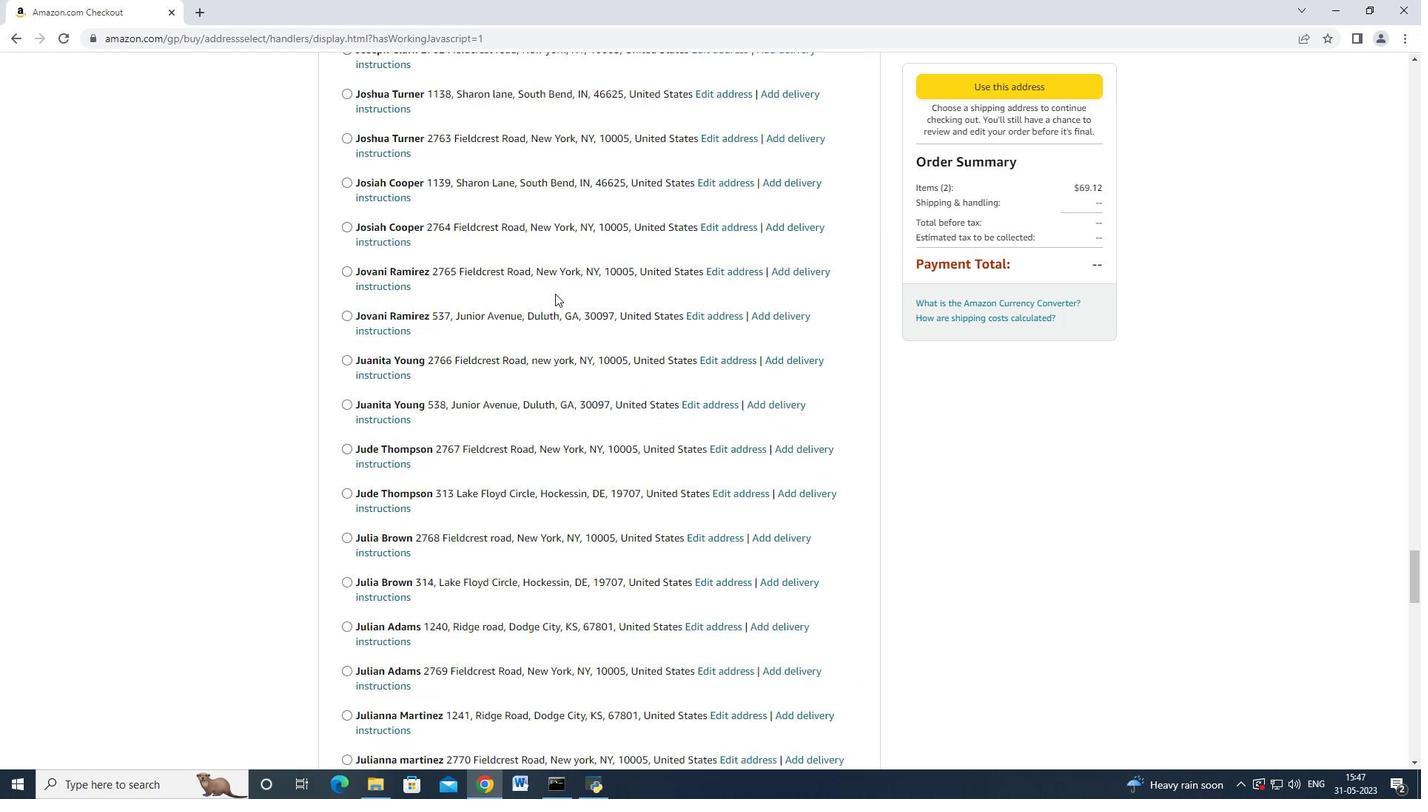 
Action: Mouse moved to (555, 293)
Screenshot: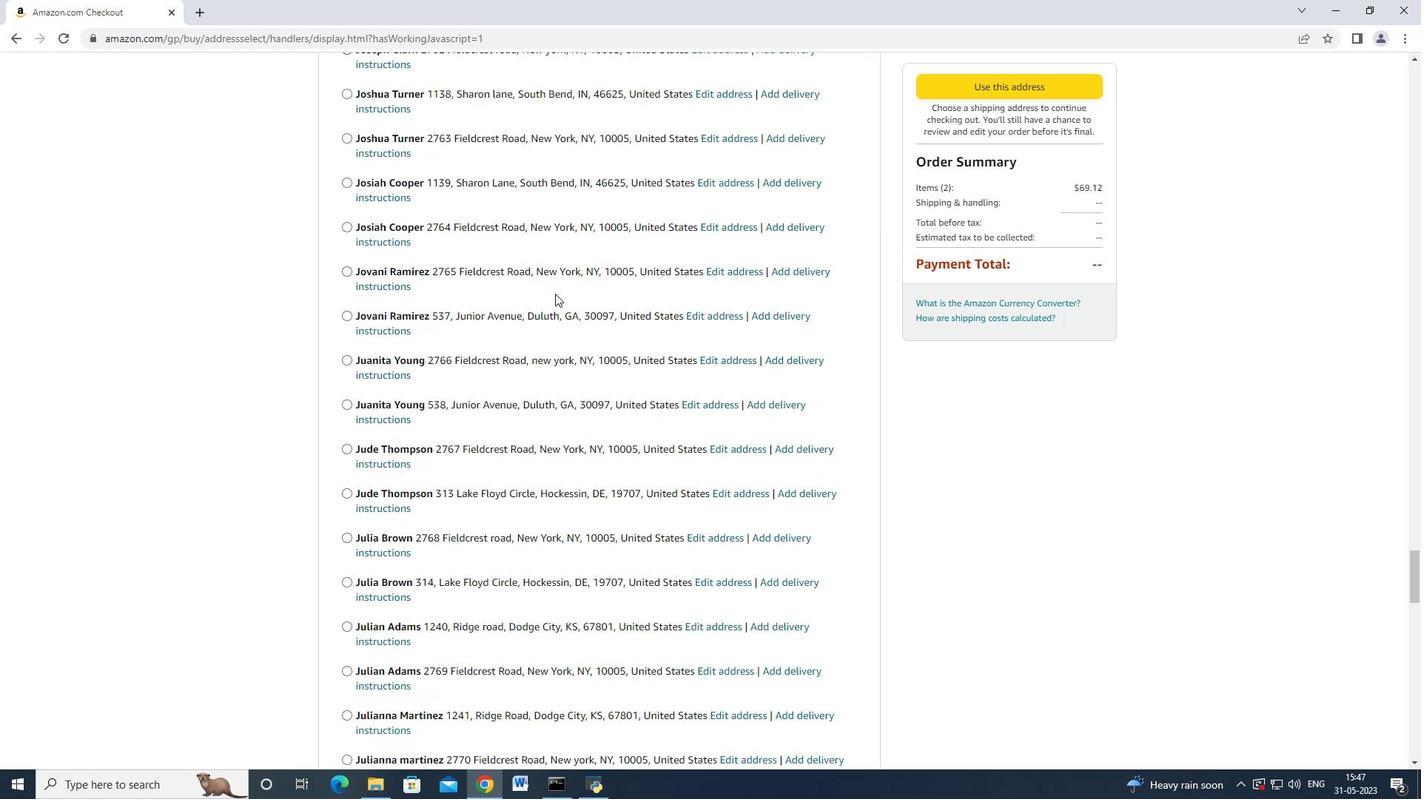 
Action: Mouse scrolled (555, 293) with delta (0, 0)
Screenshot: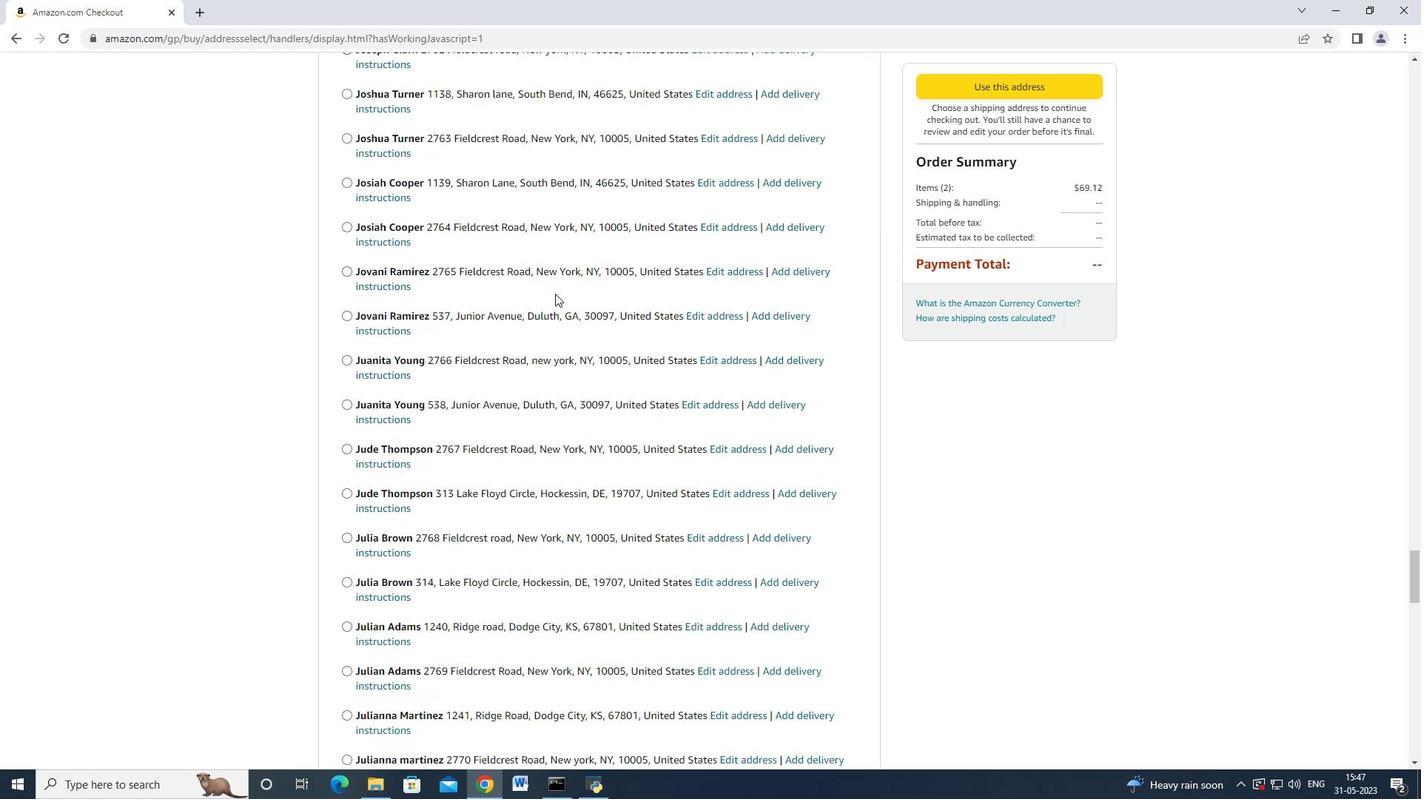 
Action: Mouse moved to (555, 293)
Screenshot: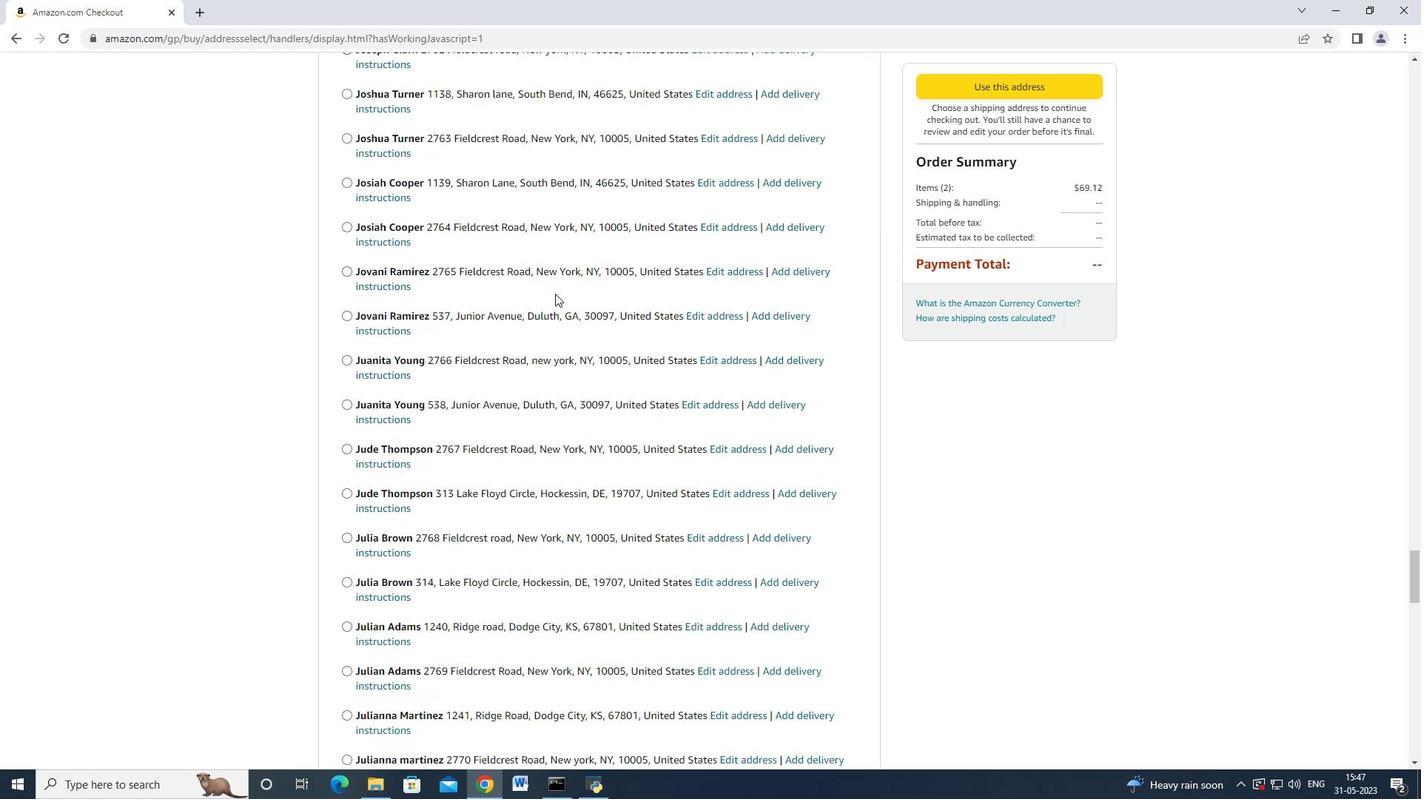 
Action: Mouse scrolled (555, 293) with delta (0, 0)
Screenshot: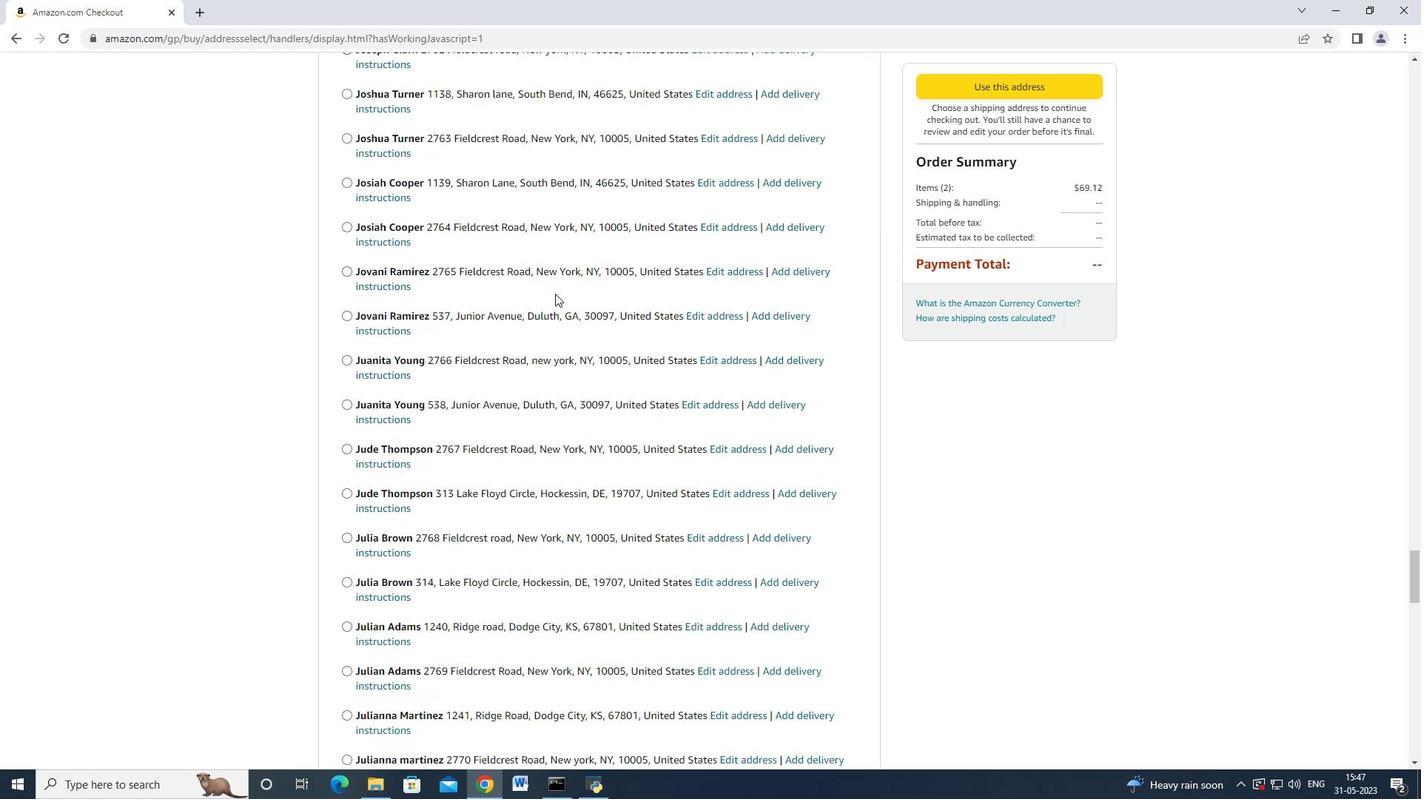 
Action: Mouse scrolled (555, 293) with delta (0, 0)
Screenshot: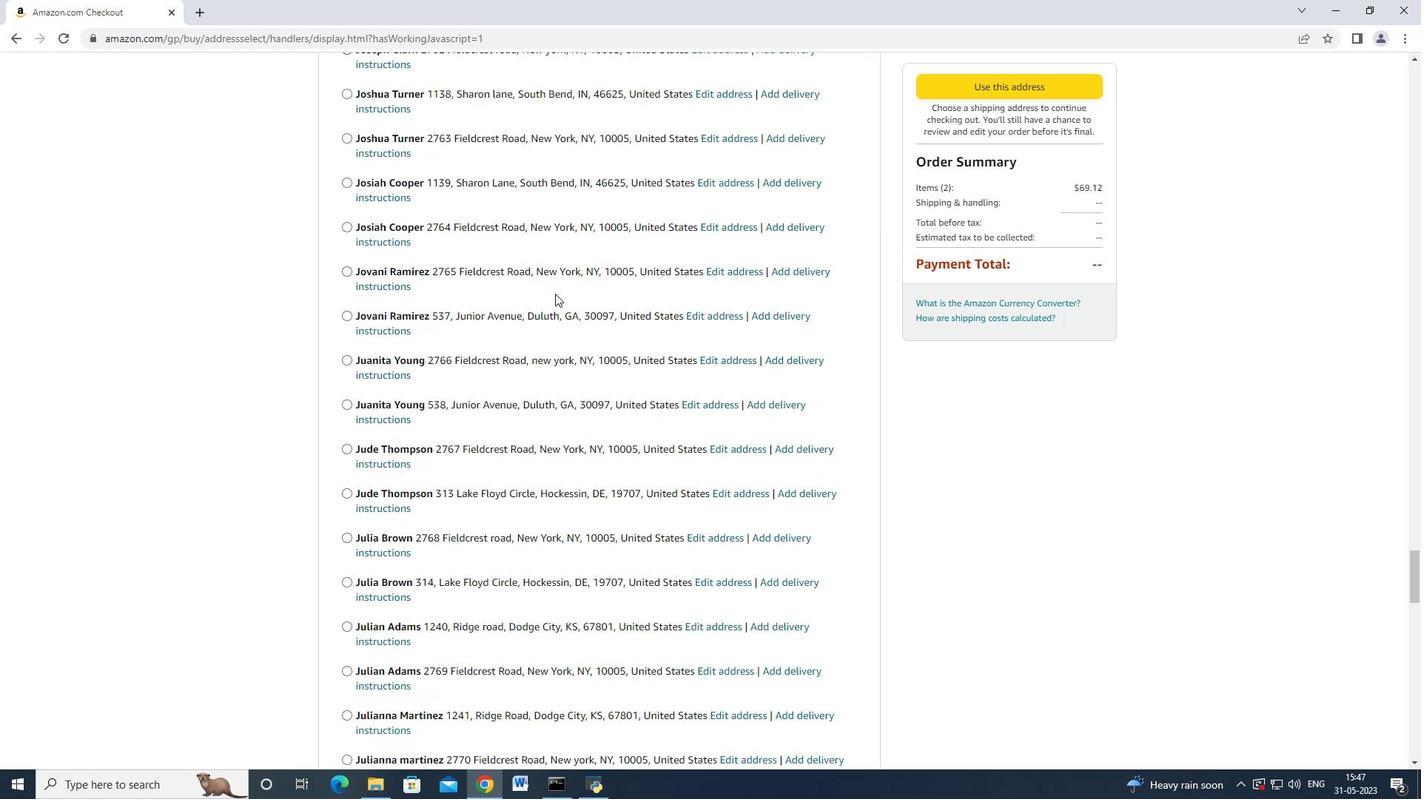 
Action: Mouse scrolled (555, 293) with delta (0, 0)
Screenshot: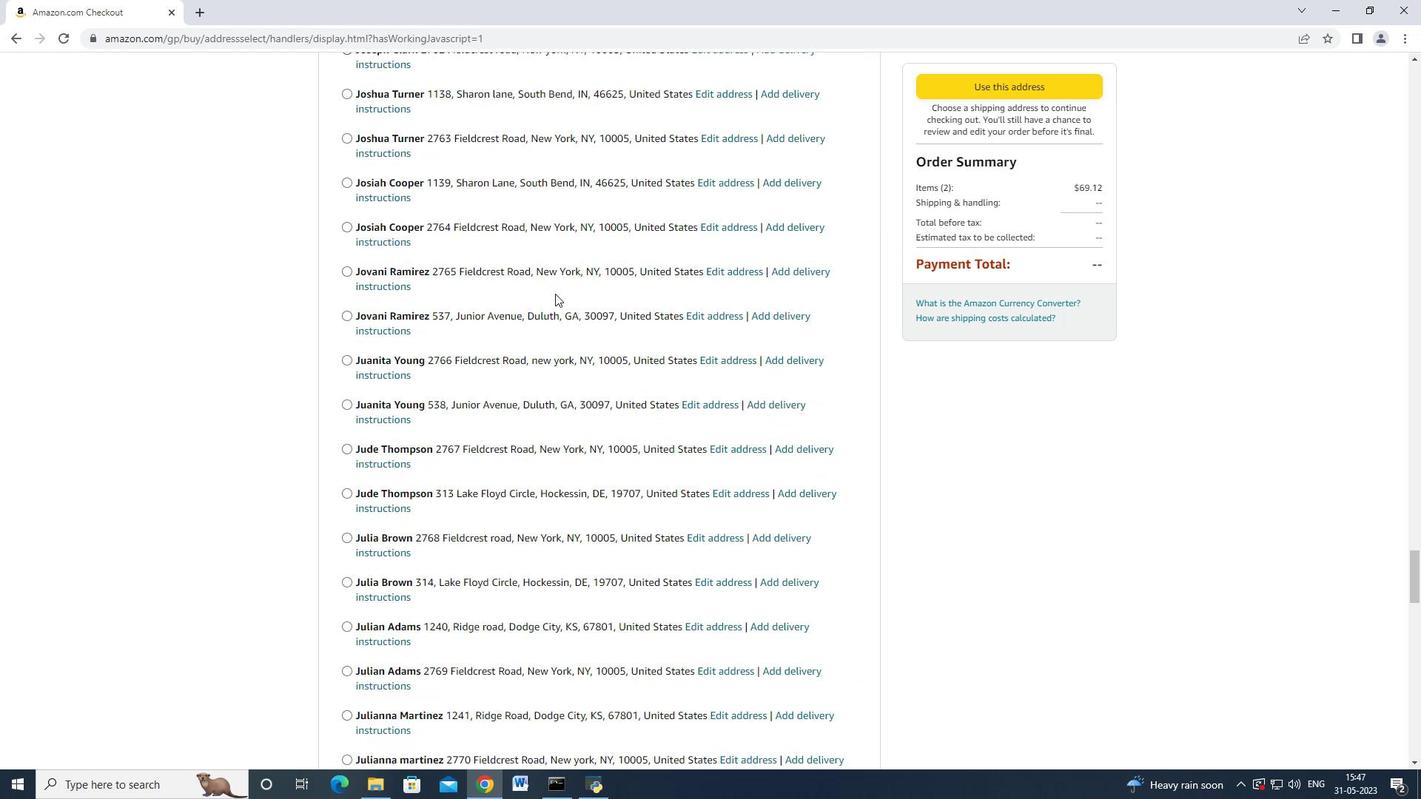 
Action: Mouse scrolled (555, 293) with delta (0, 0)
Screenshot: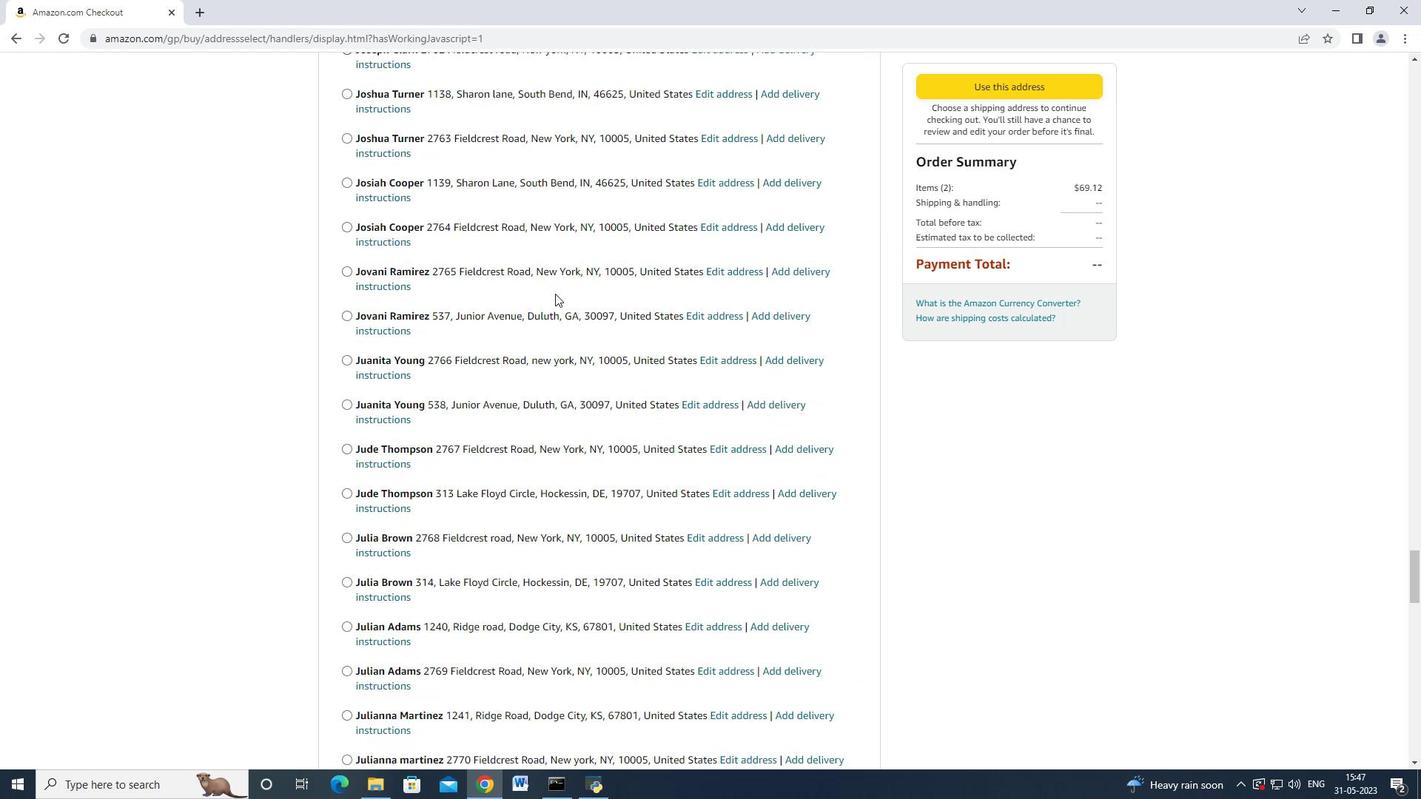 
Action: Mouse scrolled (555, 293) with delta (0, 0)
Screenshot: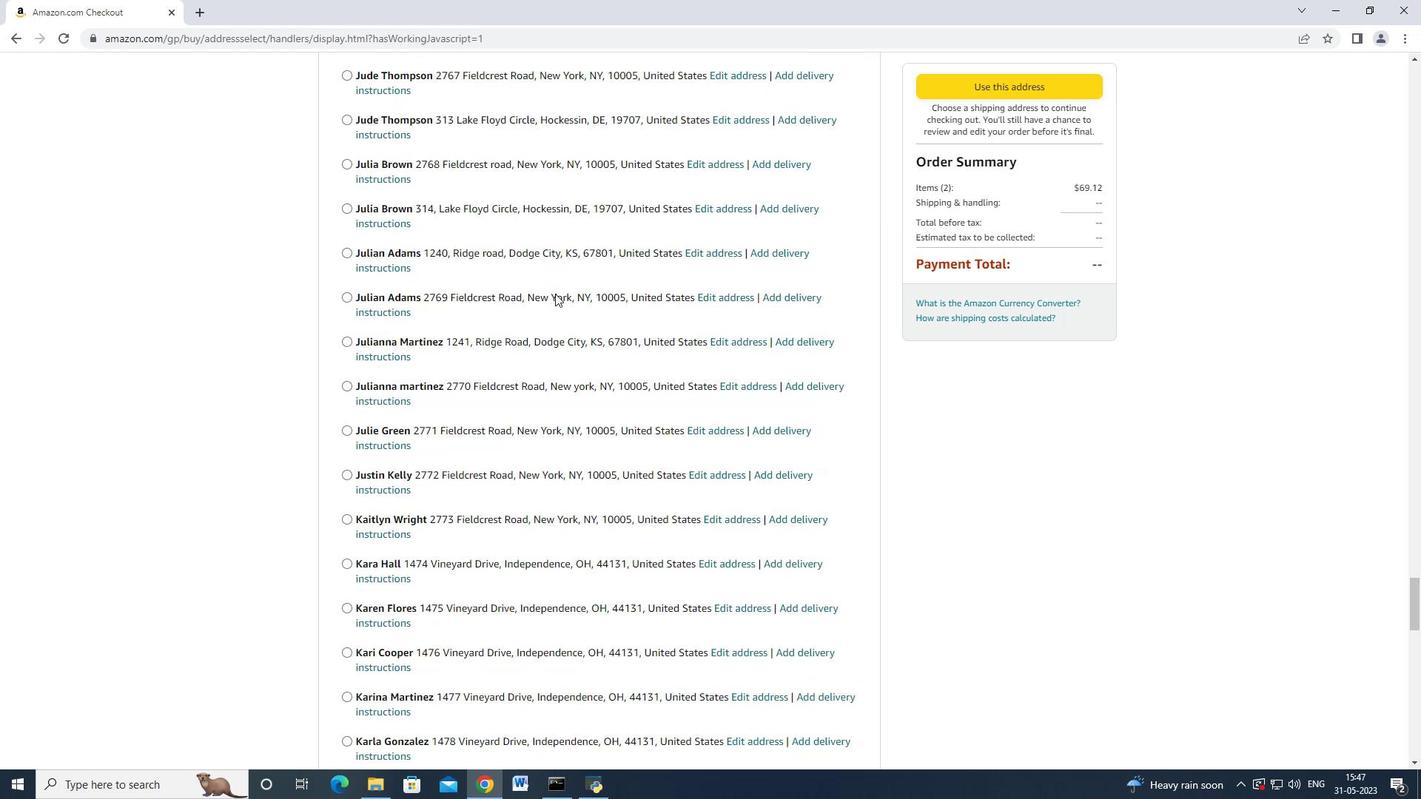 
Action: Mouse scrolled (555, 293) with delta (0, 0)
Screenshot: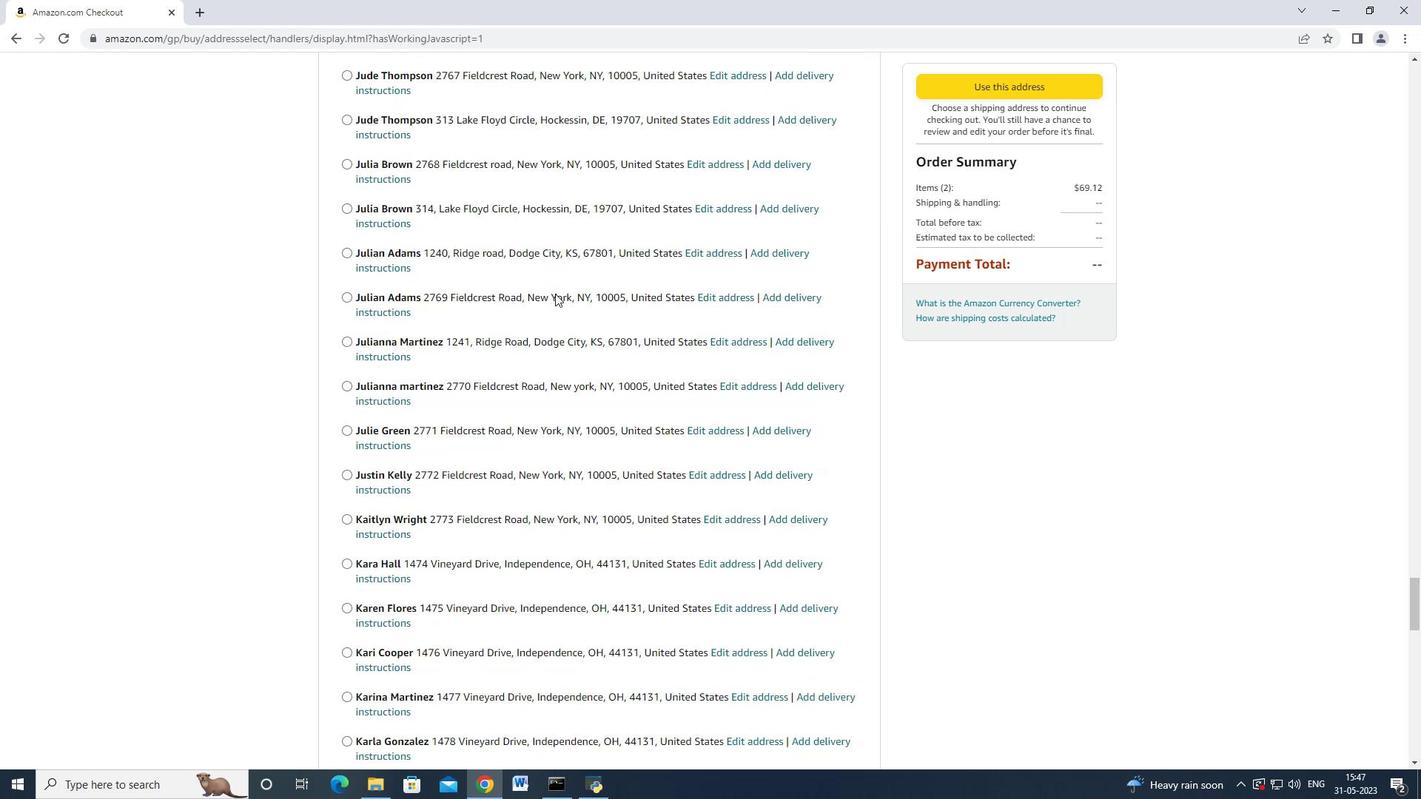 
Action: Mouse moved to (555, 293)
Screenshot: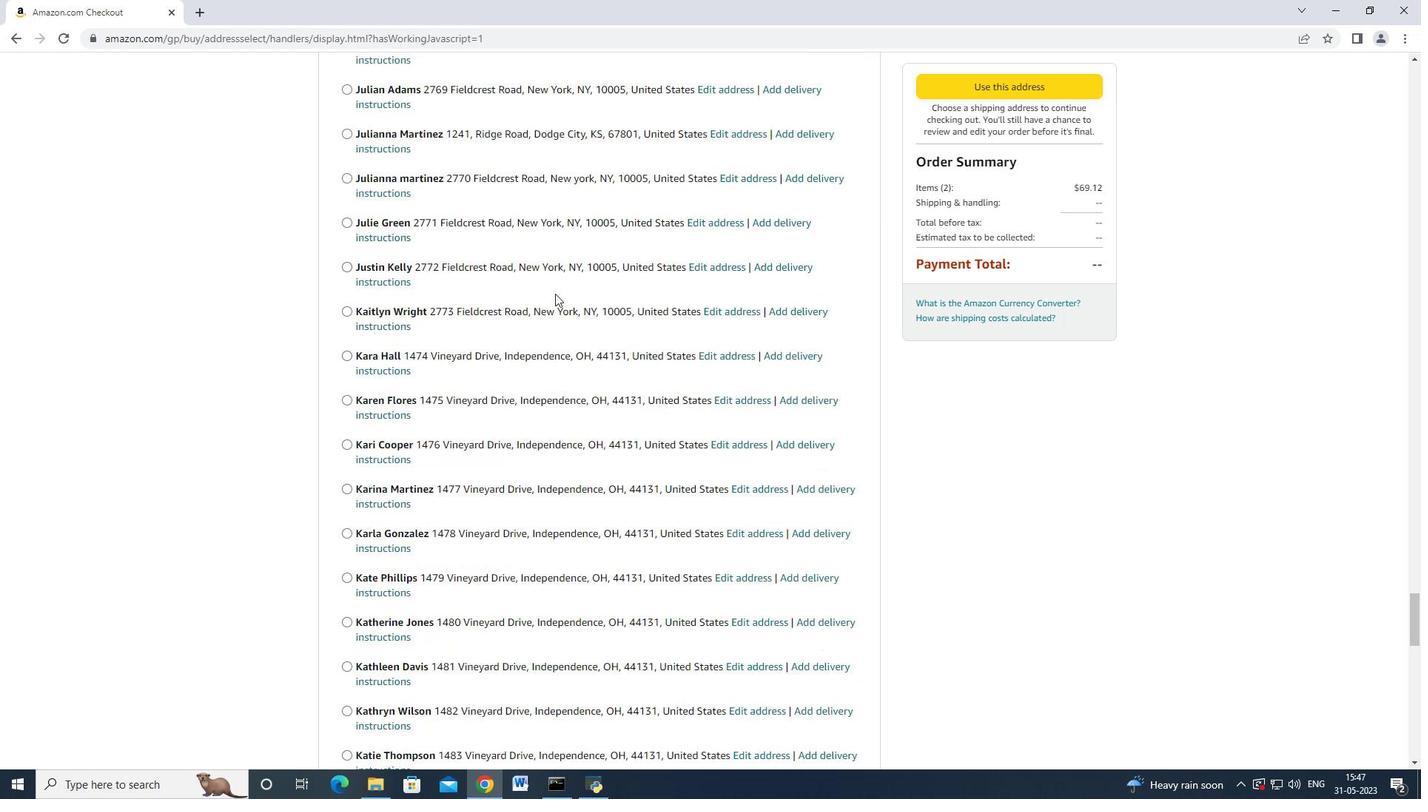 
Action: Mouse scrolled (555, 293) with delta (0, 0)
Screenshot: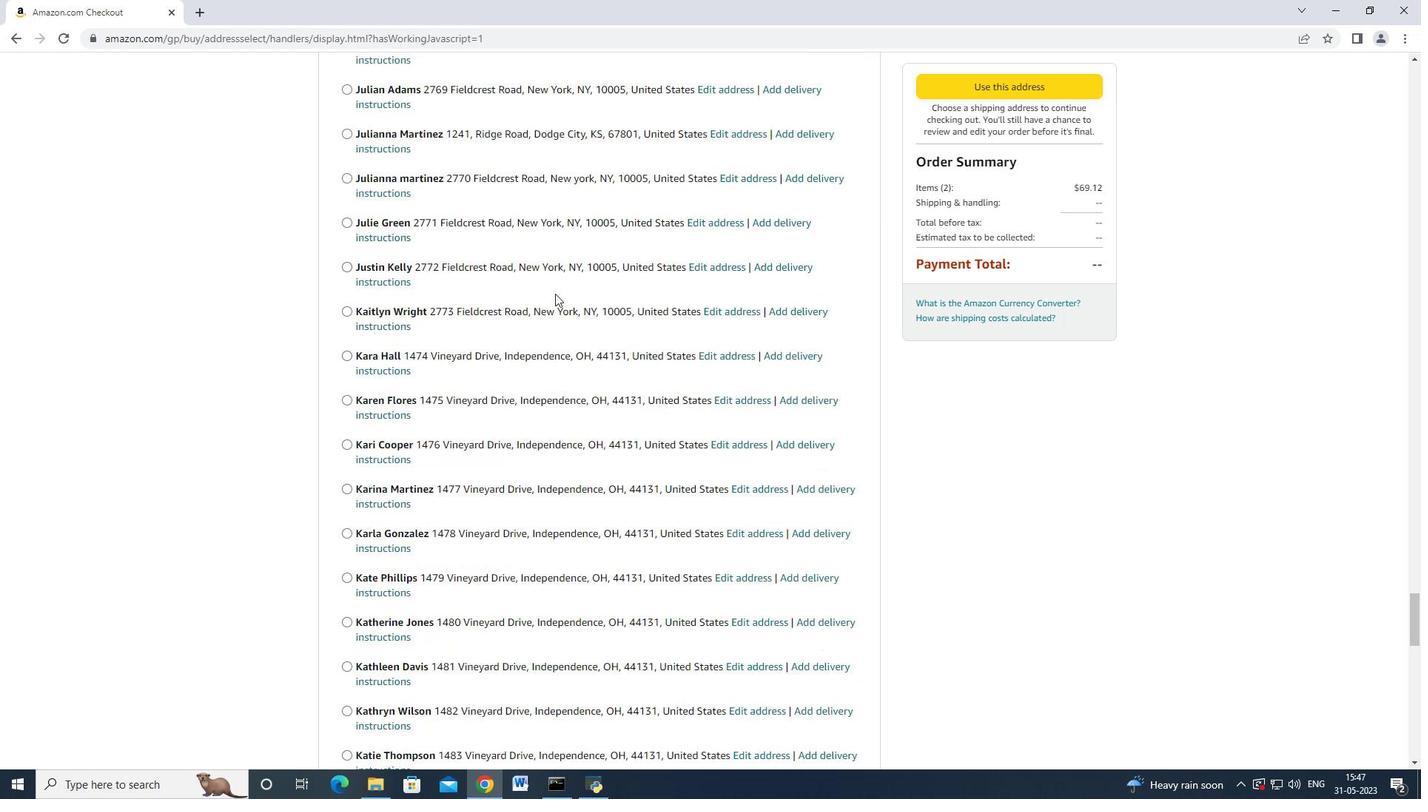 
Action: Mouse scrolled (555, 293) with delta (0, 0)
Screenshot: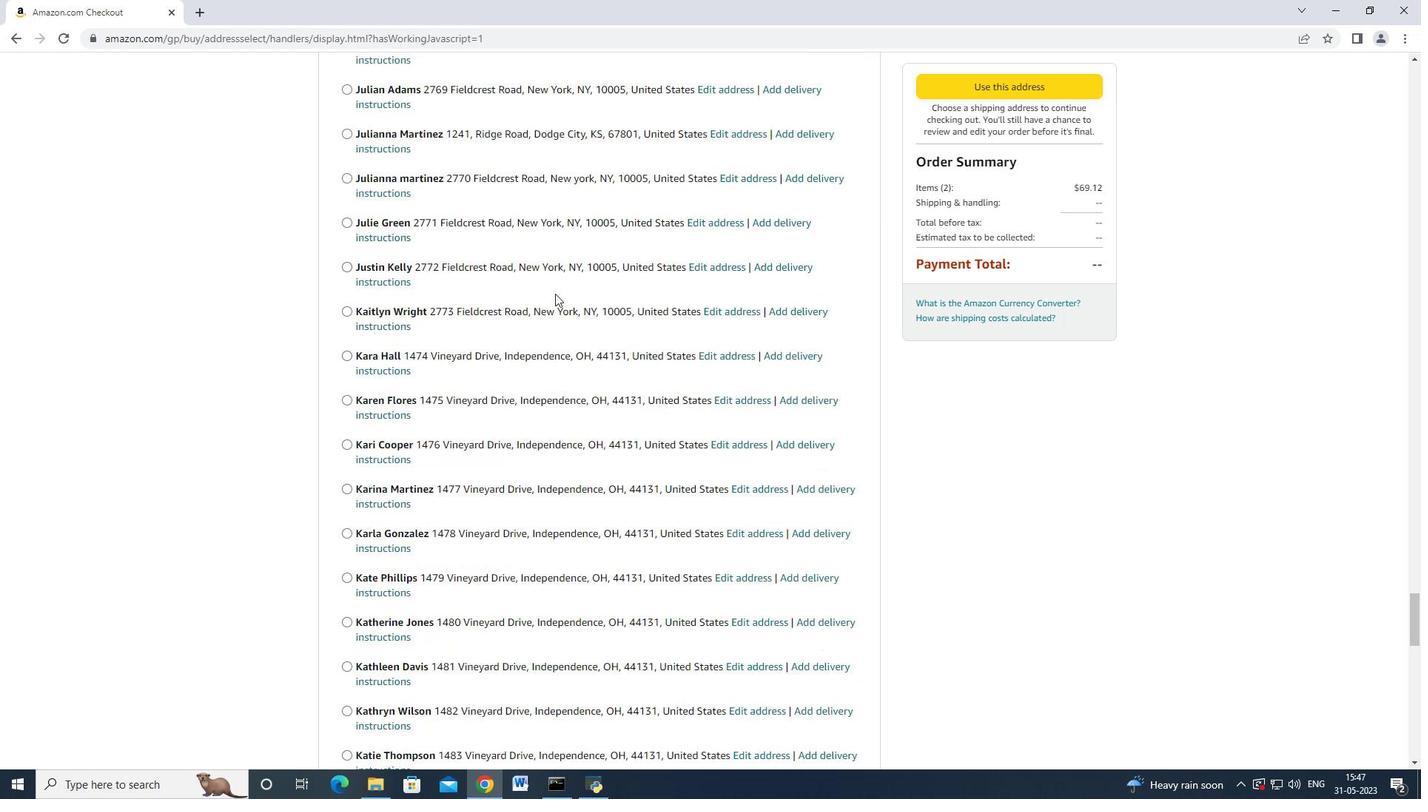
Action: Mouse scrolled (555, 293) with delta (0, 0)
Screenshot: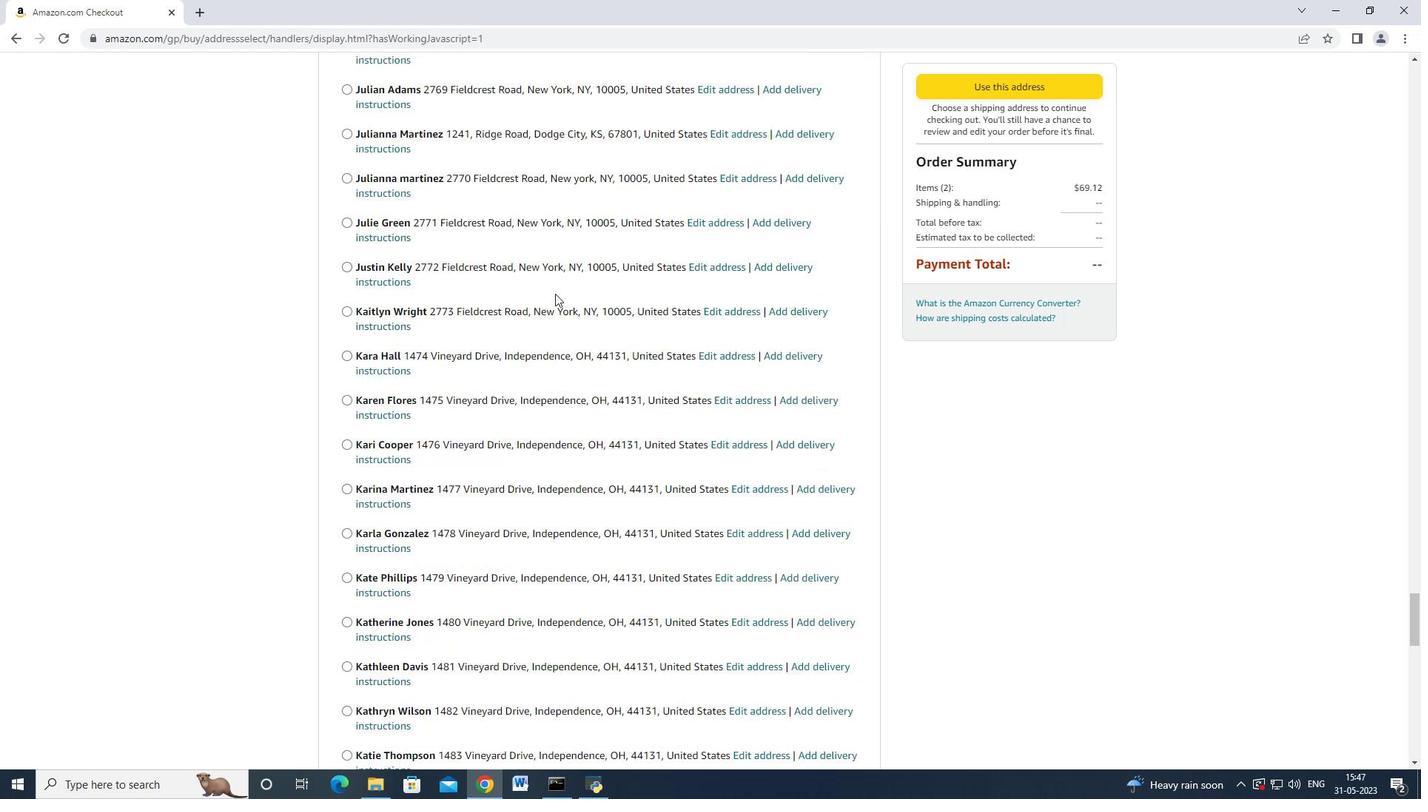 
Action: Mouse moved to (554, 293)
Screenshot: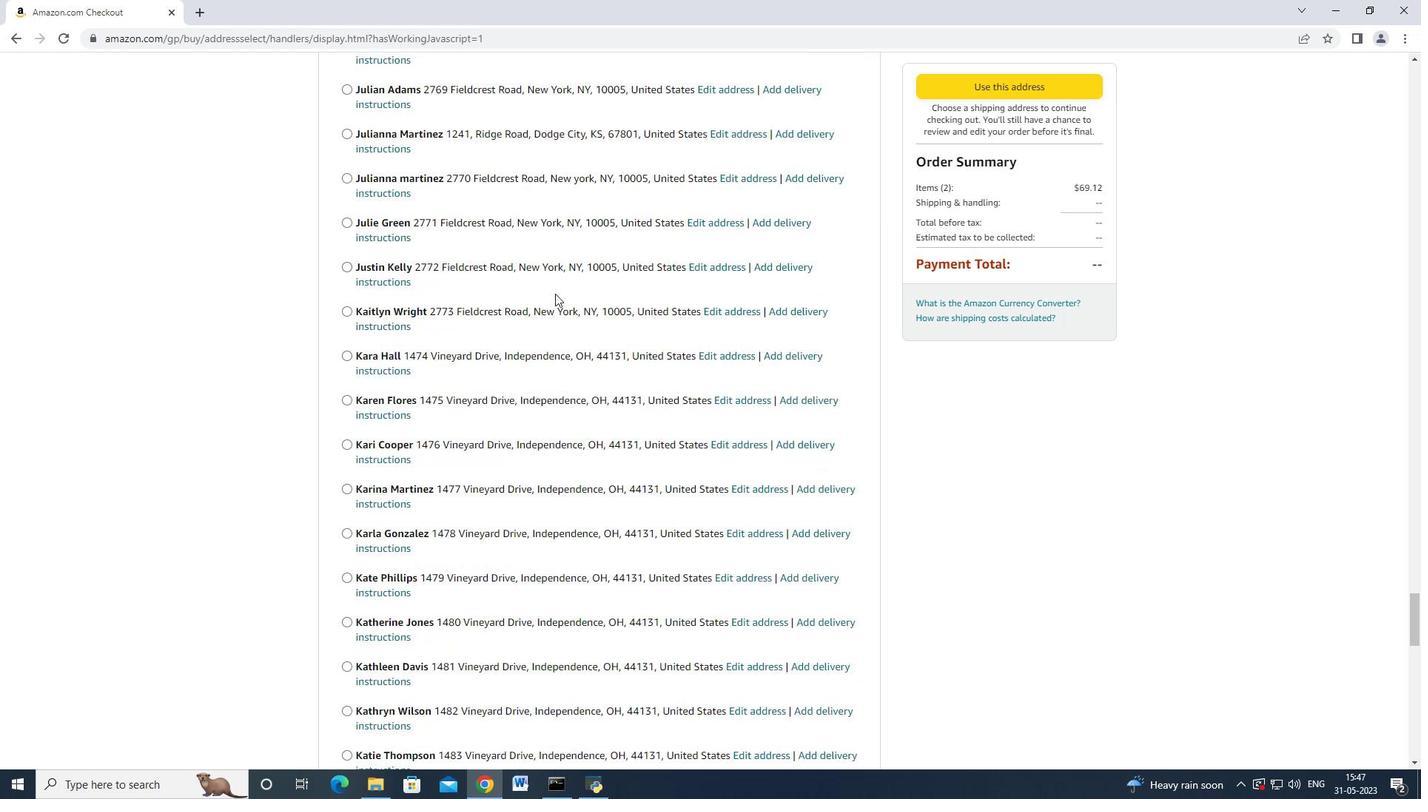 
Action: Mouse scrolled (554, 293) with delta (0, 0)
Screenshot: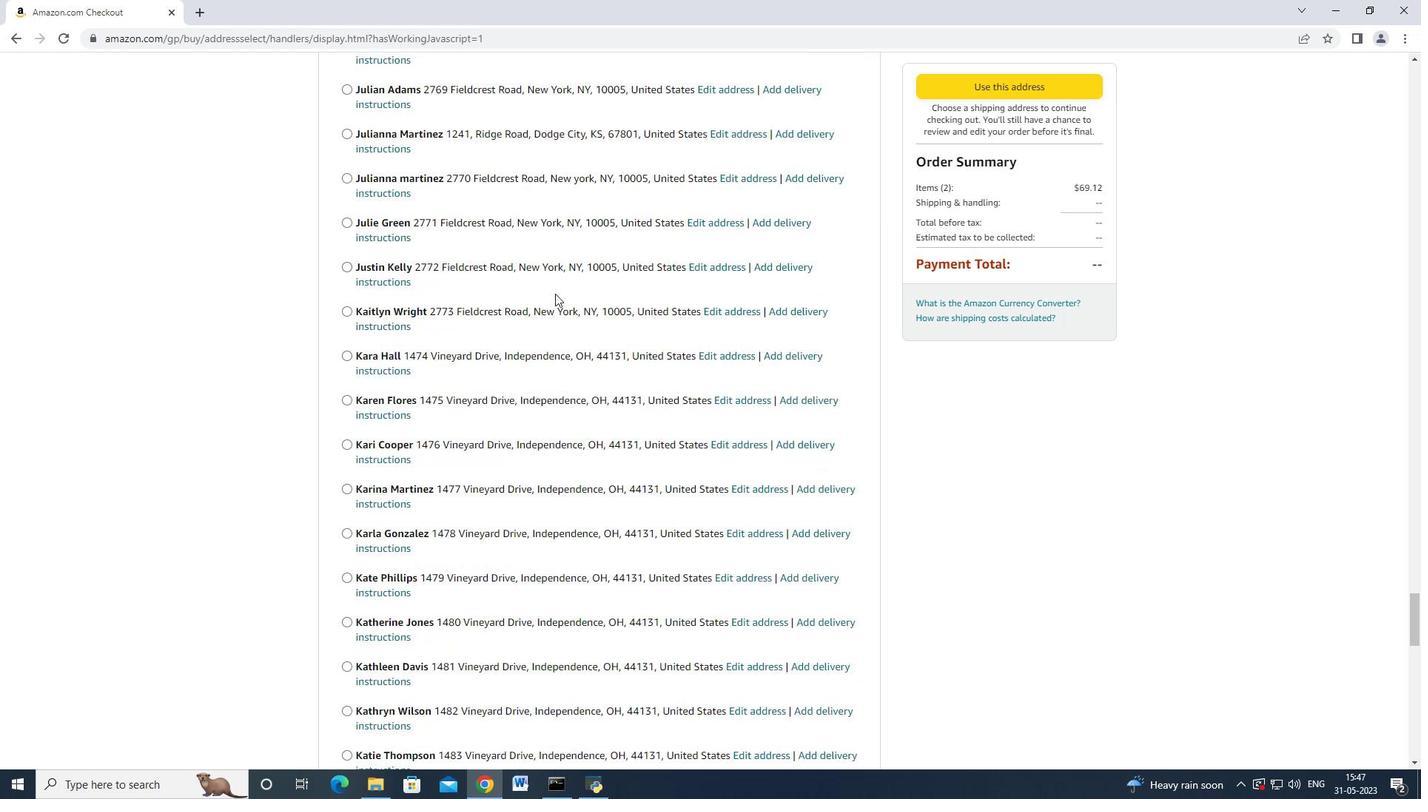 
Action: Mouse moved to (550, 294)
